 Task: Indulge in luxury by booking a villa with top-notch amenities on Airbnb in New York, United States.
Action: Mouse moved to (586, 82)
Screenshot: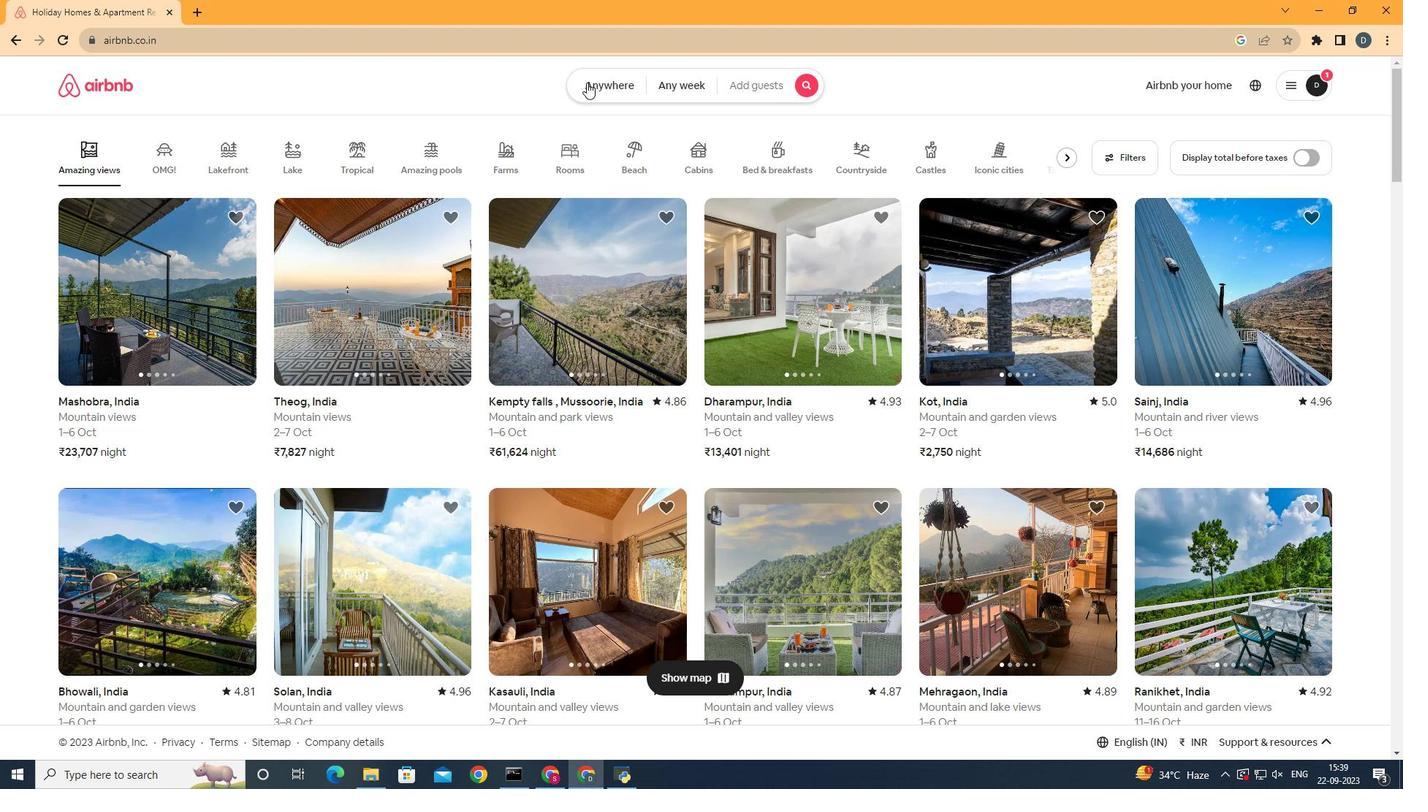 
Action: Mouse pressed left at (586, 82)
Screenshot: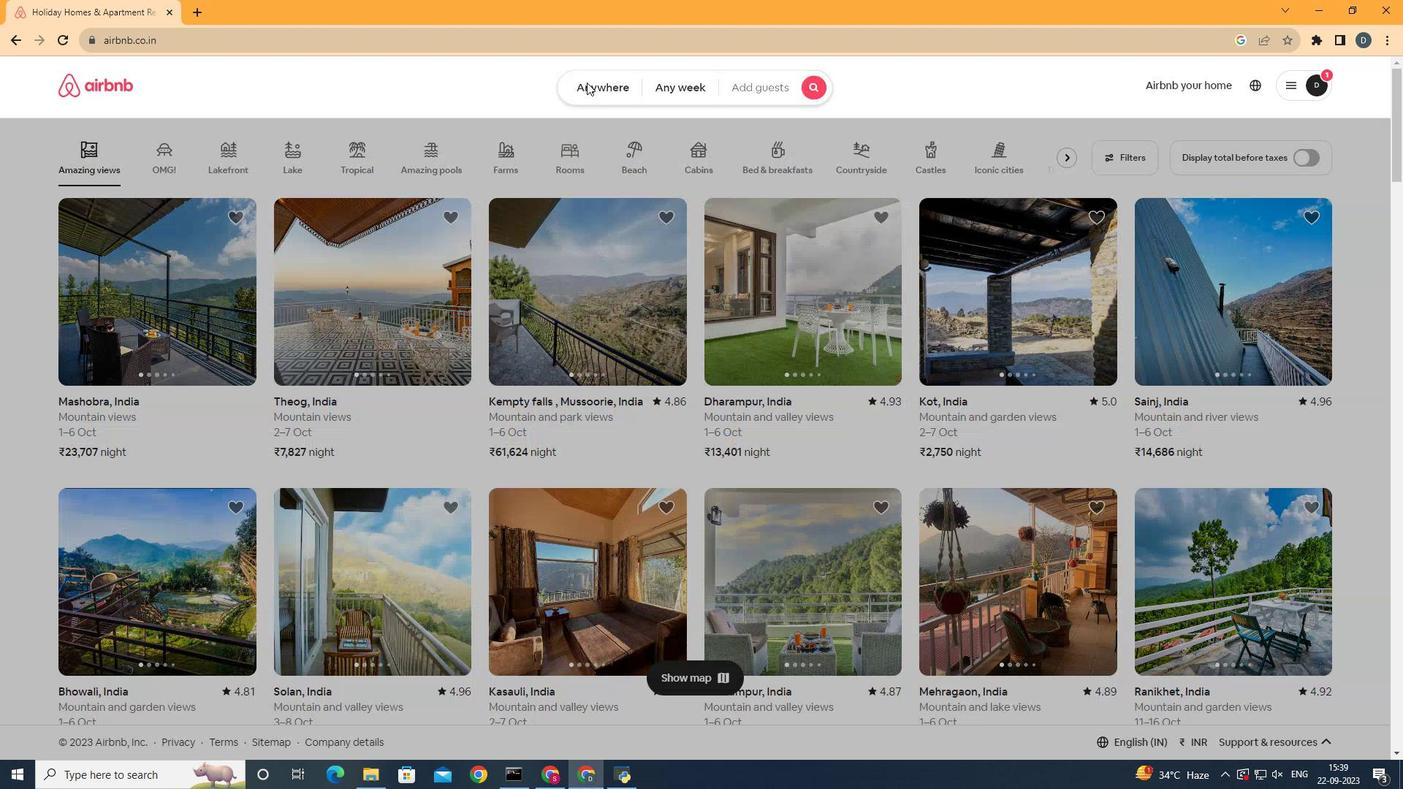 
Action: Mouse moved to (484, 147)
Screenshot: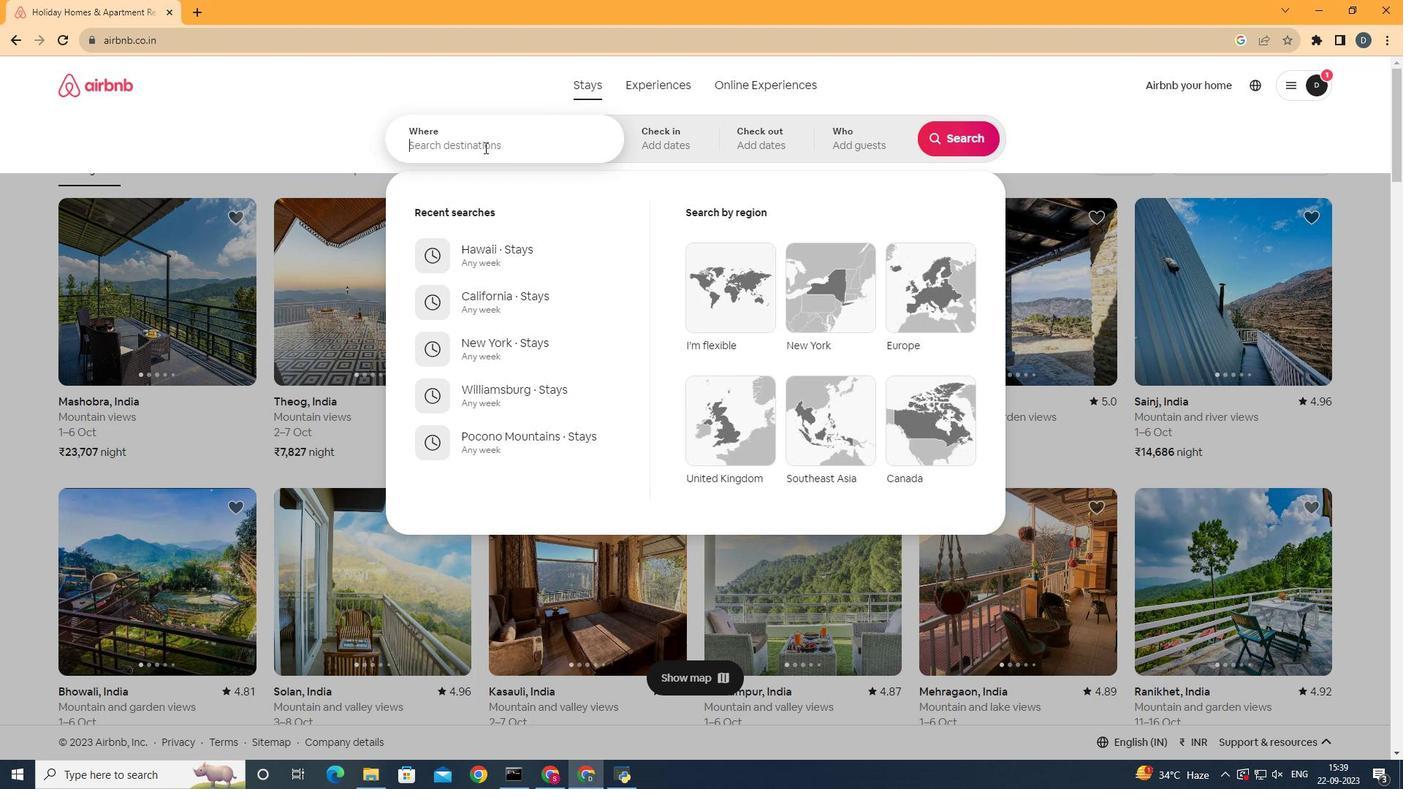 
Action: Mouse pressed left at (484, 147)
Screenshot: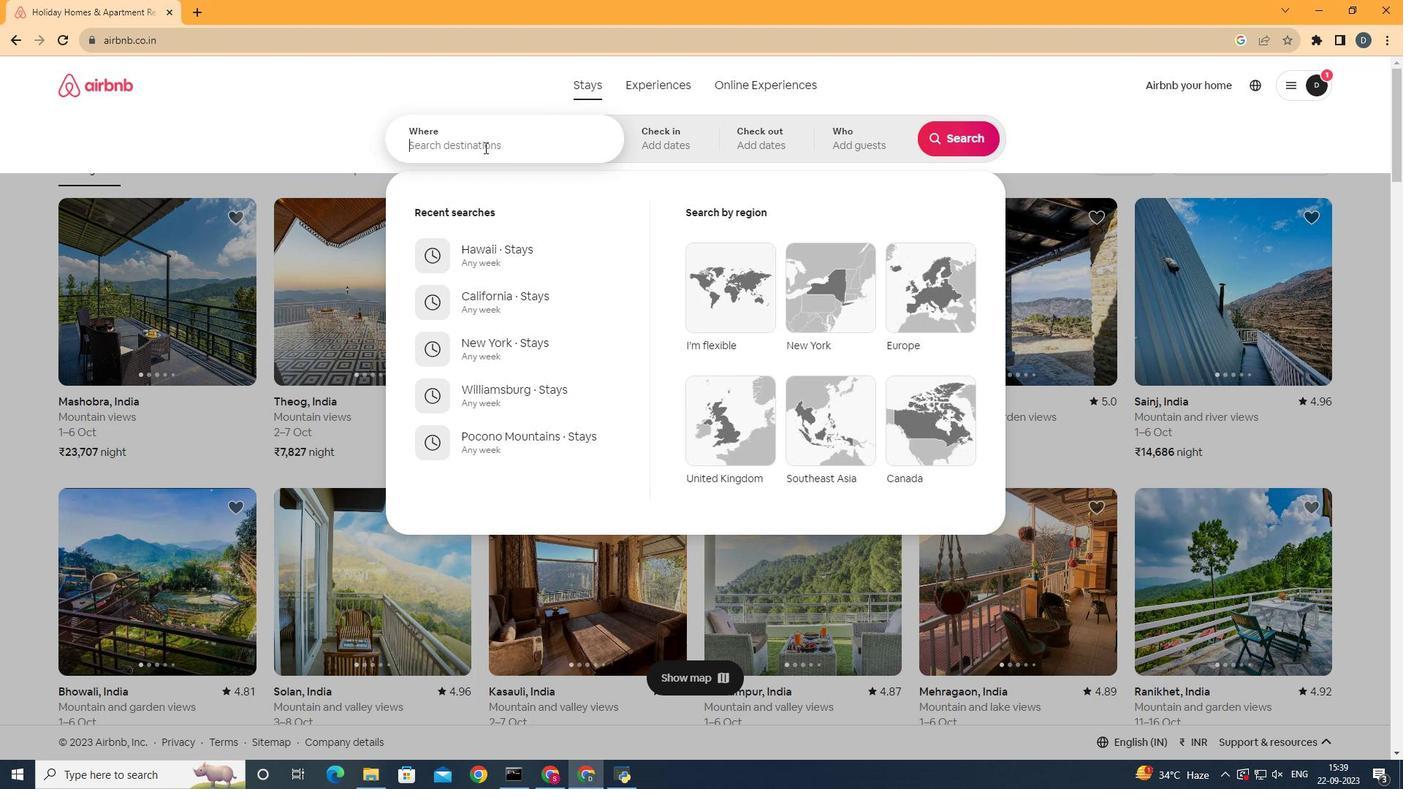 
Action: Key pressed <Key.shift><Key.shift><Key.shift><Key.shift><Key.shift><Key.shift><Key.shift><Key.shift><Key.shift><Key.shift><Key.shift><Key.shift><Key.shift><Key.shift><Key.shift><Key.shift><Key.shift><Key.shift><Key.shift><Key.shift><Key.shift><Key.shift><Key.shift><Key.shift><Key.shift><Key.shift><Key.shift><Key.shift><Key.shift><Key.shift><Key.shift><Key.shift>
Screenshot: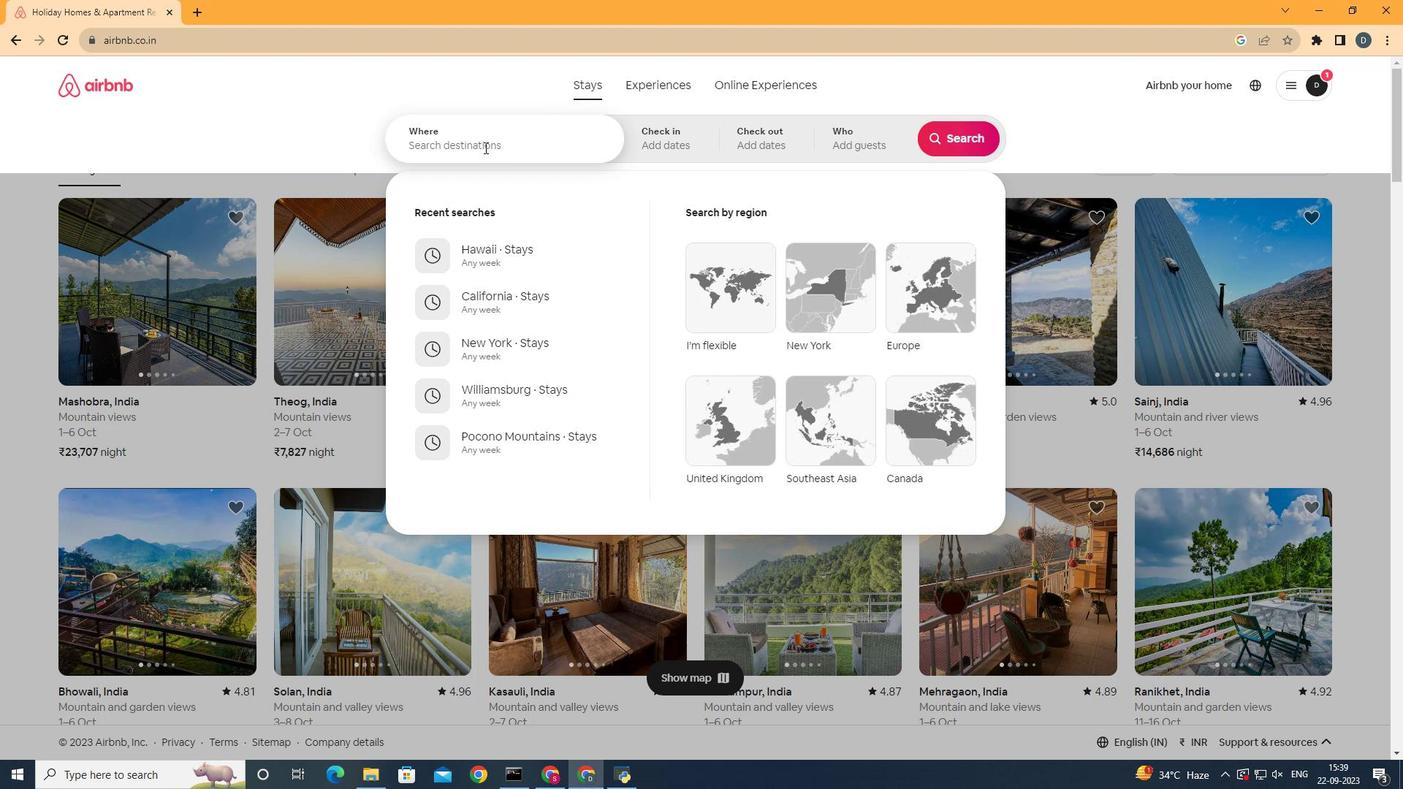 
Action: Mouse moved to (477, 141)
Screenshot: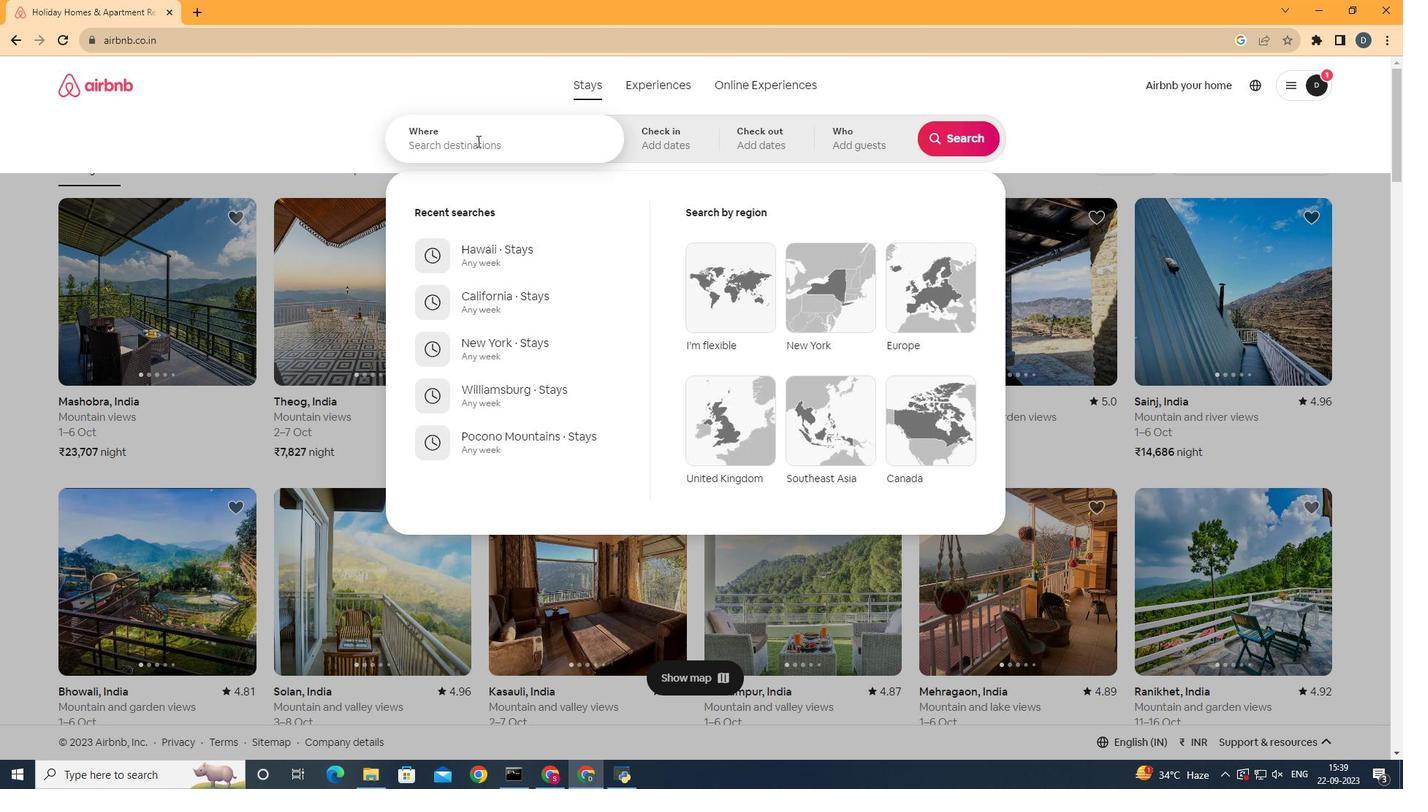 
Action: Key pressed <Key.shift><Key.shift><Key.shift><Key.shift><Key.shift><Key.shift><Key.shift><Key.shift><Key.shift><Key.shift><Key.shift><Key.shift><Key.shift><Key.shift>United<Key.space><Key.shift>States
Screenshot: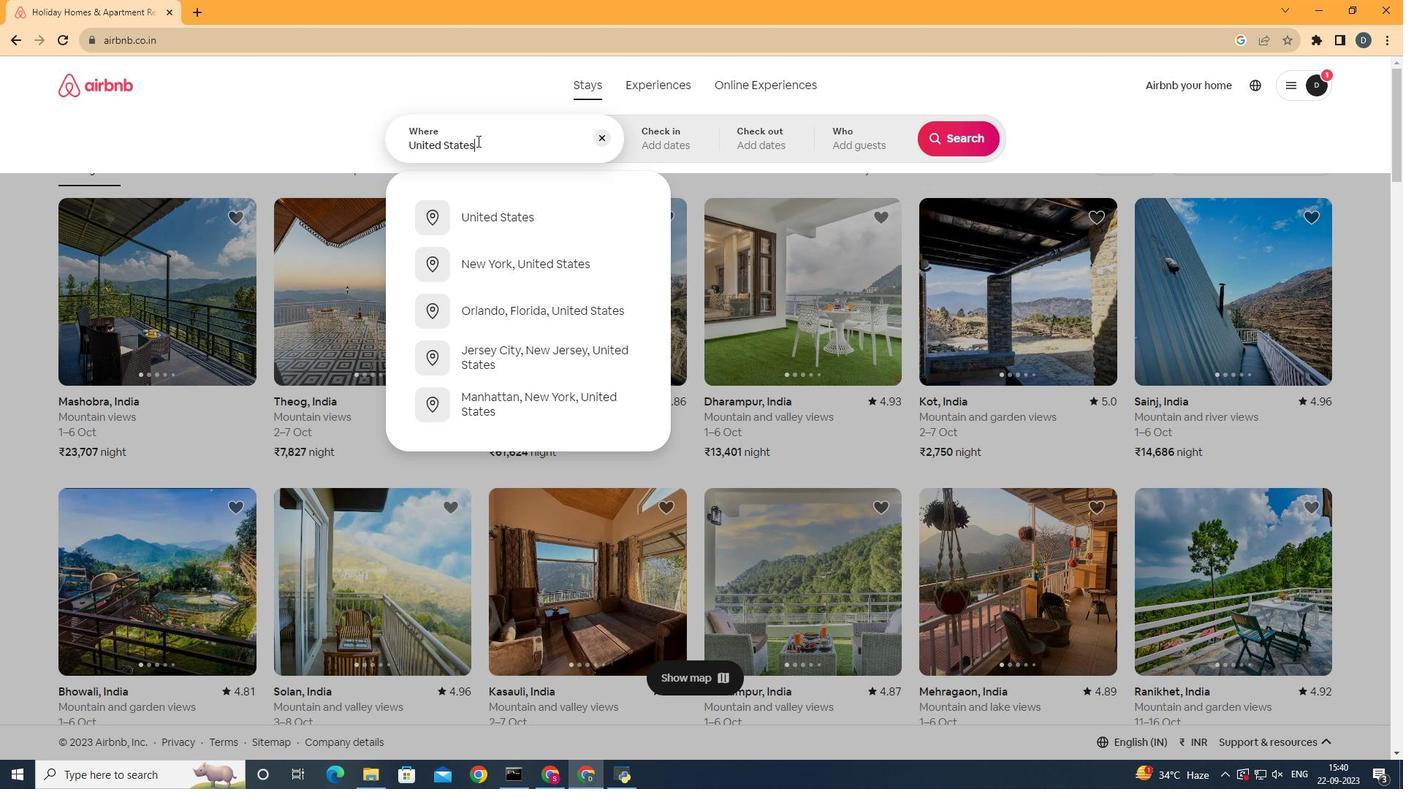 
Action: Mouse moved to (540, 263)
Screenshot: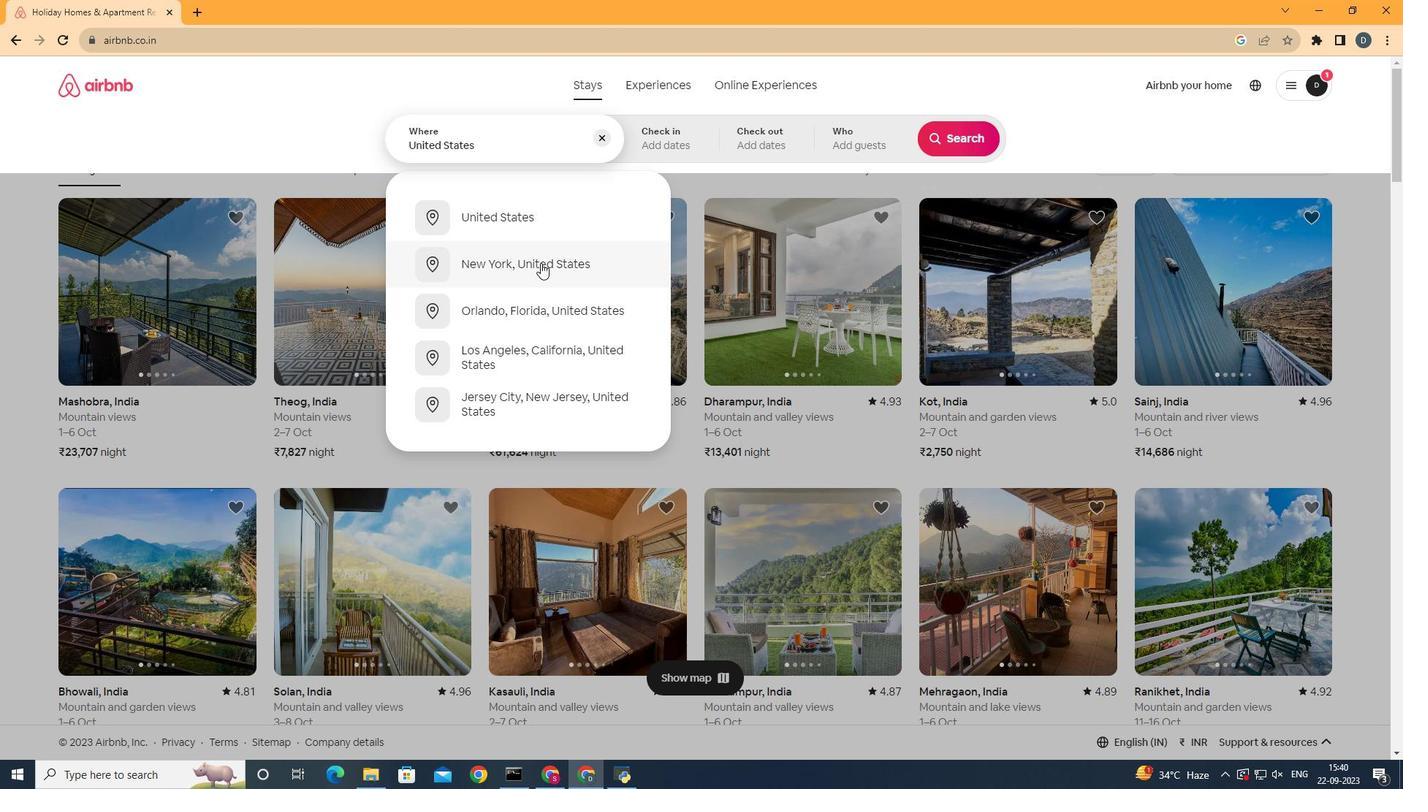 
Action: Mouse pressed left at (540, 263)
Screenshot: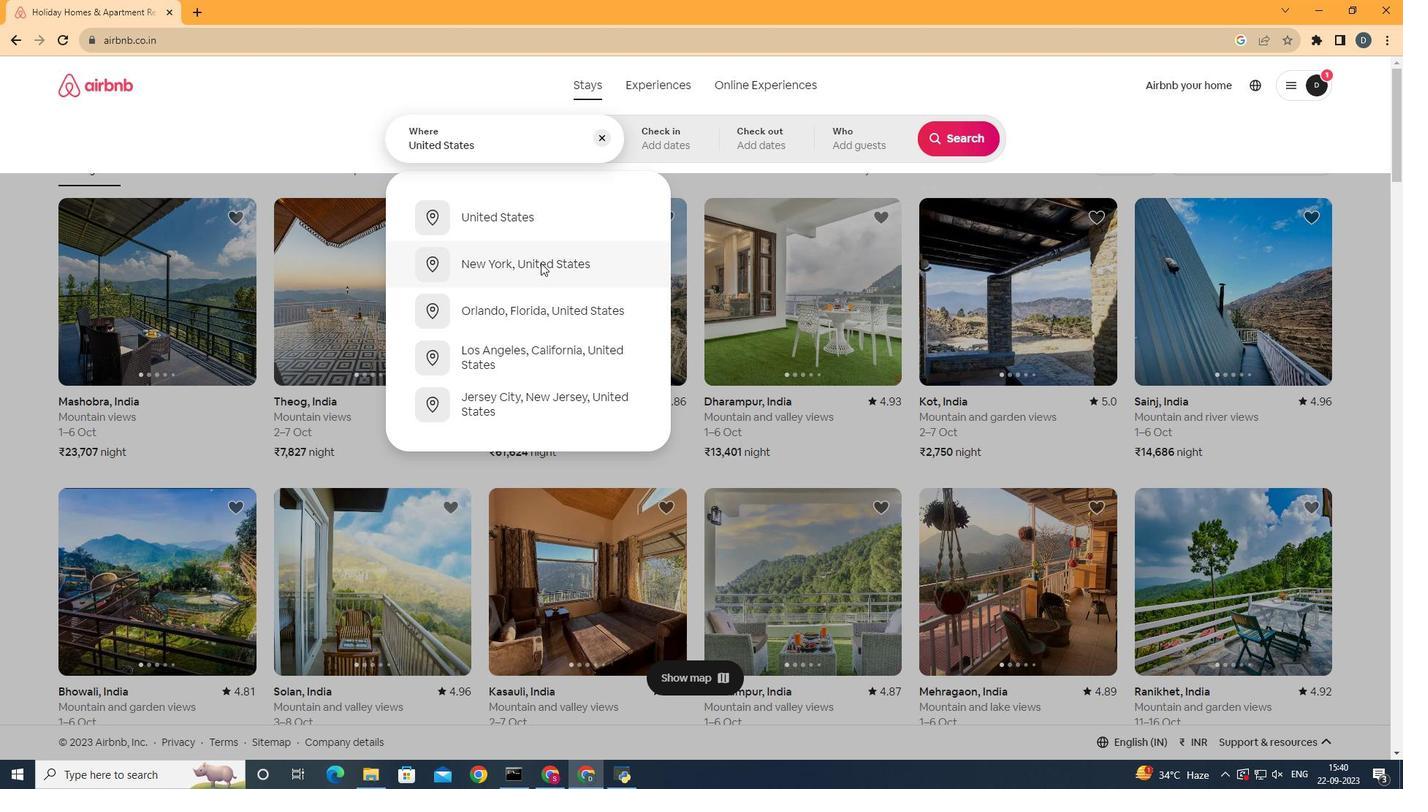 
Action: Mouse moved to (954, 145)
Screenshot: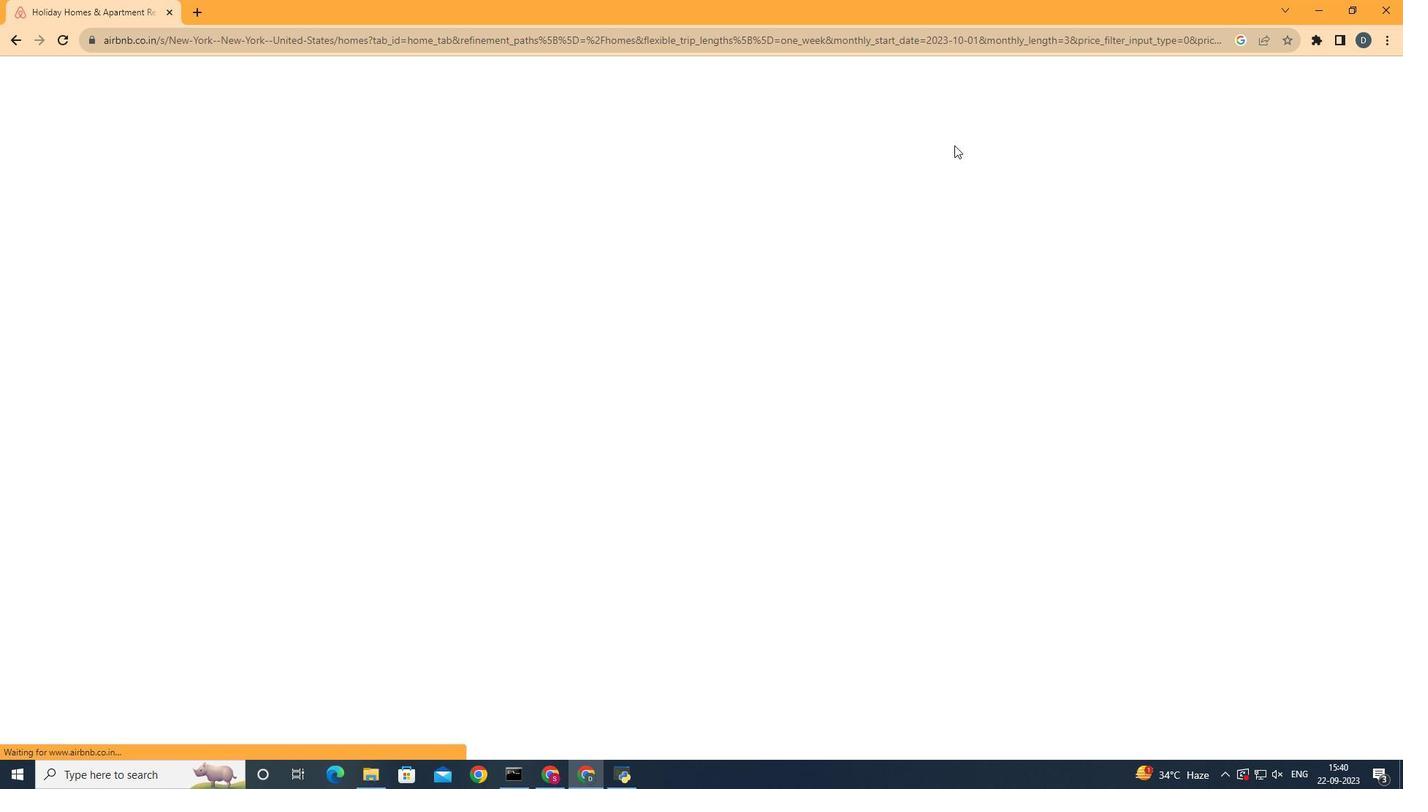 
Action: Mouse pressed left at (954, 145)
Screenshot: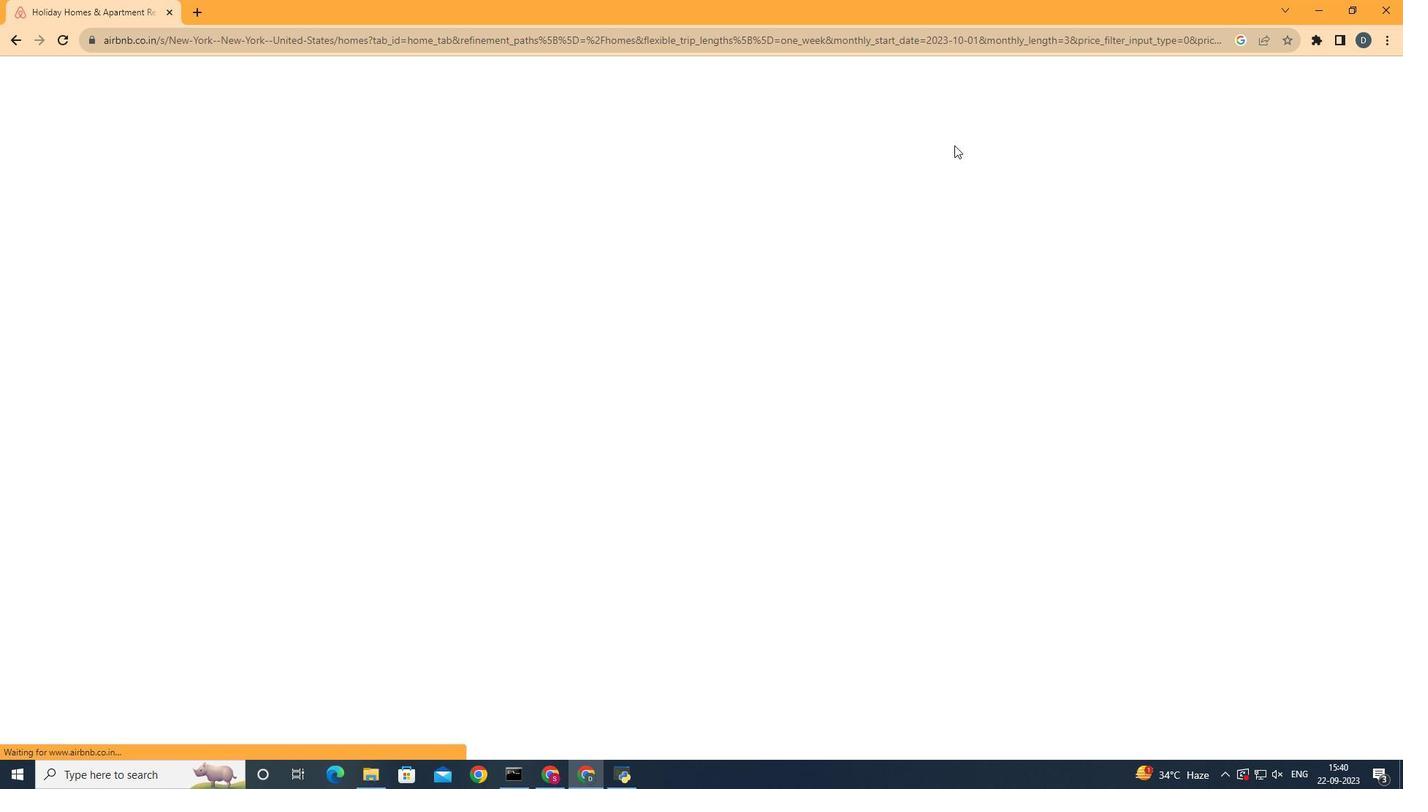 
Action: Mouse moved to (1168, 152)
Screenshot: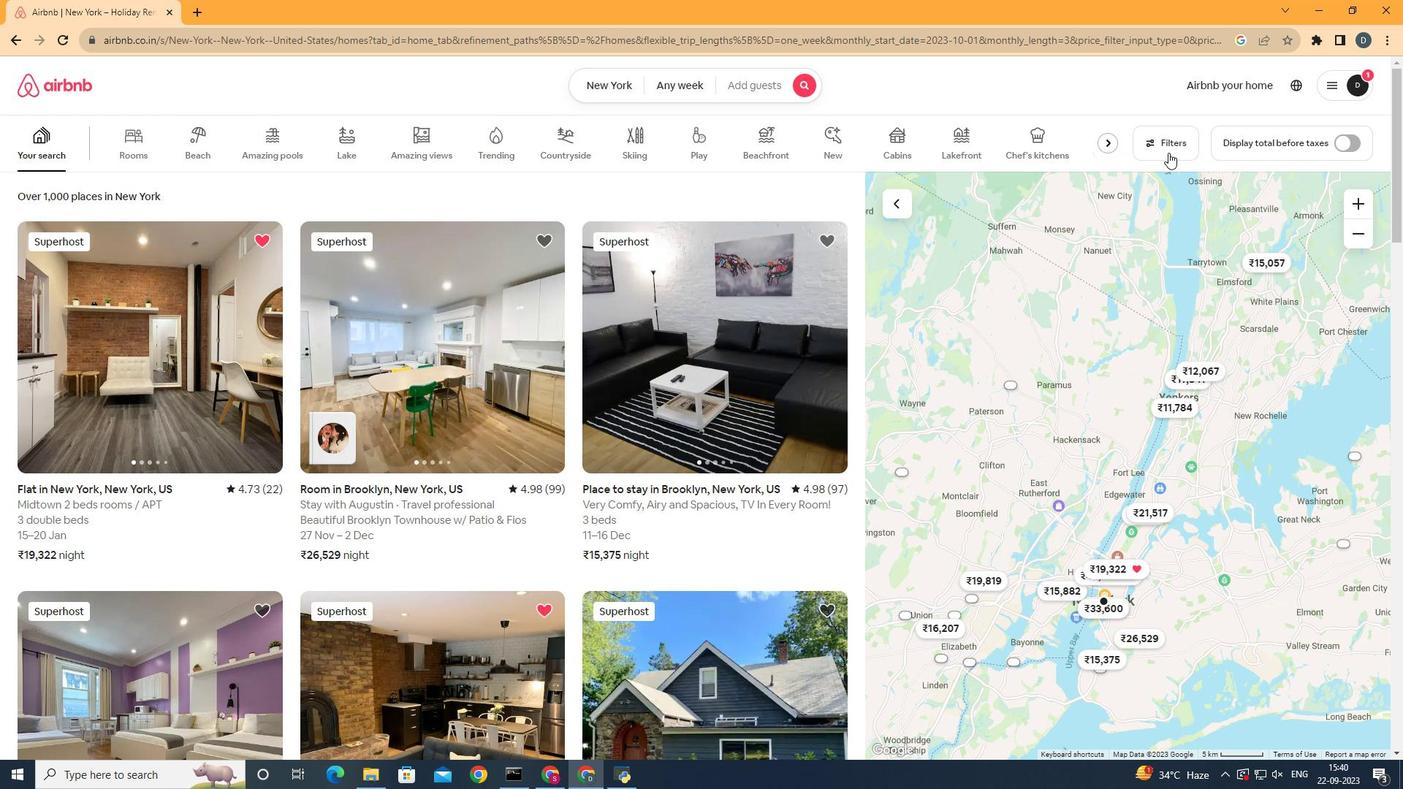 
Action: Mouse pressed left at (1168, 152)
Screenshot: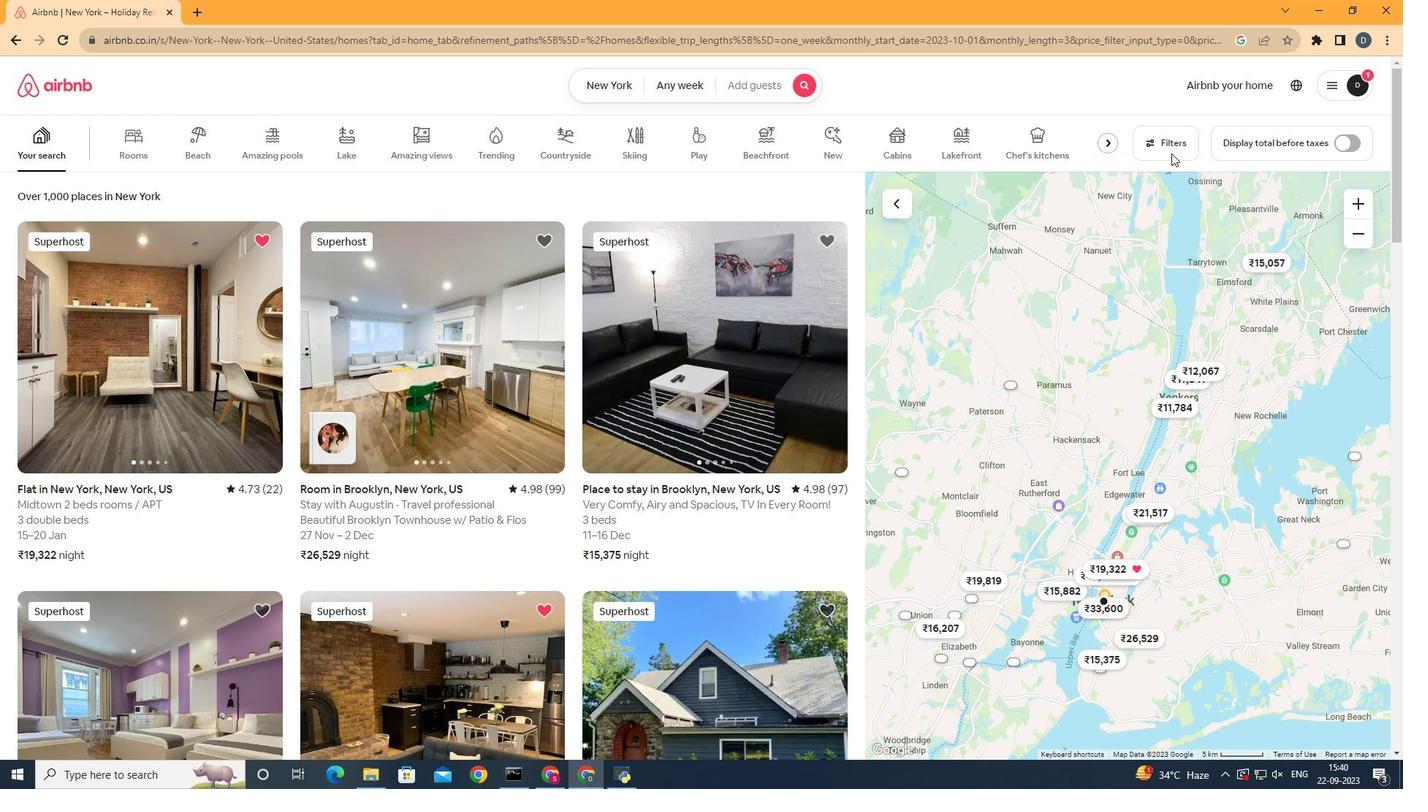 
Action: Mouse moved to (849, 451)
Screenshot: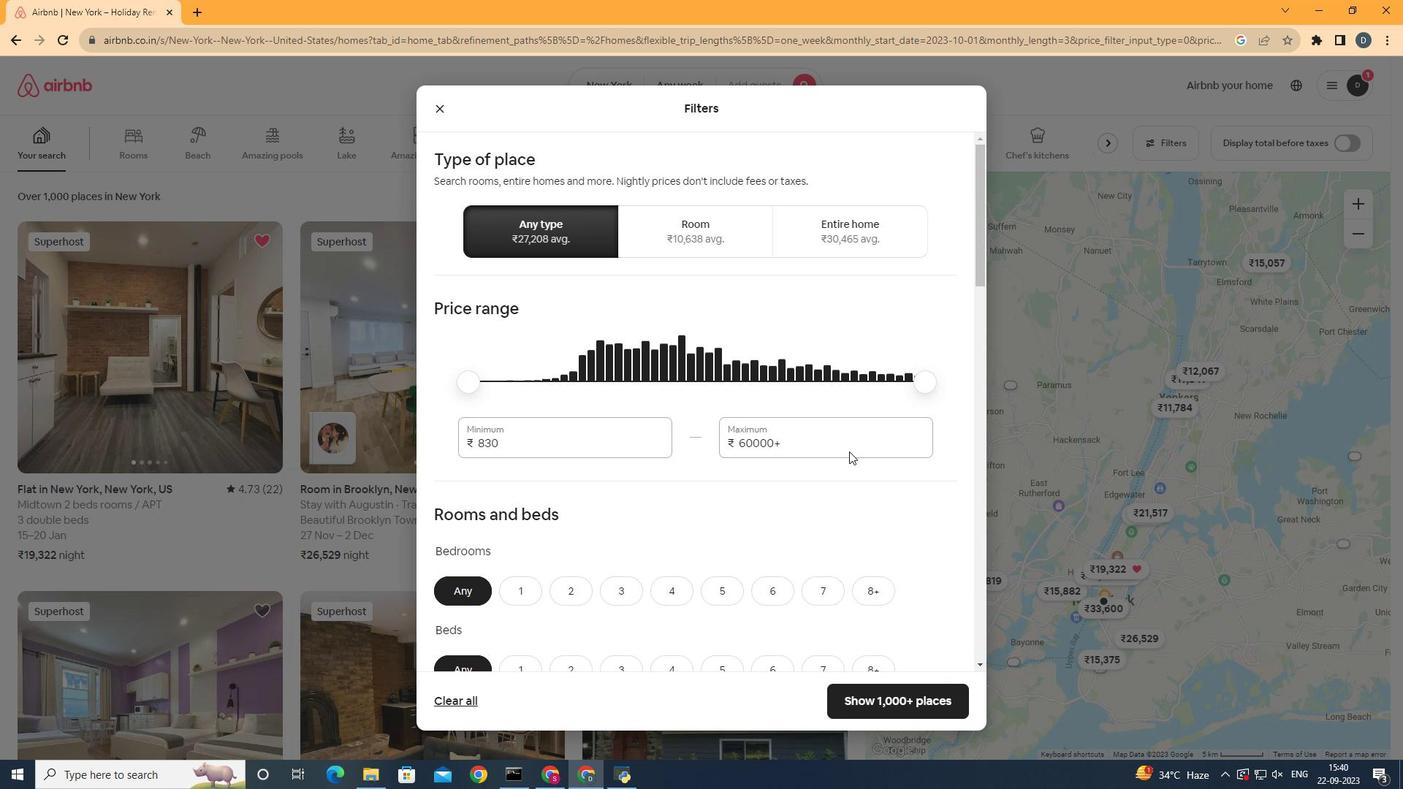 
Action: Mouse scrolled (849, 450) with delta (0, 0)
Screenshot: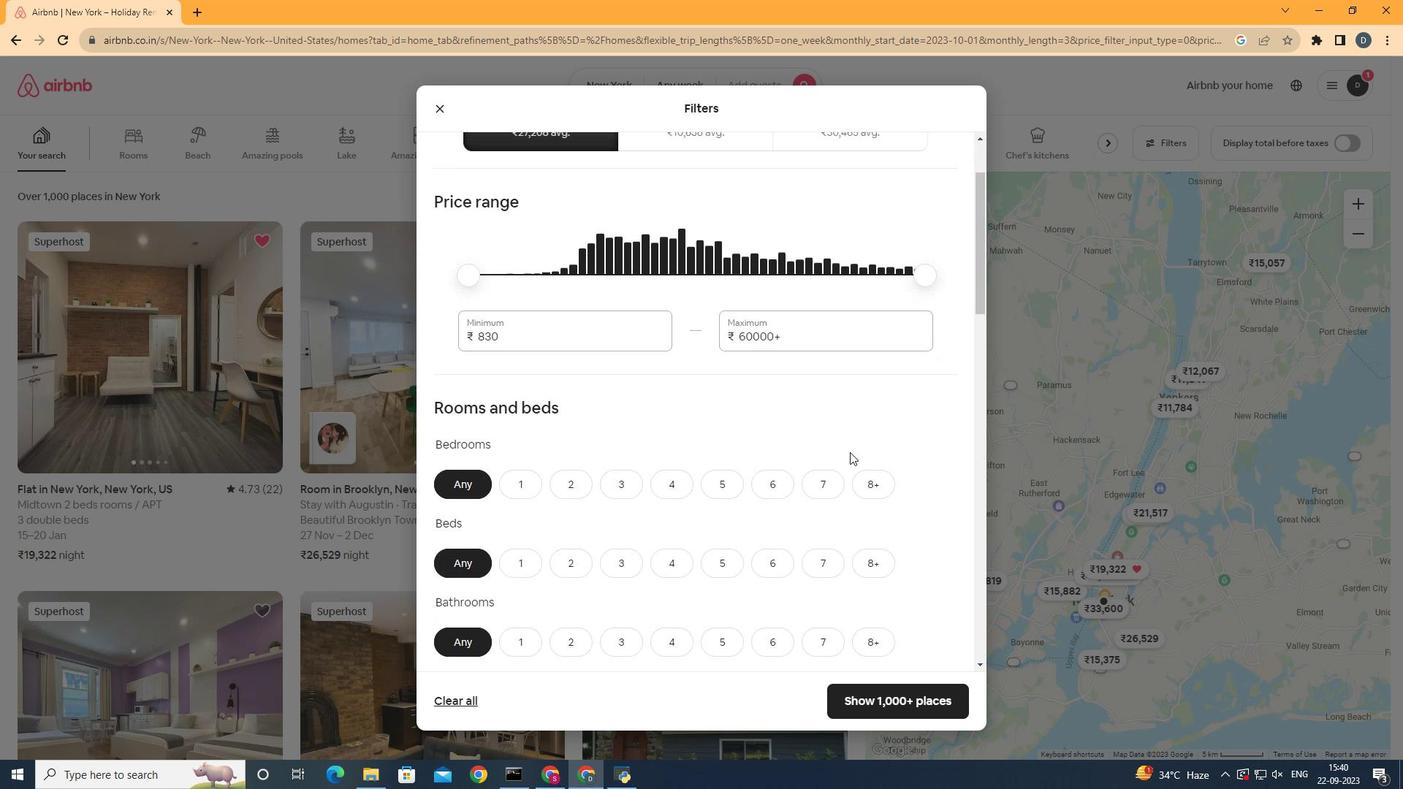 
Action: Mouse scrolled (849, 450) with delta (0, 0)
Screenshot: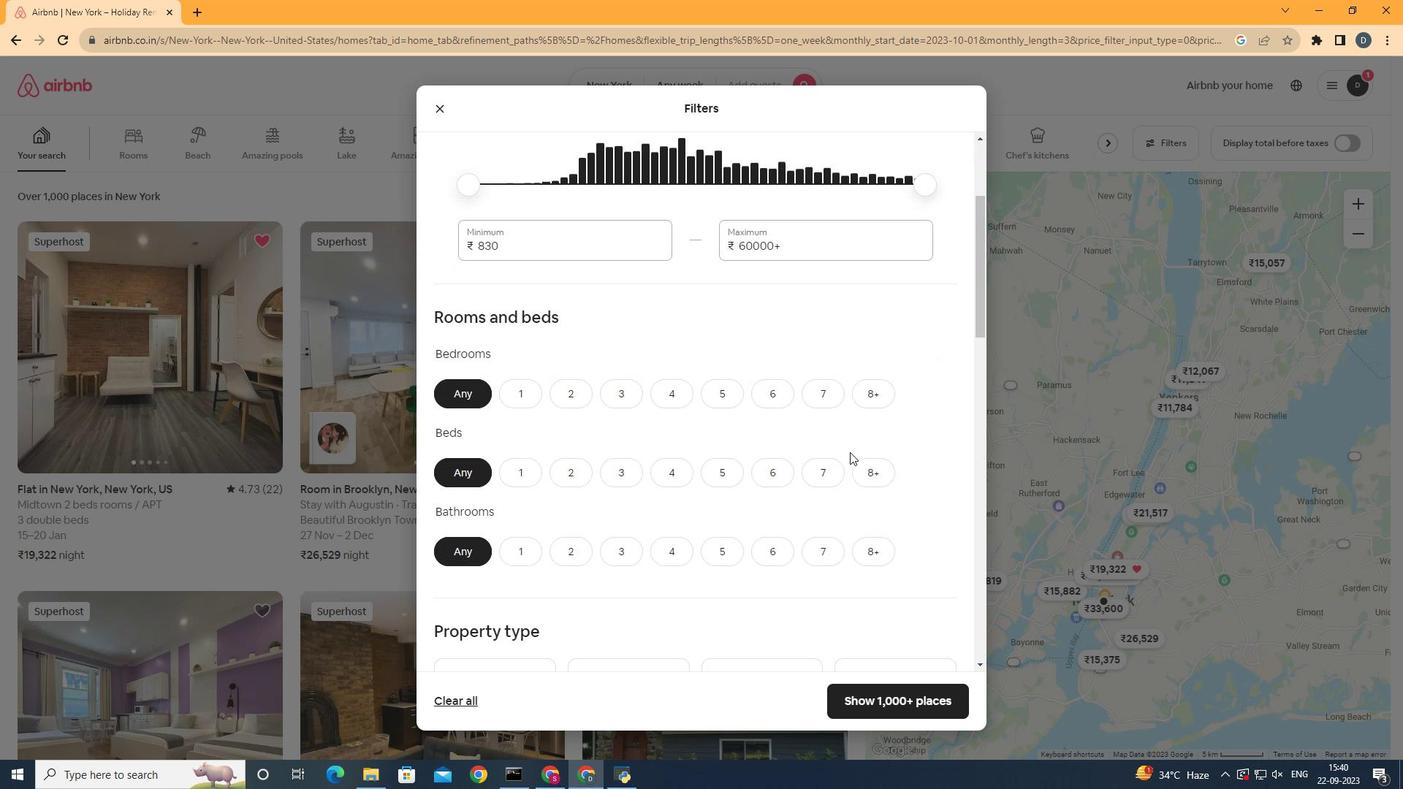 
Action: Mouse moved to (849, 451)
Screenshot: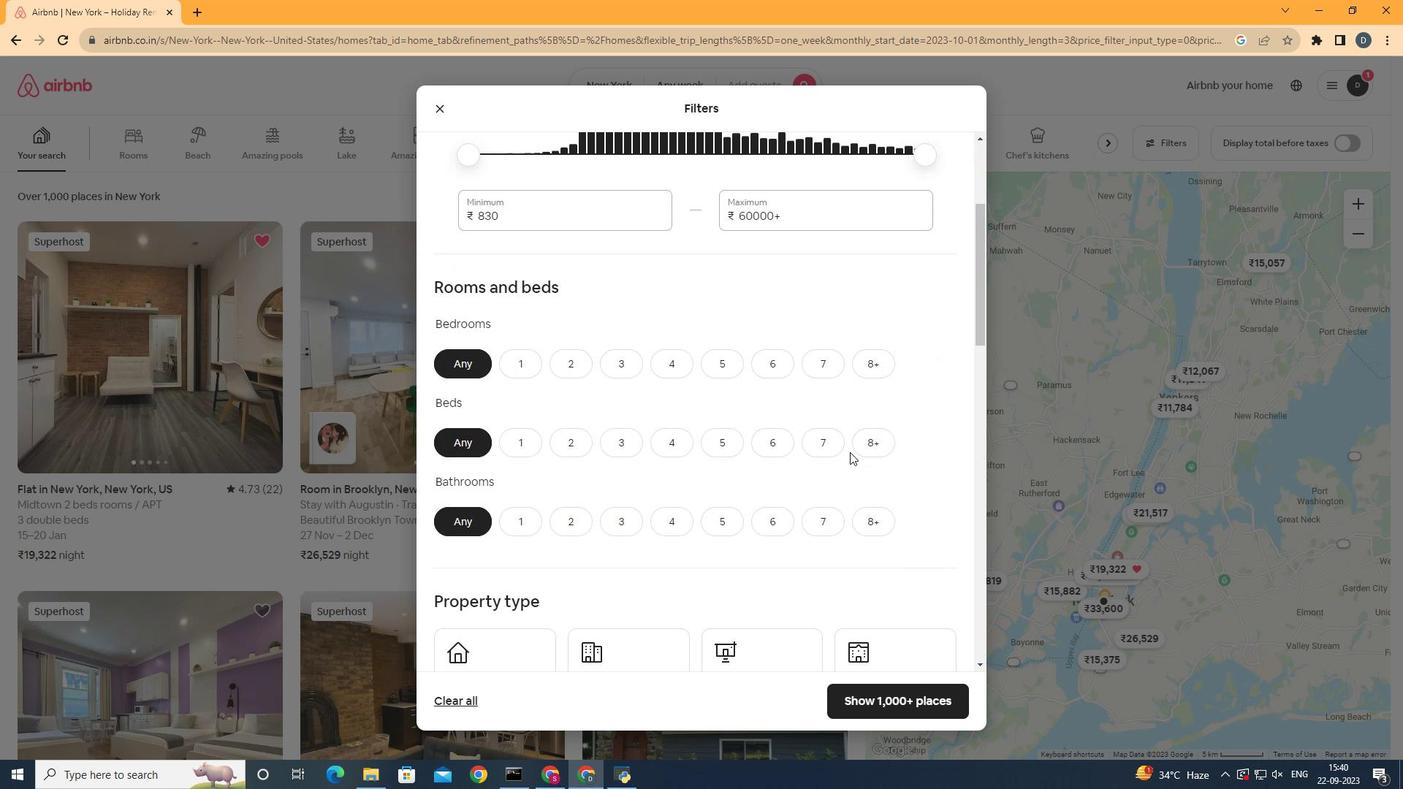 
Action: Mouse scrolled (849, 450) with delta (0, 0)
Screenshot: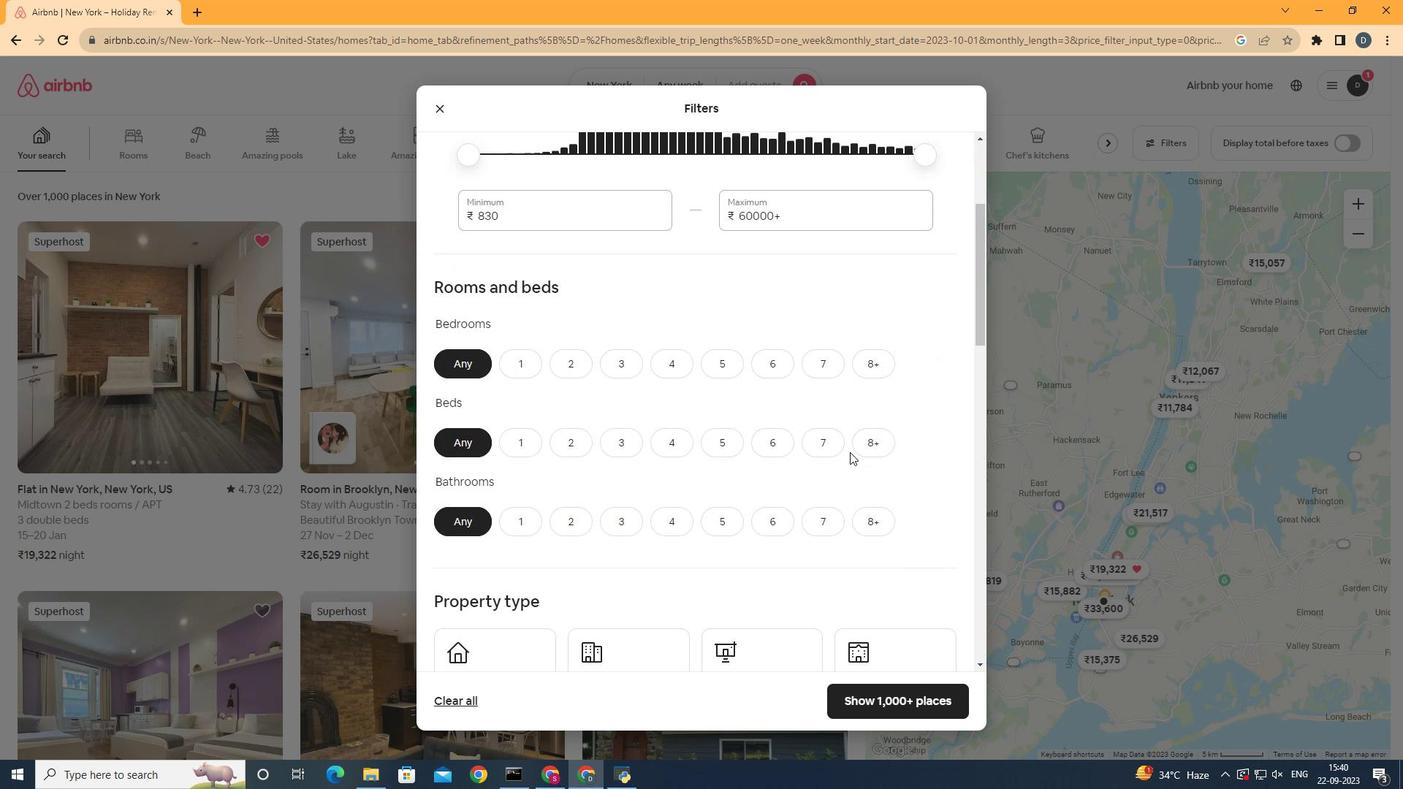 
Action: Mouse moved to (849, 452)
Screenshot: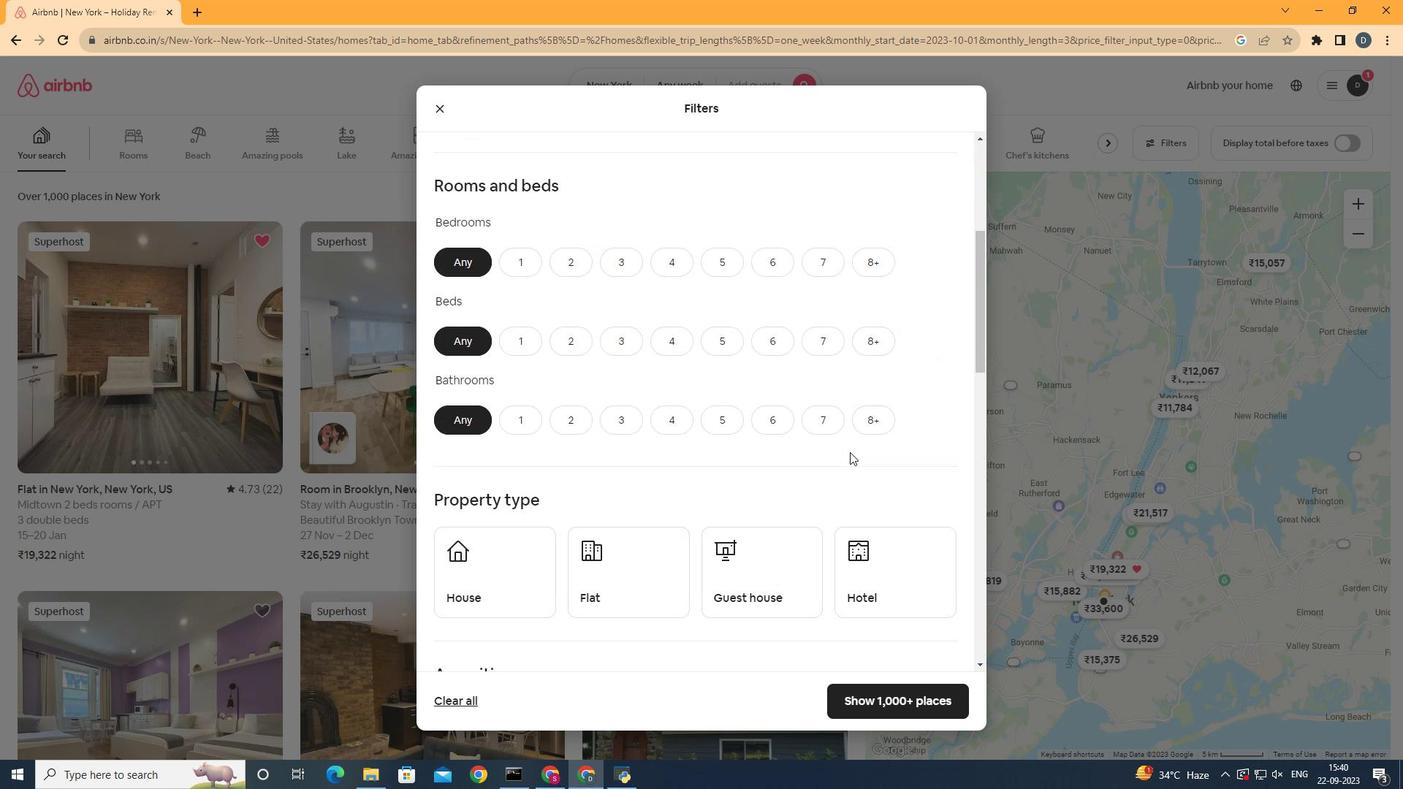 
Action: Mouse scrolled (849, 451) with delta (0, 0)
Screenshot: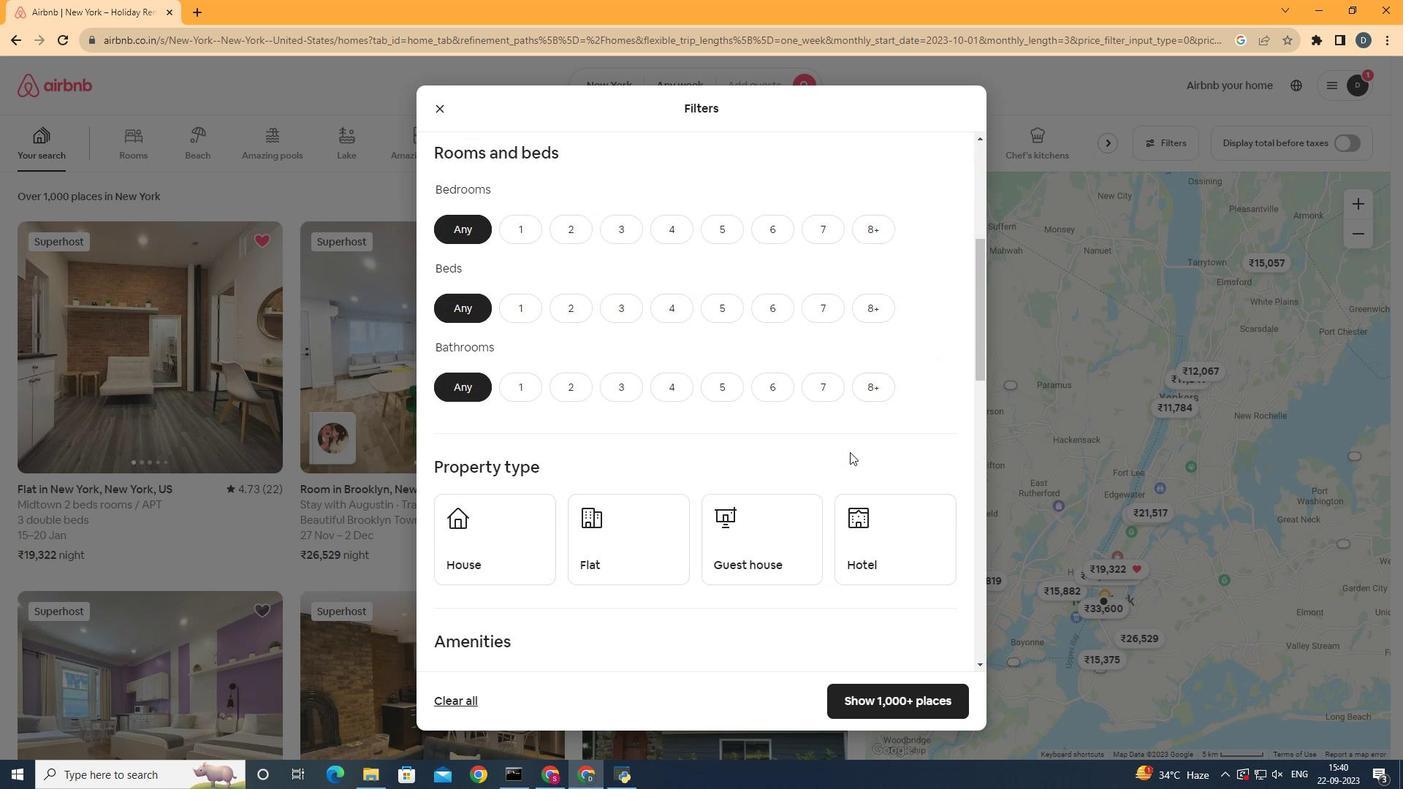 
Action: Mouse scrolled (849, 451) with delta (0, 0)
Screenshot: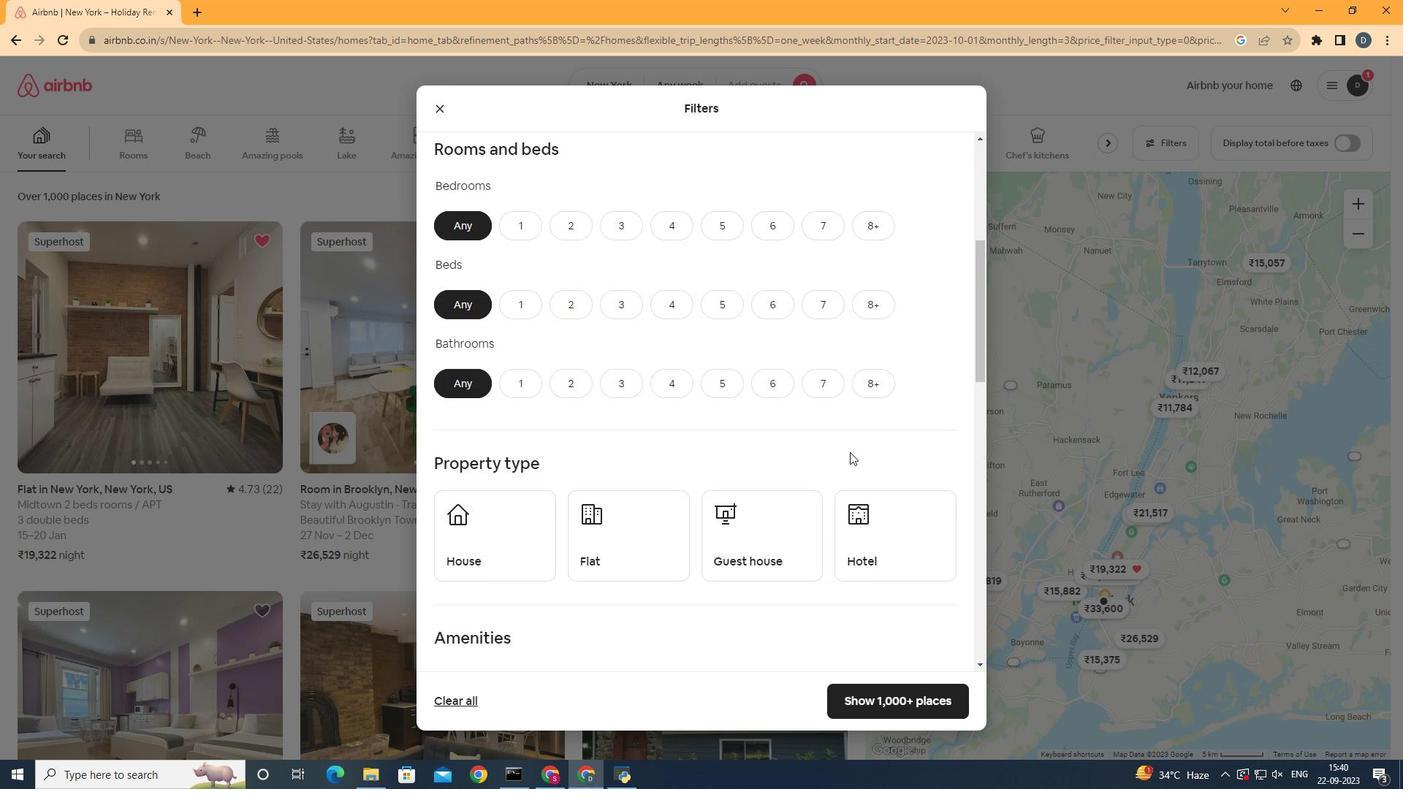 
Action: Mouse scrolled (849, 451) with delta (0, 0)
Screenshot: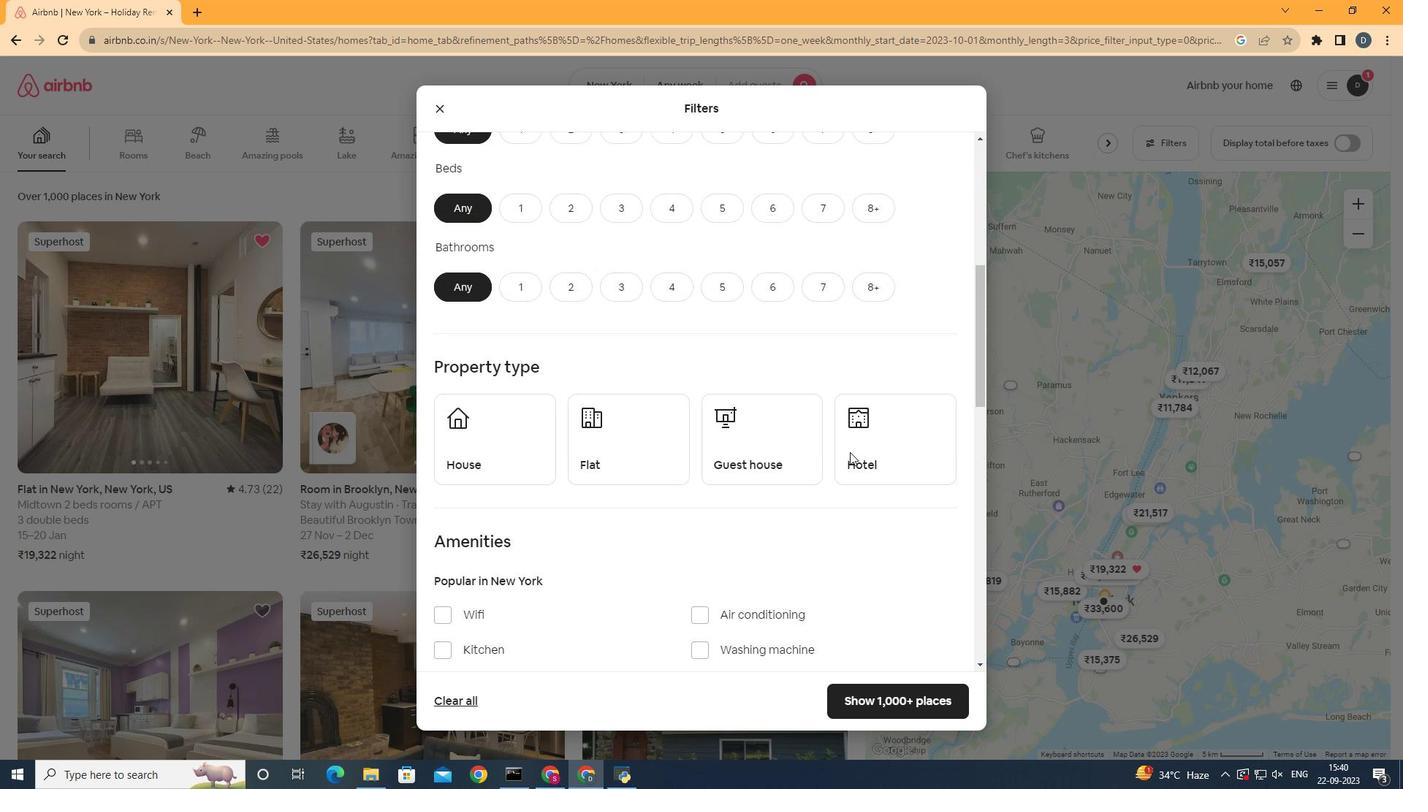 
Action: Mouse scrolled (849, 451) with delta (0, 0)
Screenshot: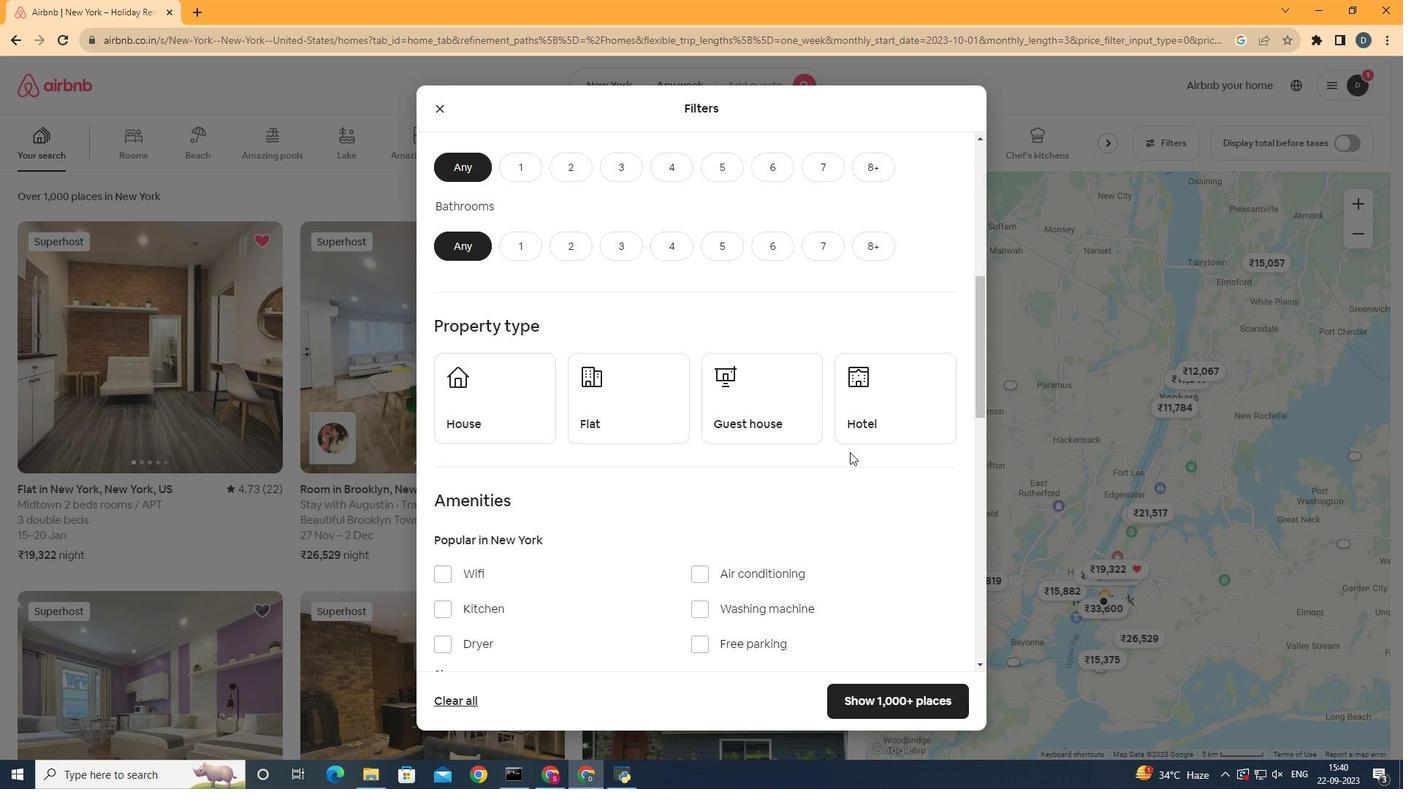 
Action: Mouse moved to (621, 317)
Screenshot: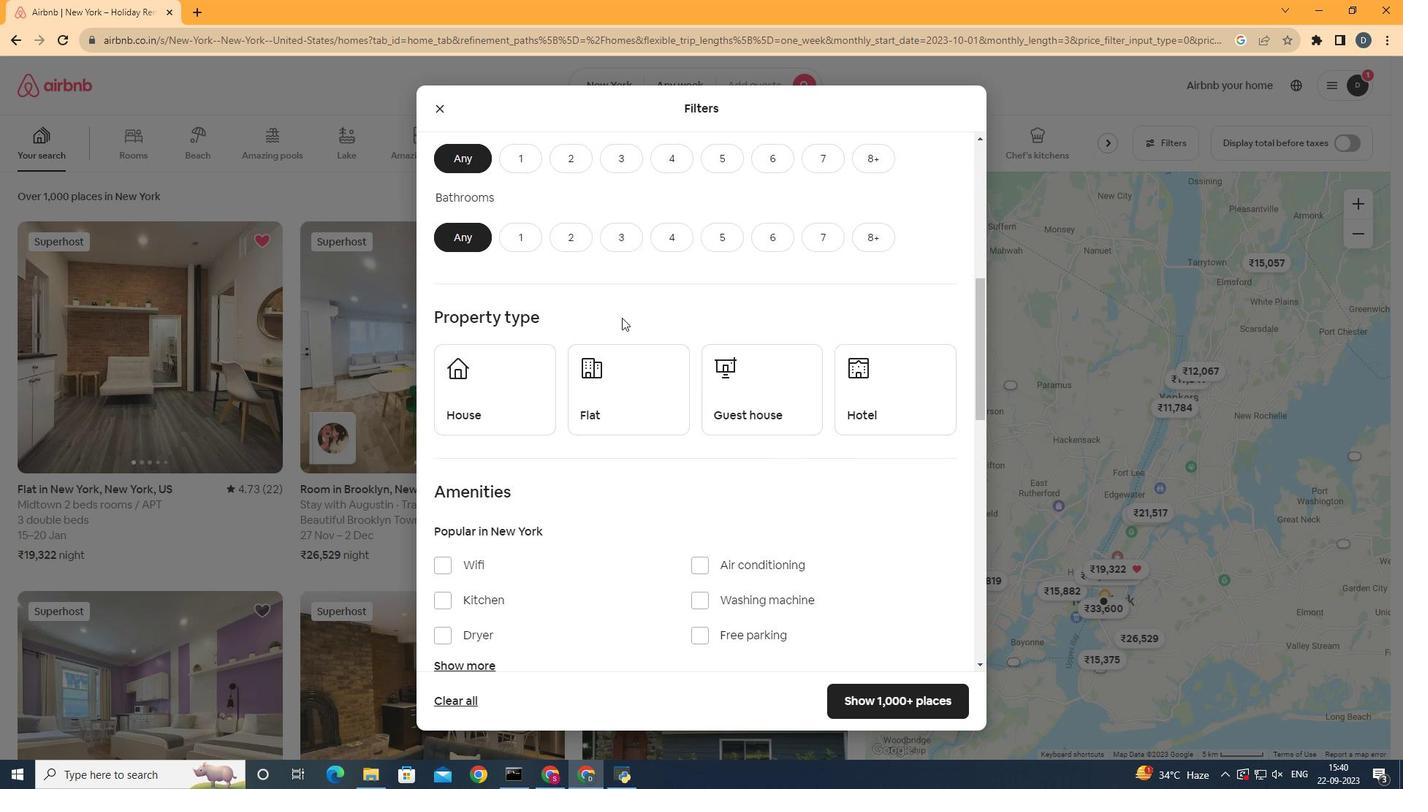 
Action: Mouse scrolled (621, 317) with delta (0, 0)
Screenshot: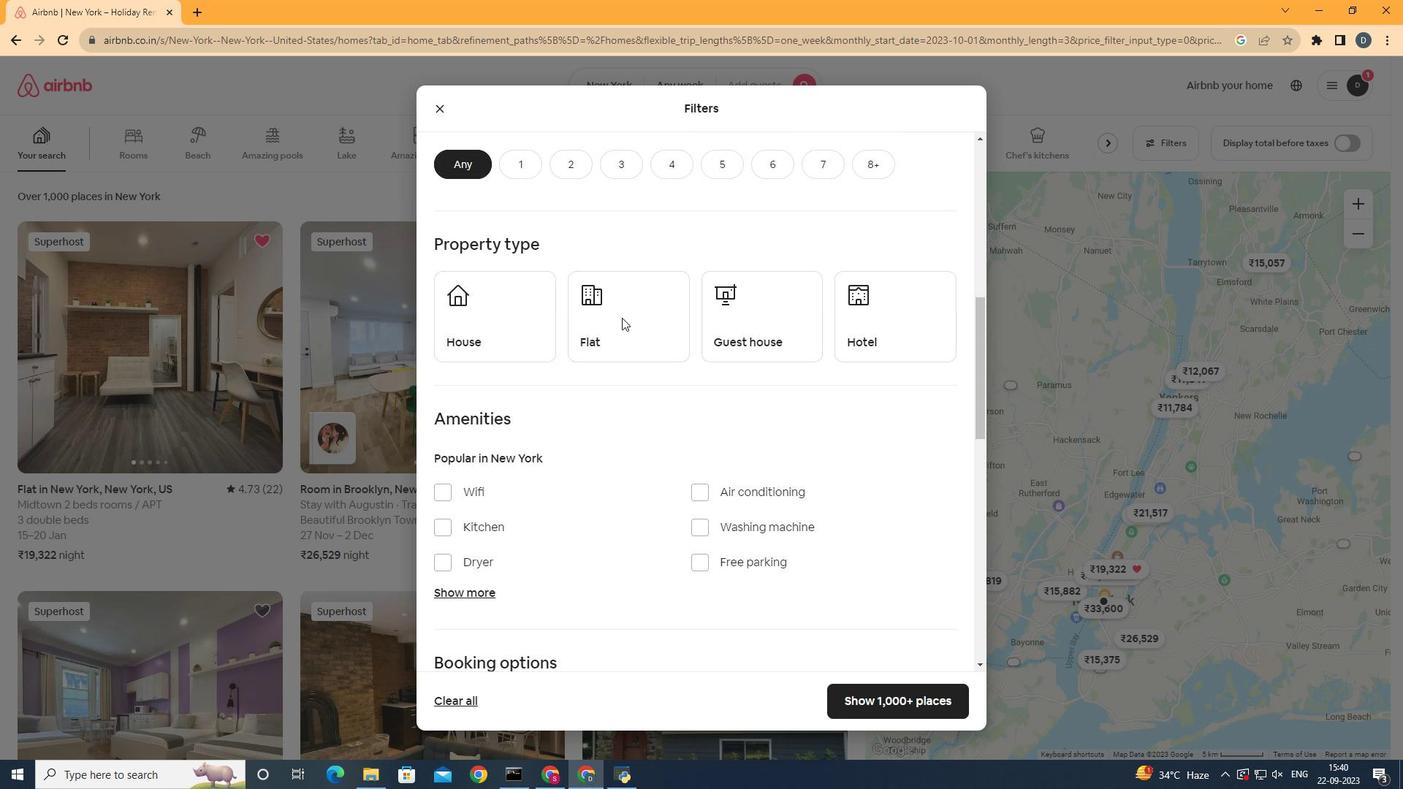 
Action: Mouse moved to (562, 437)
Screenshot: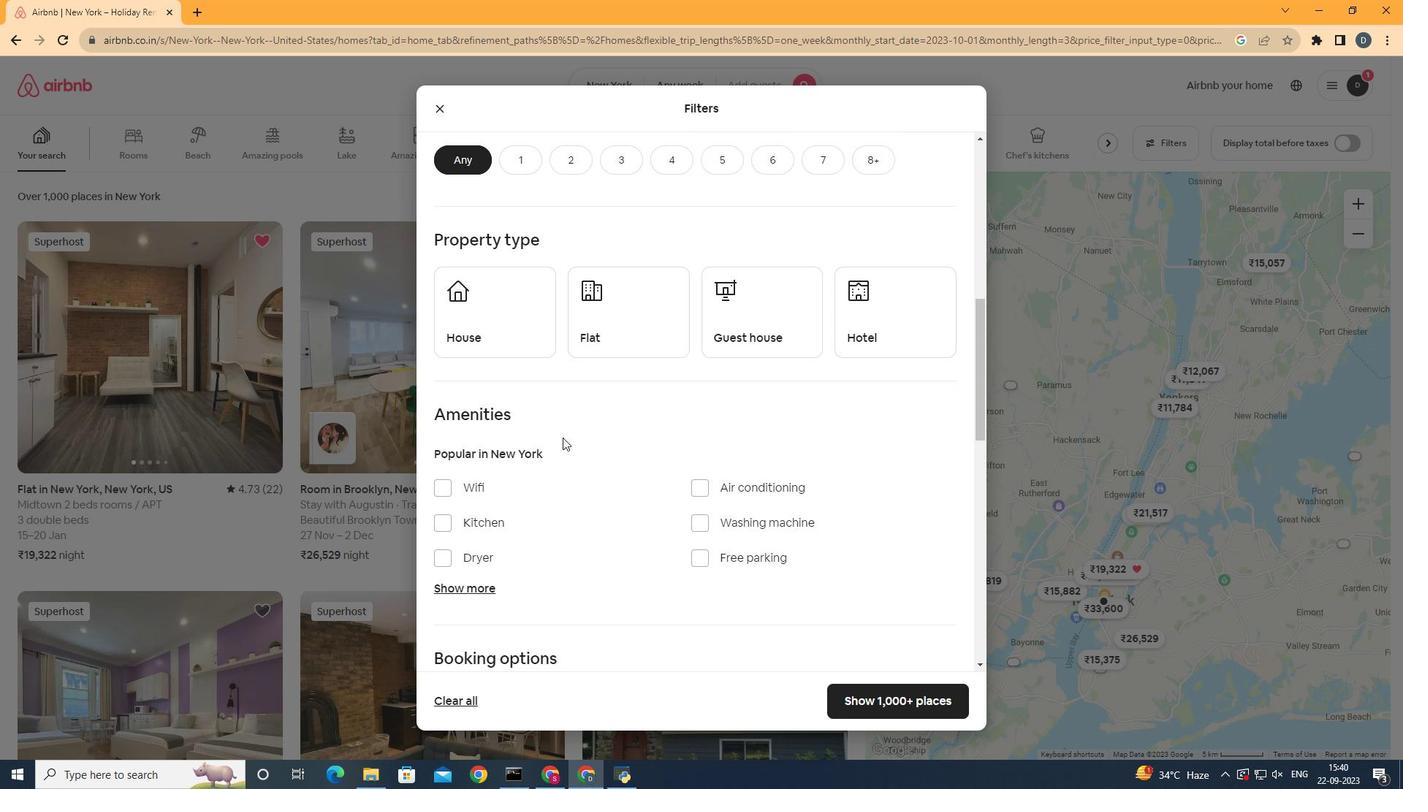 
Action: Mouse scrolled (562, 437) with delta (0, 0)
Screenshot: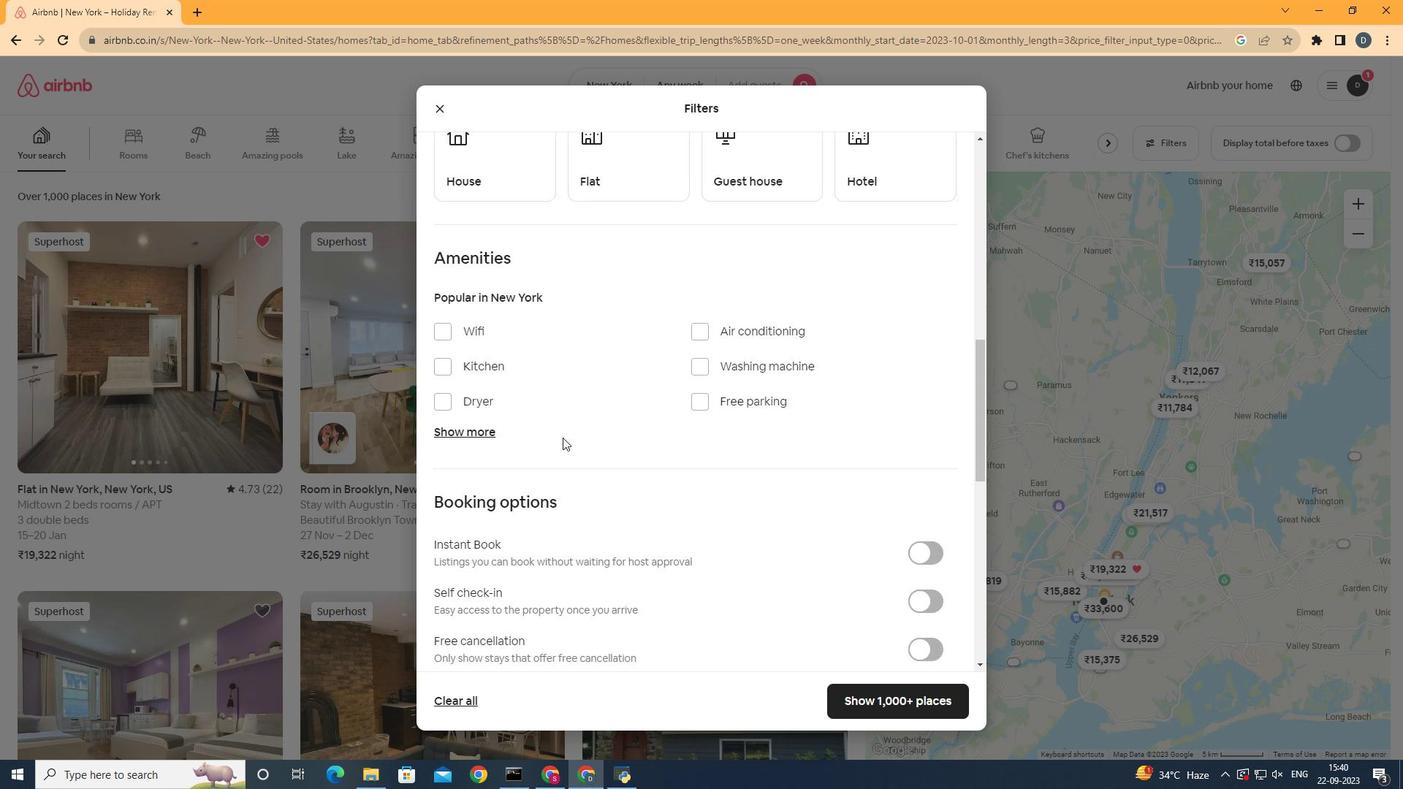 
Action: Mouse scrolled (562, 437) with delta (0, 0)
Screenshot: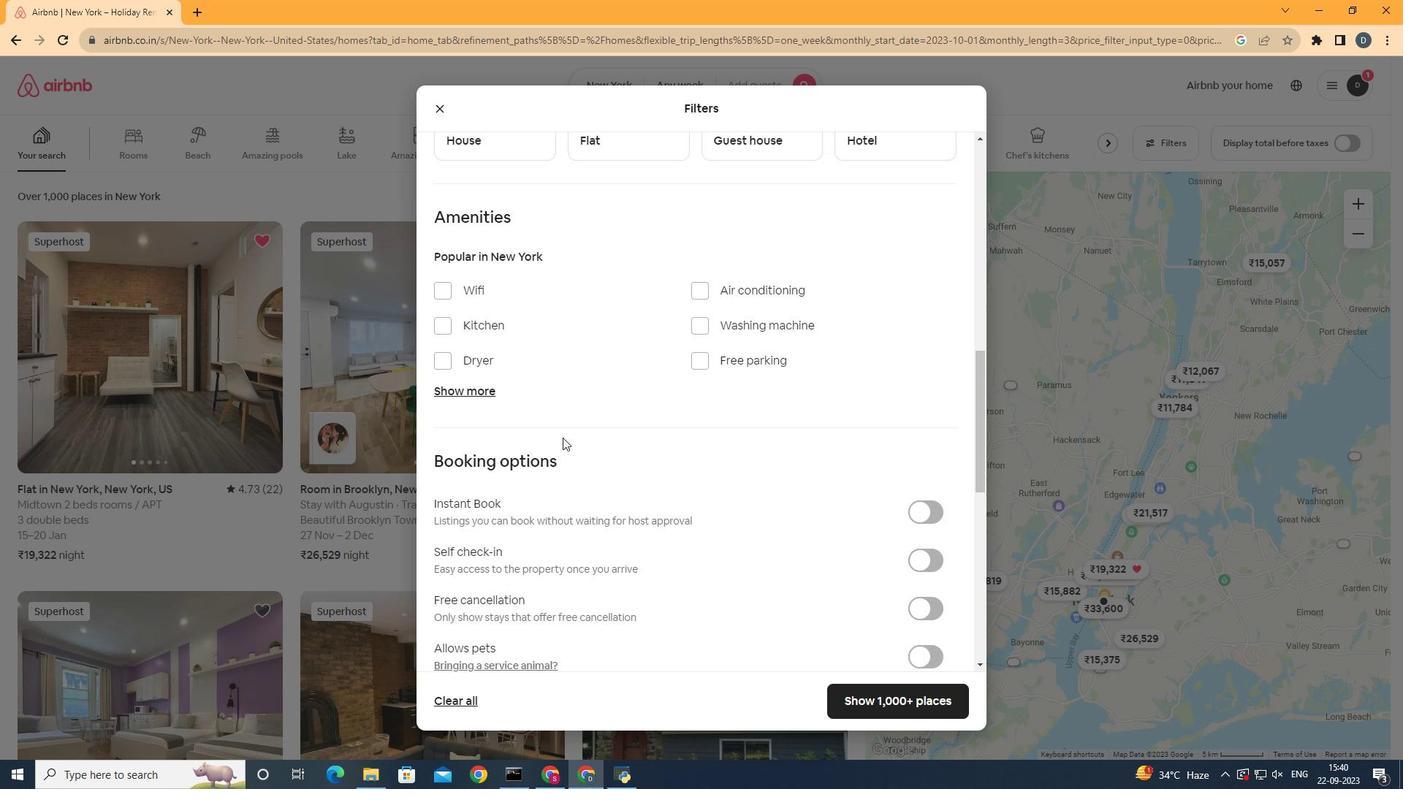 
Action: Mouse scrolled (562, 437) with delta (0, 0)
Screenshot: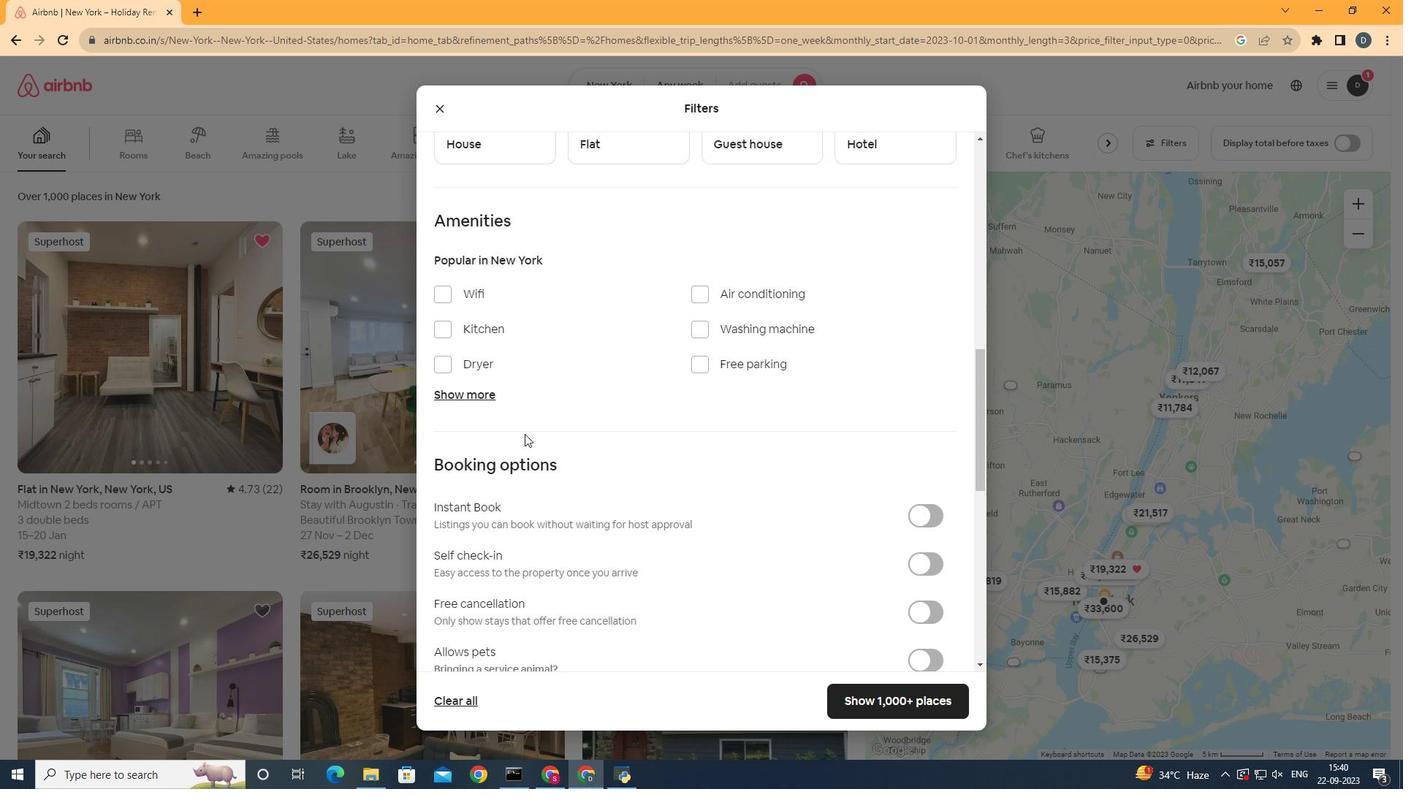 
Action: Mouse scrolled (562, 438) with delta (0, 0)
Screenshot: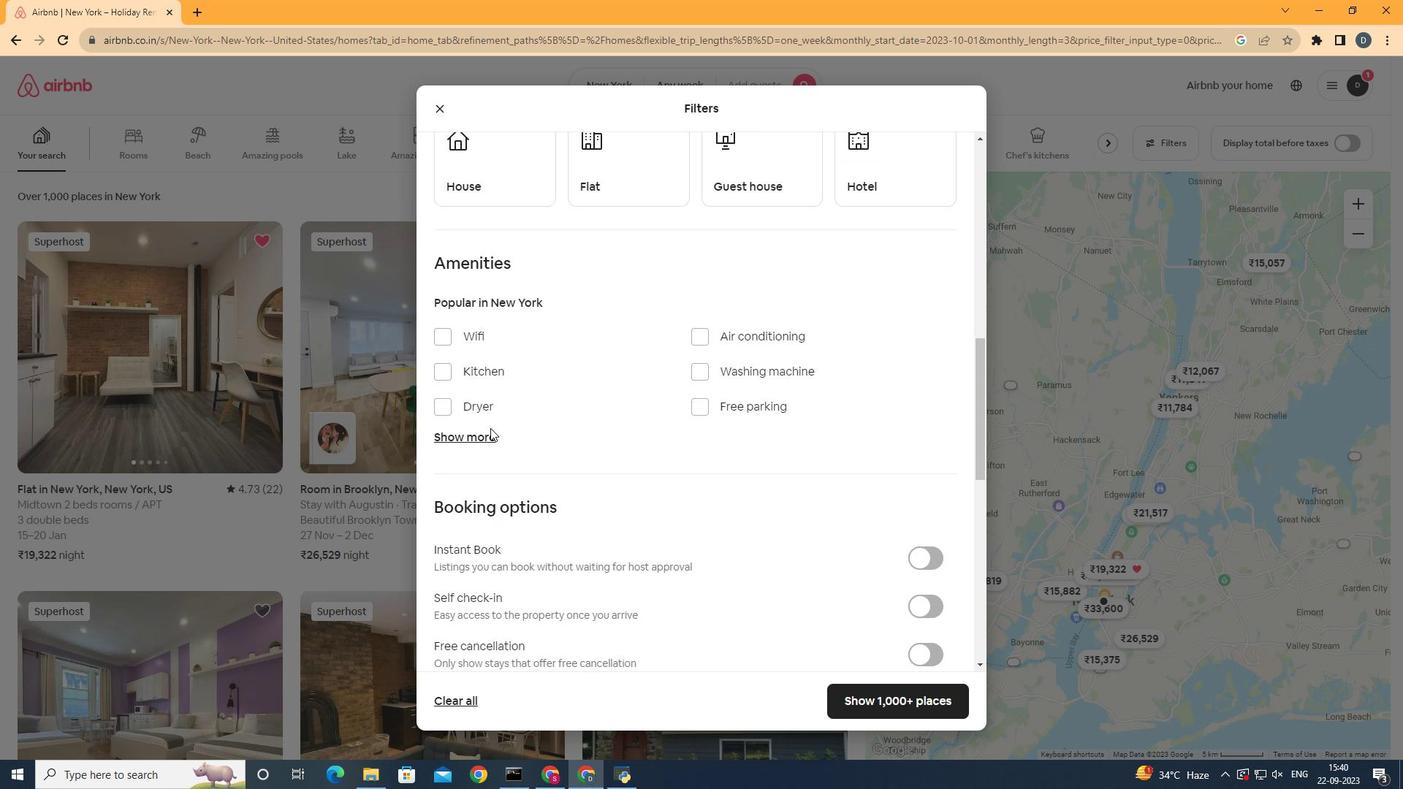 
Action: Mouse moved to (461, 445)
Screenshot: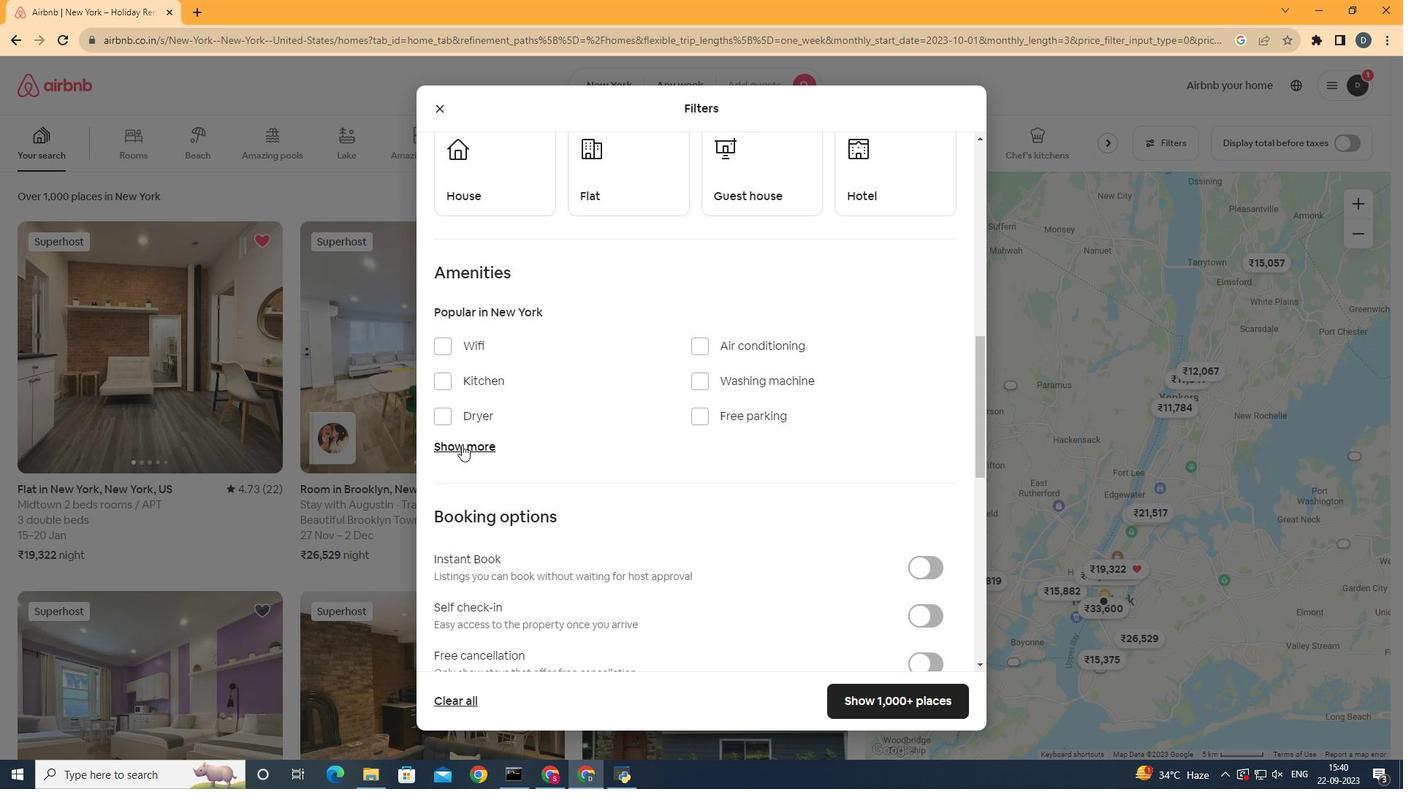 
Action: Mouse pressed left at (461, 445)
Screenshot: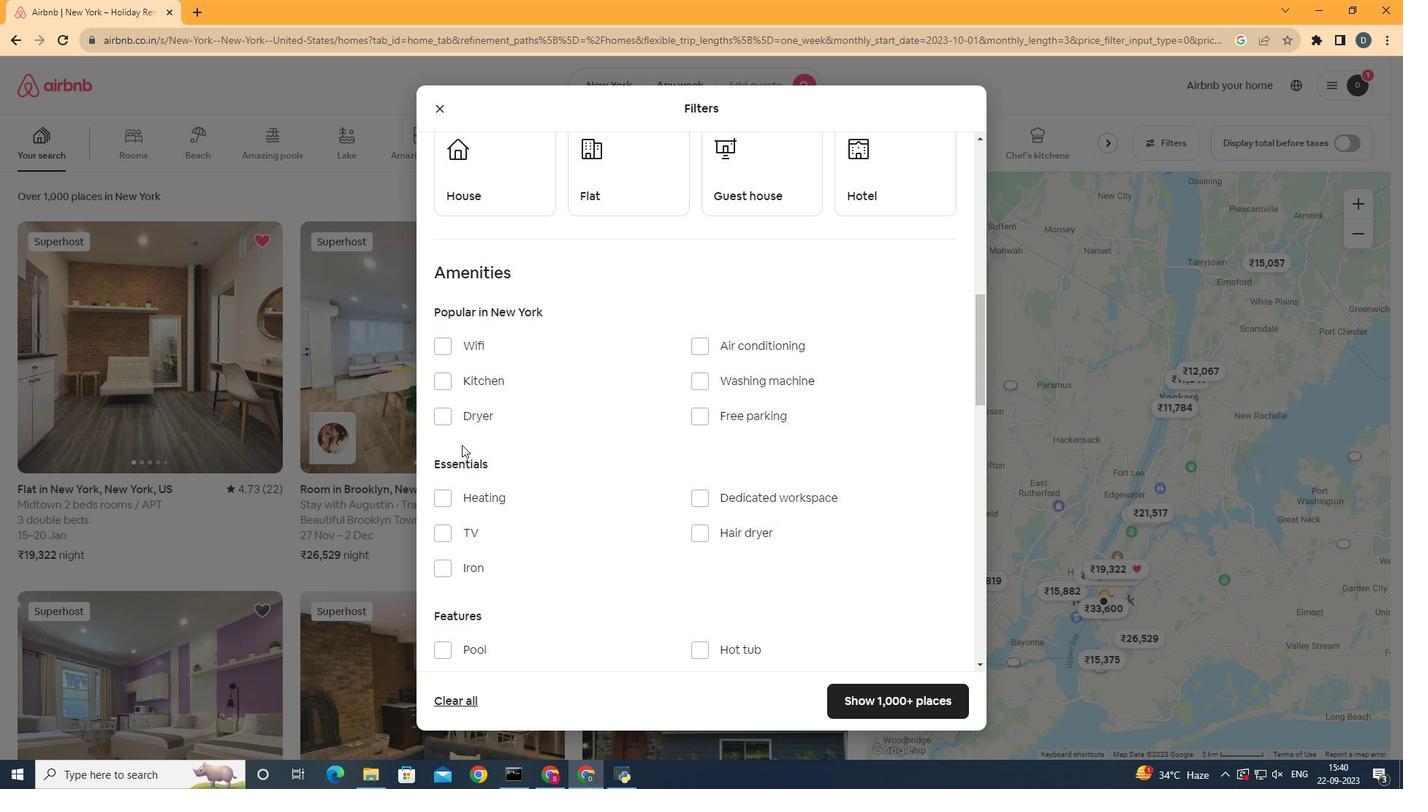 
Action: Mouse moved to (601, 317)
Screenshot: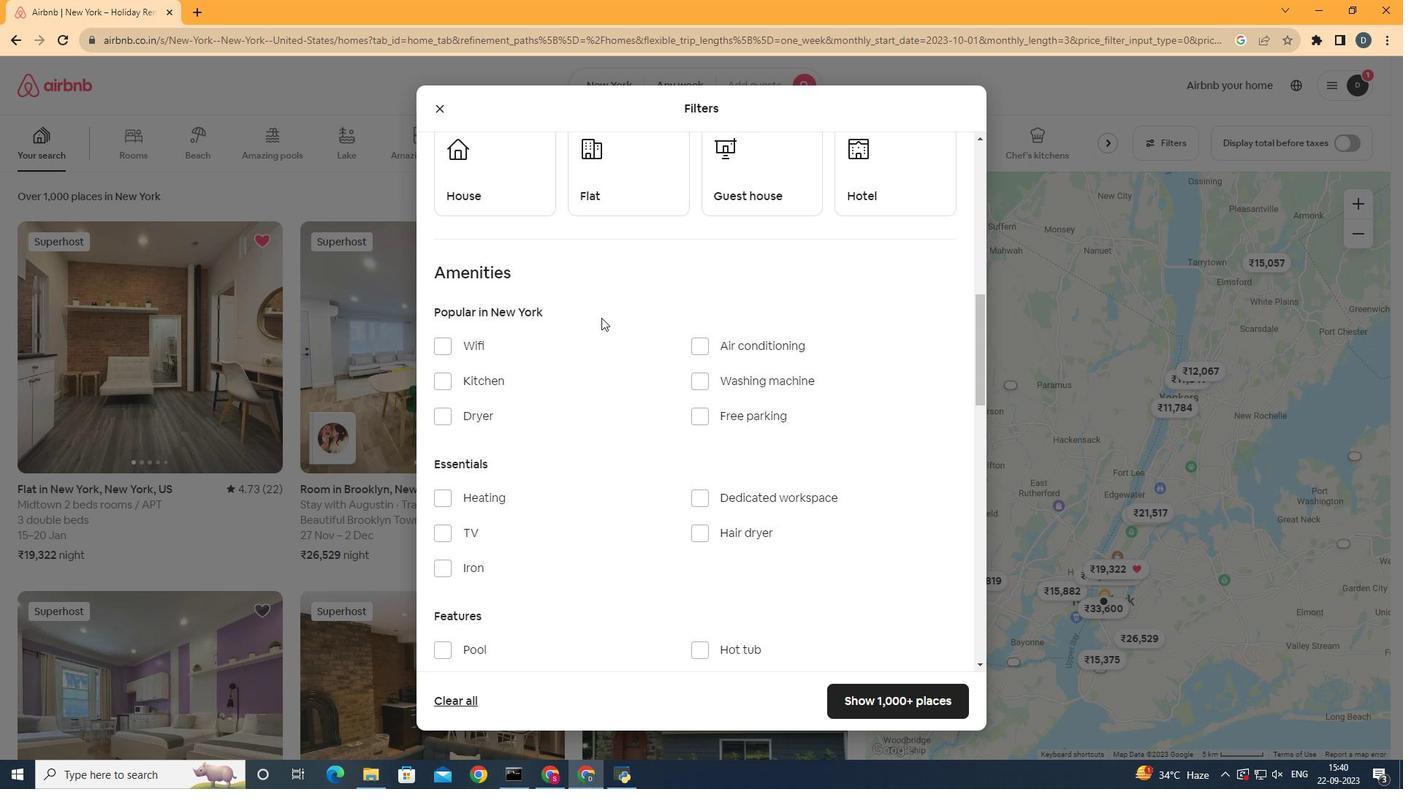 
Action: Mouse scrolled (601, 317) with delta (0, 0)
Screenshot: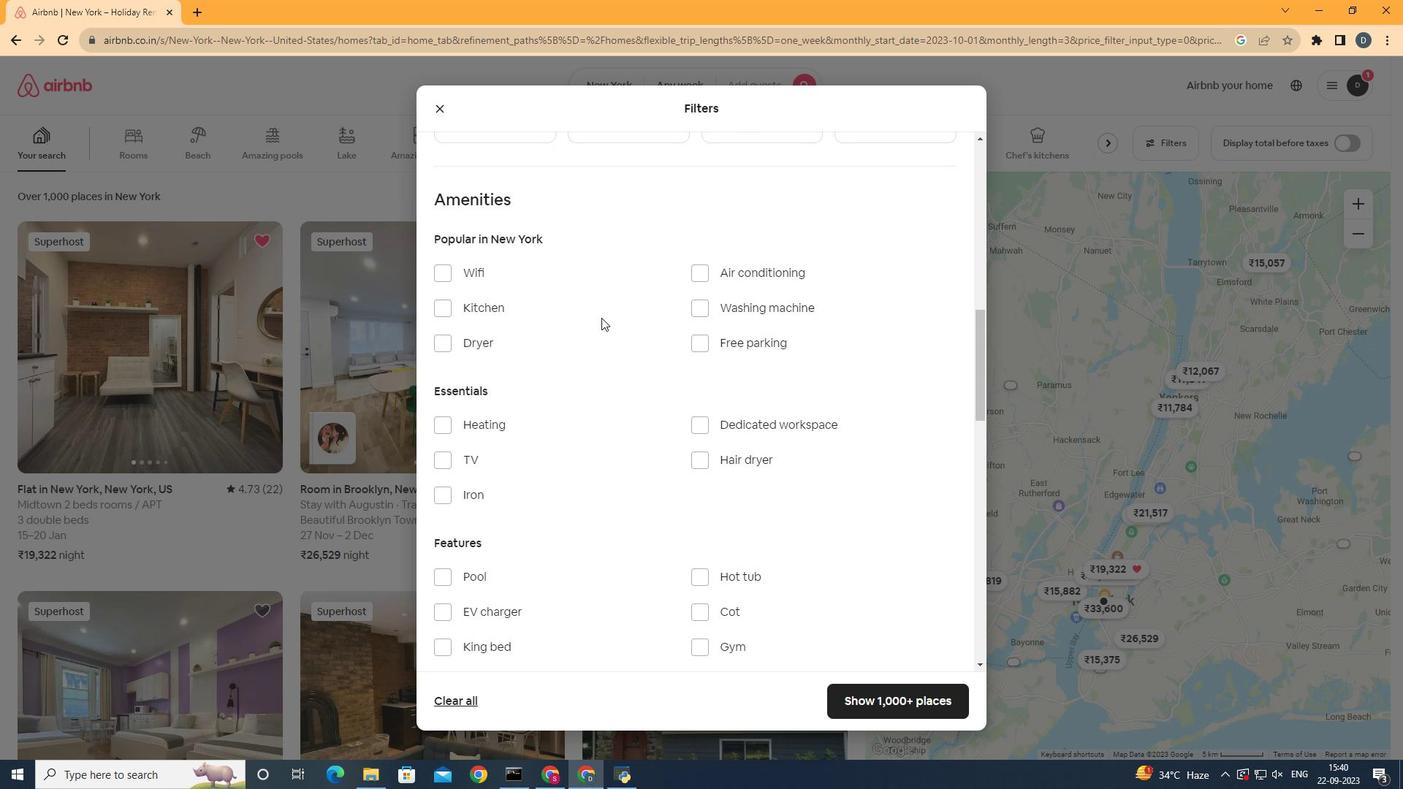 
Action: Mouse scrolled (601, 317) with delta (0, 0)
Screenshot: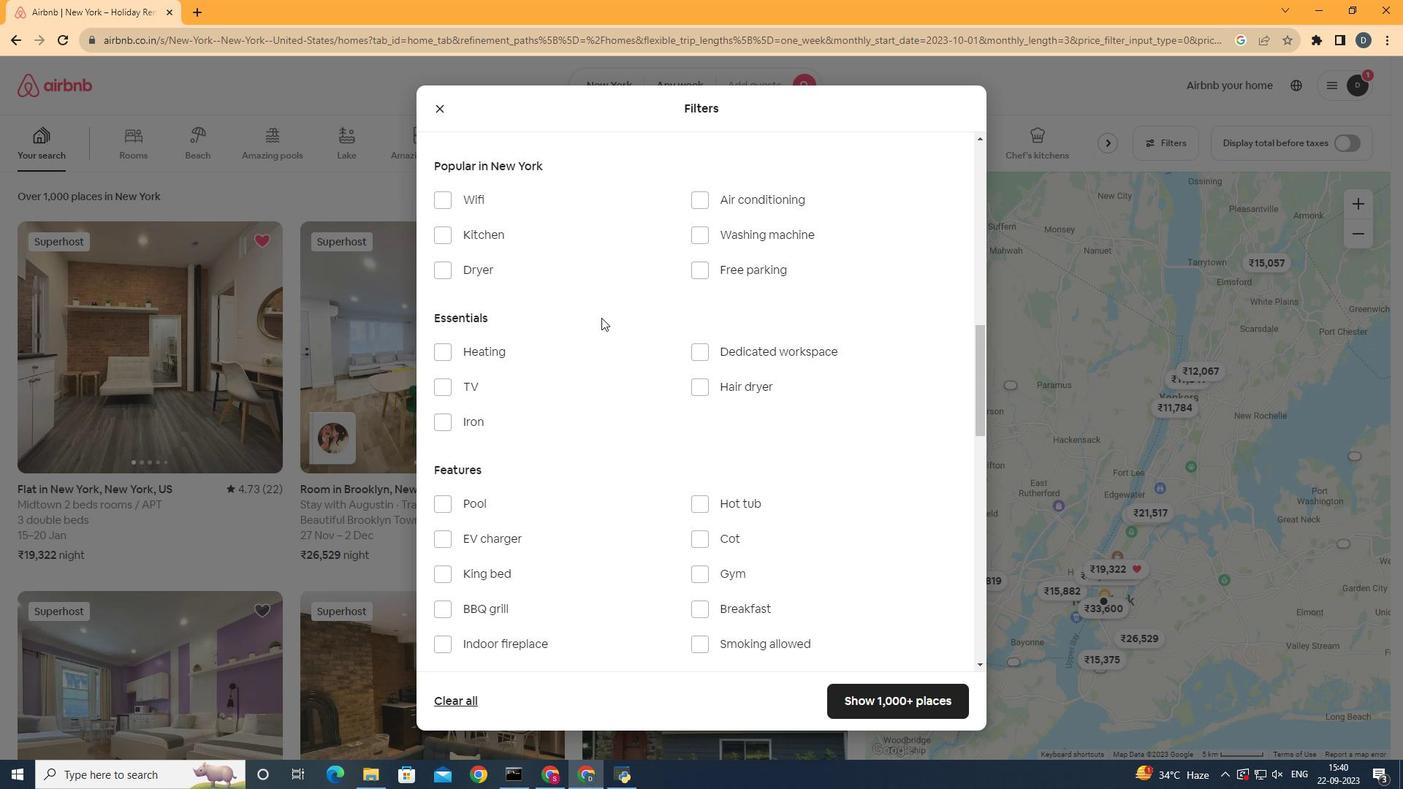 
Action: Mouse scrolled (601, 317) with delta (0, 0)
Screenshot: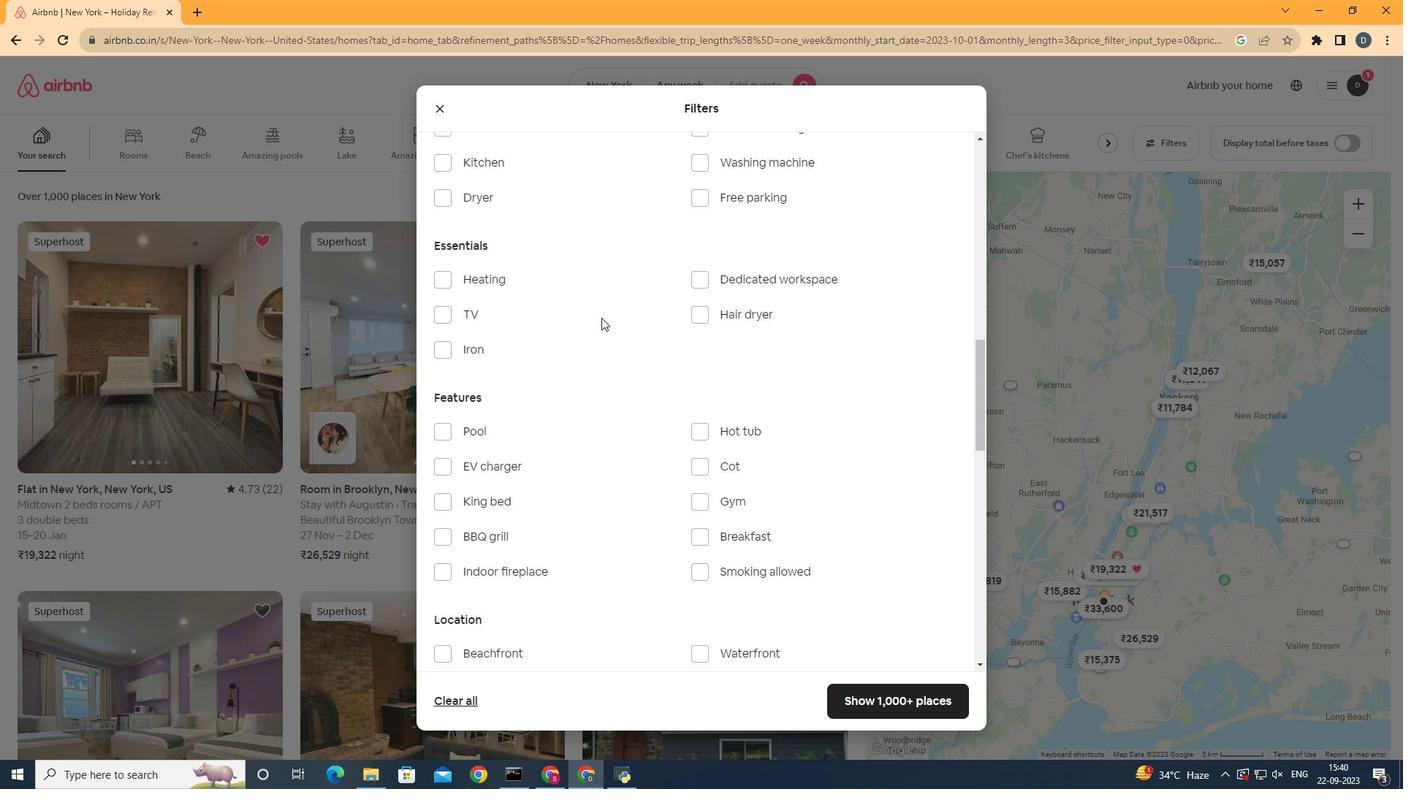 
Action: Mouse scrolled (601, 317) with delta (0, 0)
Screenshot: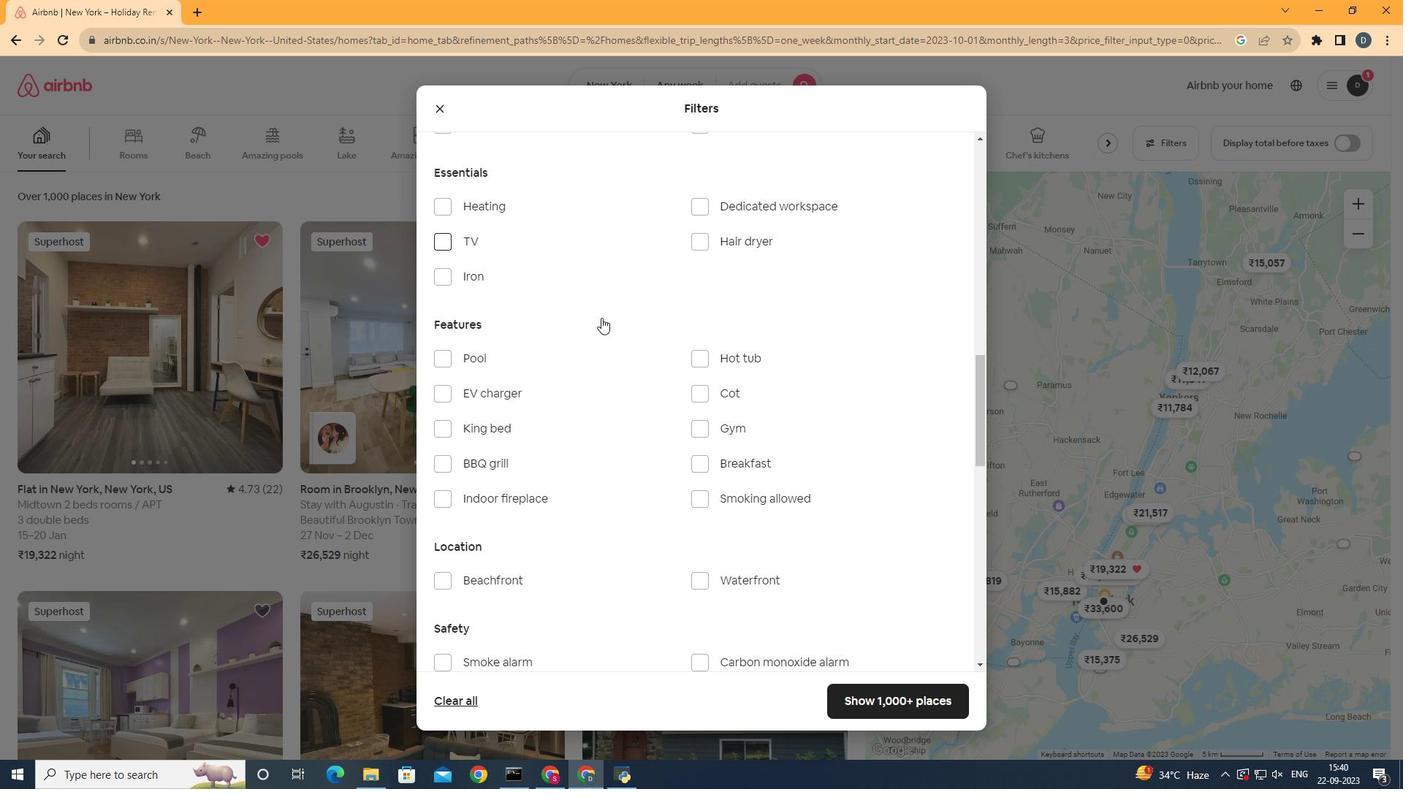 
Action: Mouse moved to (621, 502)
Screenshot: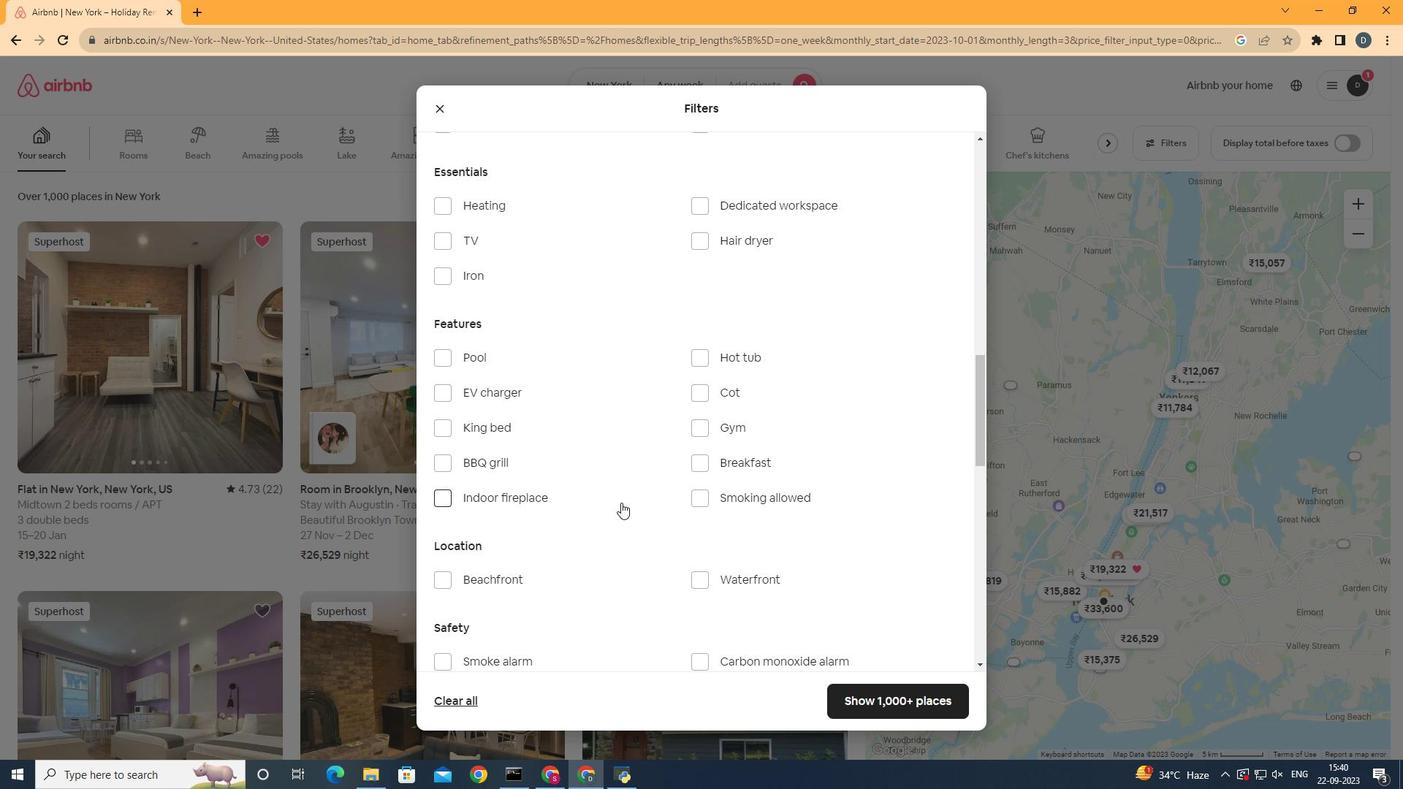 
Action: Mouse scrolled (621, 502) with delta (0, 0)
Screenshot: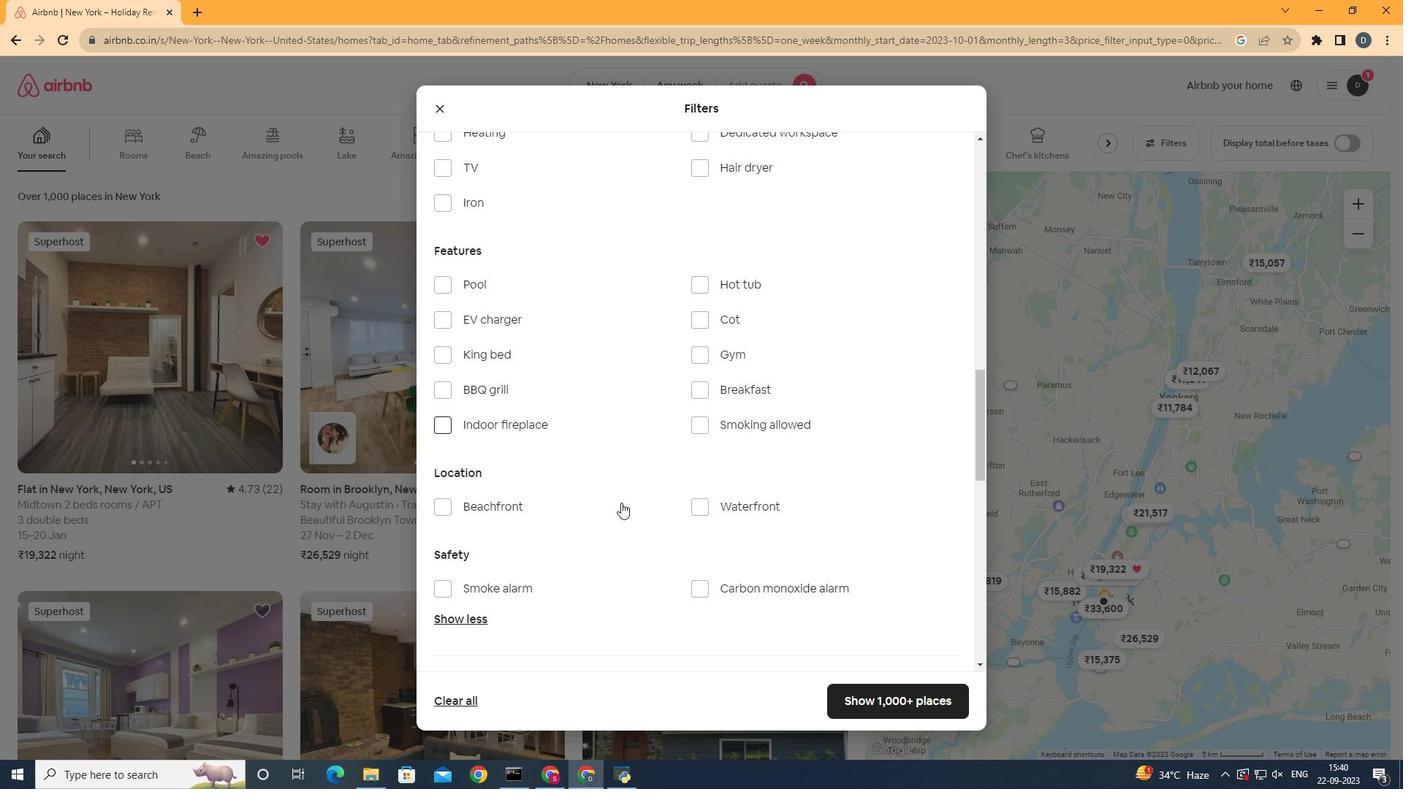 
Action: Mouse scrolled (621, 502) with delta (0, 0)
Screenshot: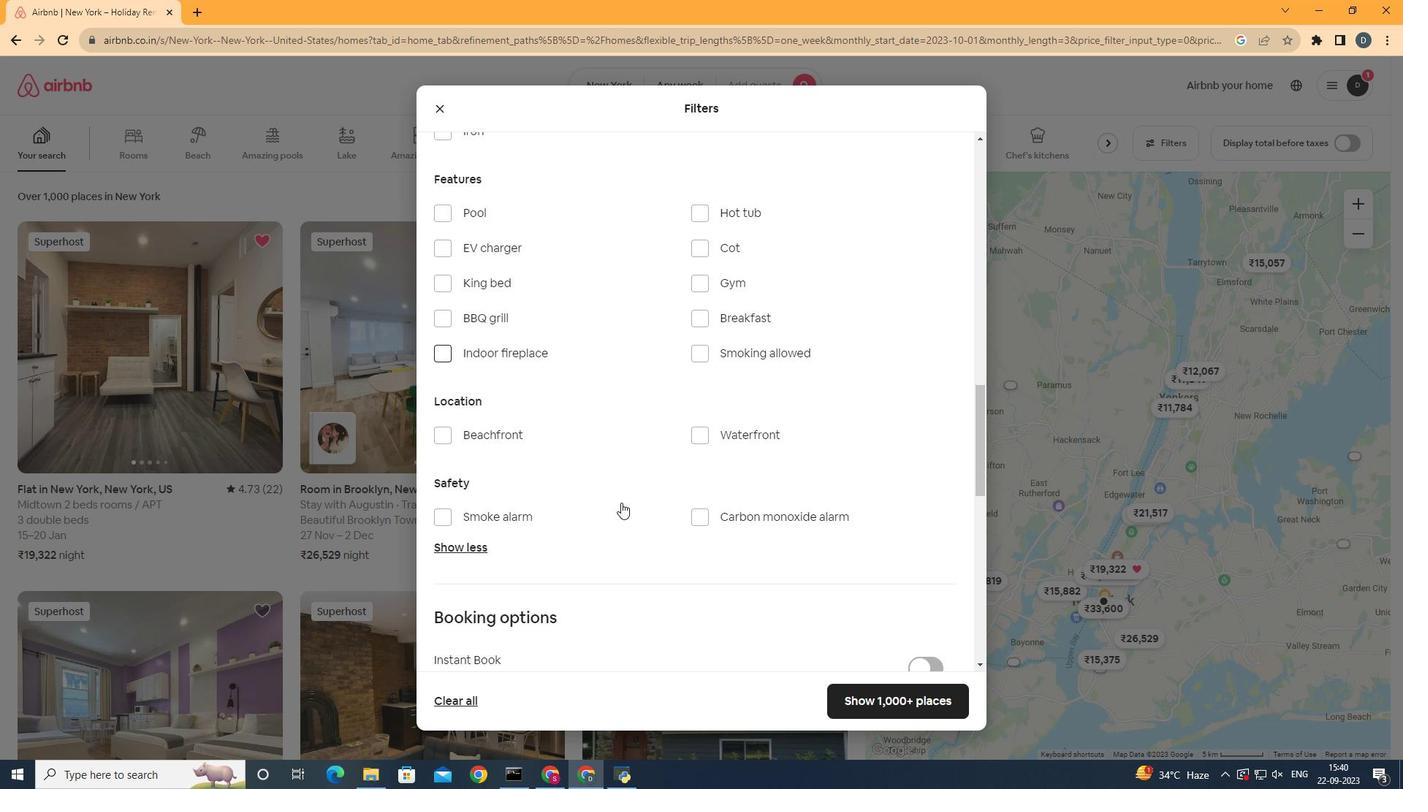 
Action: Mouse moved to (510, 439)
Screenshot: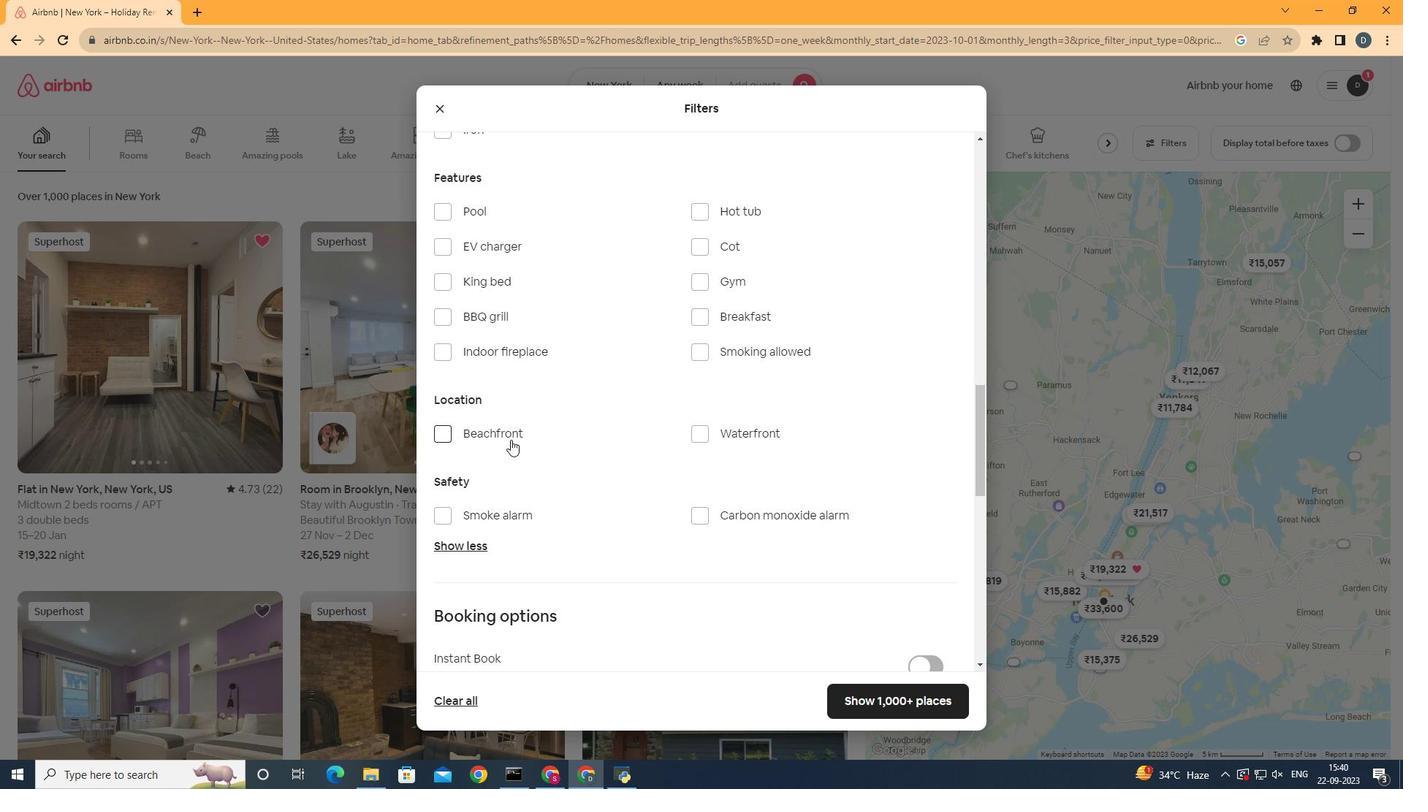 
Action: Mouse pressed left at (510, 439)
Screenshot: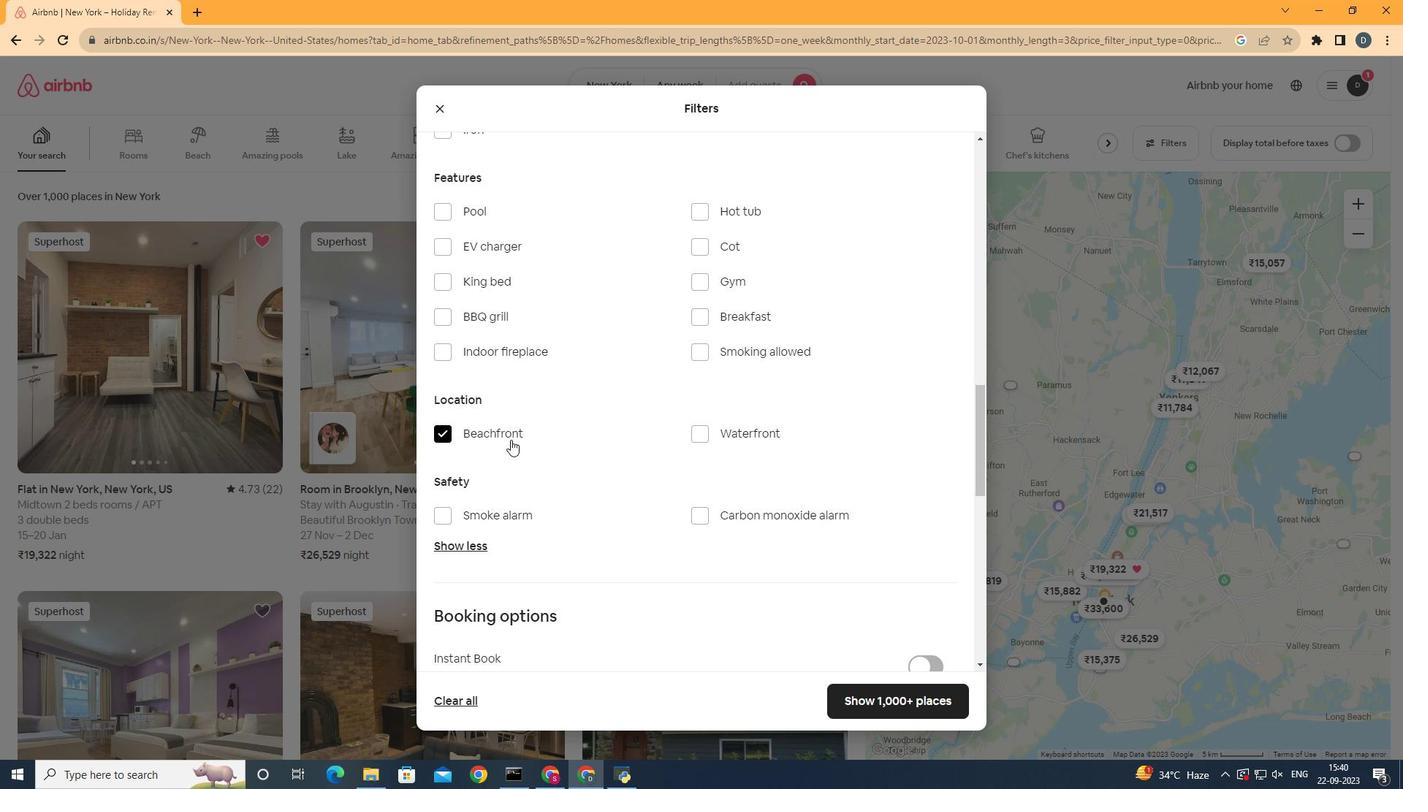 
Action: Mouse moved to (754, 442)
Screenshot: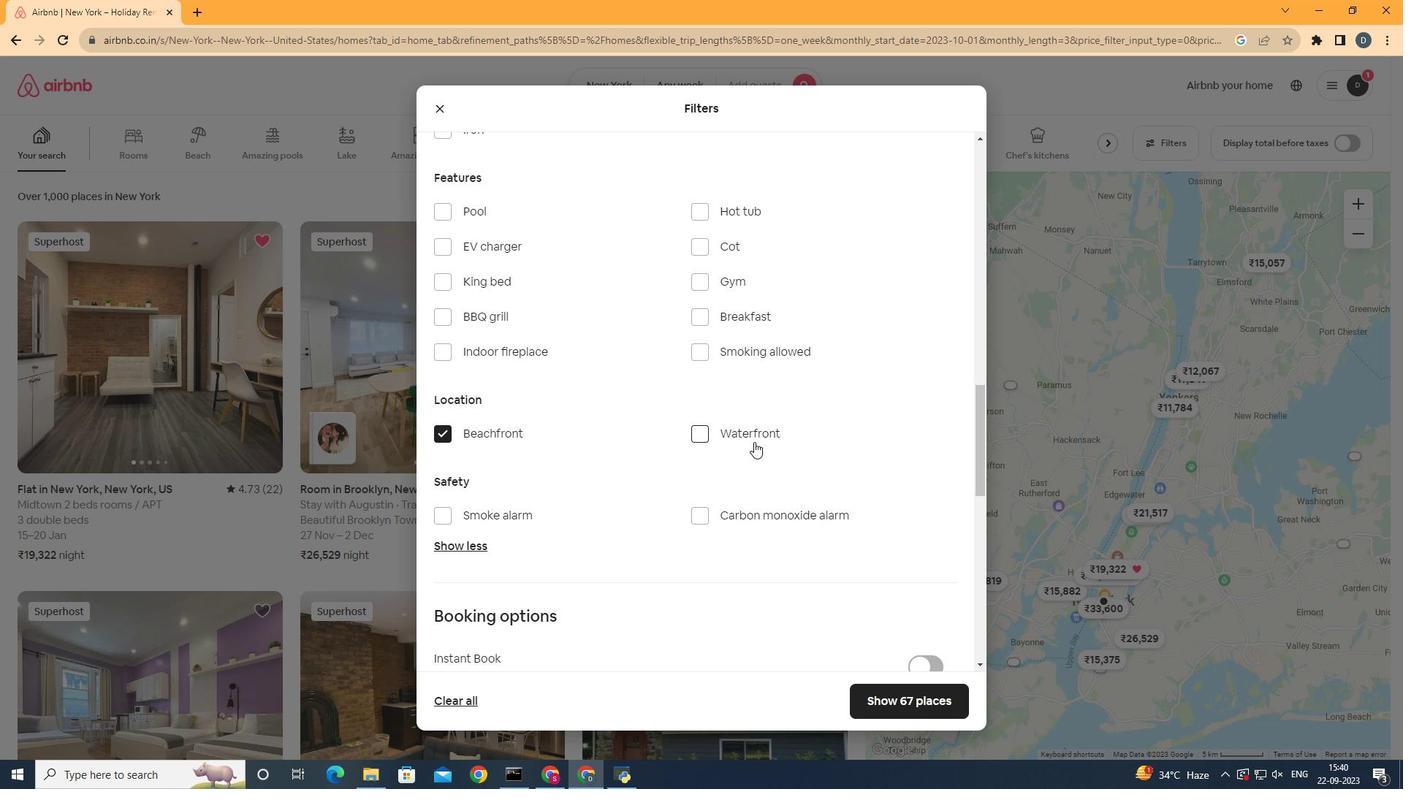 
Action: Mouse pressed left at (754, 442)
Screenshot: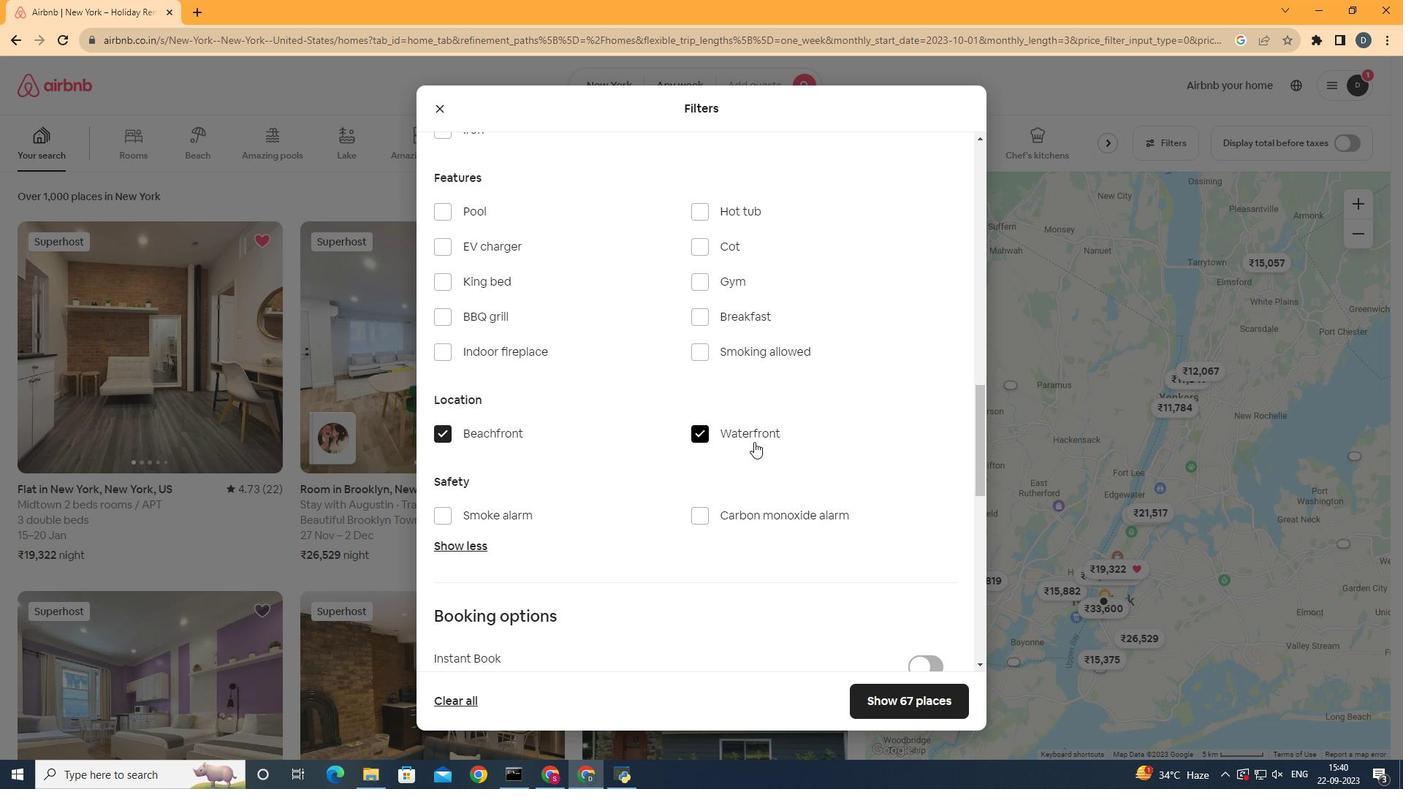 
Action: Mouse moved to (673, 529)
Screenshot: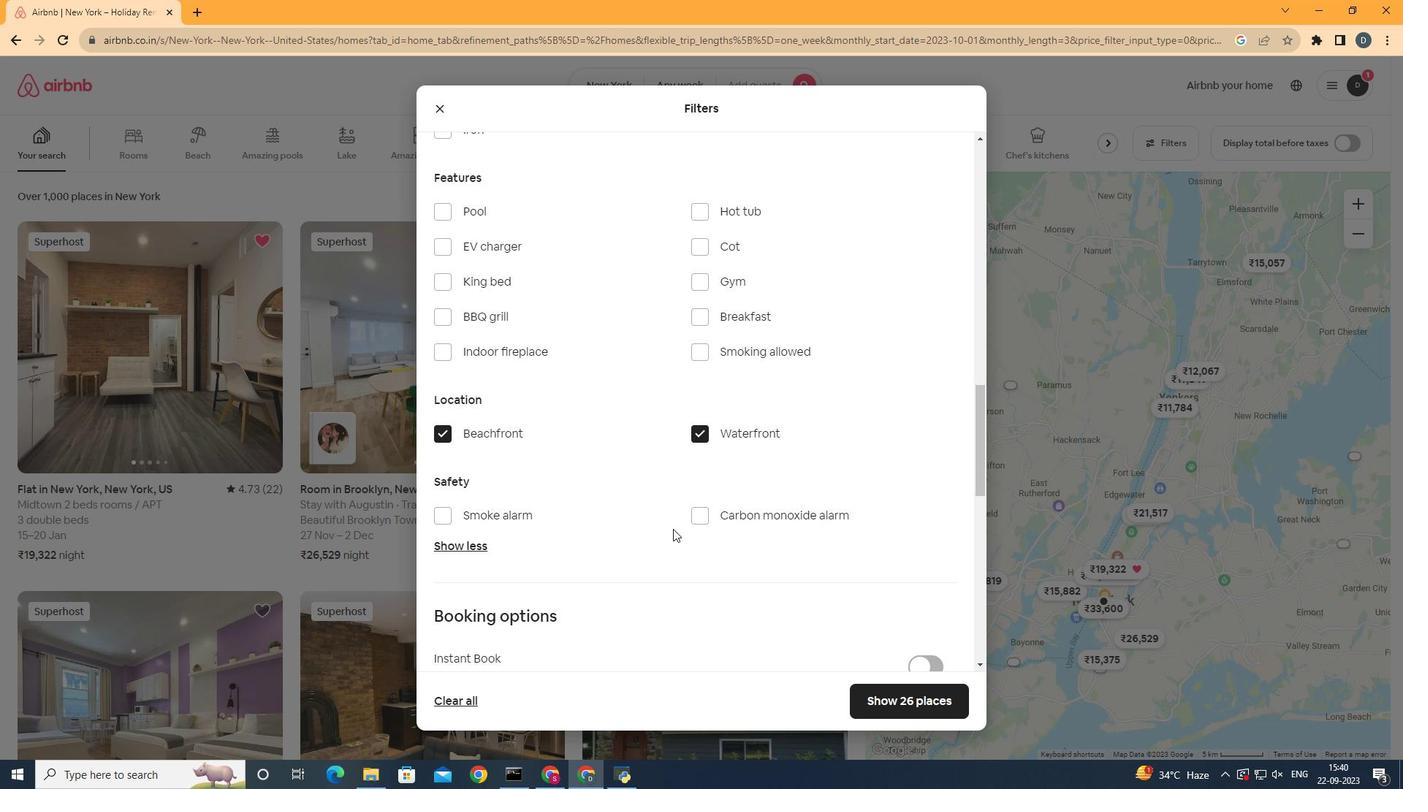 
Action: Mouse scrolled (673, 529) with delta (0, 0)
Screenshot: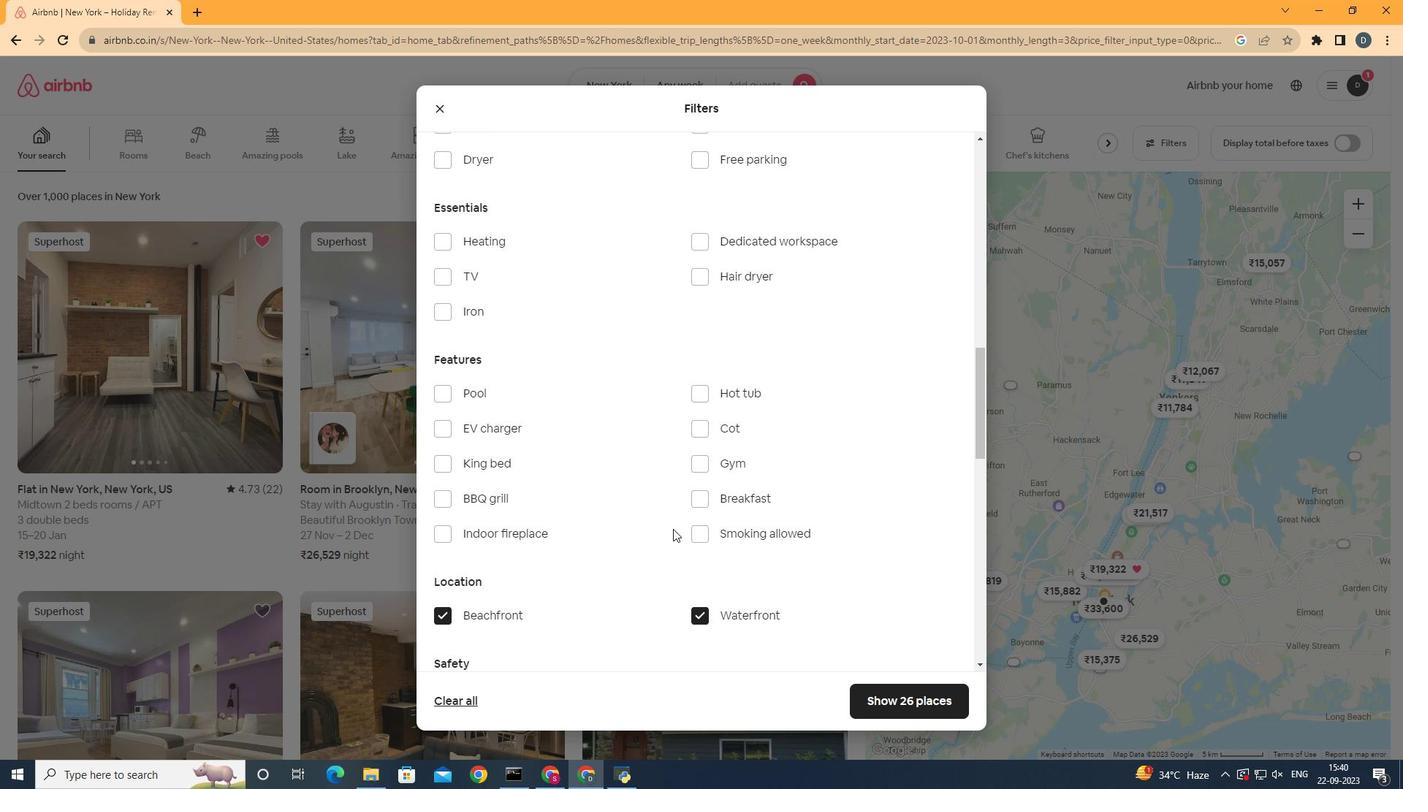 
Action: Mouse scrolled (673, 529) with delta (0, 0)
Screenshot: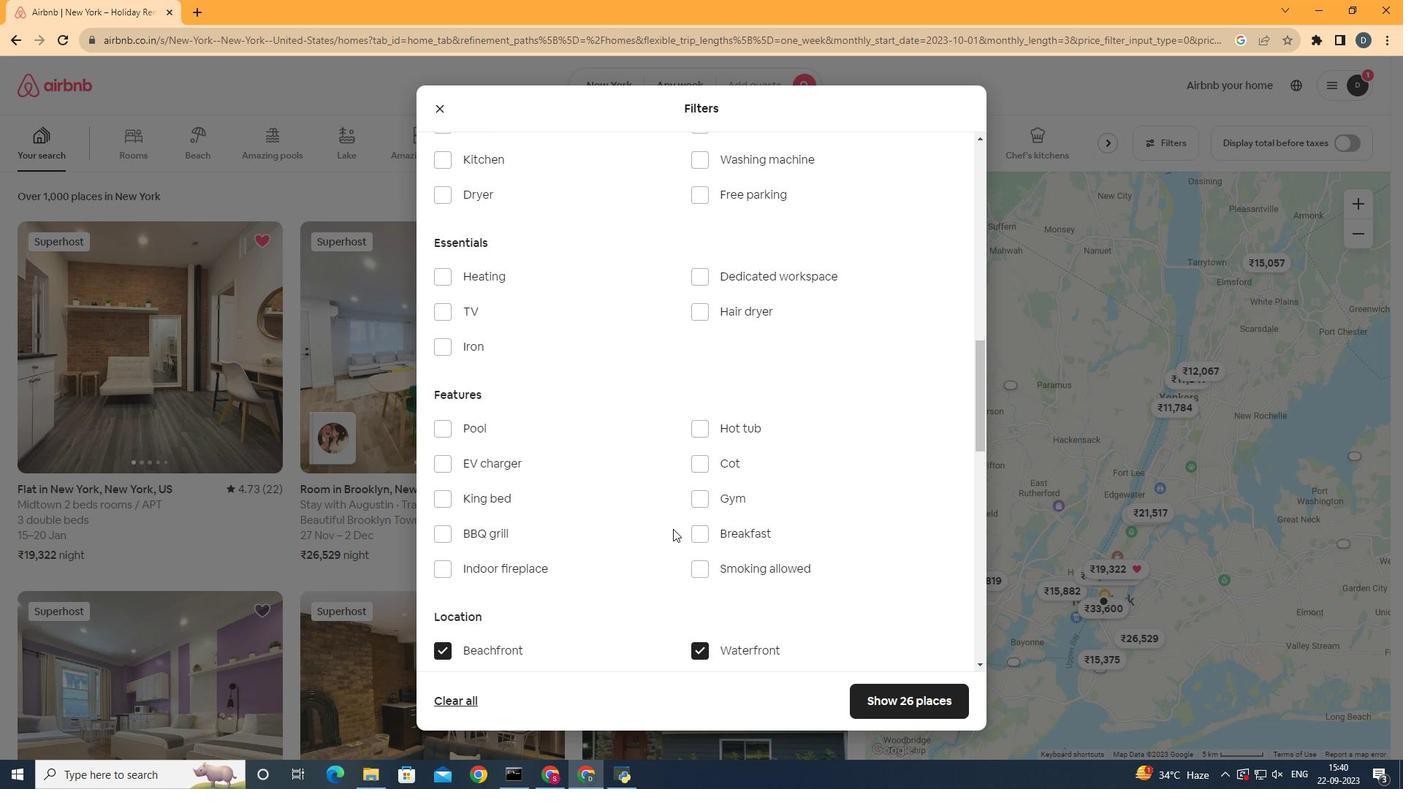 
Action: Mouse scrolled (673, 529) with delta (0, 0)
Screenshot: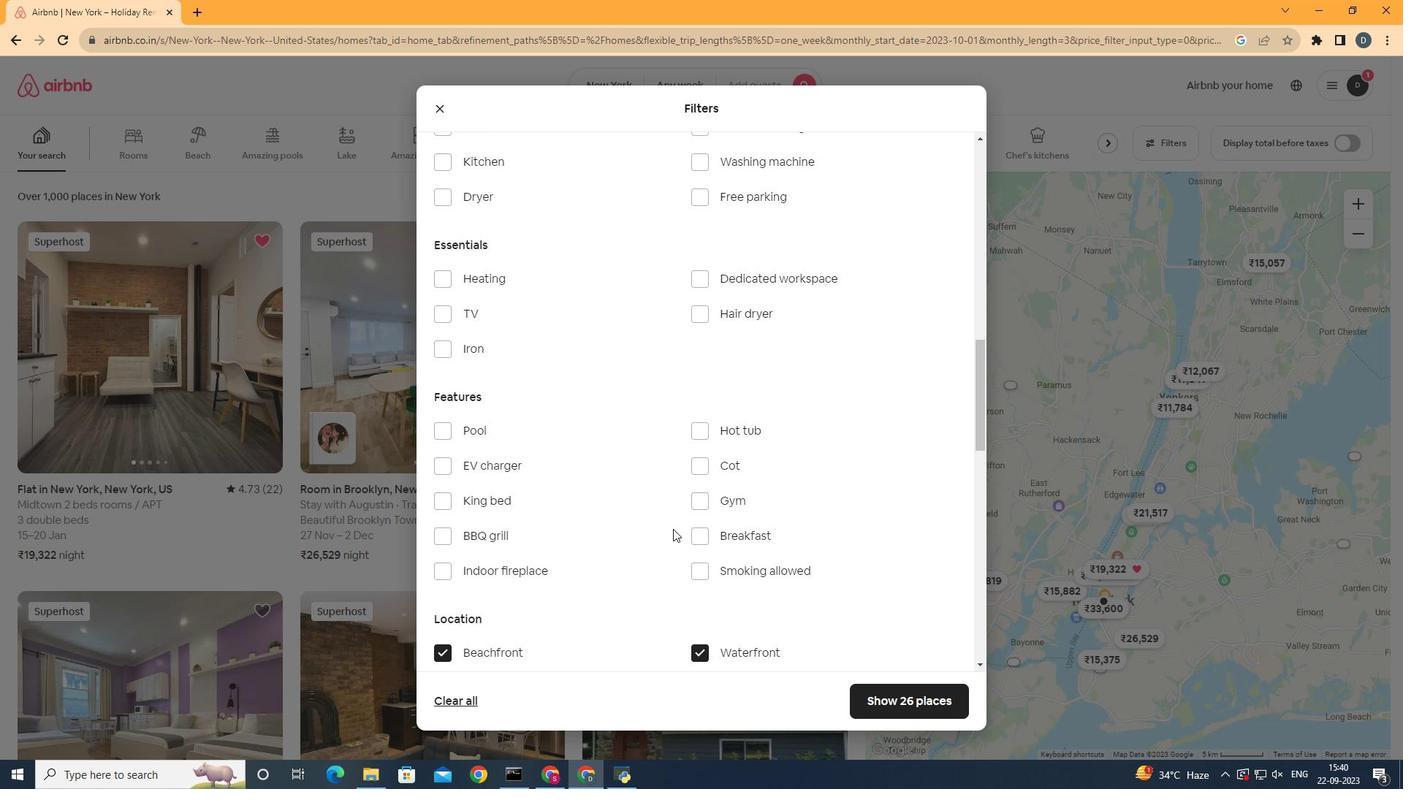 
Action: Mouse scrolled (673, 528) with delta (0, 0)
Screenshot: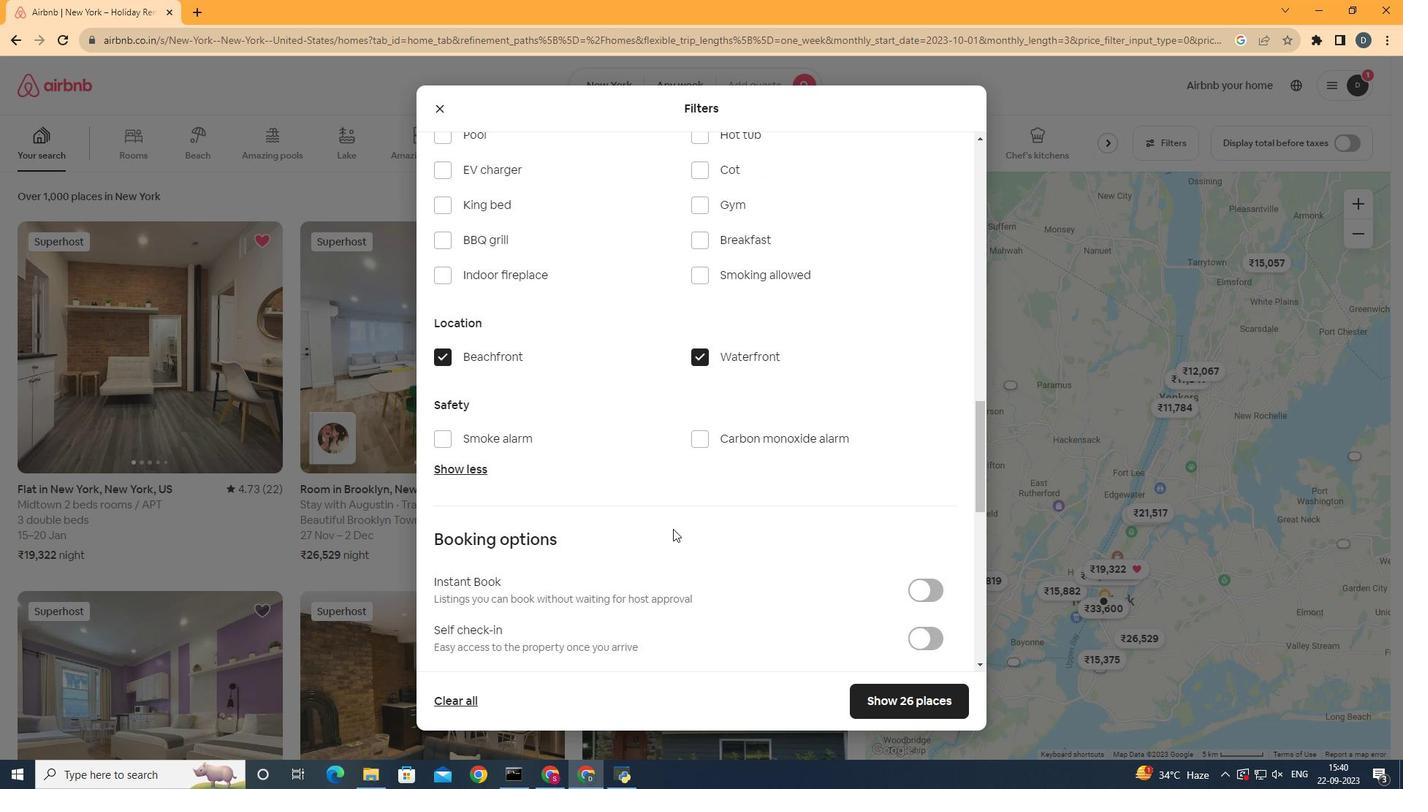 
Action: Mouse scrolled (673, 528) with delta (0, 0)
Screenshot: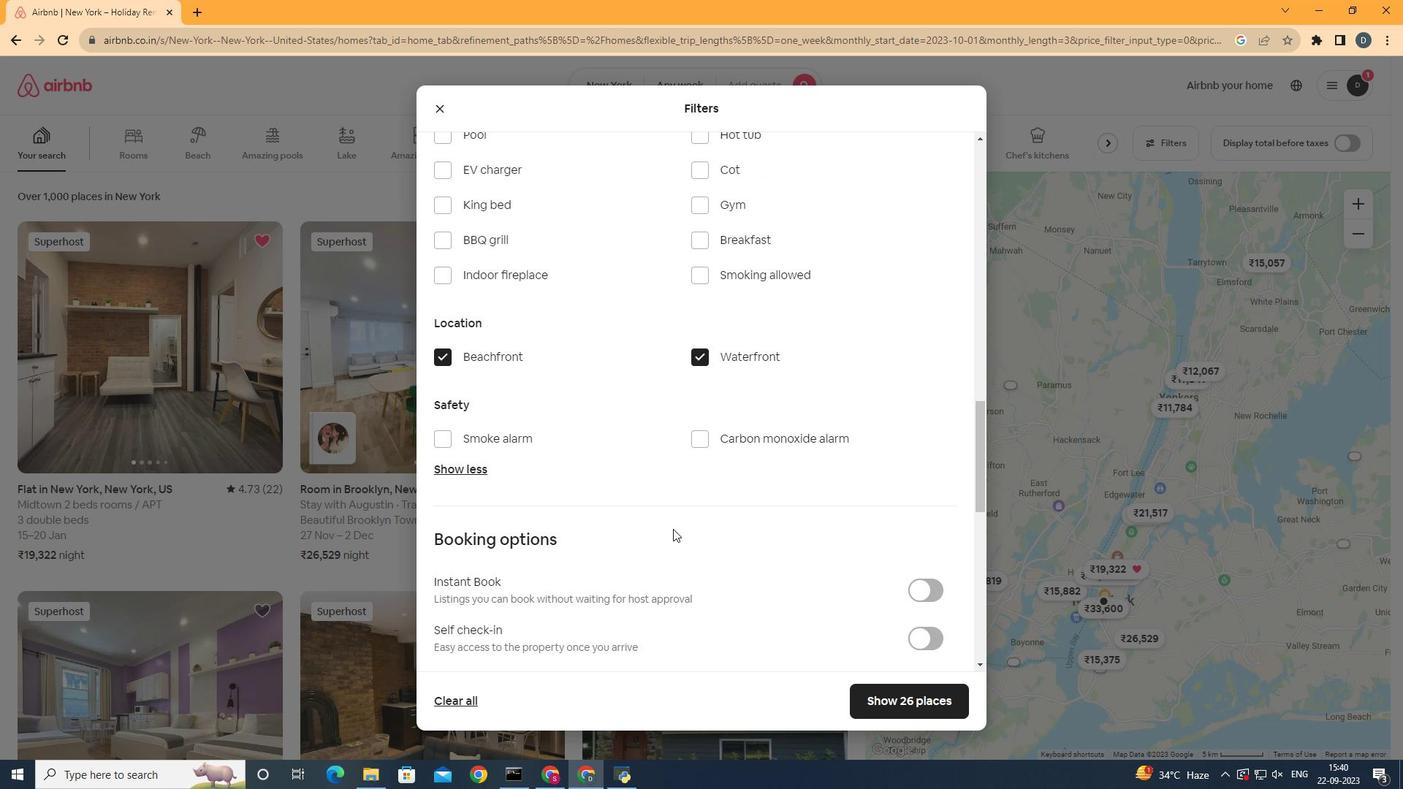 
Action: Mouse scrolled (673, 528) with delta (0, 0)
Screenshot: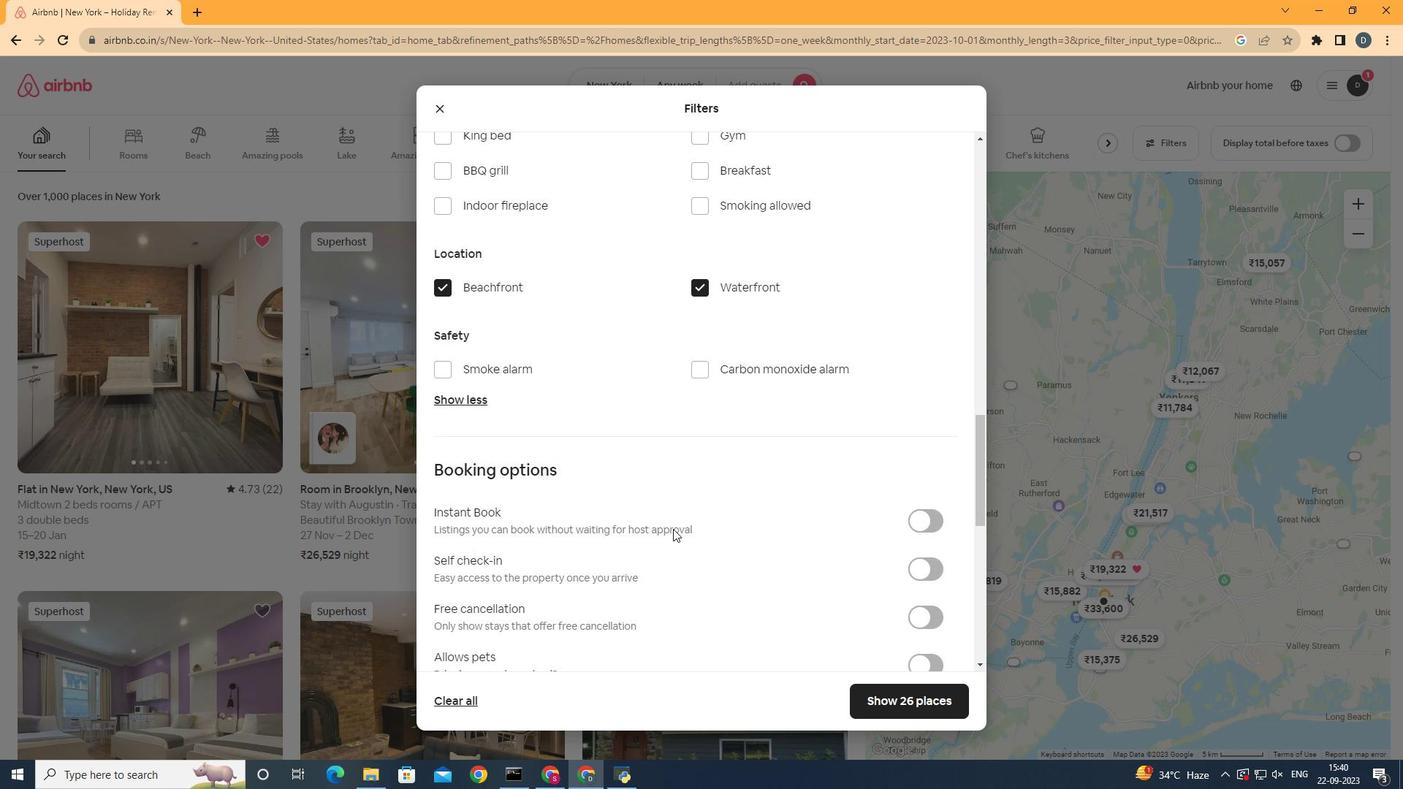 
Action: Mouse scrolled (673, 528) with delta (0, 0)
Screenshot: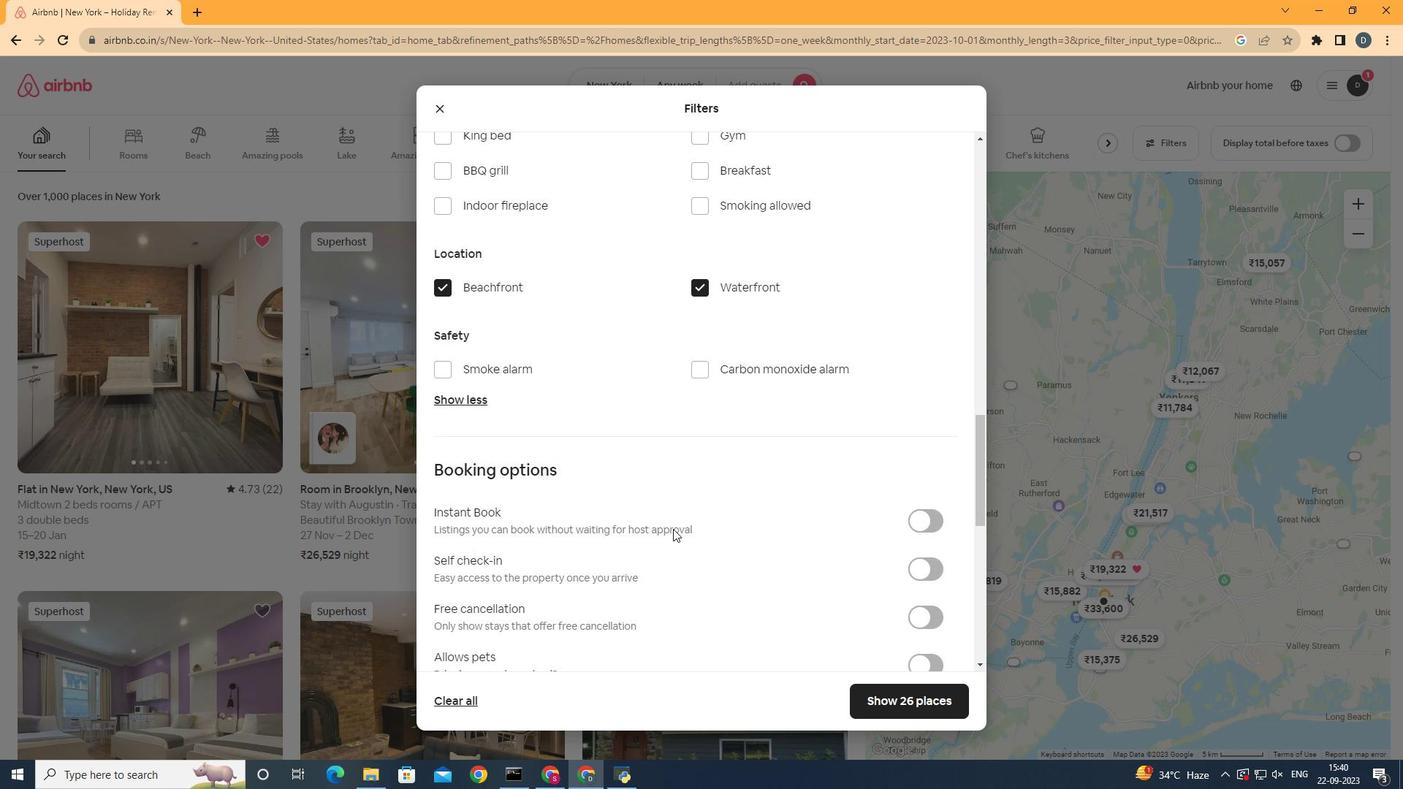
Action: Mouse scrolled (673, 528) with delta (0, 0)
Screenshot: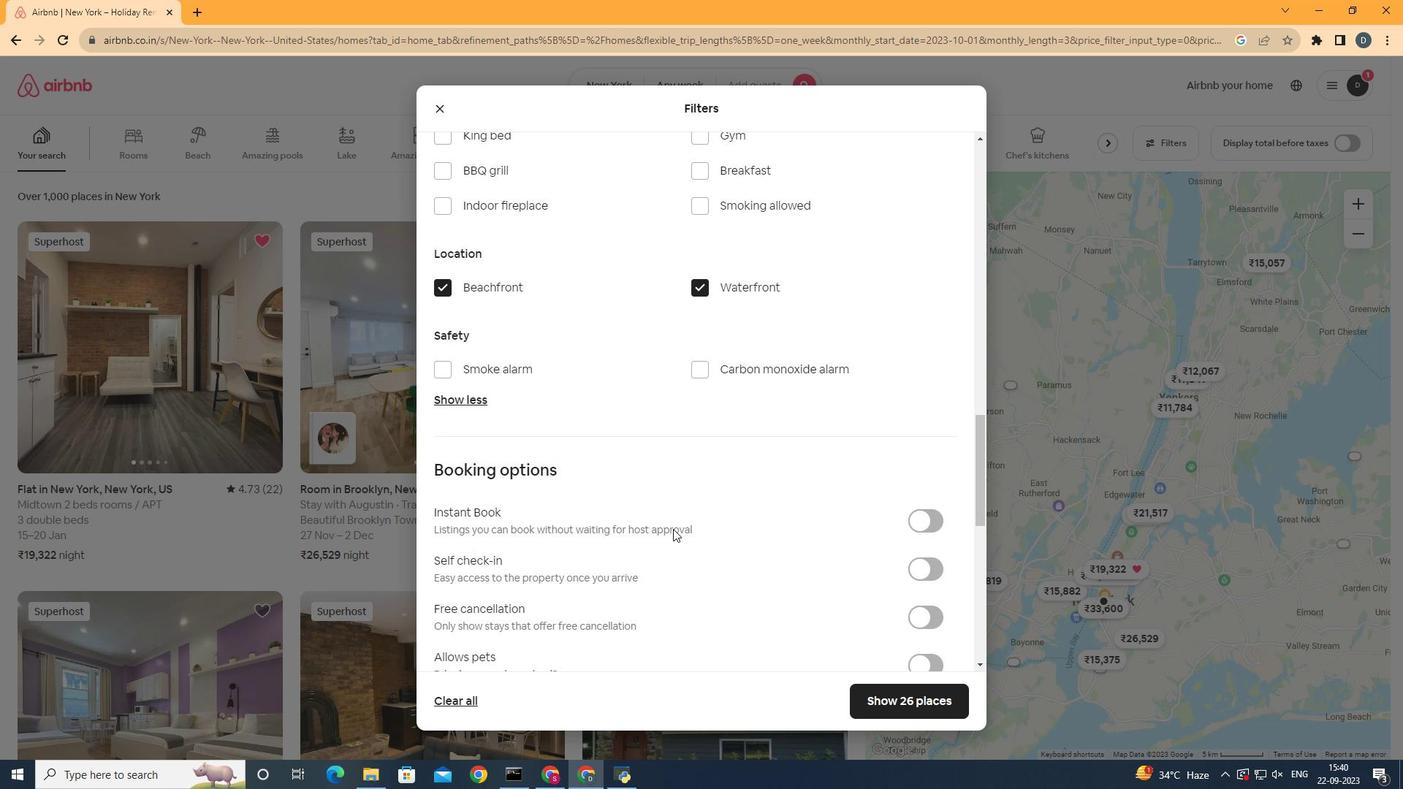 
Action: Mouse scrolled (673, 528) with delta (0, 0)
Screenshot: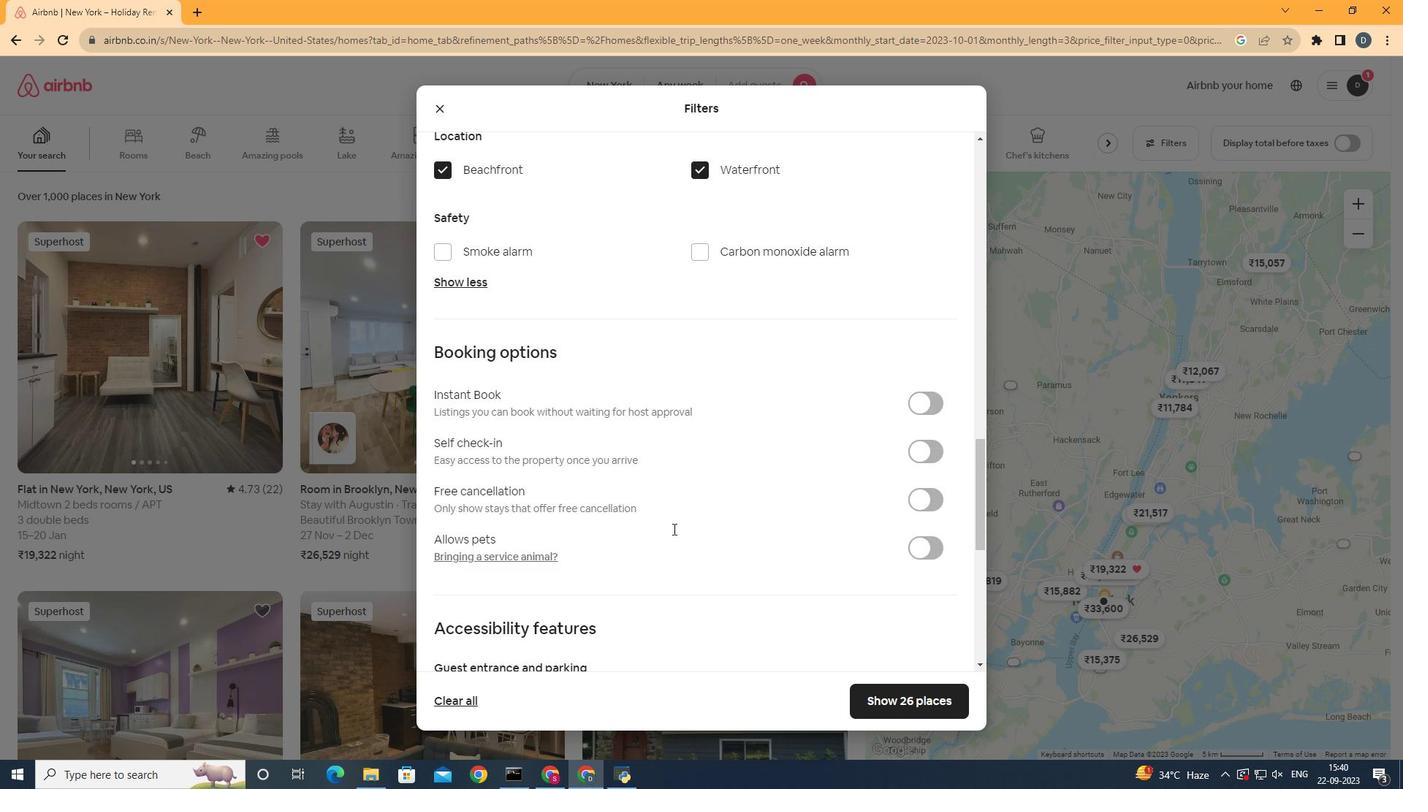 
Action: Mouse scrolled (673, 528) with delta (0, 0)
Screenshot: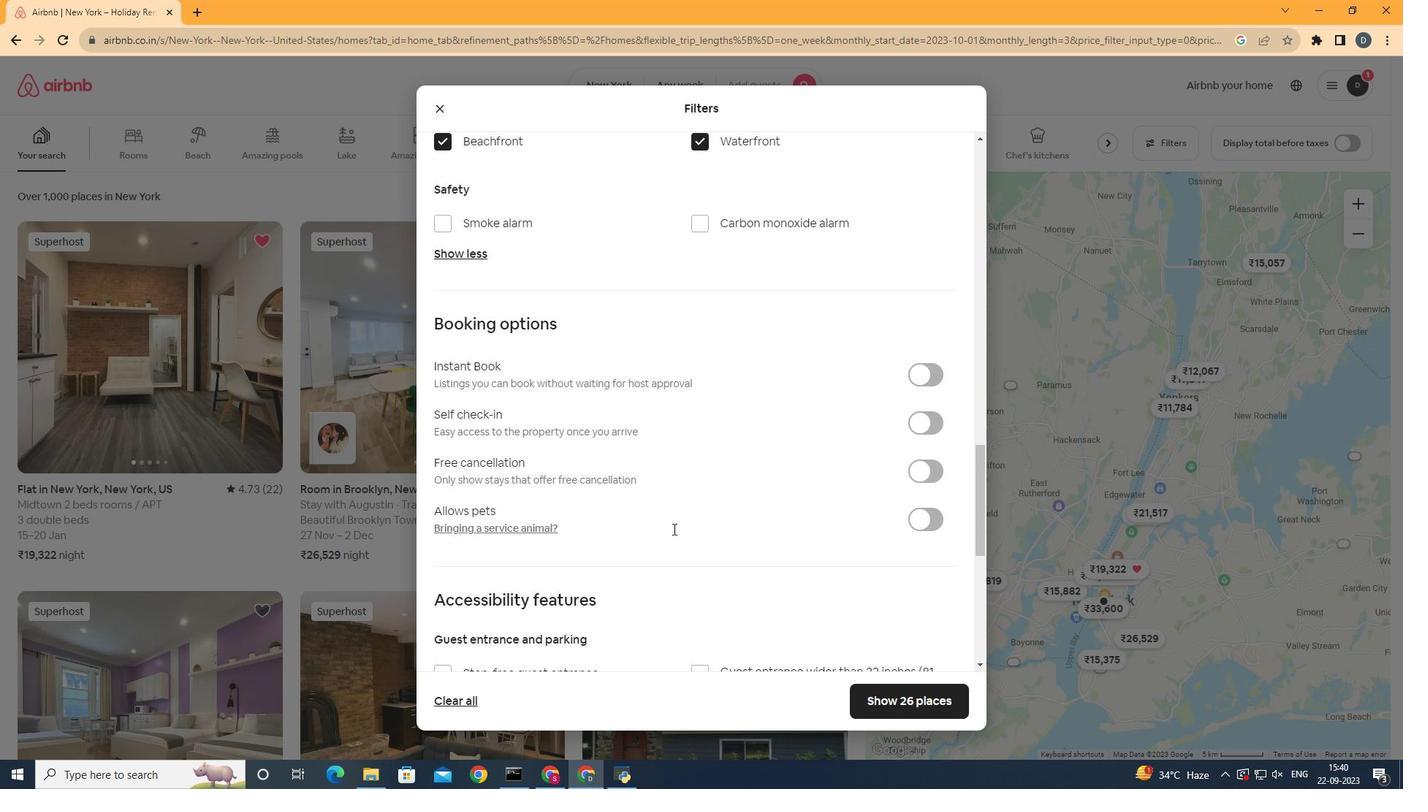
Action: Mouse moved to (548, 439)
Screenshot: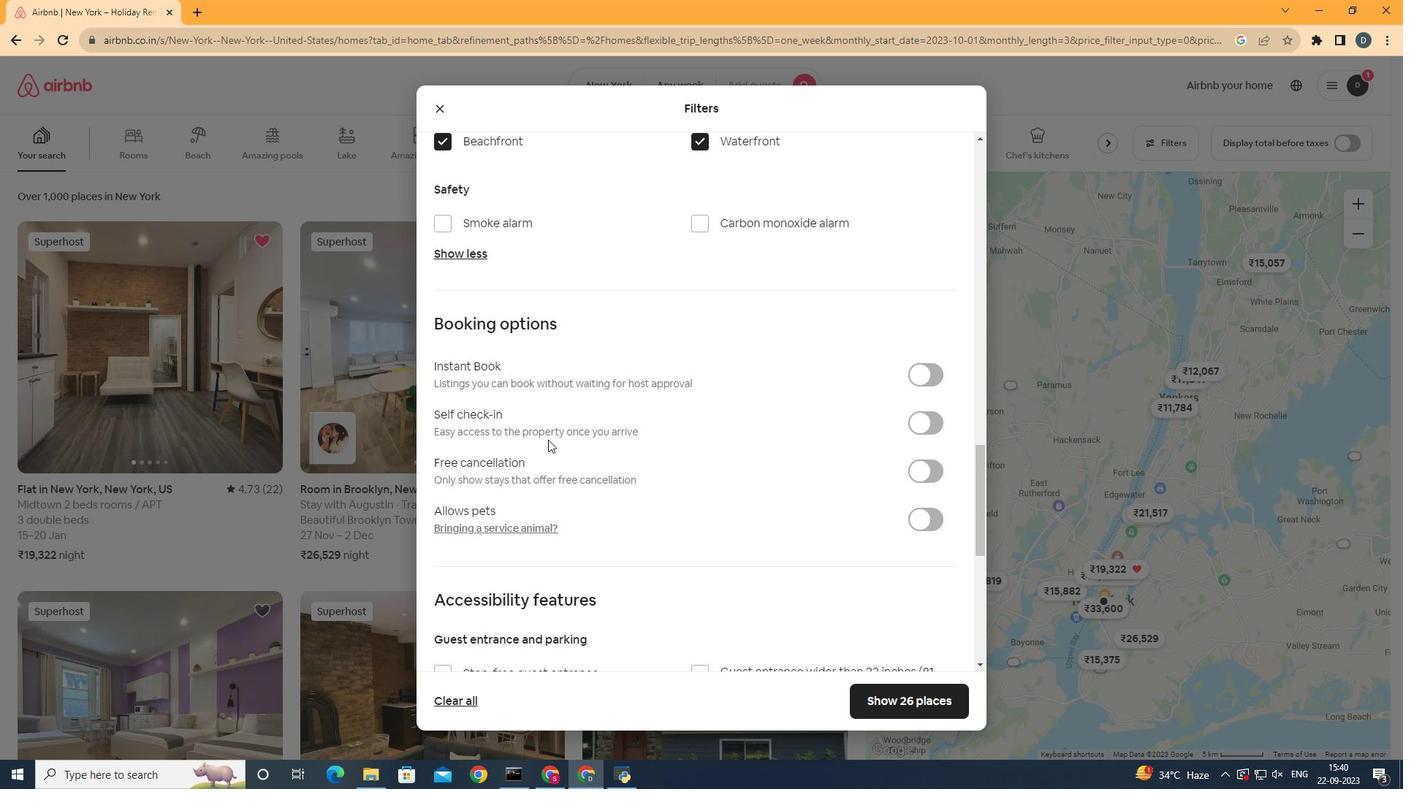 
Action: Mouse scrolled (548, 439) with delta (0, 0)
Screenshot: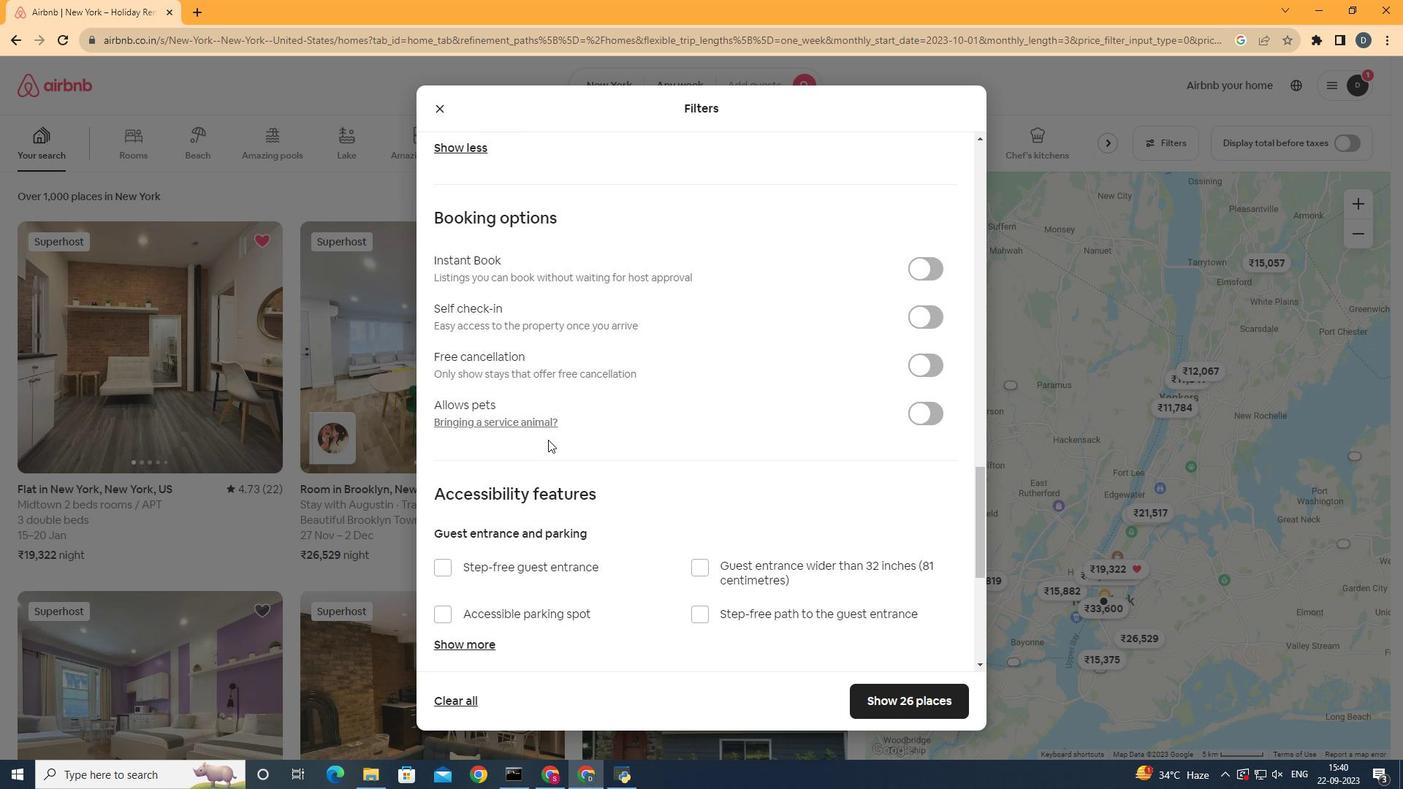 
Action: Mouse scrolled (548, 439) with delta (0, 0)
Screenshot: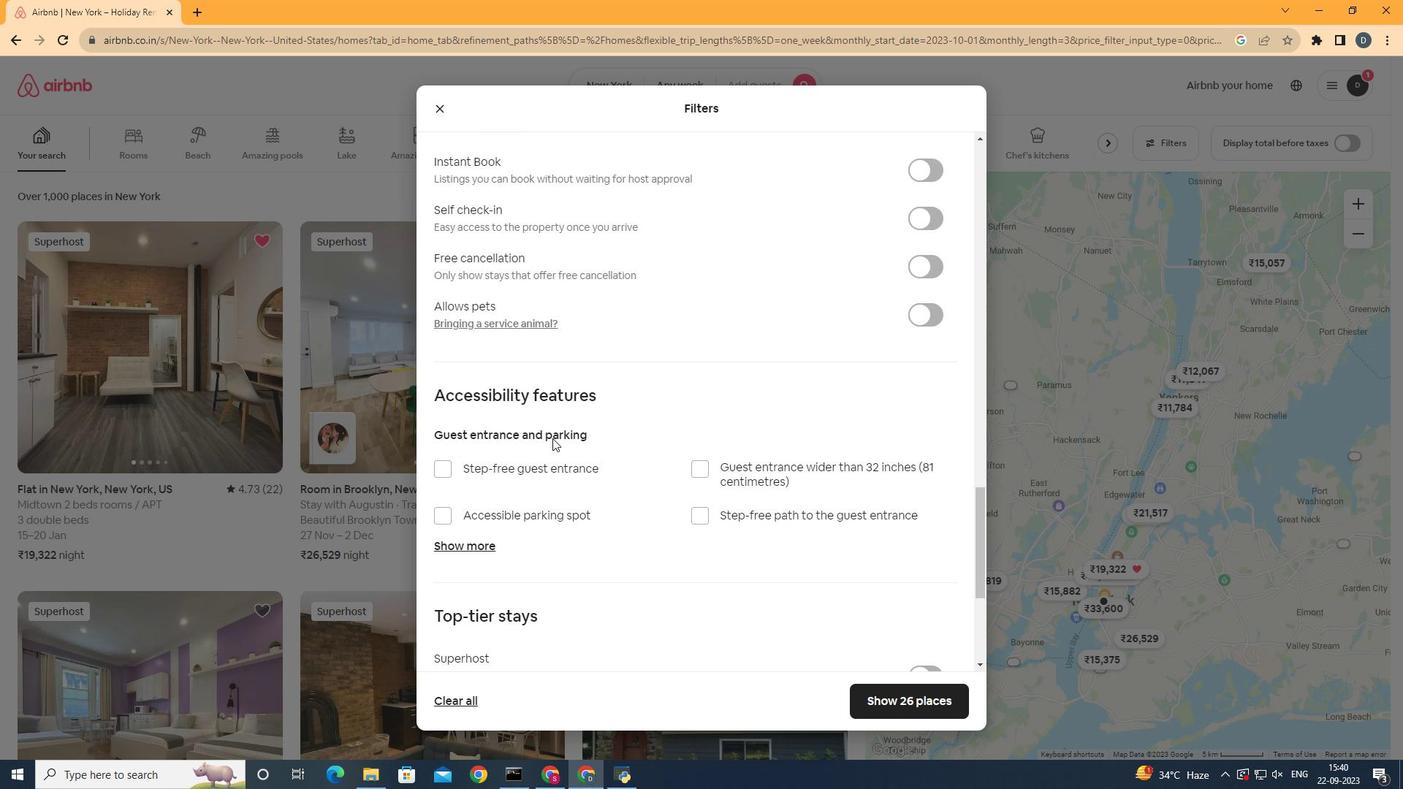 
Action: Mouse scrolled (548, 439) with delta (0, 0)
Screenshot: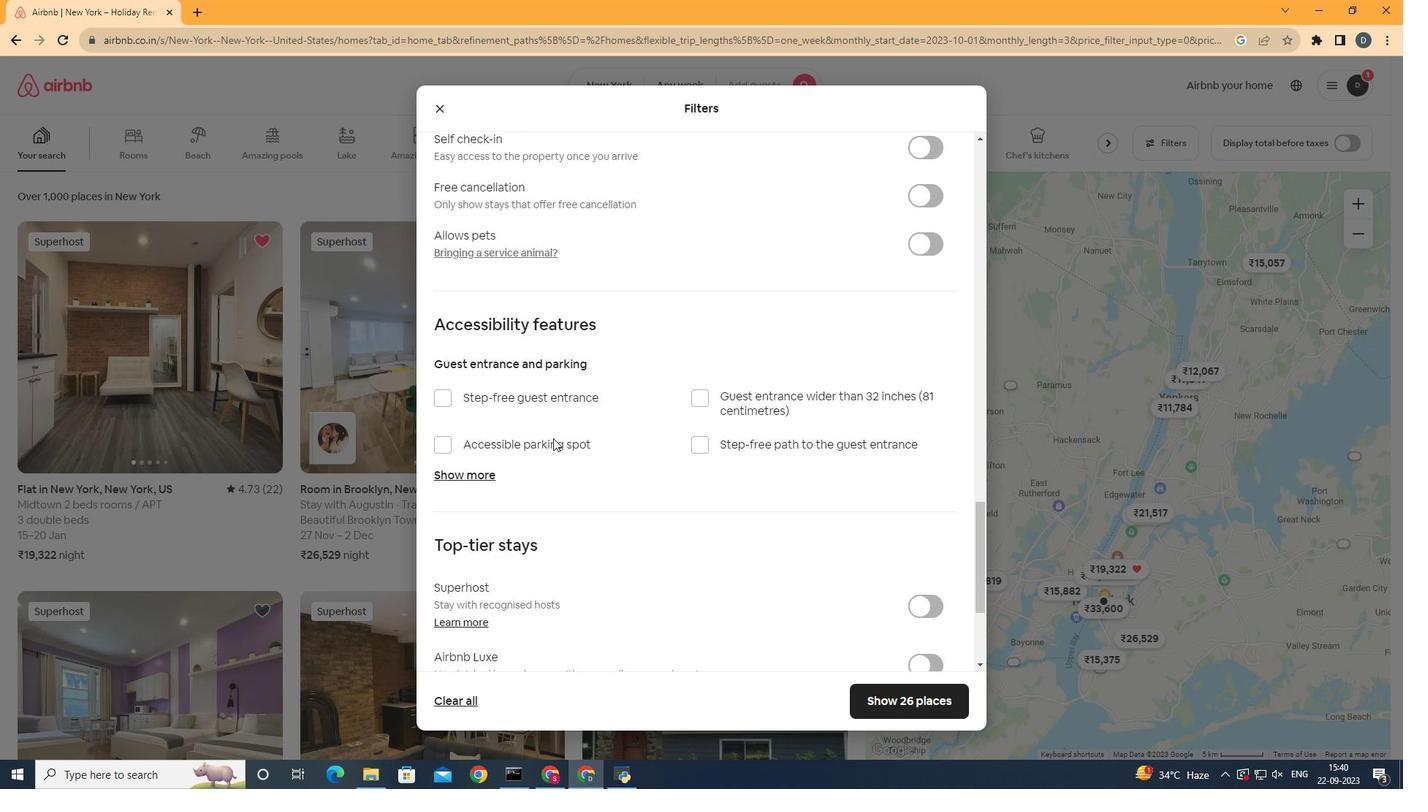 
Action: Mouse moved to (549, 439)
Screenshot: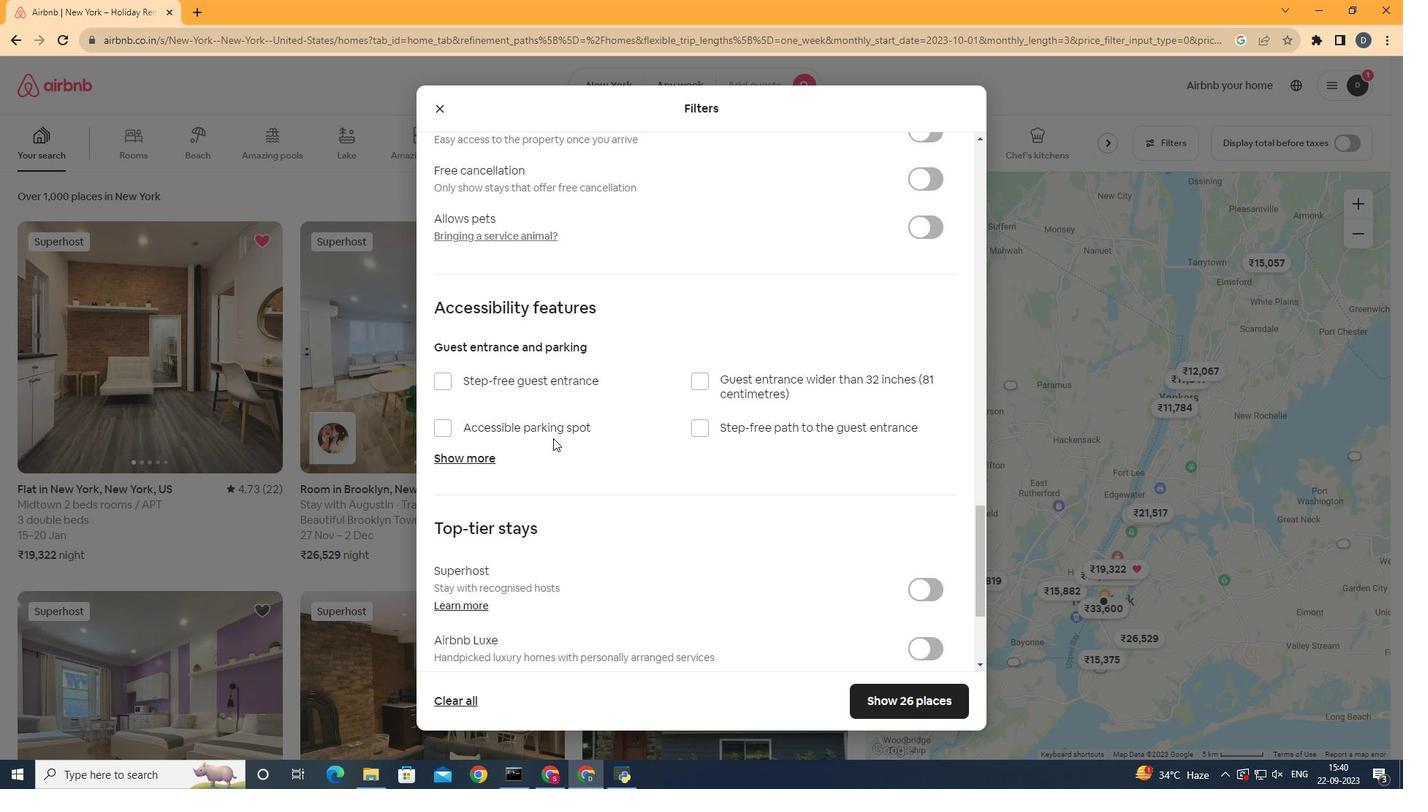 
Action: Mouse scrolled (549, 439) with delta (0, 0)
Screenshot: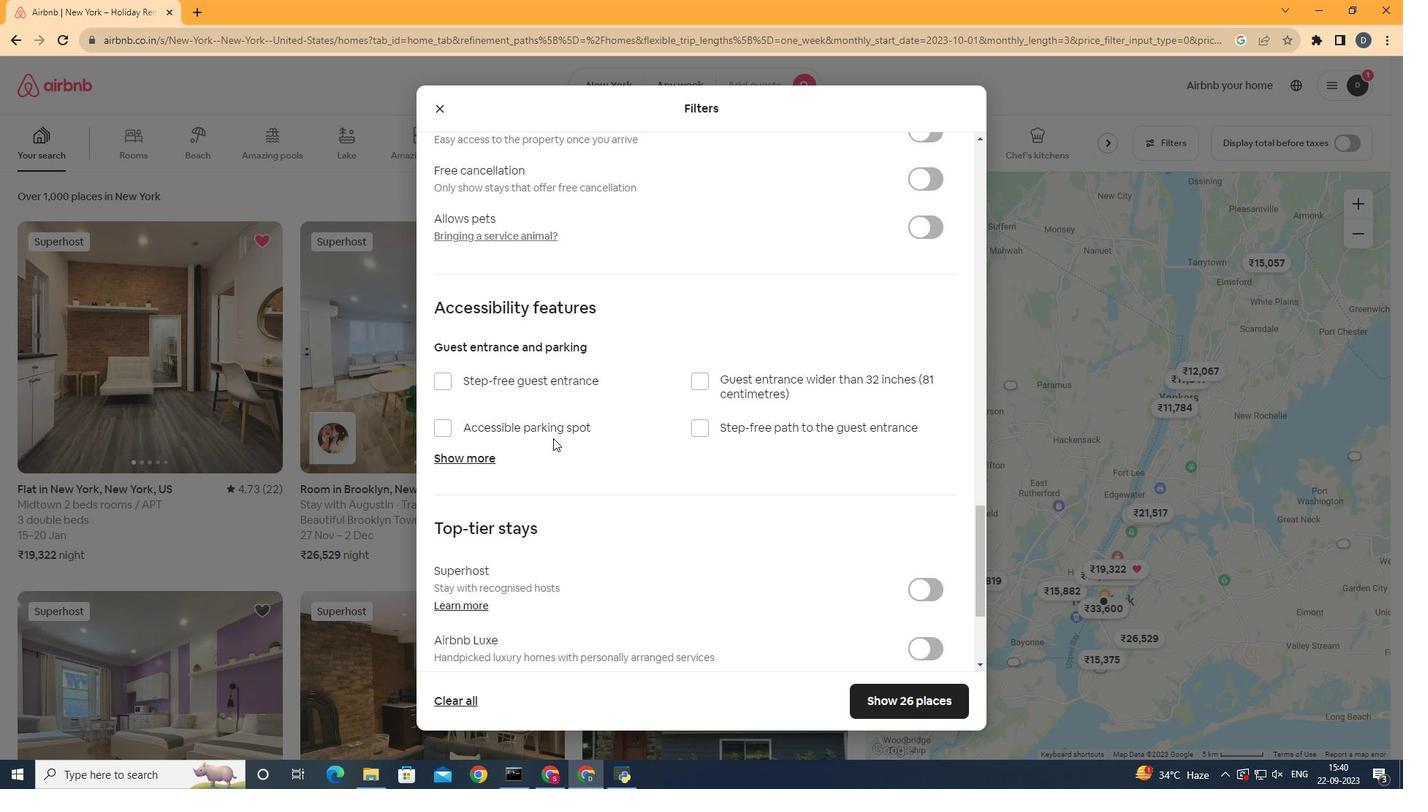 
Action: Mouse moved to (735, 408)
Screenshot: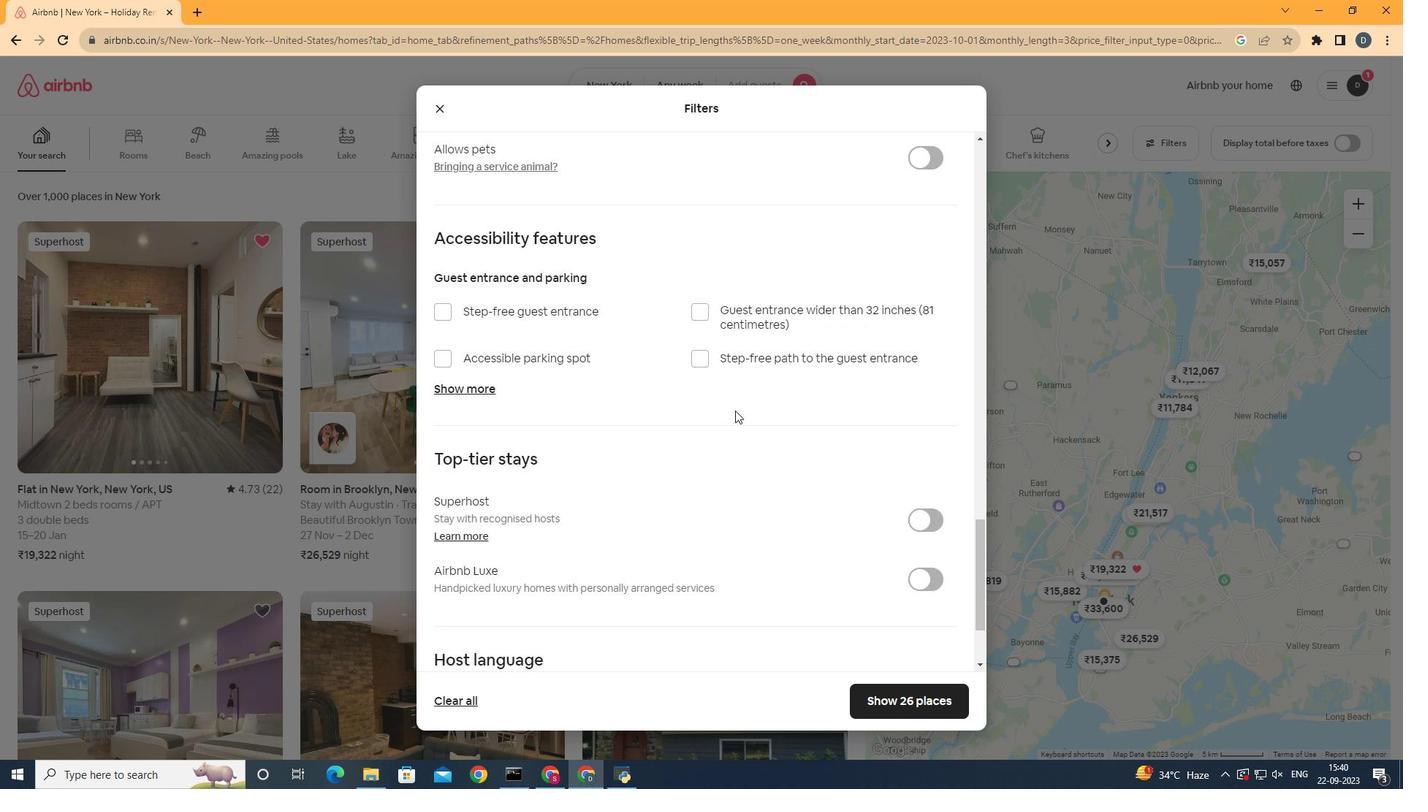 
Action: Mouse scrolled (735, 407) with delta (0, 0)
Screenshot: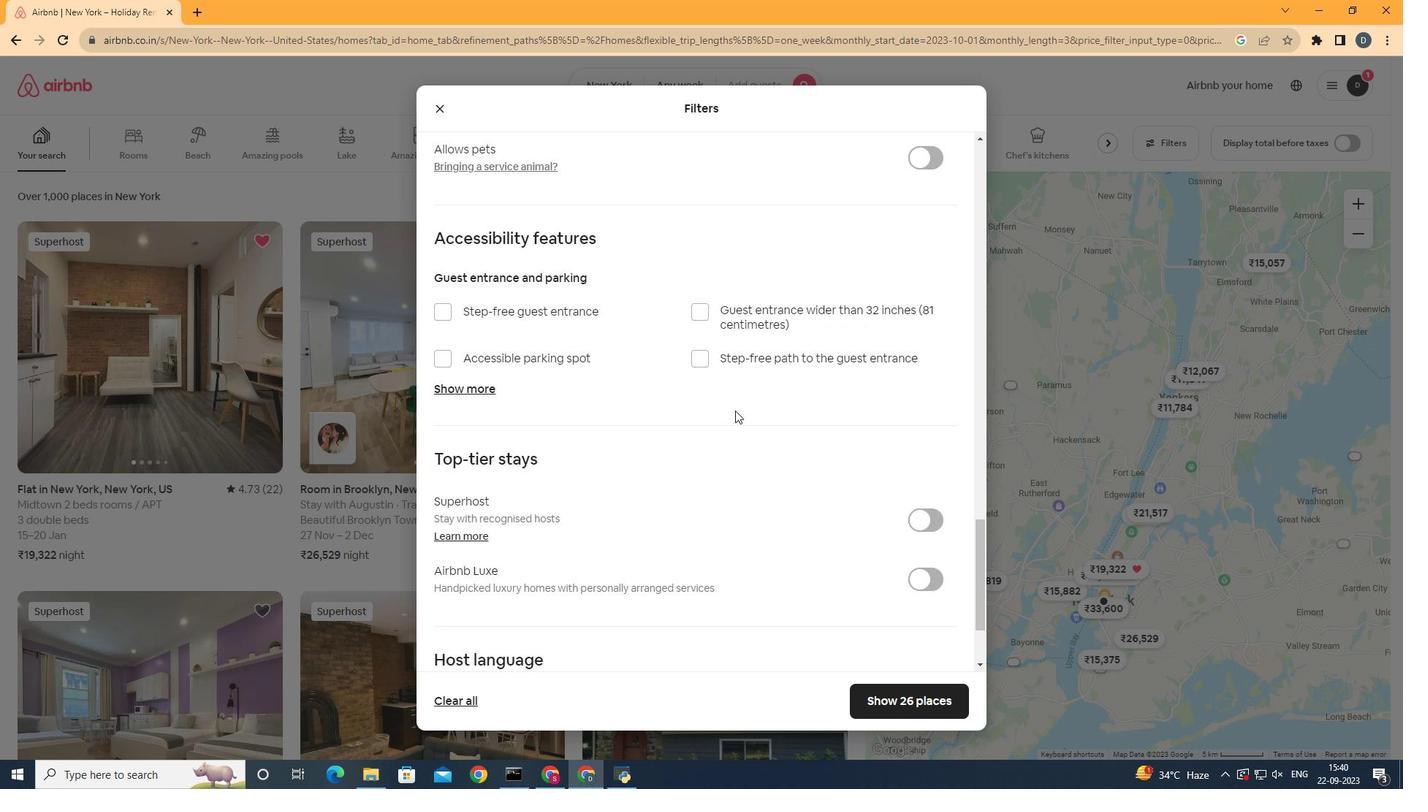 
Action: Mouse moved to (735, 410)
Screenshot: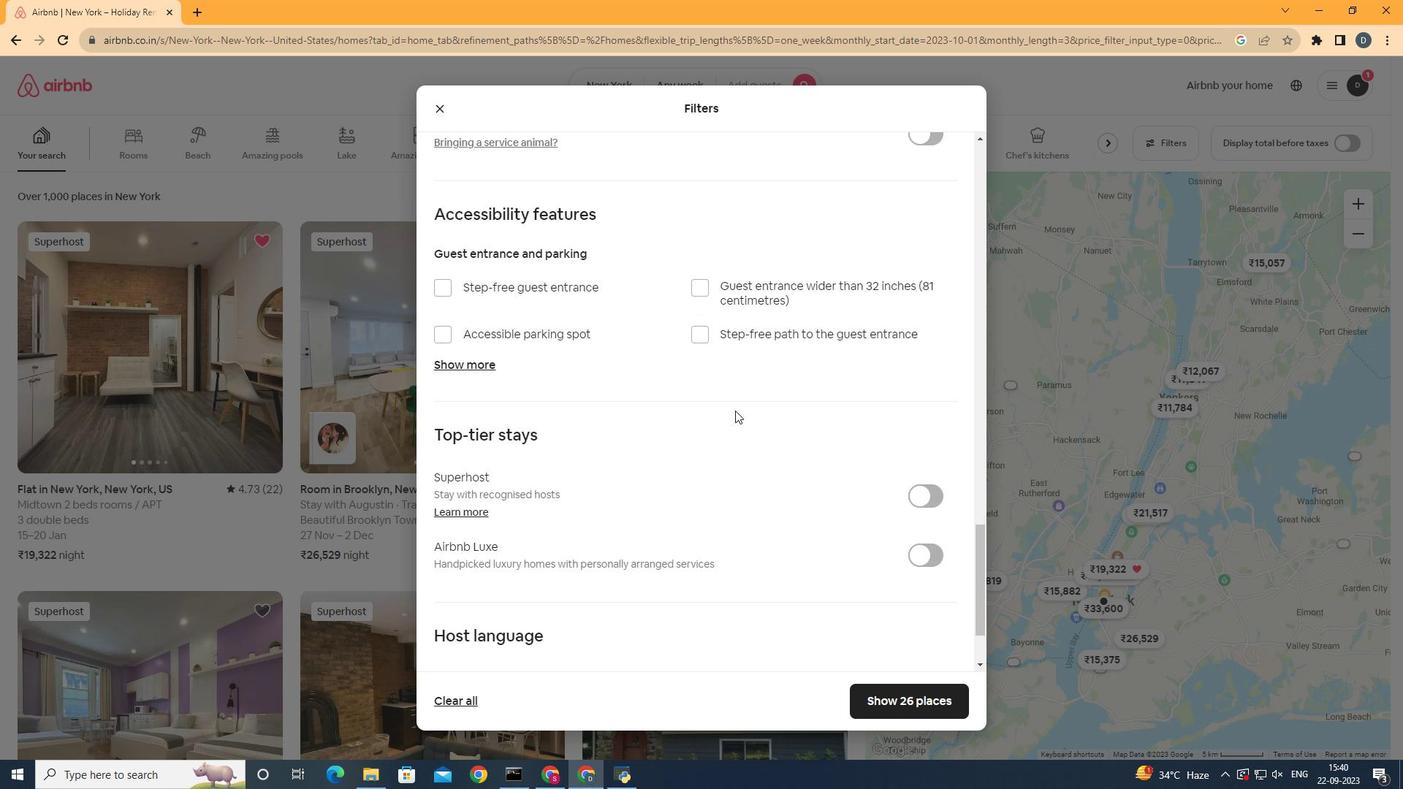 
Action: Mouse scrolled (735, 409) with delta (0, 0)
Screenshot: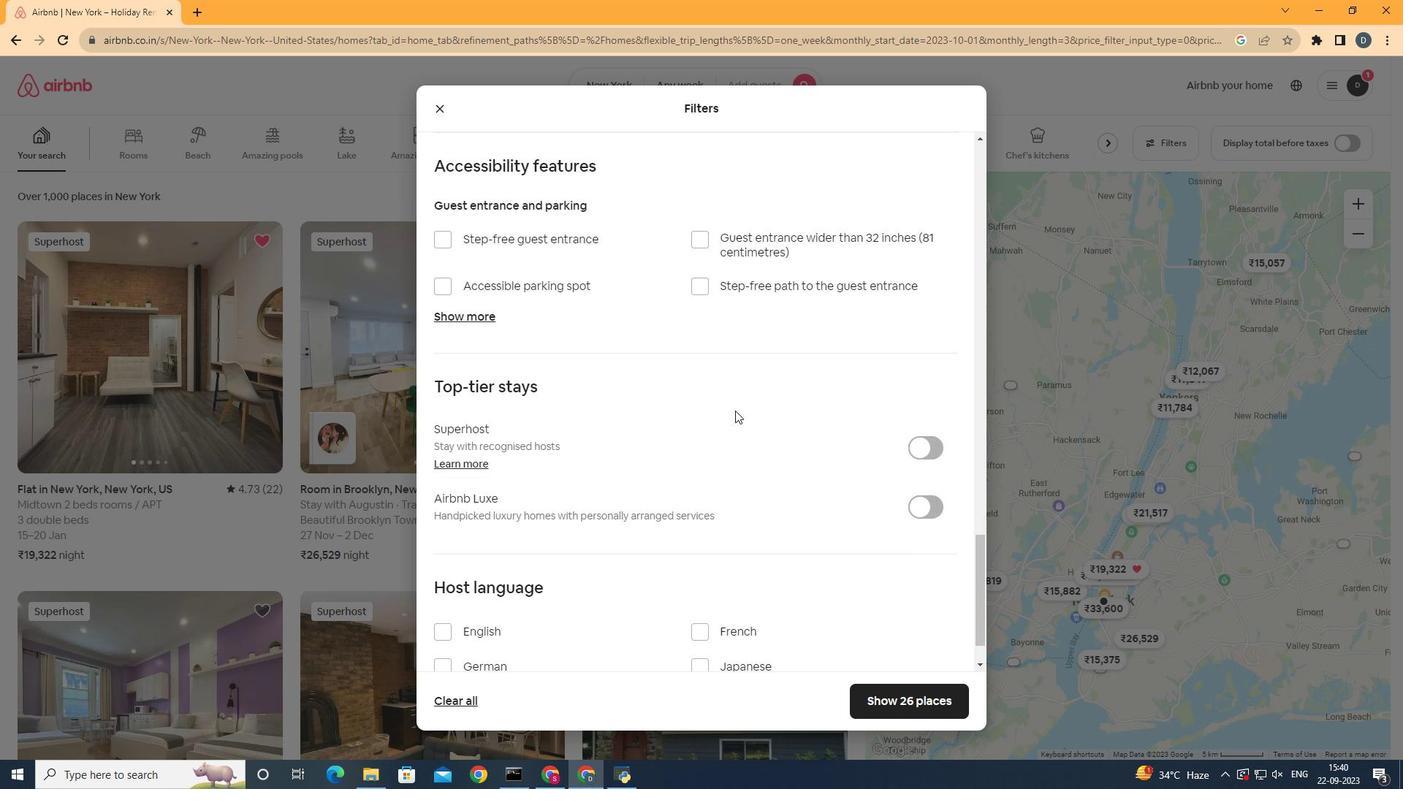 
Action: Mouse scrolled (735, 409) with delta (0, 0)
Screenshot: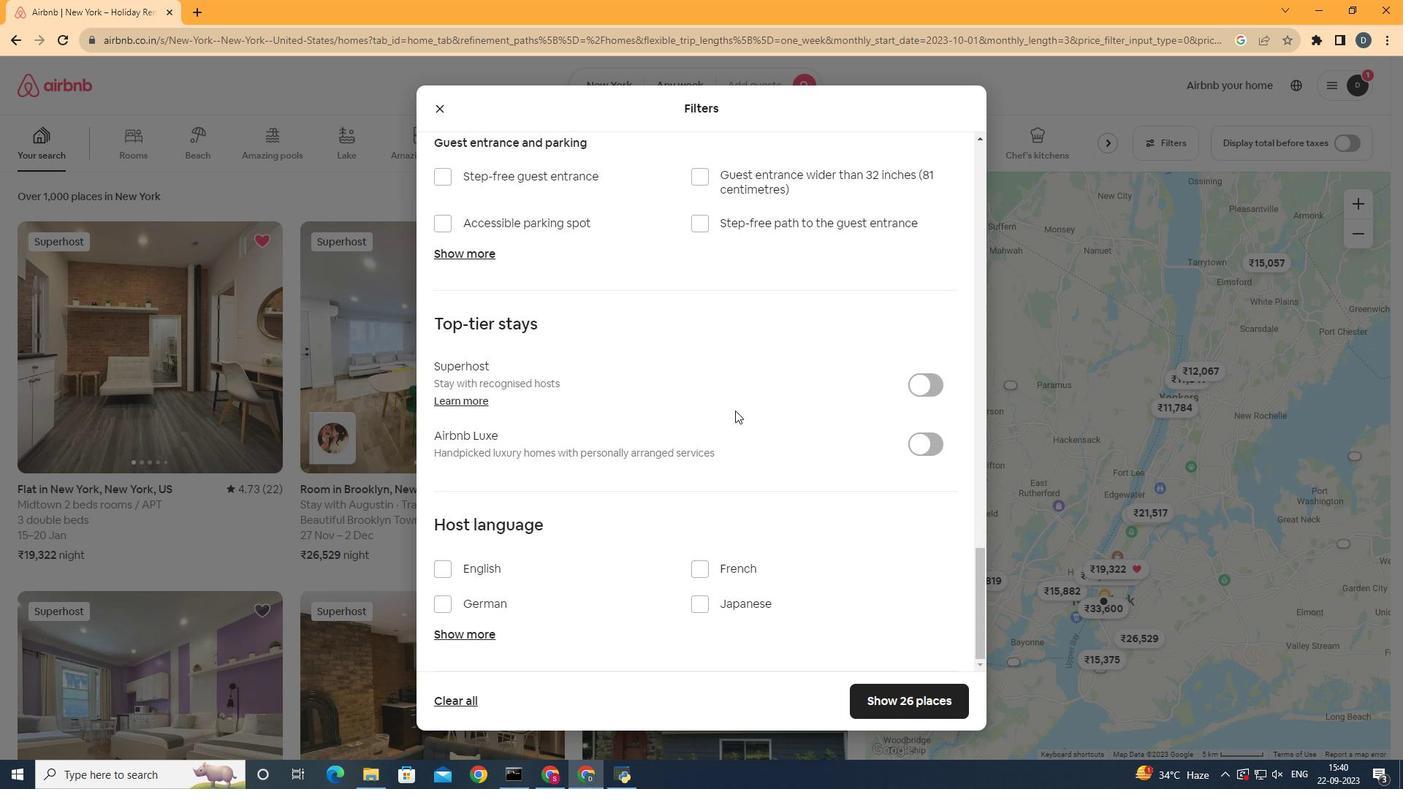
Action: Mouse scrolled (735, 409) with delta (0, 0)
Screenshot: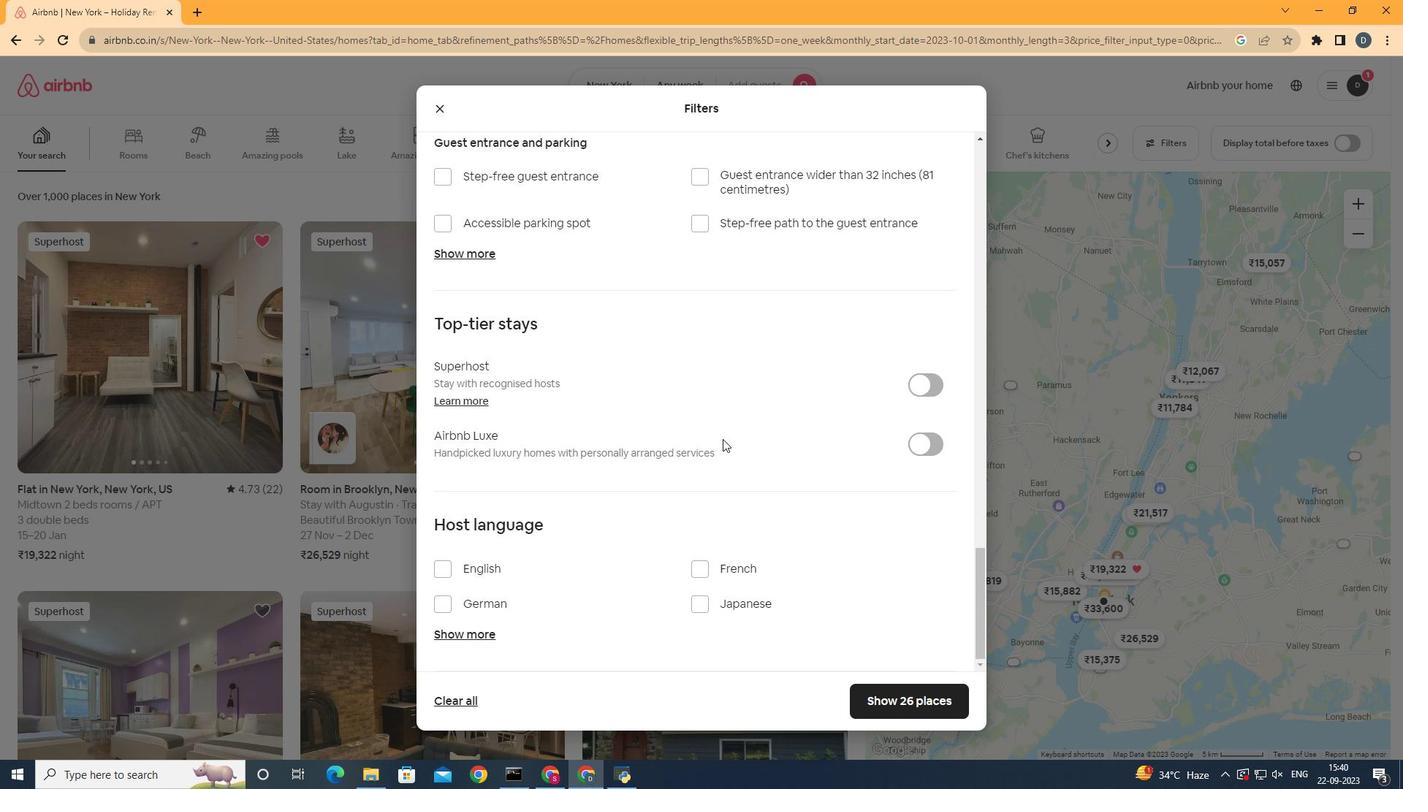 
Action: Mouse moved to (722, 439)
Screenshot: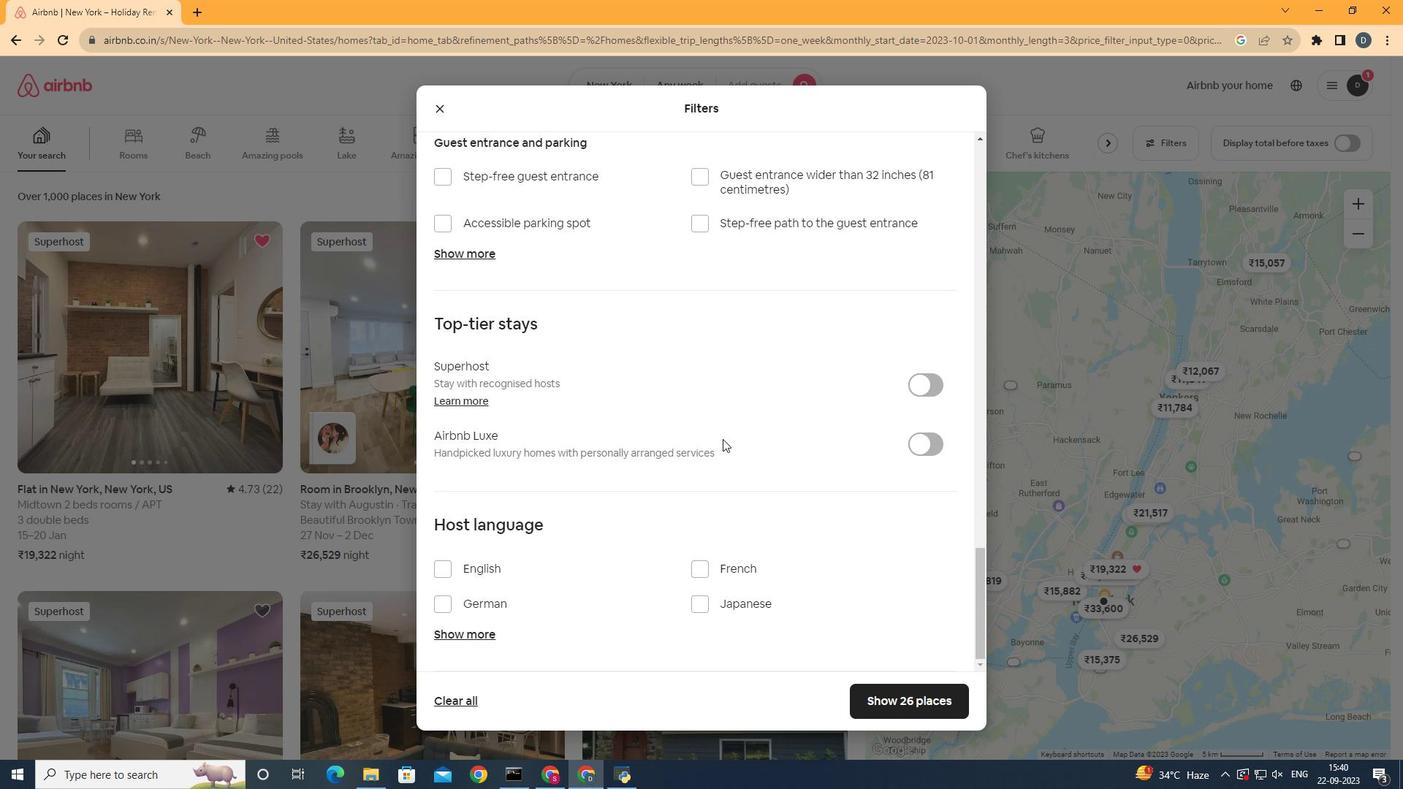 
Action: Mouse scrolled (722, 438) with delta (0, 0)
Screenshot: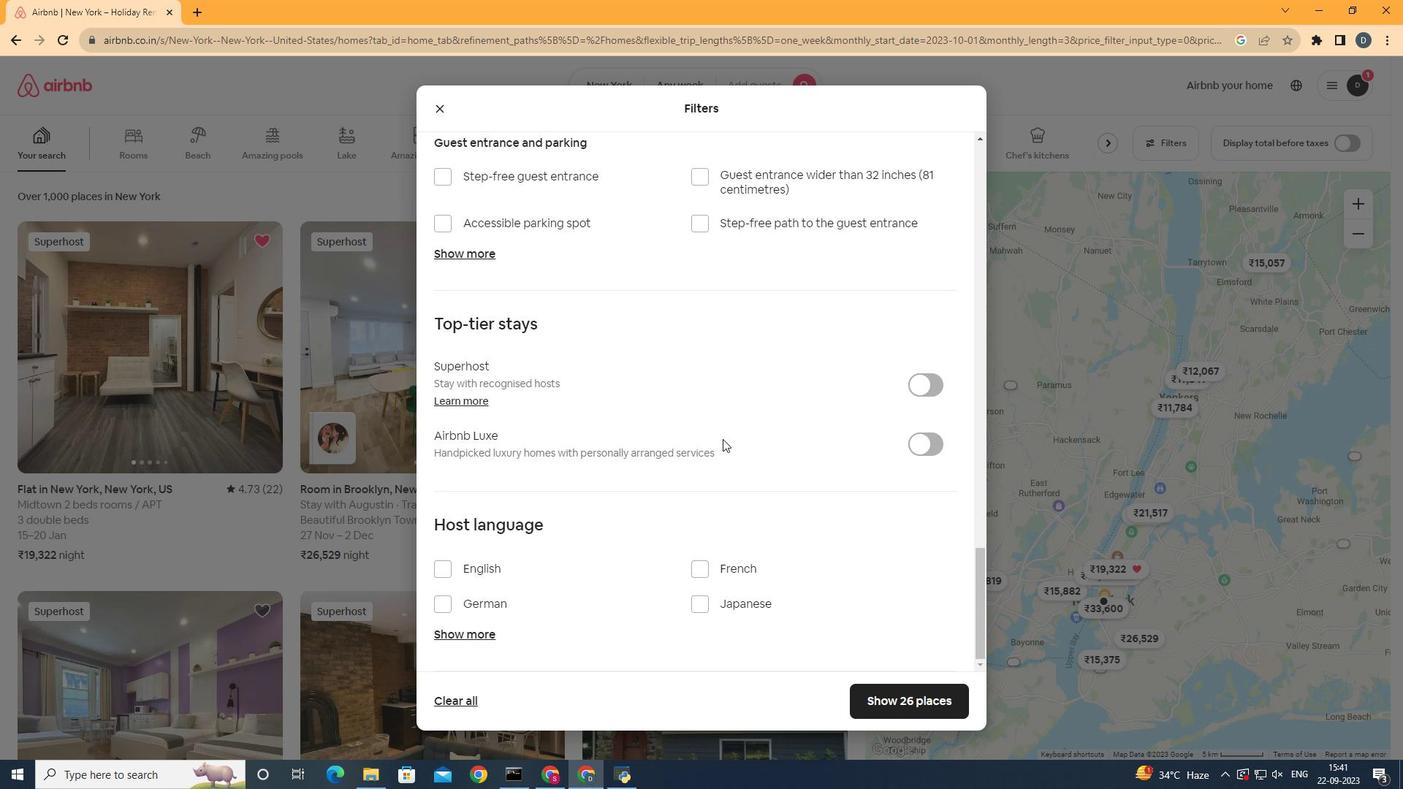 
Action: Mouse scrolled (722, 438) with delta (0, 0)
Screenshot: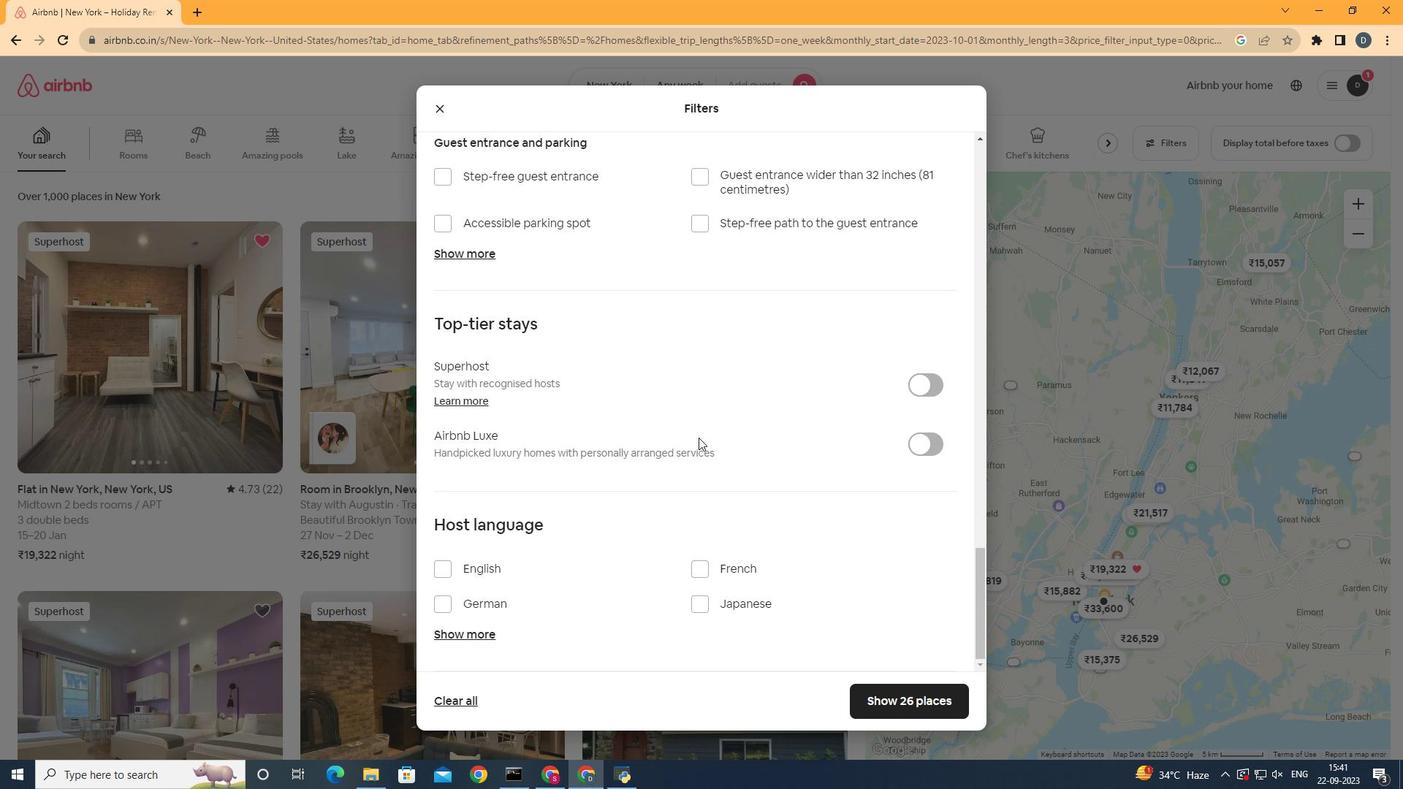 
Action: Mouse moved to (958, 434)
Screenshot: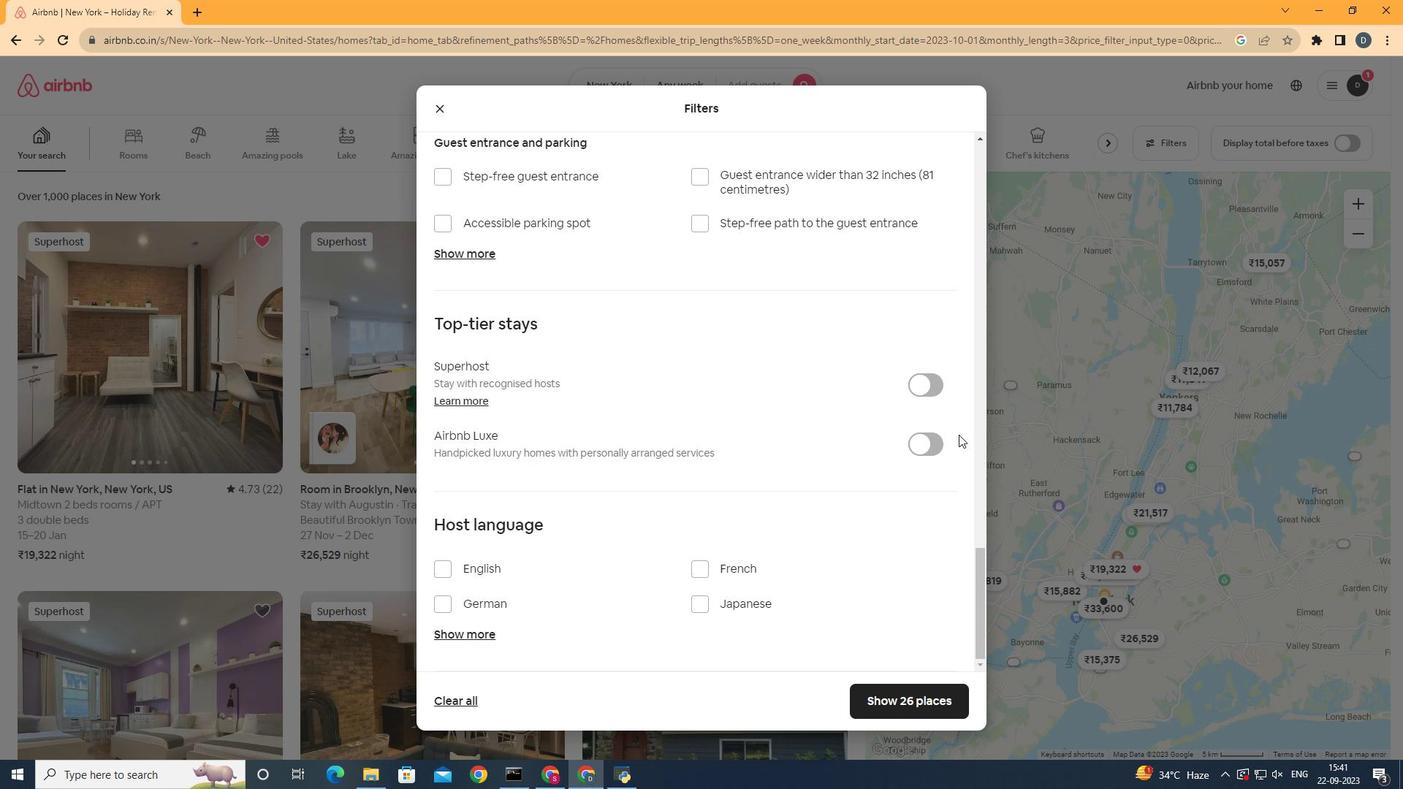 
Action: Mouse pressed left at (958, 434)
Screenshot: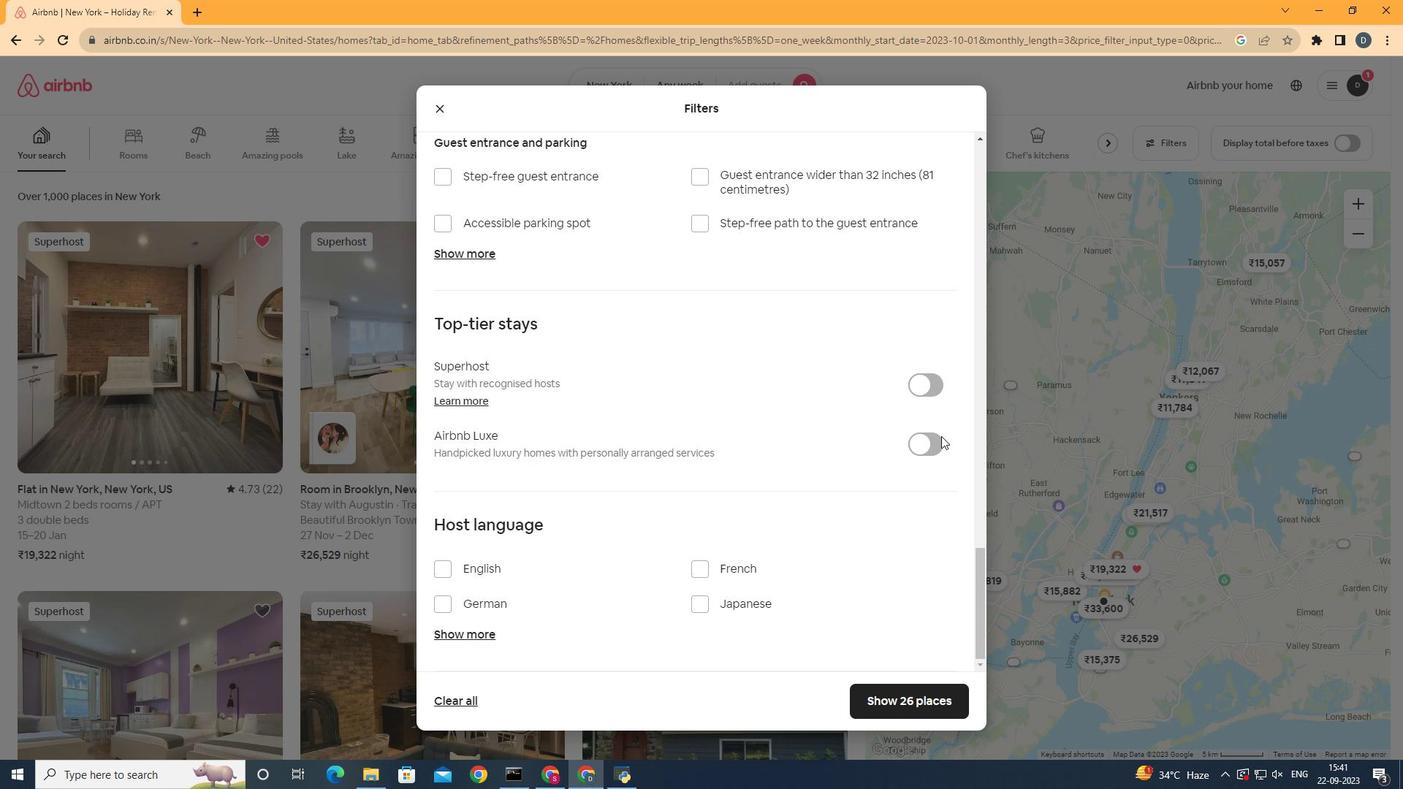 
Action: Mouse moved to (912, 441)
Screenshot: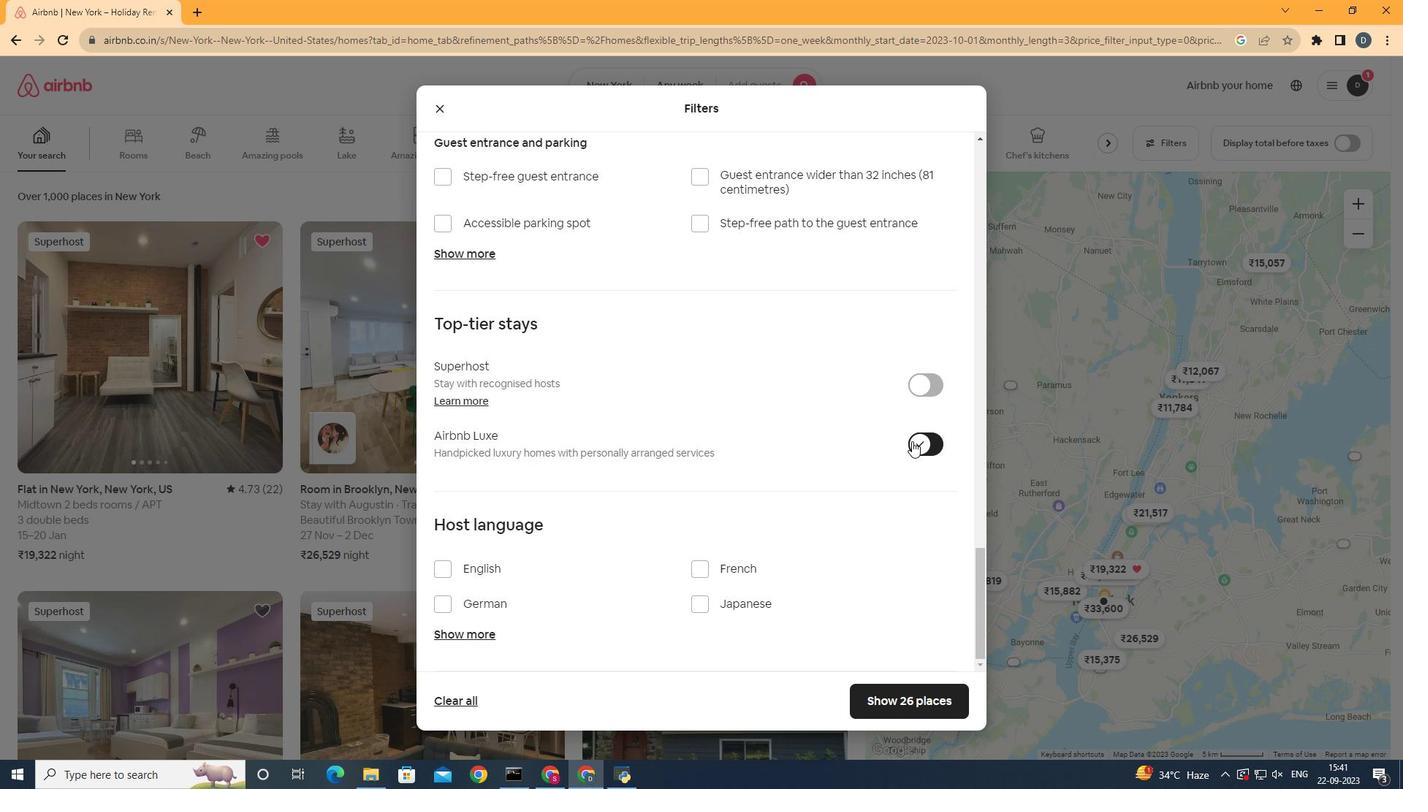 
Action: Mouse pressed left at (912, 441)
Screenshot: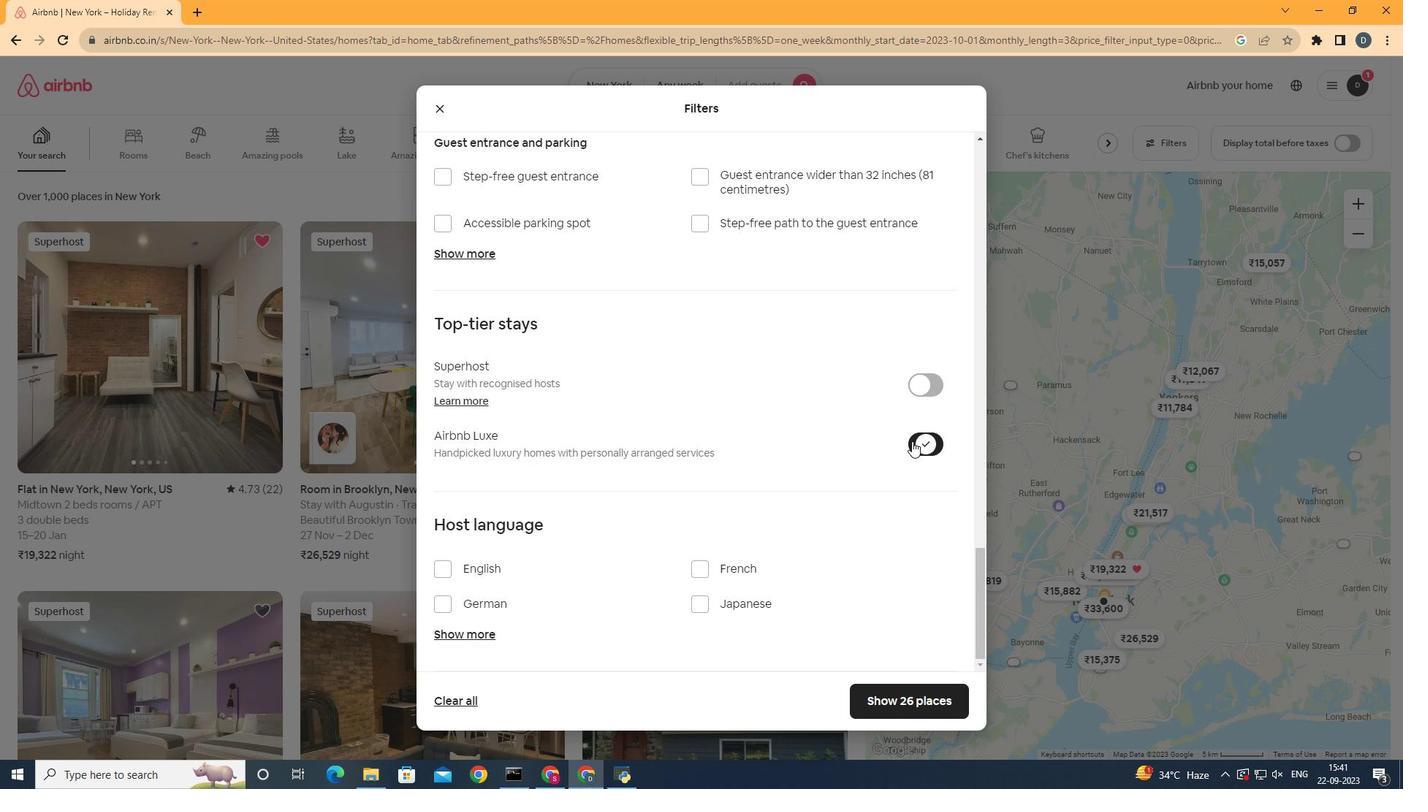 
Action: Mouse pressed left at (912, 441)
Screenshot: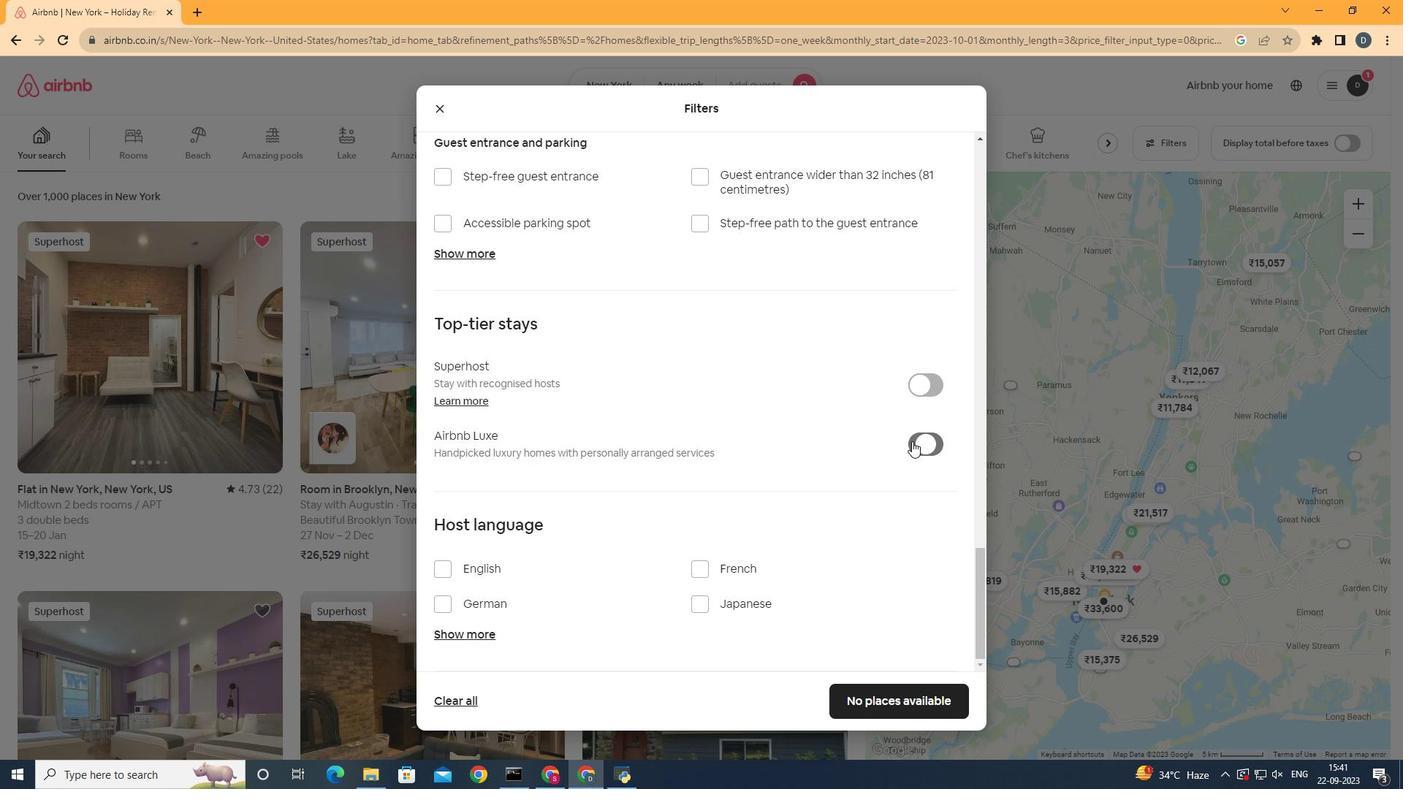 
Action: Mouse moved to (577, 544)
Screenshot: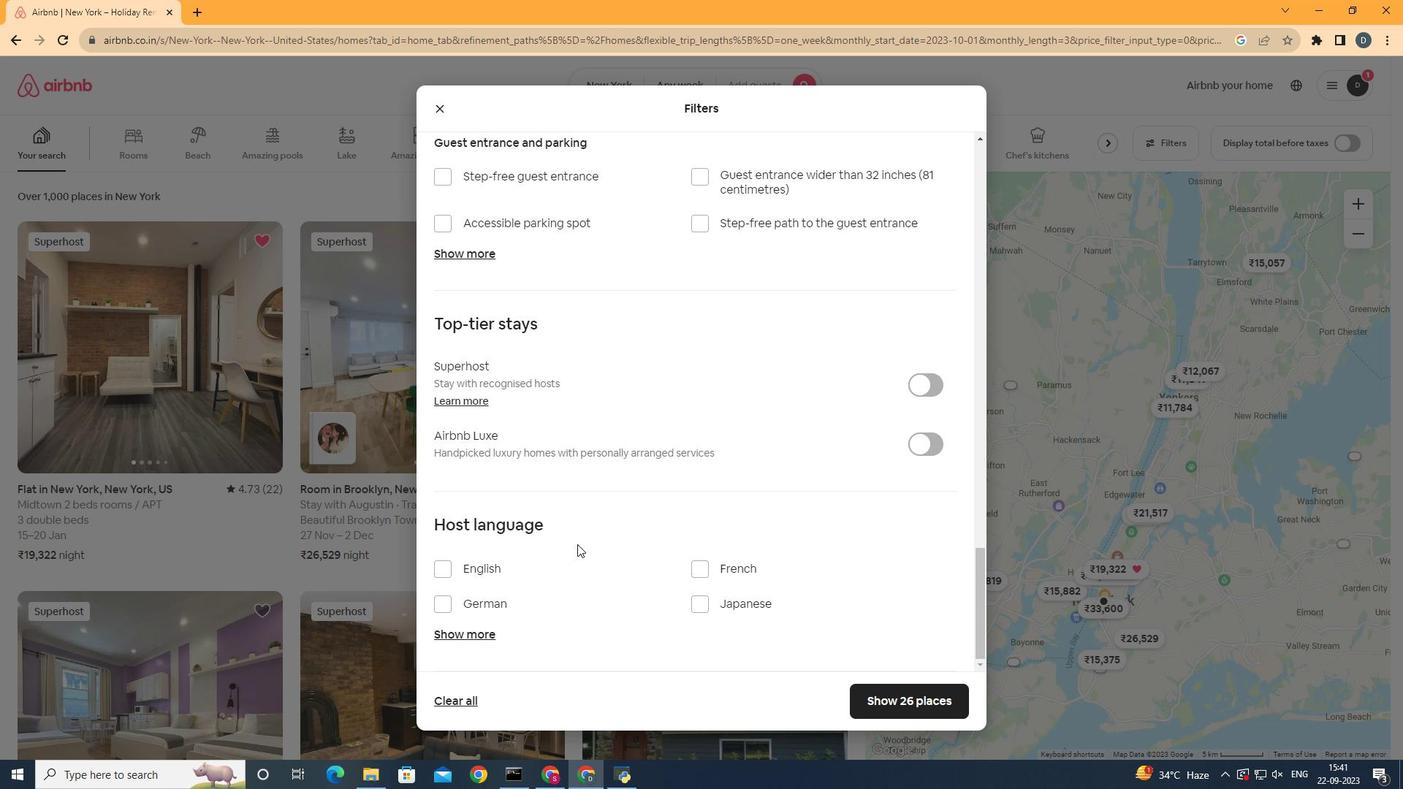 
Action: Mouse scrolled (577, 545) with delta (0, 0)
Screenshot: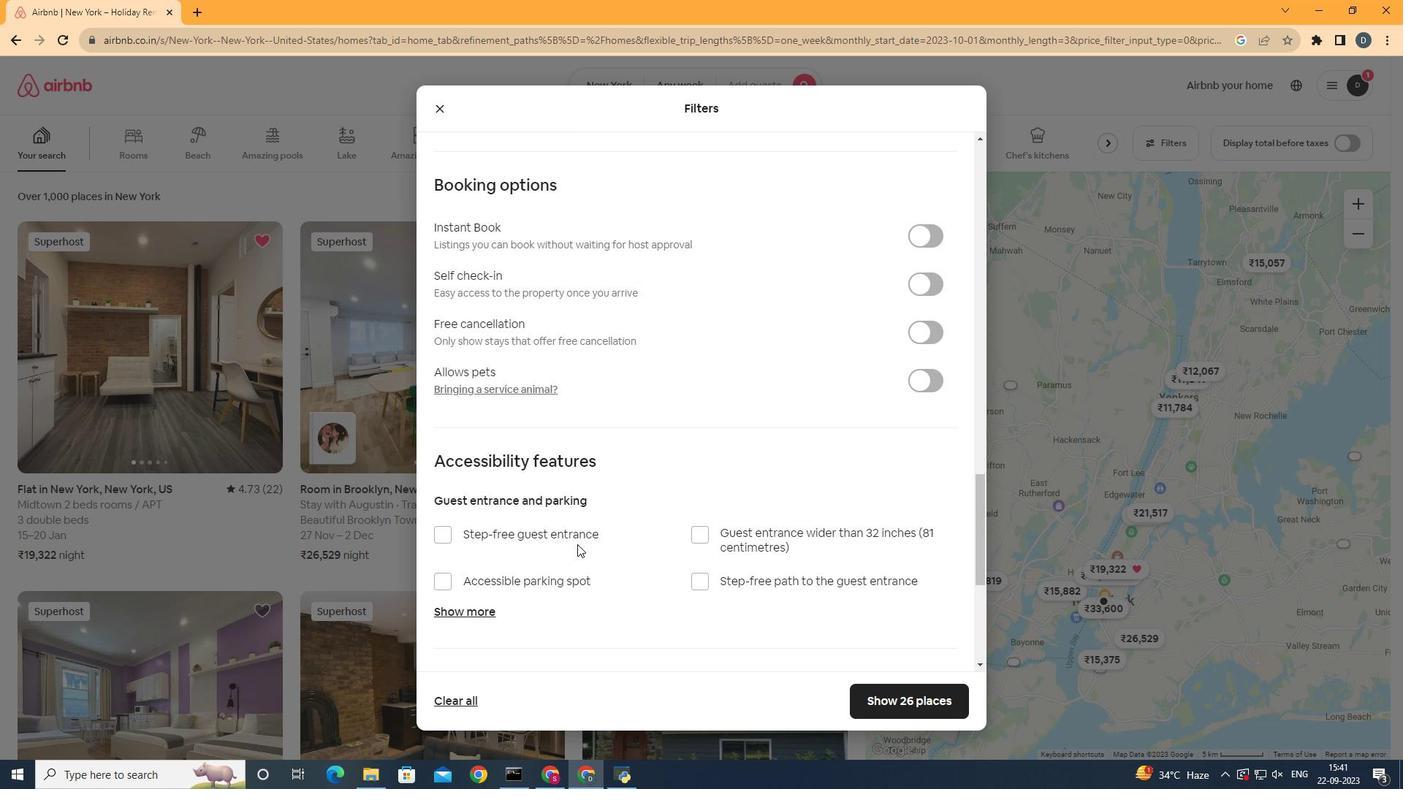 
Action: Mouse scrolled (577, 545) with delta (0, 0)
Screenshot: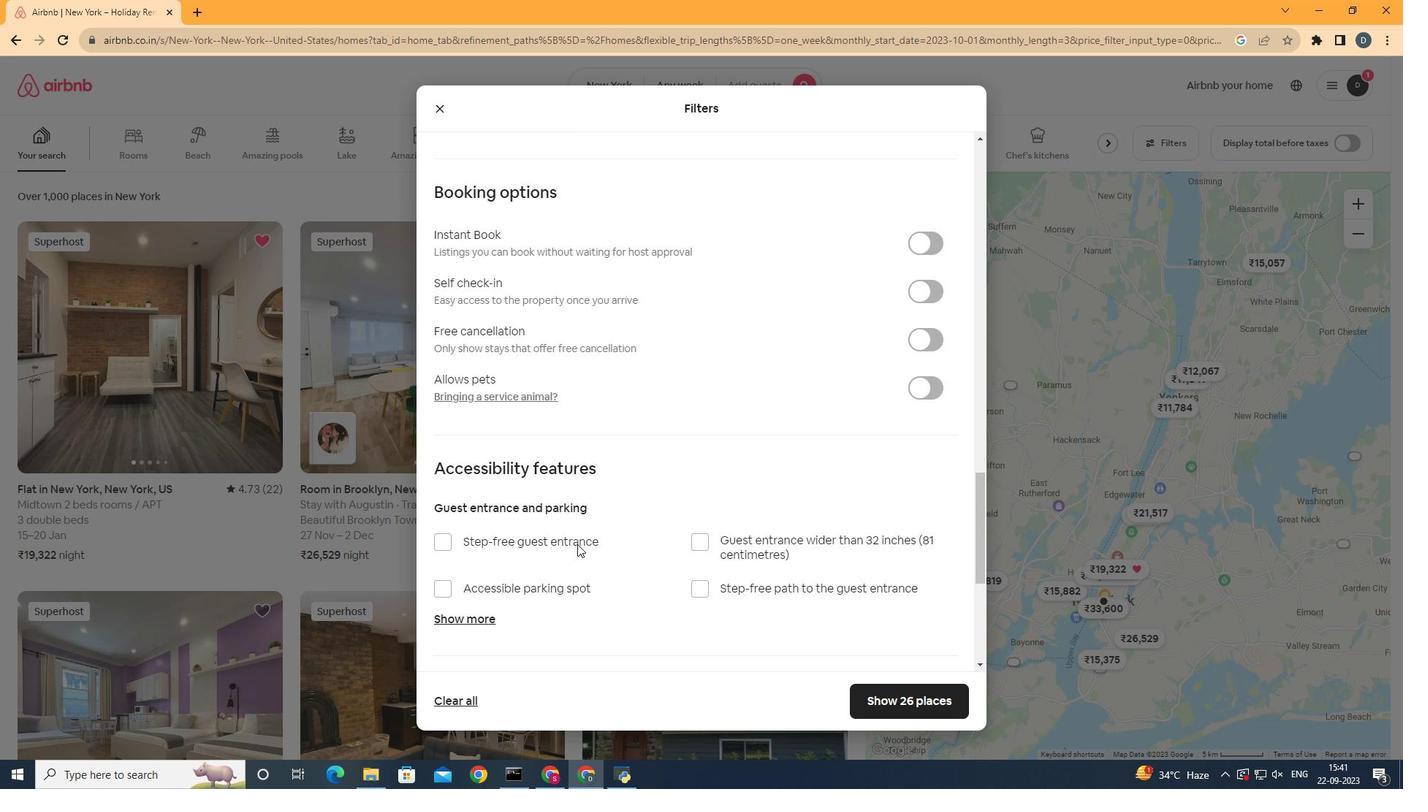 
Action: Mouse scrolled (577, 545) with delta (0, 0)
Screenshot: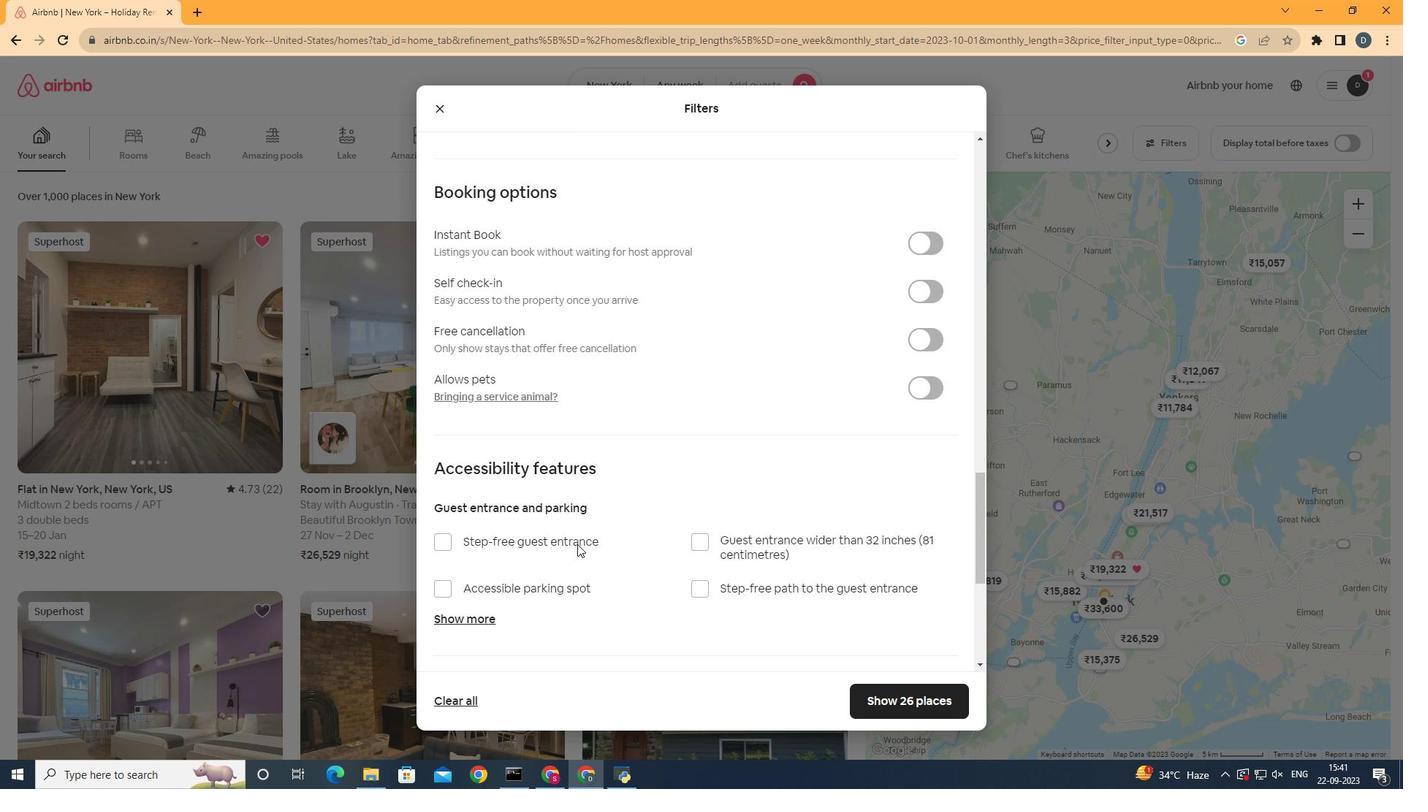 
Action: Mouse scrolled (577, 545) with delta (0, 0)
Screenshot: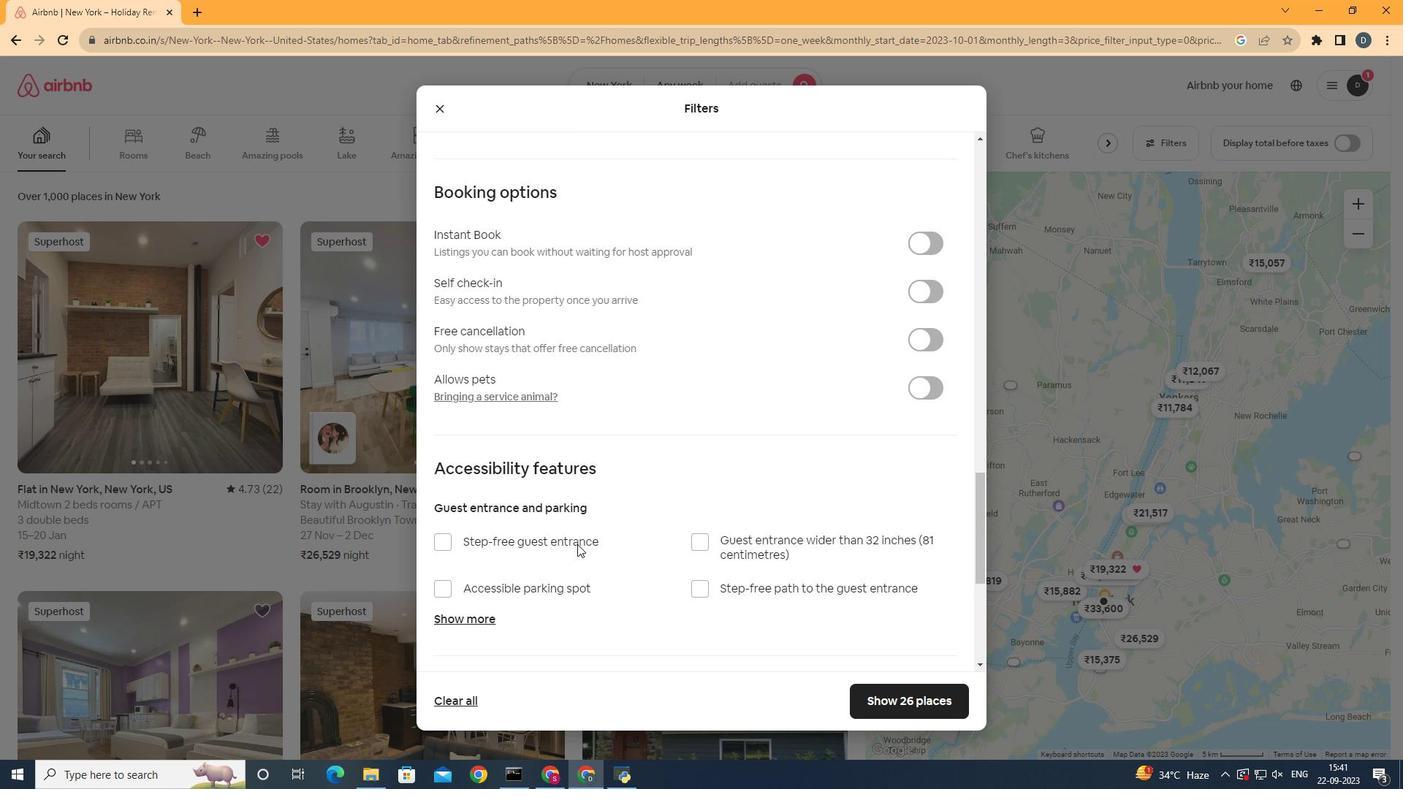 
Action: Mouse scrolled (577, 545) with delta (0, 0)
Screenshot: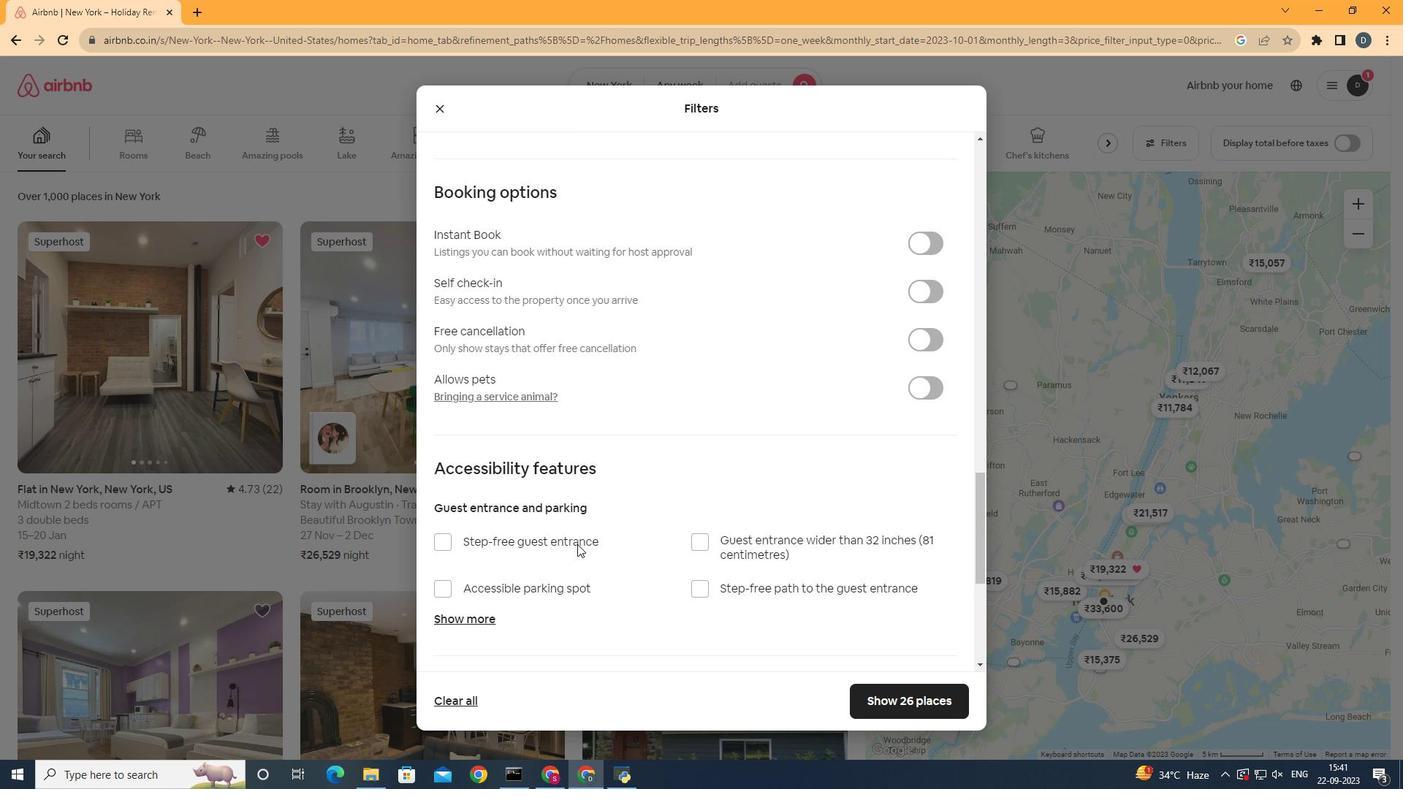 
Action: Mouse moved to (572, 537)
Screenshot: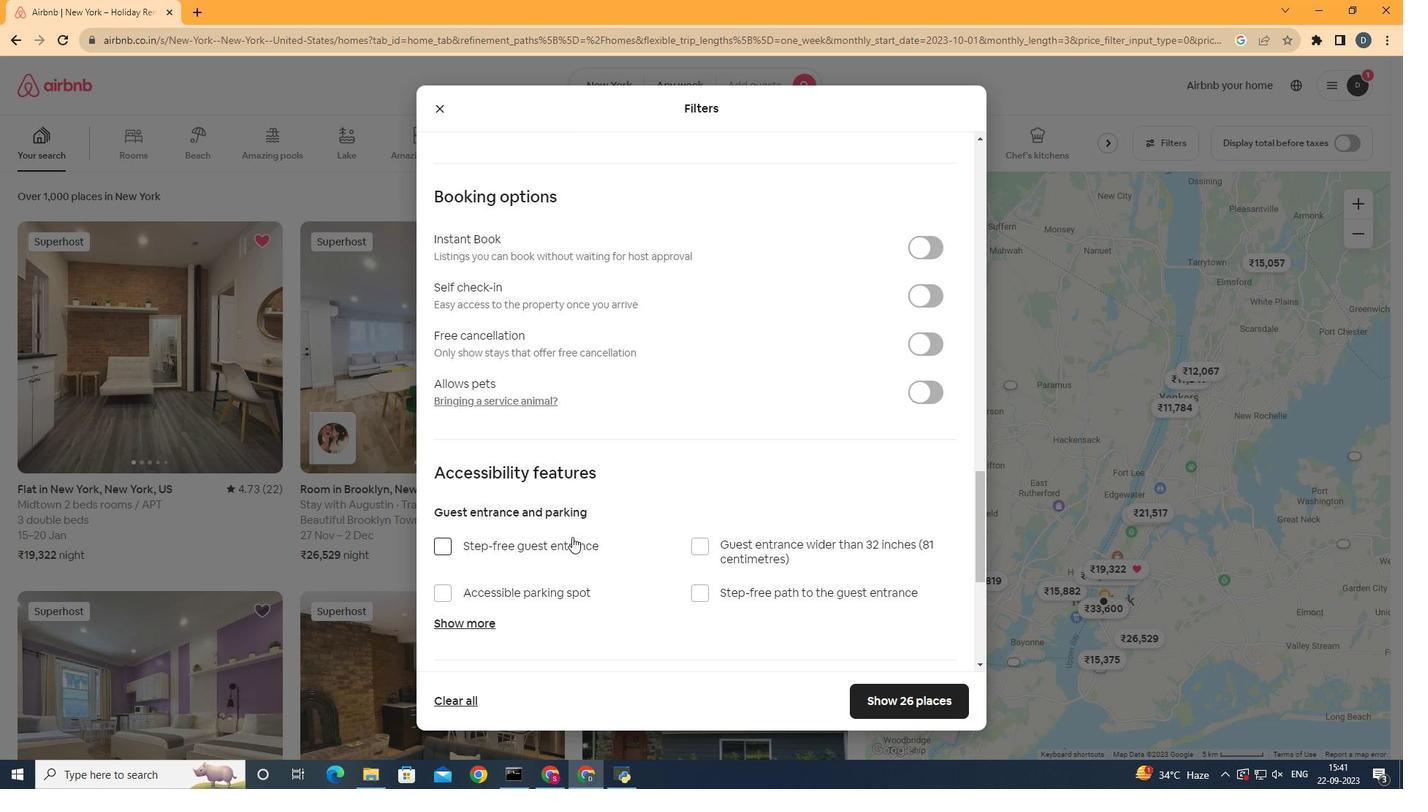 
Action: Mouse scrolled (572, 537) with delta (0, 0)
Screenshot: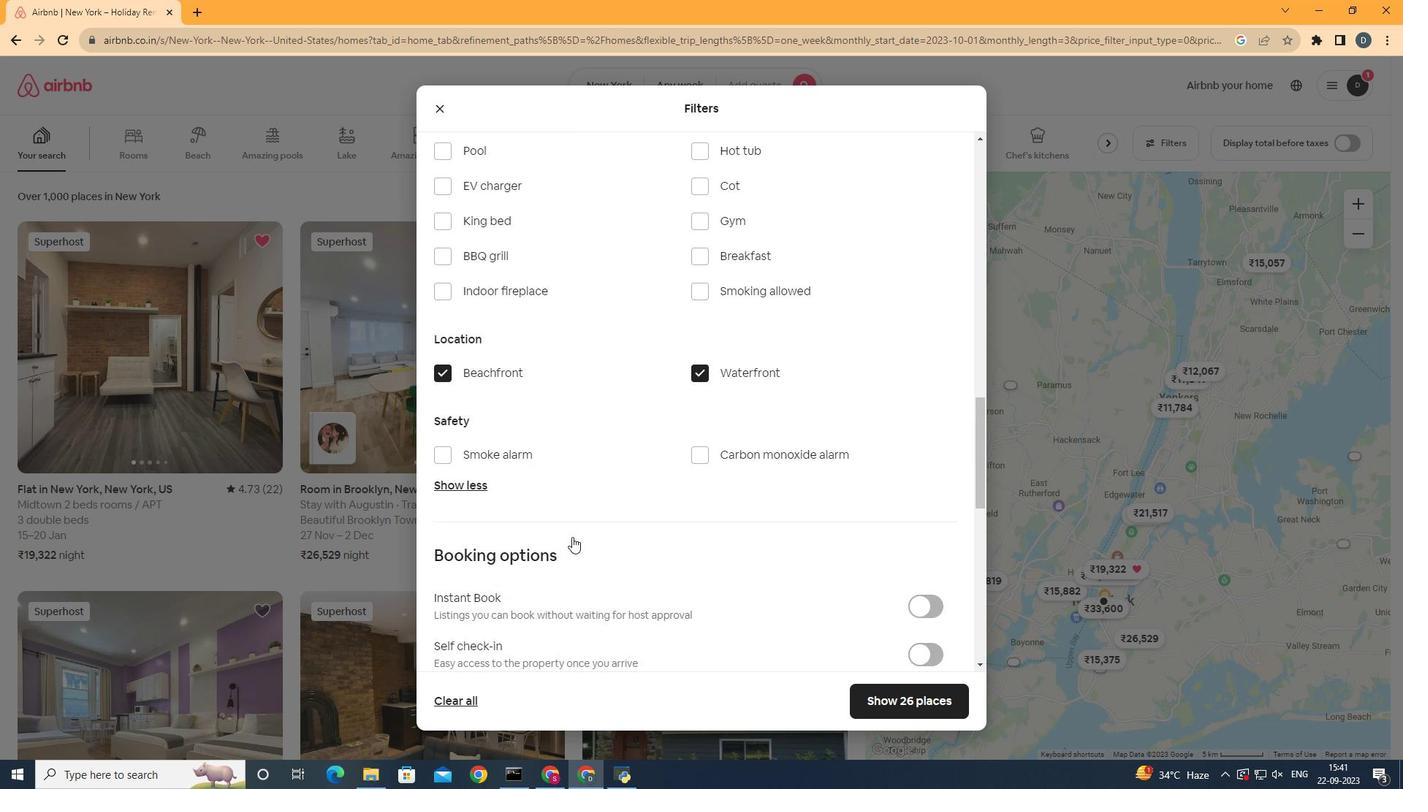
Action: Mouse scrolled (572, 537) with delta (0, 0)
Screenshot: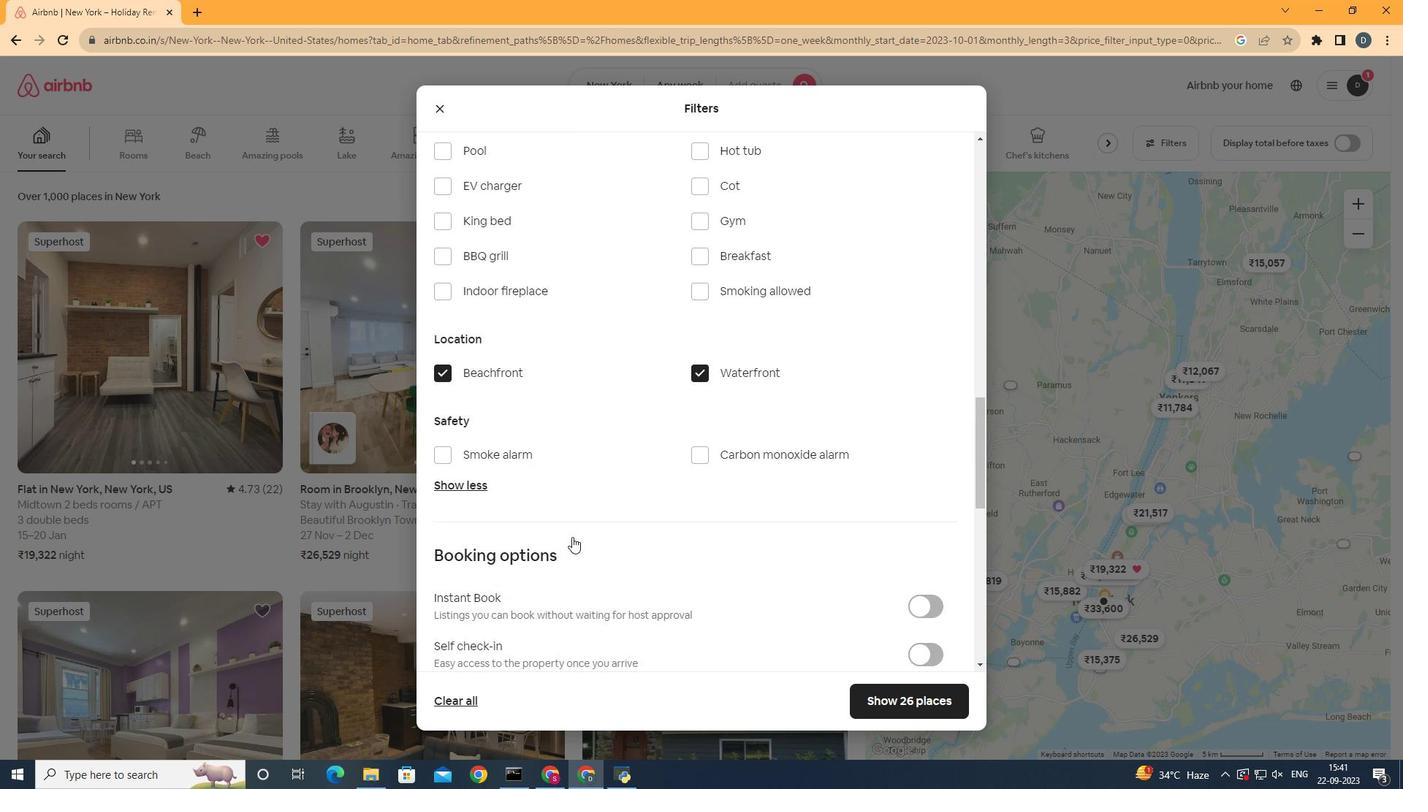
Action: Mouse scrolled (572, 537) with delta (0, 0)
Screenshot: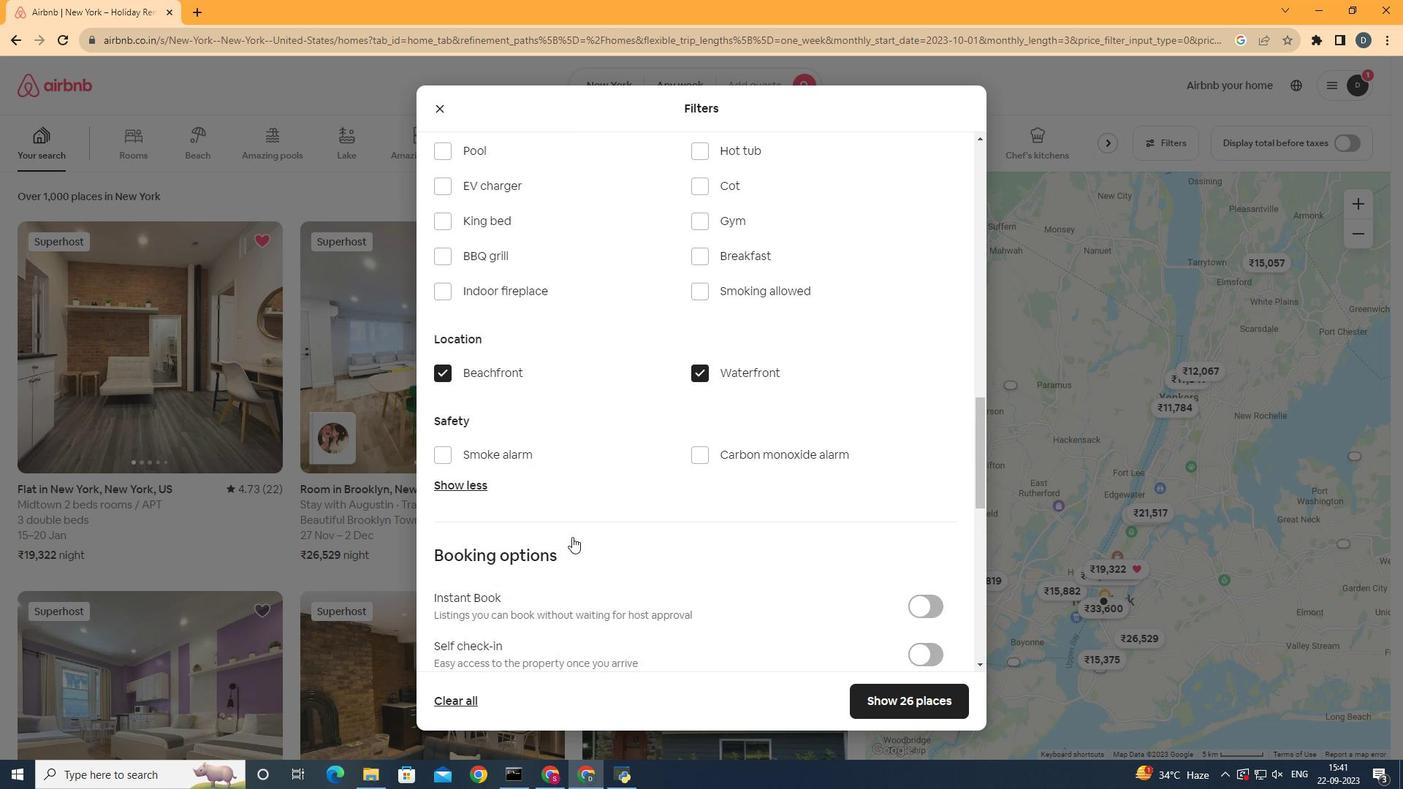 
Action: Mouse scrolled (572, 537) with delta (0, 0)
Screenshot: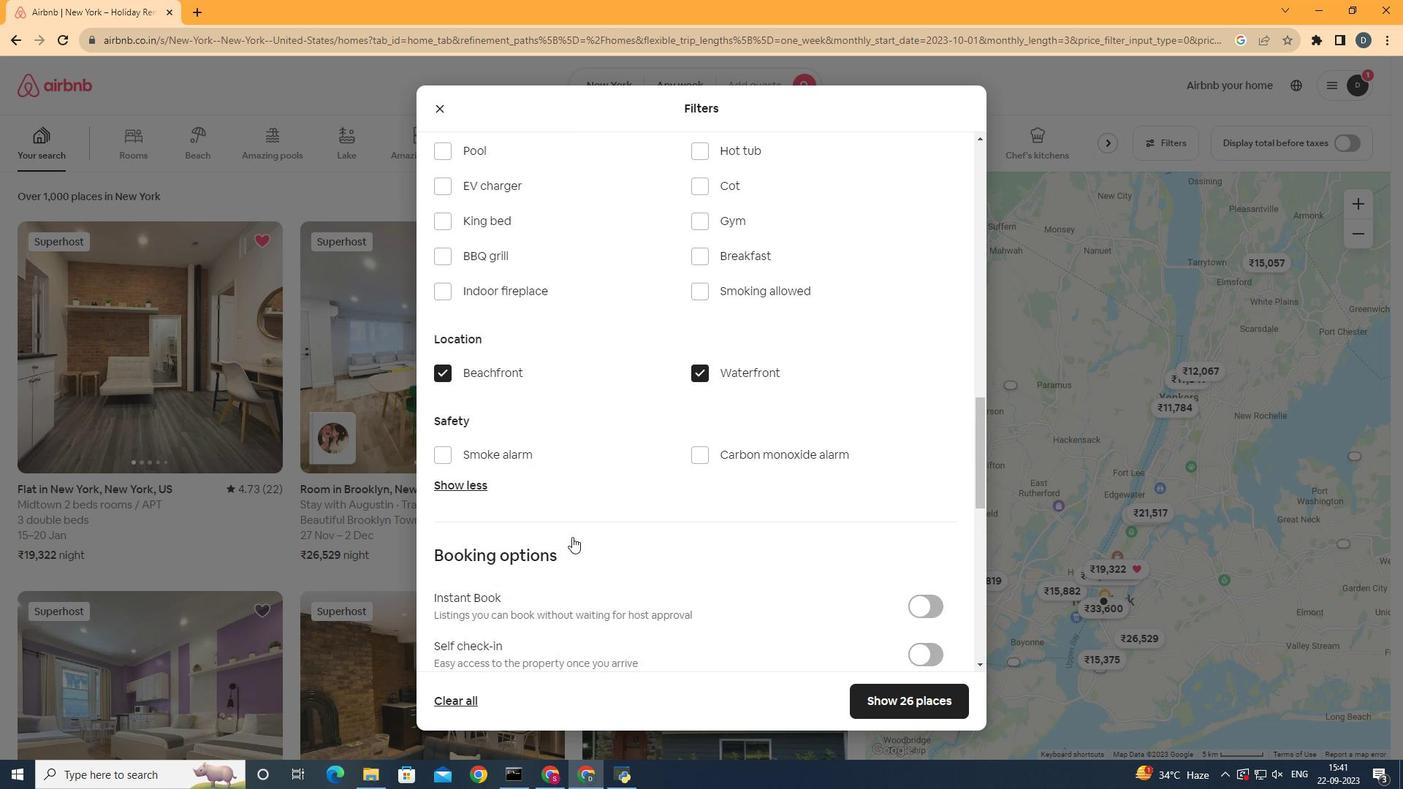 
Action: Mouse scrolled (572, 537) with delta (0, 0)
Screenshot: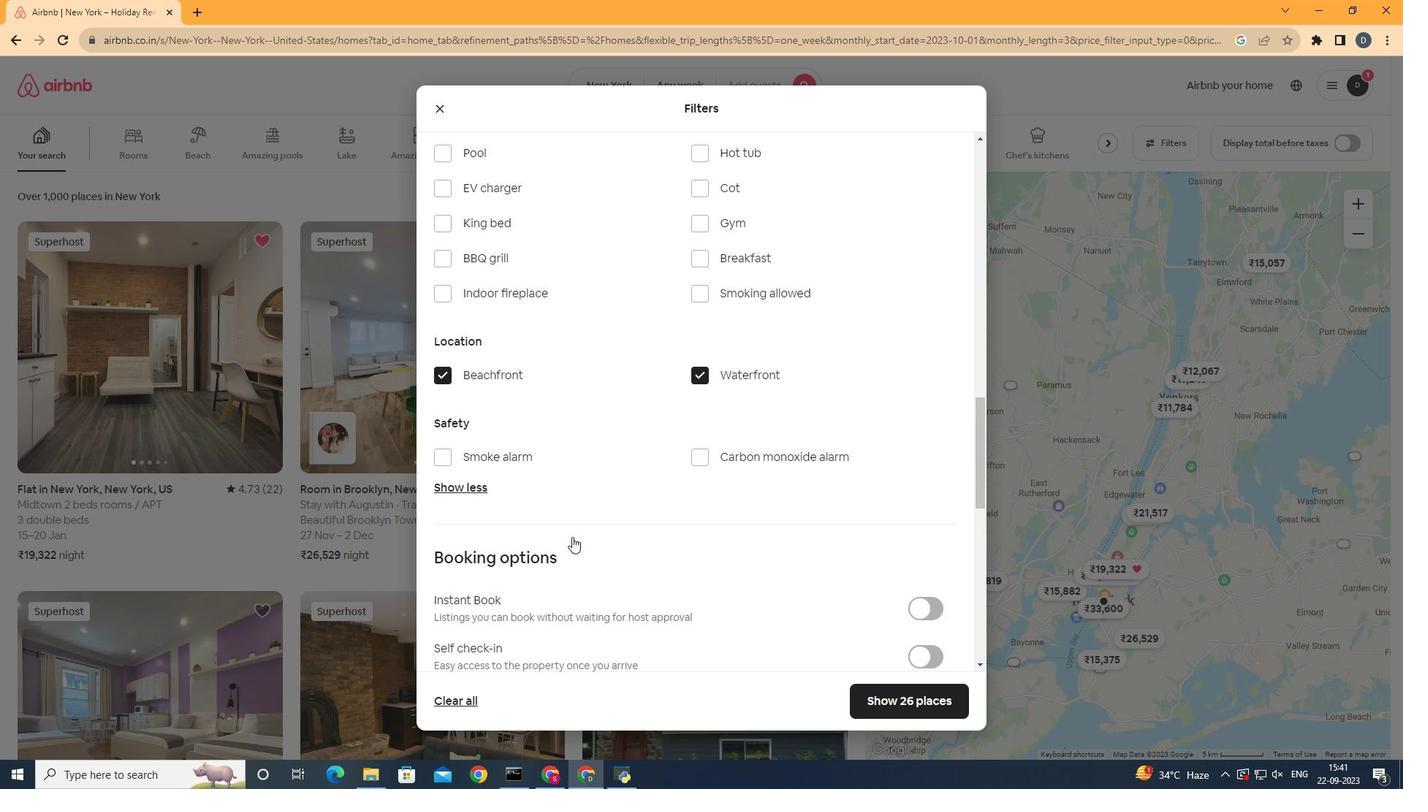 
Action: Mouse scrolled (572, 537) with delta (0, 0)
Screenshot: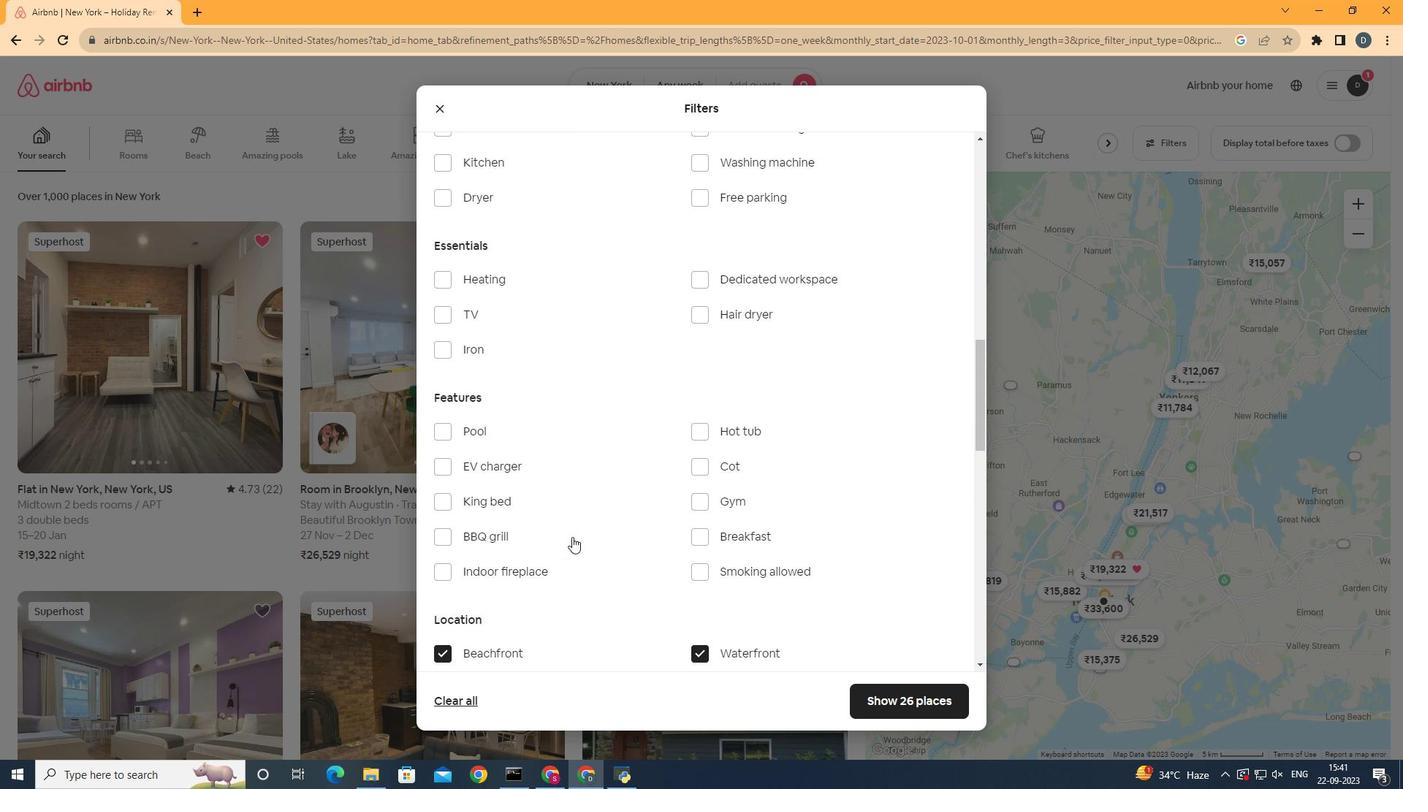 
Action: Mouse scrolled (572, 537) with delta (0, 0)
Screenshot: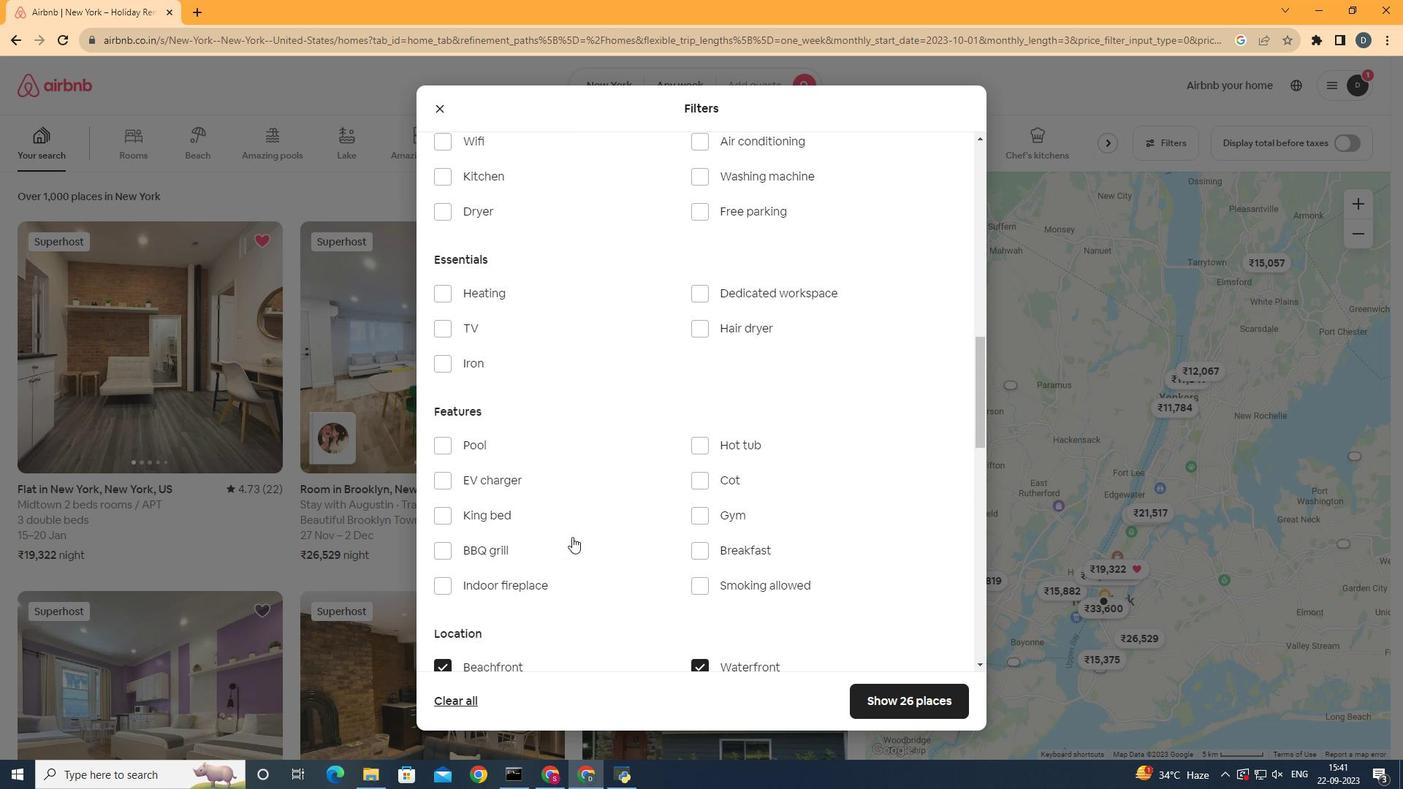 
Action: Mouse scrolled (572, 537) with delta (0, 0)
Screenshot: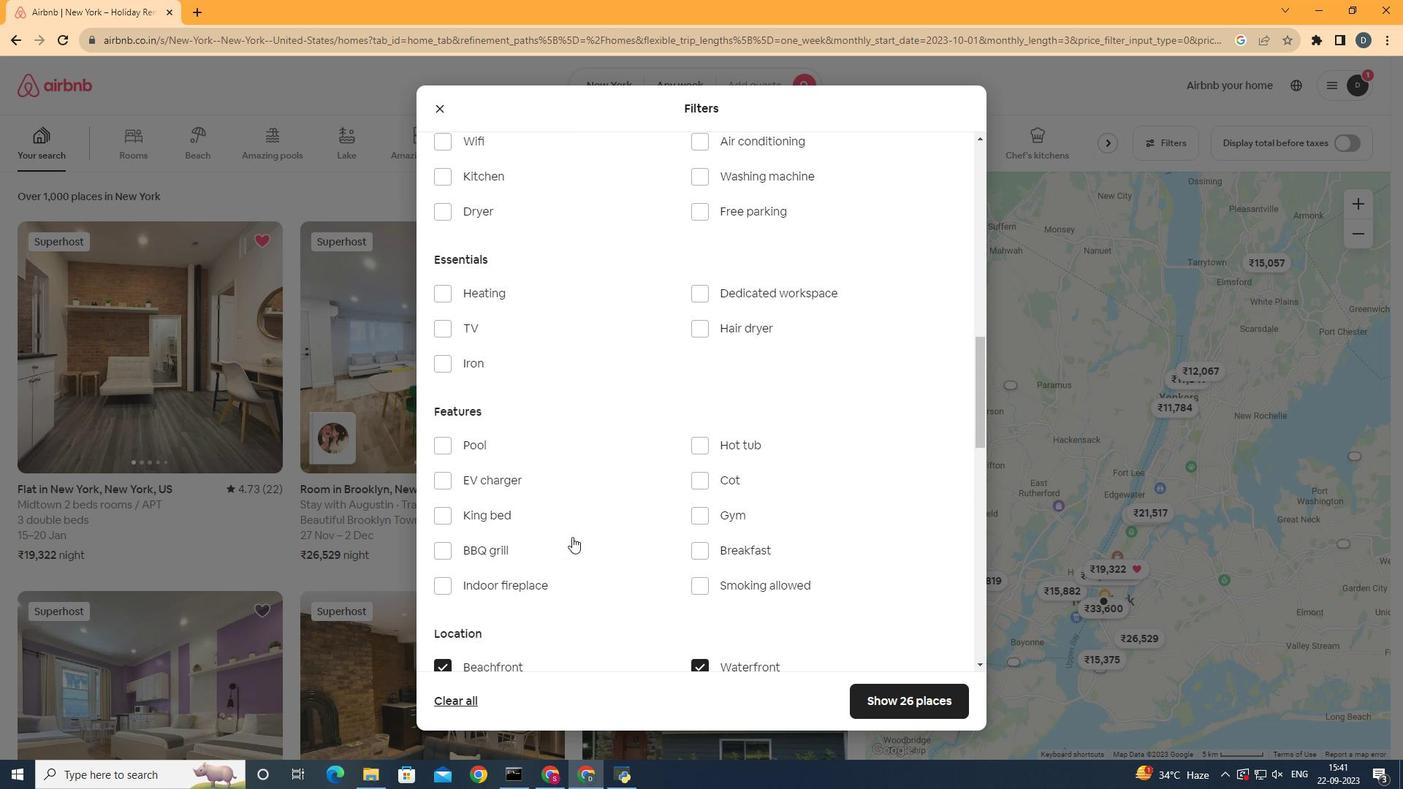 
Action: Mouse scrolled (572, 537) with delta (0, 0)
Screenshot: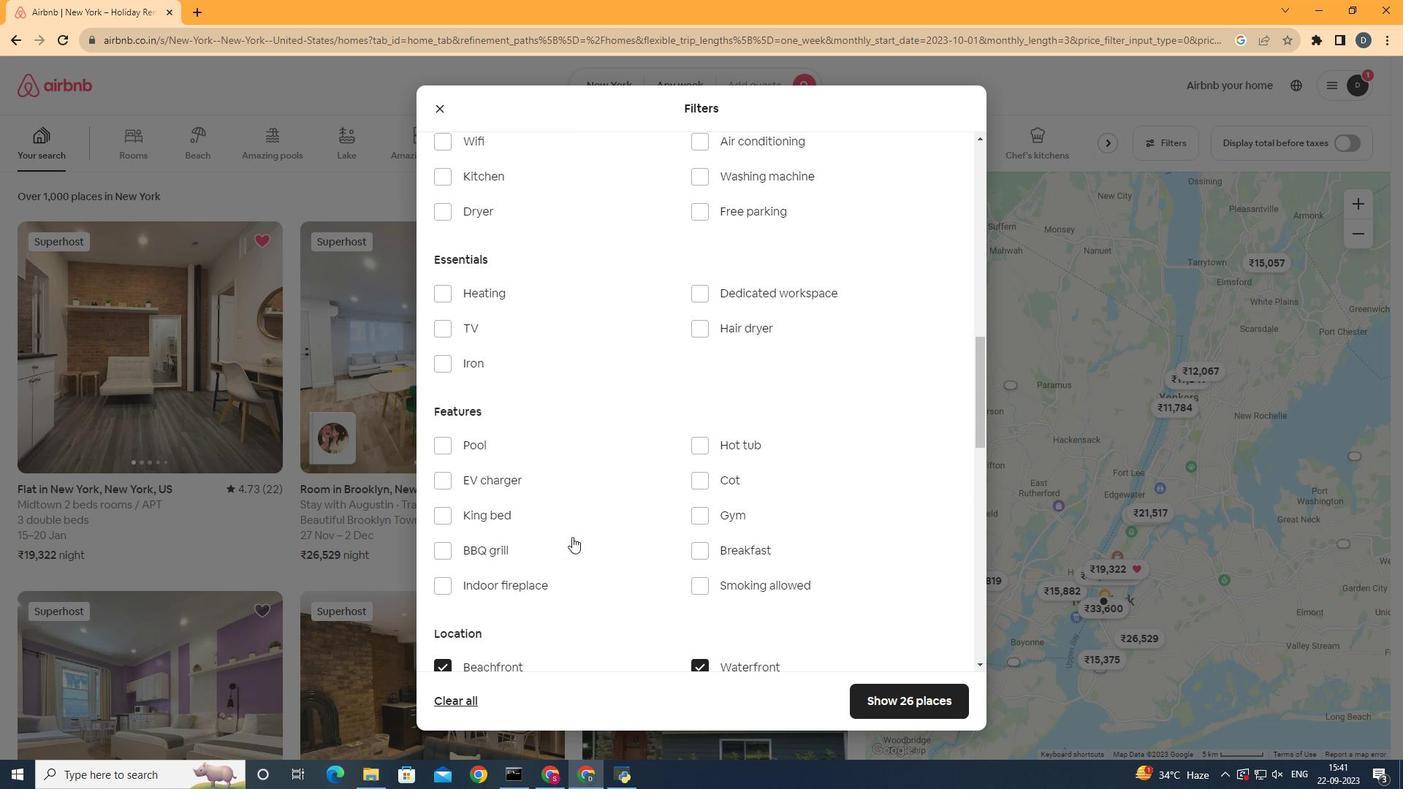 
Action: Mouse scrolled (572, 537) with delta (0, 0)
Screenshot: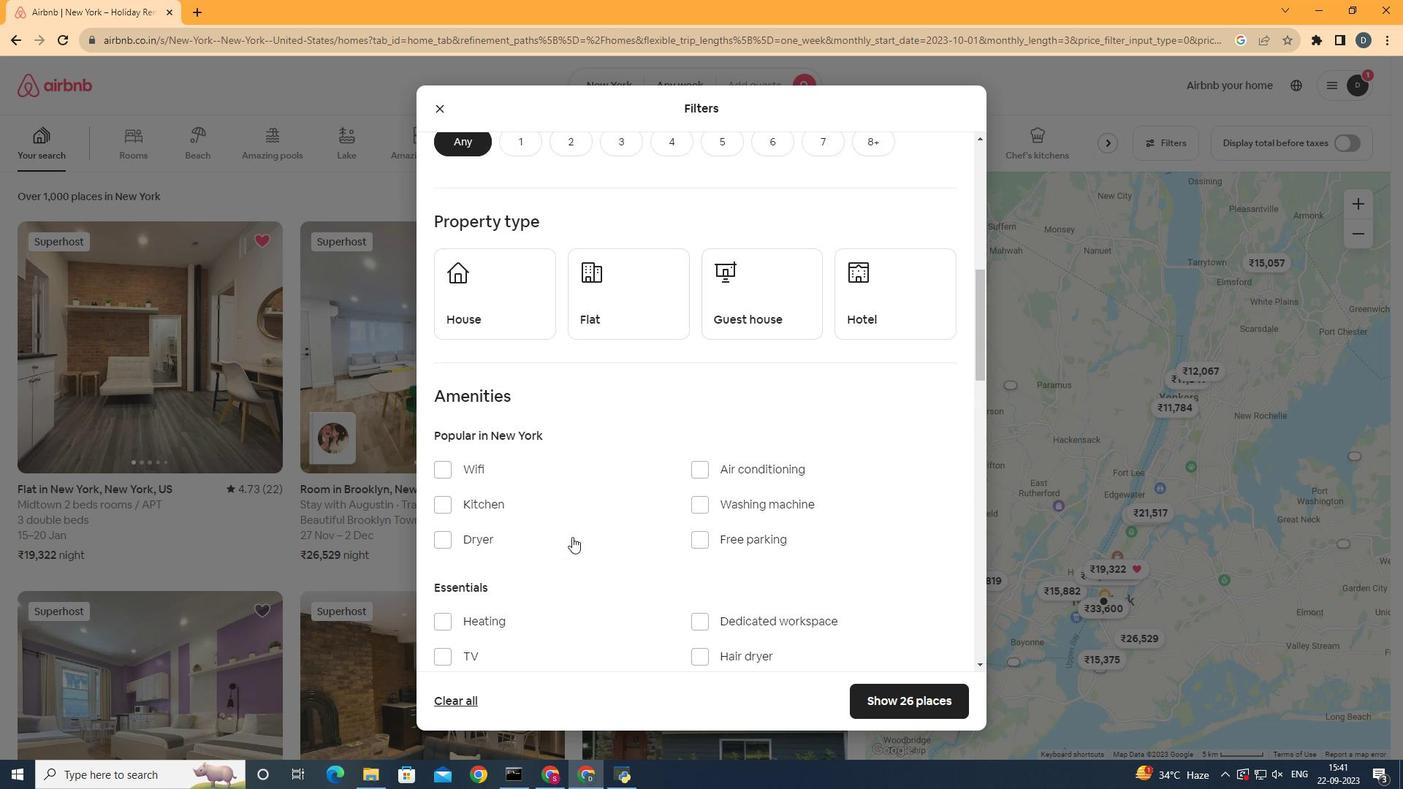 
Action: Mouse scrolled (572, 537) with delta (0, 0)
Screenshot: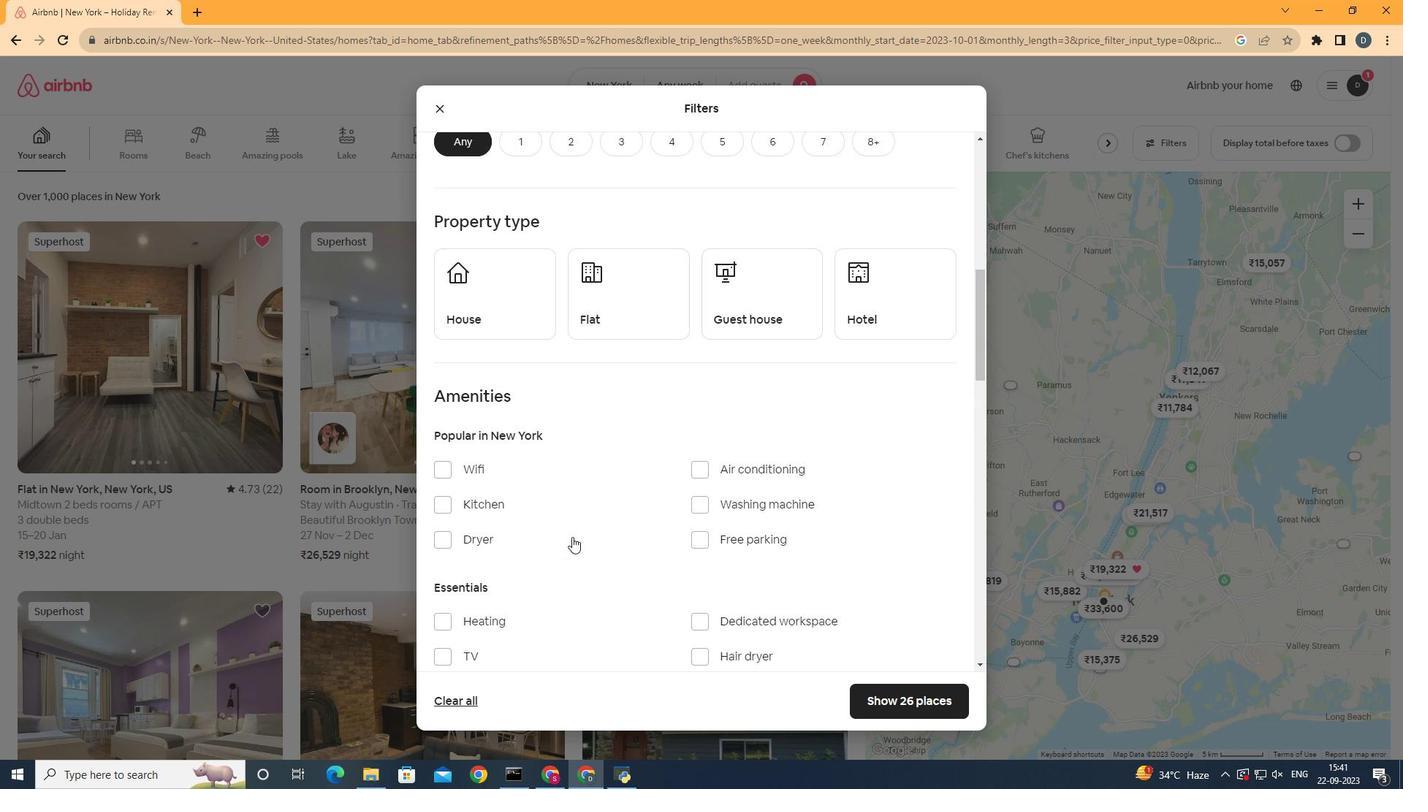 
Action: Mouse scrolled (572, 537) with delta (0, 0)
Screenshot: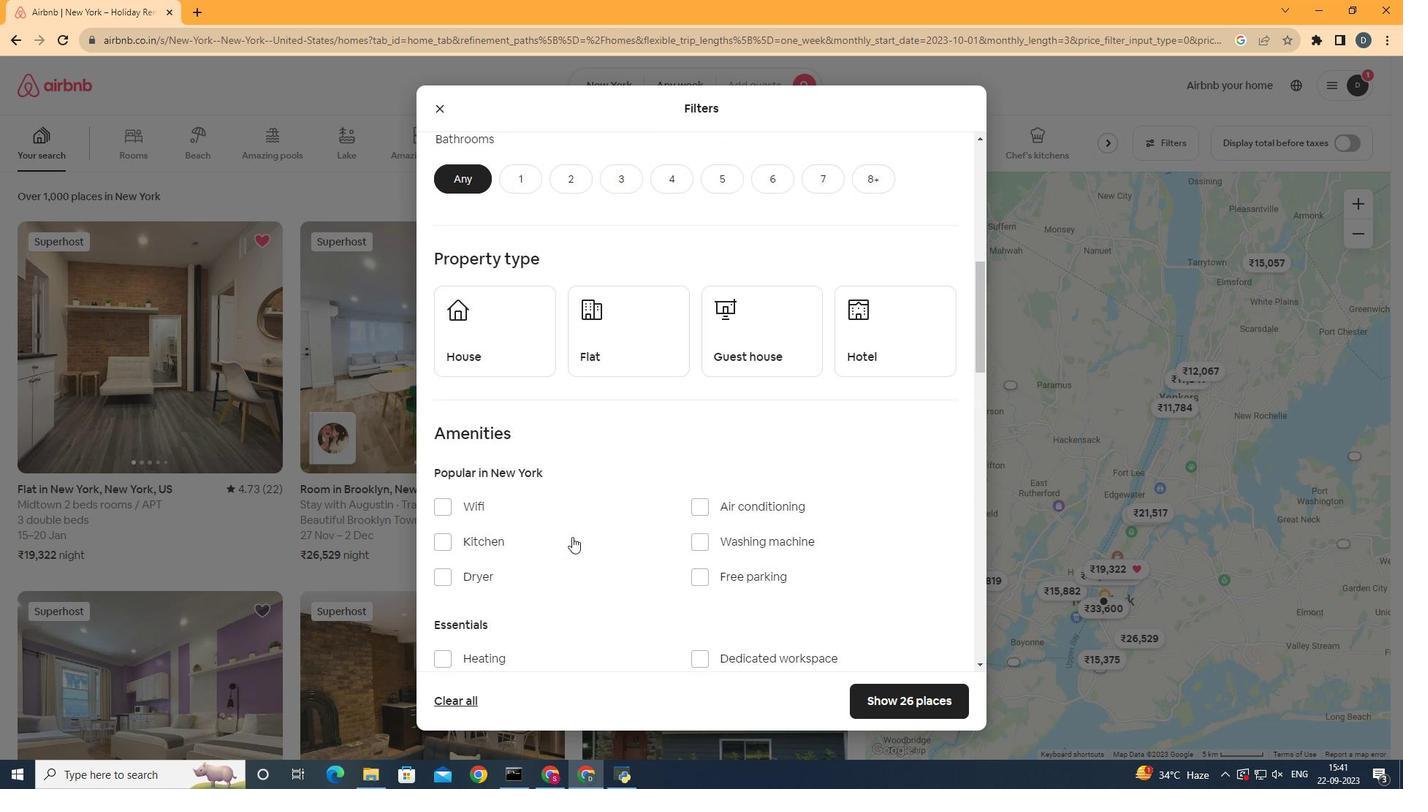 
Action: Mouse scrolled (572, 537) with delta (0, 0)
Screenshot: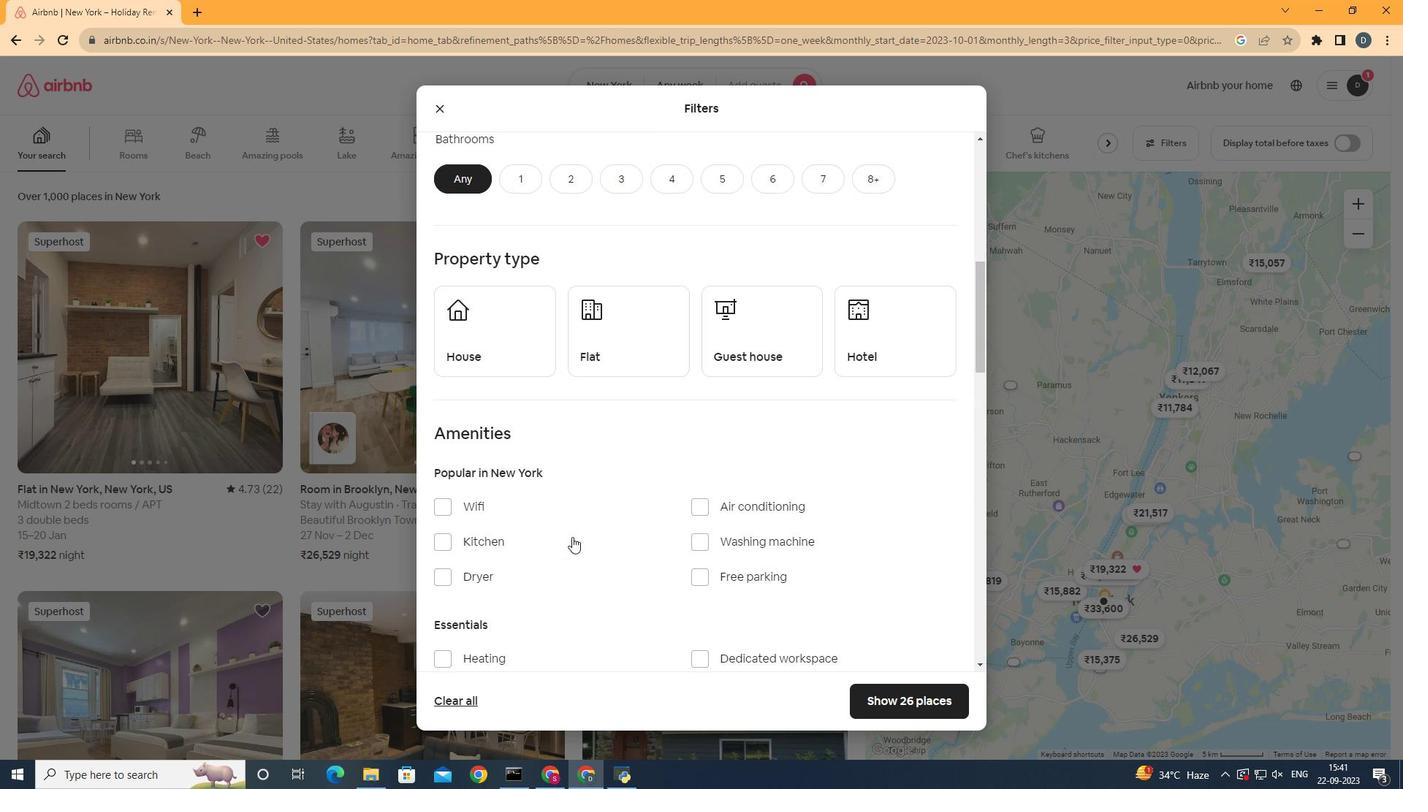 
Action: Mouse scrolled (572, 537) with delta (0, 0)
Screenshot: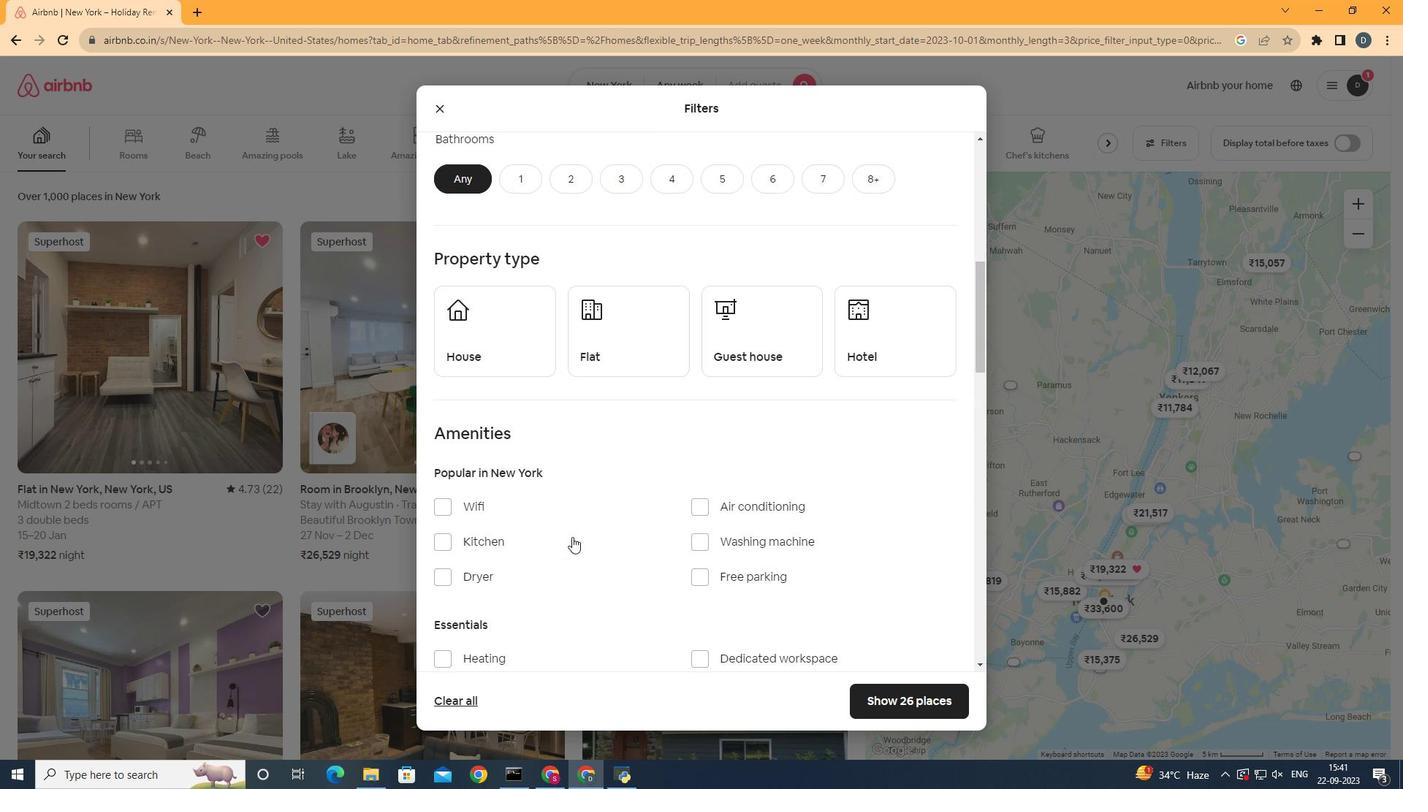 
Action: Mouse scrolled (572, 537) with delta (0, 0)
Screenshot: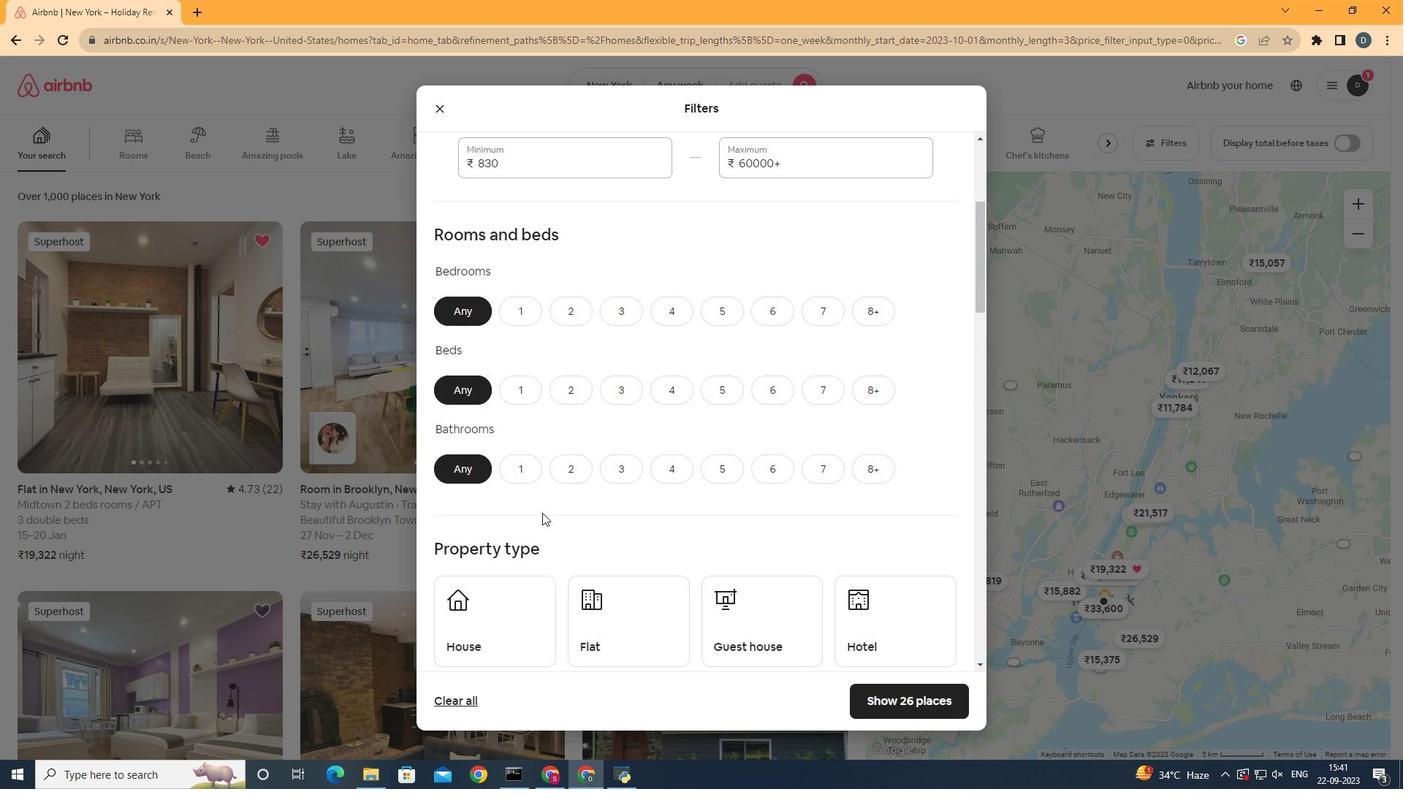 
Action: Mouse scrolled (572, 537) with delta (0, 0)
Screenshot: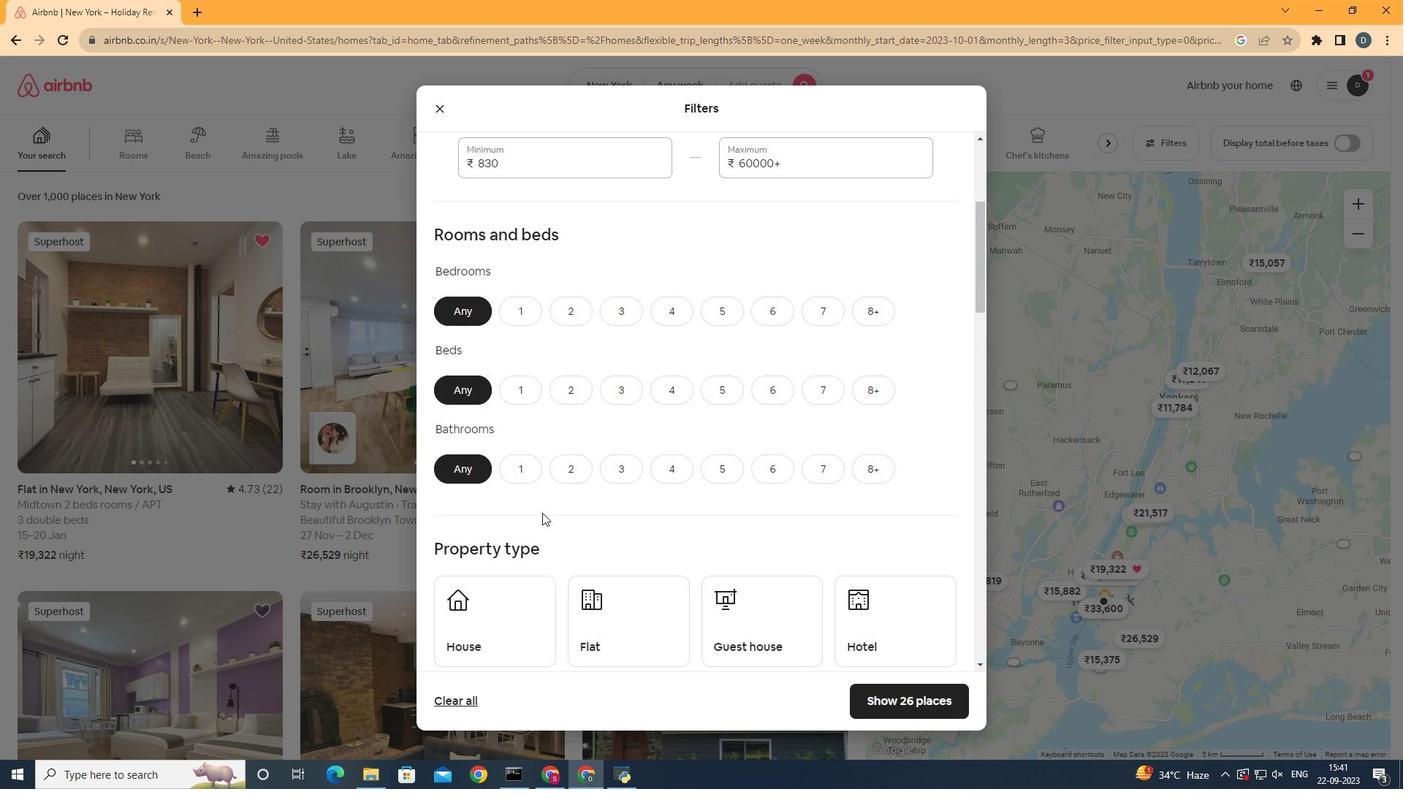 
Action: Mouse scrolled (572, 537) with delta (0, 0)
Screenshot: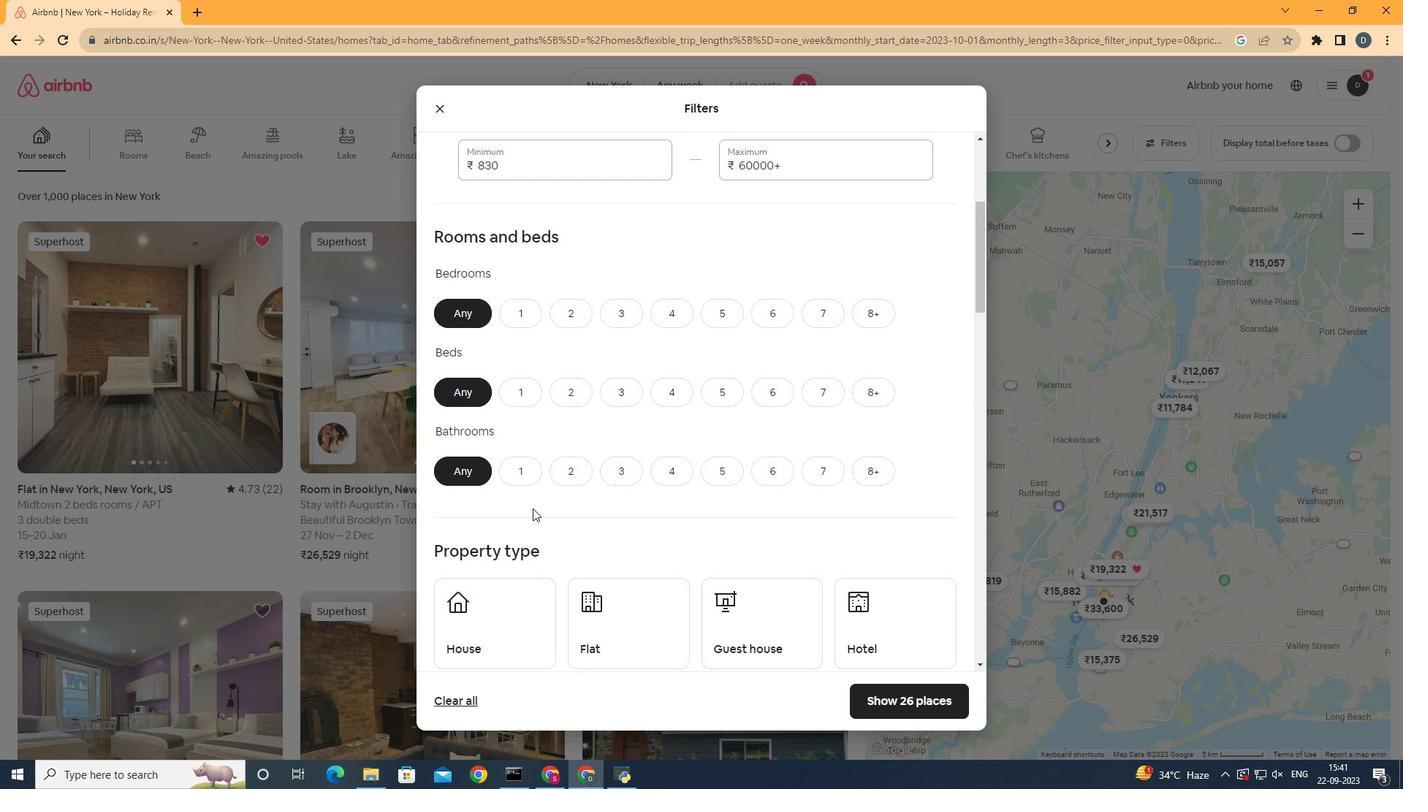 
Action: Mouse scrolled (572, 537) with delta (0, 0)
Screenshot: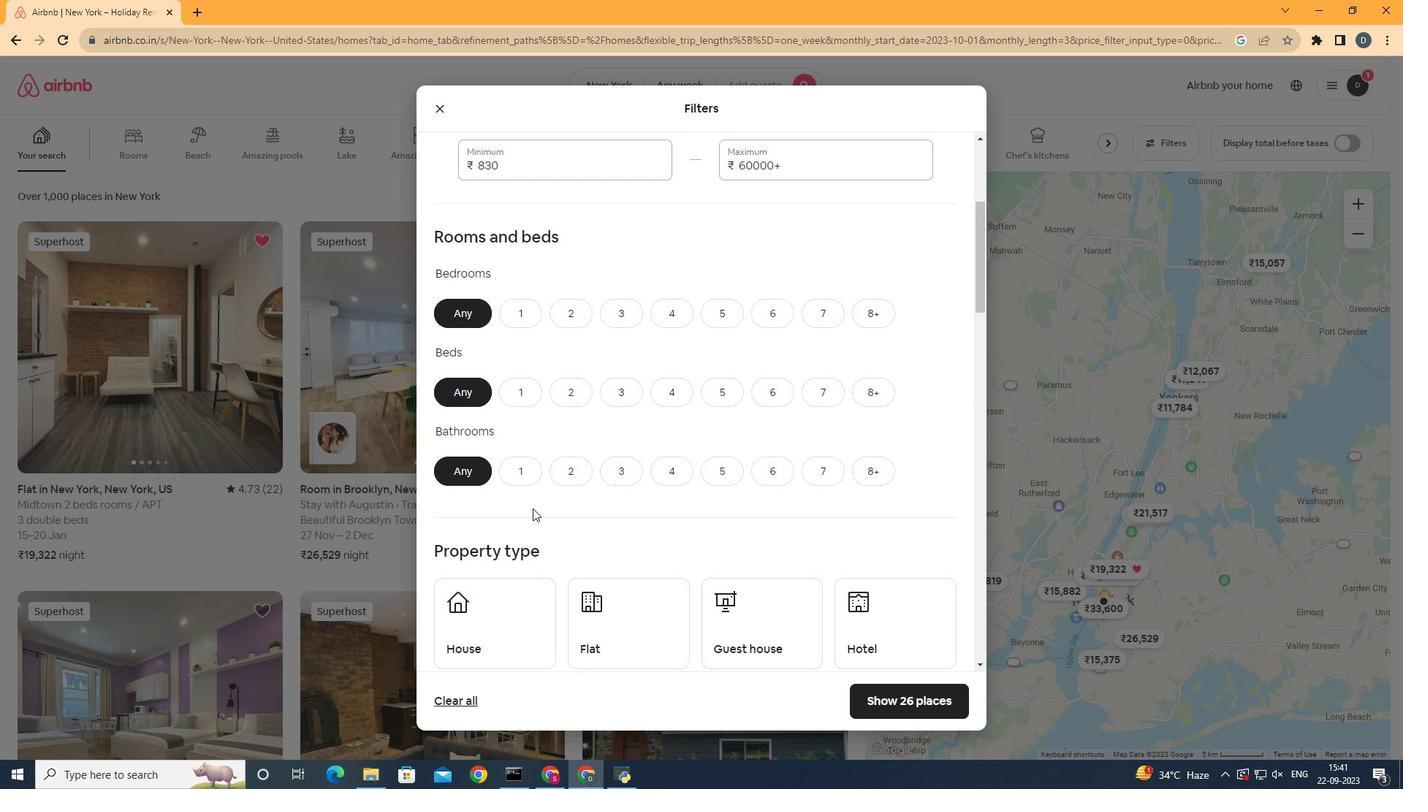 
Action: Mouse moved to (526, 499)
Screenshot: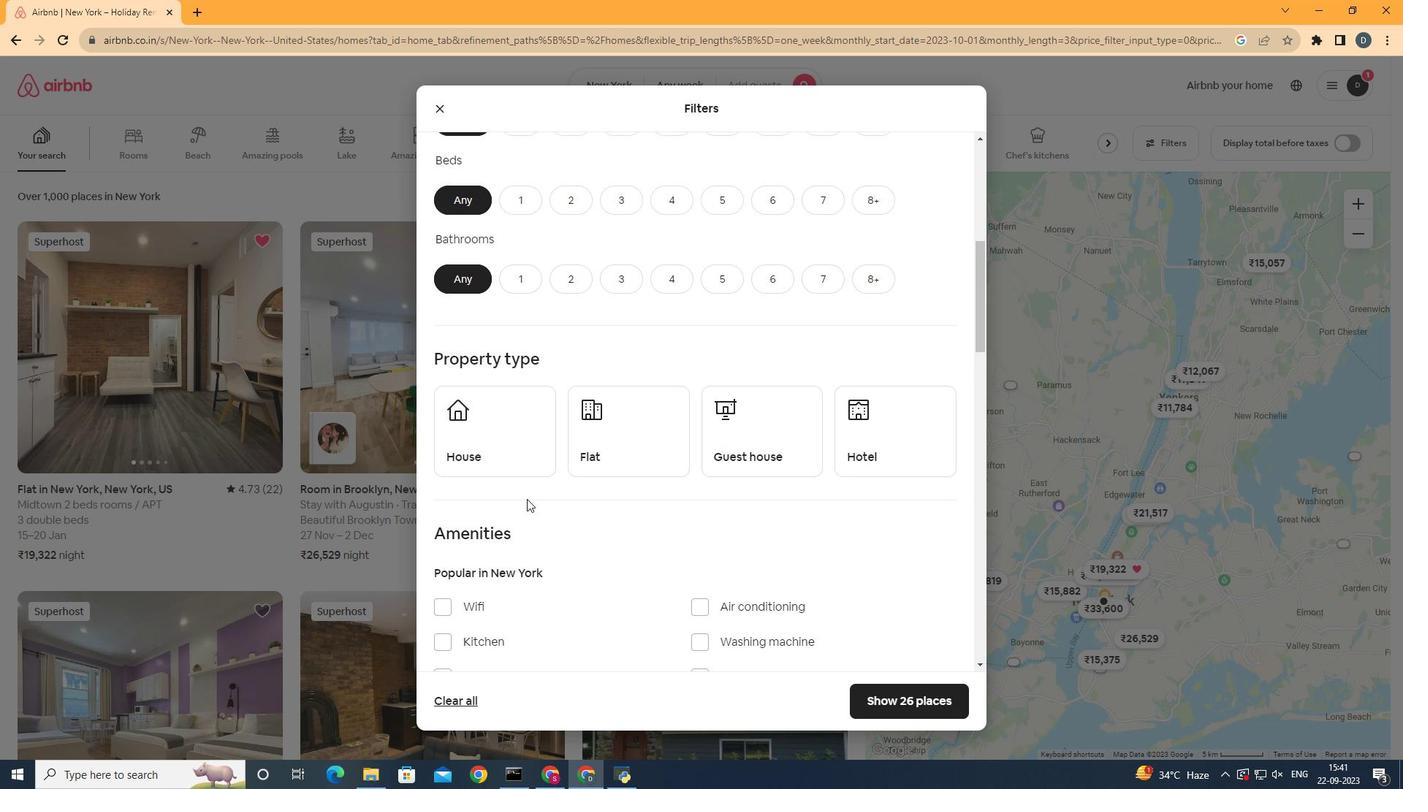 
Action: Mouse scrolled (526, 498) with delta (0, 0)
Screenshot: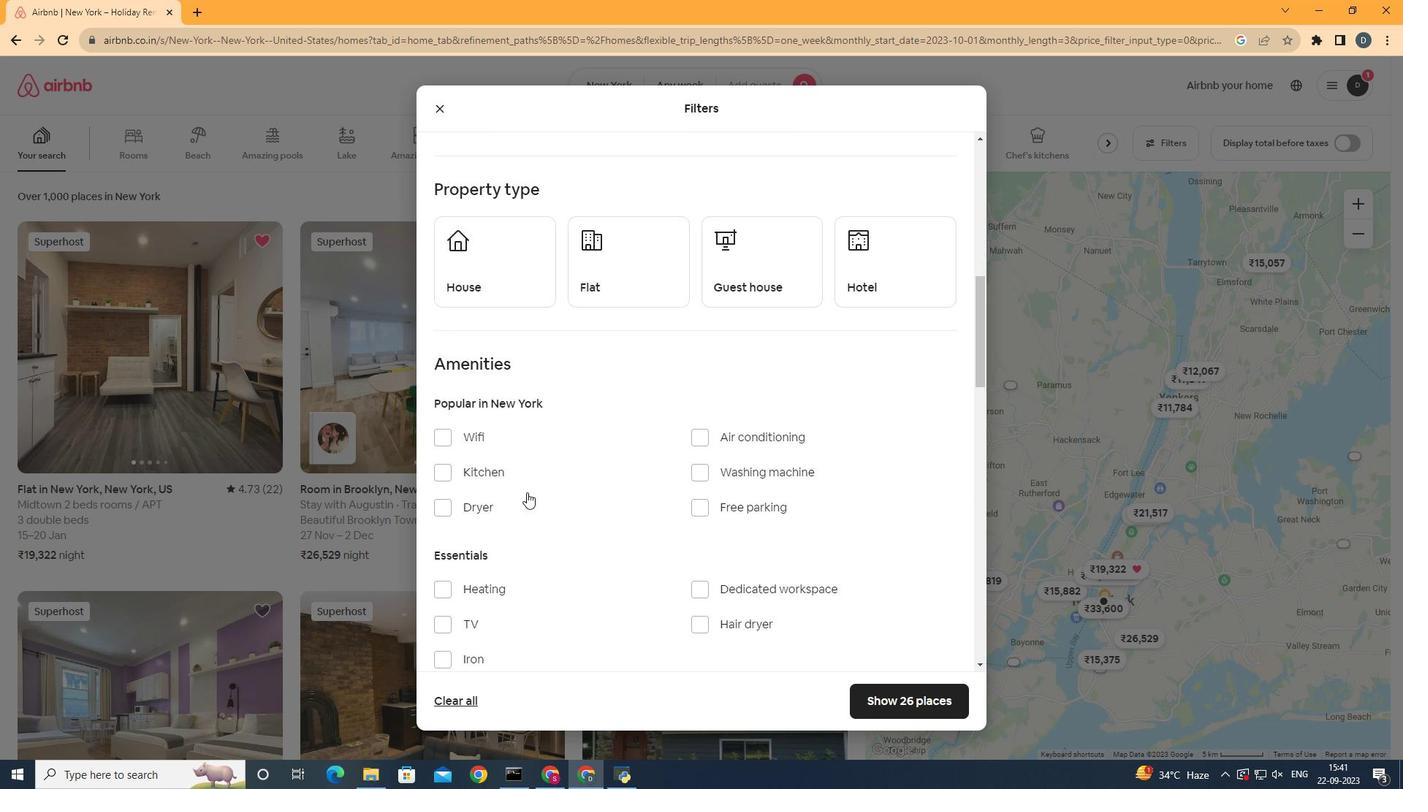 
Action: Mouse scrolled (526, 498) with delta (0, 0)
Screenshot: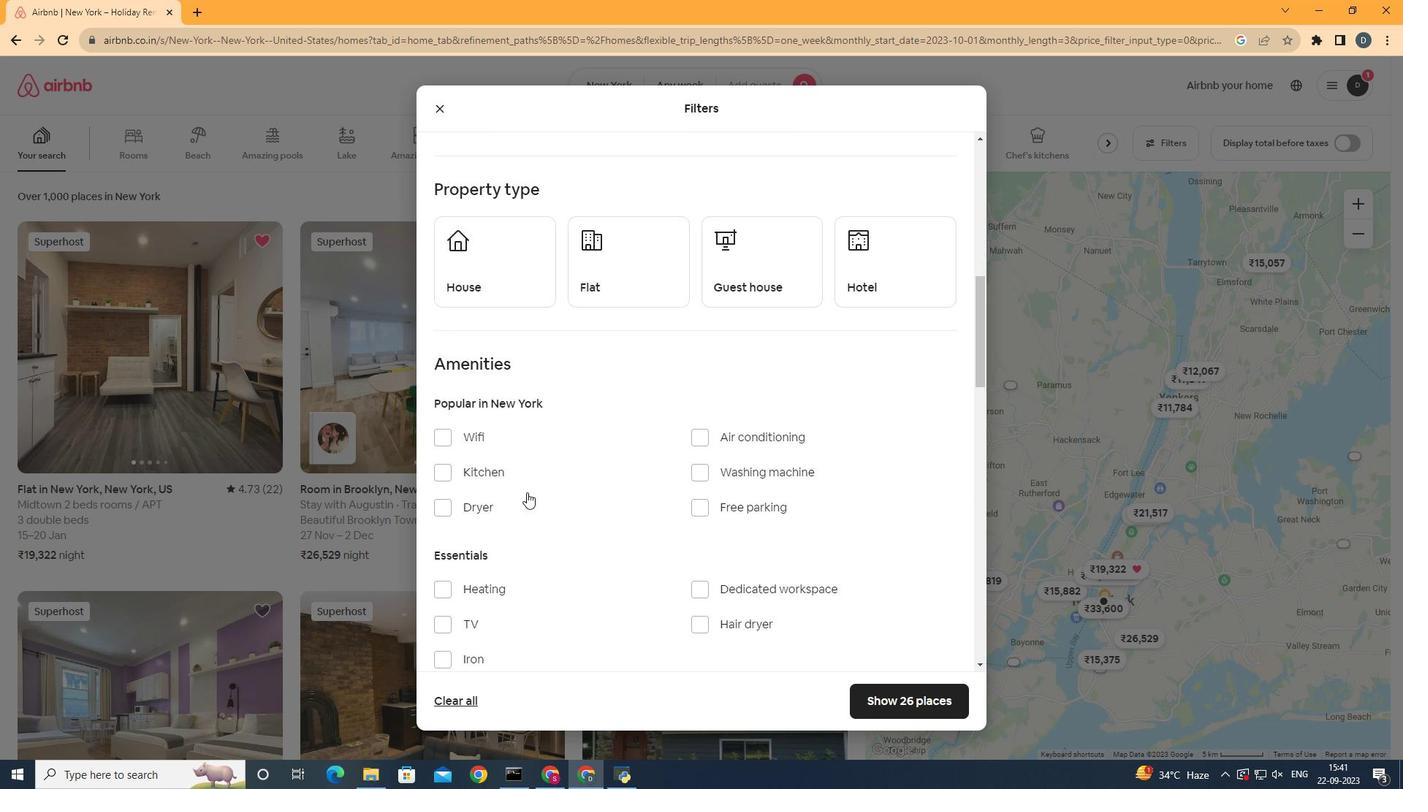 
Action: Mouse scrolled (526, 498) with delta (0, 0)
Screenshot: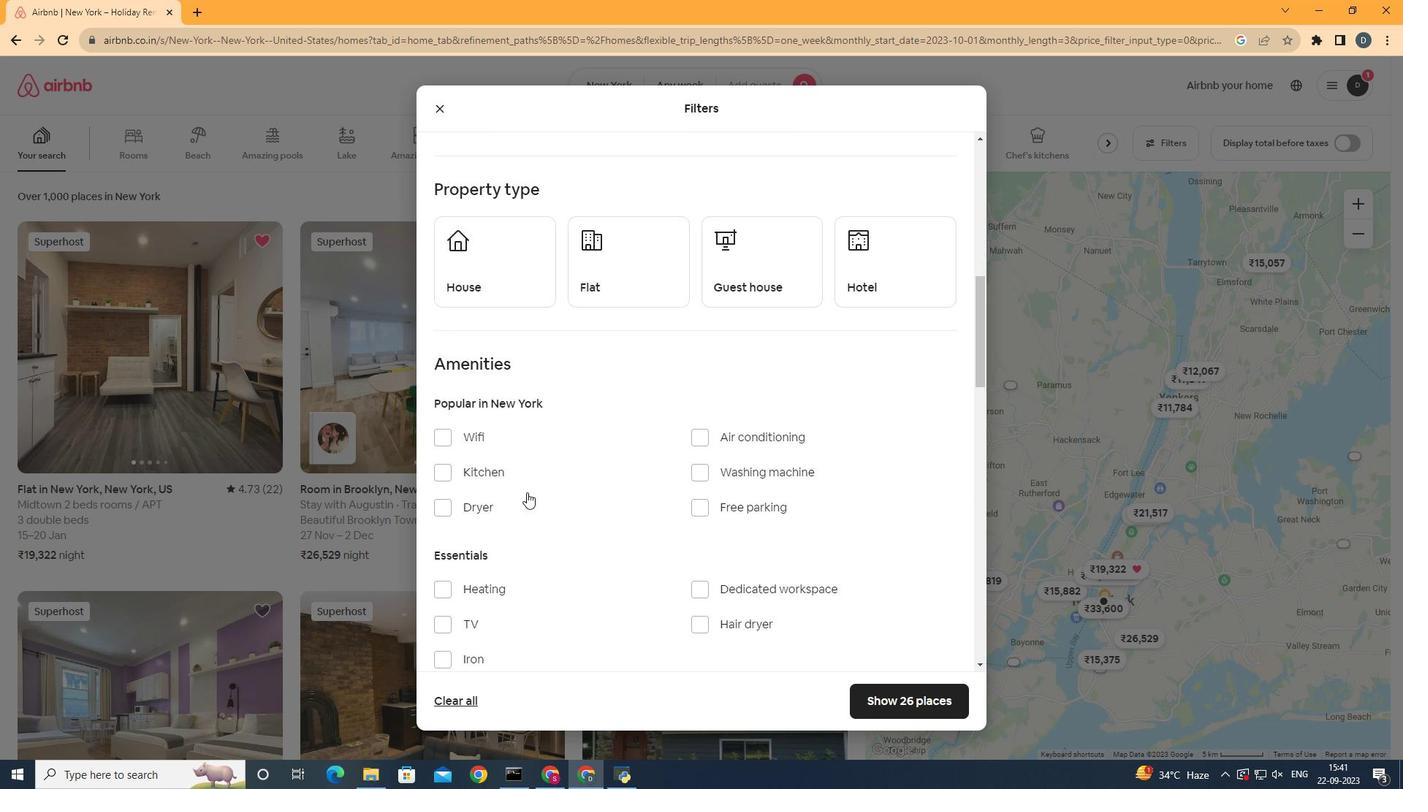 
Action: Mouse scrolled (526, 498) with delta (0, 0)
Screenshot: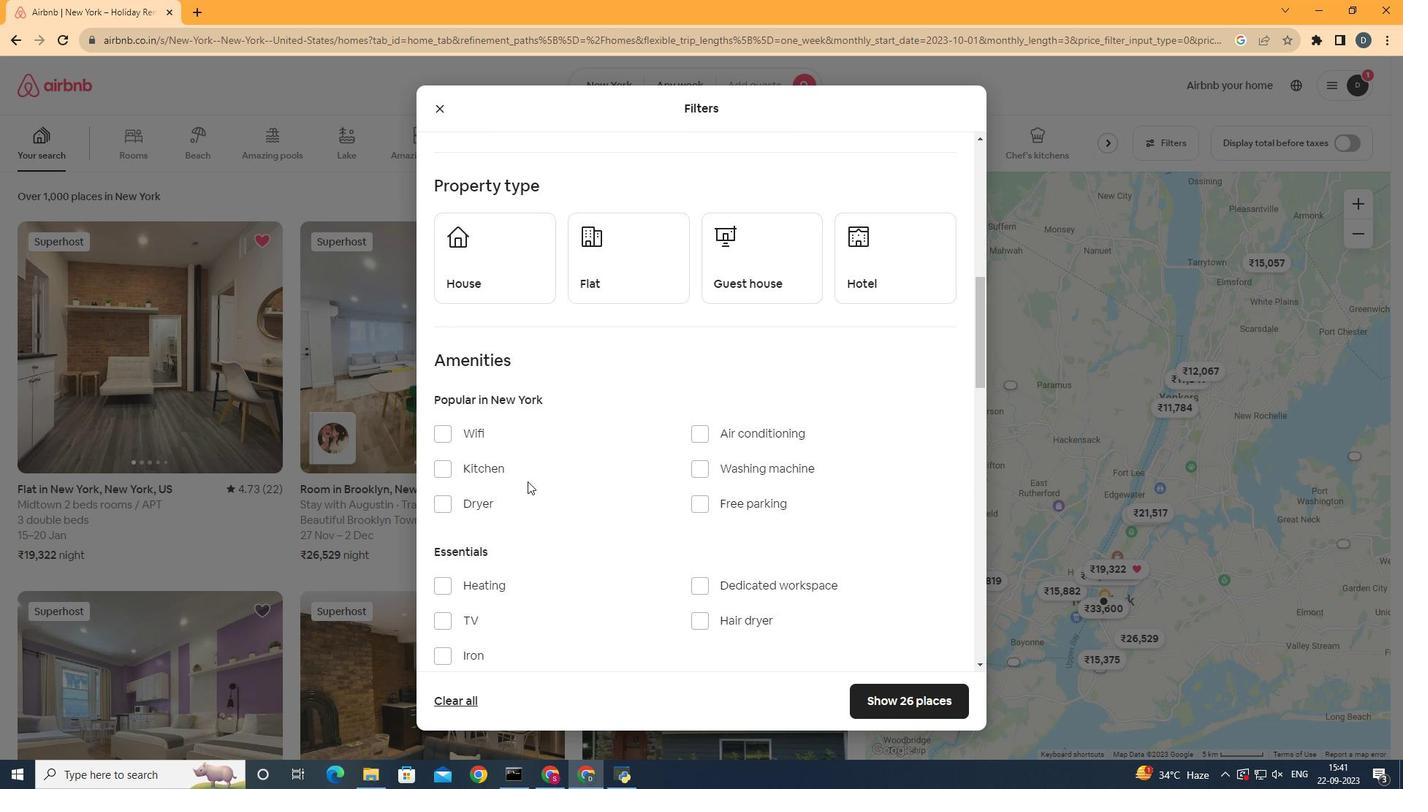 
Action: Mouse scrolled (526, 498) with delta (0, 0)
Screenshot: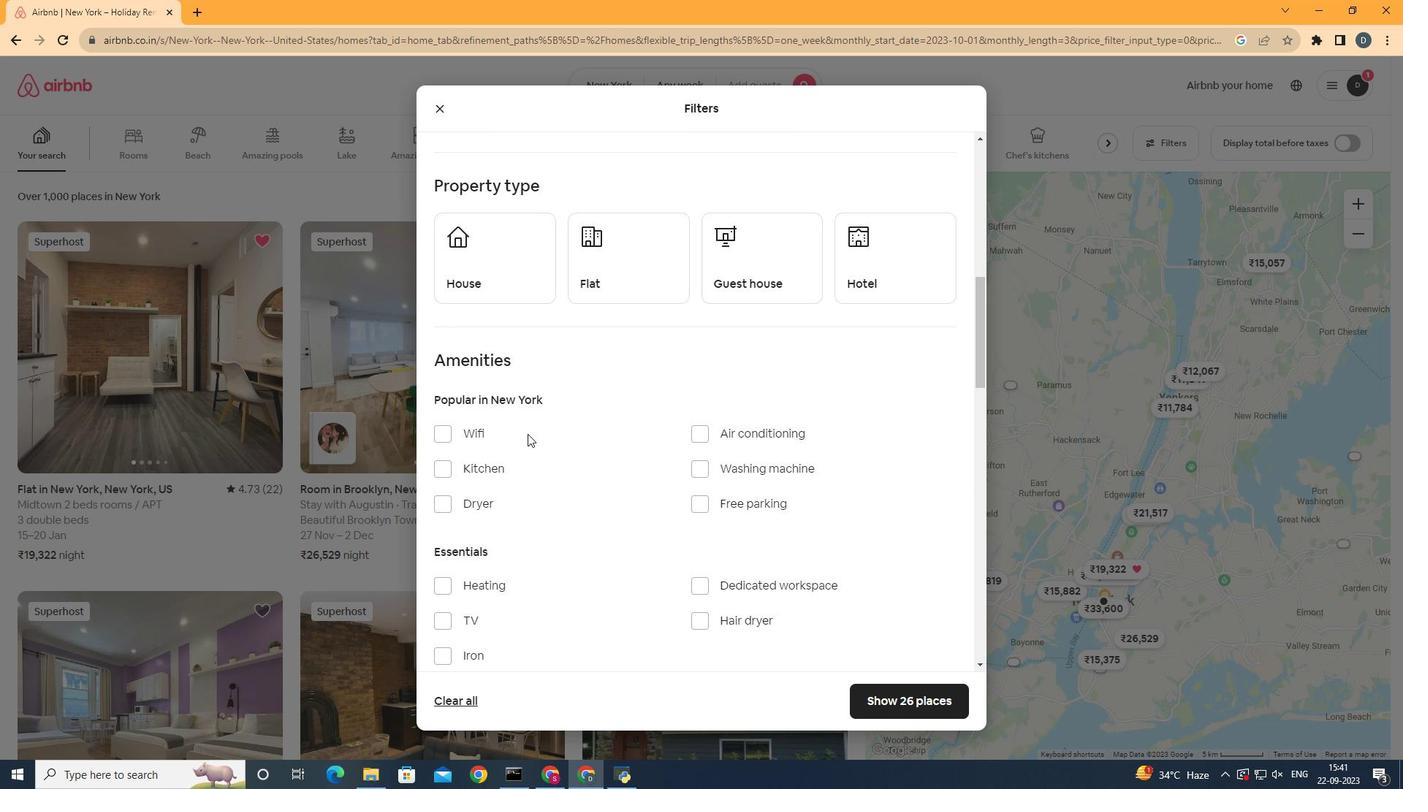 
Action: Mouse moved to (501, 272)
Screenshot: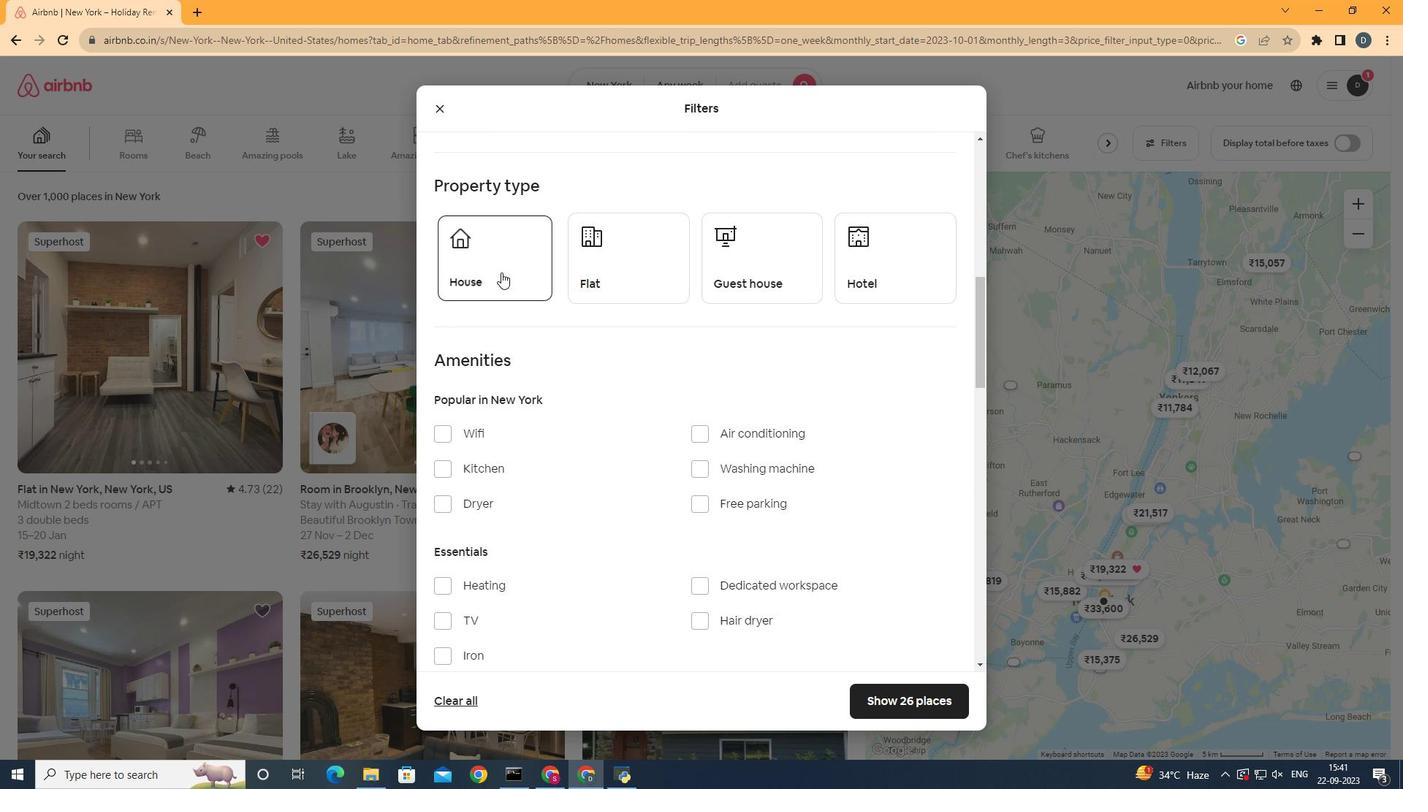 
Action: Mouse pressed left at (501, 272)
Screenshot: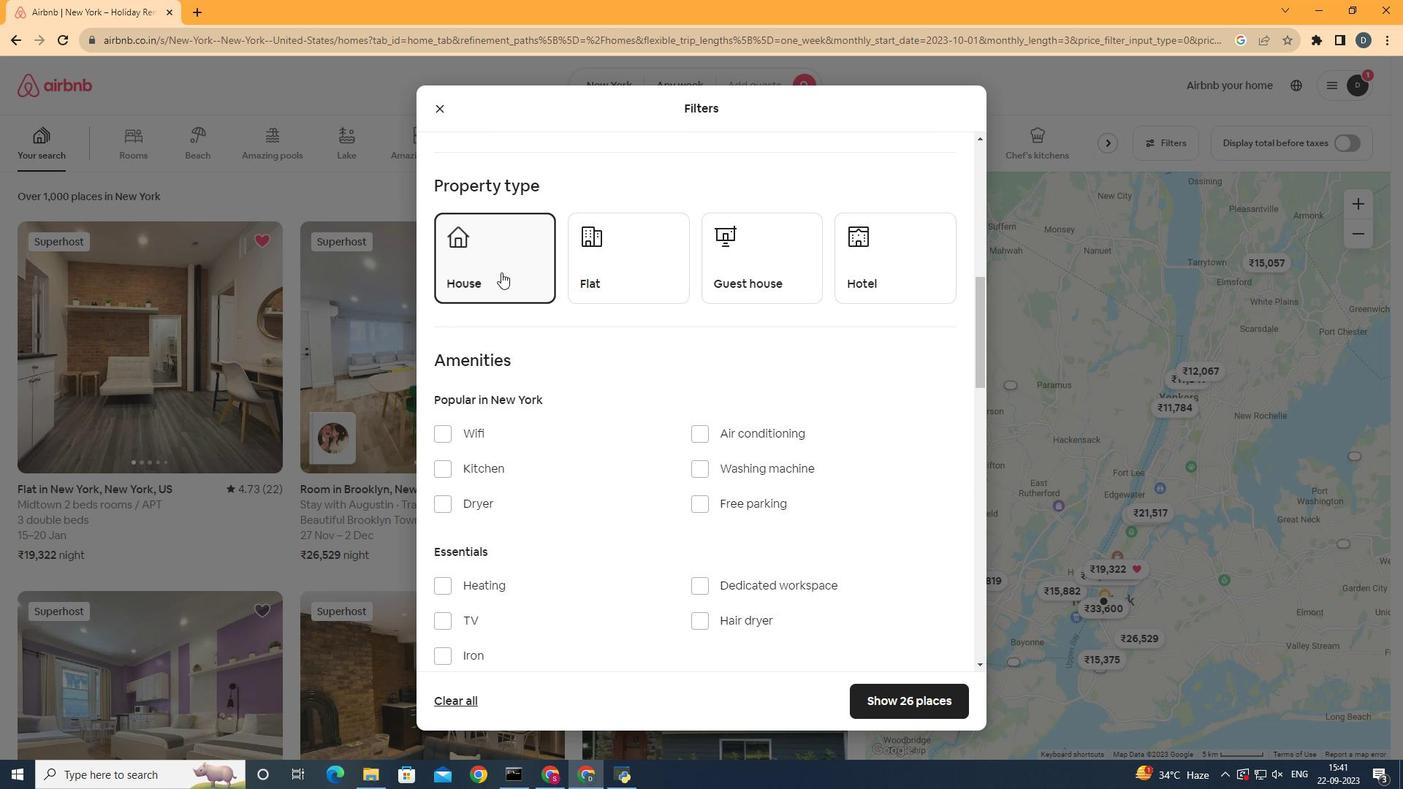 
Action: Mouse moved to (704, 330)
Screenshot: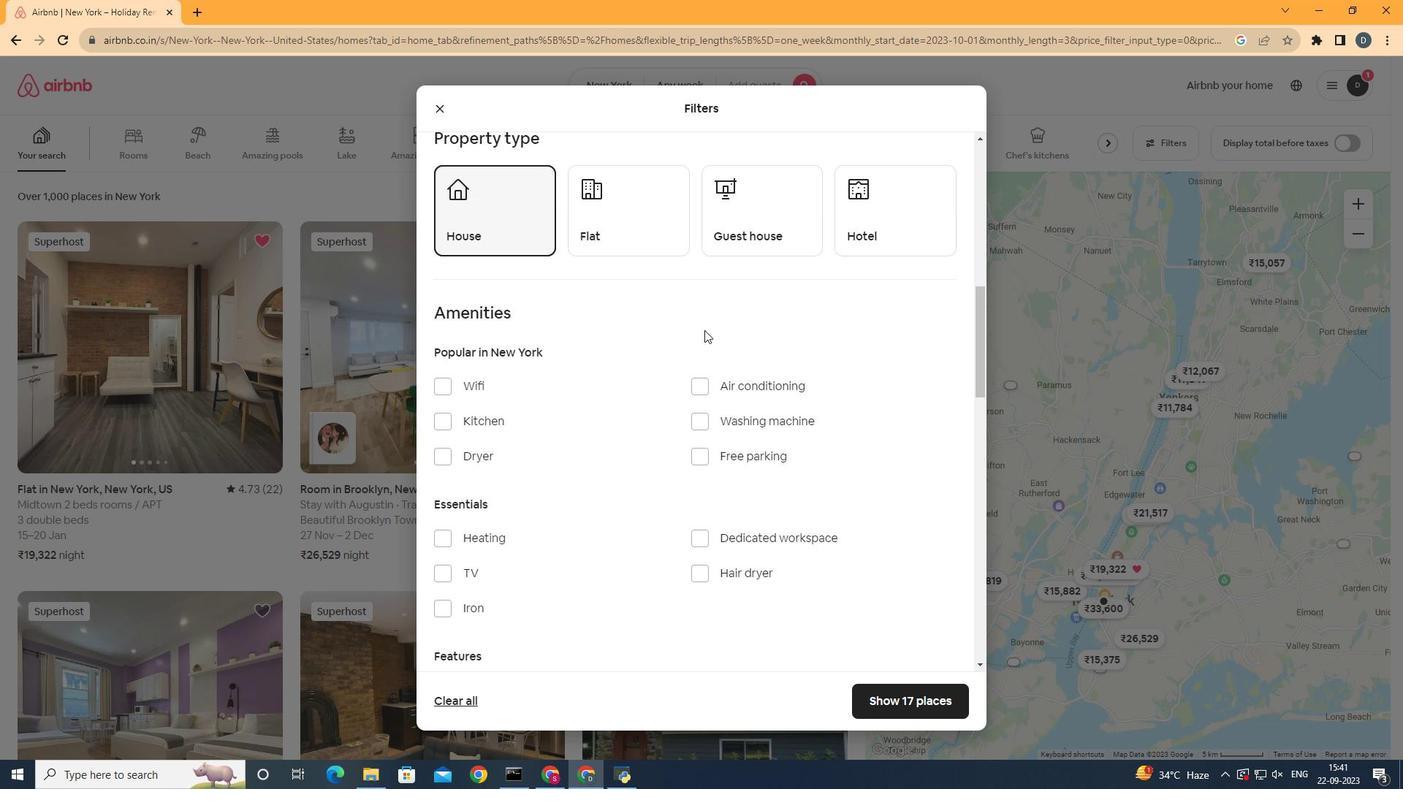 
Action: Mouse scrolled (704, 329) with delta (0, 0)
Screenshot: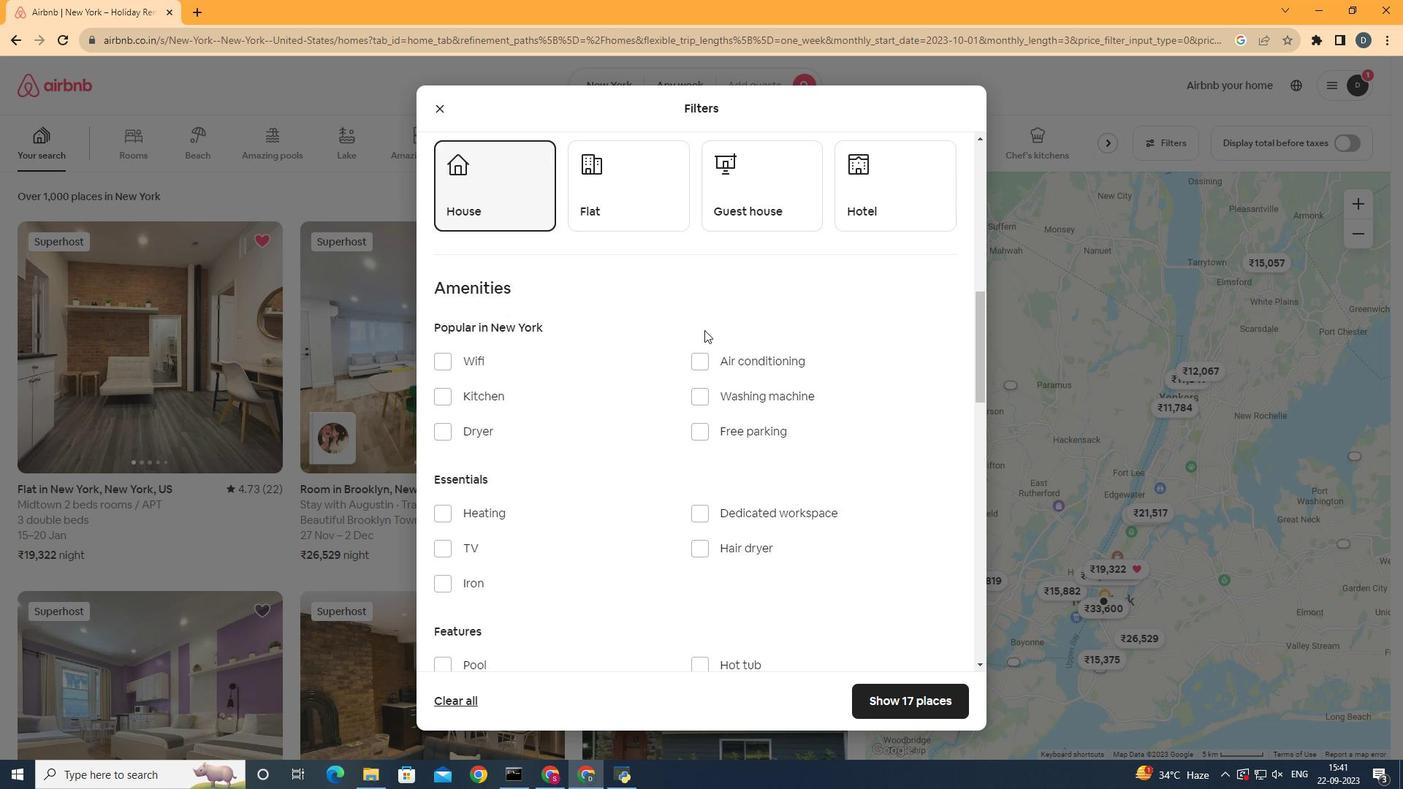 
Action: Mouse scrolled (704, 329) with delta (0, 0)
Screenshot: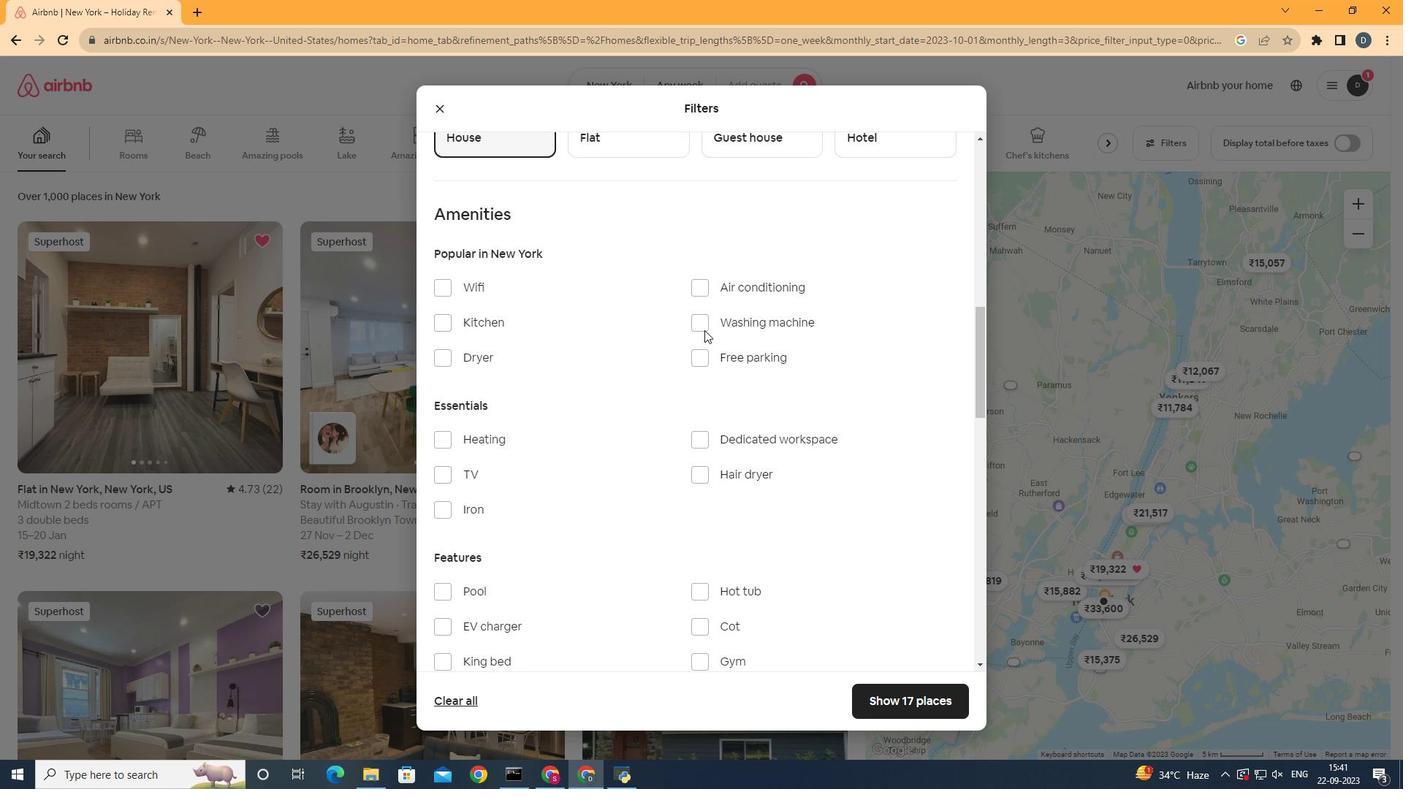 
Action: Mouse scrolled (704, 329) with delta (0, 0)
Screenshot: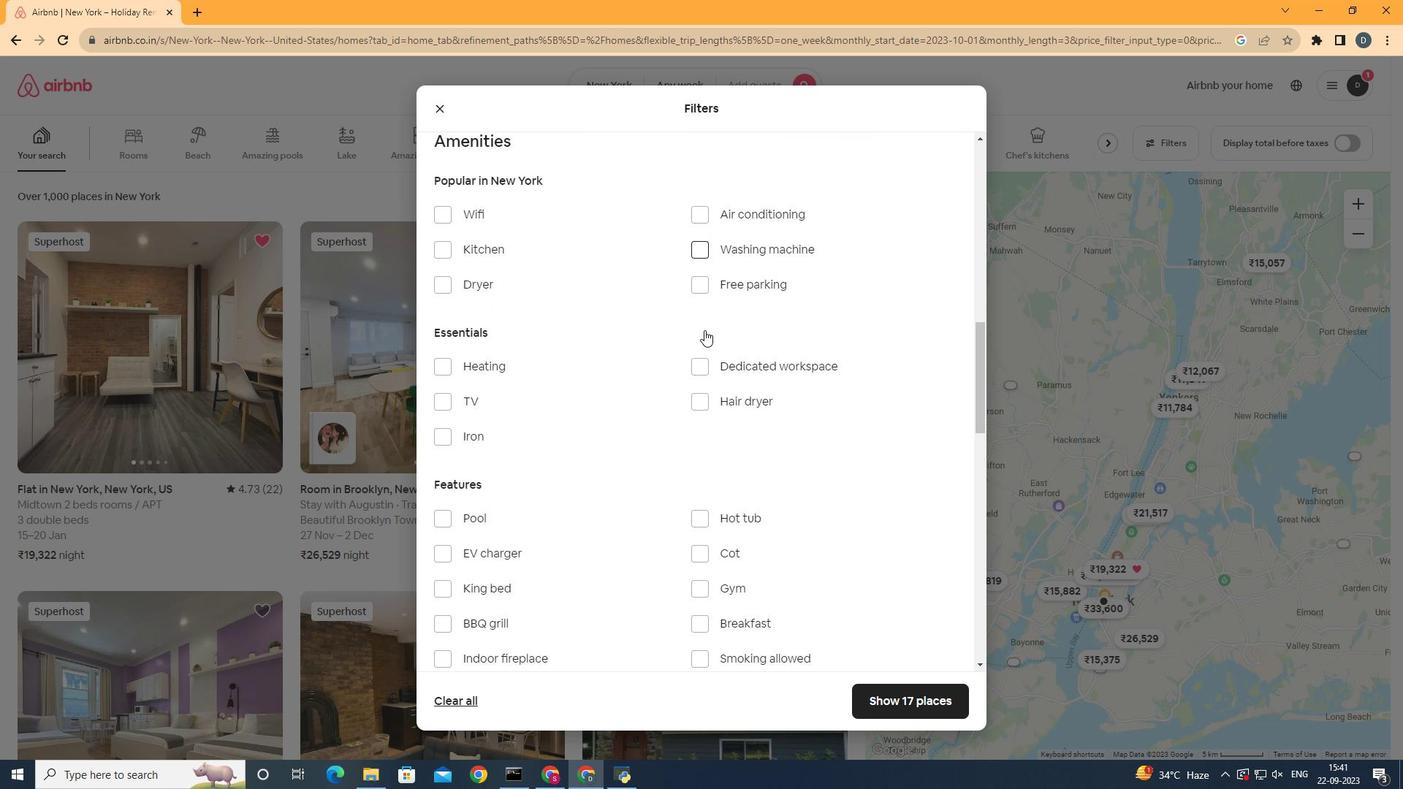 
Action: Mouse moved to (910, 715)
Screenshot: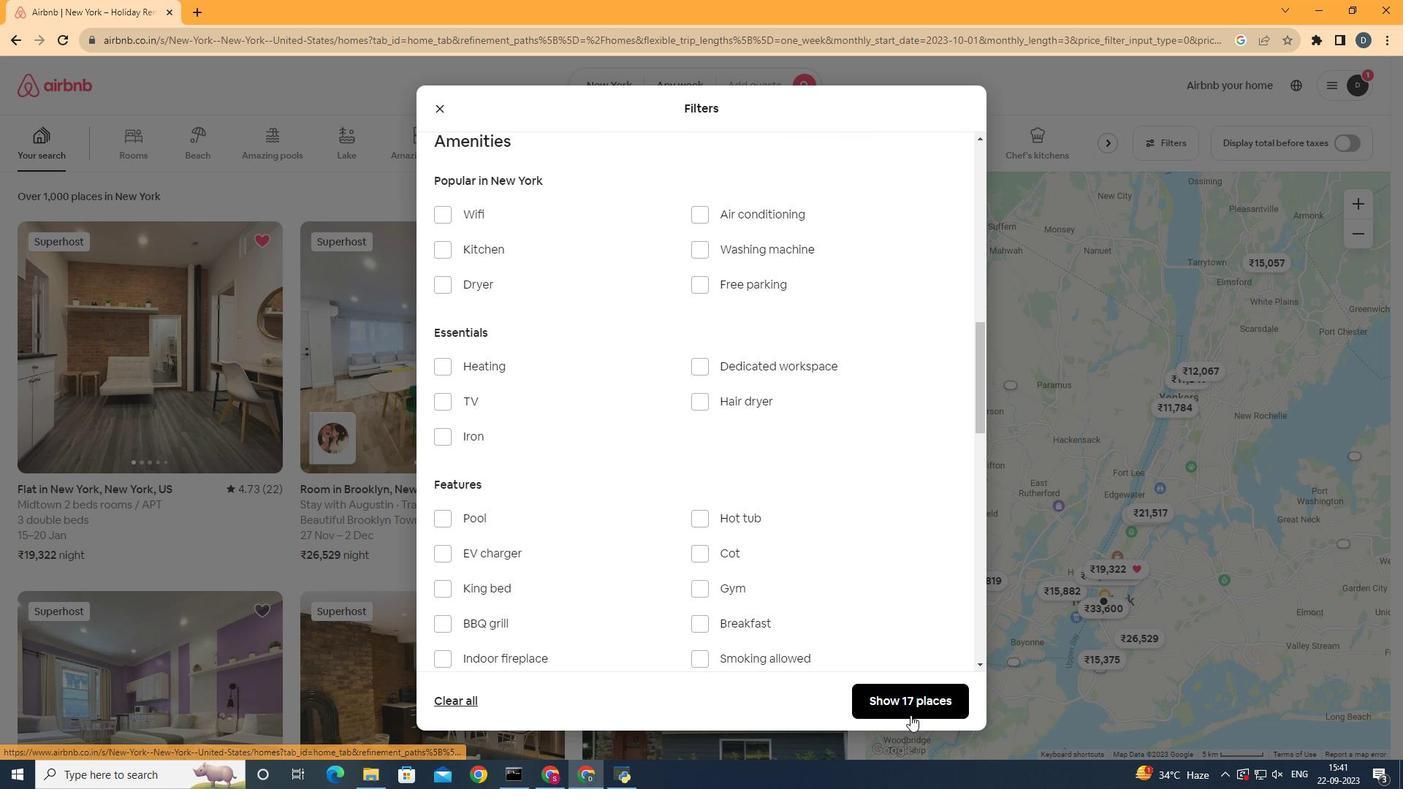 
Action: Mouse pressed left at (910, 715)
Screenshot: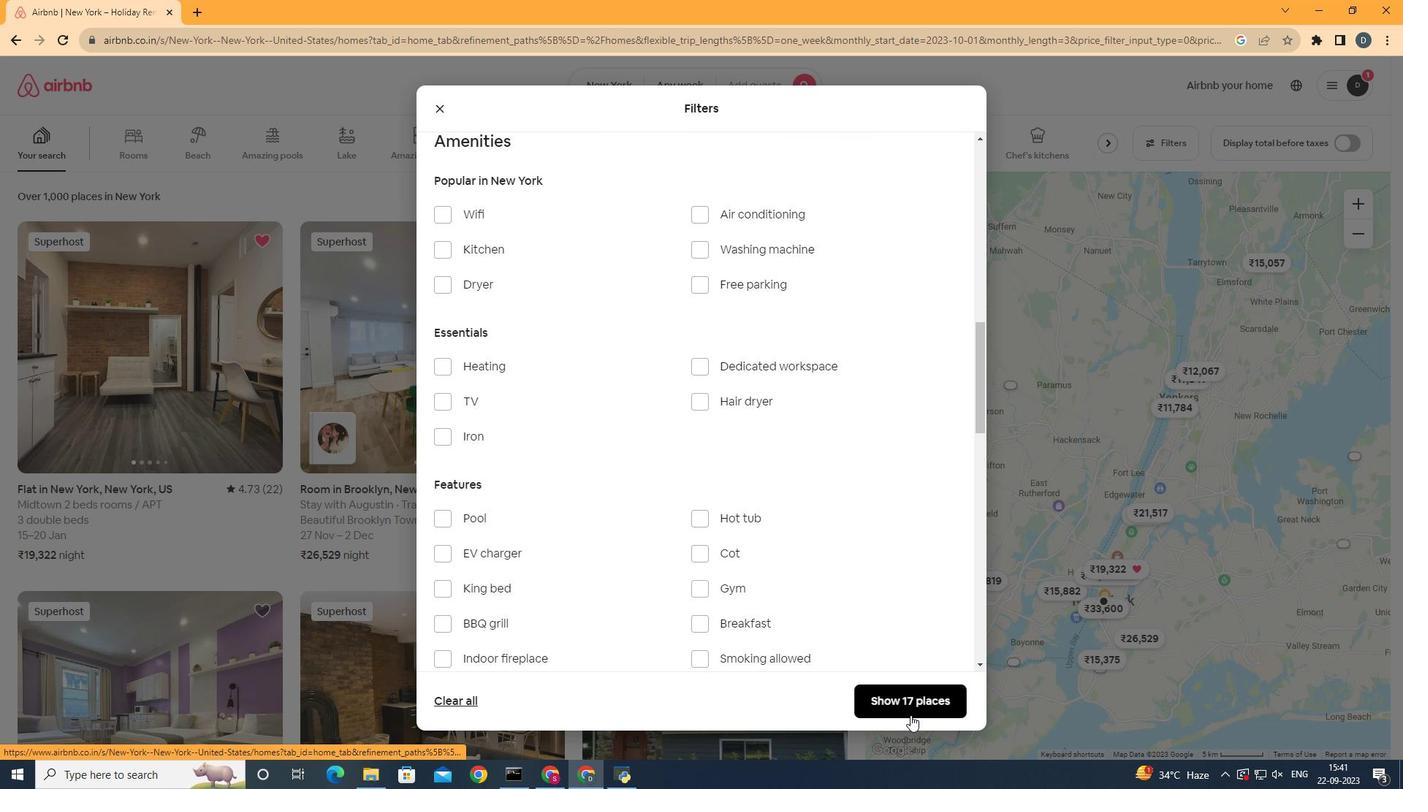 
Action: Mouse moved to (1100, 140)
Screenshot: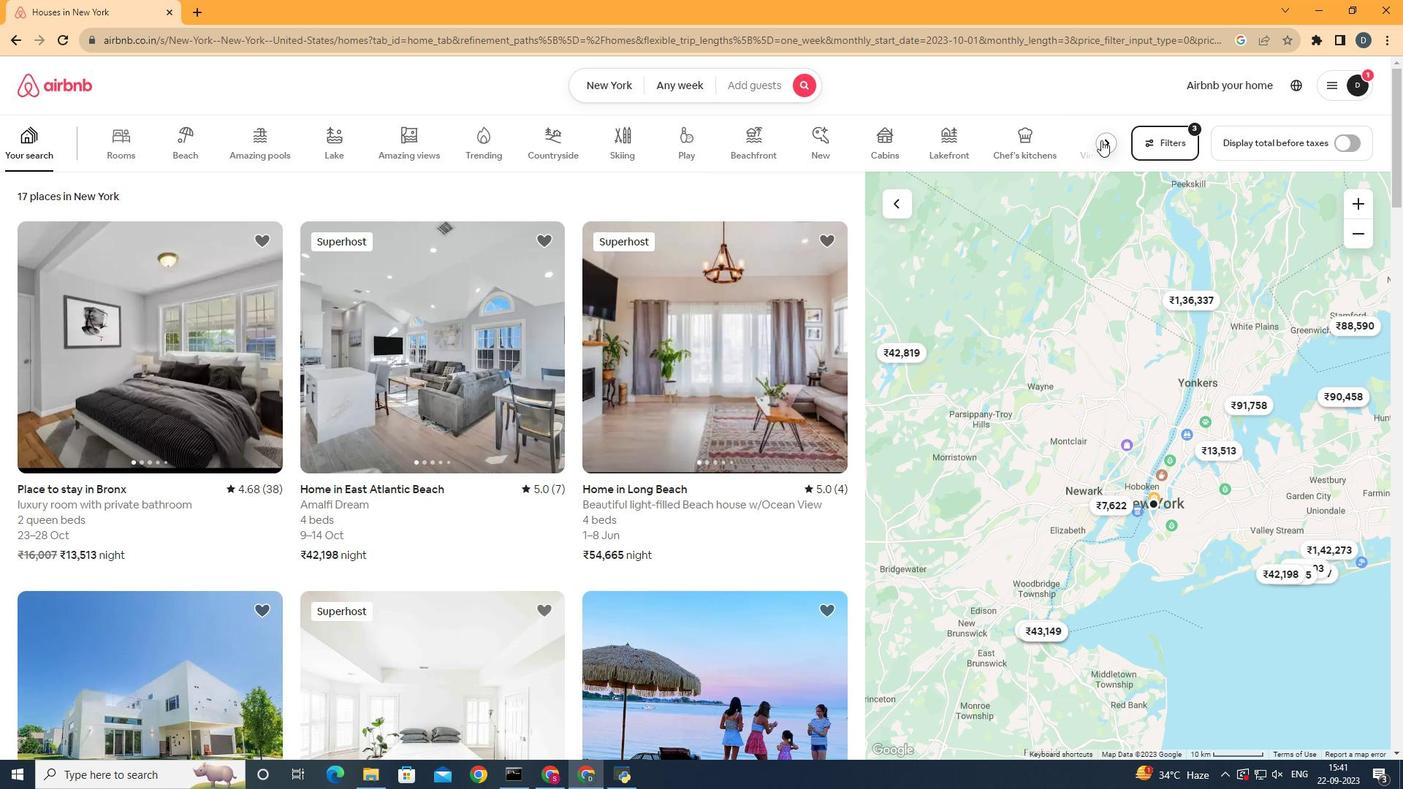 
Action: Mouse pressed left at (1100, 140)
Screenshot: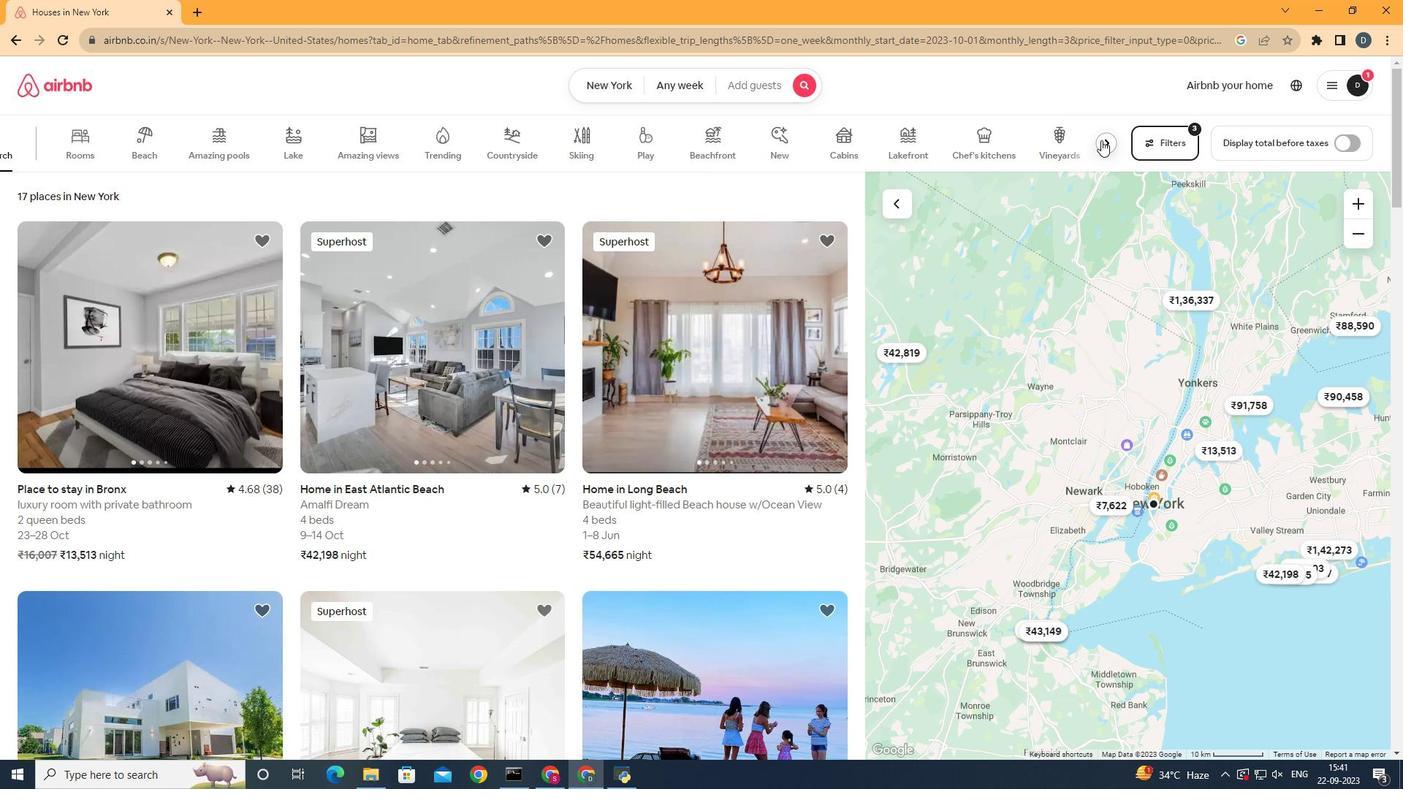 
Action: Mouse moved to (1096, 145)
Screenshot: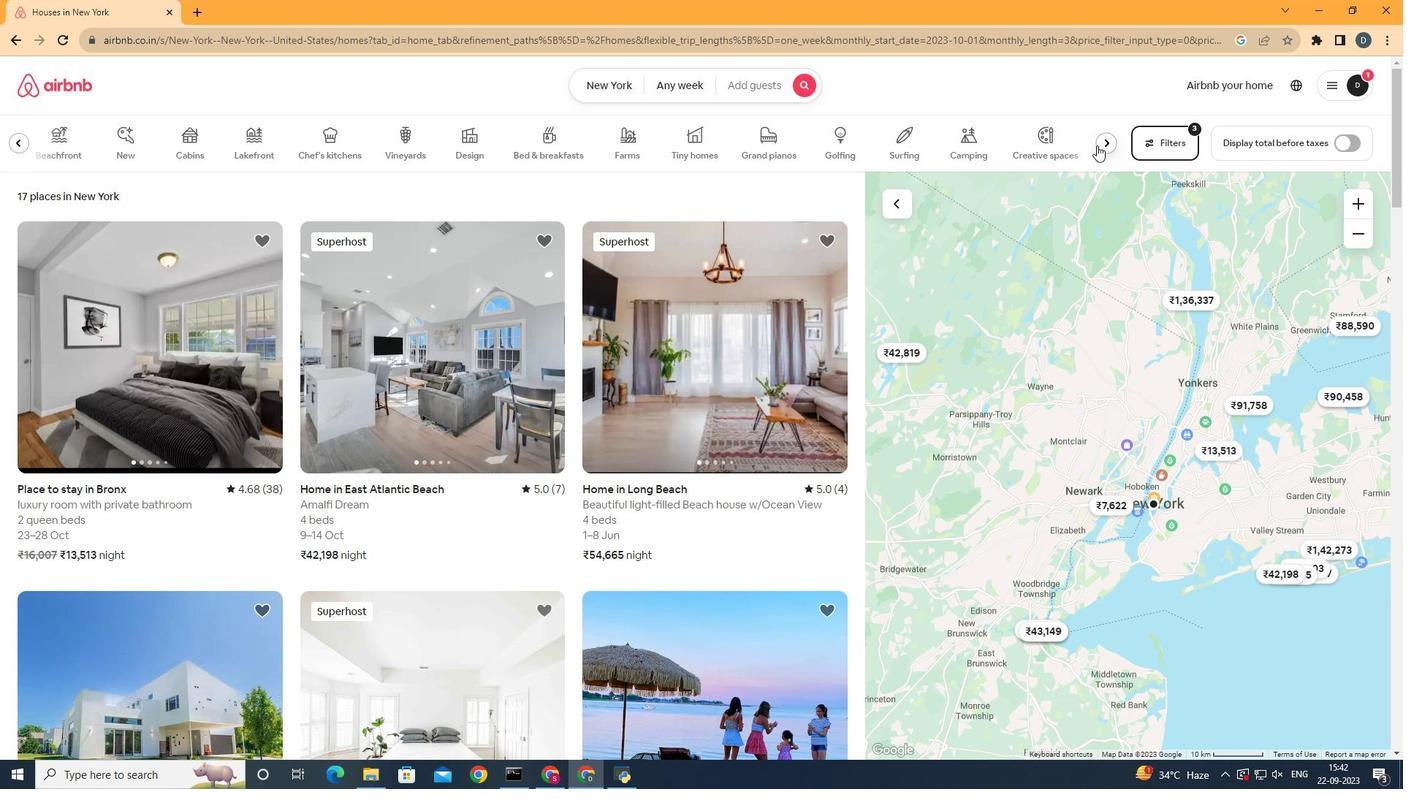 
Action: Mouse pressed left at (1096, 145)
Screenshot: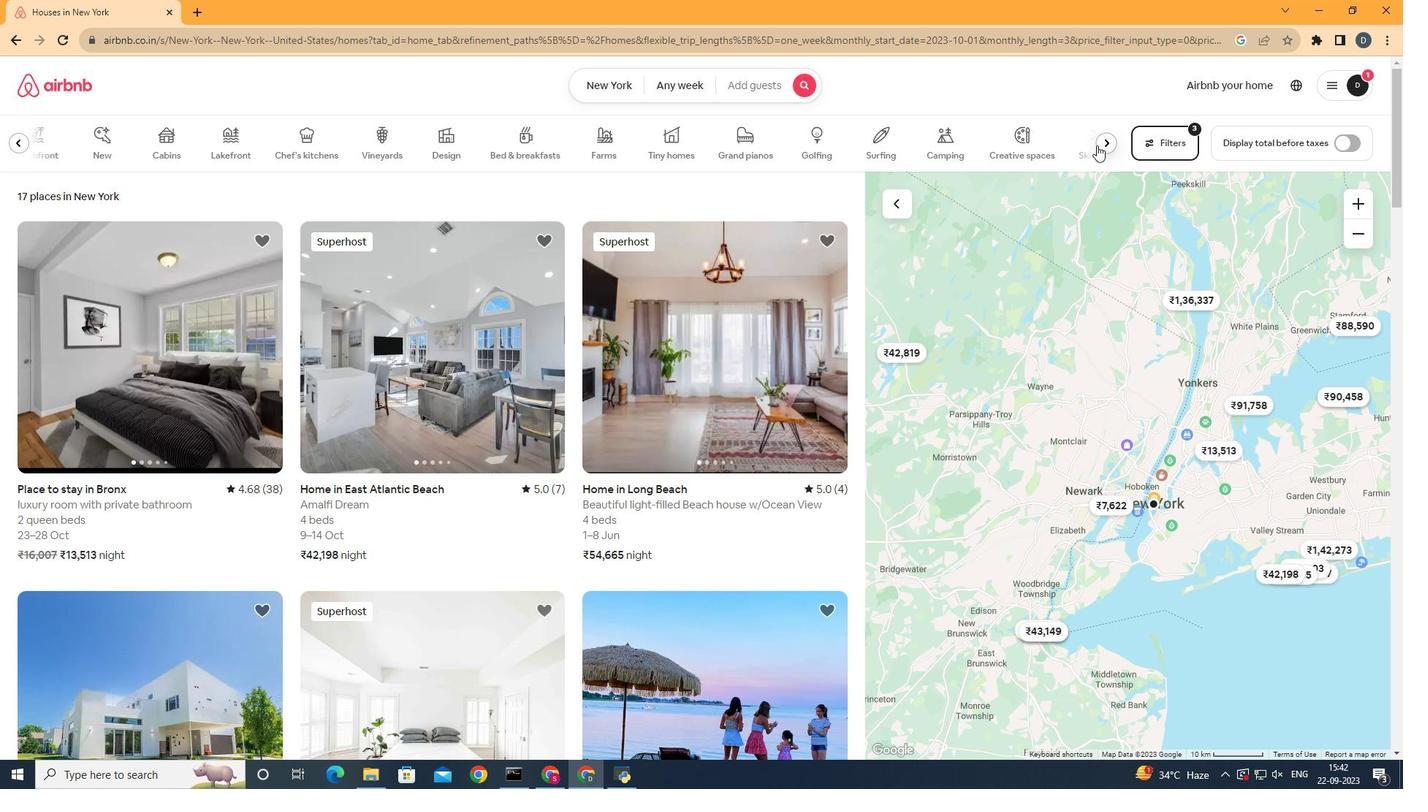 
Action: Mouse moved to (17, 146)
Screenshot: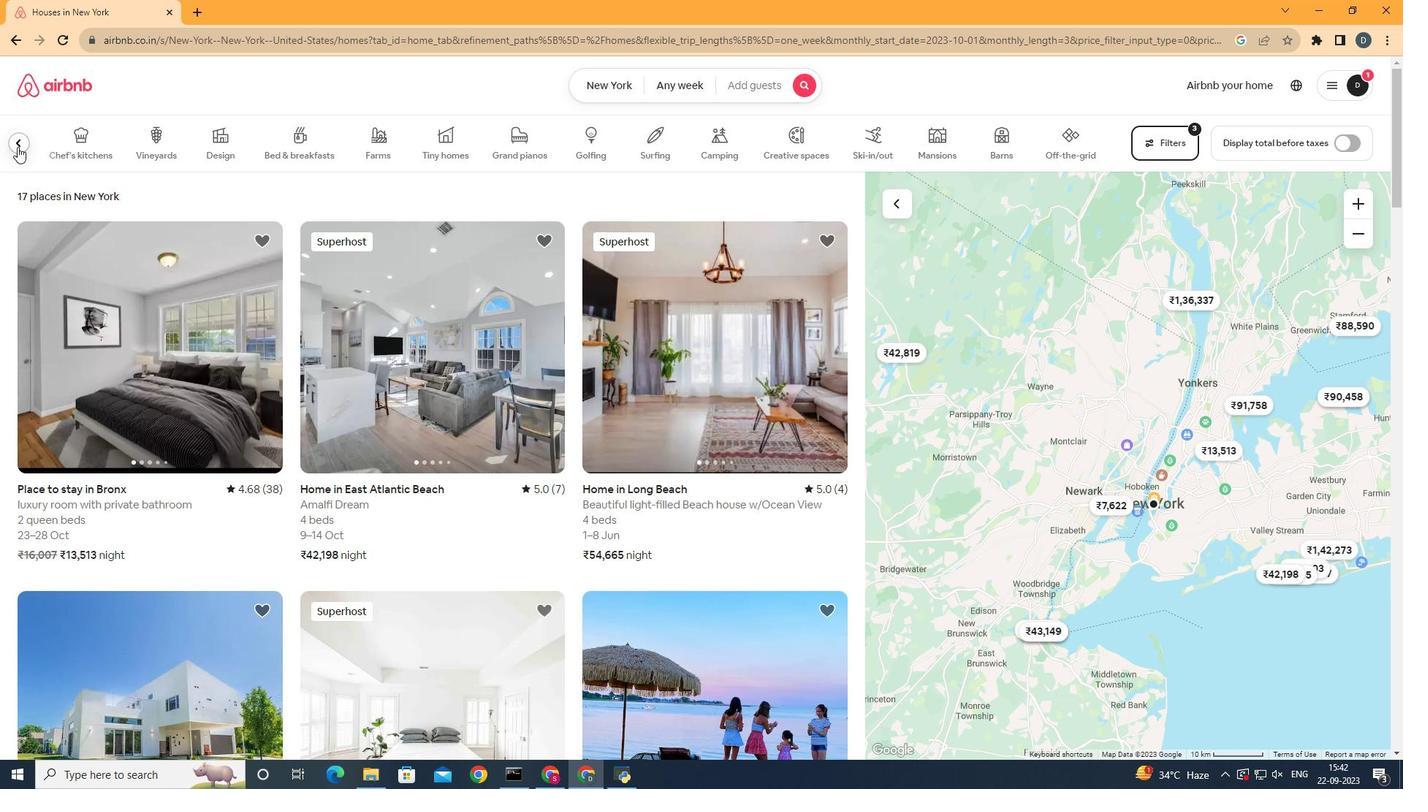 
Action: Mouse pressed left at (17, 146)
Screenshot: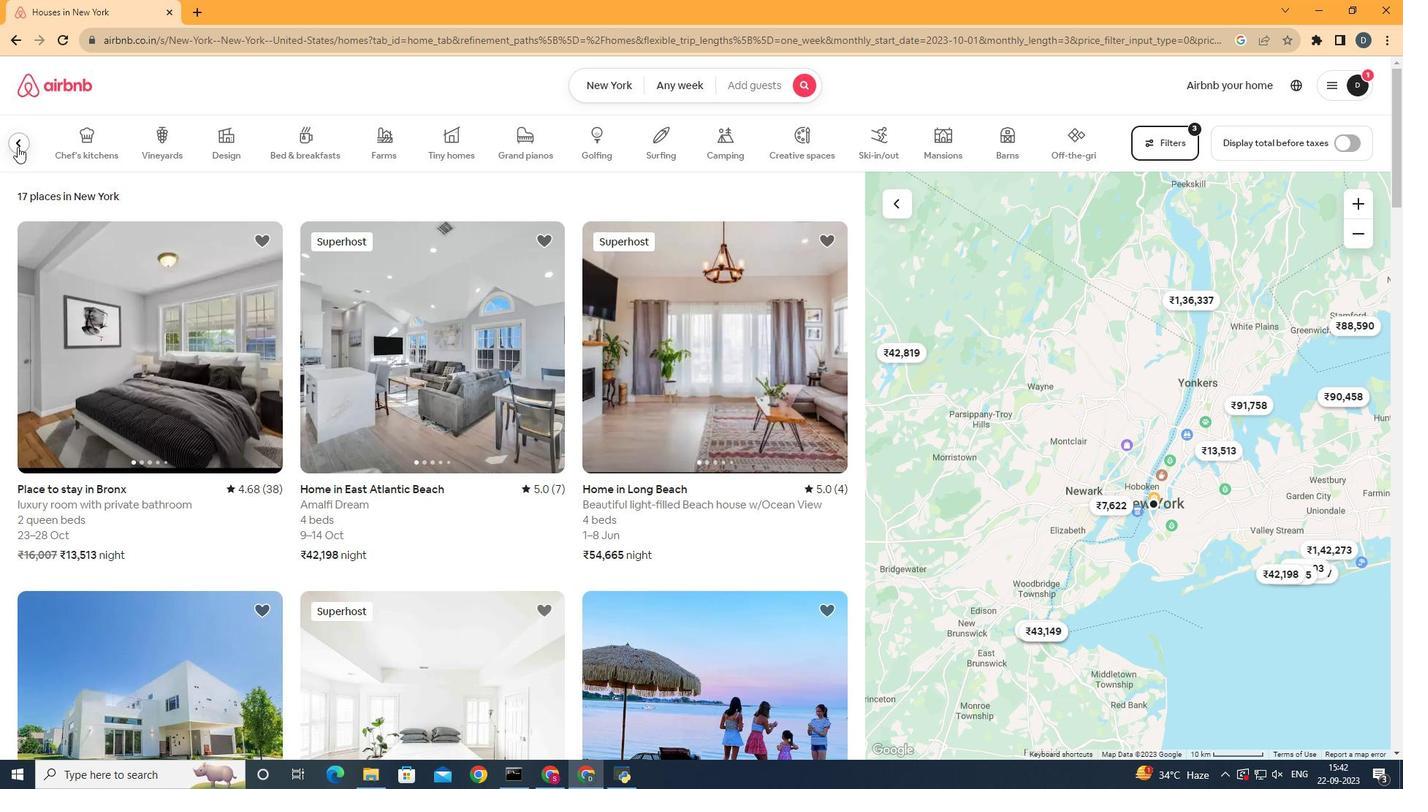 
Action: Mouse pressed left at (17, 146)
Screenshot: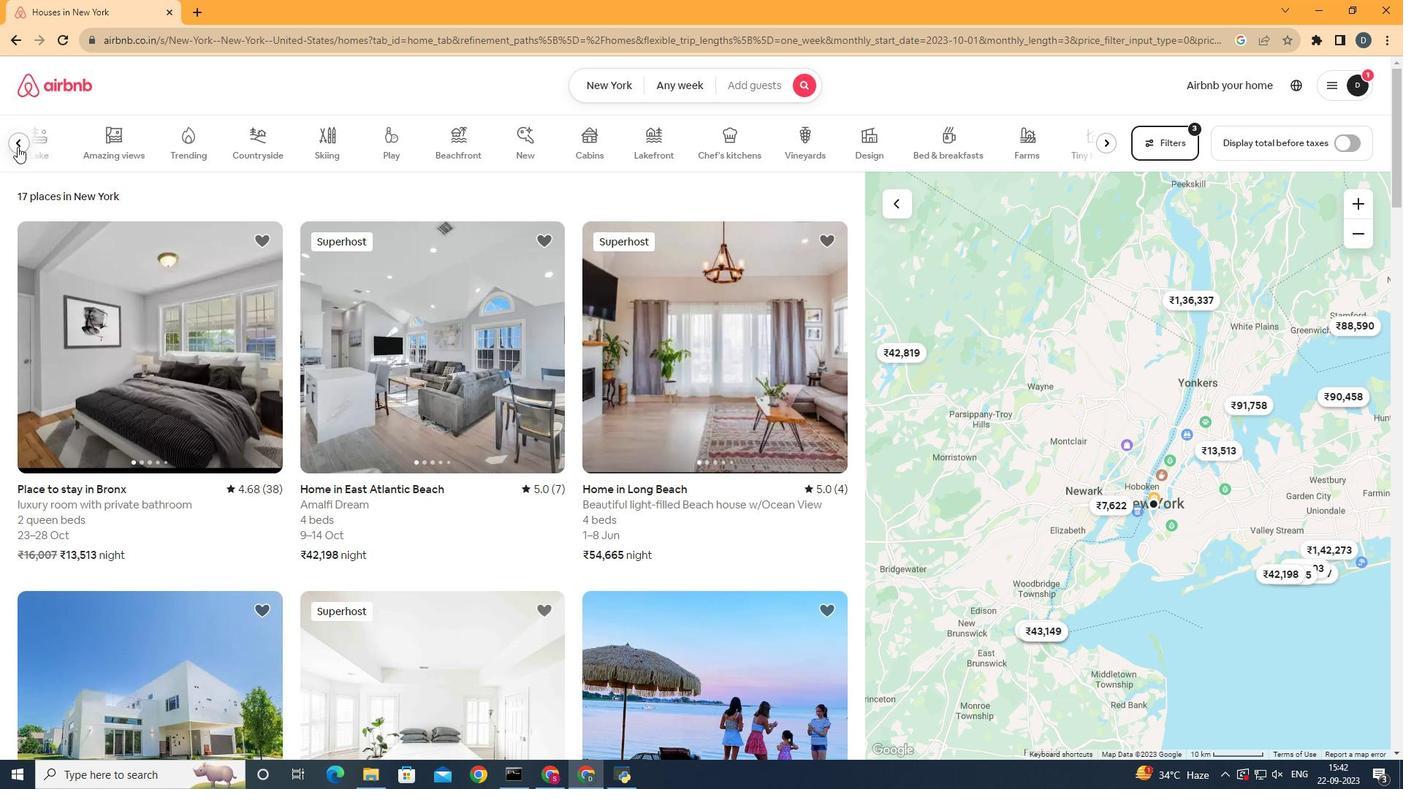 
Action: Mouse moved to (150, 371)
Screenshot: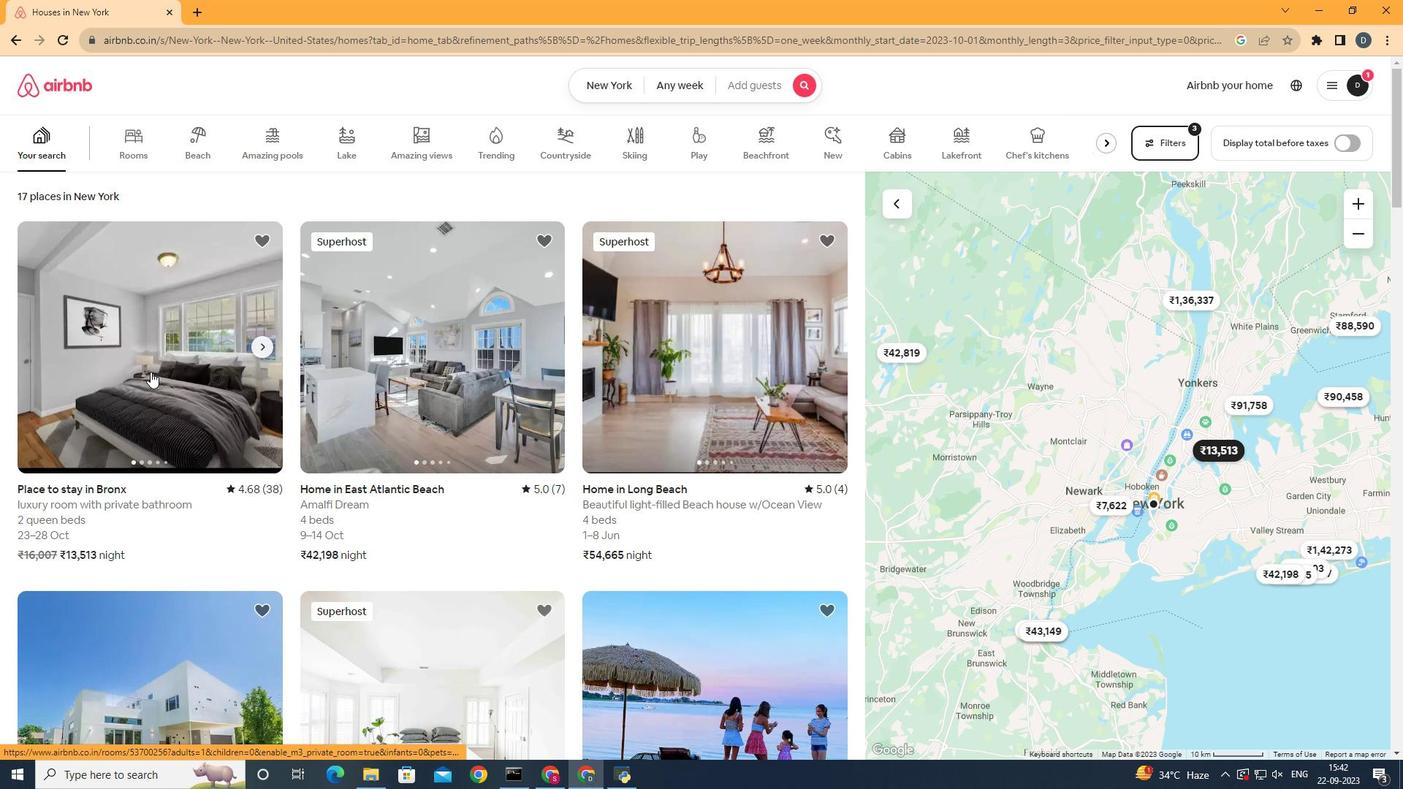 
Action: Mouse pressed left at (150, 371)
Screenshot: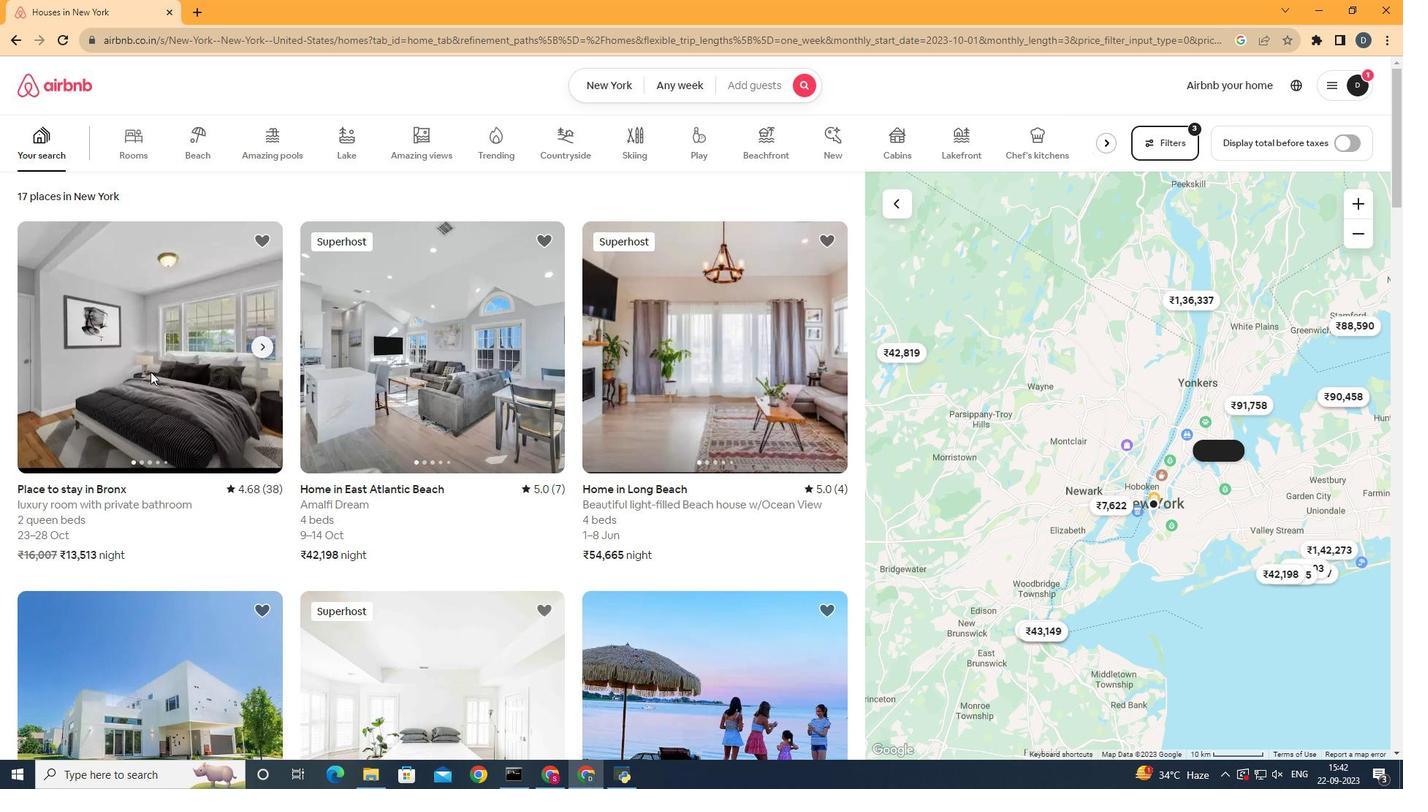 
Action: Mouse moved to (1021, 535)
Screenshot: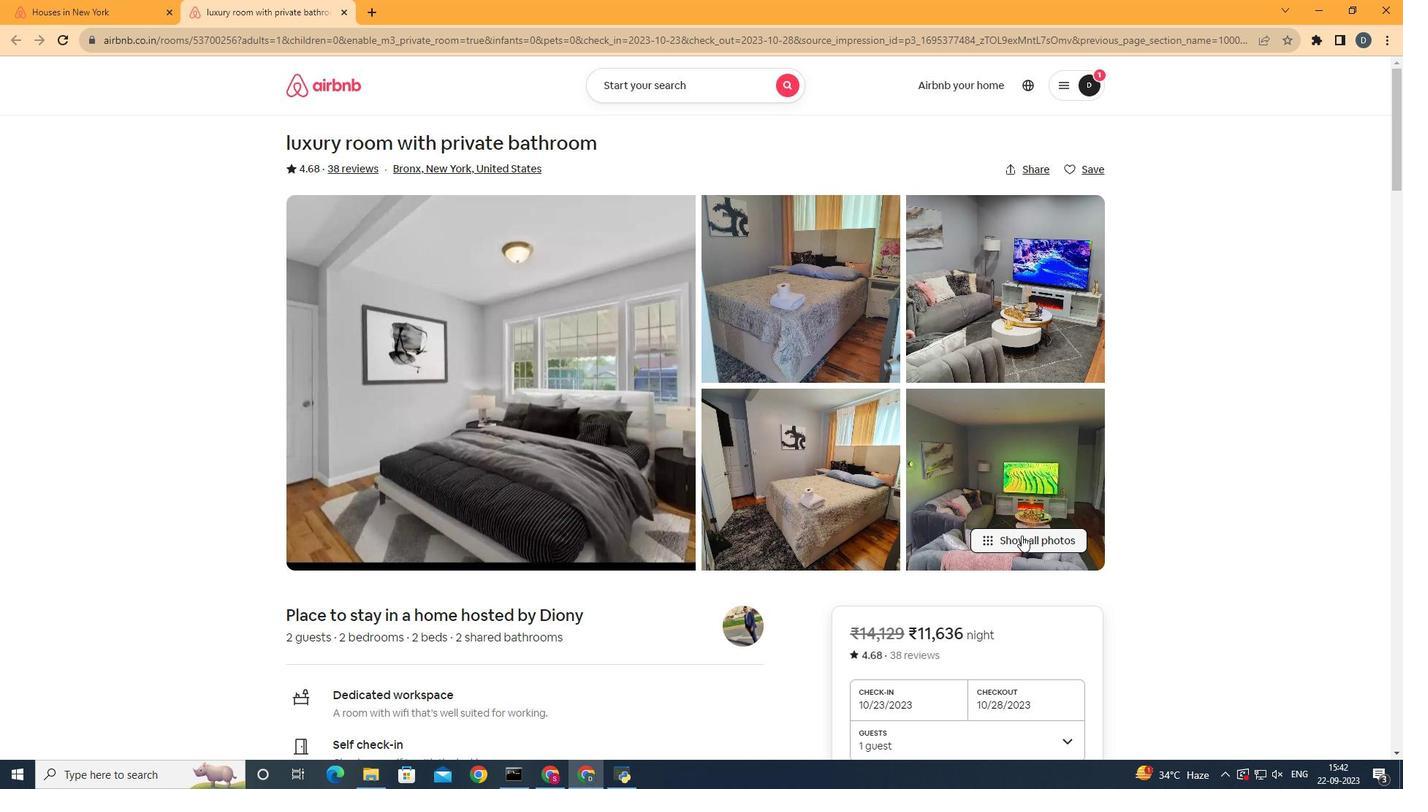 
Action: Mouse pressed left at (1021, 535)
Screenshot: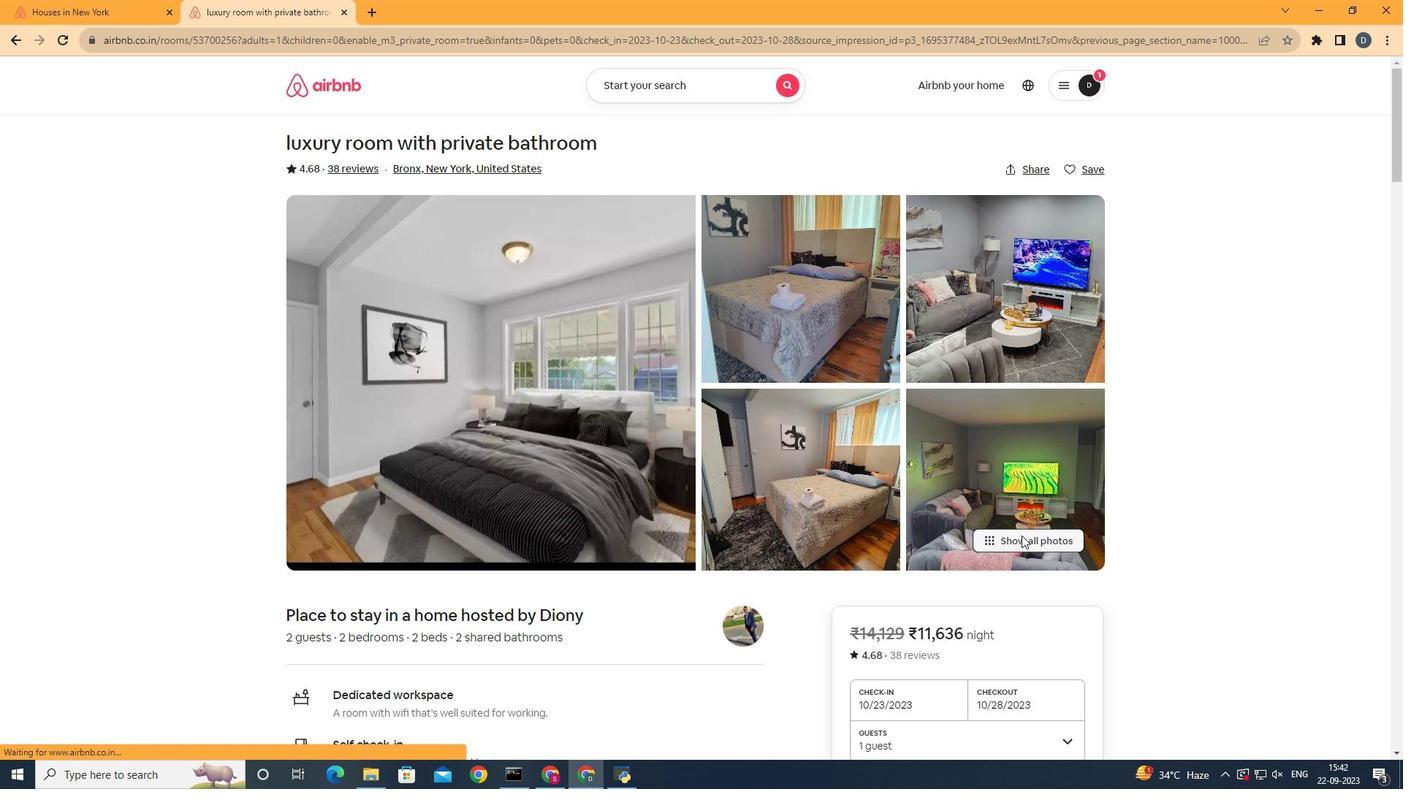 
Action: Mouse moved to (1121, 452)
Screenshot: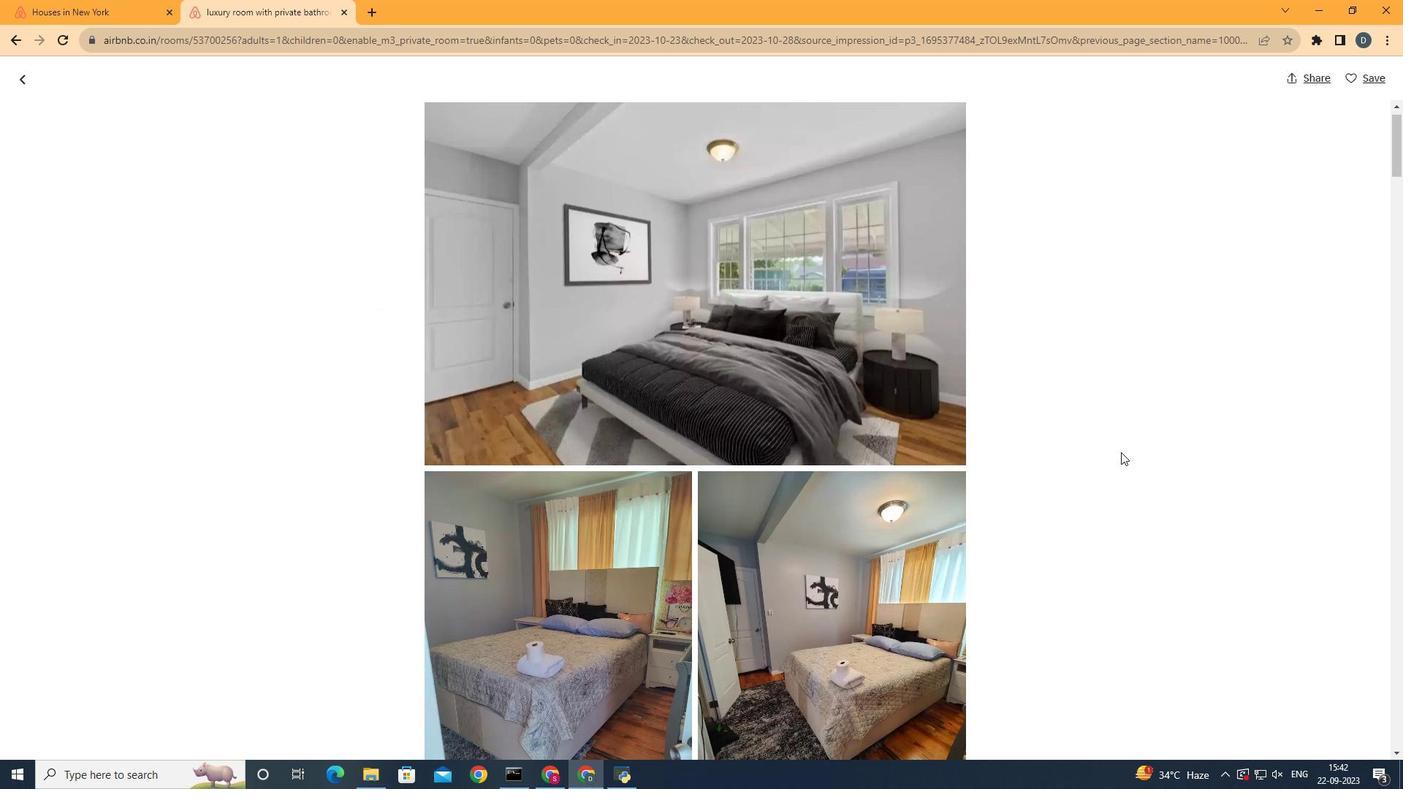 
Action: Mouse scrolled (1121, 451) with delta (0, 0)
Screenshot: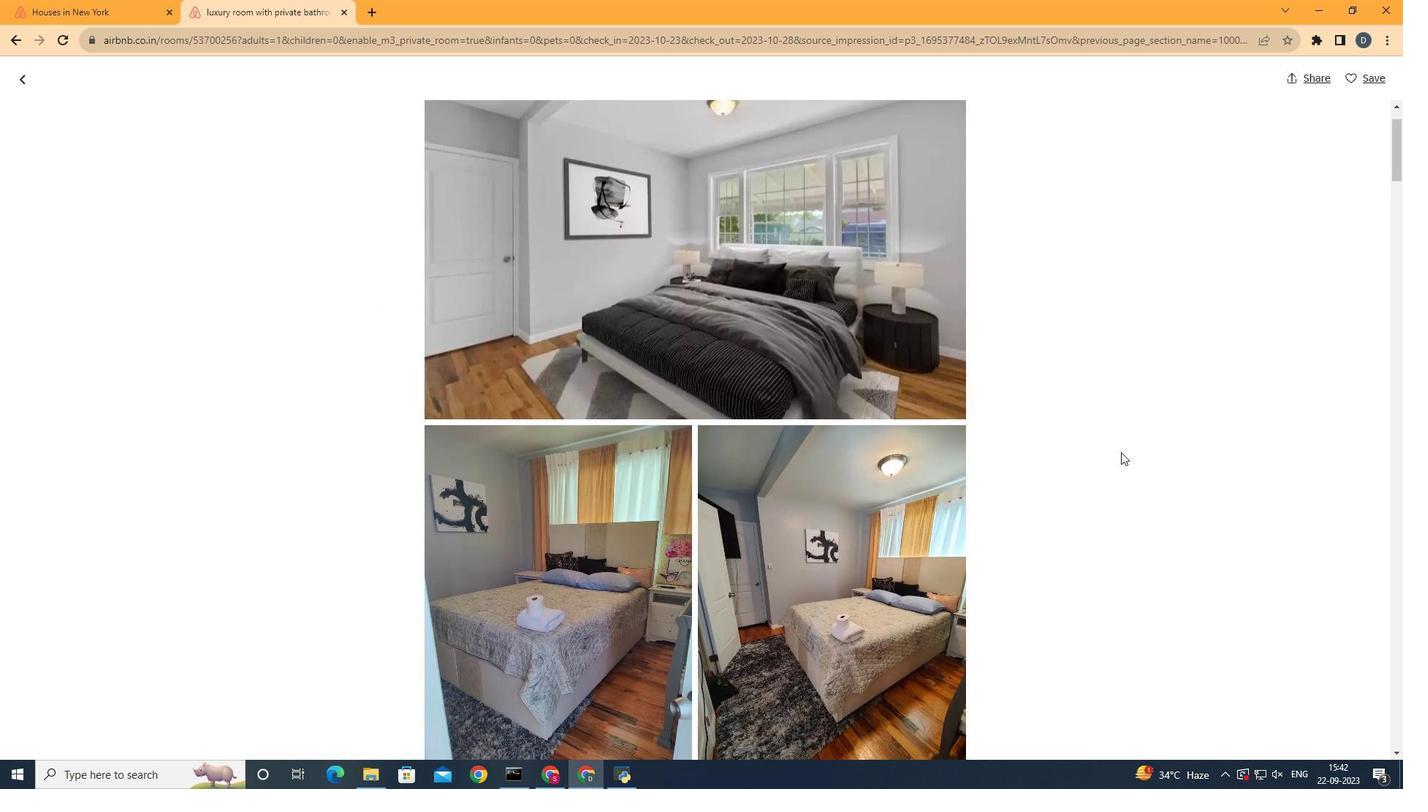 
Action: Mouse scrolled (1121, 451) with delta (0, 0)
Screenshot: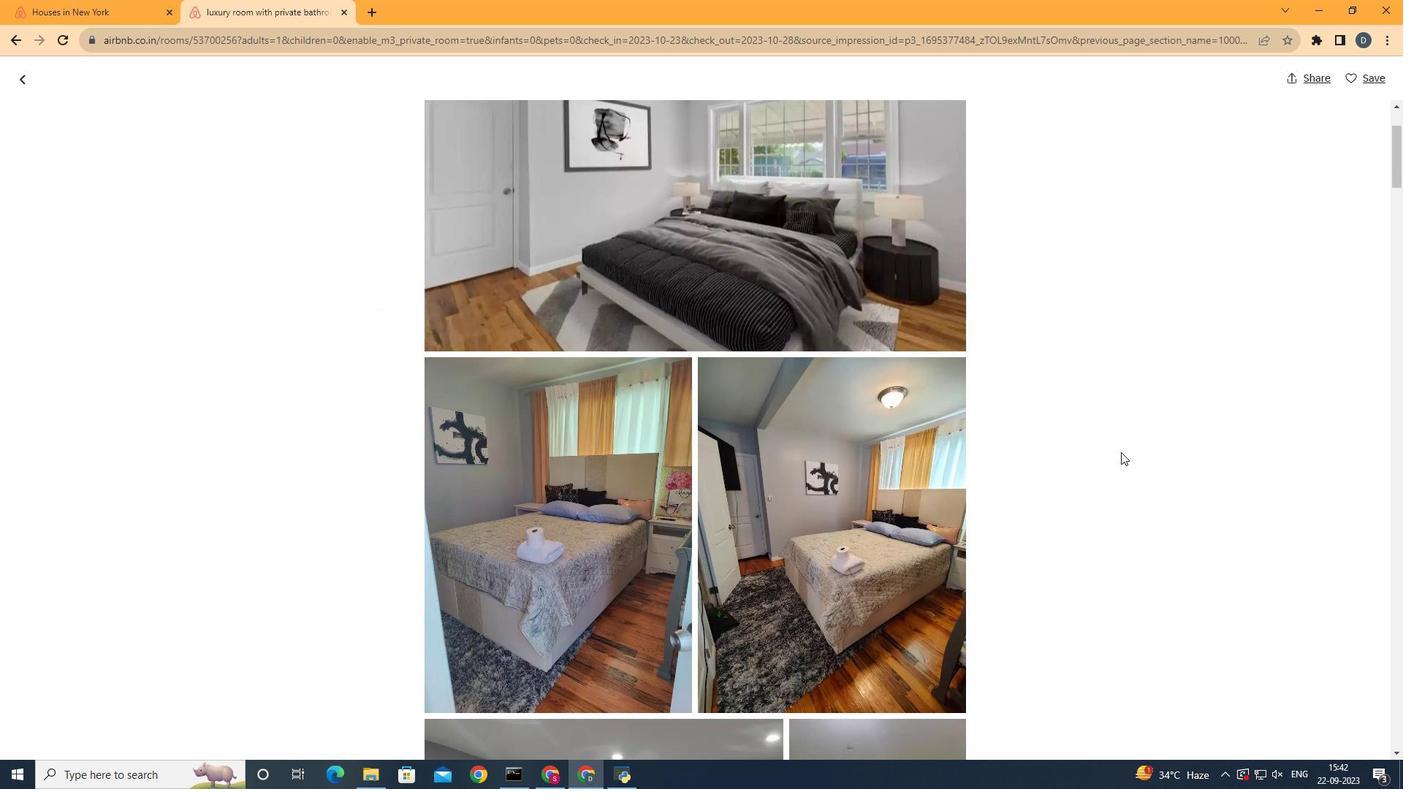 
Action: Mouse scrolled (1121, 451) with delta (0, 0)
Screenshot: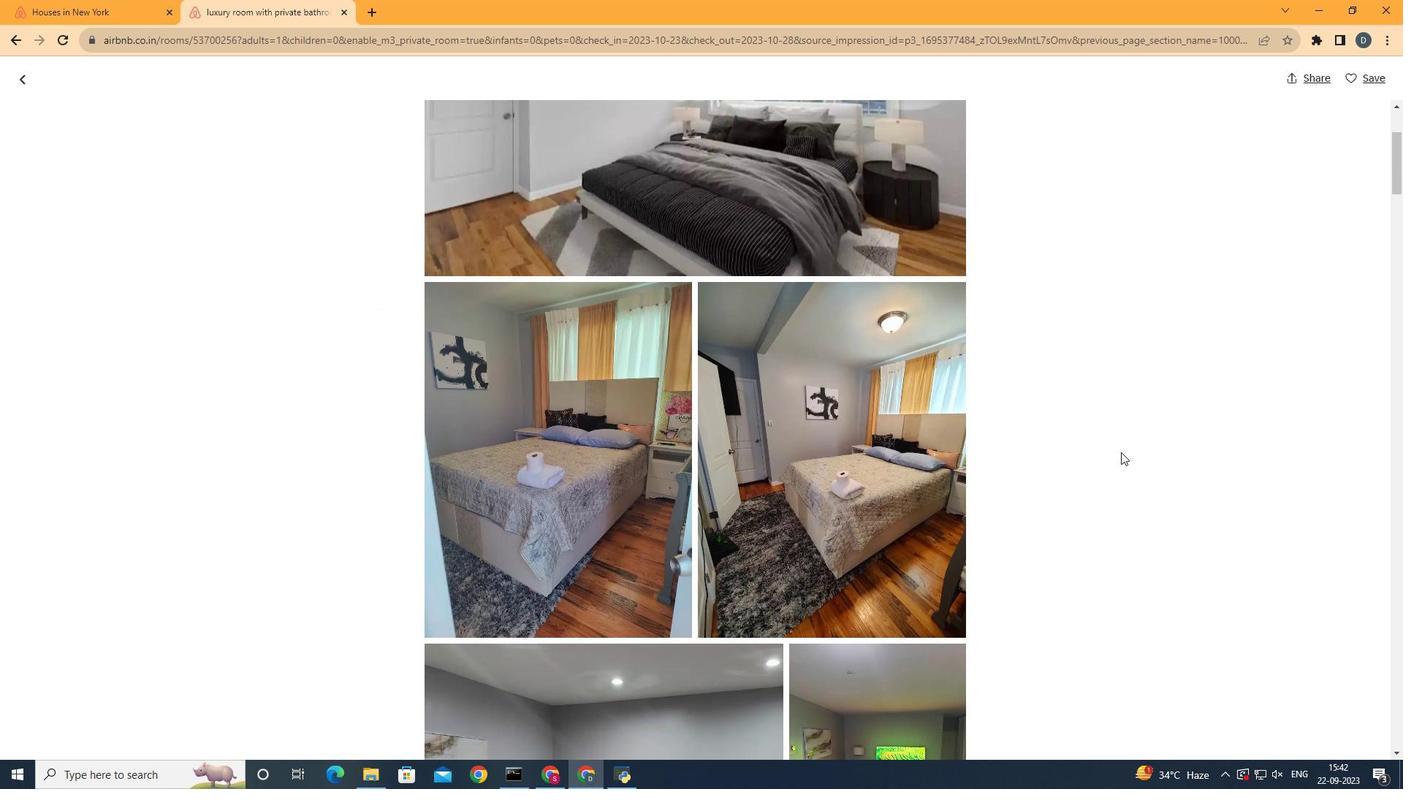 
Action: Mouse scrolled (1121, 451) with delta (0, 0)
Screenshot: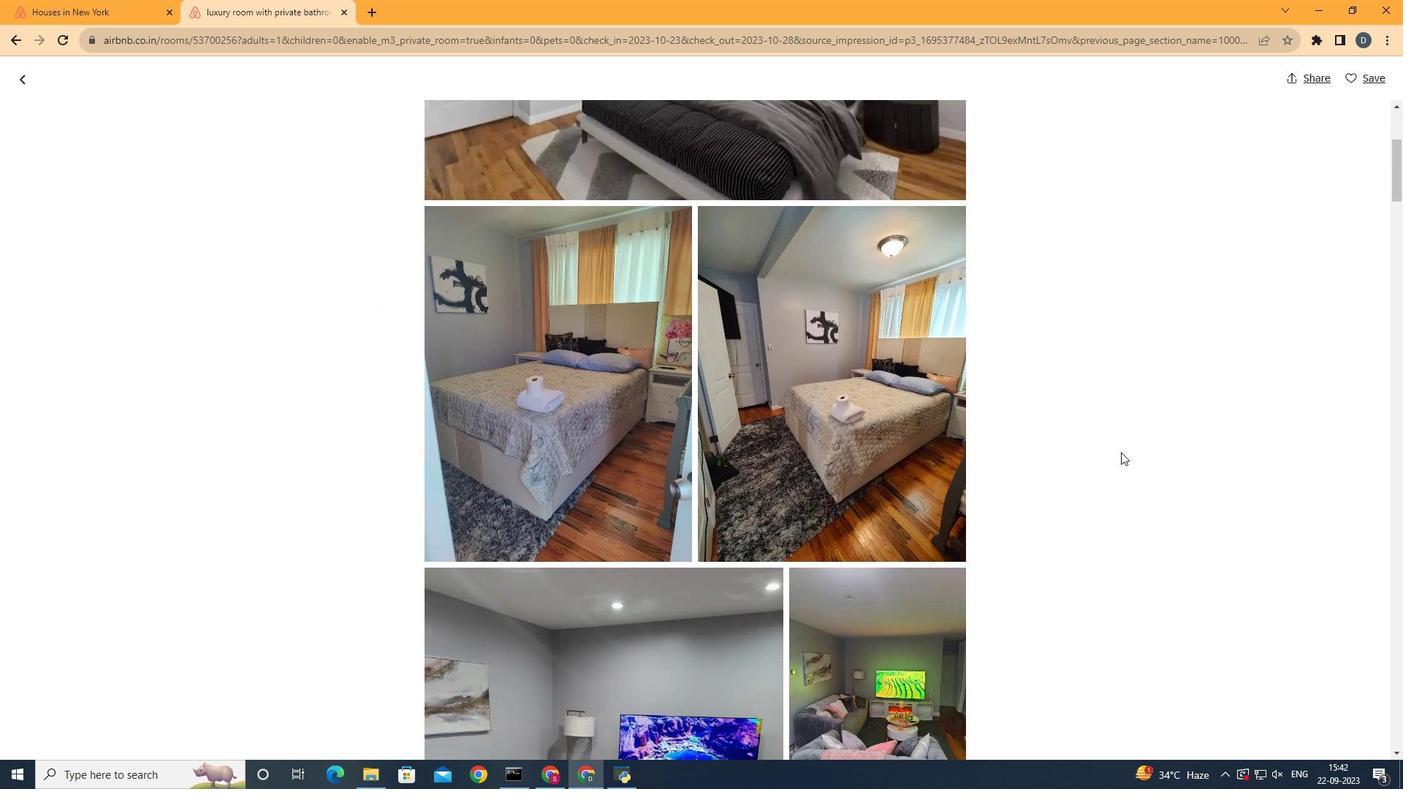 
Action: Mouse scrolled (1121, 451) with delta (0, 0)
Screenshot: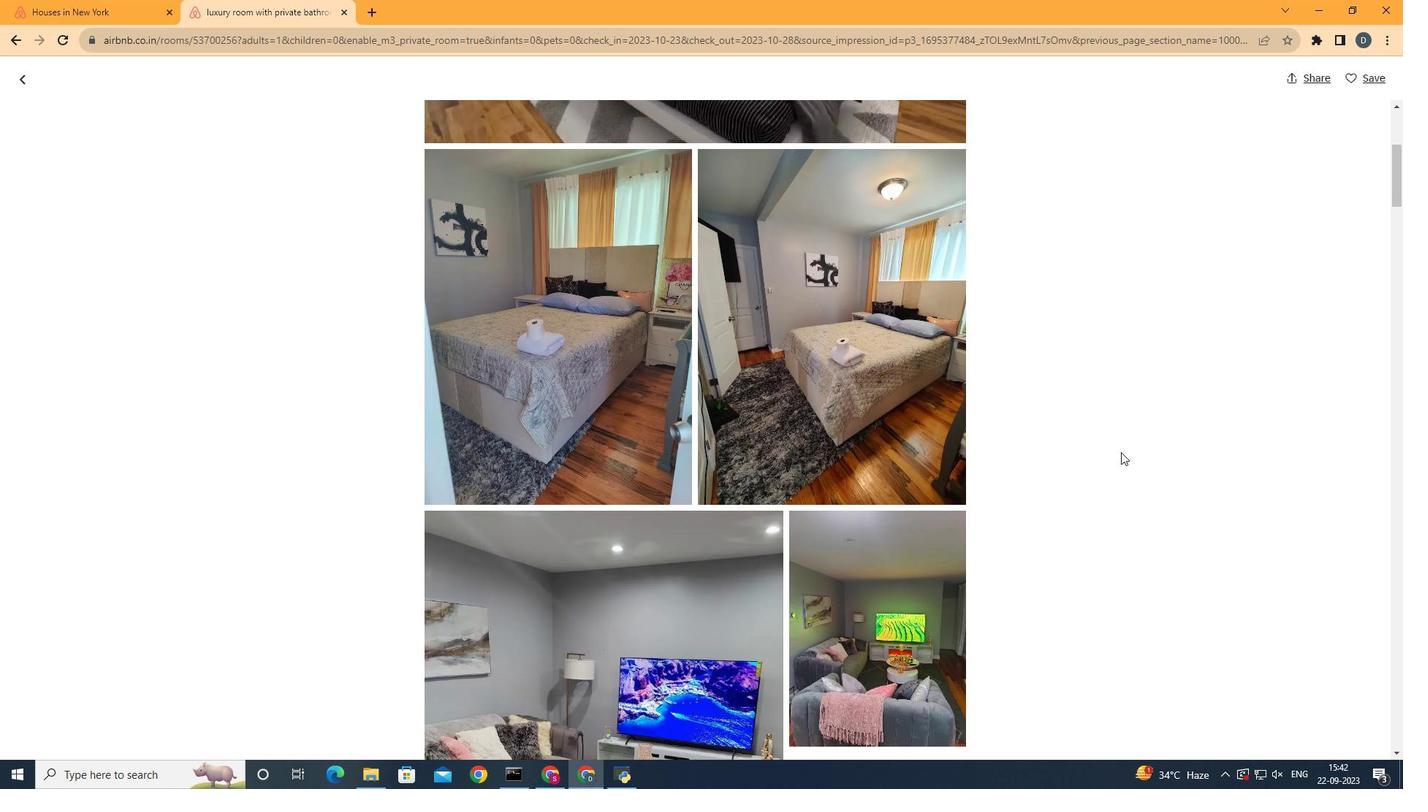 
Action: Mouse scrolled (1121, 451) with delta (0, 0)
Screenshot: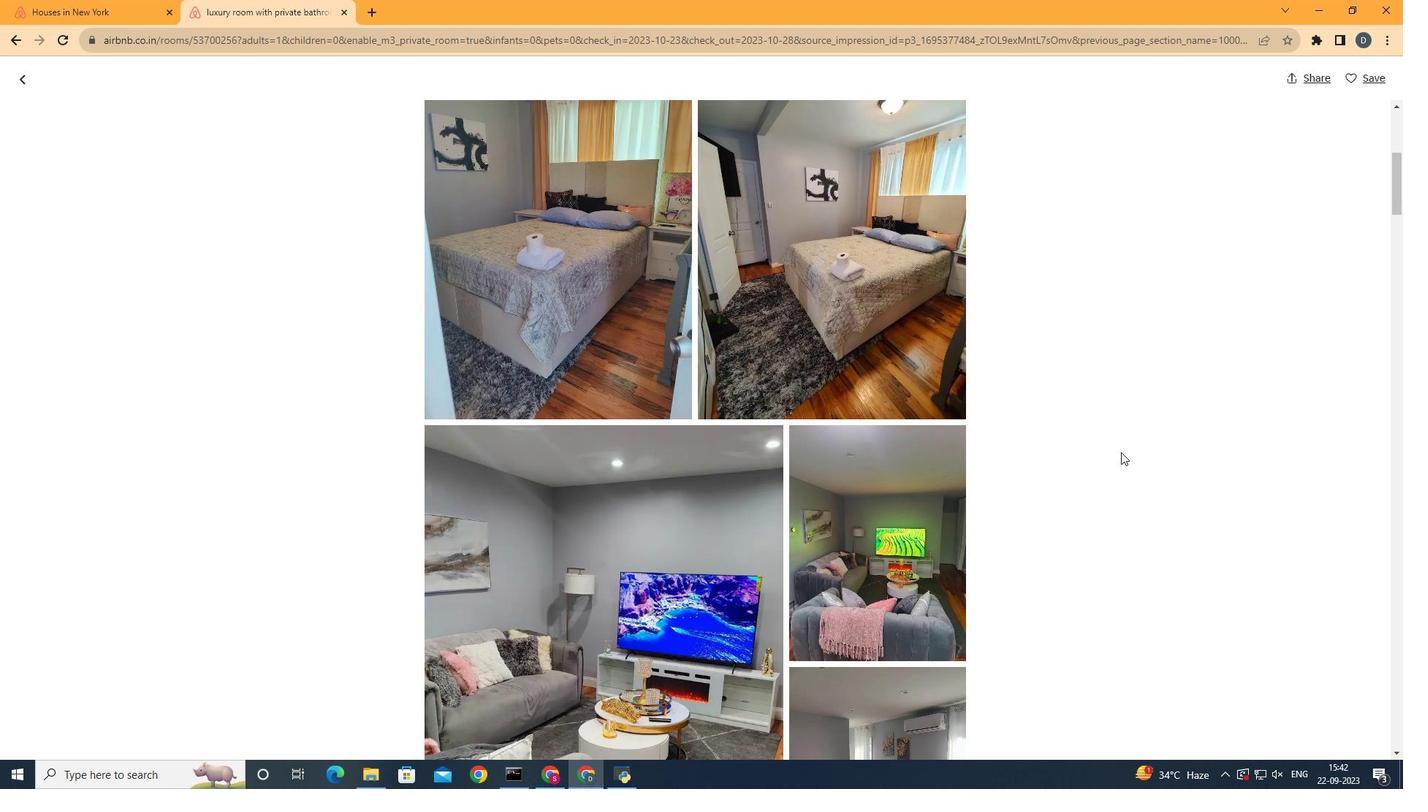 
Action: Mouse scrolled (1121, 451) with delta (0, 0)
Screenshot: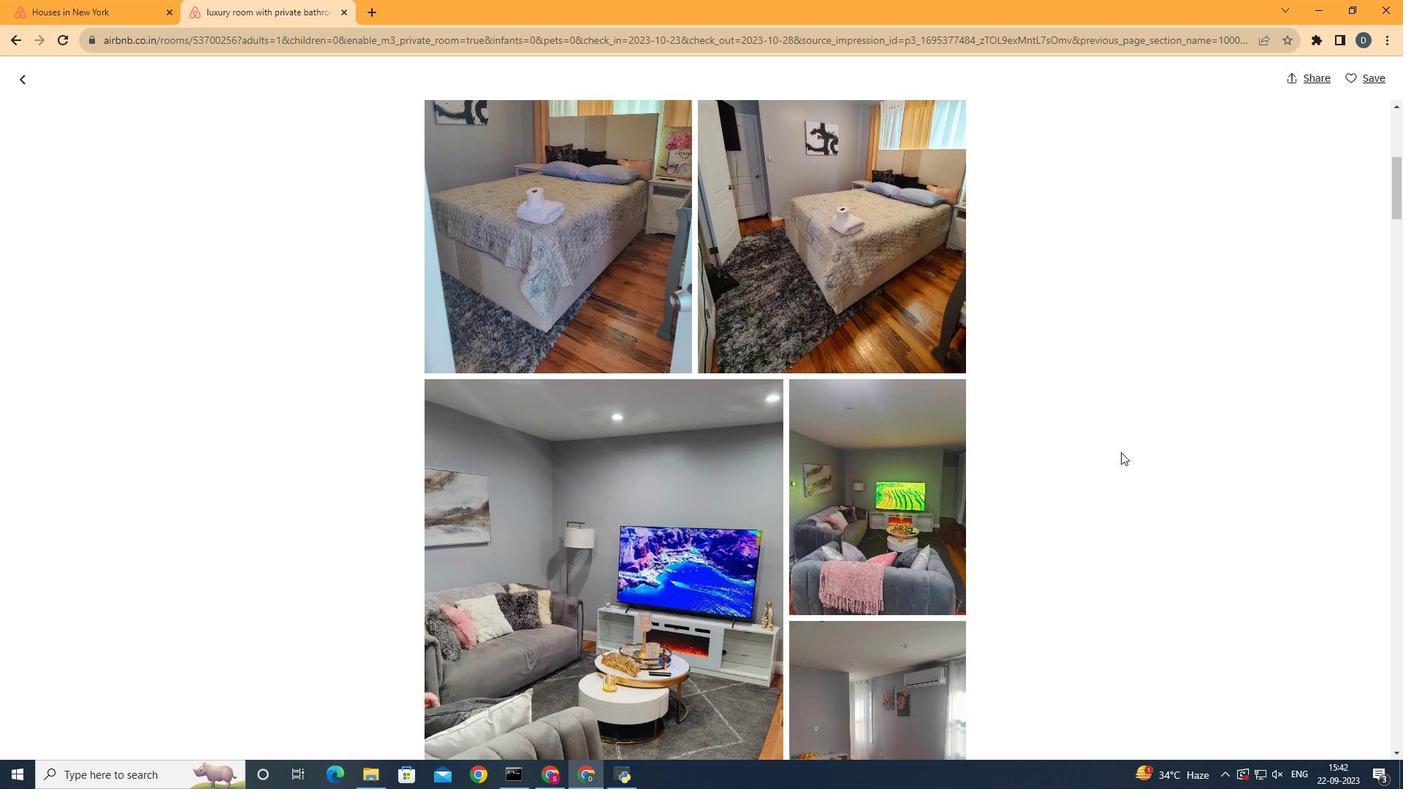 
Action: Mouse scrolled (1121, 451) with delta (0, 0)
Screenshot: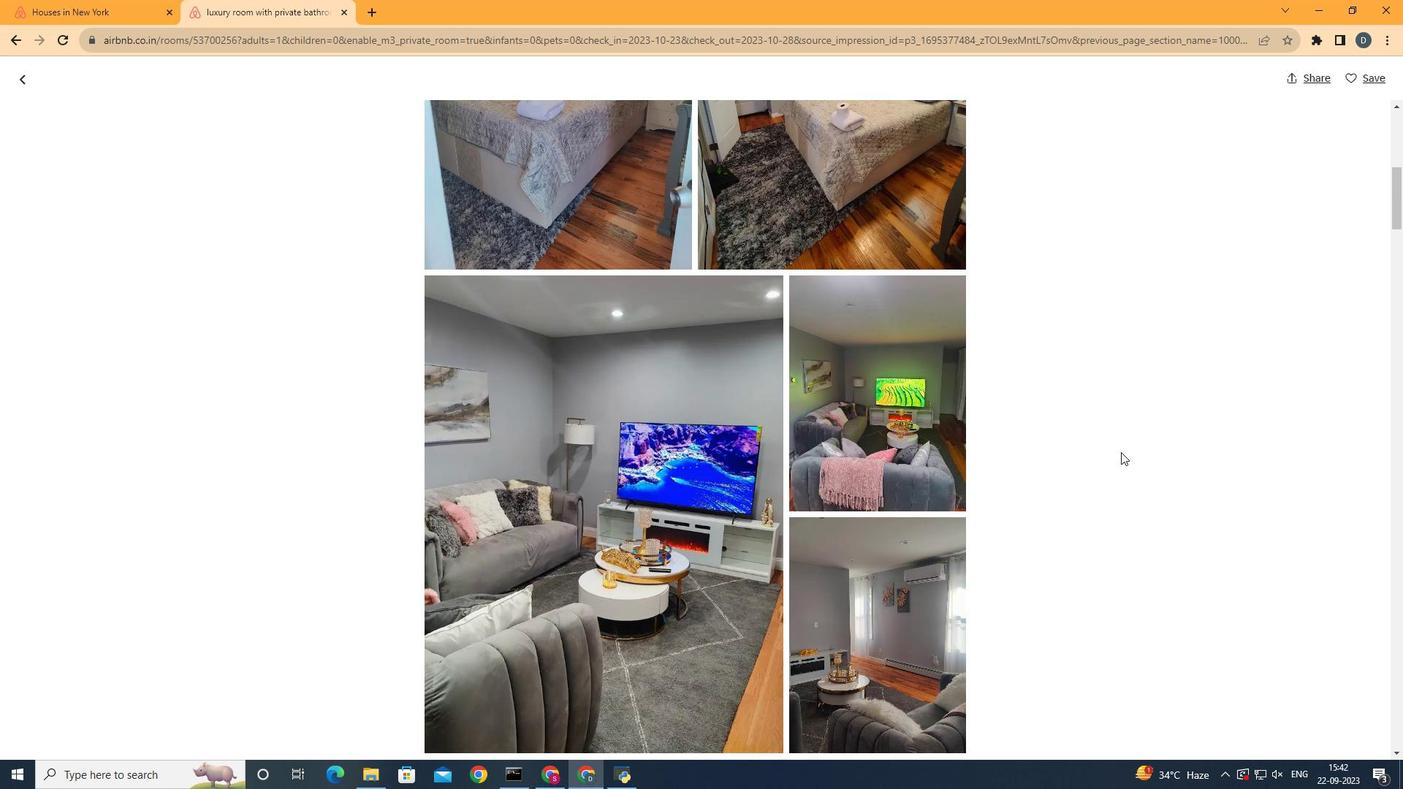 
Action: Mouse scrolled (1121, 451) with delta (0, 0)
Screenshot: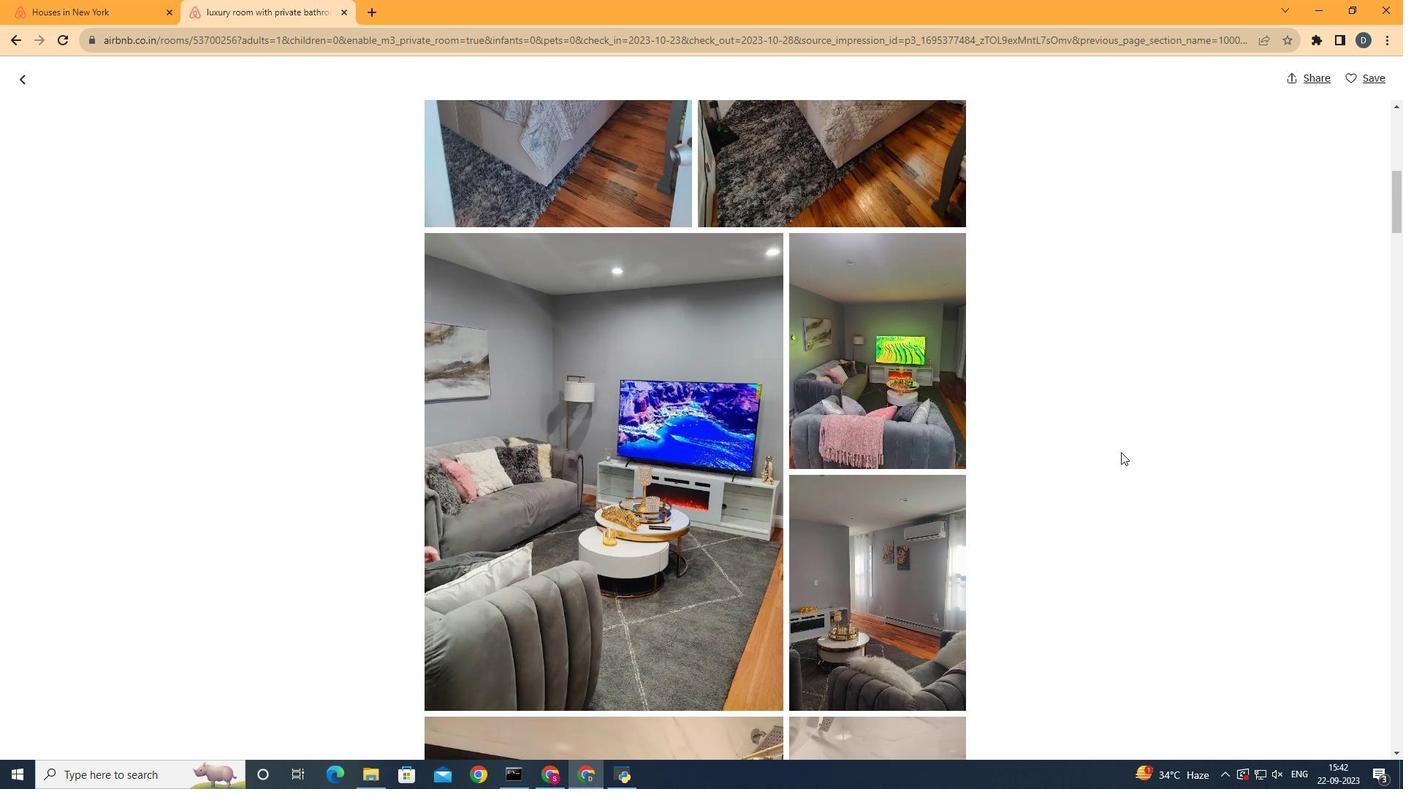 
Action: Mouse scrolled (1121, 451) with delta (0, 0)
Screenshot: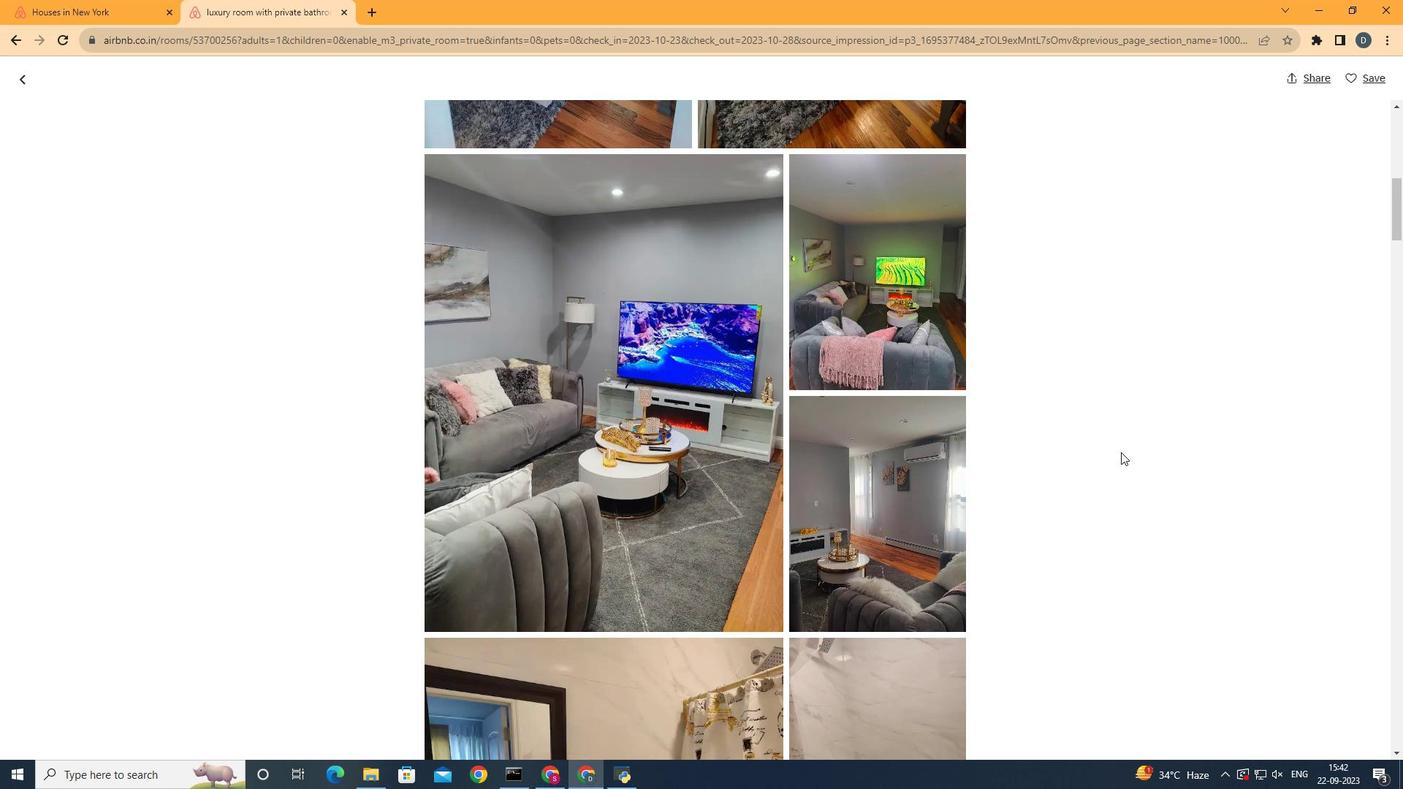 
Action: Mouse scrolled (1121, 451) with delta (0, 0)
Screenshot: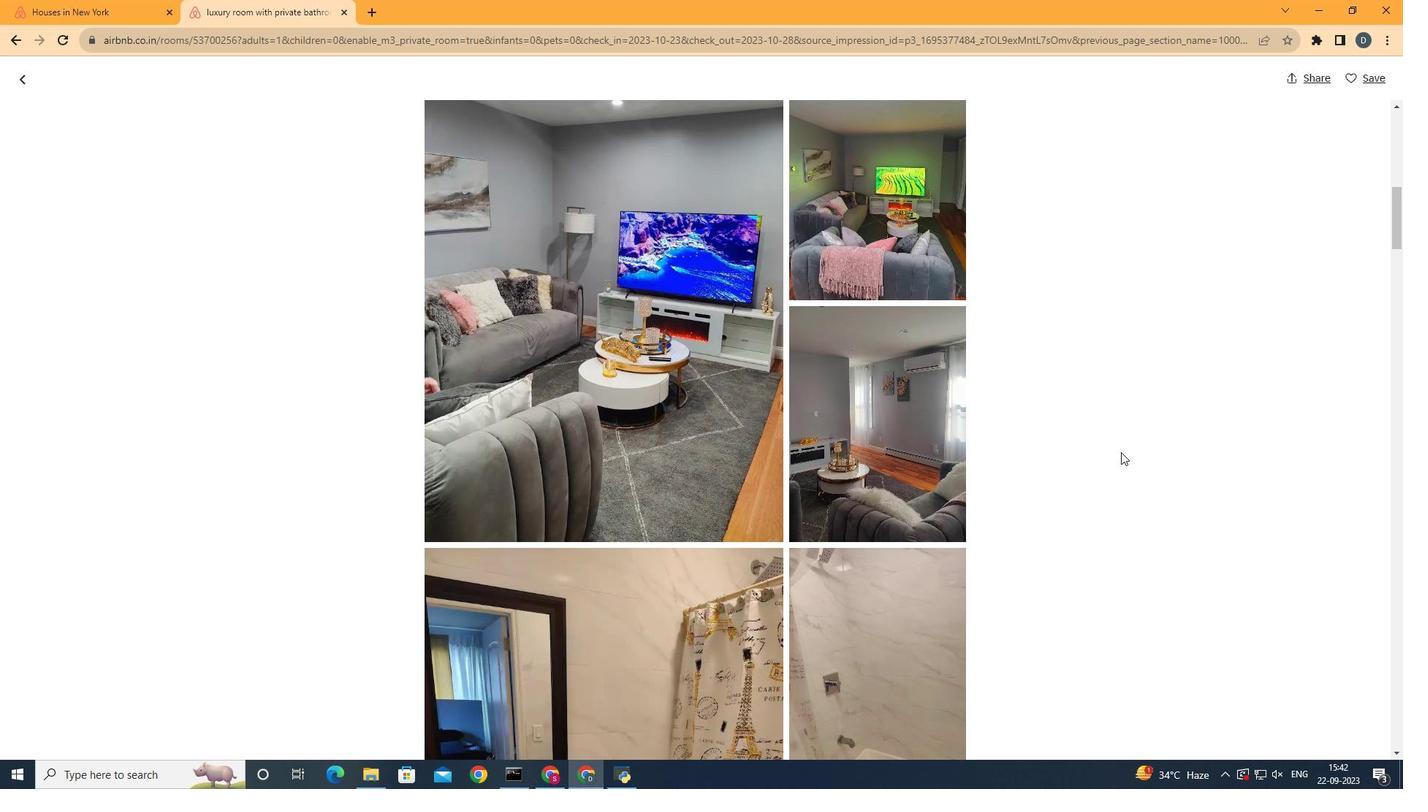 
Action: Mouse scrolled (1121, 451) with delta (0, 0)
Screenshot: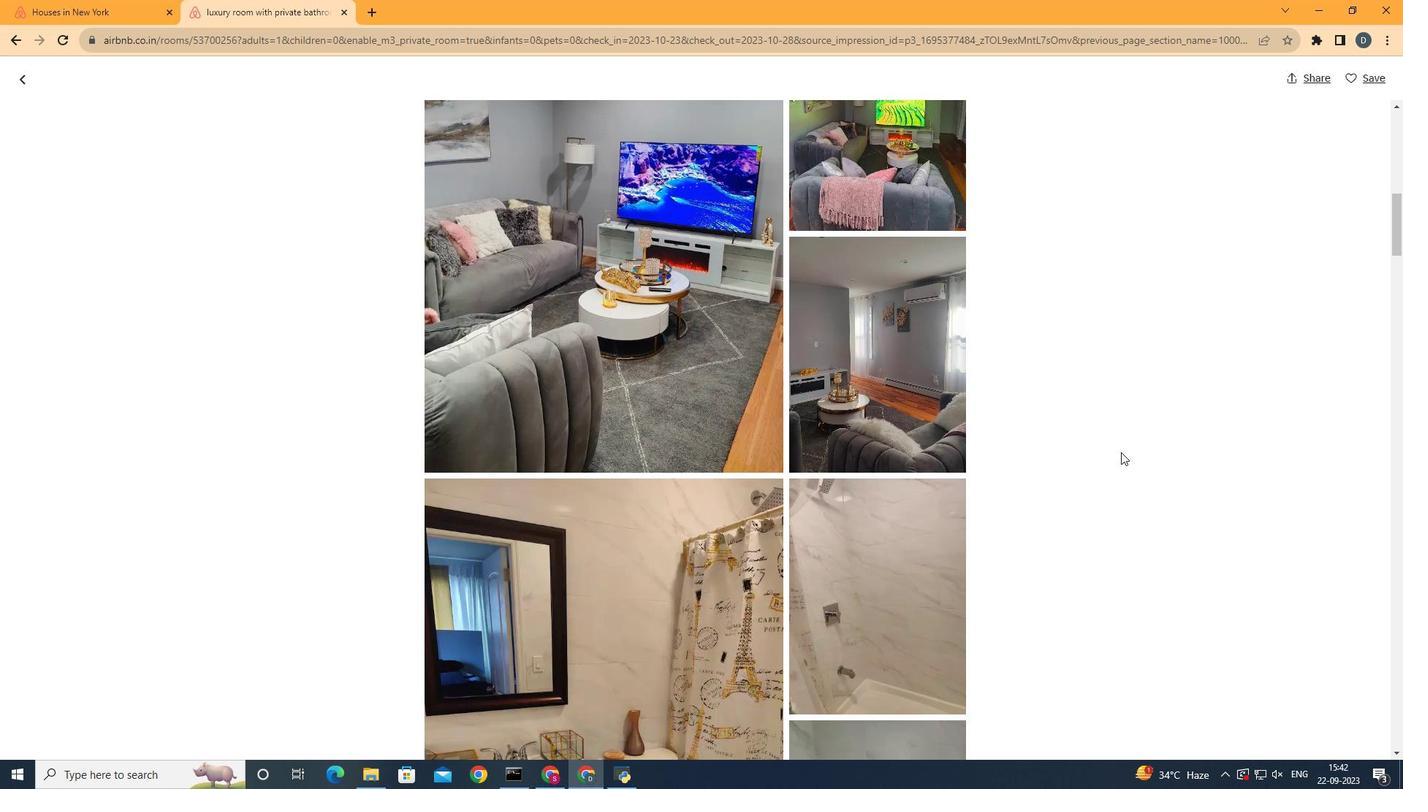 
Action: Mouse scrolled (1121, 451) with delta (0, 0)
Screenshot: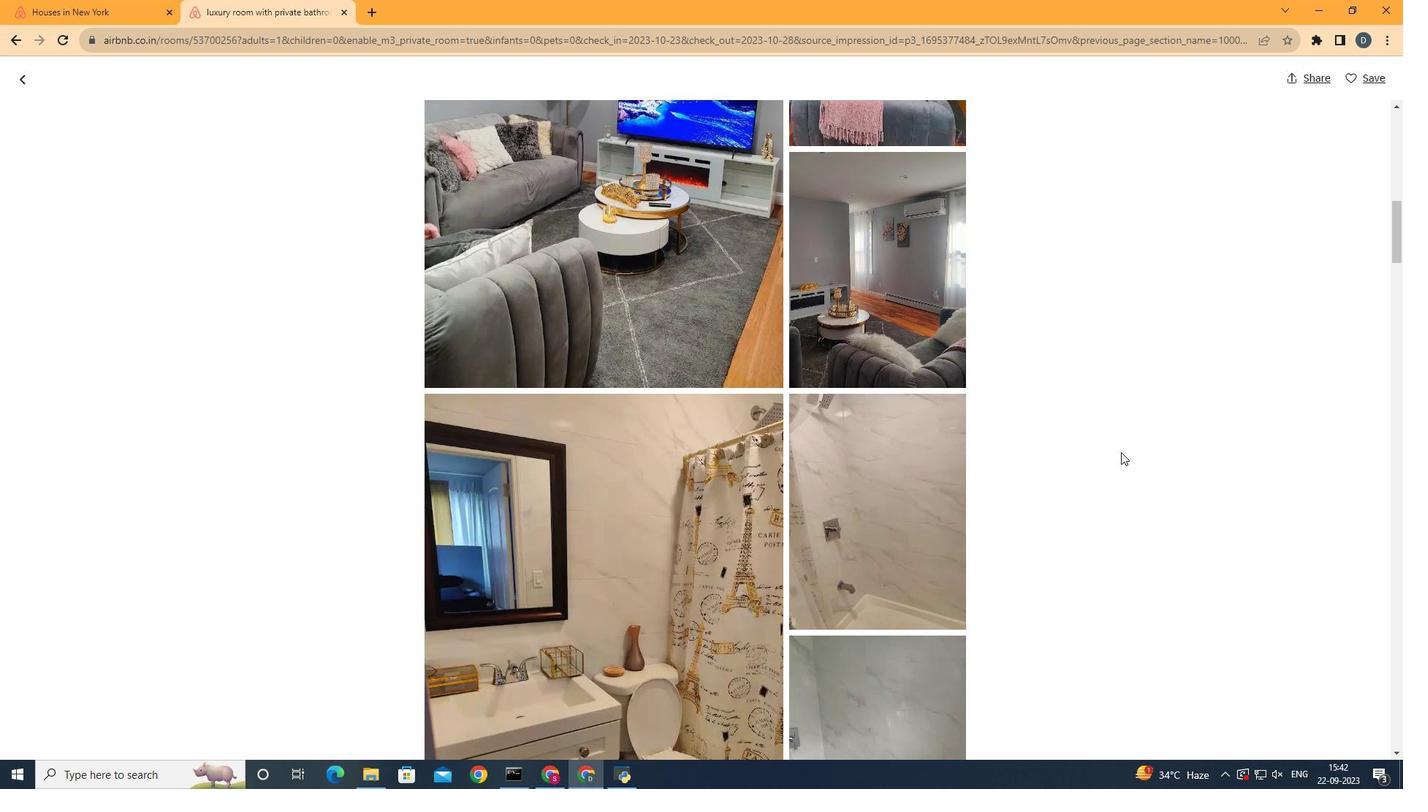 
Action: Mouse scrolled (1121, 451) with delta (0, 0)
Screenshot: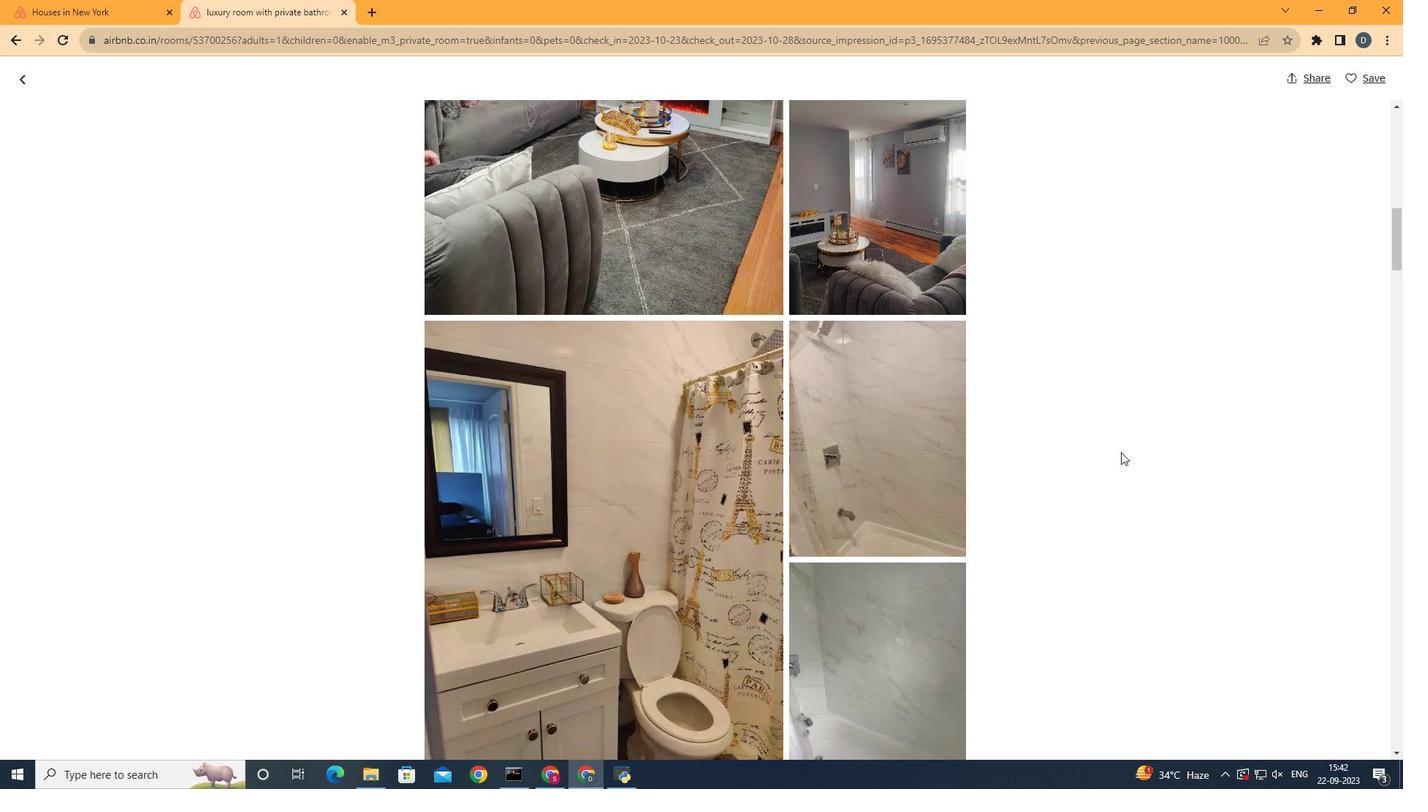 
Action: Mouse scrolled (1121, 451) with delta (0, 0)
Screenshot: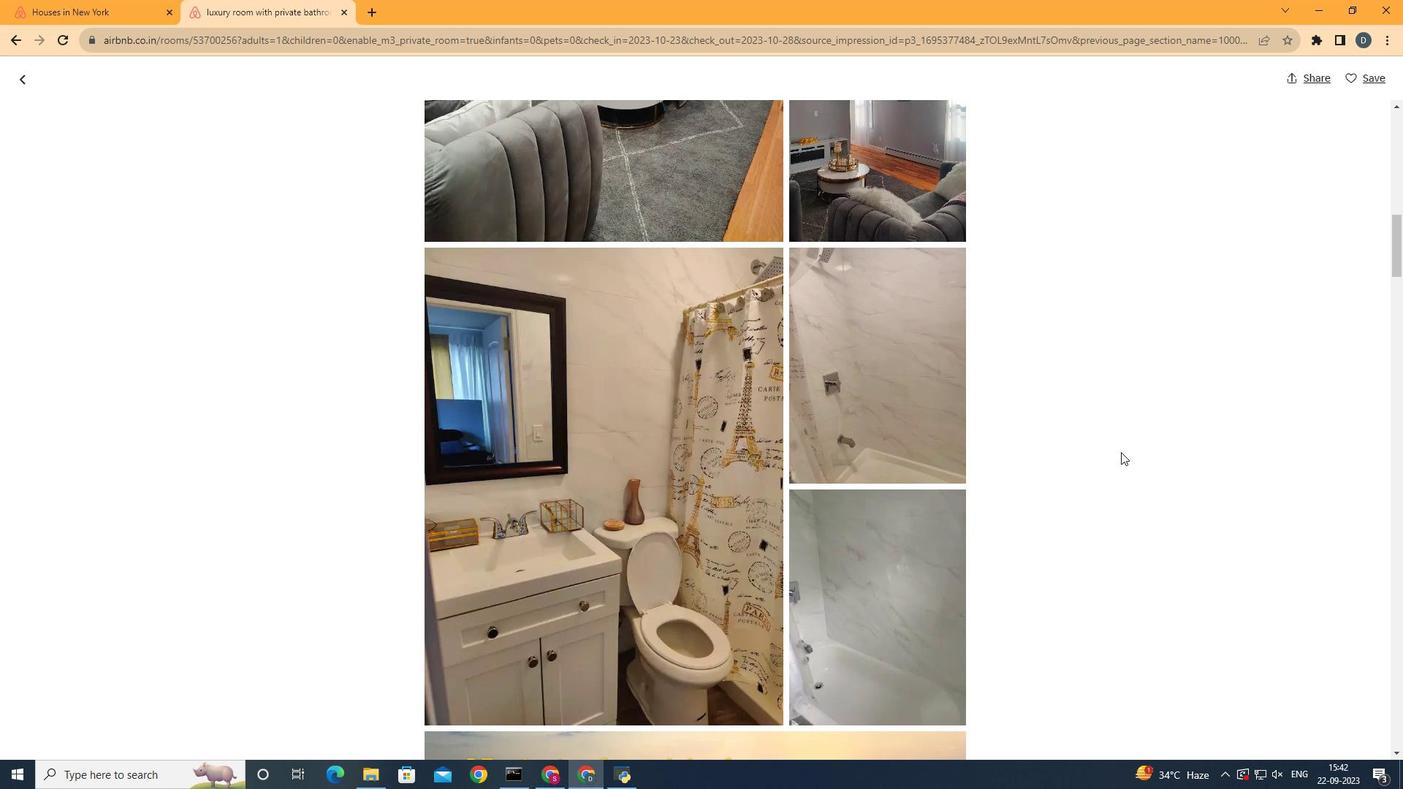 
Action: Mouse scrolled (1121, 451) with delta (0, 0)
Screenshot: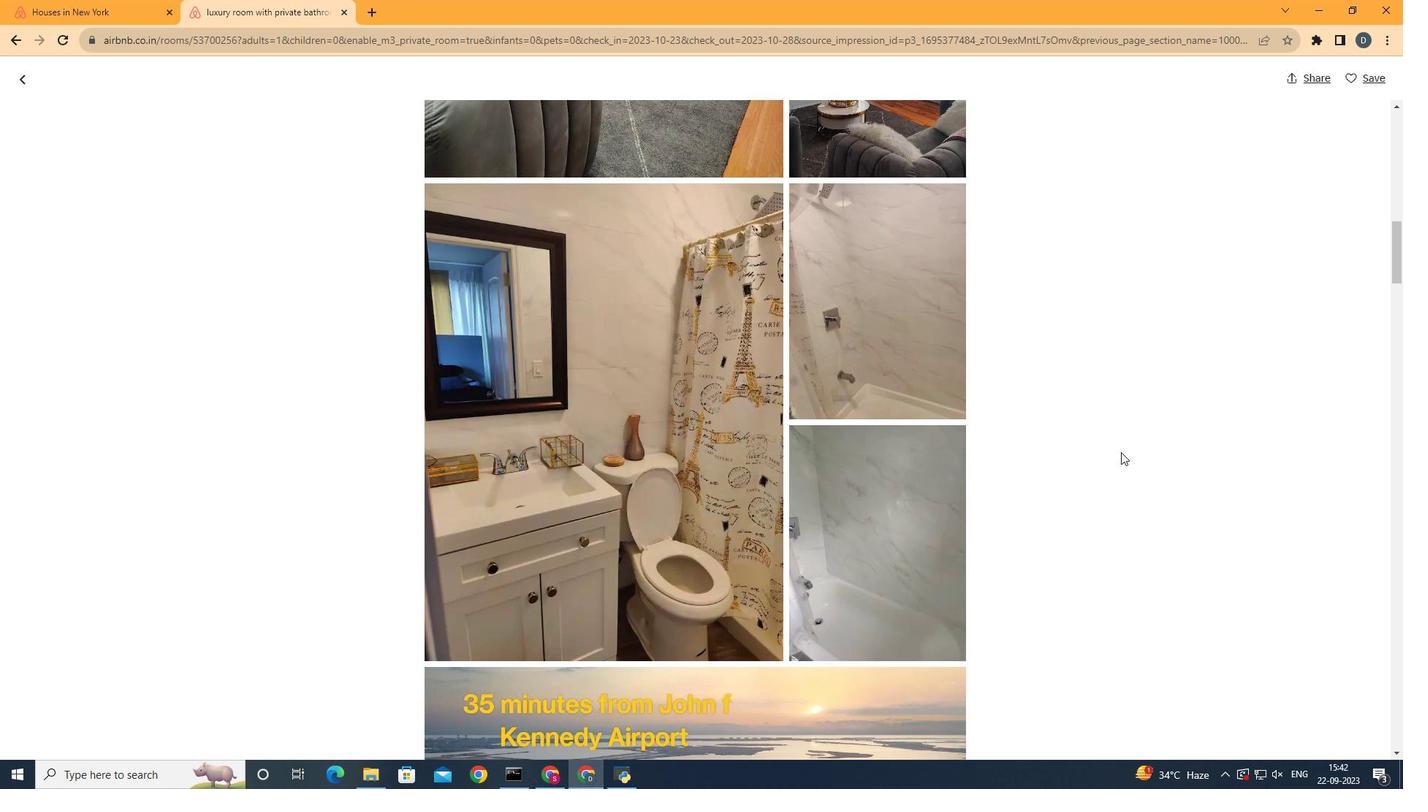 
Action: Mouse scrolled (1121, 451) with delta (0, 0)
Screenshot: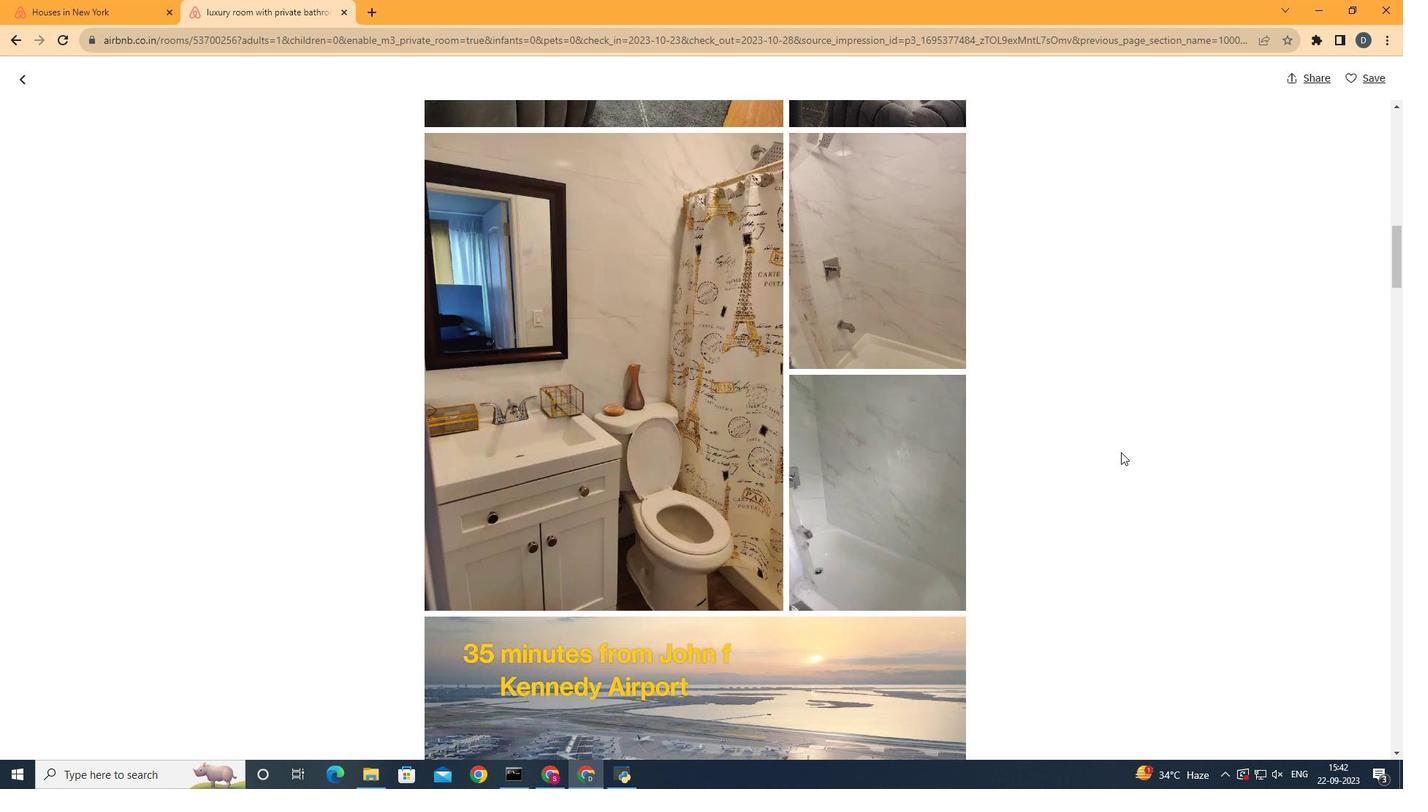 
Action: Mouse scrolled (1121, 453) with delta (0, 0)
Screenshot: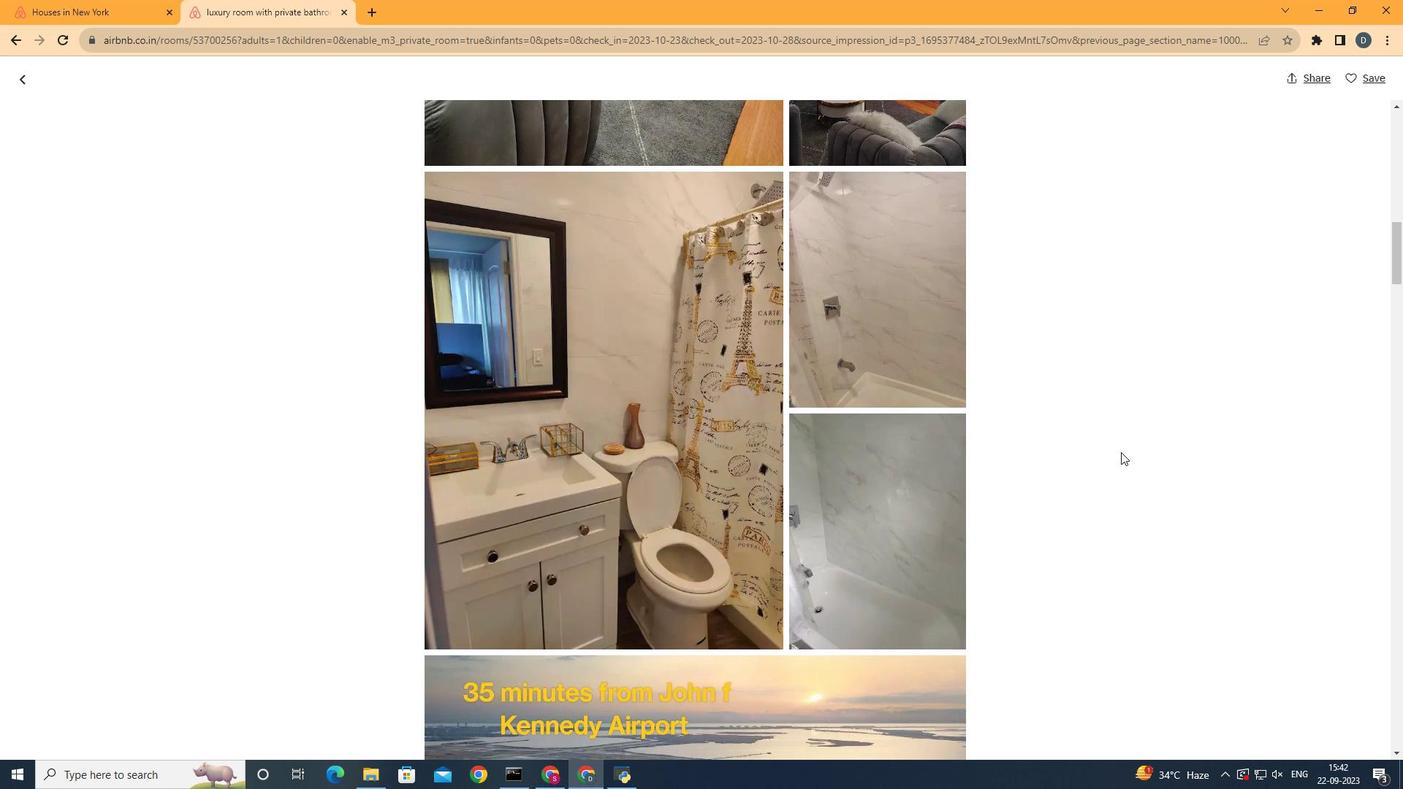
Action: Mouse scrolled (1121, 451) with delta (0, 0)
Screenshot: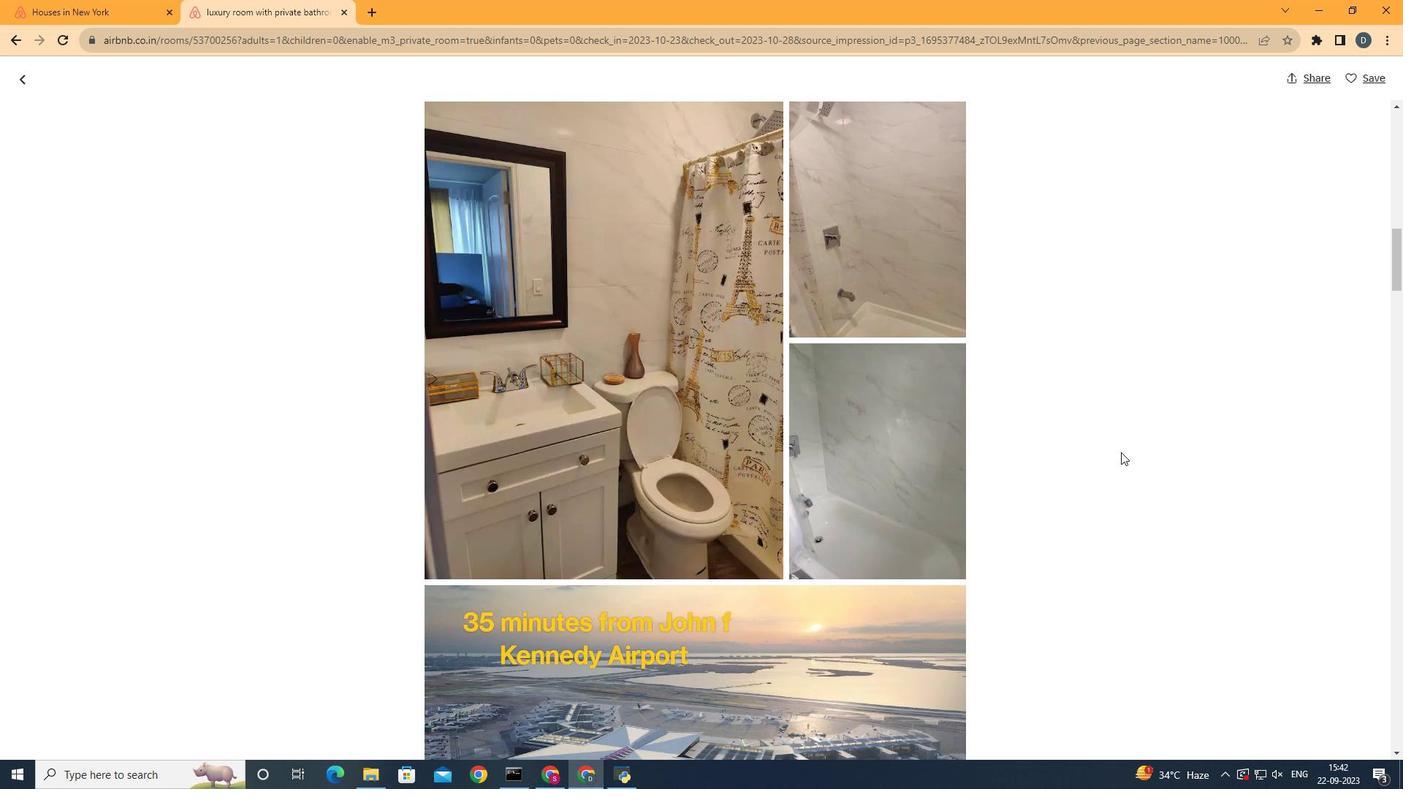 
Action: Mouse scrolled (1121, 451) with delta (0, 0)
Screenshot: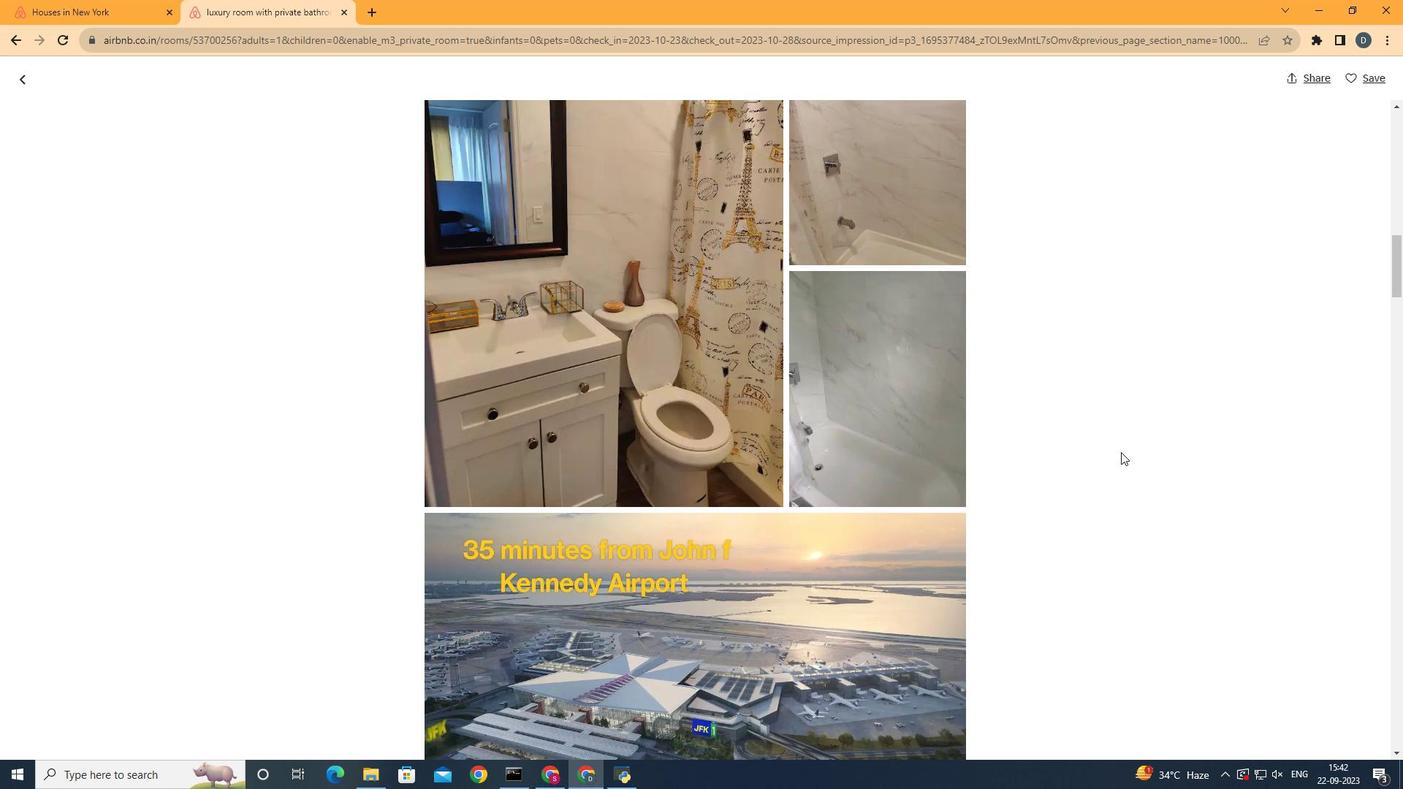 
Action: Mouse scrolled (1121, 451) with delta (0, 0)
Screenshot: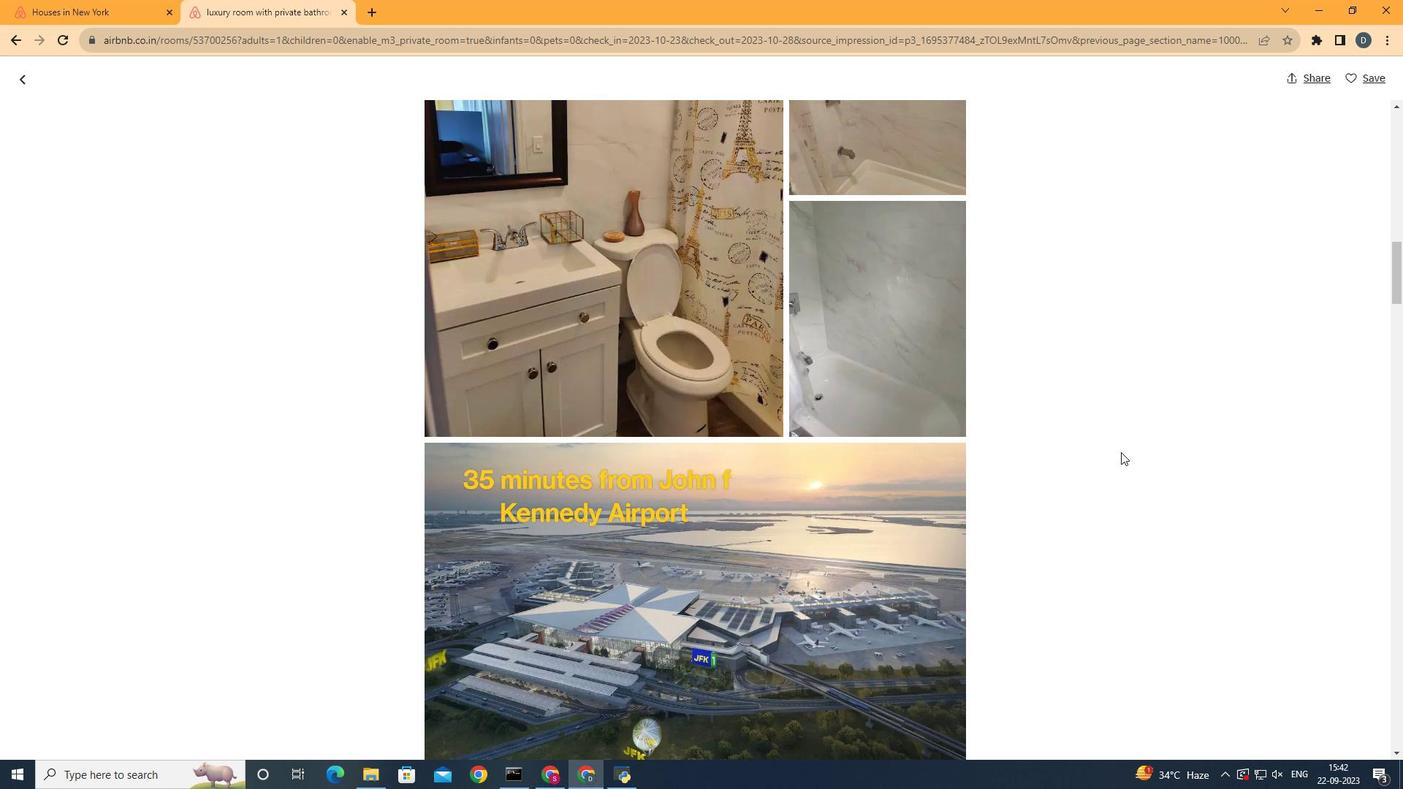 
Action: Mouse scrolled (1121, 451) with delta (0, 0)
Screenshot: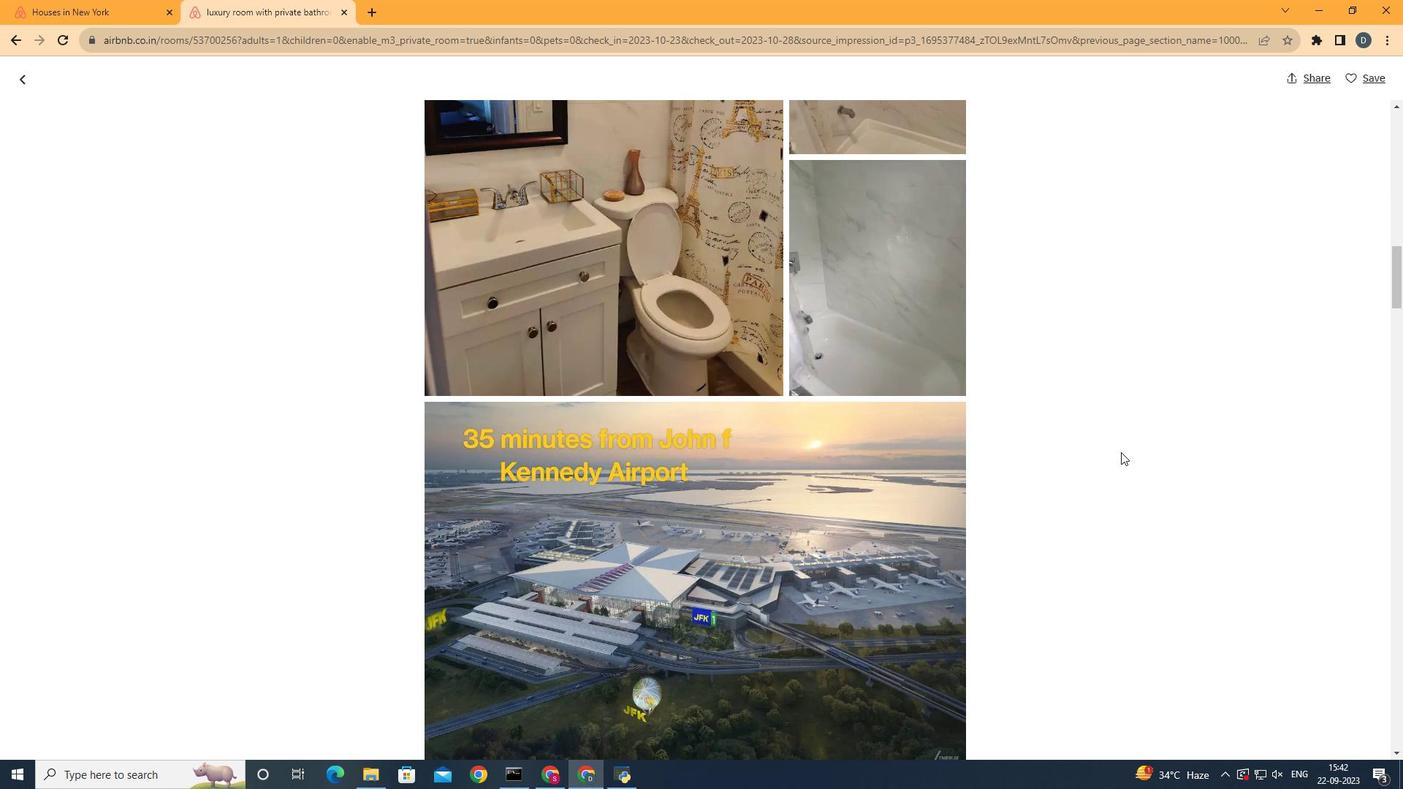 
Action: Mouse scrolled (1121, 451) with delta (0, 0)
Screenshot: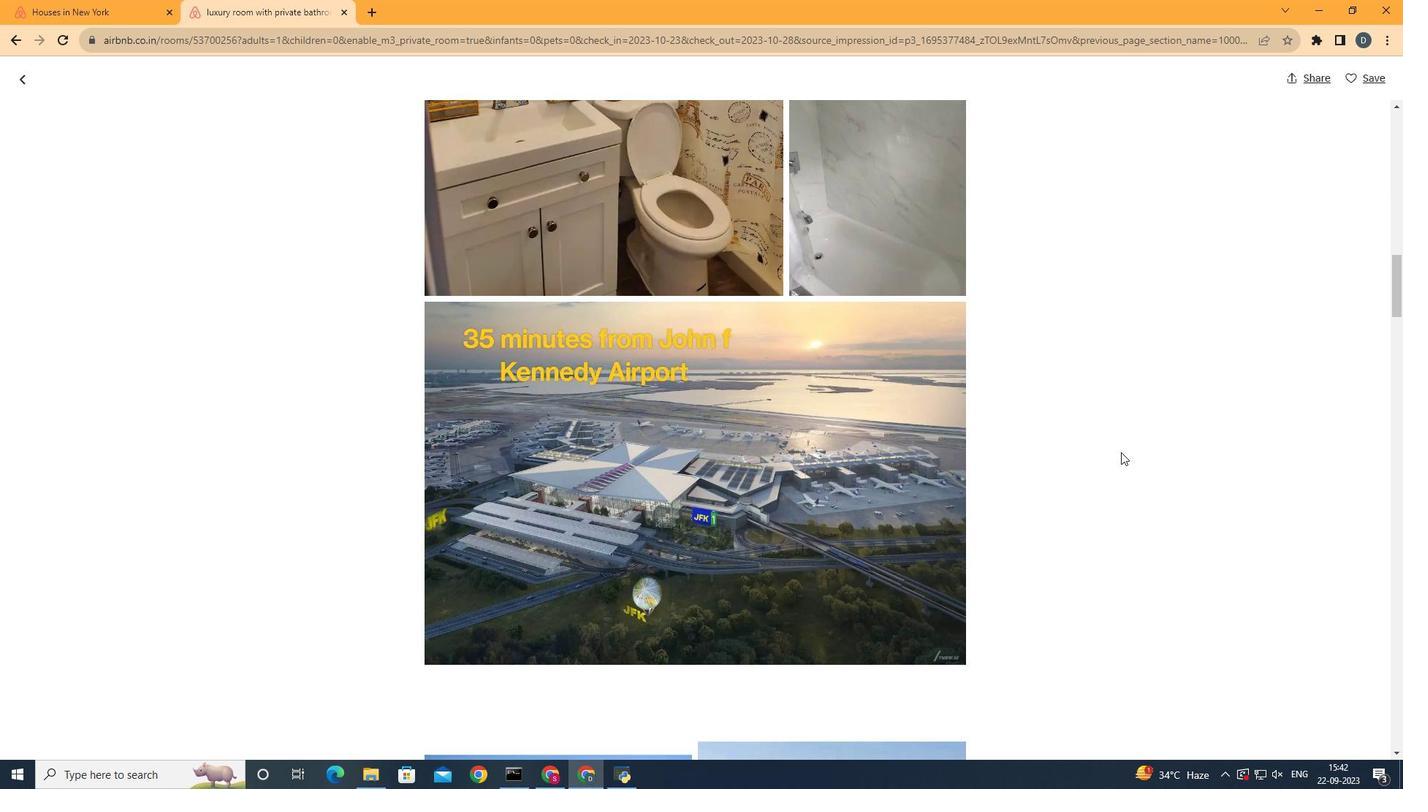 
Action: Mouse scrolled (1121, 451) with delta (0, 0)
Screenshot: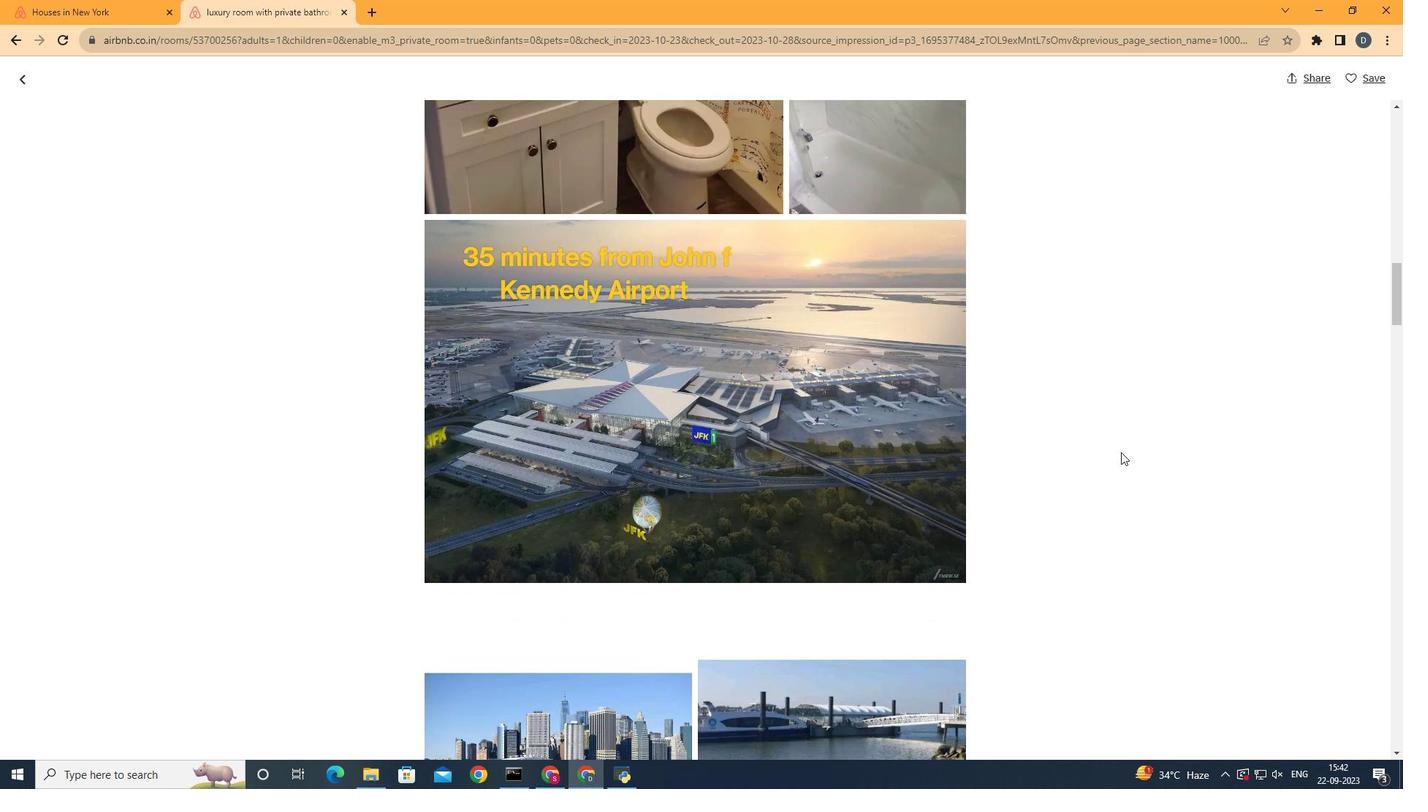 
Action: Mouse scrolled (1121, 451) with delta (0, 0)
Screenshot: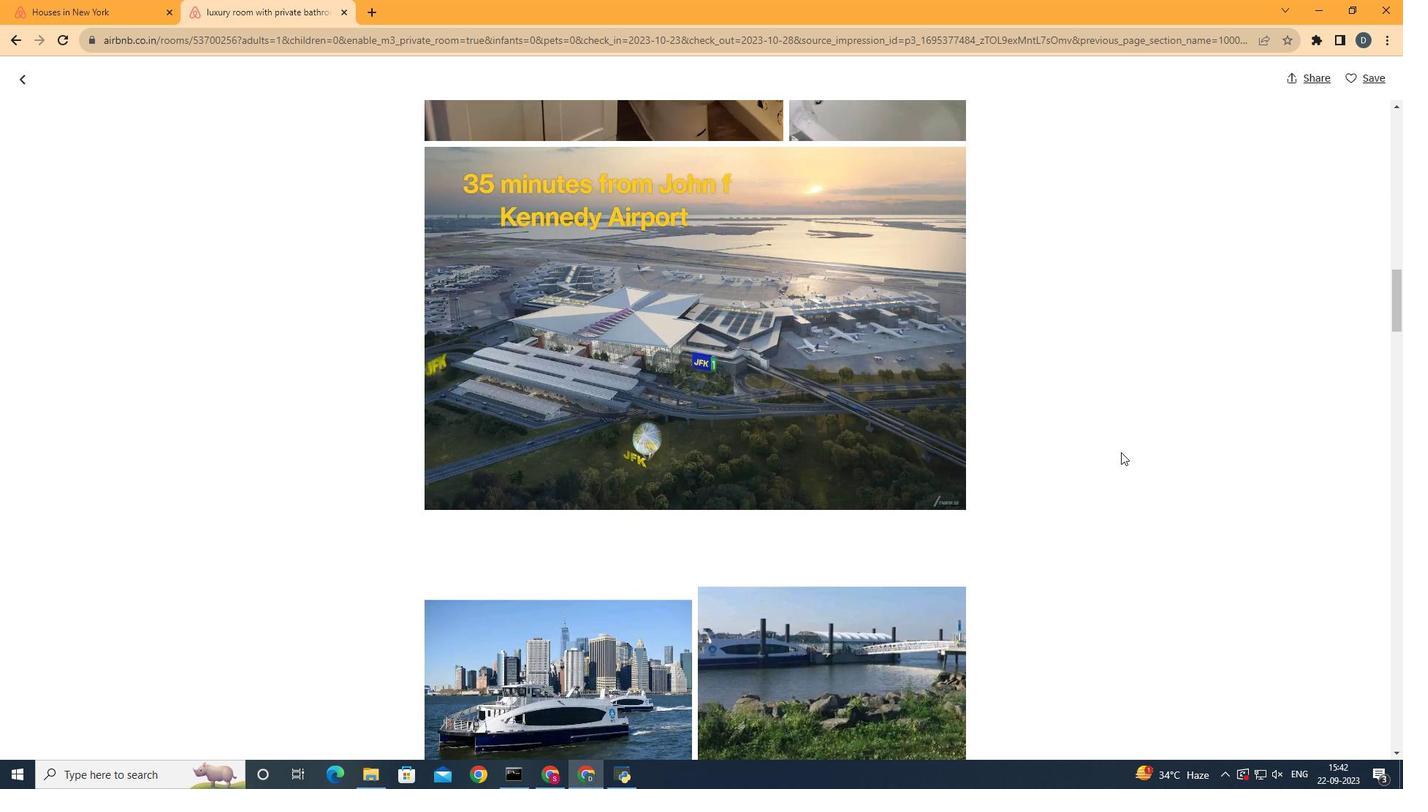 
Action: Mouse moved to (1118, 453)
Screenshot: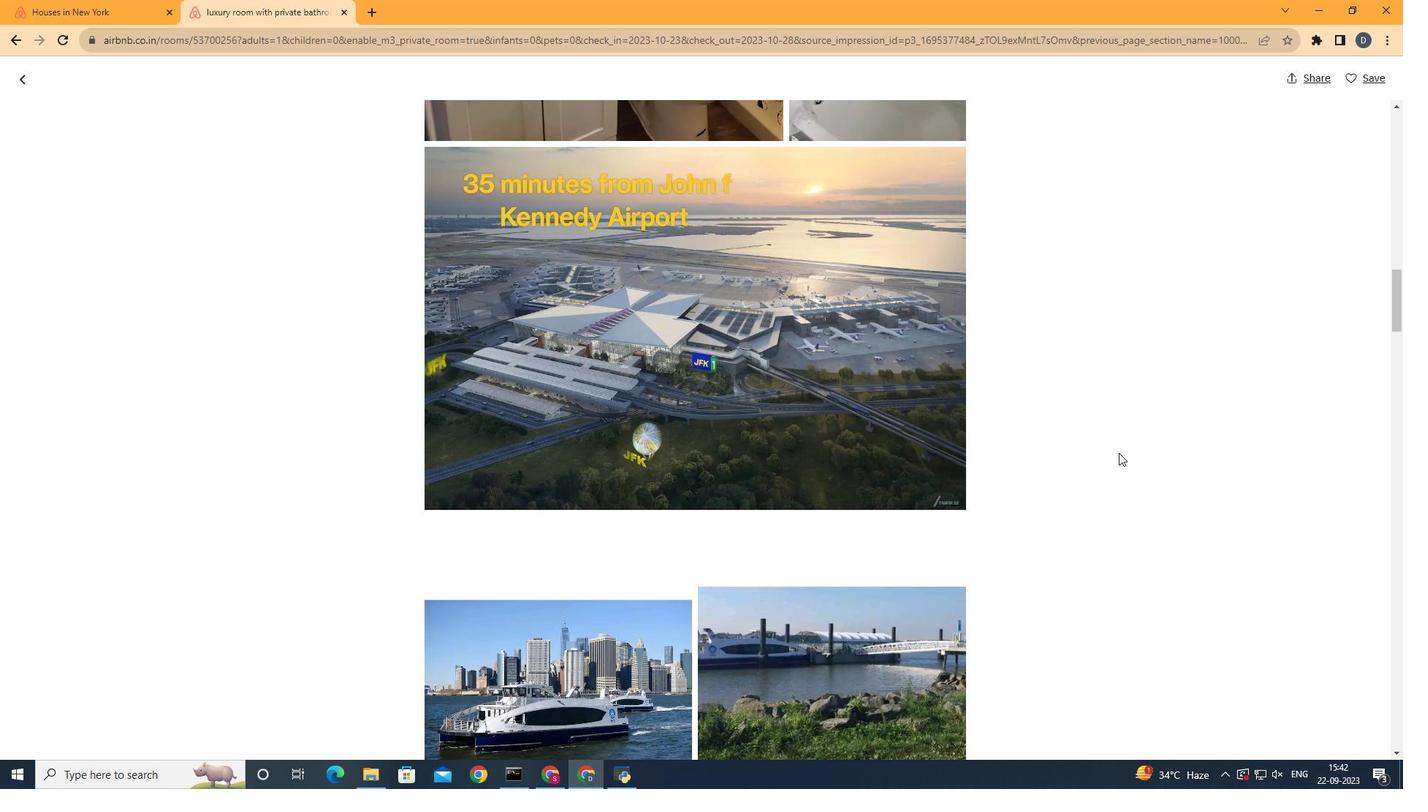 
Action: Mouse scrolled (1118, 452) with delta (0, 0)
Screenshot: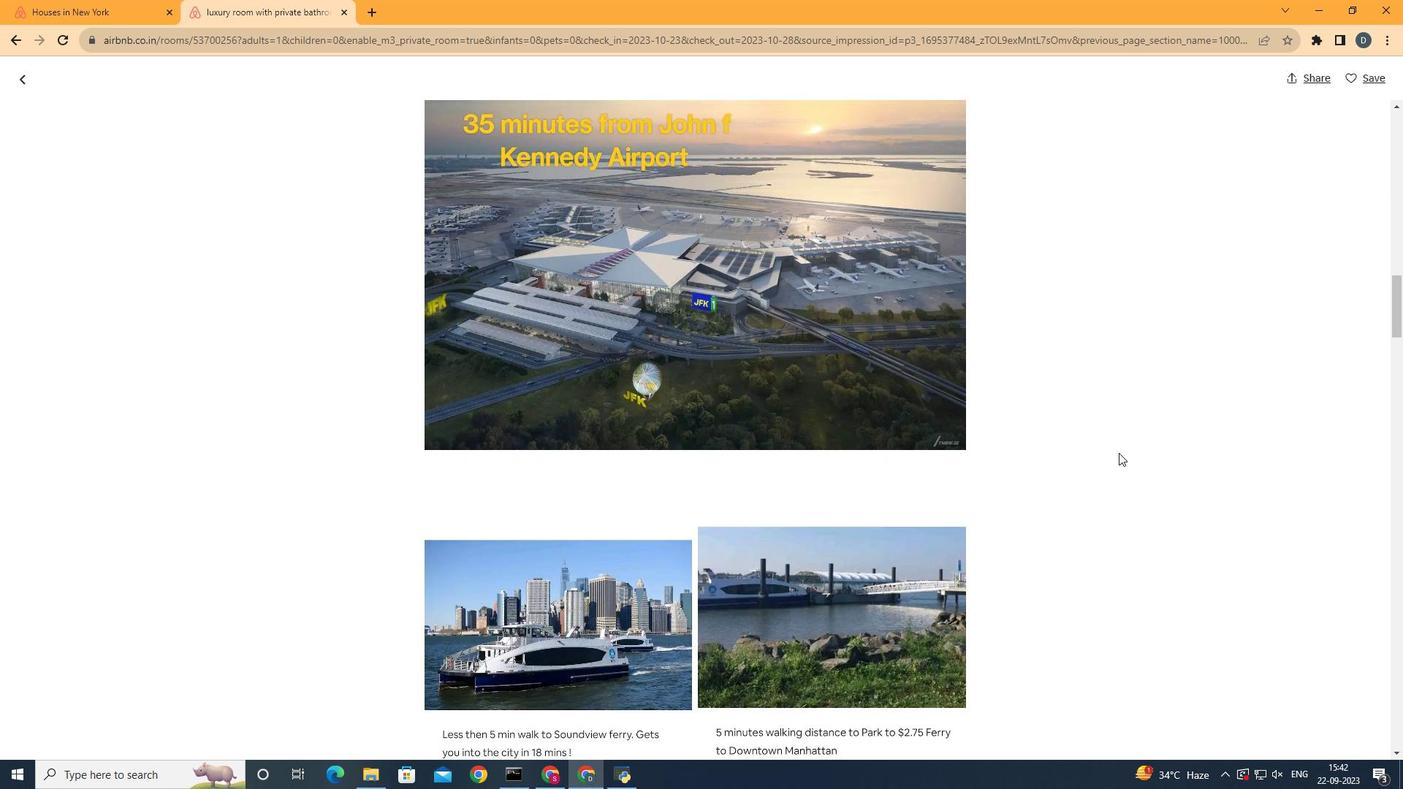 
Action: Mouse scrolled (1118, 453) with delta (0, 0)
Screenshot: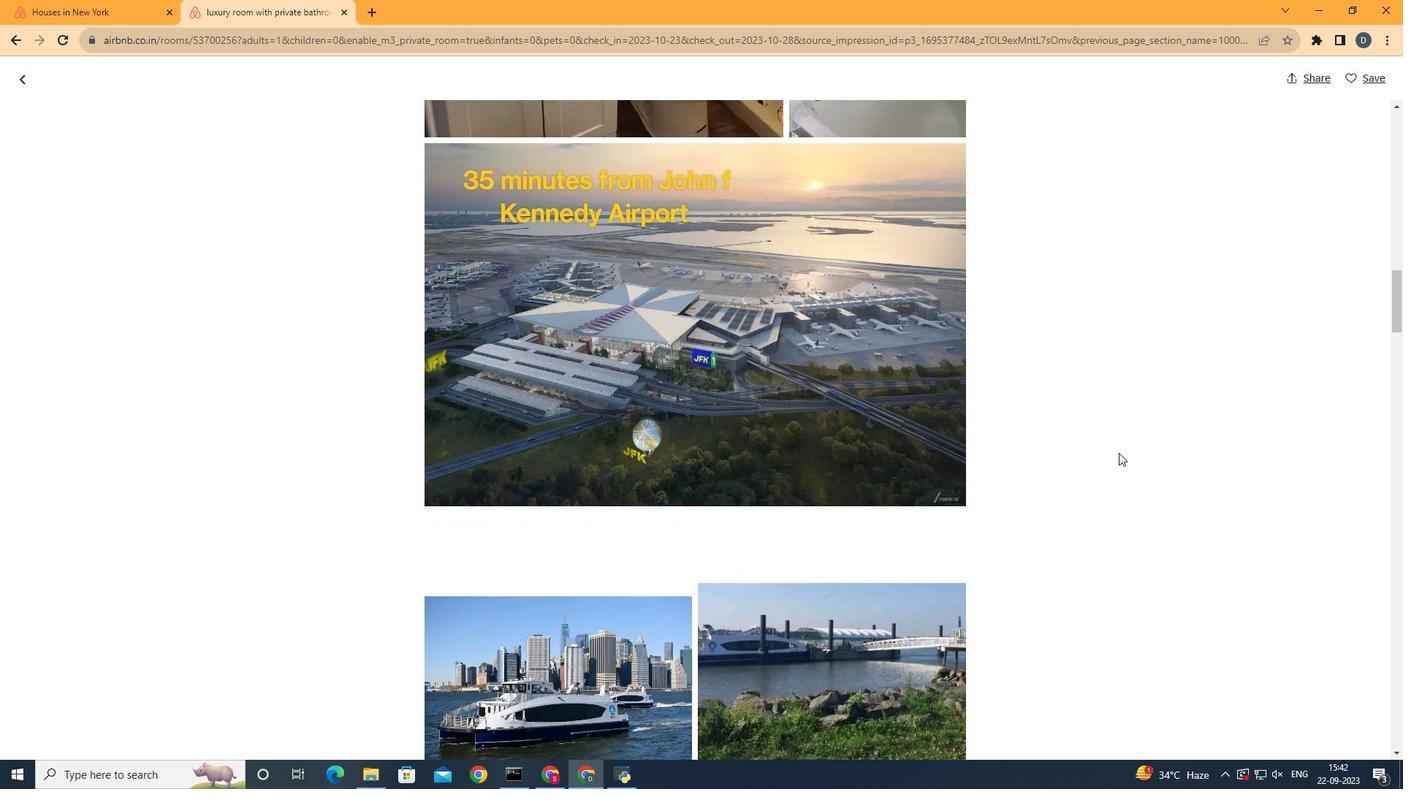 
Action: Mouse scrolled (1118, 452) with delta (0, 0)
Screenshot: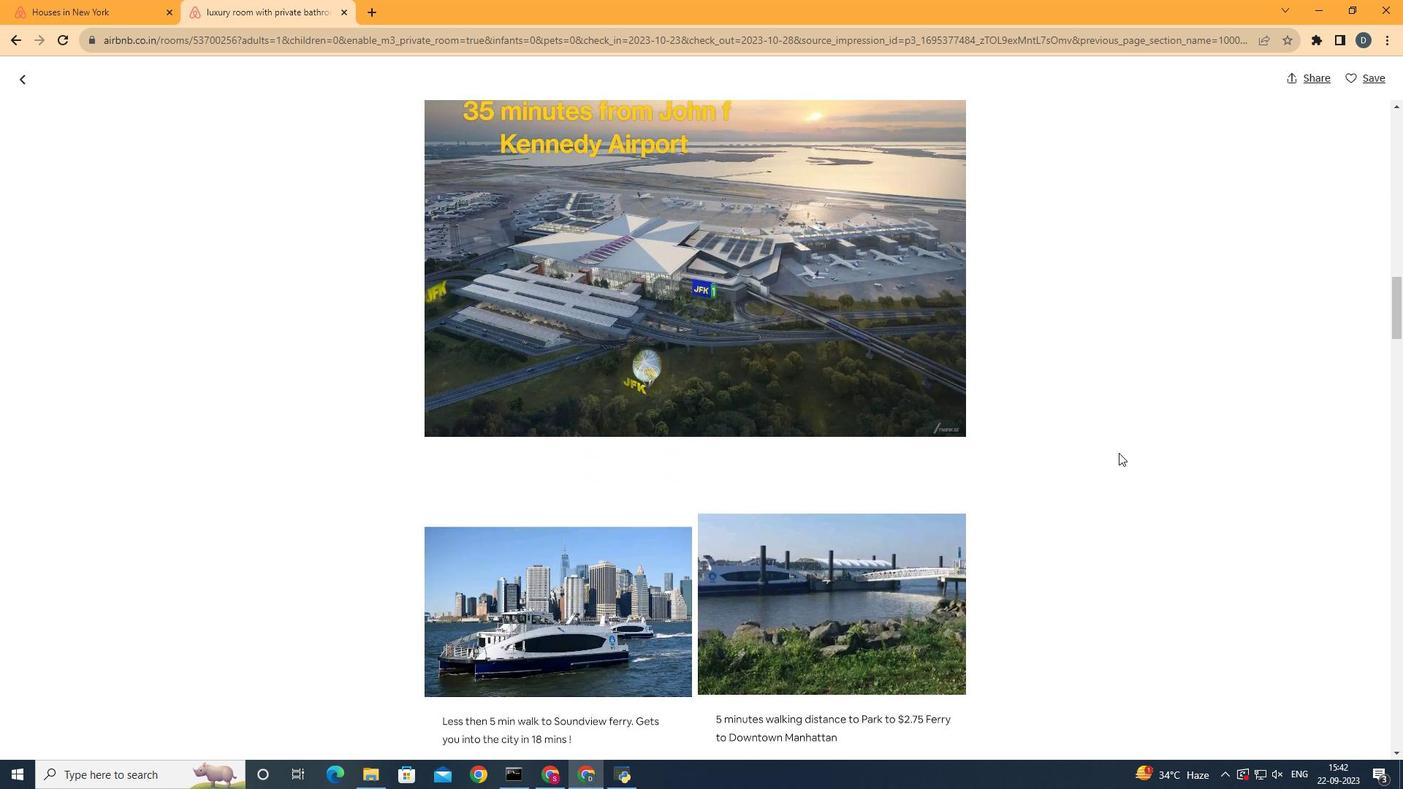 
Action: Mouse scrolled (1118, 452) with delta (0, 0)
Screenshot: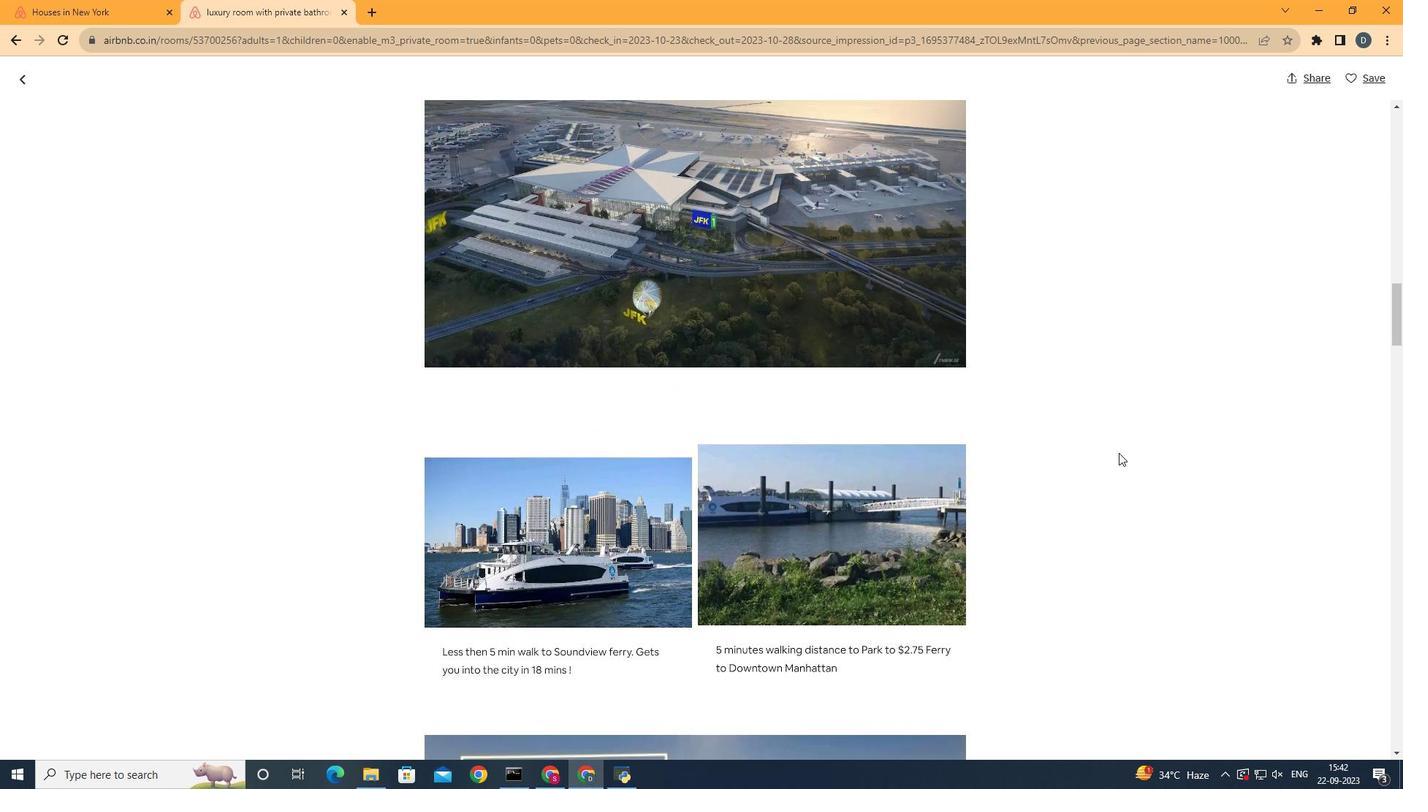 
Action: Mouse scrolled (1118, 452) with delta (0, 0)
Screenshot: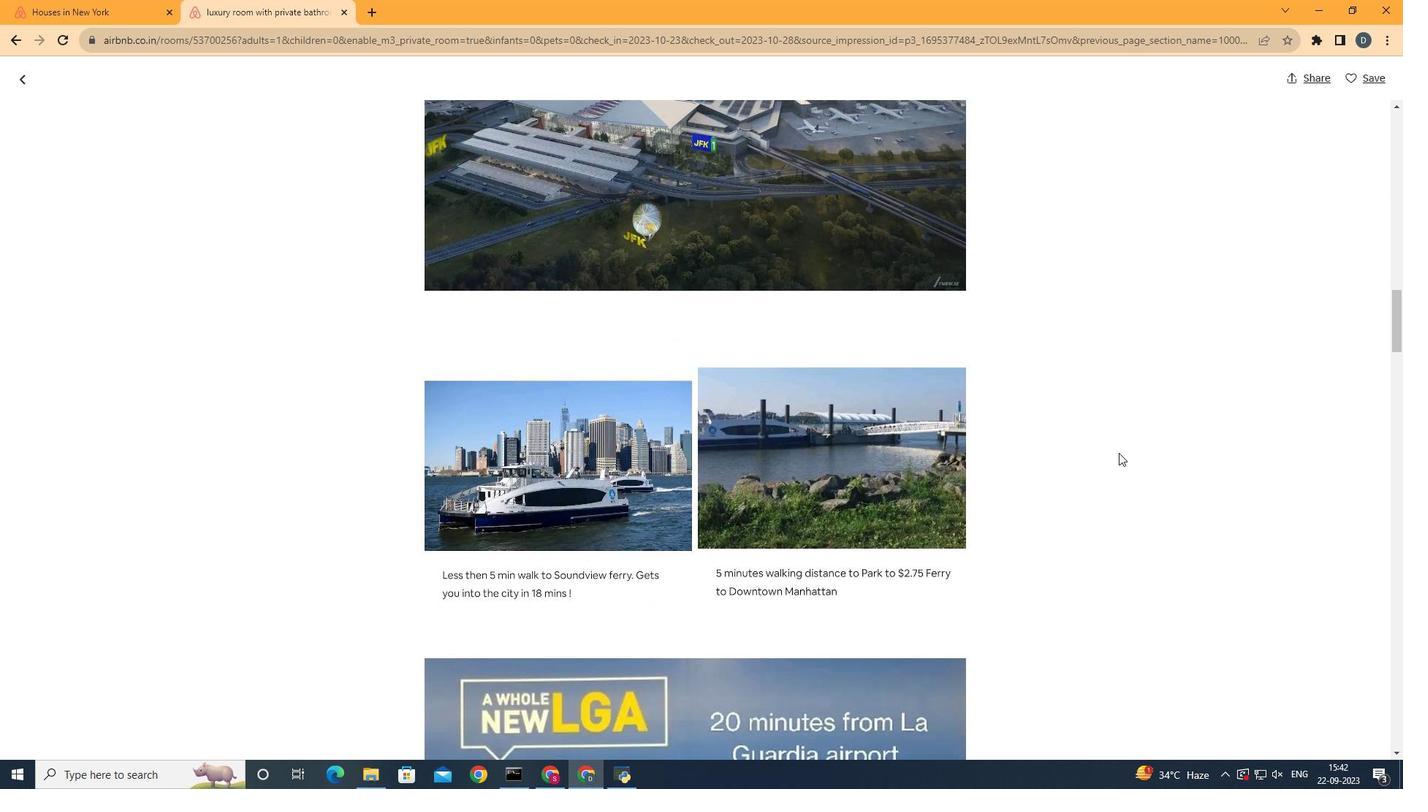 
Action: Mouse scrolled (1118, 452) with delta (0, 0)
Screenshot: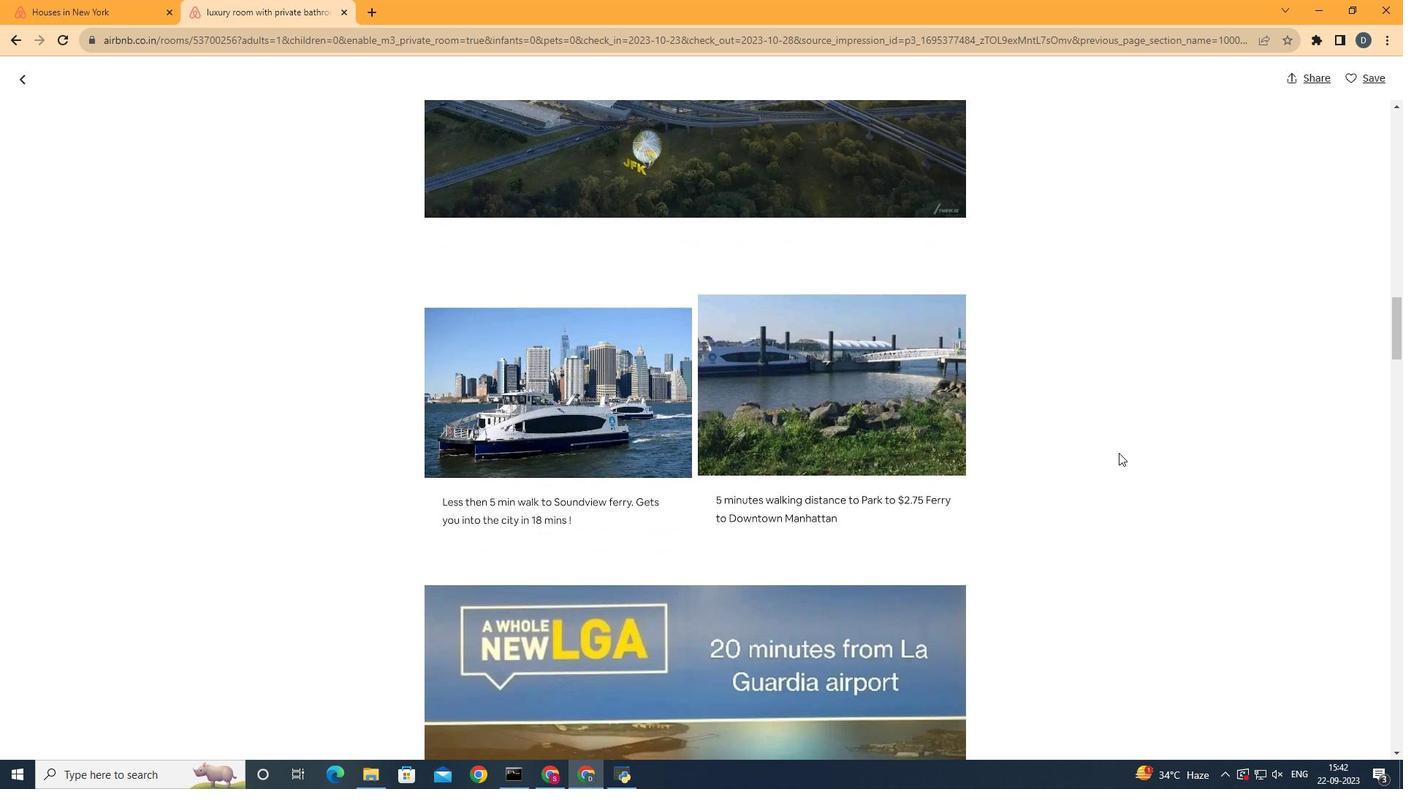 
Action: Mouse scrolled (1118, 452) with delta (0, 0)
Screenshot: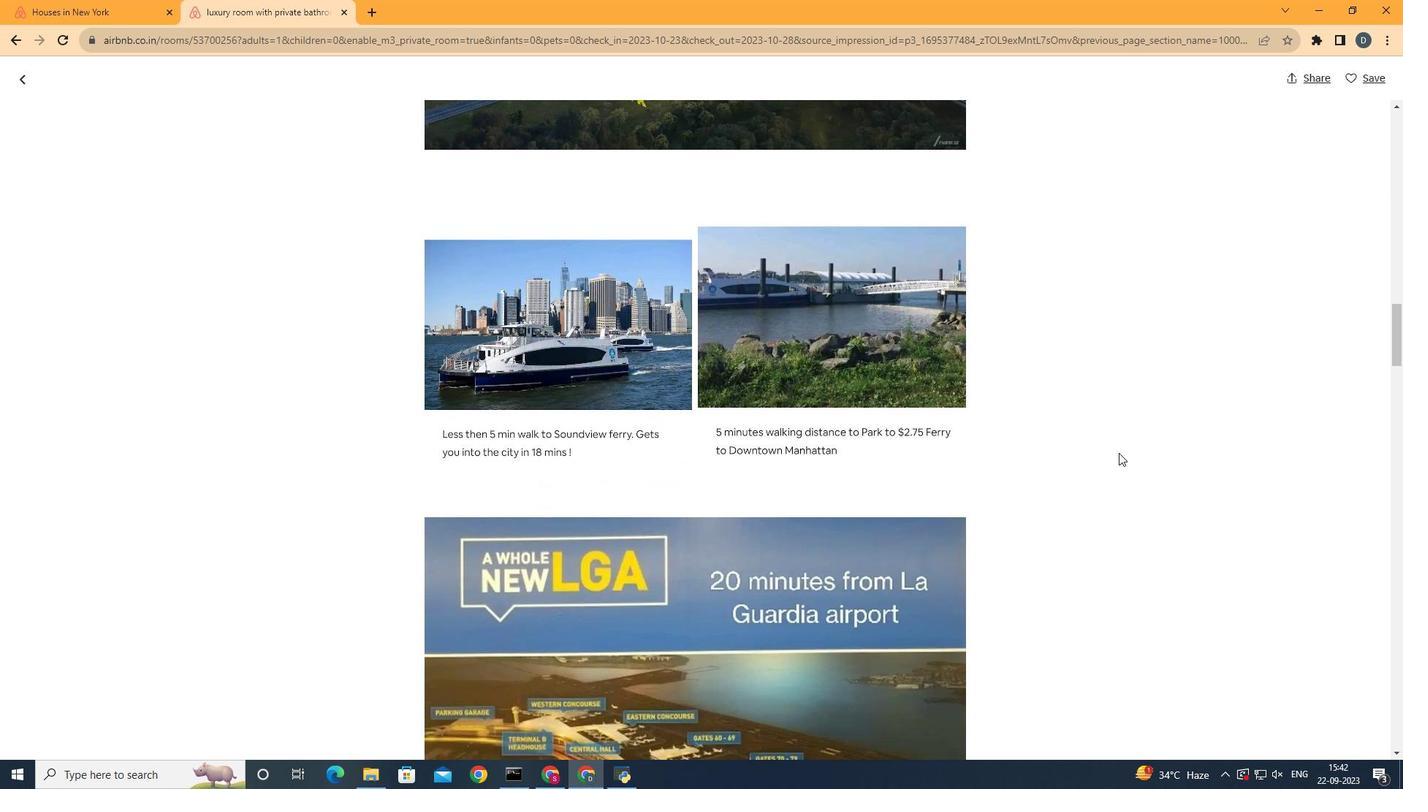 
Action: Mouse scrolled (1118, 452) with delta (0, 0)
Screenshot: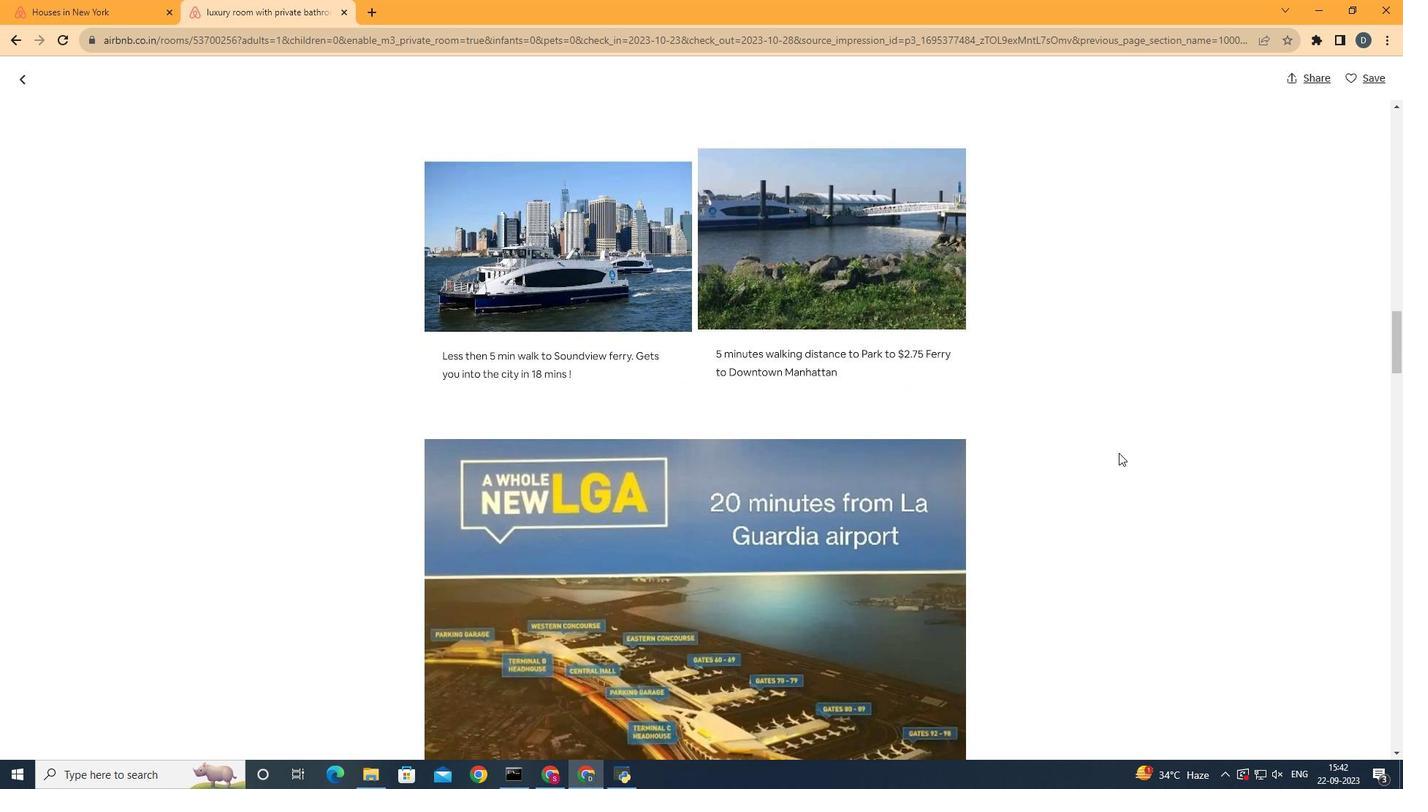 
Action: Mouse scrolled (1118, 452) with delta (0, 0)
Screenshot: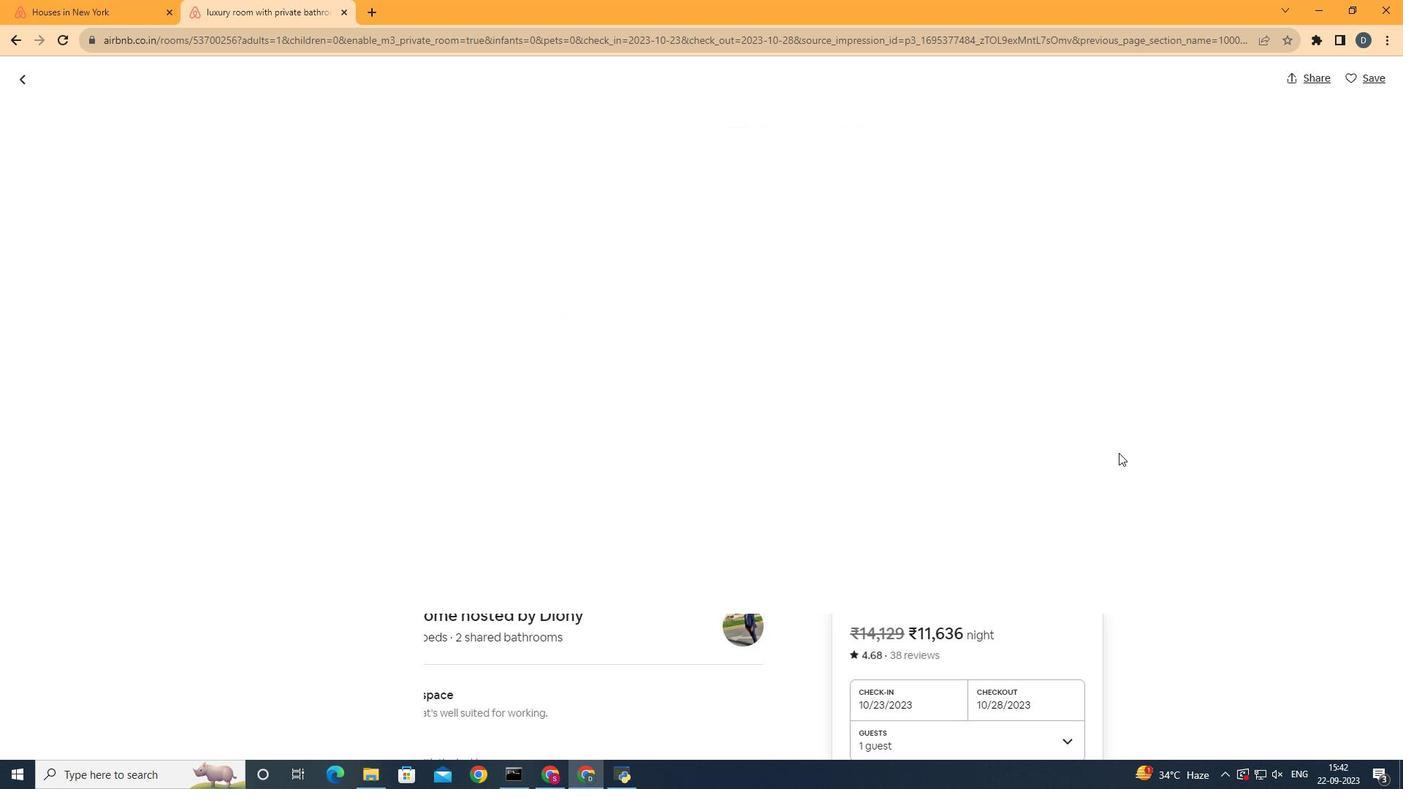 
Action: Mouse scrolled (1118, 452) with delta (0, 0)
Screenshot: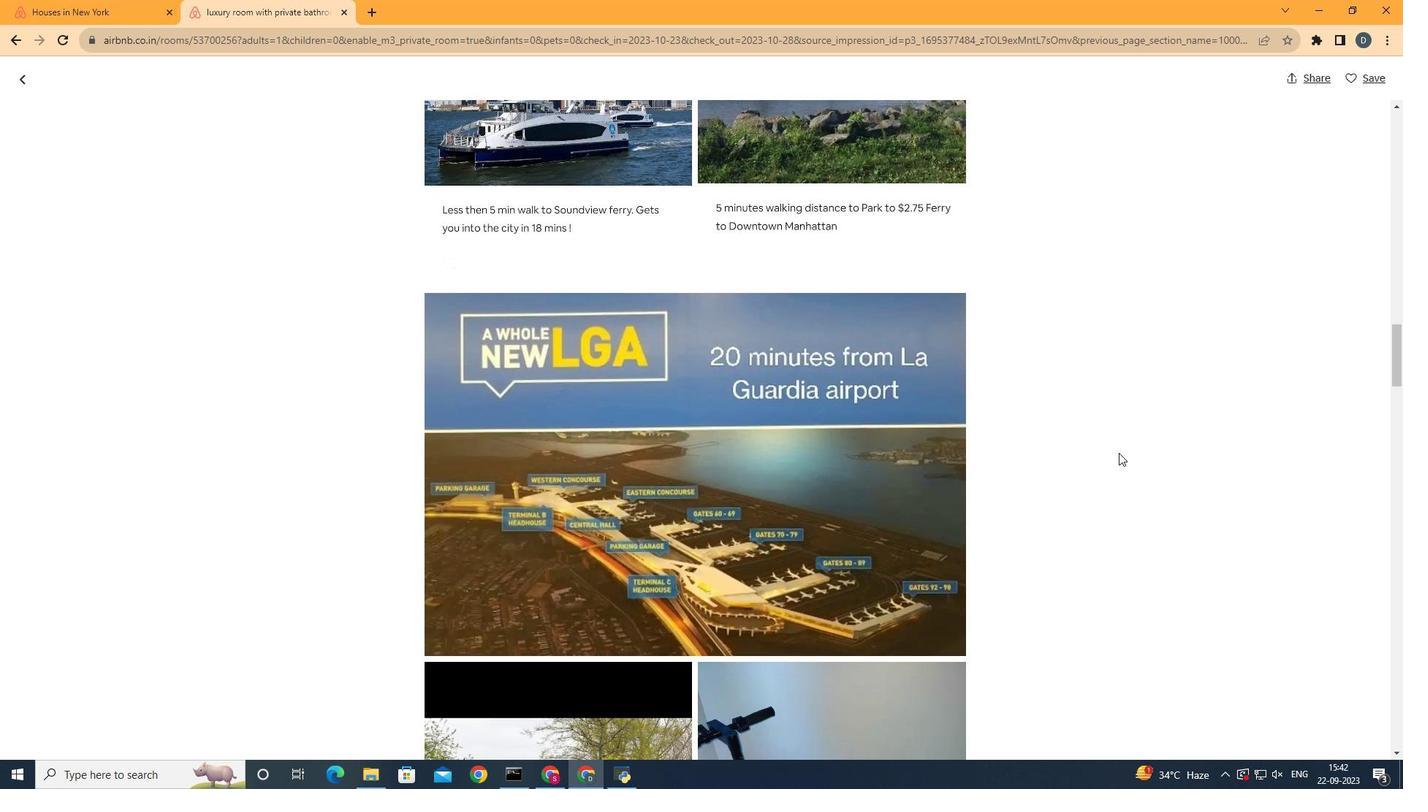 
Action: Mouse scrolled (1118, 452) with delta (0, 0)
Screenshot: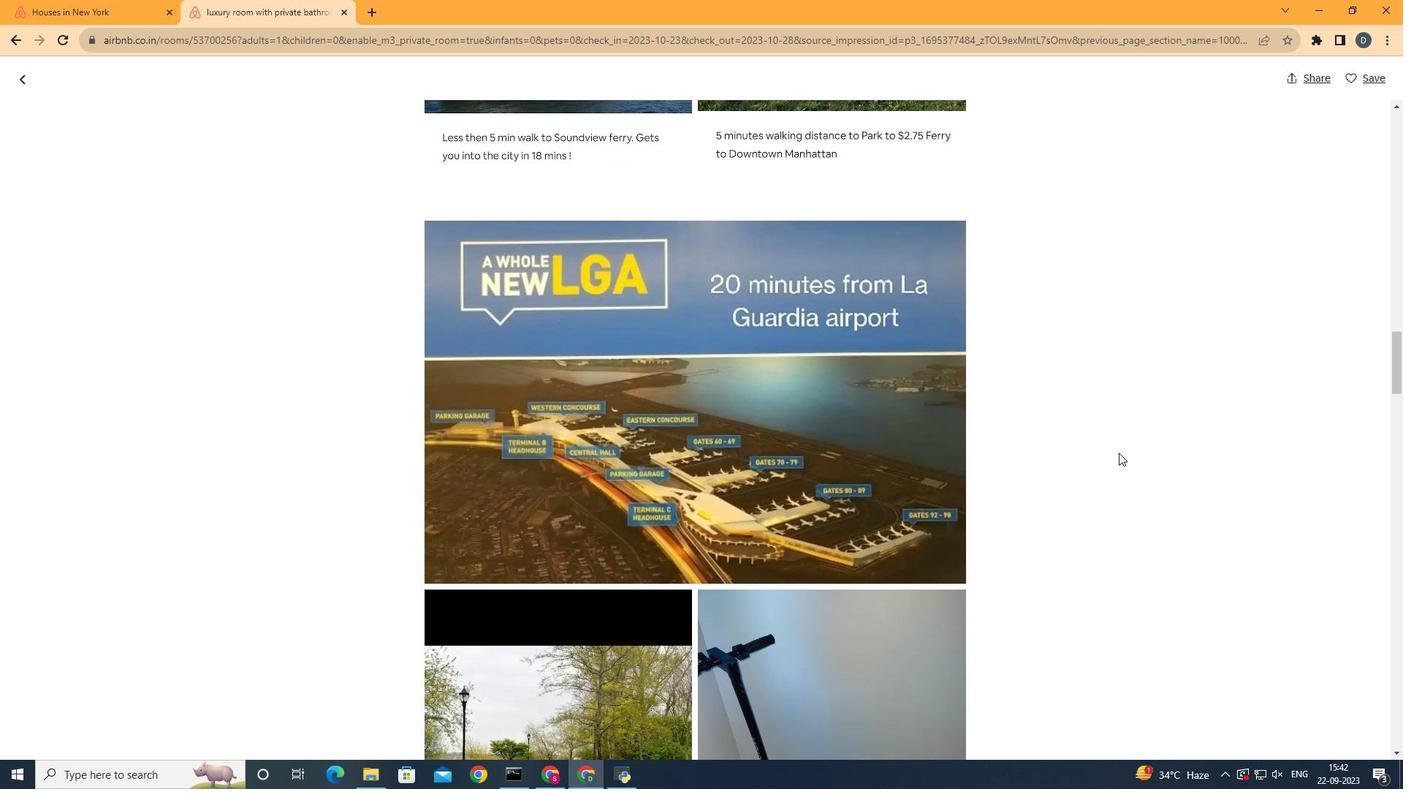 
Action: Mouse scrolled (1118, 452) with delta (0, 0)
Screenshot: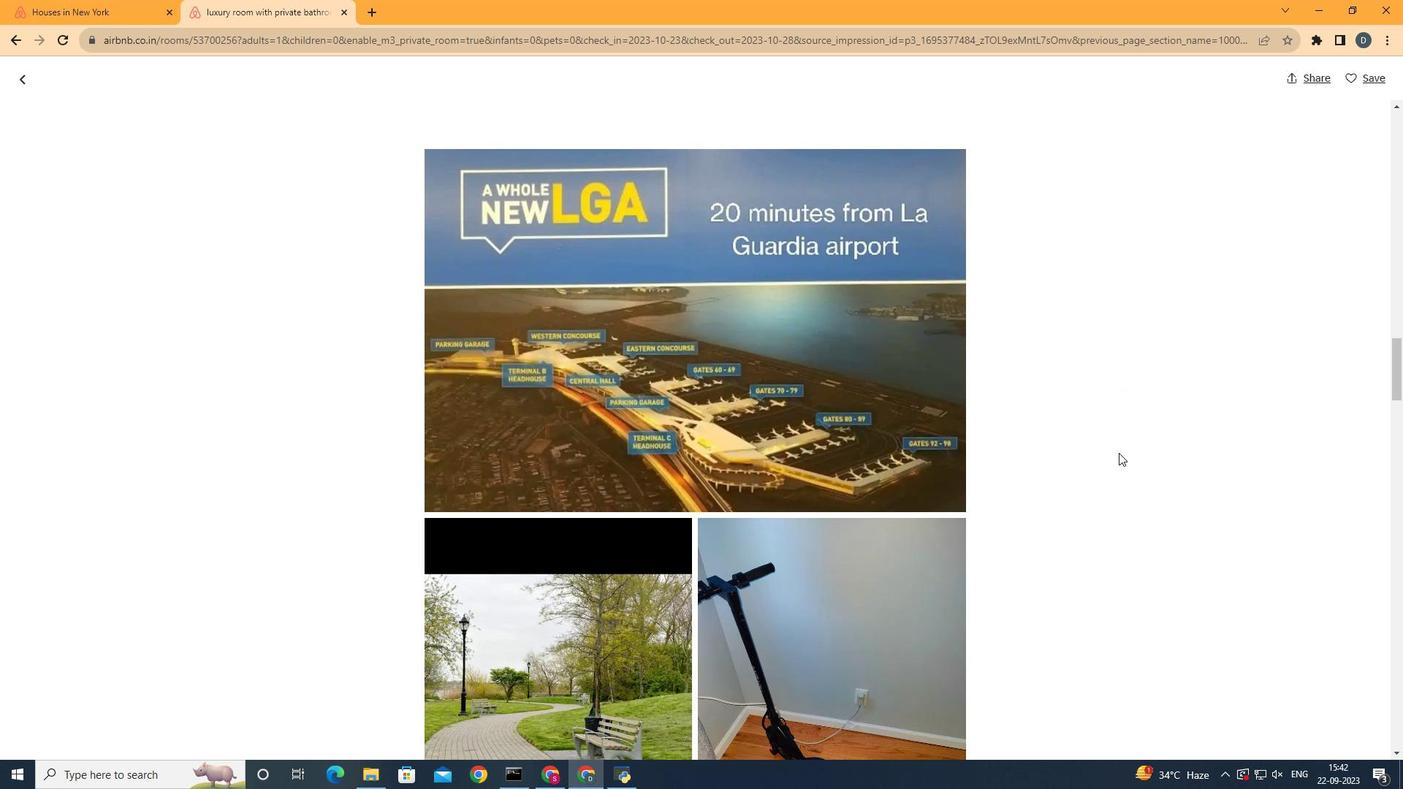 
Action: Mouse scrolled (1118, 452) with delta (0, 0)
Screenshot: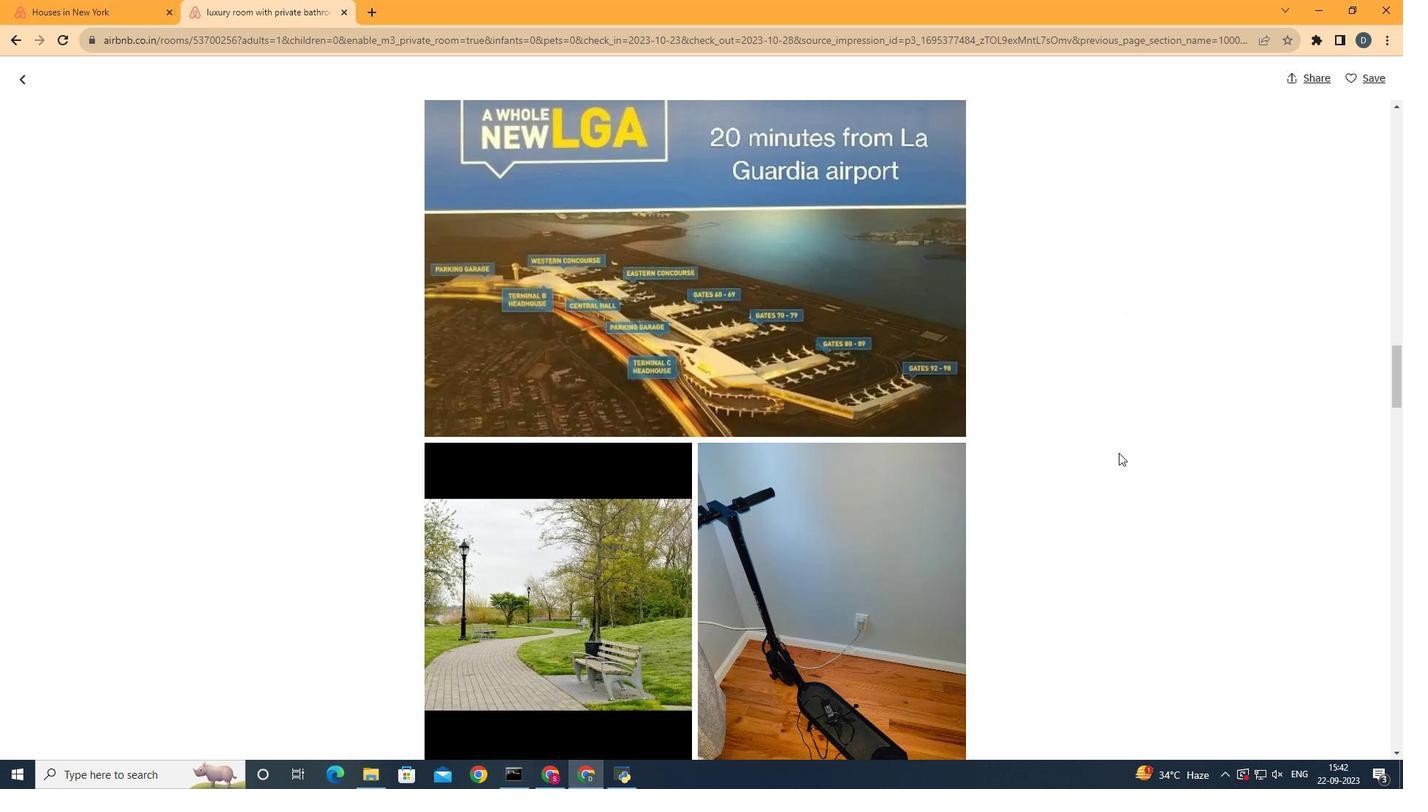 
Action: Mouse scrolled (1118, 452) with delta (0, 0)
Screenshot: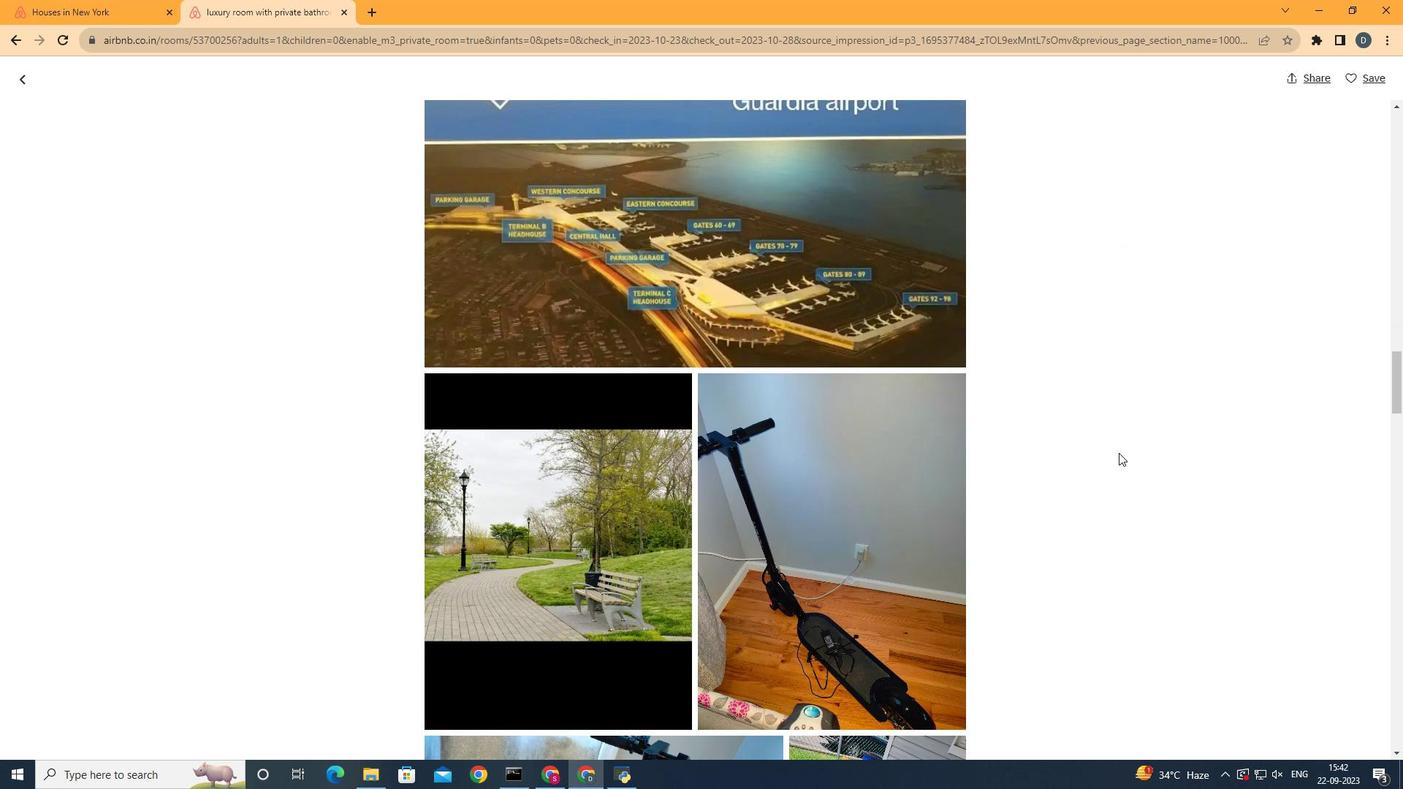 
Action: Mouse scrolled (1118, 452) with delta (0, 0)
Screenshot: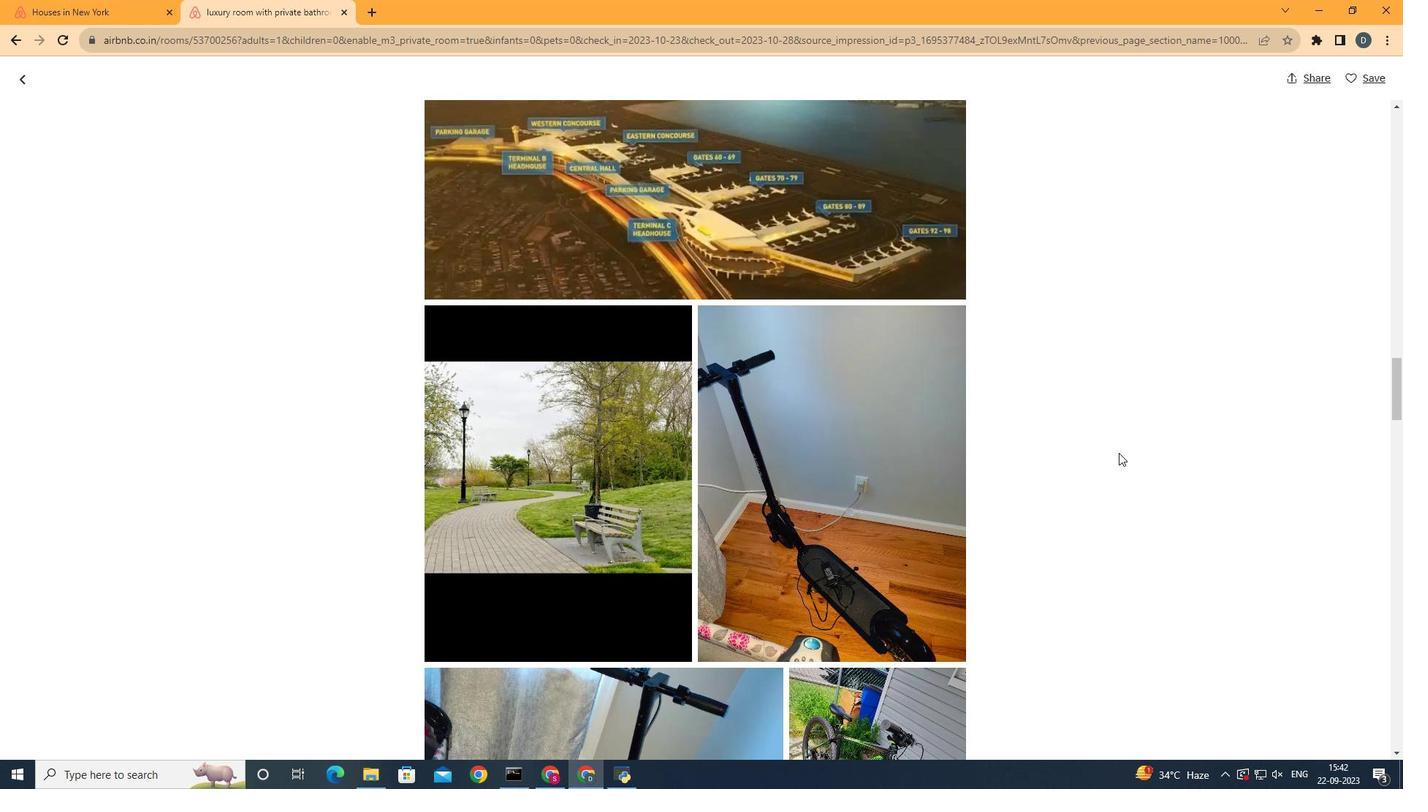 
Action: Mouse scrolled (1118, 452) with delta (0, 0)
Screenshot: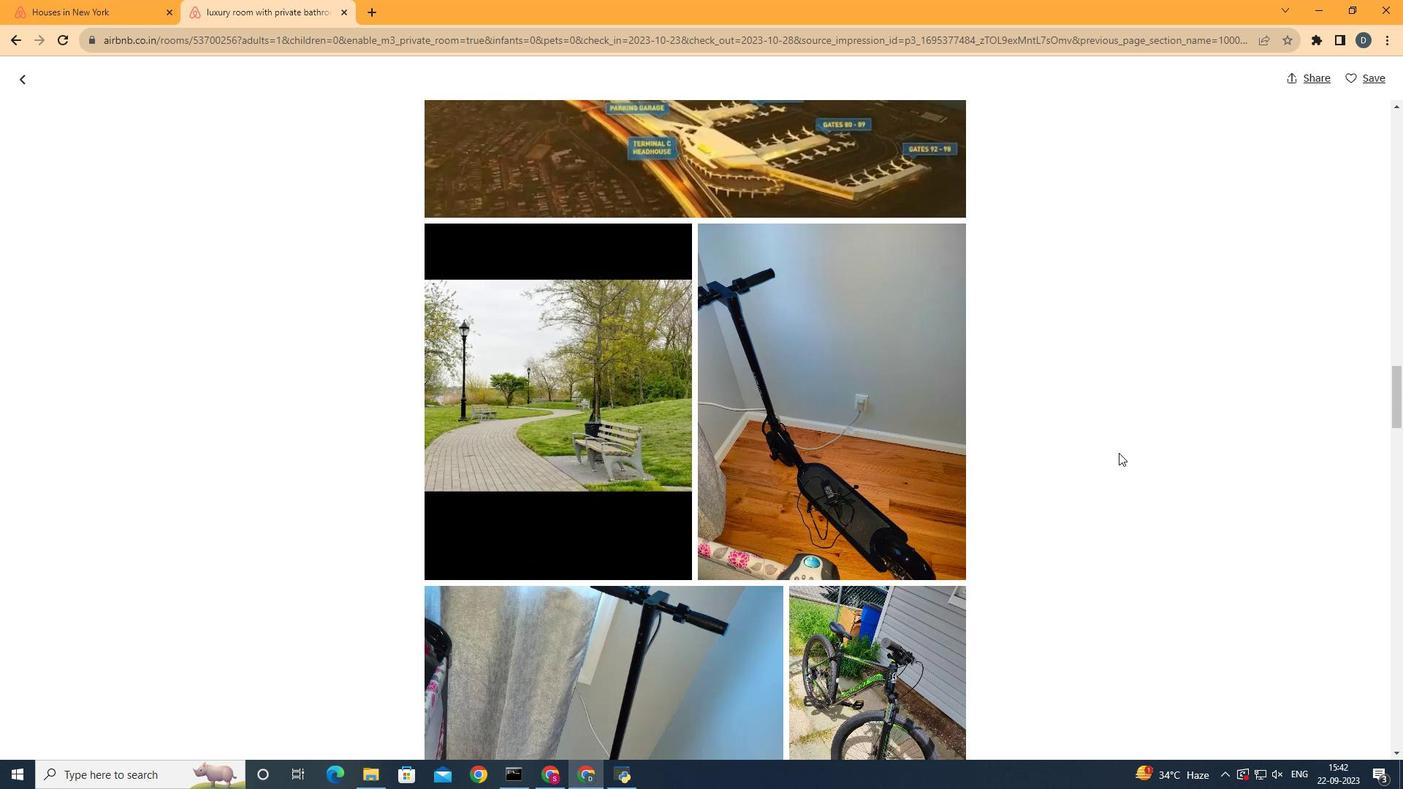 
Action: Mouse scrolled (1118, 452) with delta (0, 0)
Screenshot: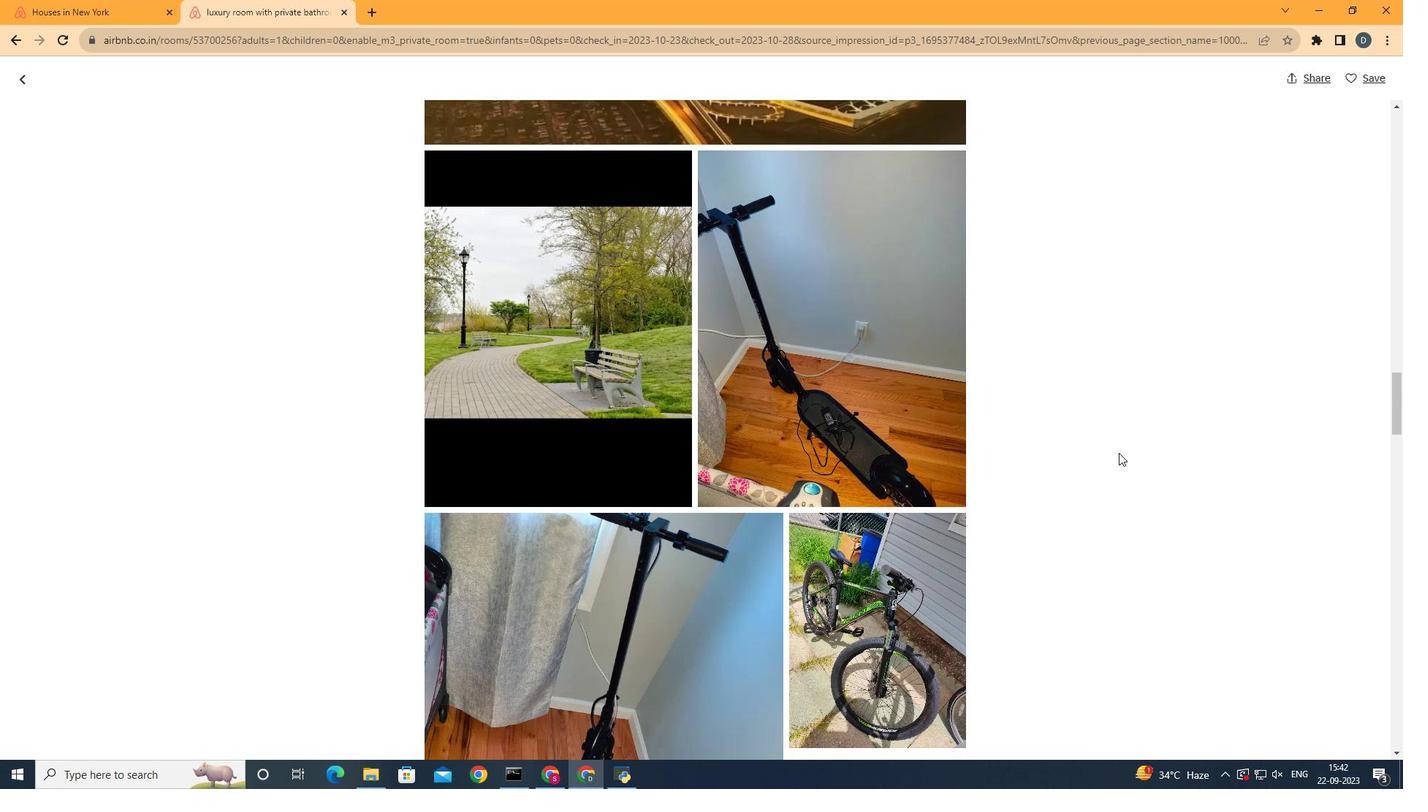 
Action: Mouse scrolled (1118, 452) with delta (0, 0)
Screenshot: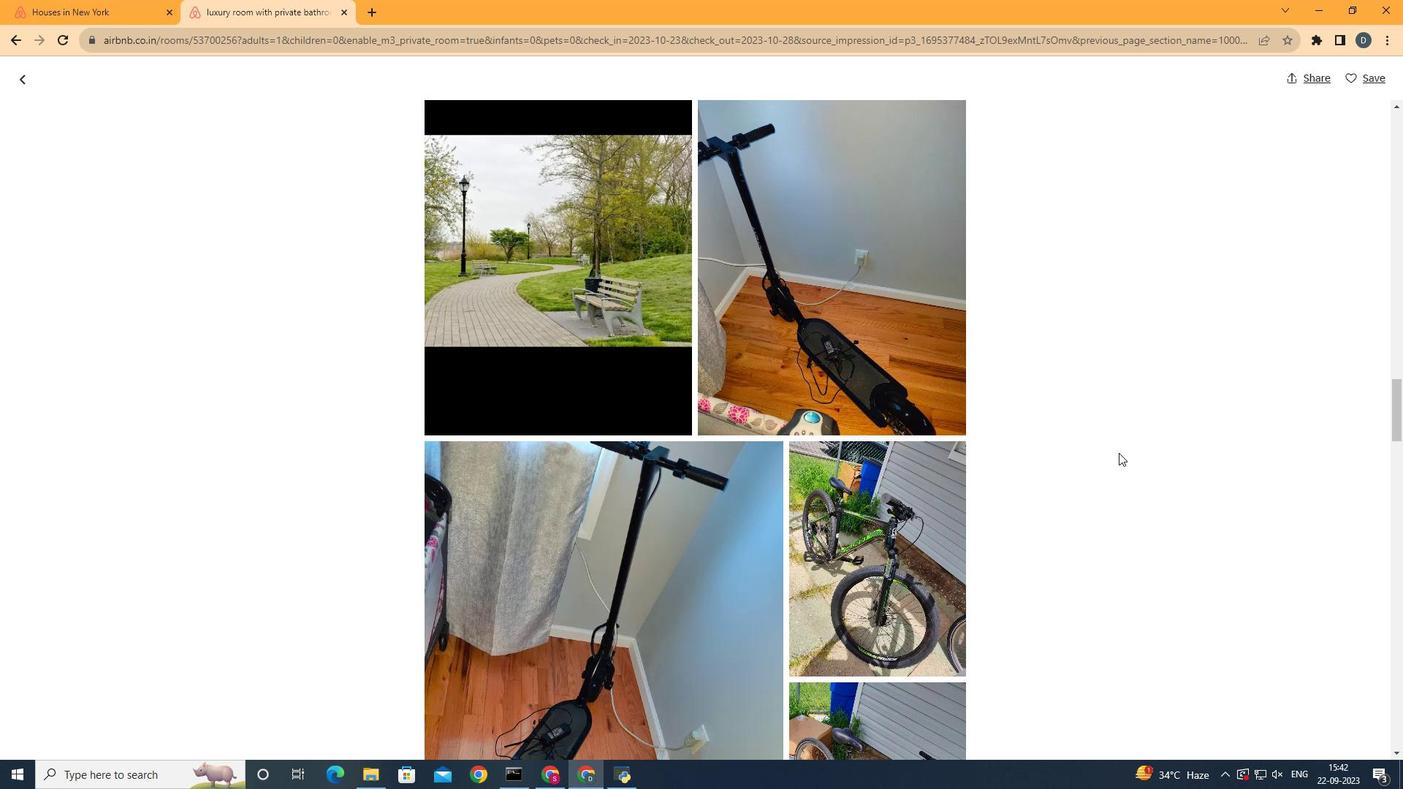 
Action: Mouse scrolled (1118, 452) with delta (0, 0)
Screenshot: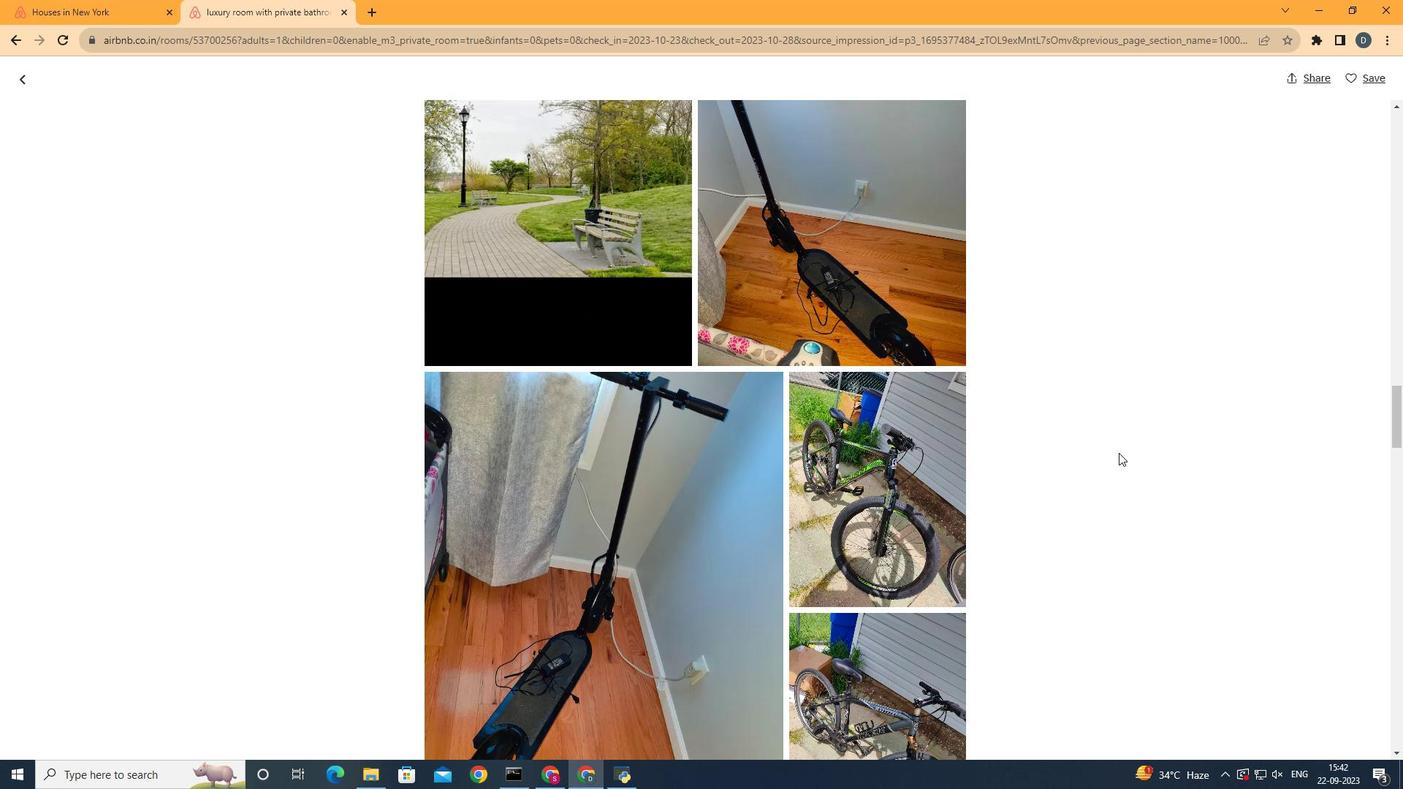 
Action: Mouse scrolled (1118, 452) with delta (0, 0)
Screenshot: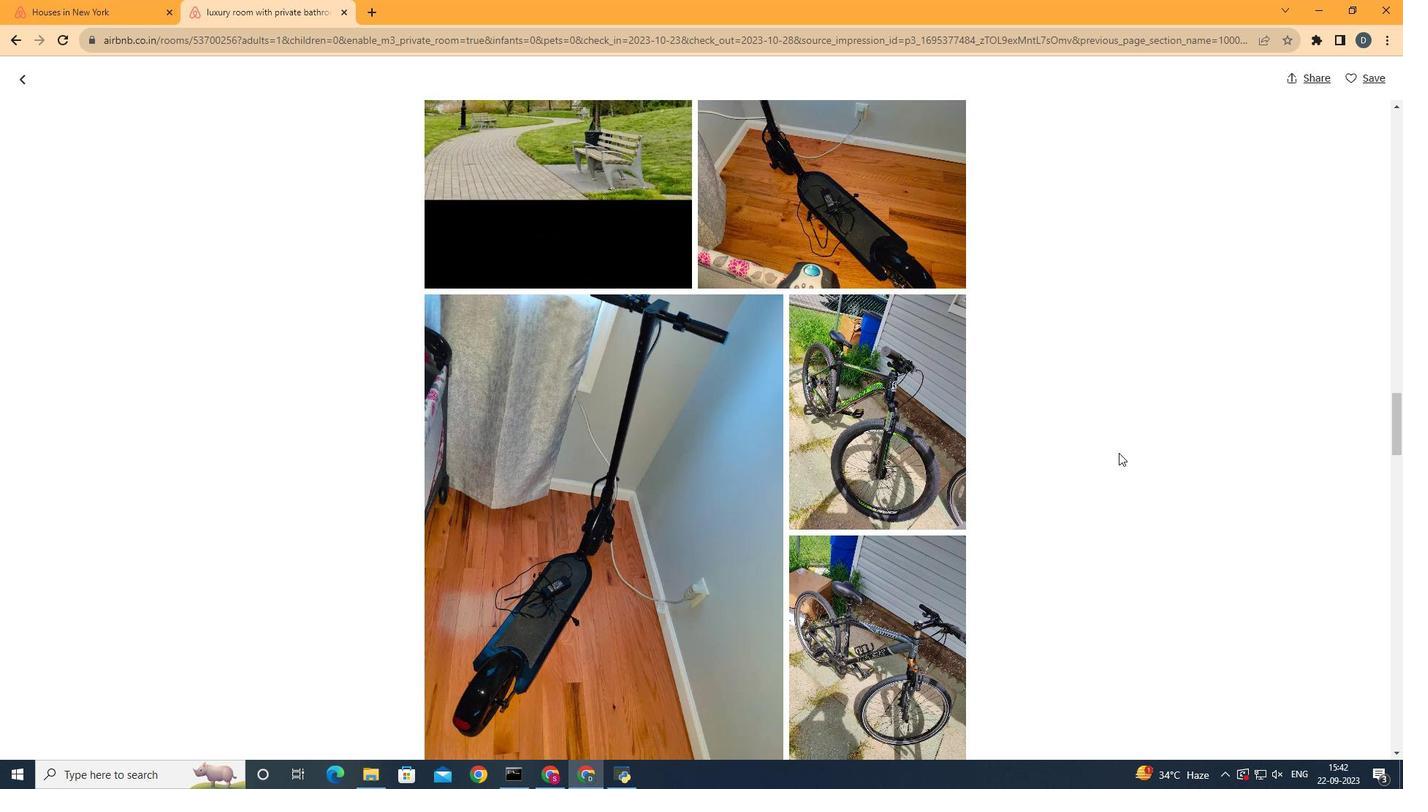 
Action: Mouse scrolled (1118, 452) with delta (0, 0)
Screenshot: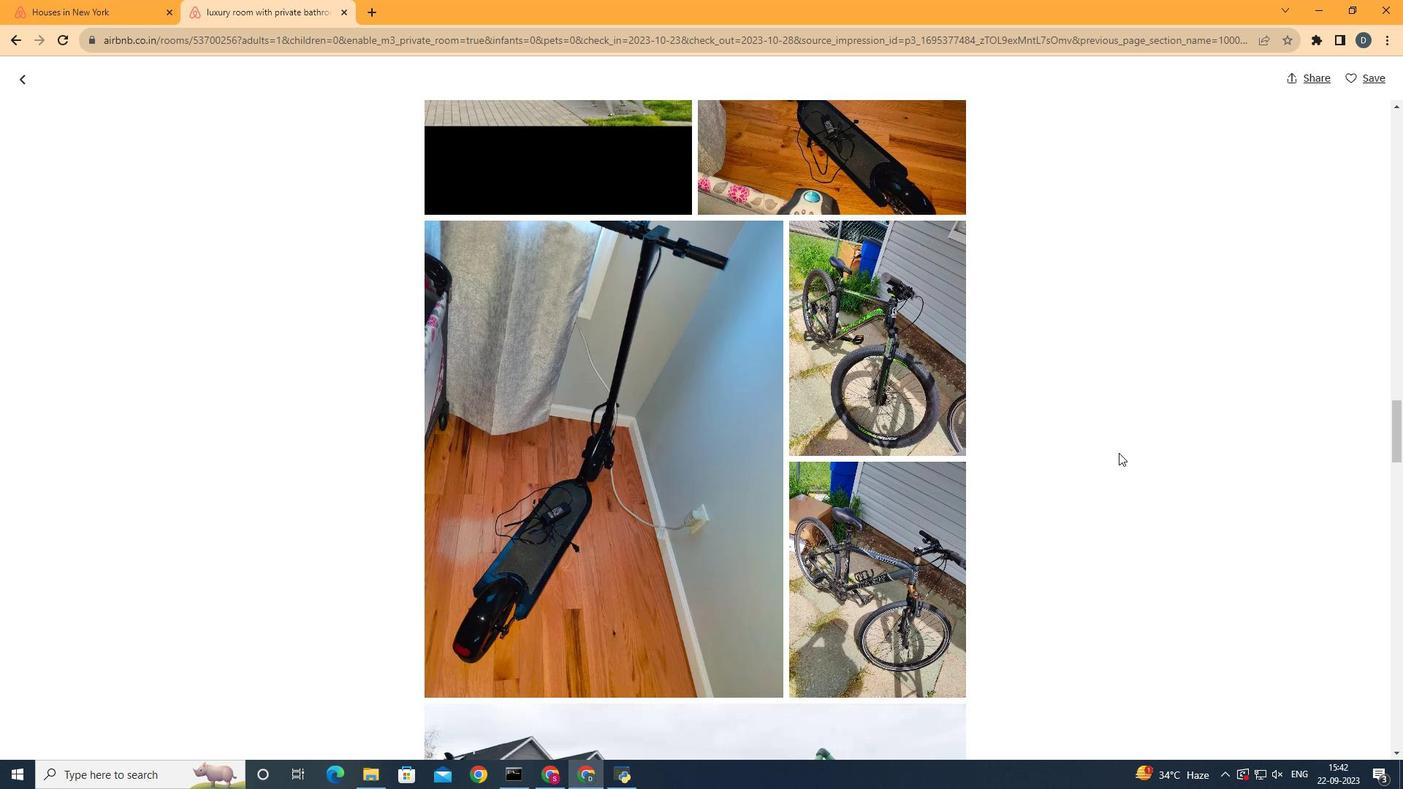 
Action: Mouse scrolled (1118, 452) with delta (0, 0)
Screenshot: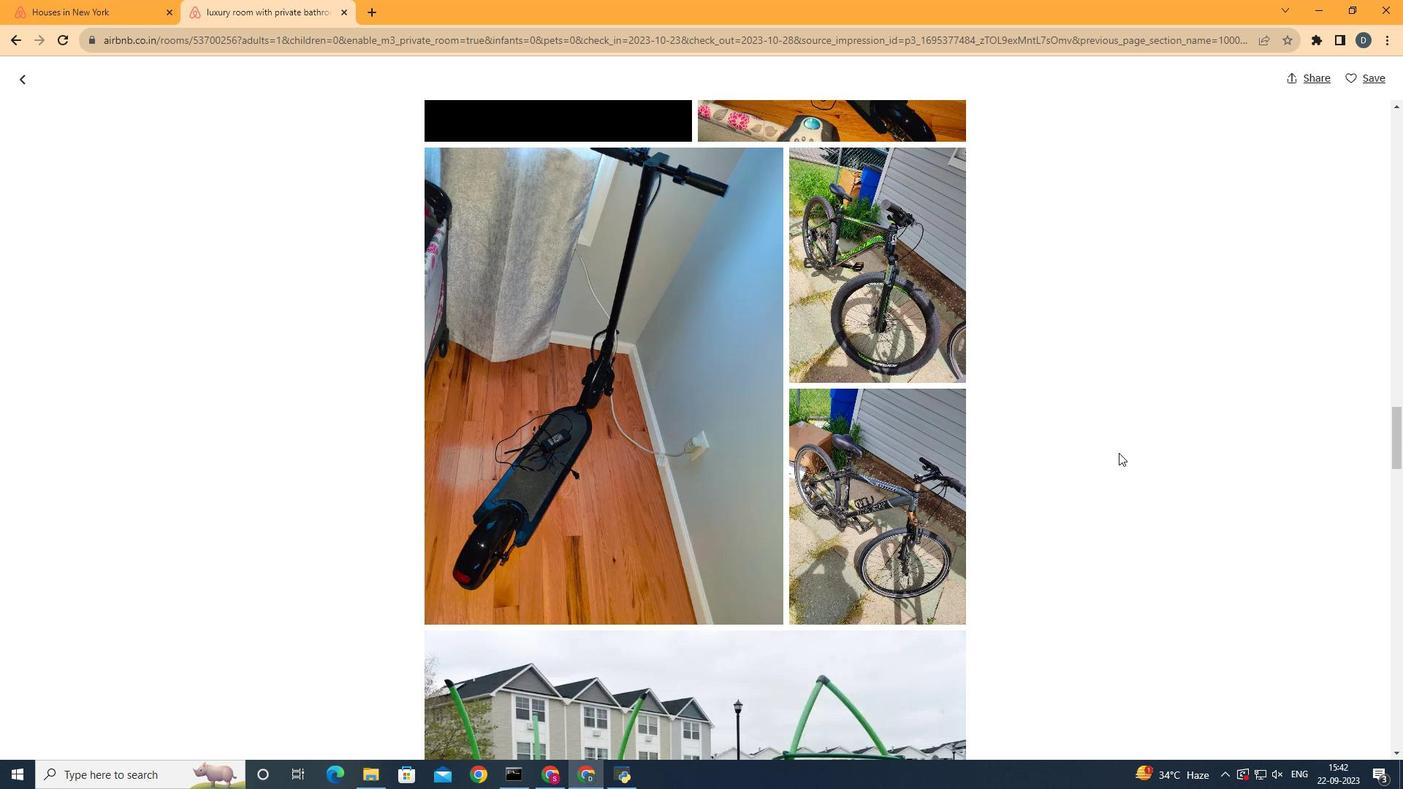 
Action: Mouse scrolled (1118, 452) with delta (0, 0)
Screenshot: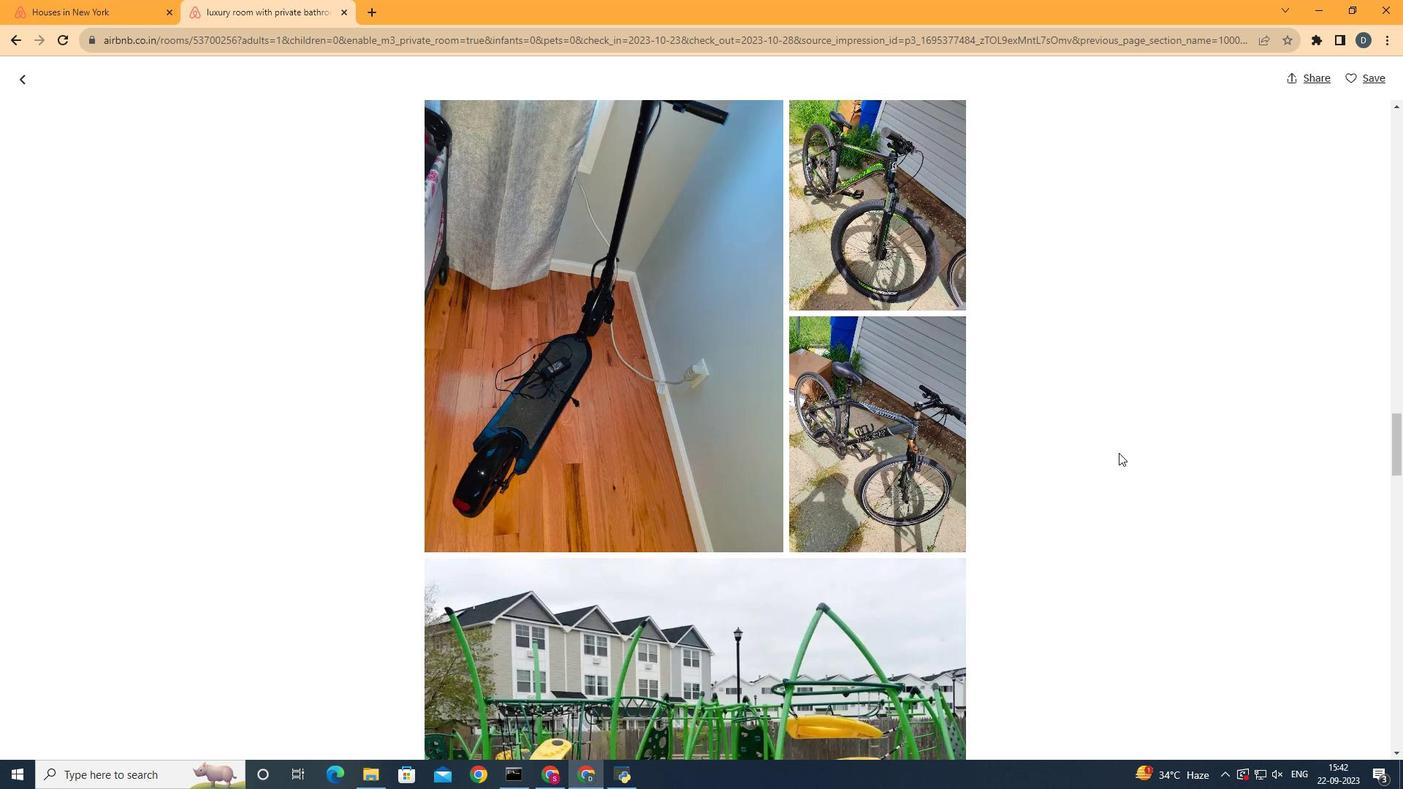 
Action: Mouse scrolled (1118, 452) with delta (0, 0)
Screenshot: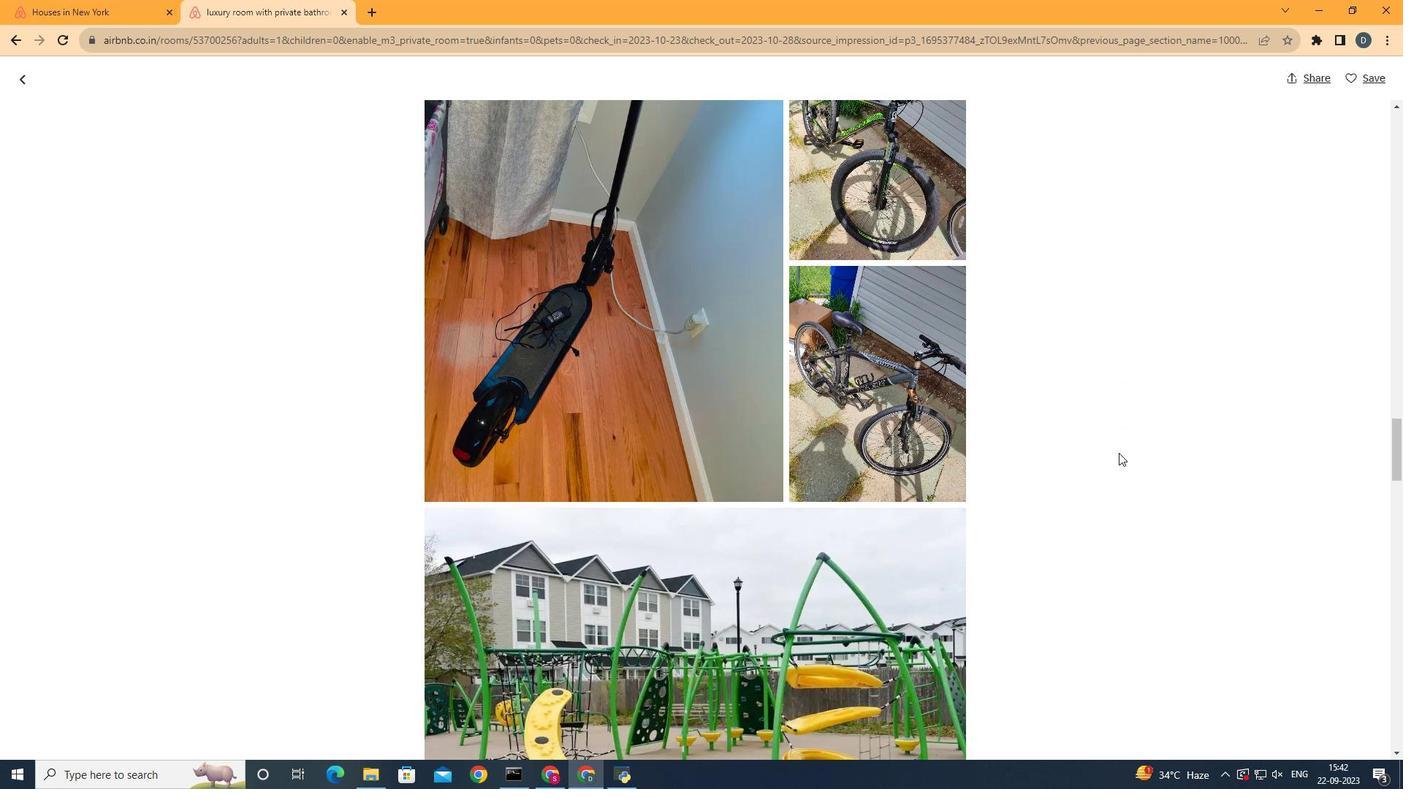
Action: Mouse scrolled (1118, 452) with delta (0, 0)
Screenshot: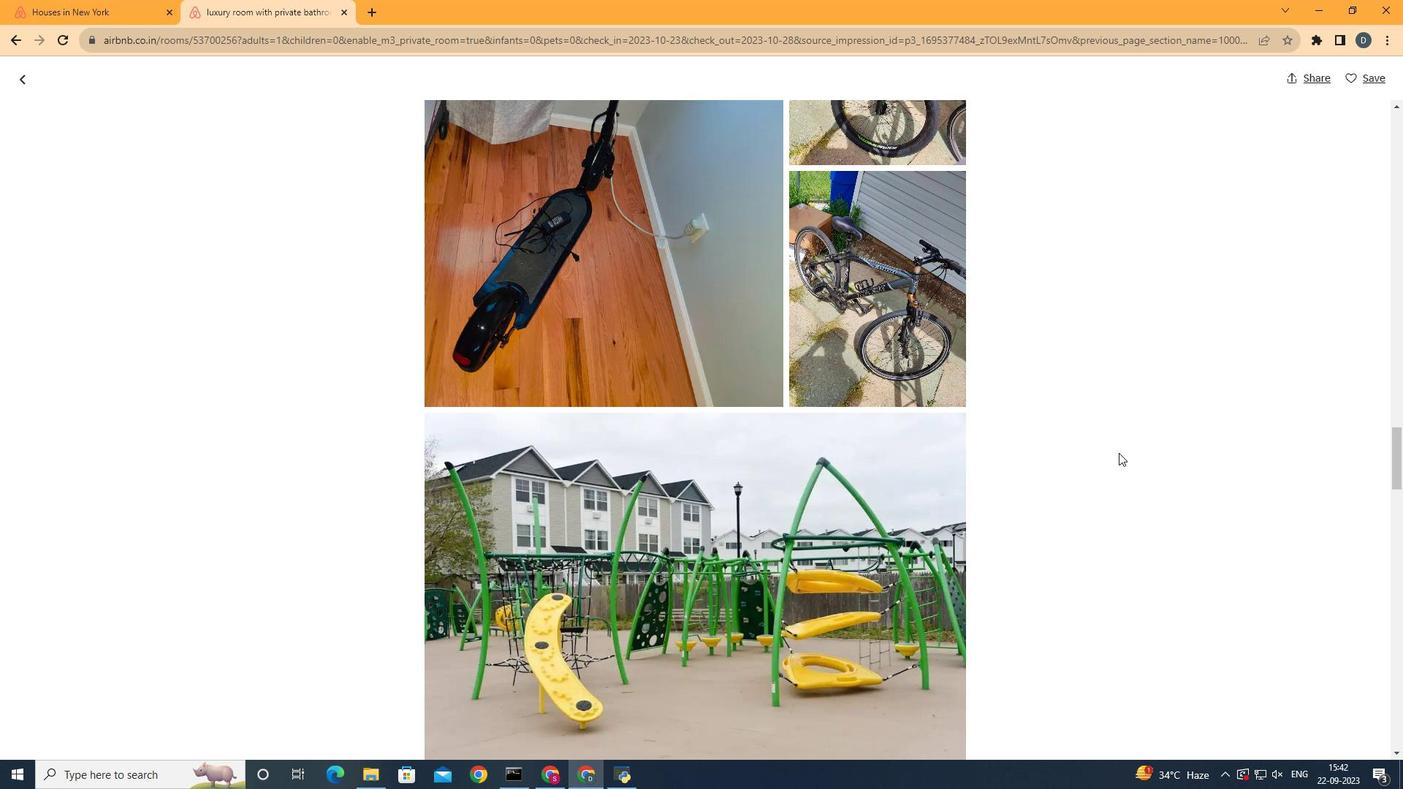 
Action: Mouse scrolled (1118, 452) with delta (0, 0)
Screenshot: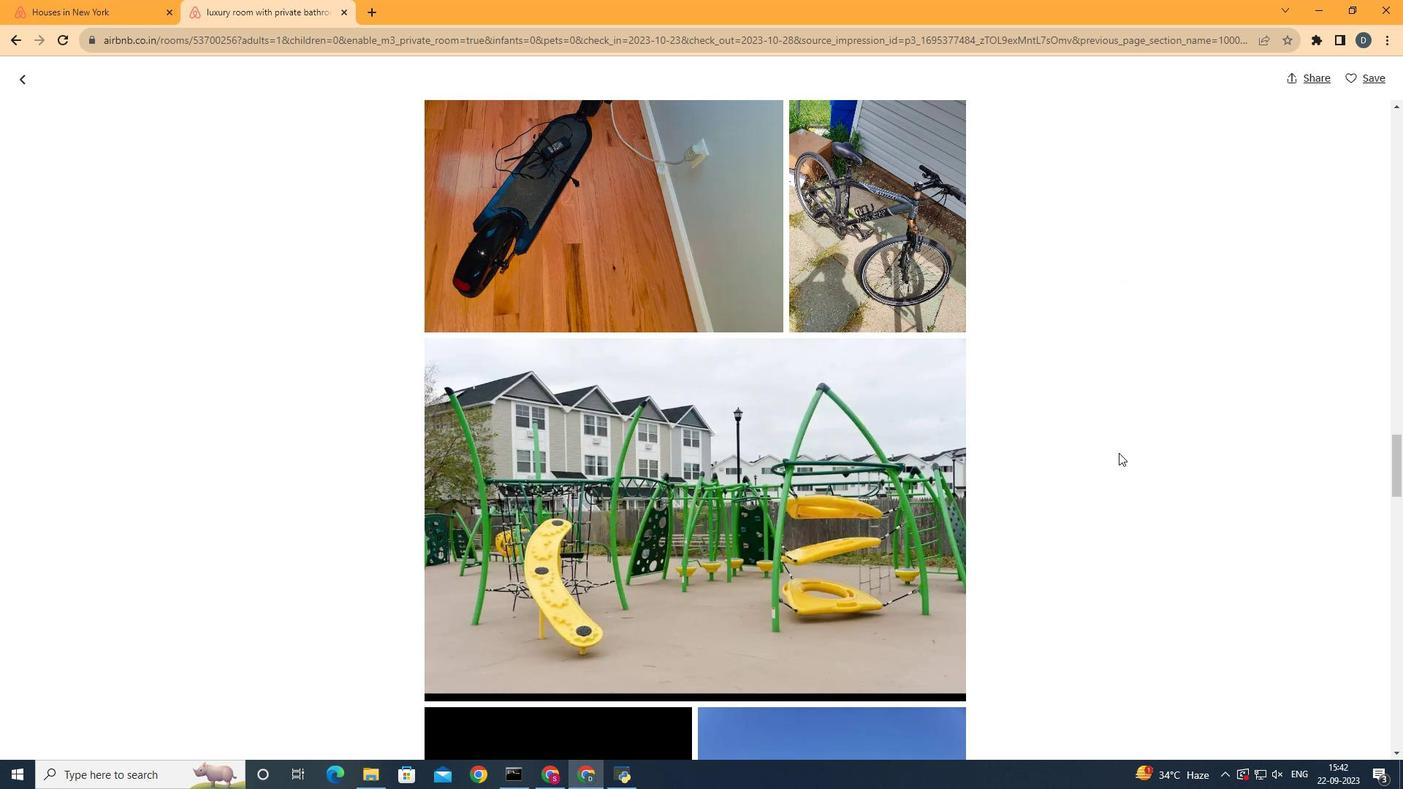 
Action: Mouse scrolled (1118, 452) with delta (0, 0)
Screenshot: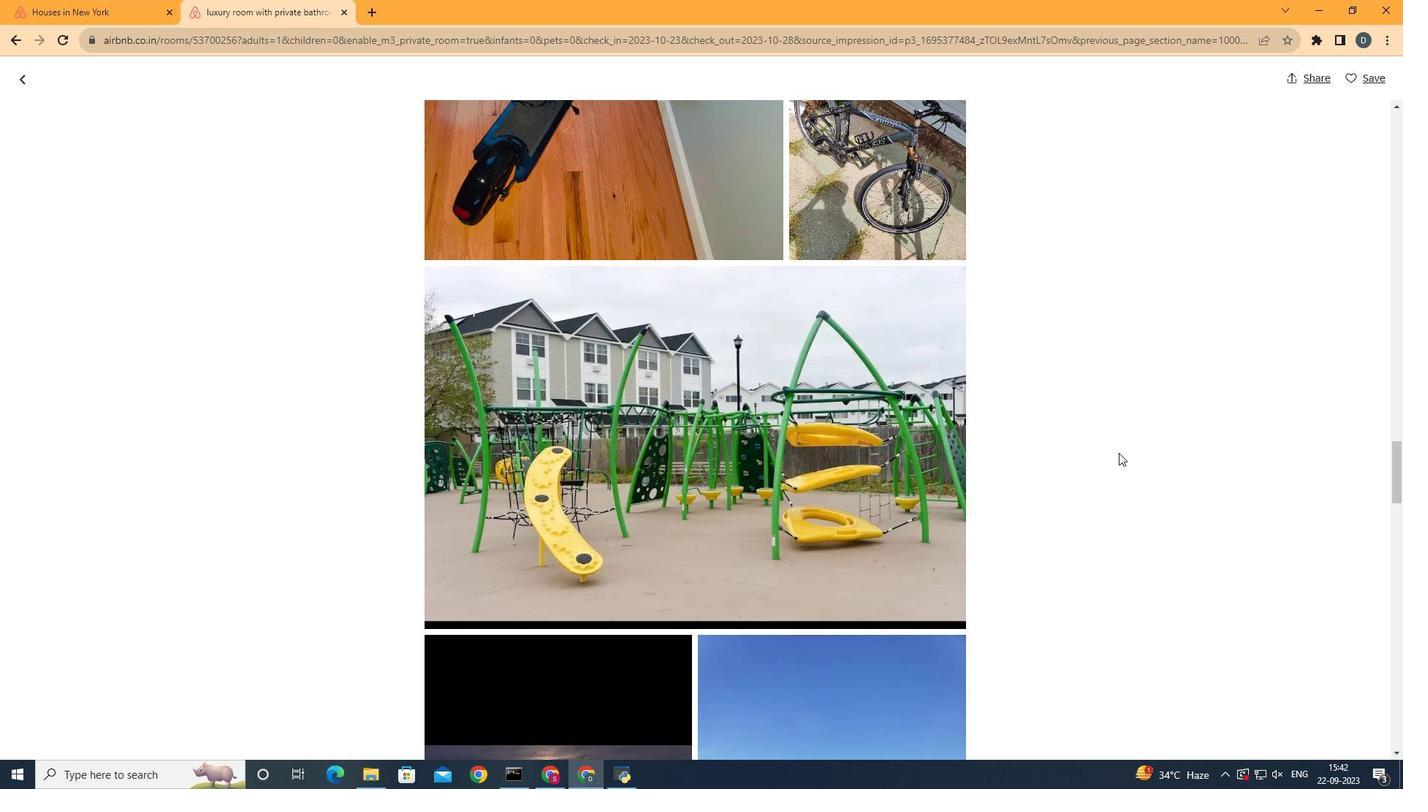
Action: Mouse scrolled (1118, 452) with delta (0, 0)
Screenshot: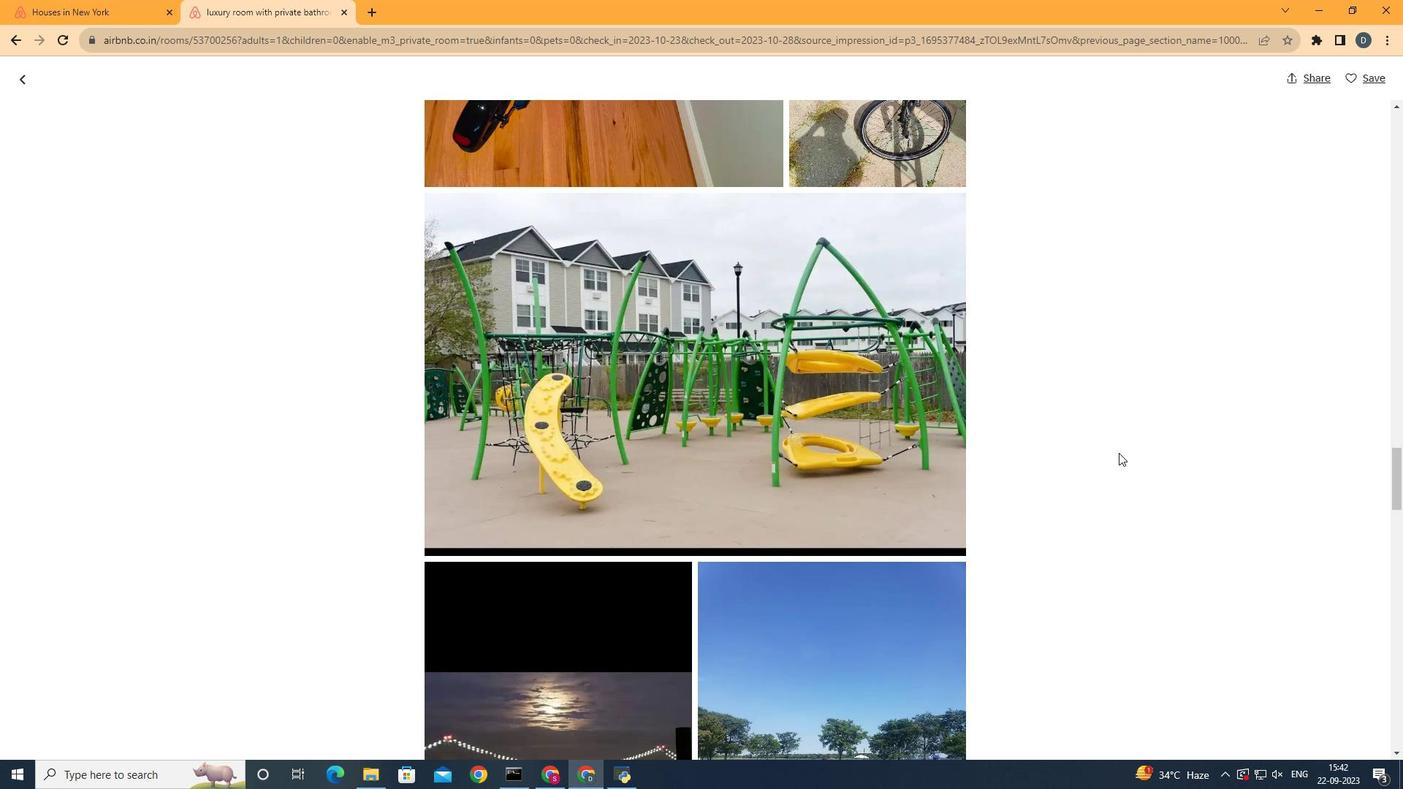 
Action: Mouse scrolled (1118, 452) with delta (0, 0)
Screenshot: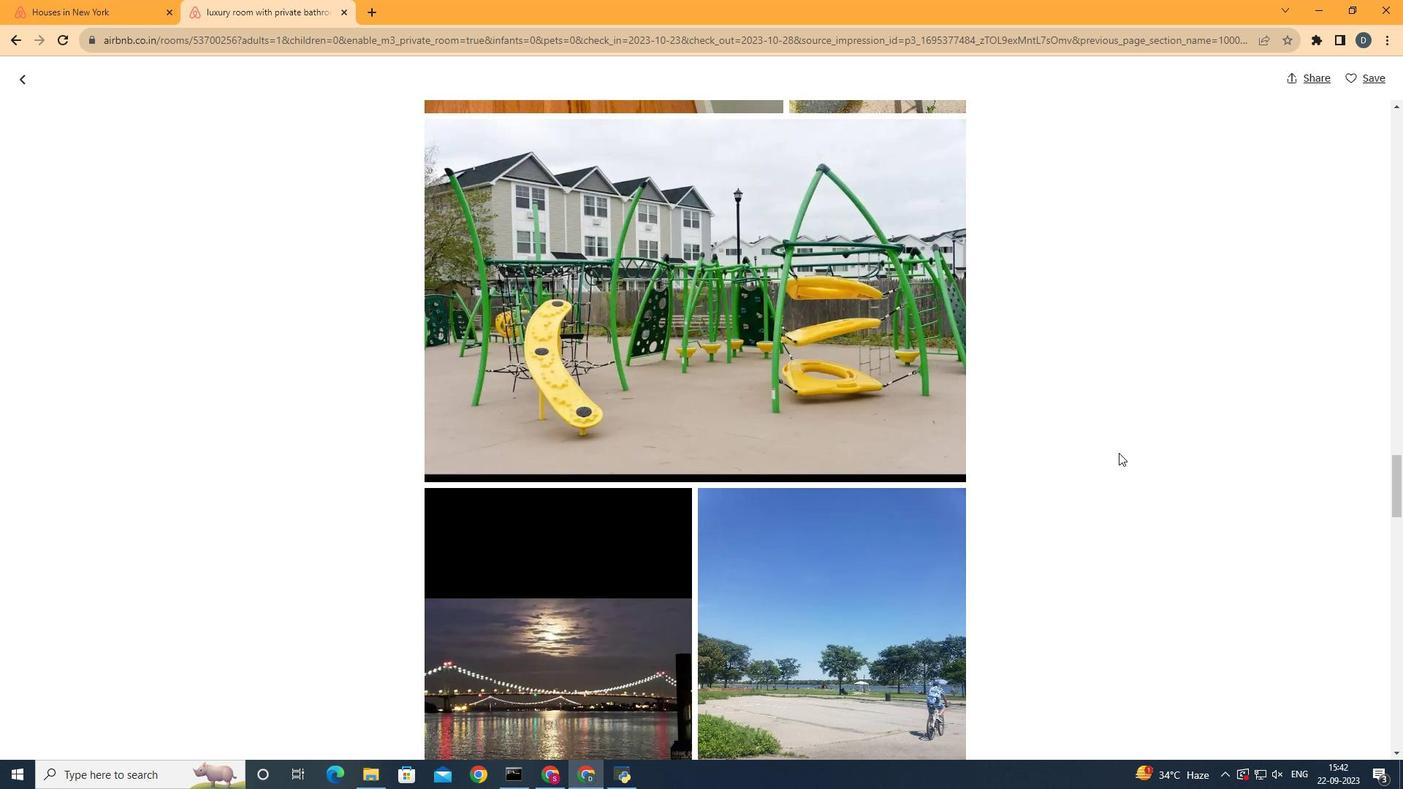 
Action: Mouse scrolled (1118, 452) with delta (0, 0)
Screenshot: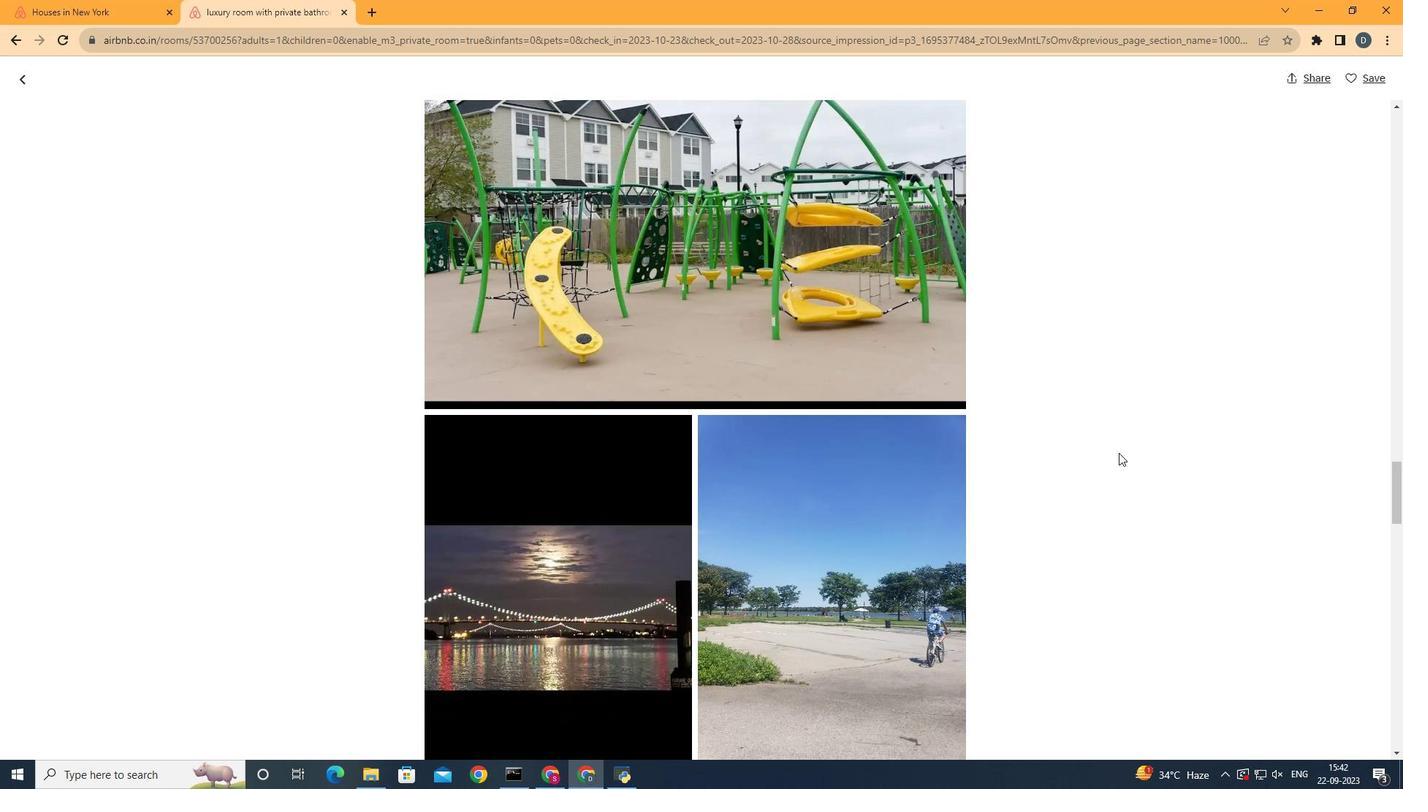 
Action: Mouse scrolled (1118, 452) with delta (0, 0)
Screenshot: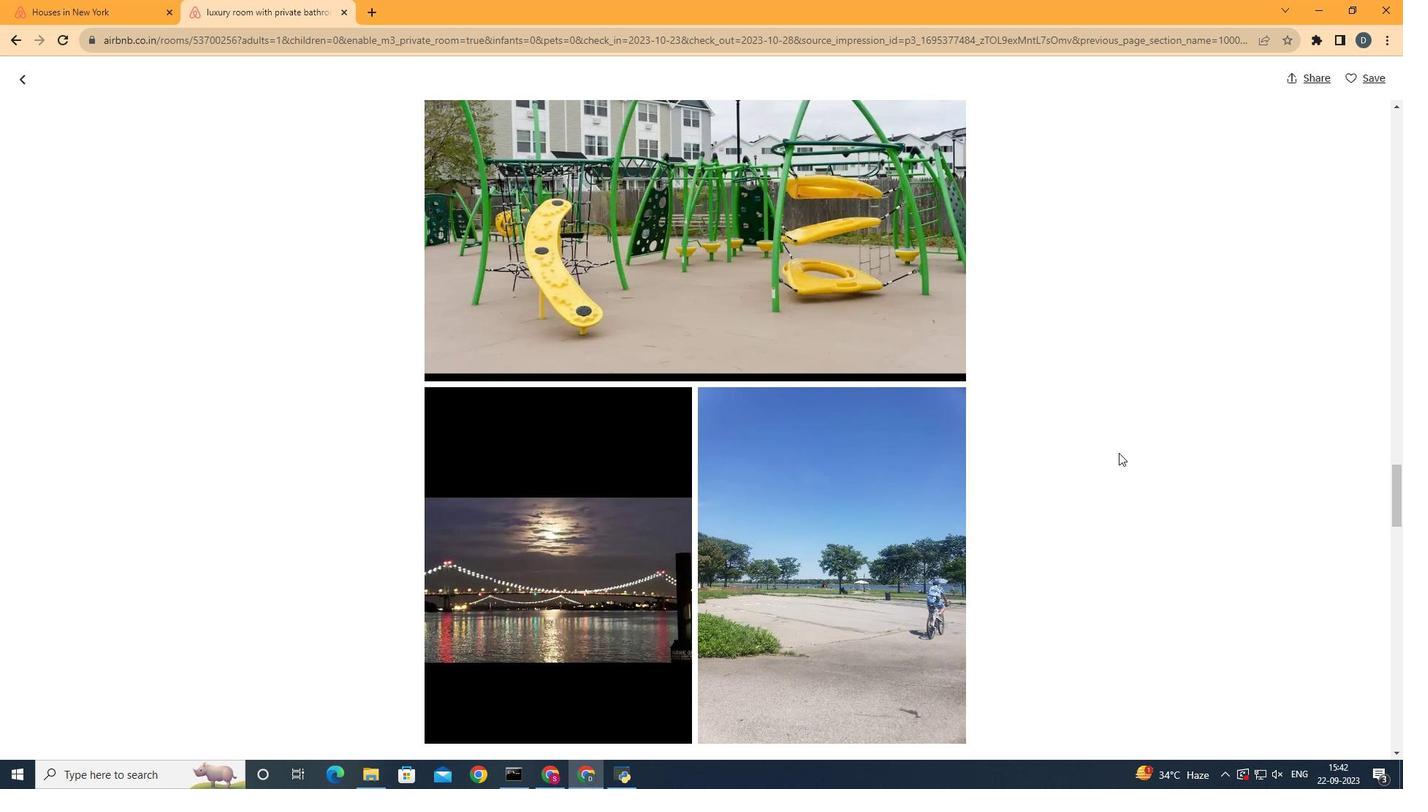 
Action: Mouse scrolled (1118, 452) with delta (0, 0)
Screenshot: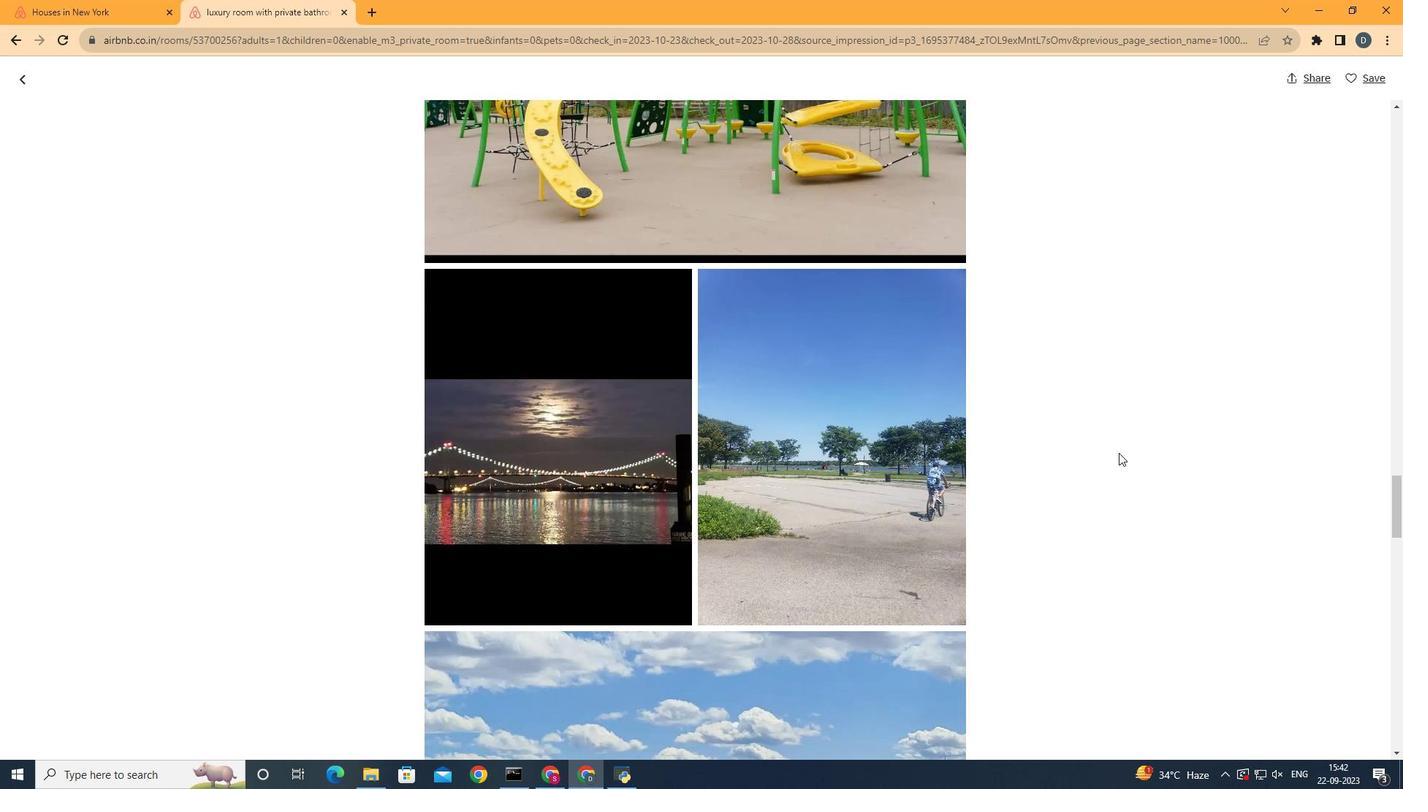 
Action: Mouse scrolled (1118, 452) with delta (0, 0)
Screenshot: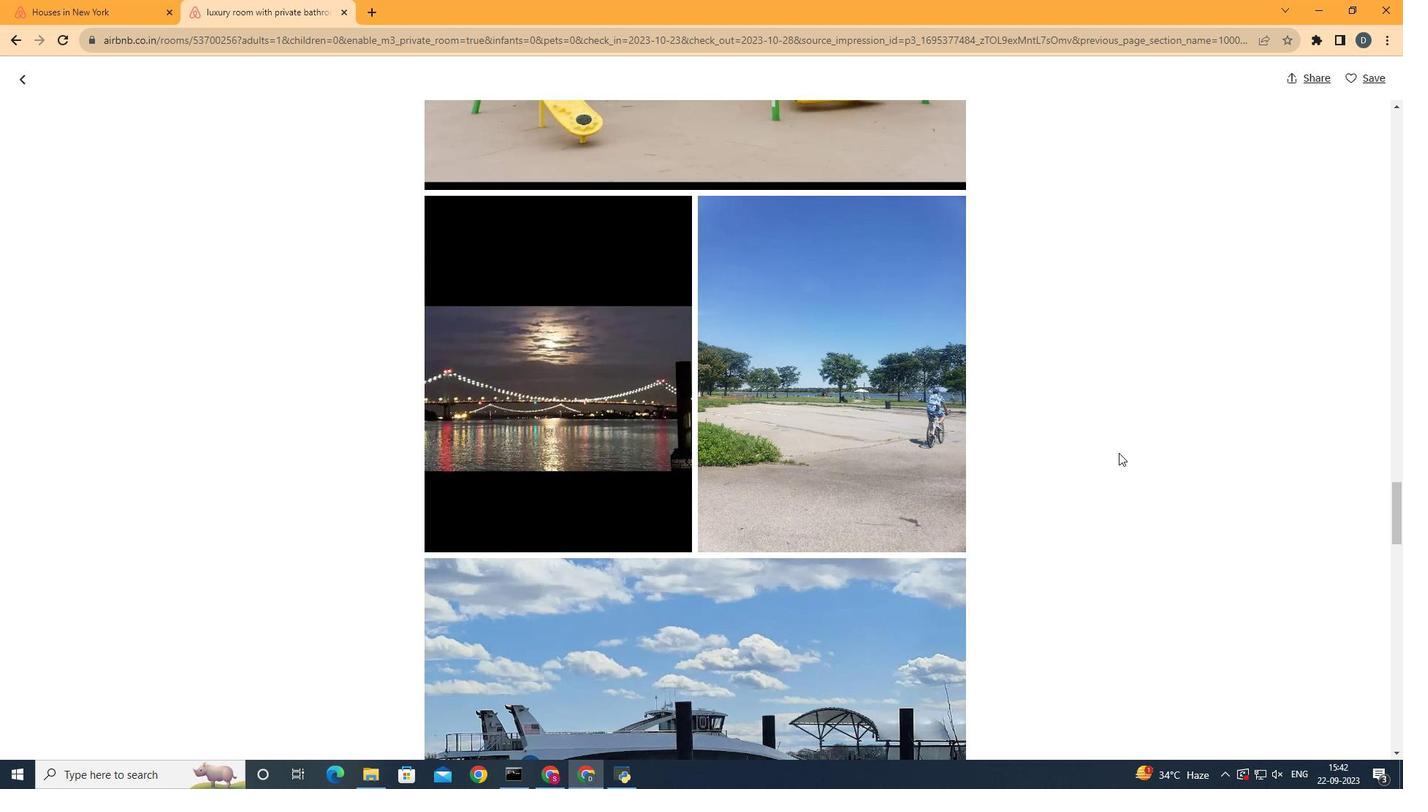 
Action: Mouse scrolled (1118, 452) with delta (0, 0)
Screenshot: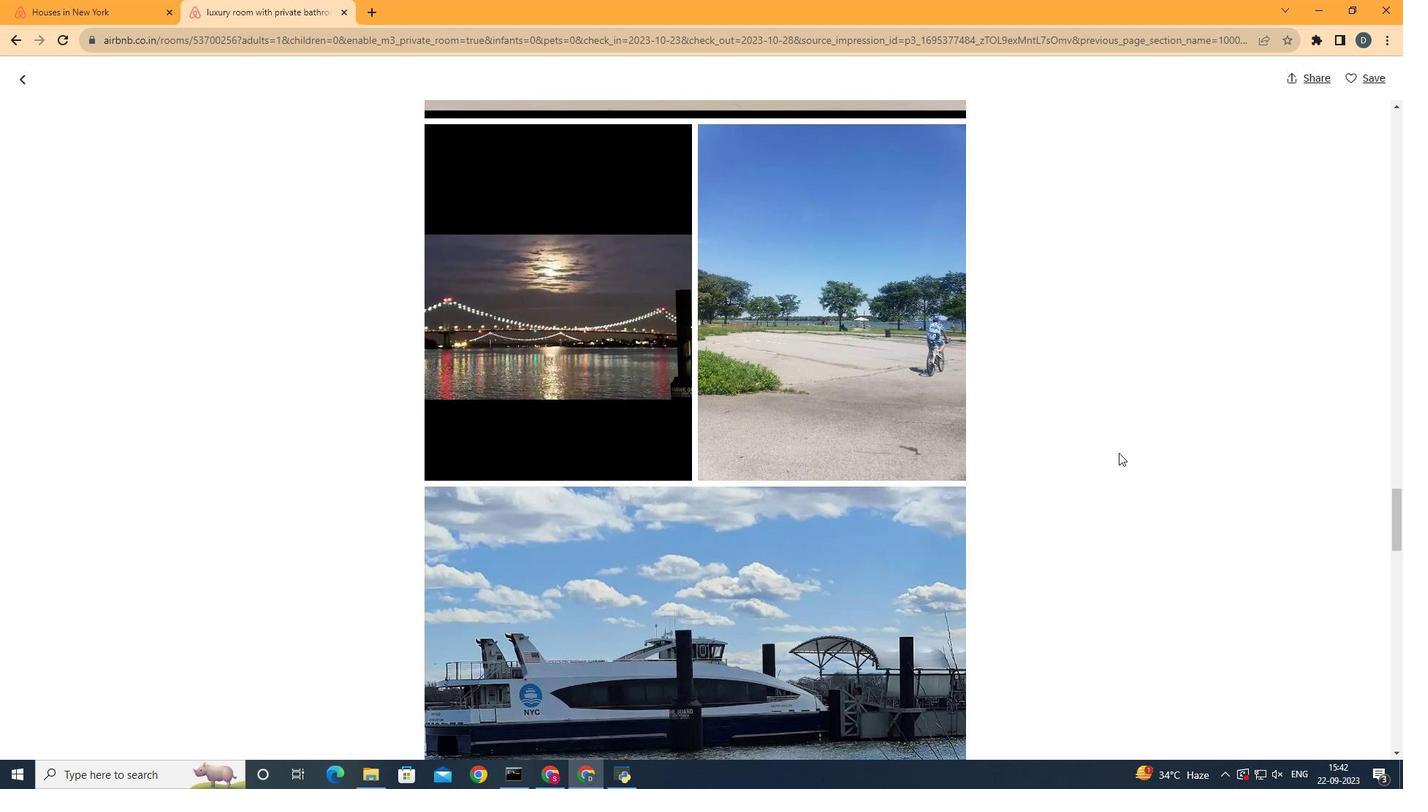 
Action: Mouse scrolled (1118, 452) with delta (0, 0)
Screenshot: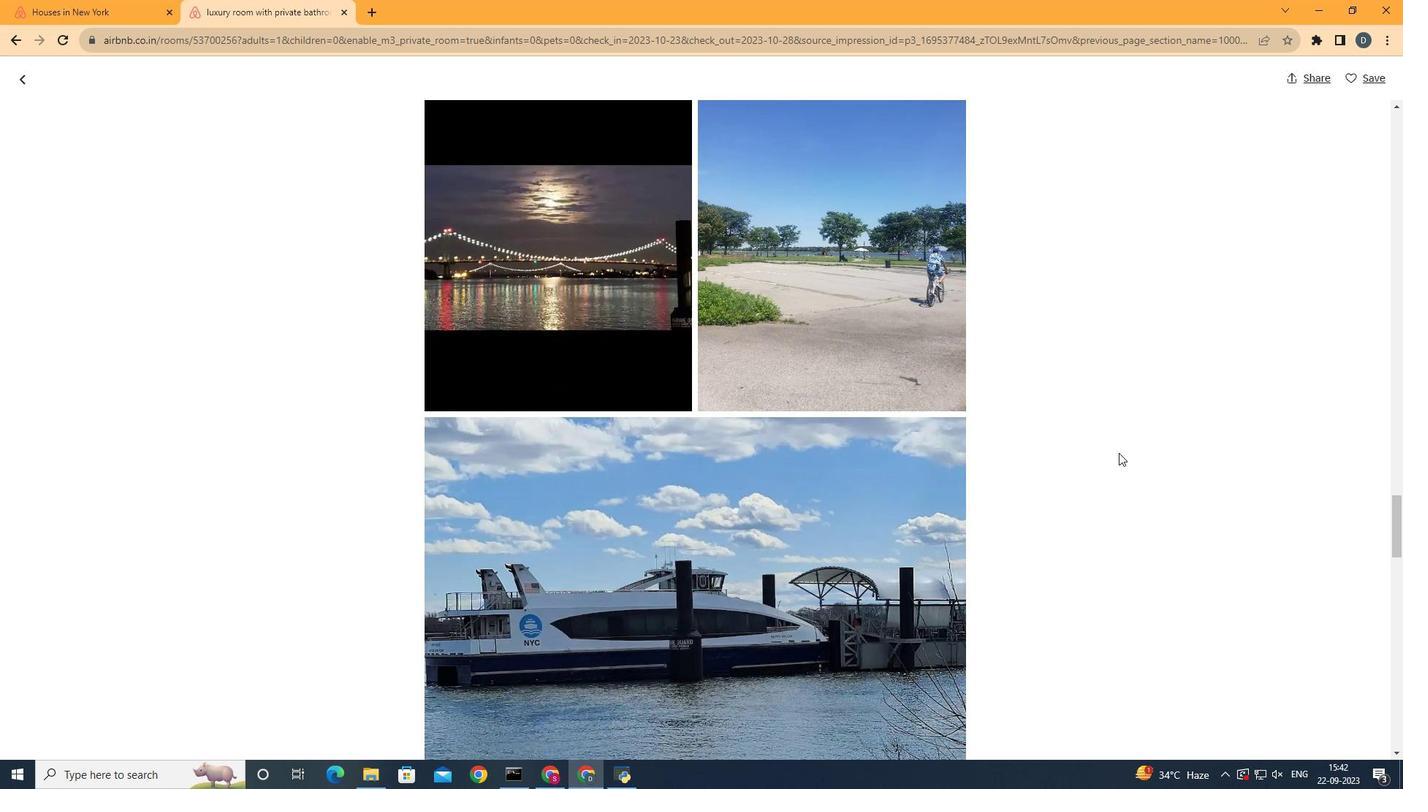 
Action: Mouse scrolled (1118, 452) with delta (0, 0)
Screenshot: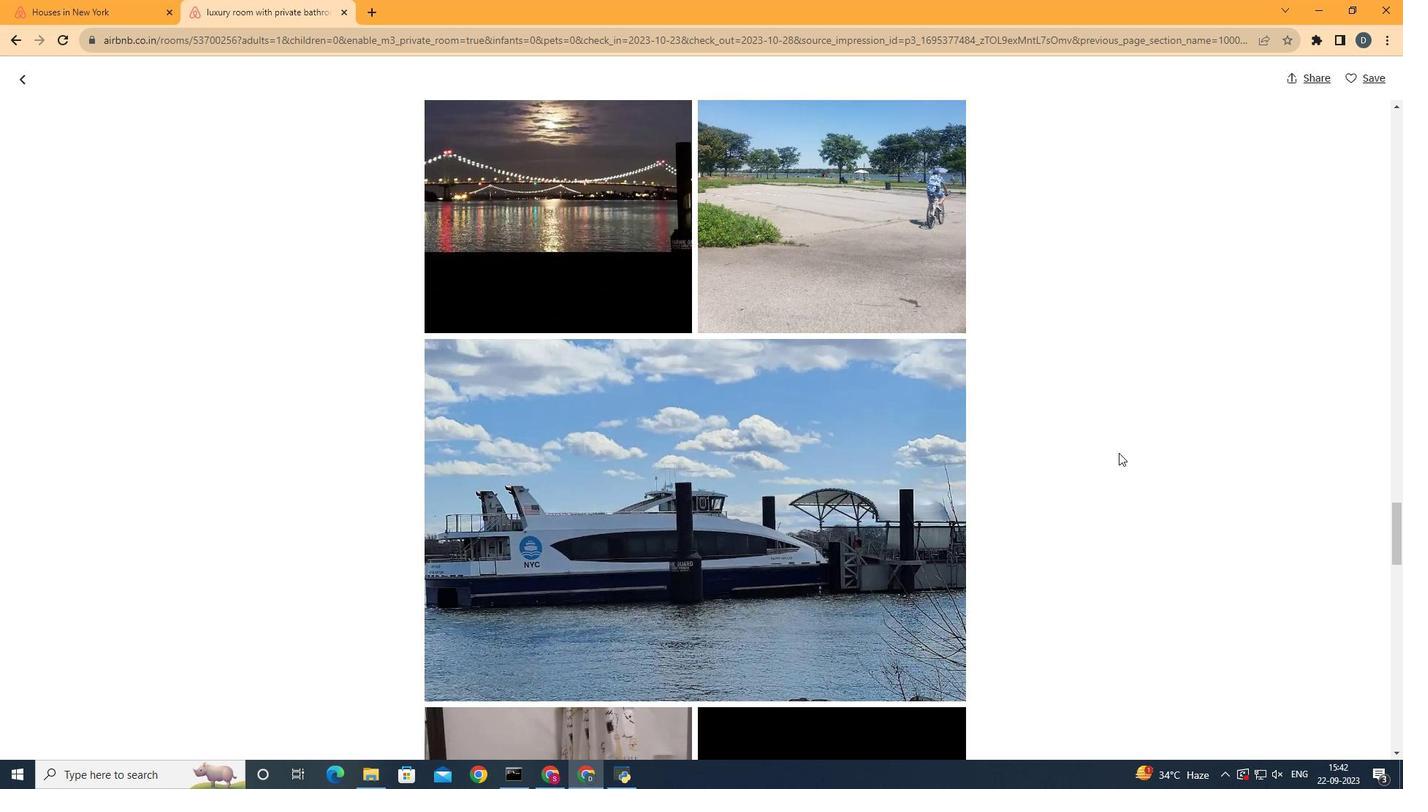 
Action: Mouse scrolled (1118, 452) with delta (0, 0)
Screenshot: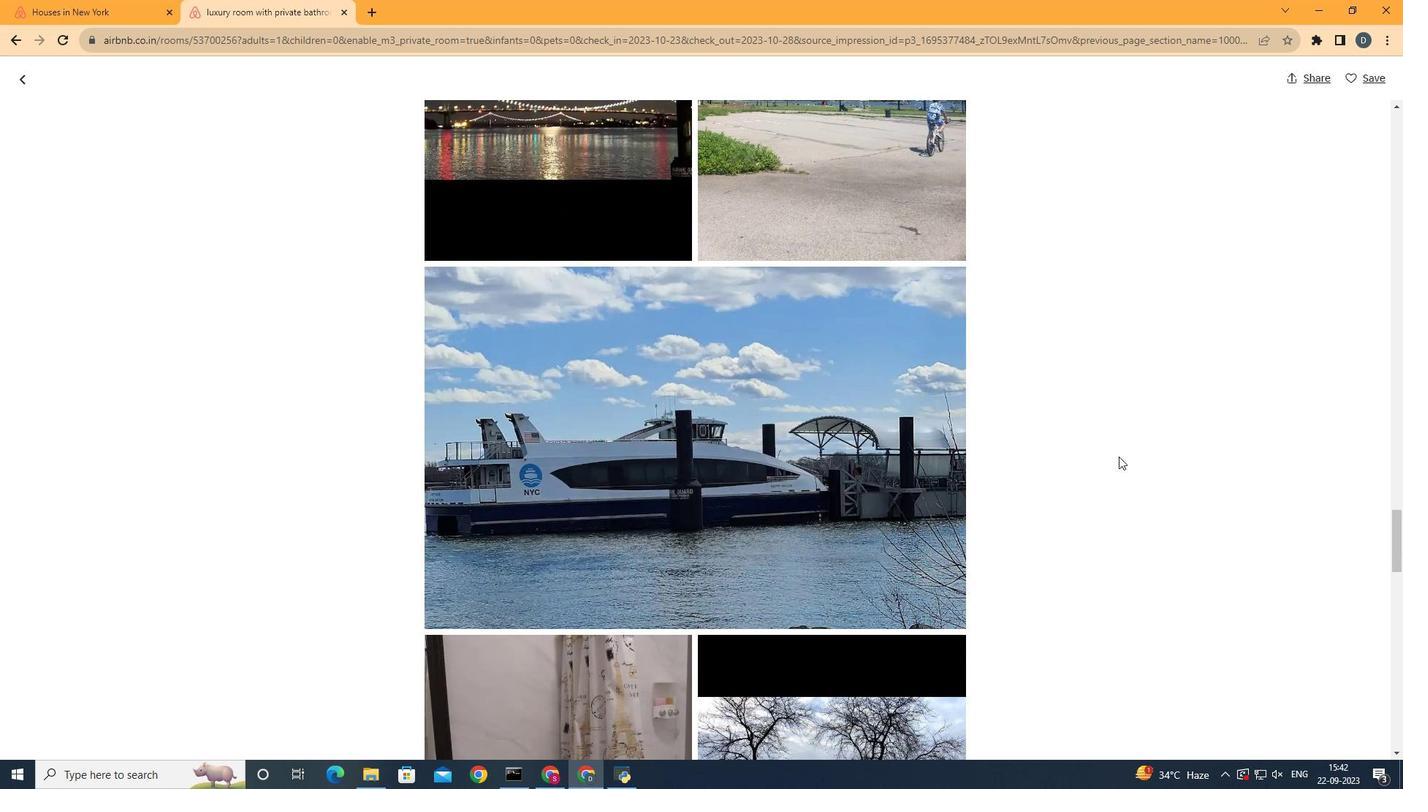 
Action: Mouse moved to (1118, 456)
Screenshot: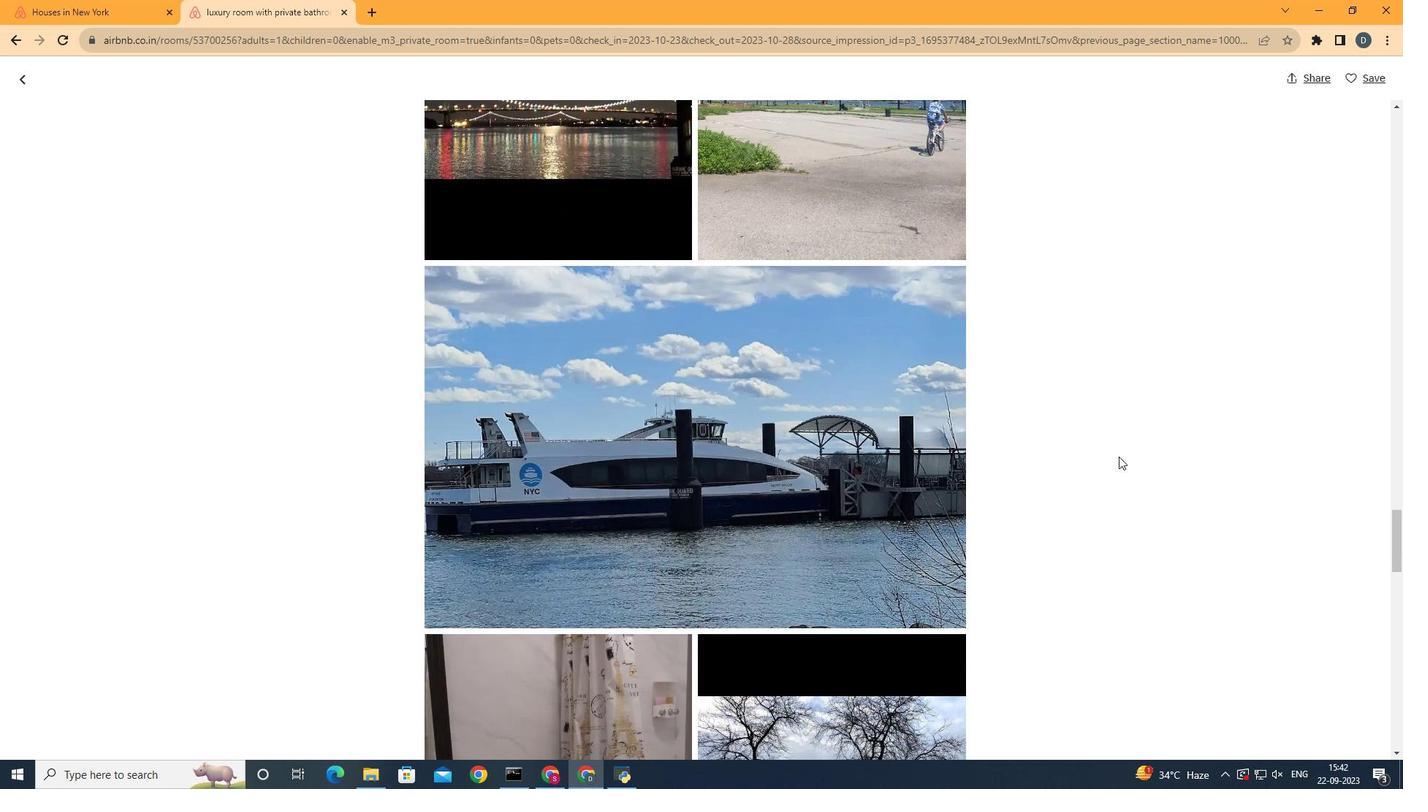 
Action: Mouse scrolled (1118, 456) with delta (0, 0)
Screenshot: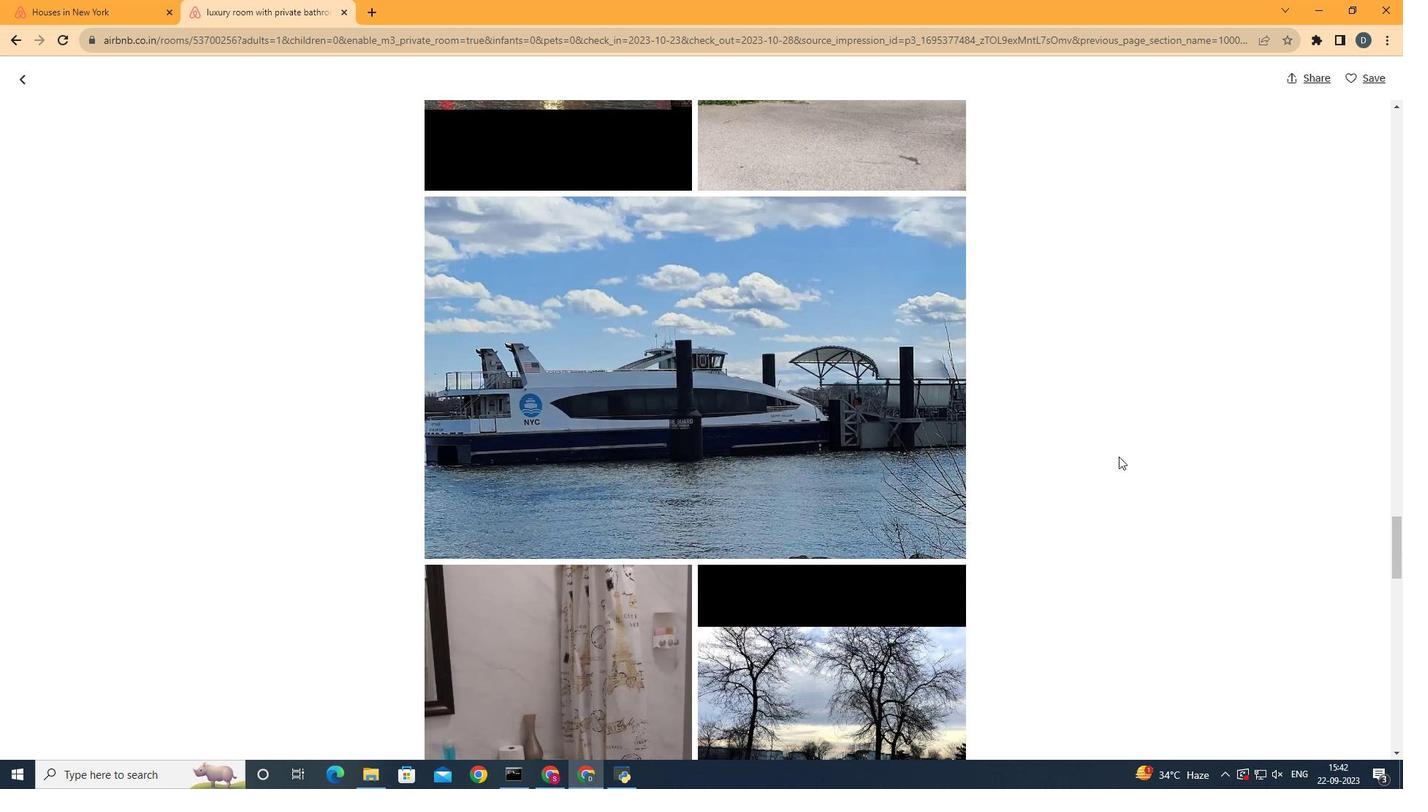 
Action: Mouse scrolled (1118, 456) with delta (0, 0)
Screenshot: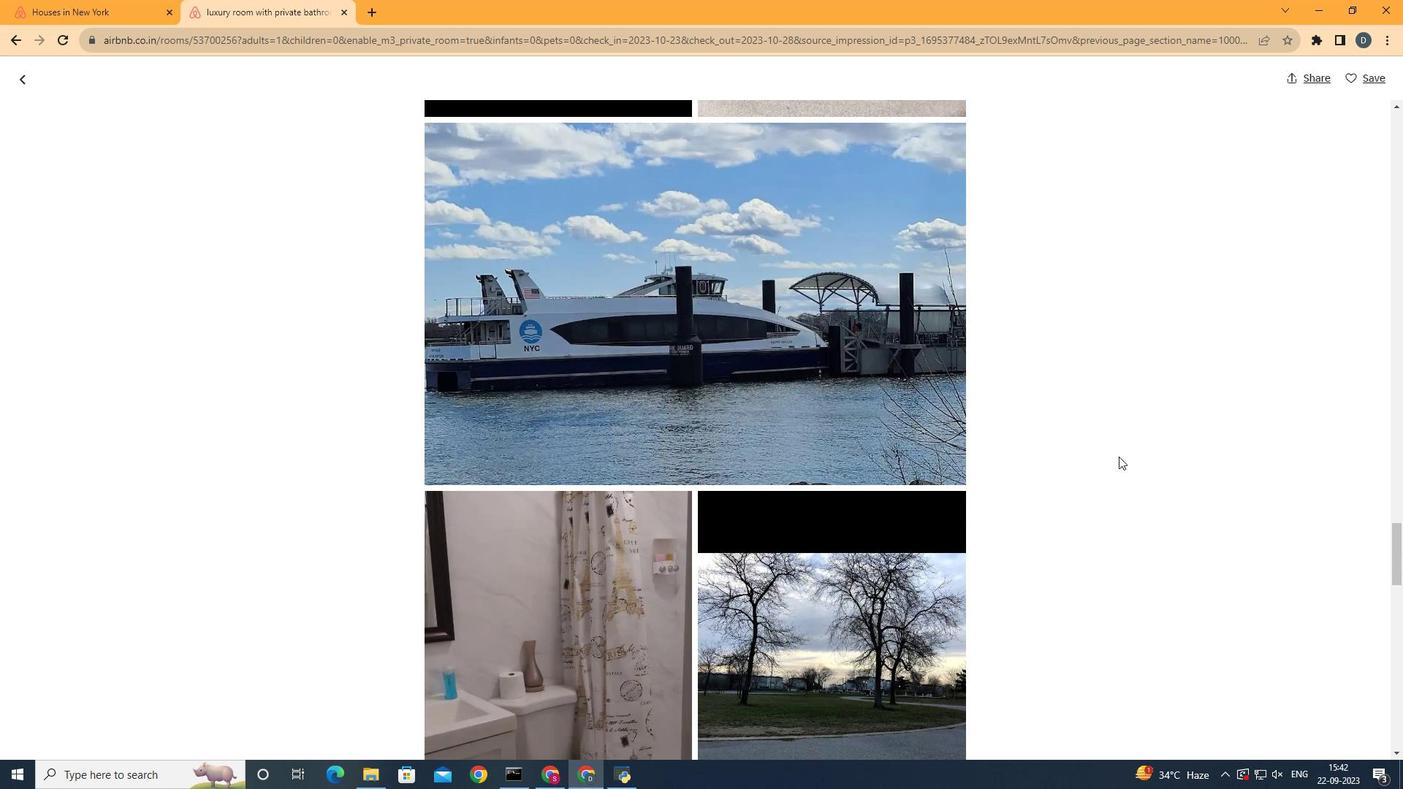 
Action: Mouse scrolled (1118, 456) with delta (0, 0)
Screenshot: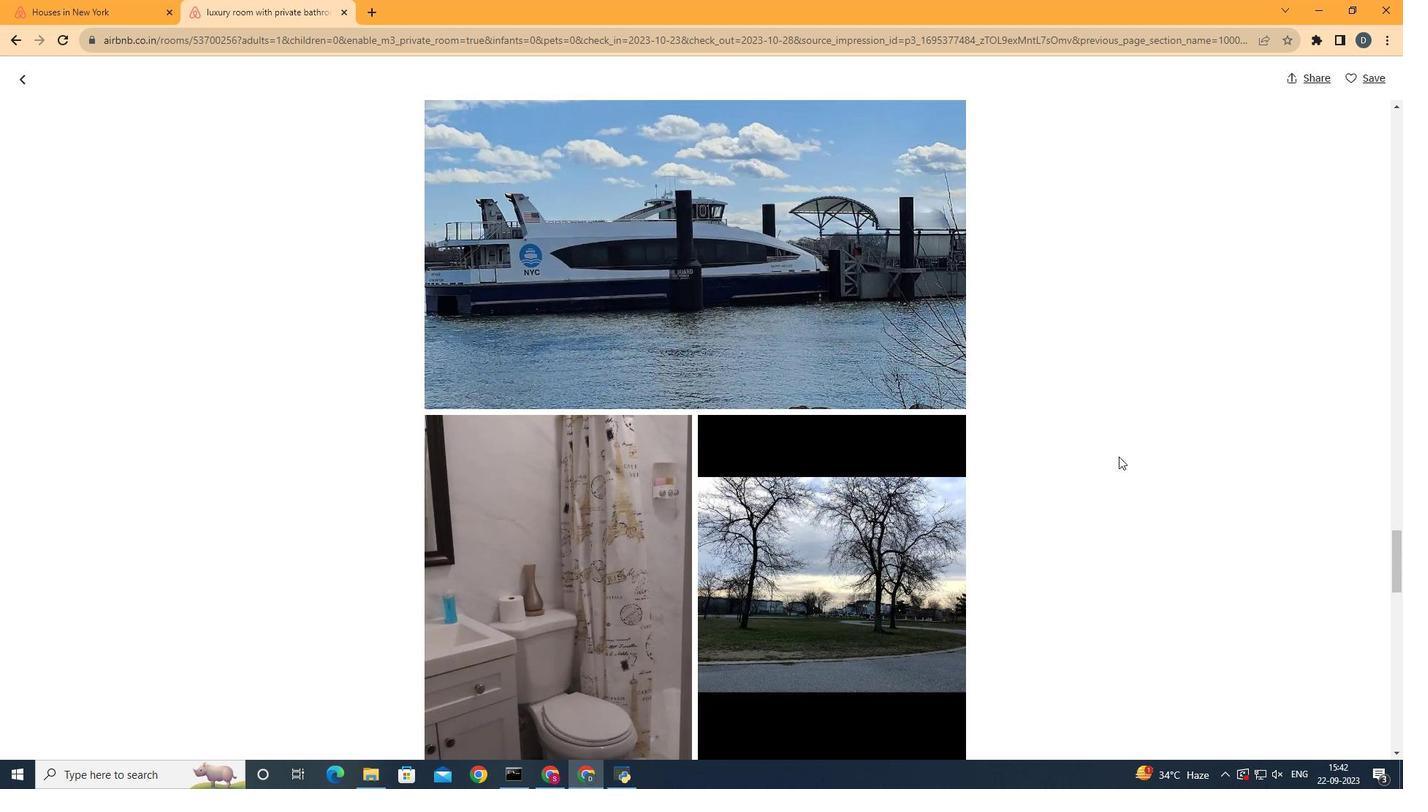 
Action: Mouse scrolled (1118, 456) with delta (0, 0)
Screenshot: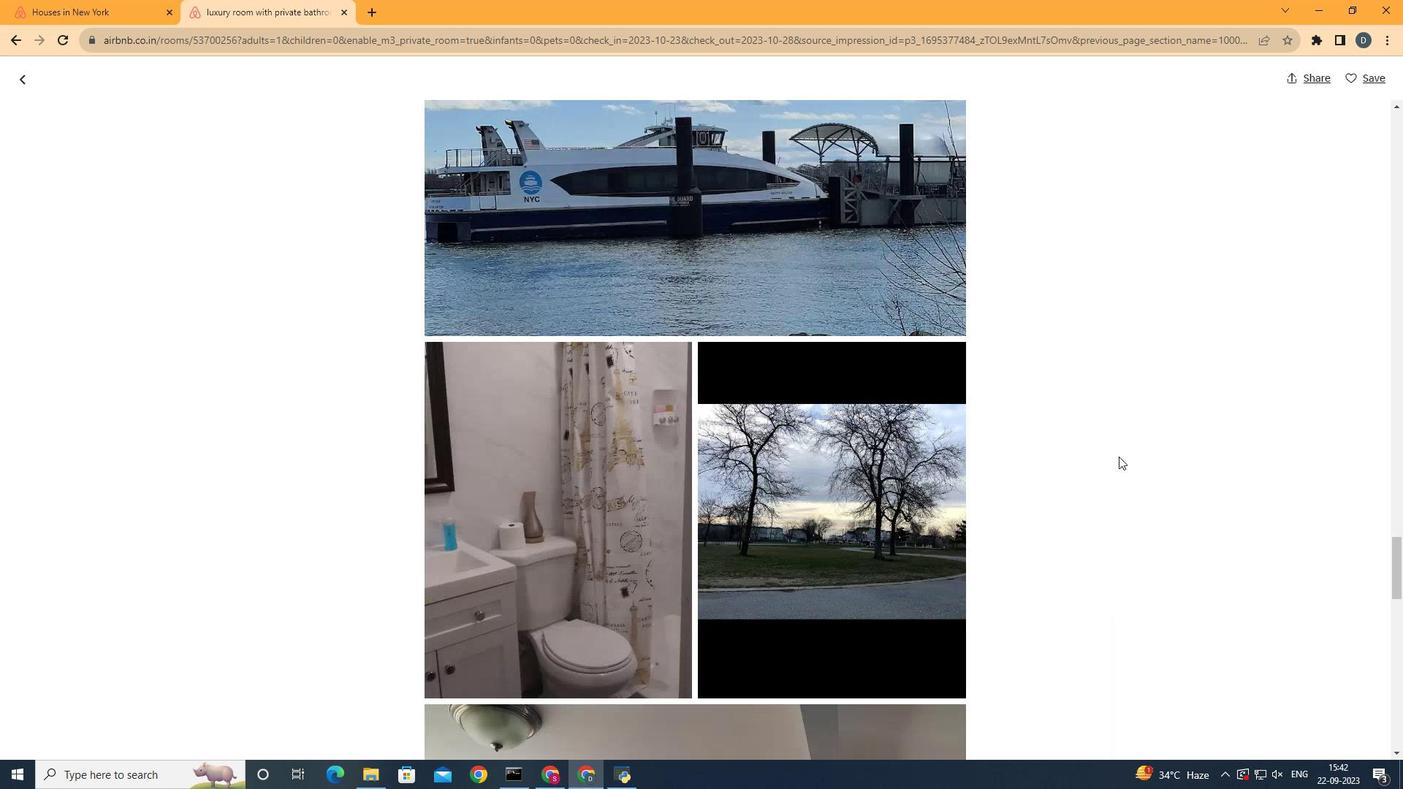 
Action: Mouse scrolled (1118, 456) with delta (0, 0)
Screenshot: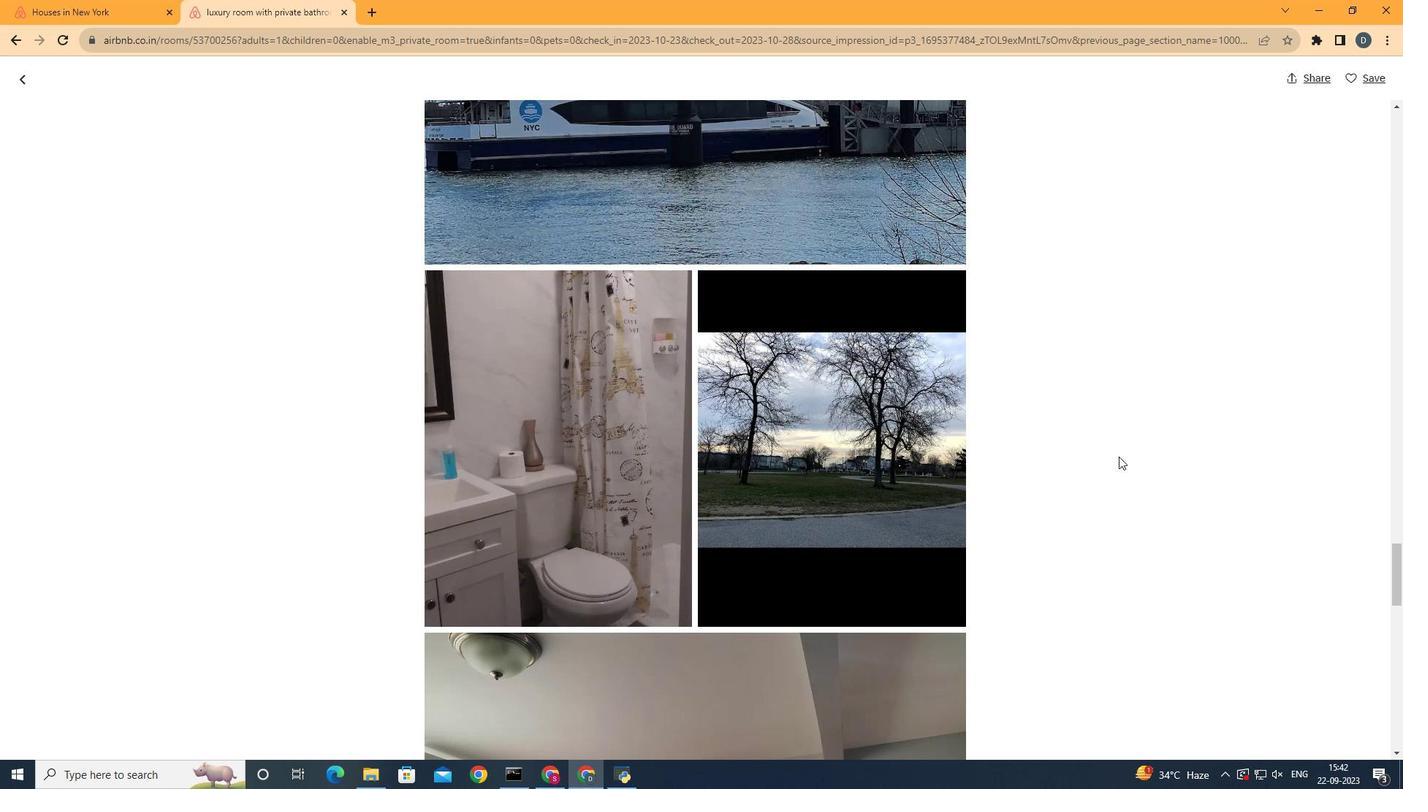 
Action: Mouse scrolled (1118, 456) with delta (0, 0)
Screenshot: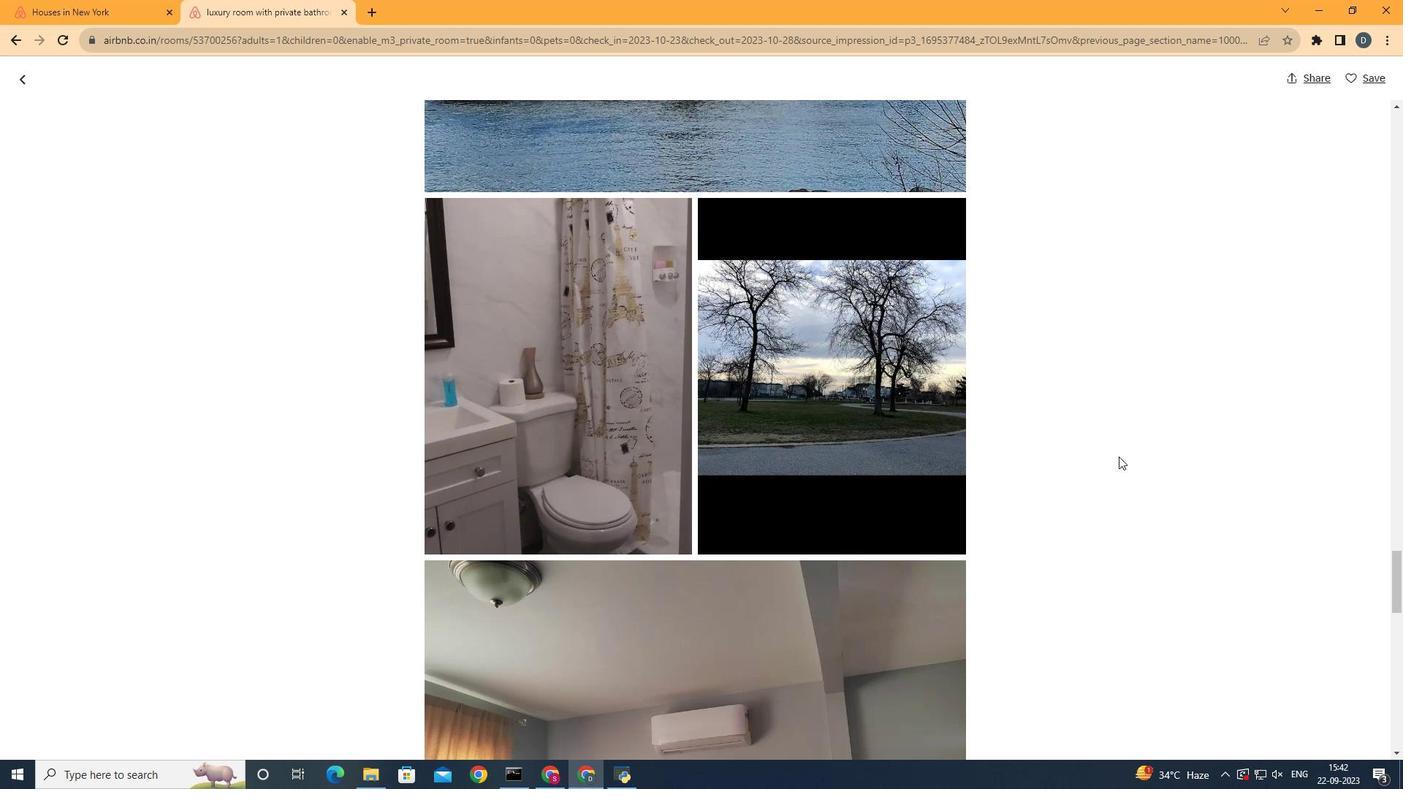 
Action: Mouse scrolled (1118, 456) with delta (0, 0)
Screenshot: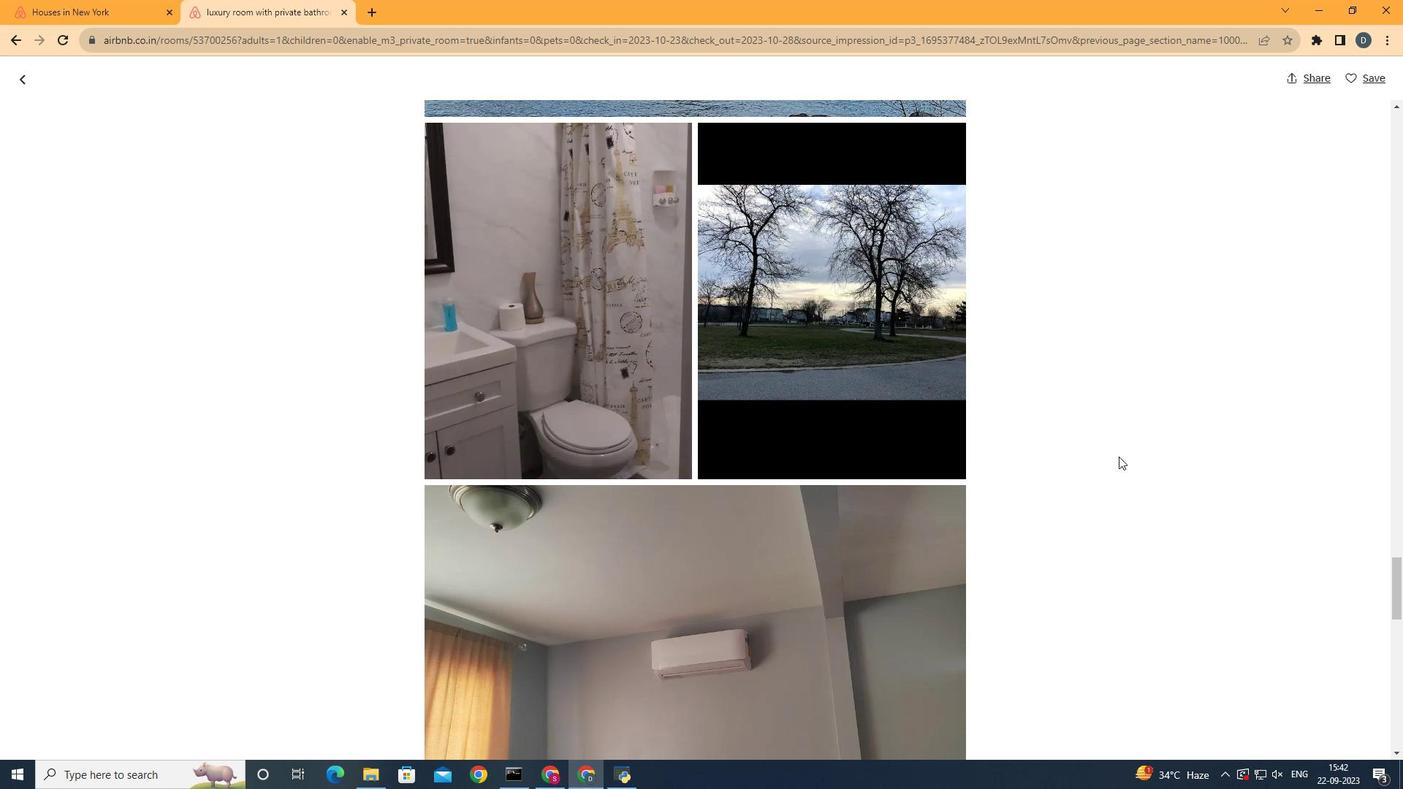 
Action: Mouse scrolled (1118, 456) with delta (0, 0)
Screenshot: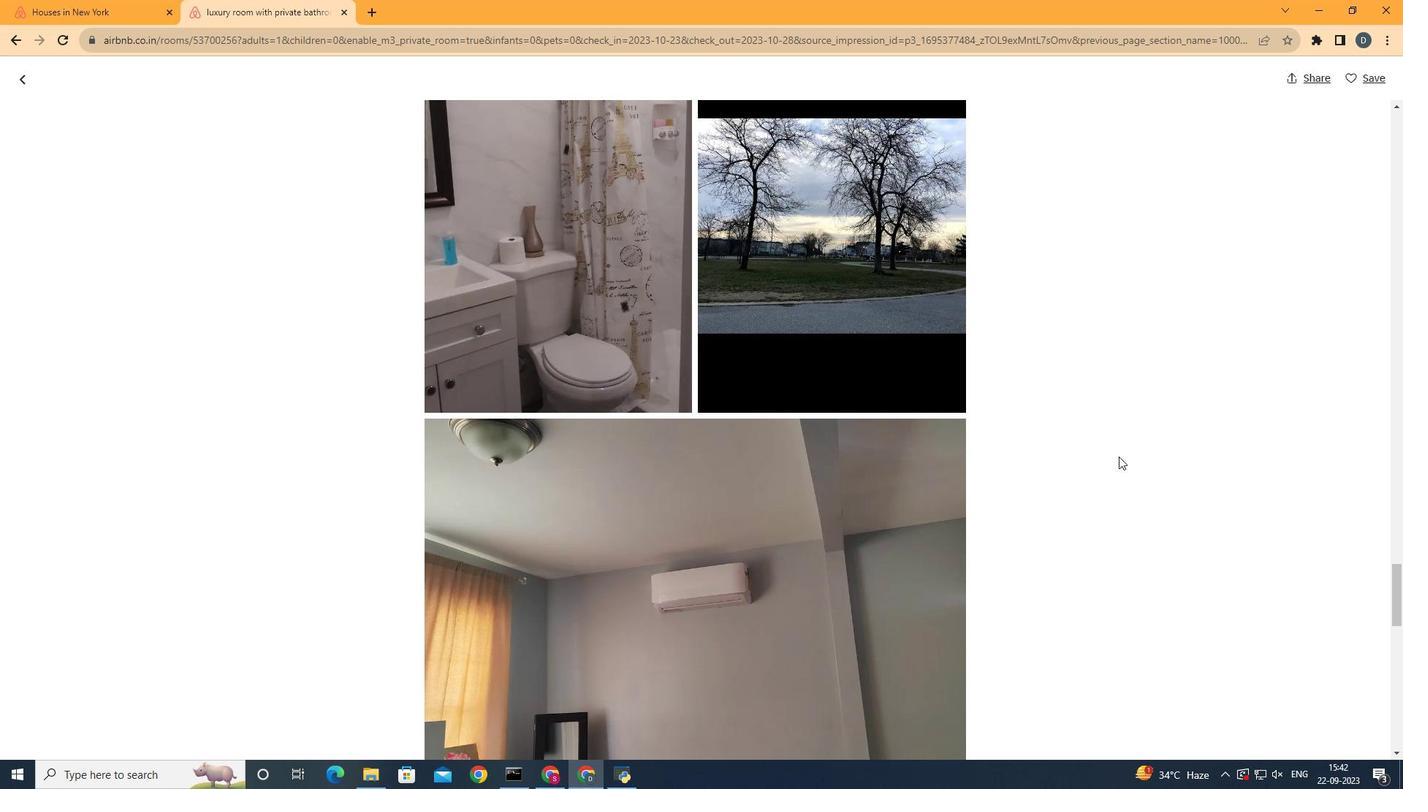 
Action: Mouse scrolled (1118, 456) with delta (0, 0)
Screenshot: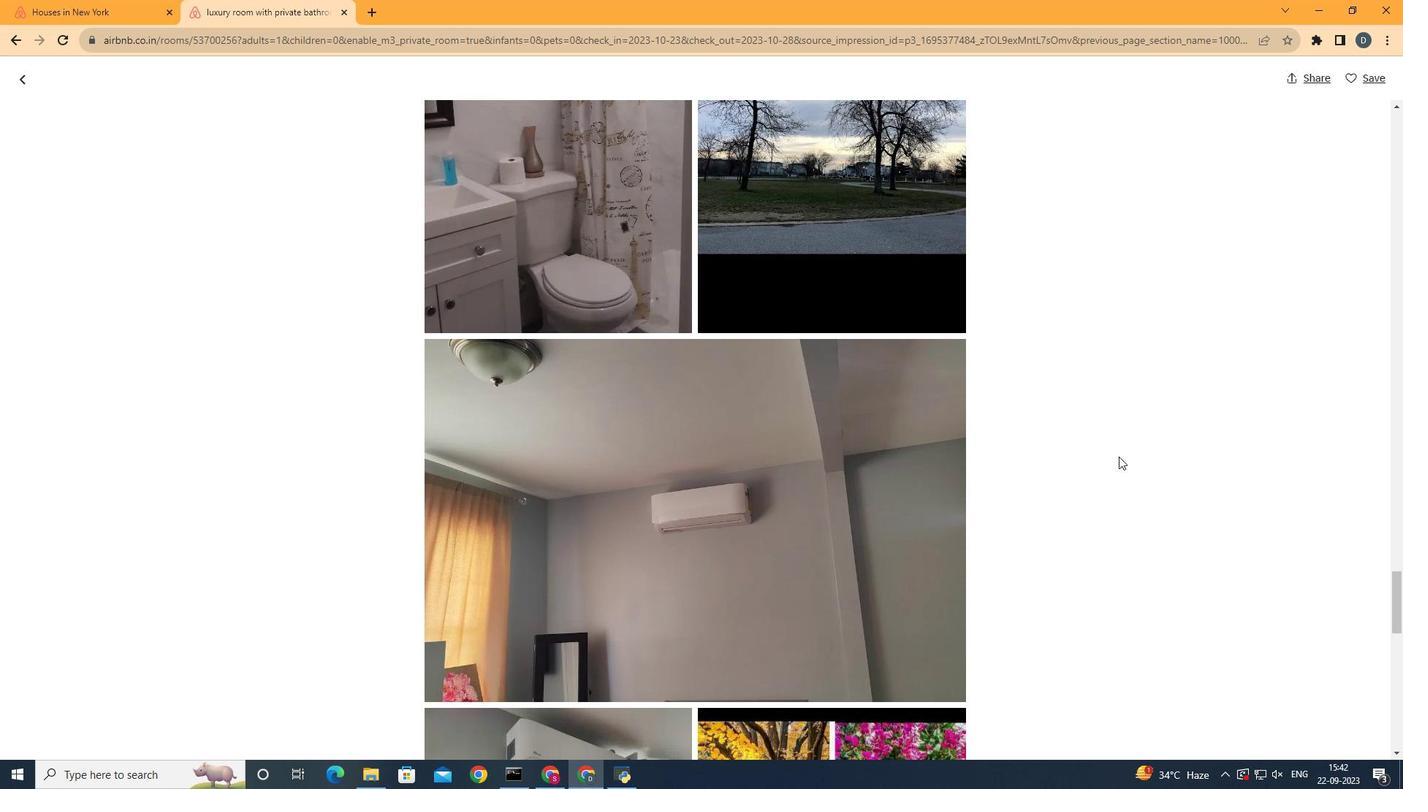 
Action: Mouse scrolled (1118, 456) with delta (0, 0)
Screenshot: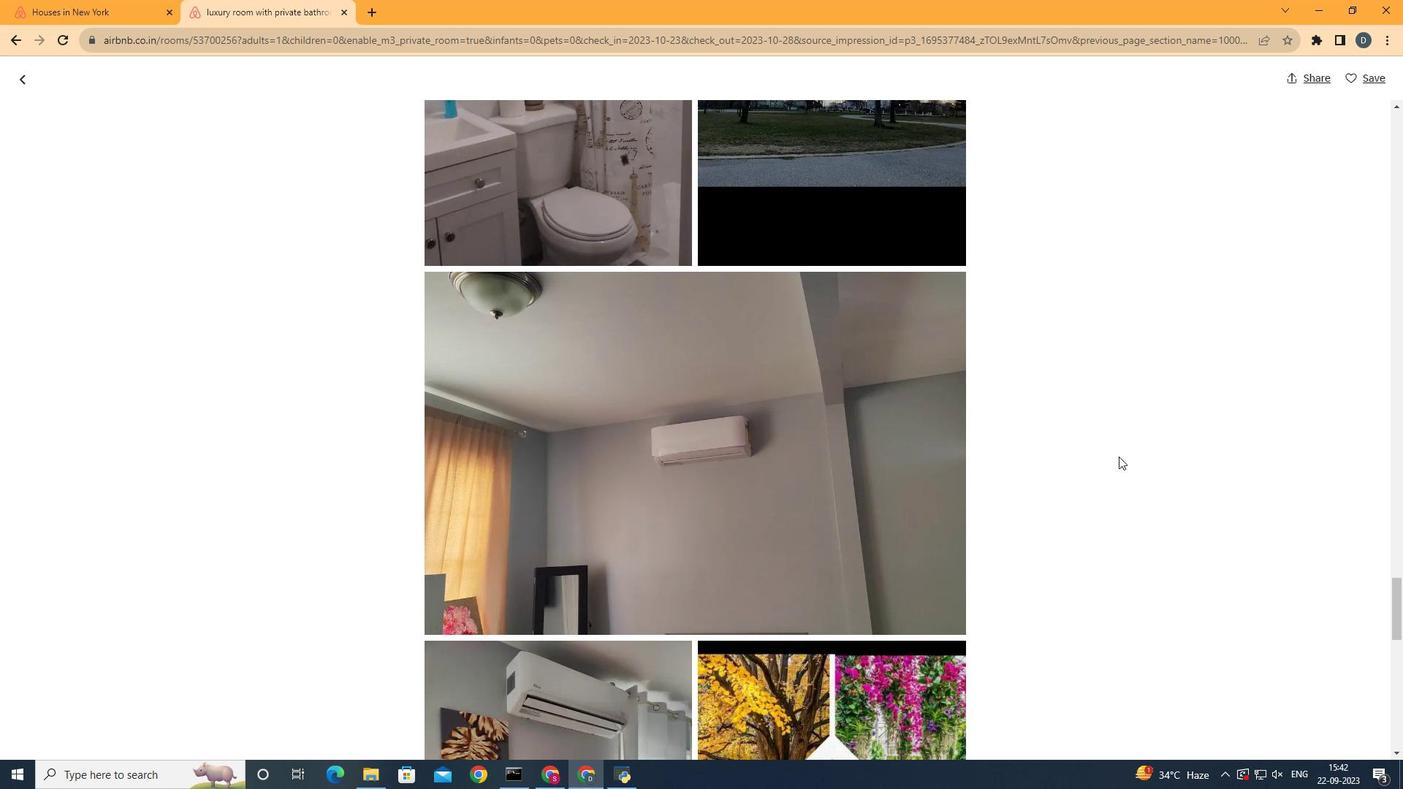 
Action: Mouse scrolled (1118, 456) with delta (0, 0)
Screenshot: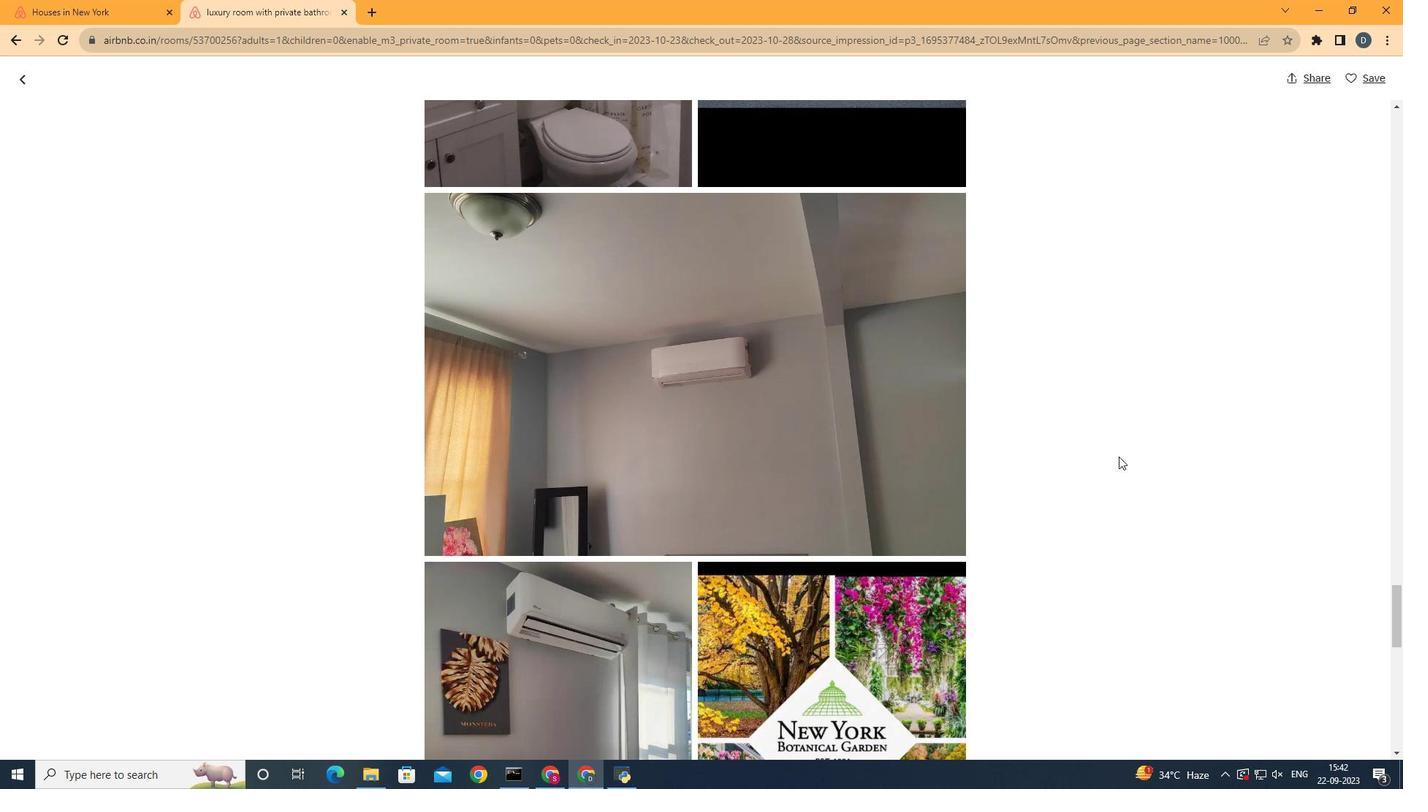 
Action: Mouse scrolled (1118, 456) with delta (0, 0)
Screenshot: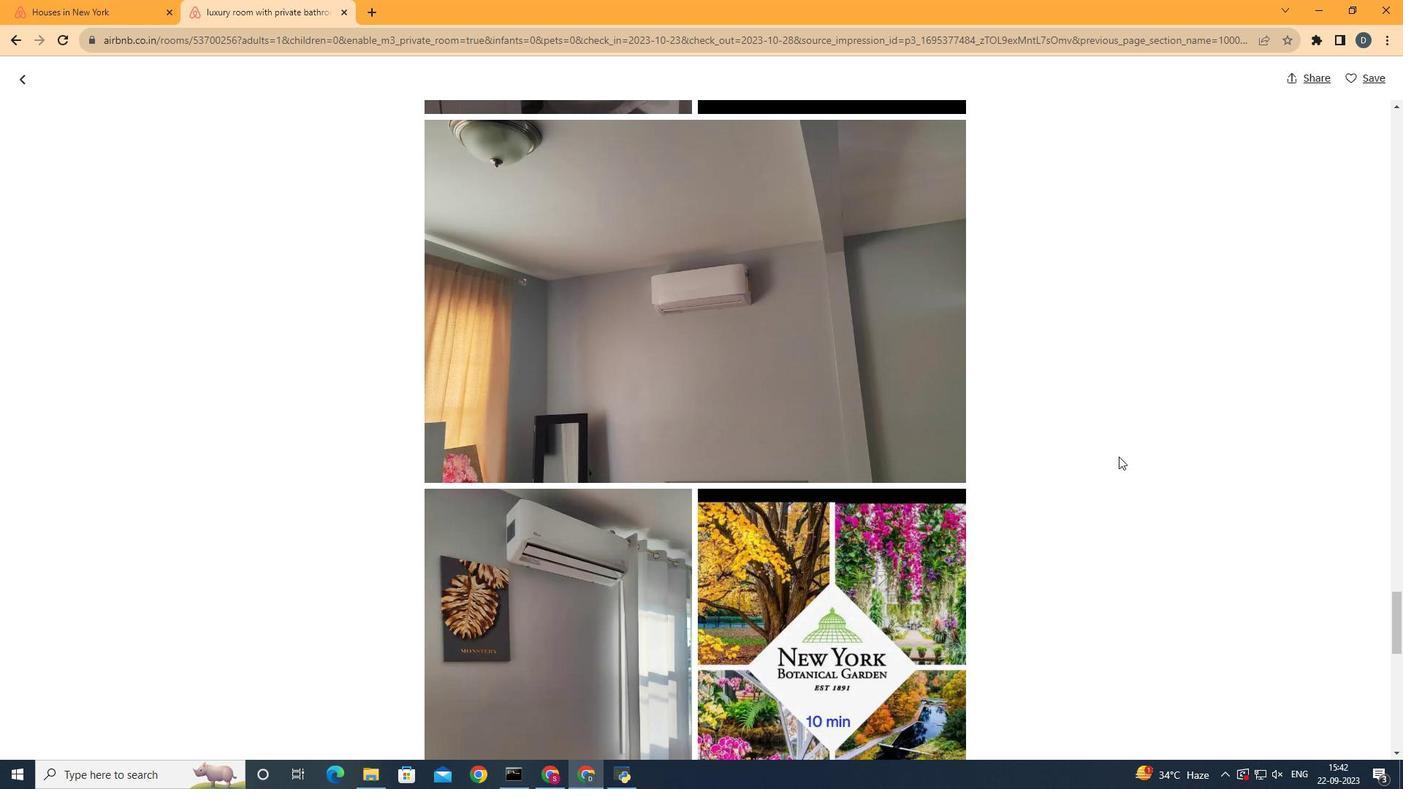 
Action: Mouse scrolled (1118, 456) with delta (0, 0)
Screenshot: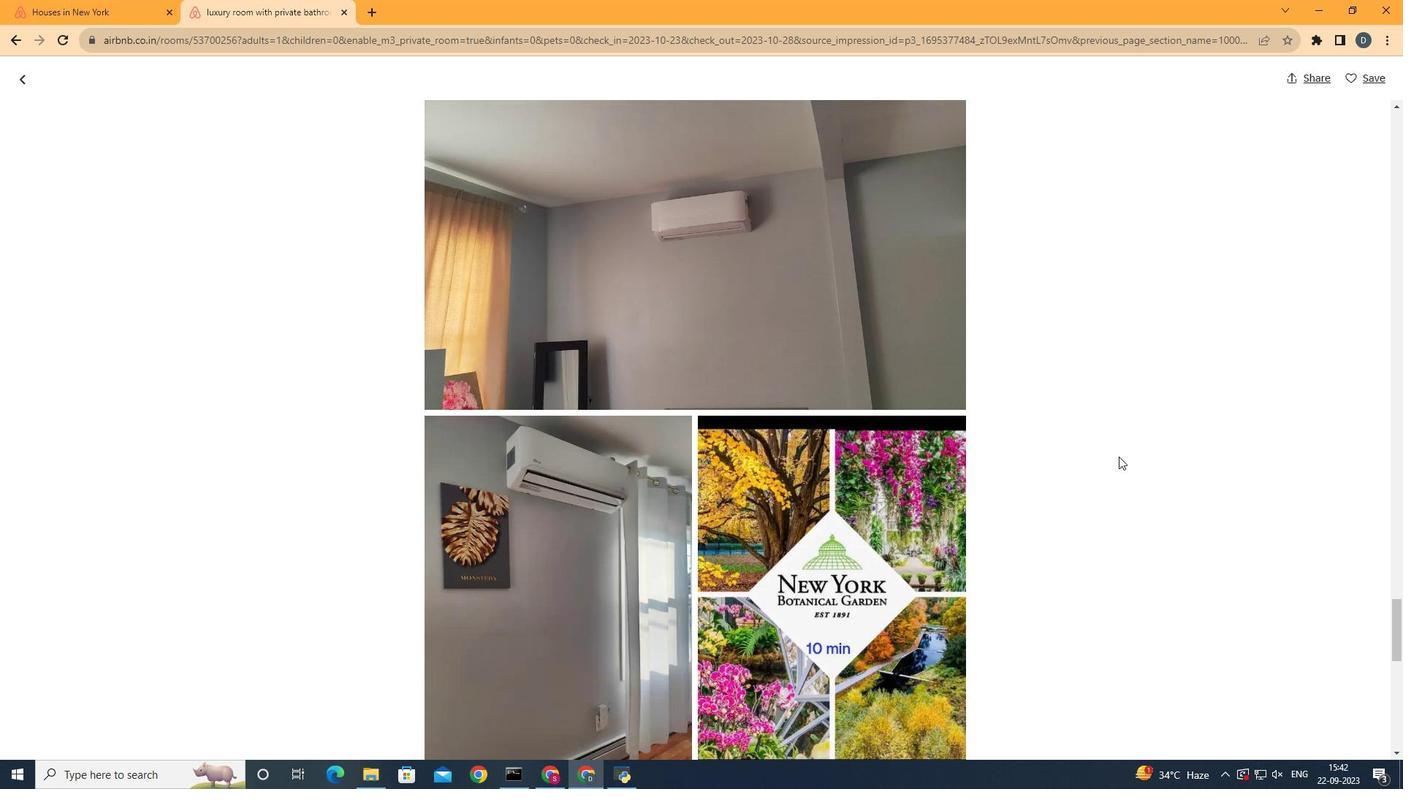 
Action: Mouse scrolled (1118, 456) with delta (0, 0)
Screenshot: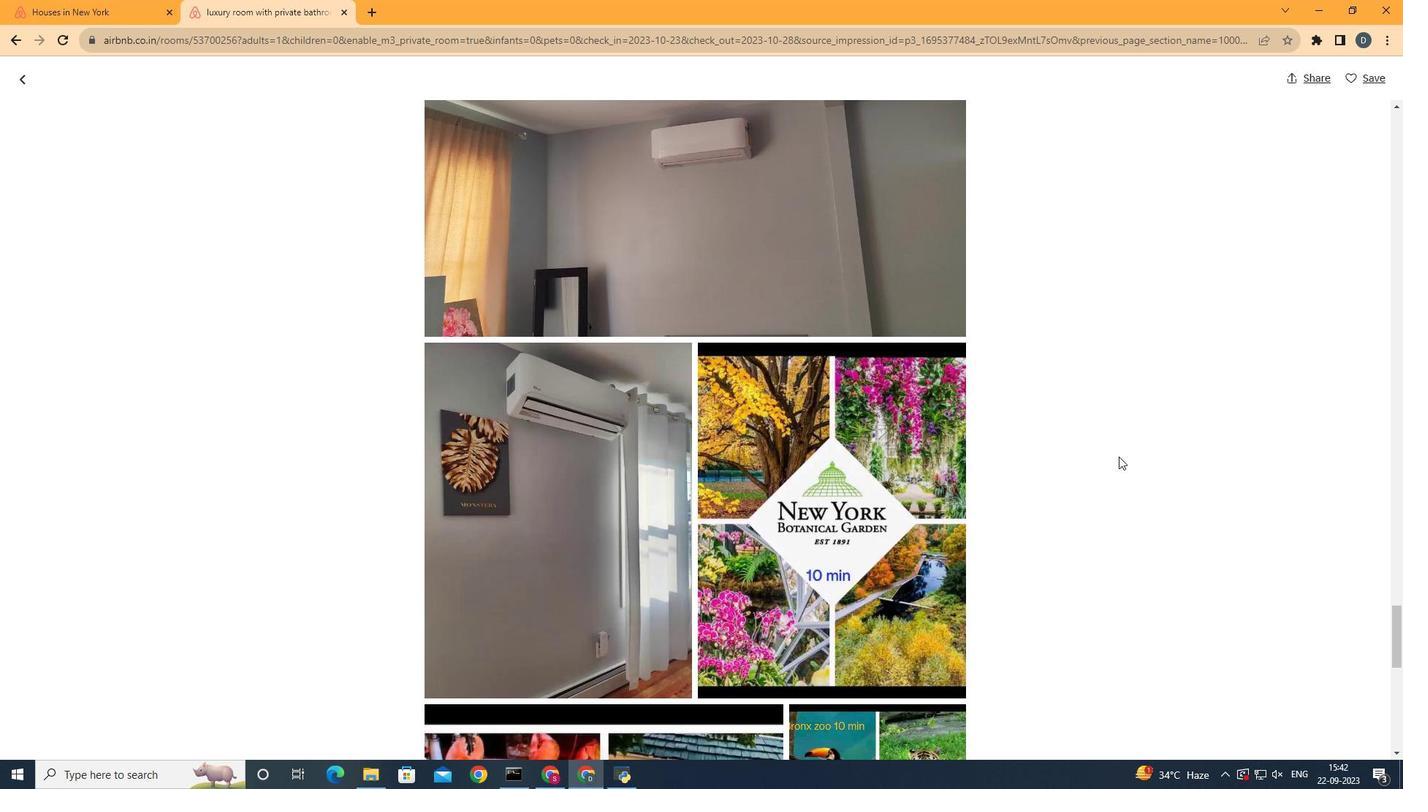 
Action: Mouse scrolled (1118, 456) with delta (0, 0)
Screenshot: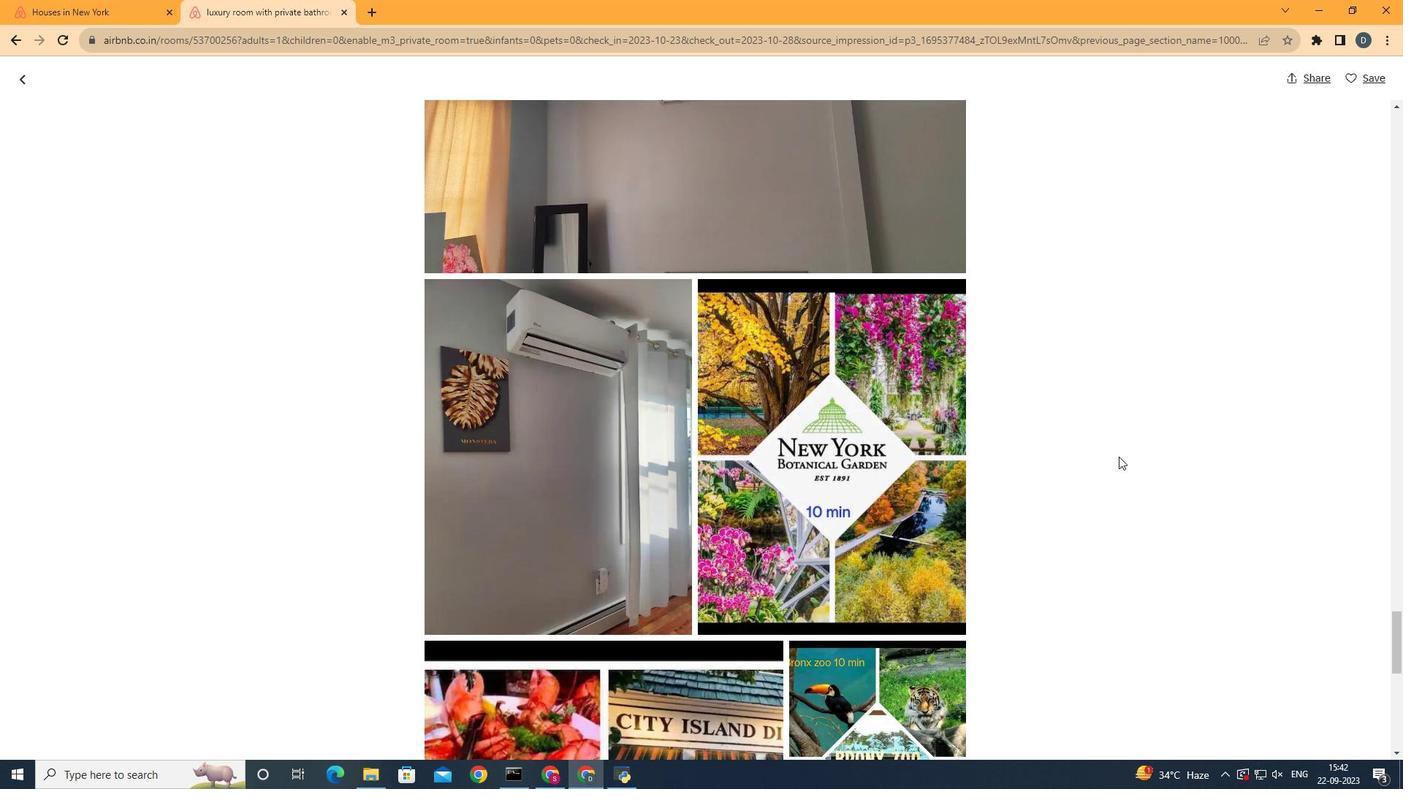 
Action: Mouse scrolled (1118, 456) with delta (0, 0)
Screenshot: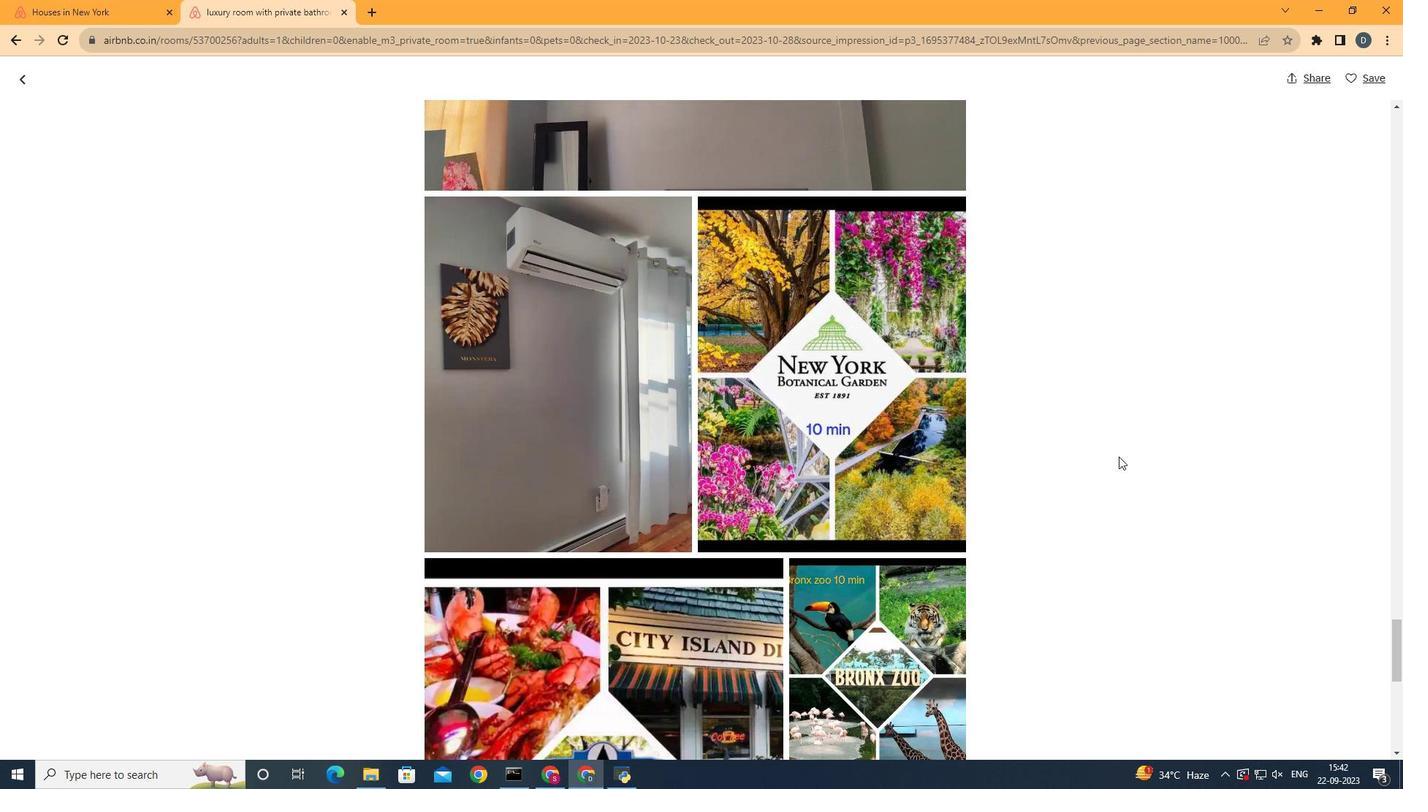 
Action: Mouse scrolled (1118, 456) with delta (0, 0)
Screenshot: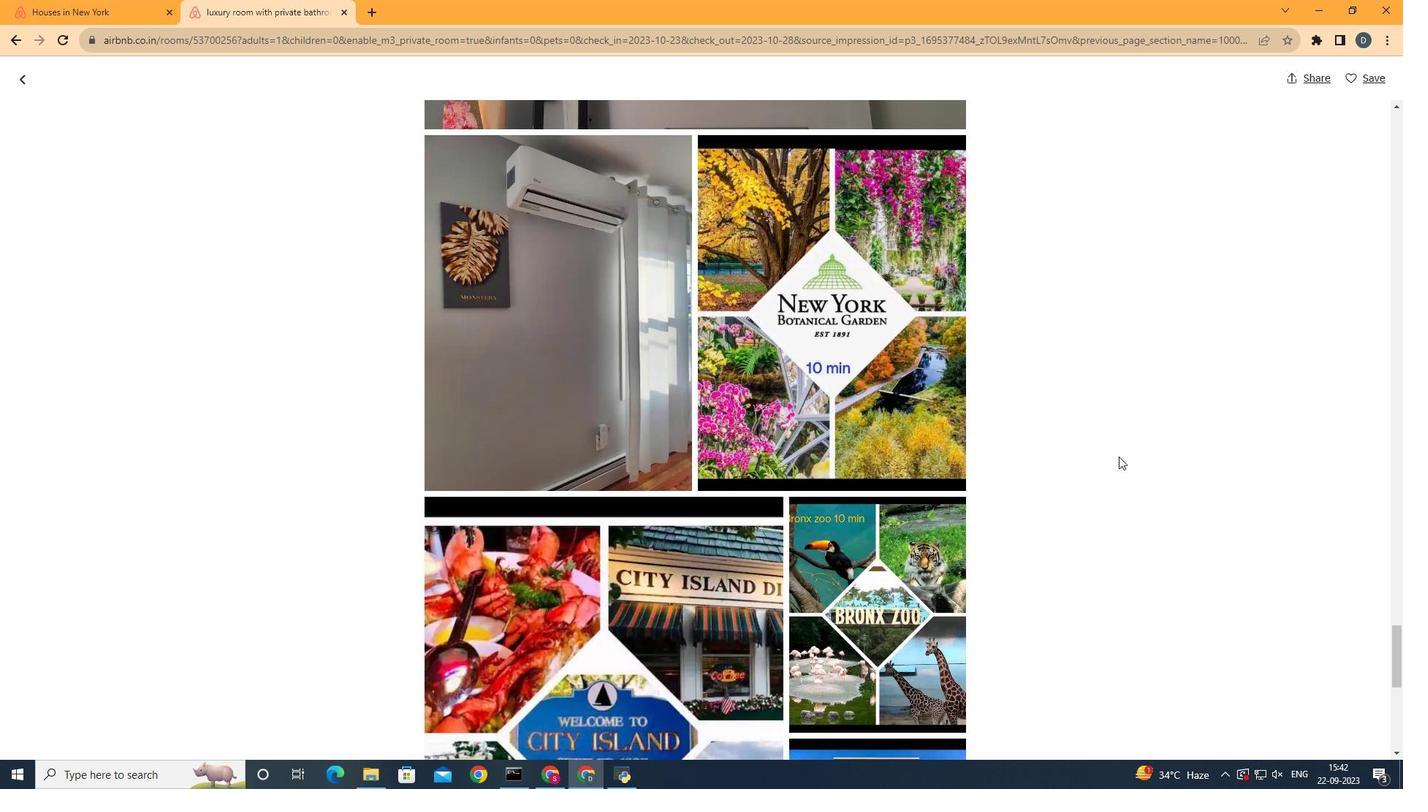 
Action: Mouse scrolled (1118, 456) with delta (0, 0)
Screenshot: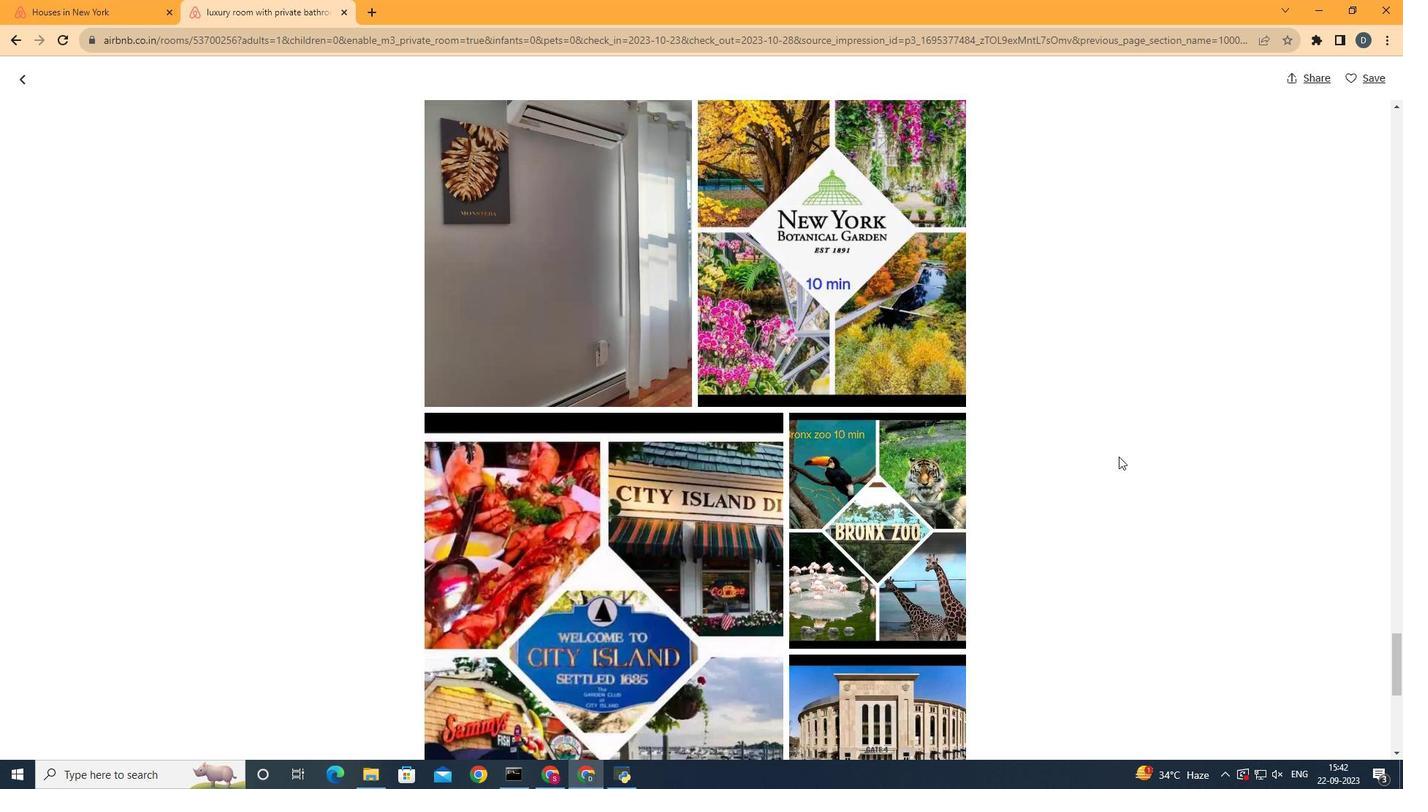 
Action: Mouse scrolled (1118, 456) with delta (0, 0)
Screenshot: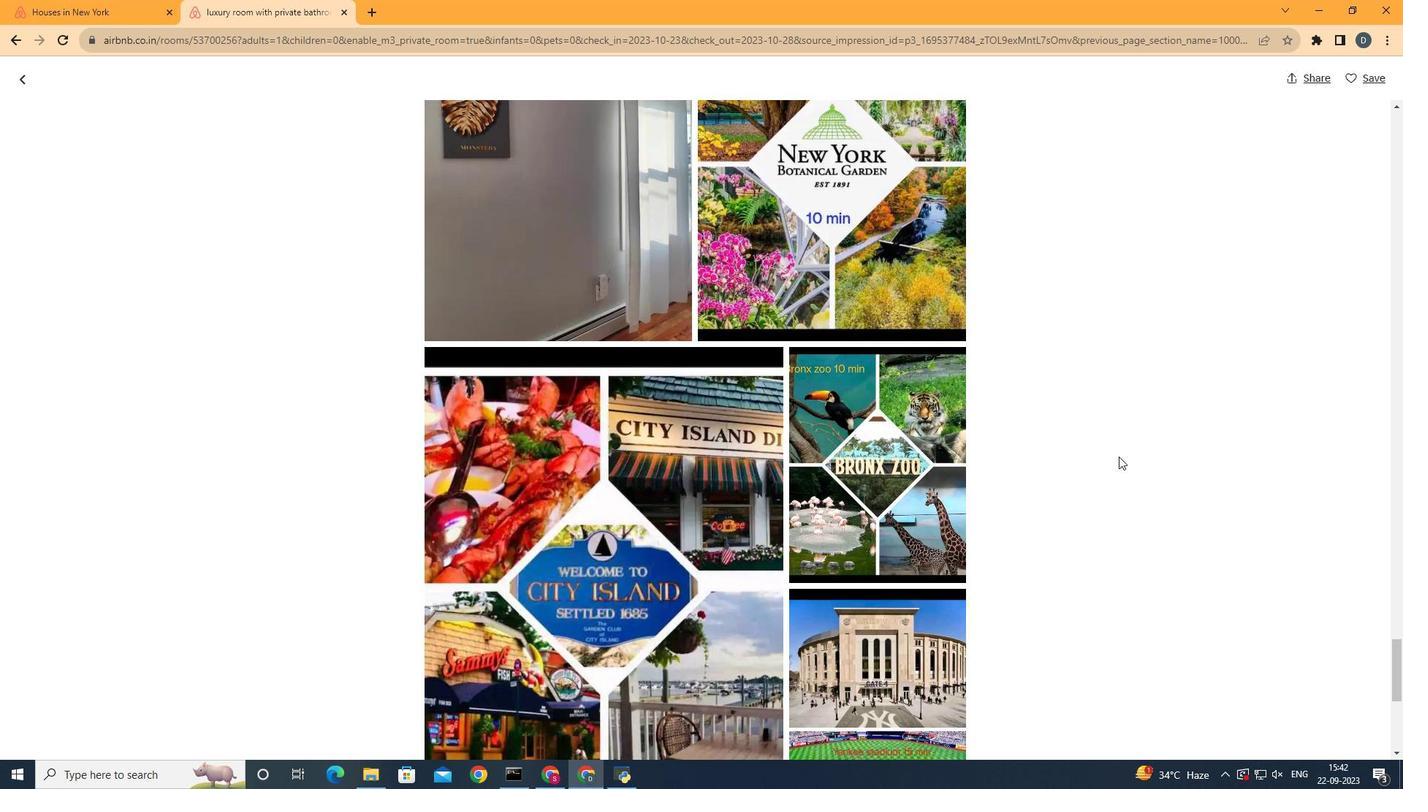 
Action: Mouse scrolled (1118, 456) with delta (0, 0)
Screenshot: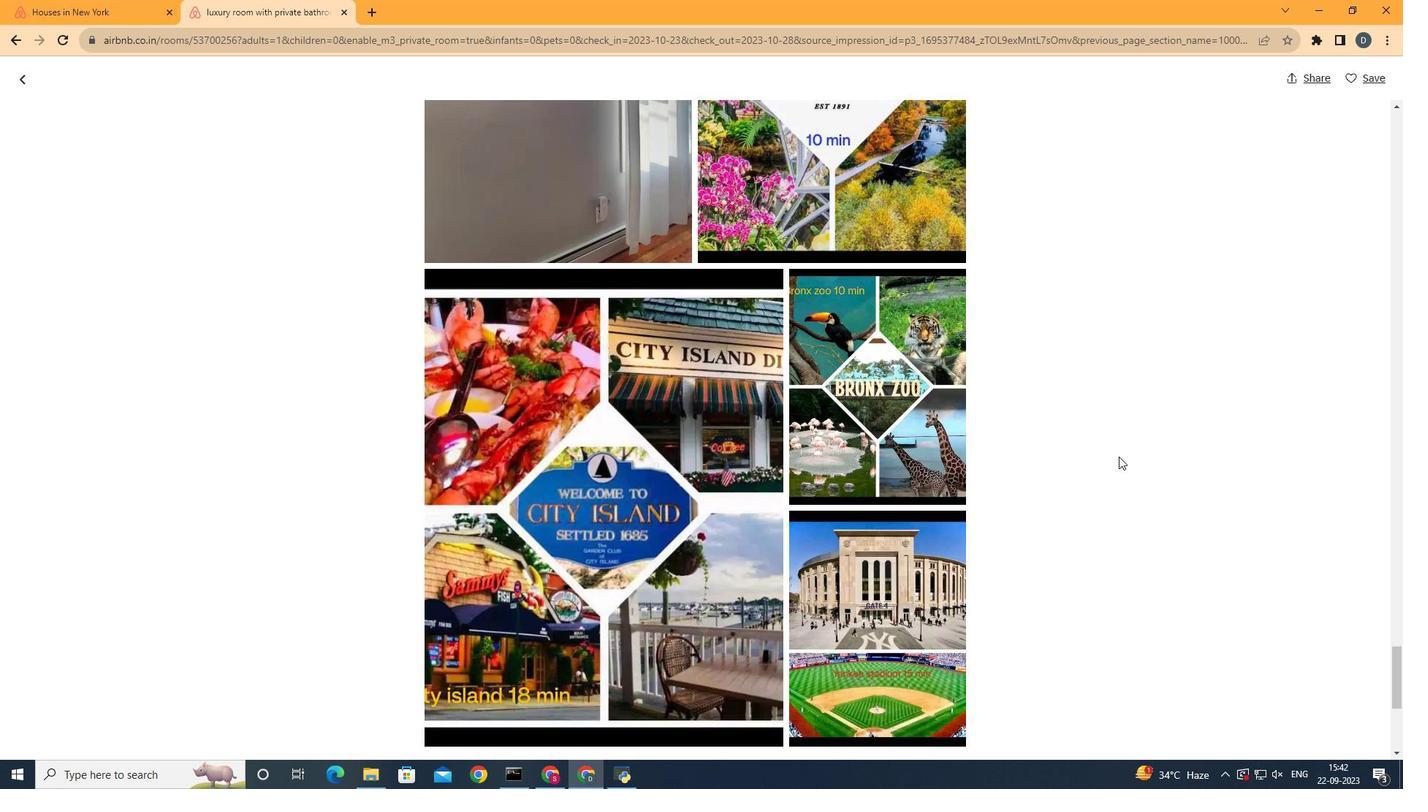 
Action: Mouse scrolled (1118, 456) with delta (0, 0)
Screenshot: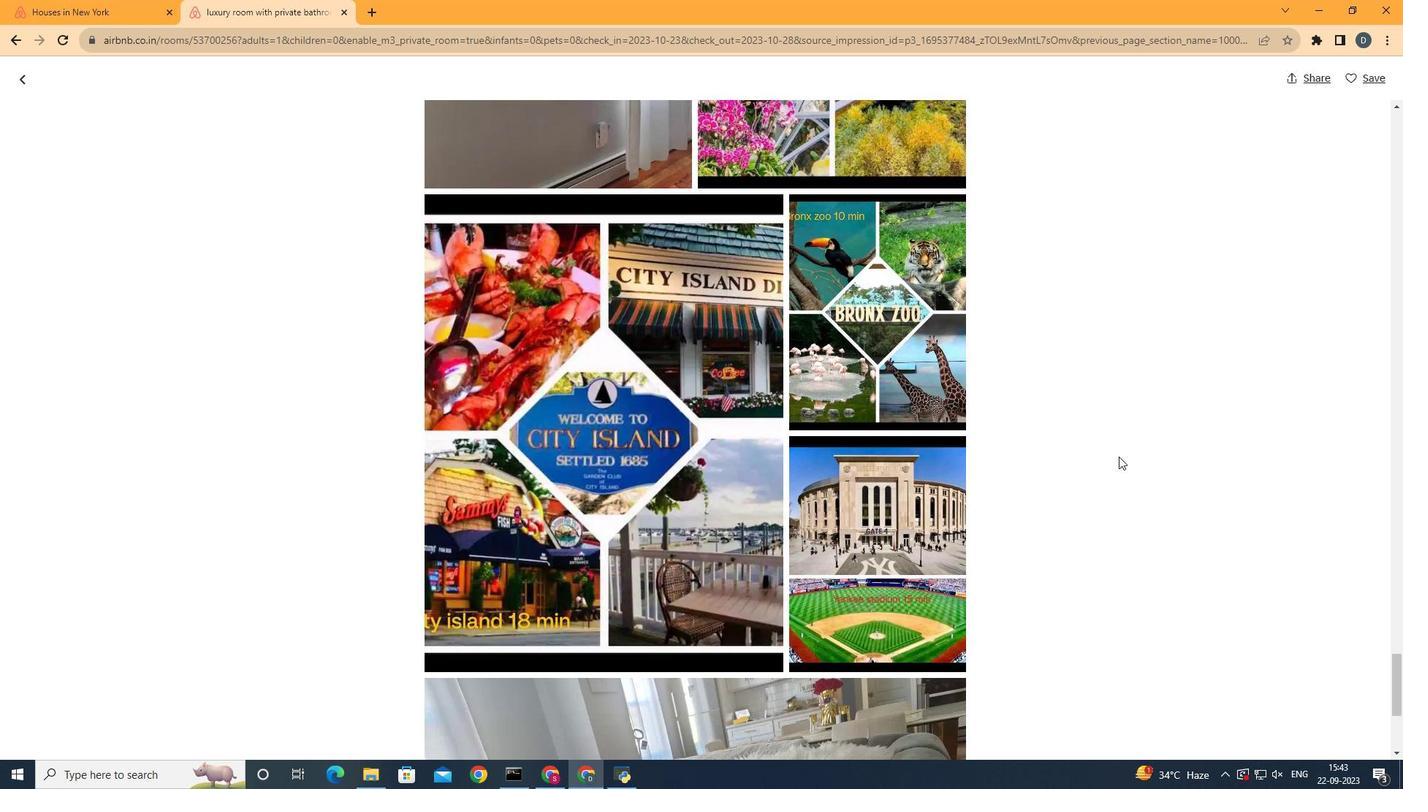 
Action: Mouse scrolled (1118, 456) with delta (0, 0)
Screenshot: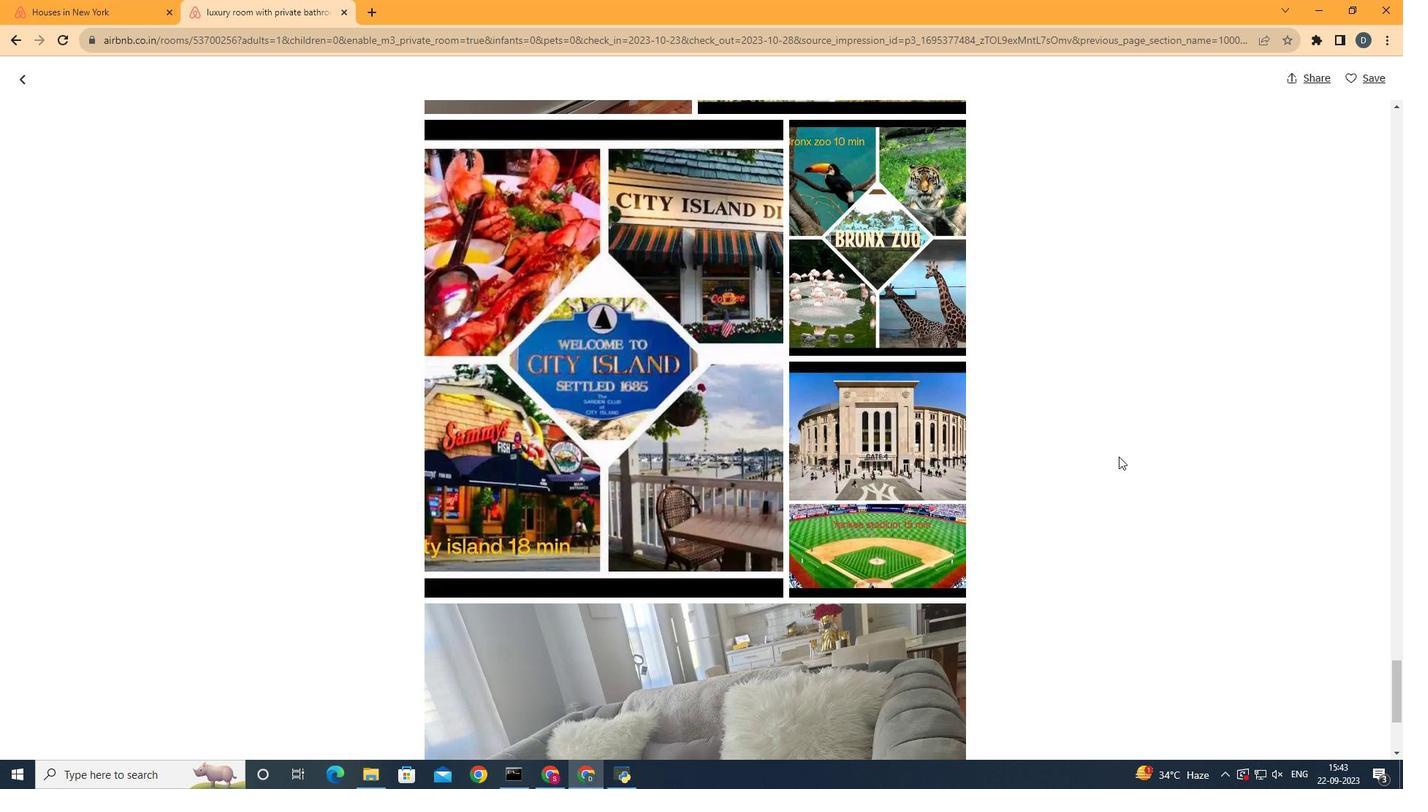 
Action: Mouse scrolled (1118, 456) with delta (0, 0)
Screenshot: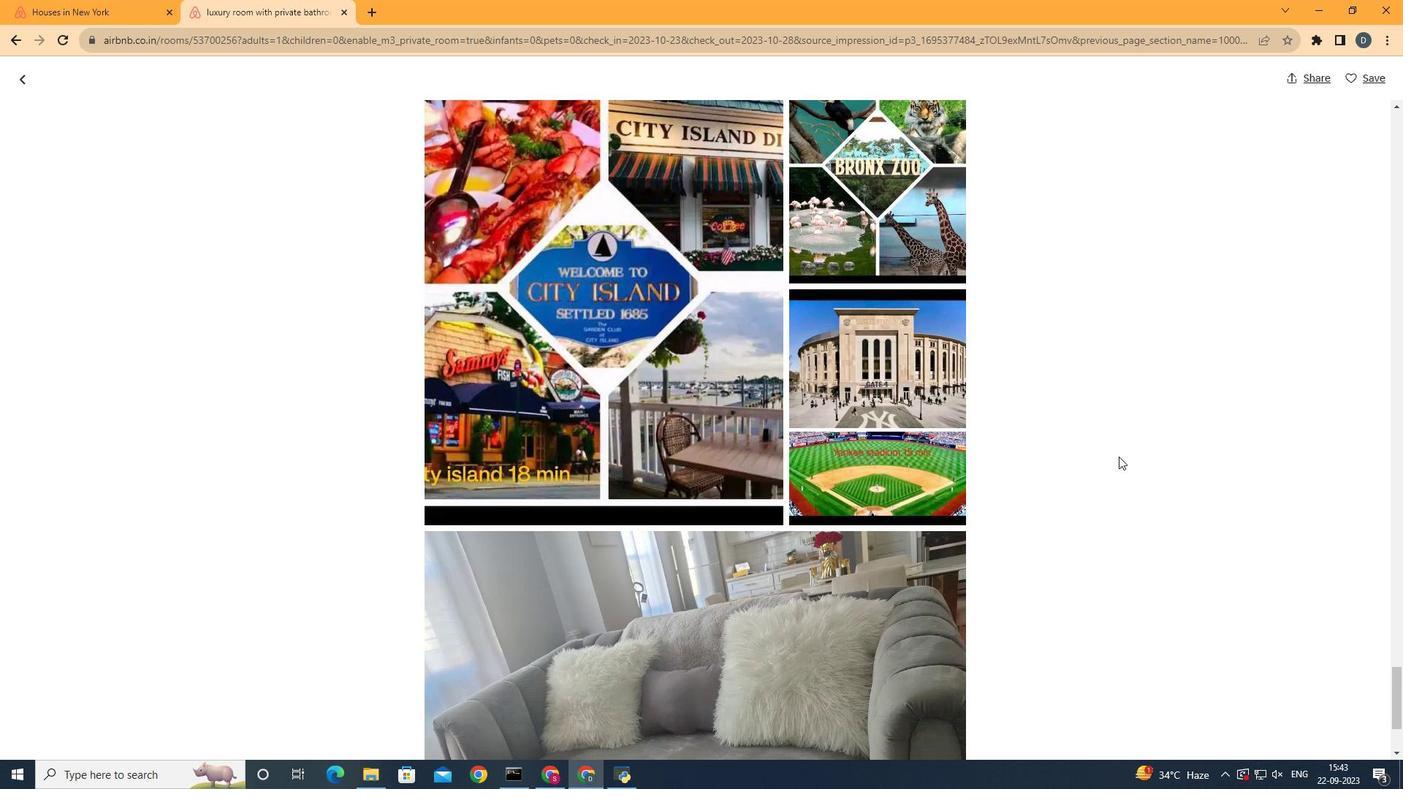 
Action: Mouse scrolled (1118, 456) with delta (0, 0)
Screenshot: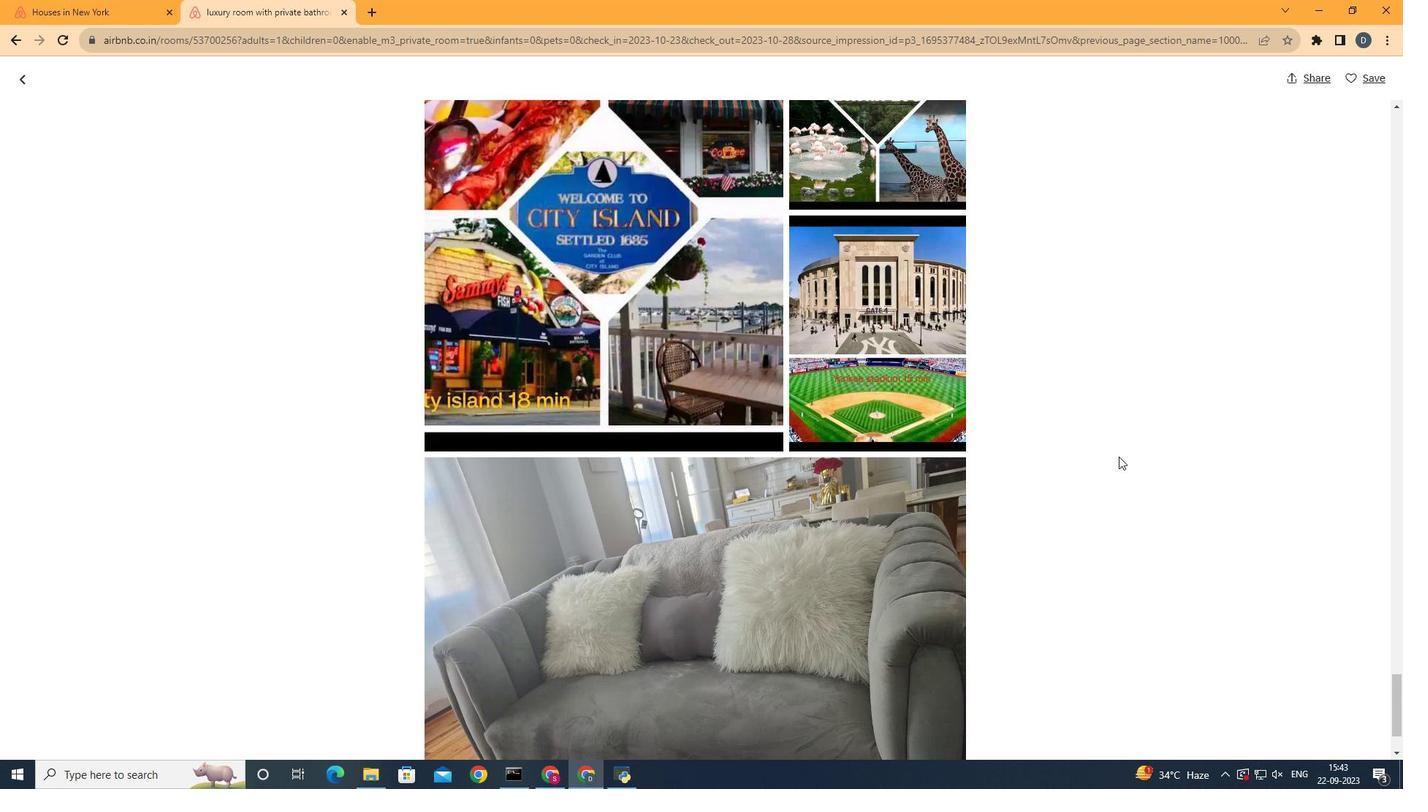 
Action: Mouse scrolled (1118, 456) with delta (0, 0)
Screenshot: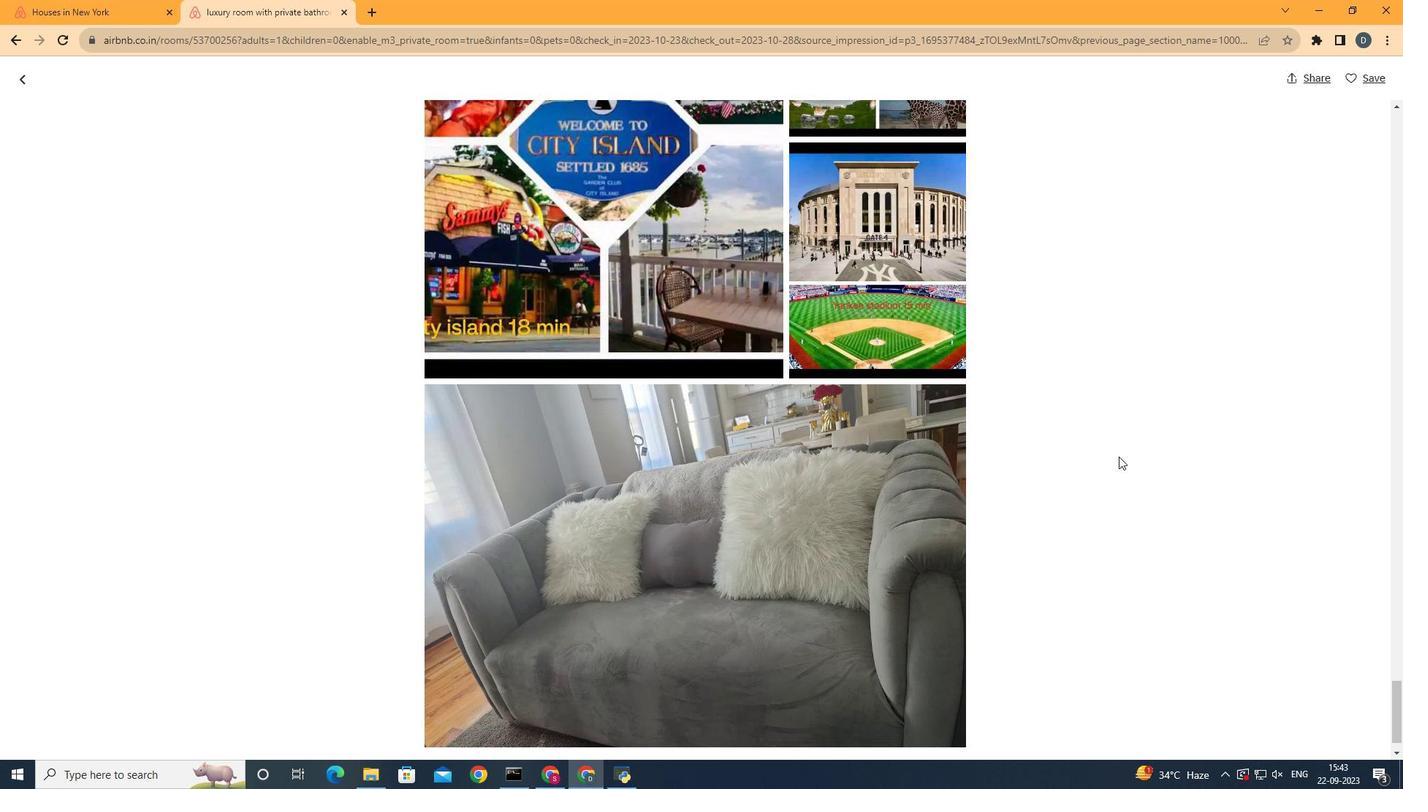 
Action: Mouse scrolled (1118, 456) with delta (0, 0)
Screenshot: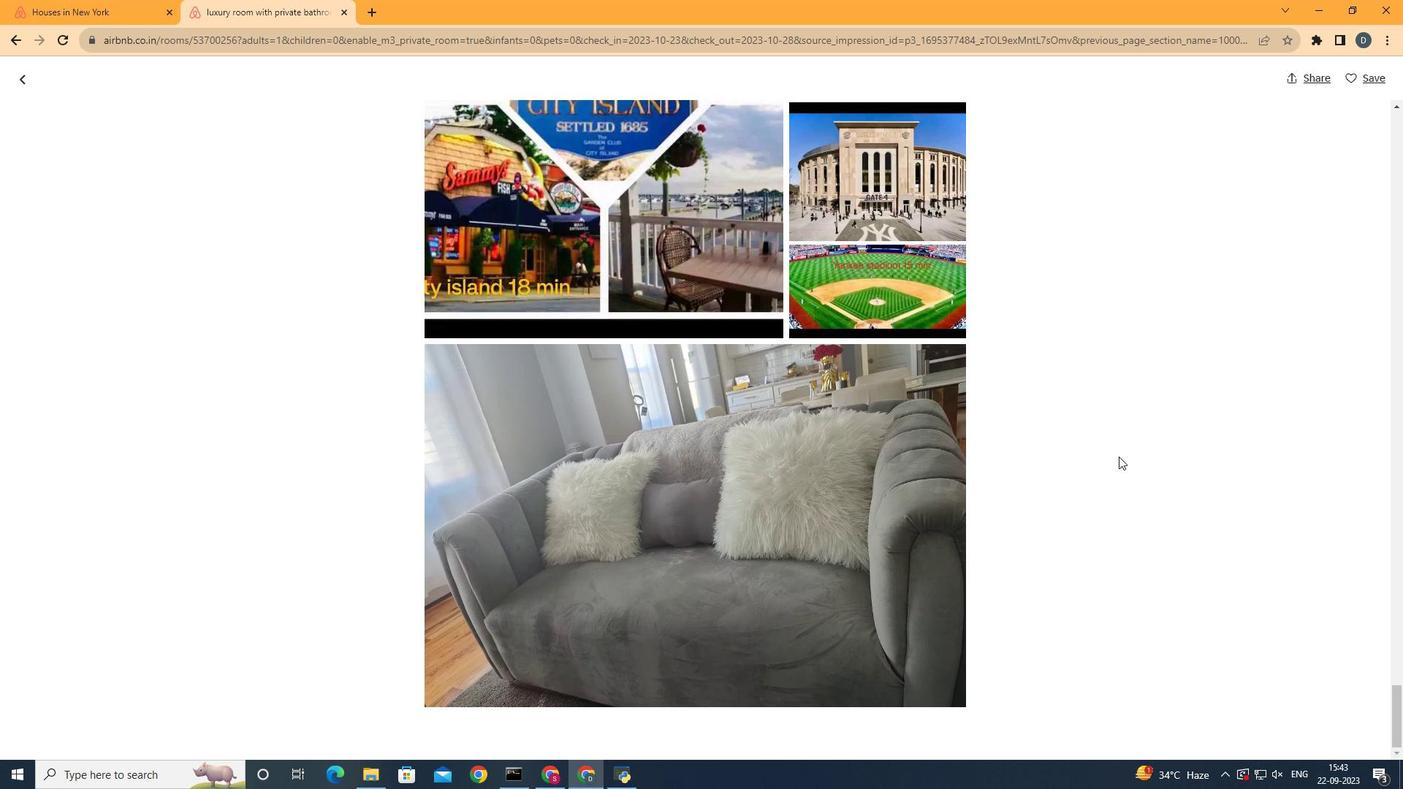 
Action: Mouse scrolled (1118, 456) with delta (0, 0)
Screenshot: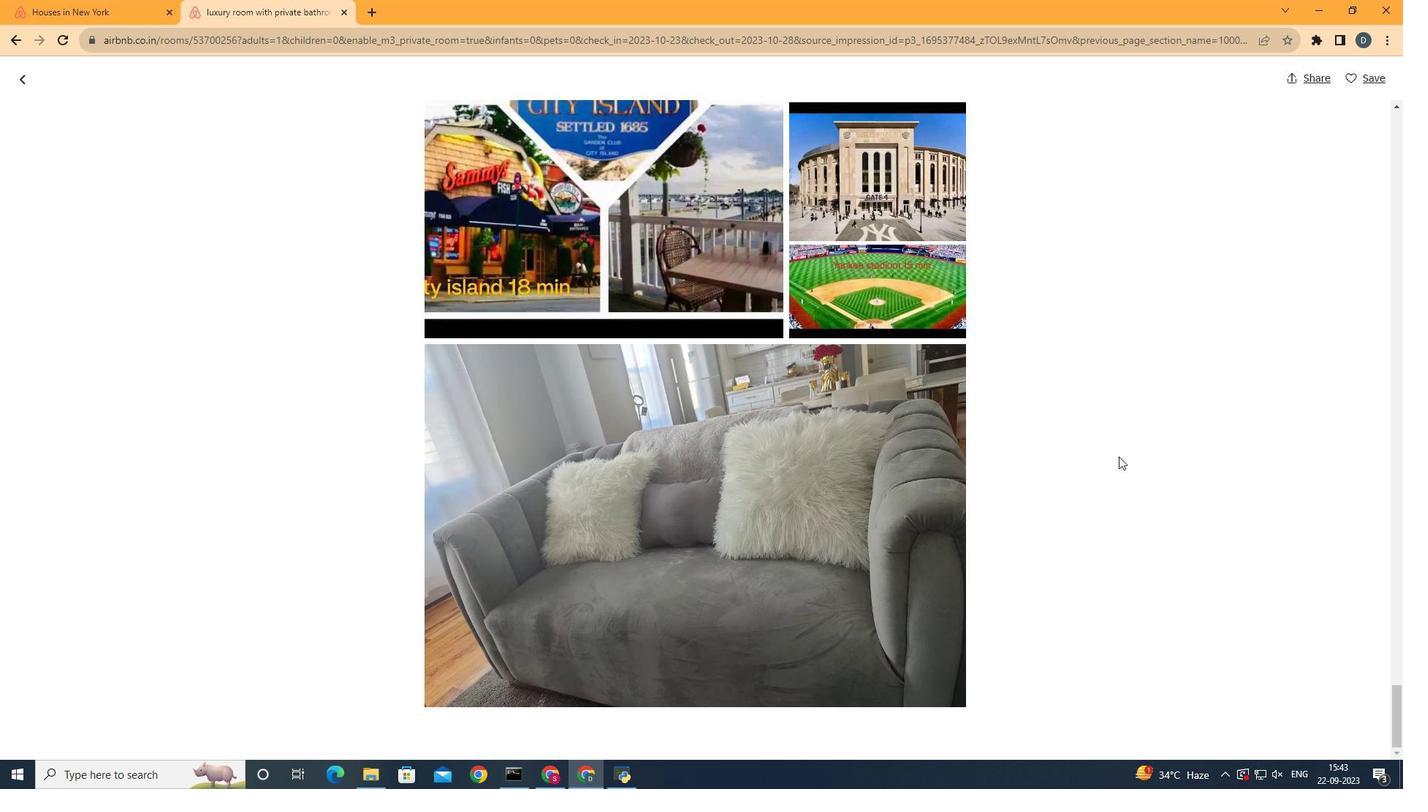 
Action: Mouse scrolled (1118, 456) with delta (0, 0)
Screenshot: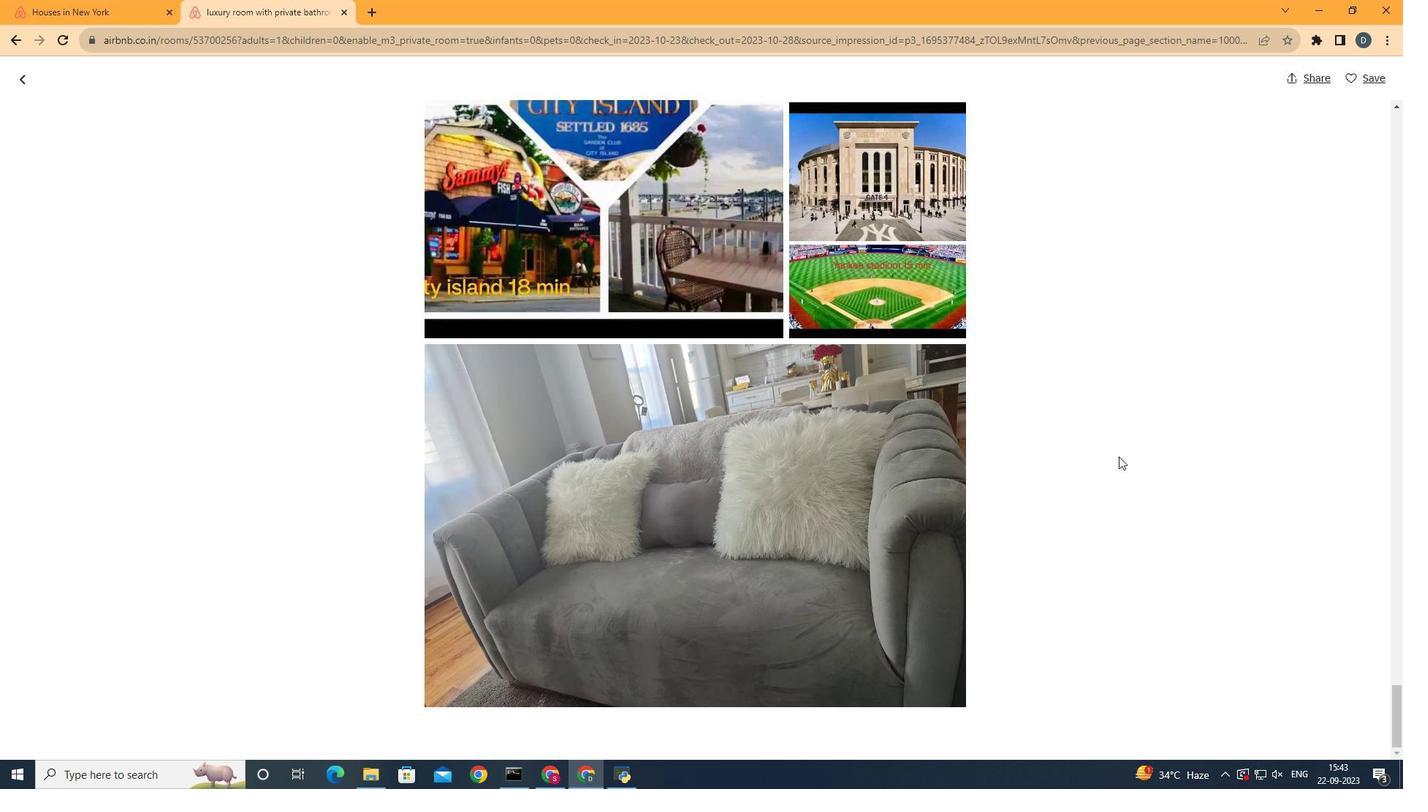 
Action: Mouse moved to (17, 79)
Screenshot: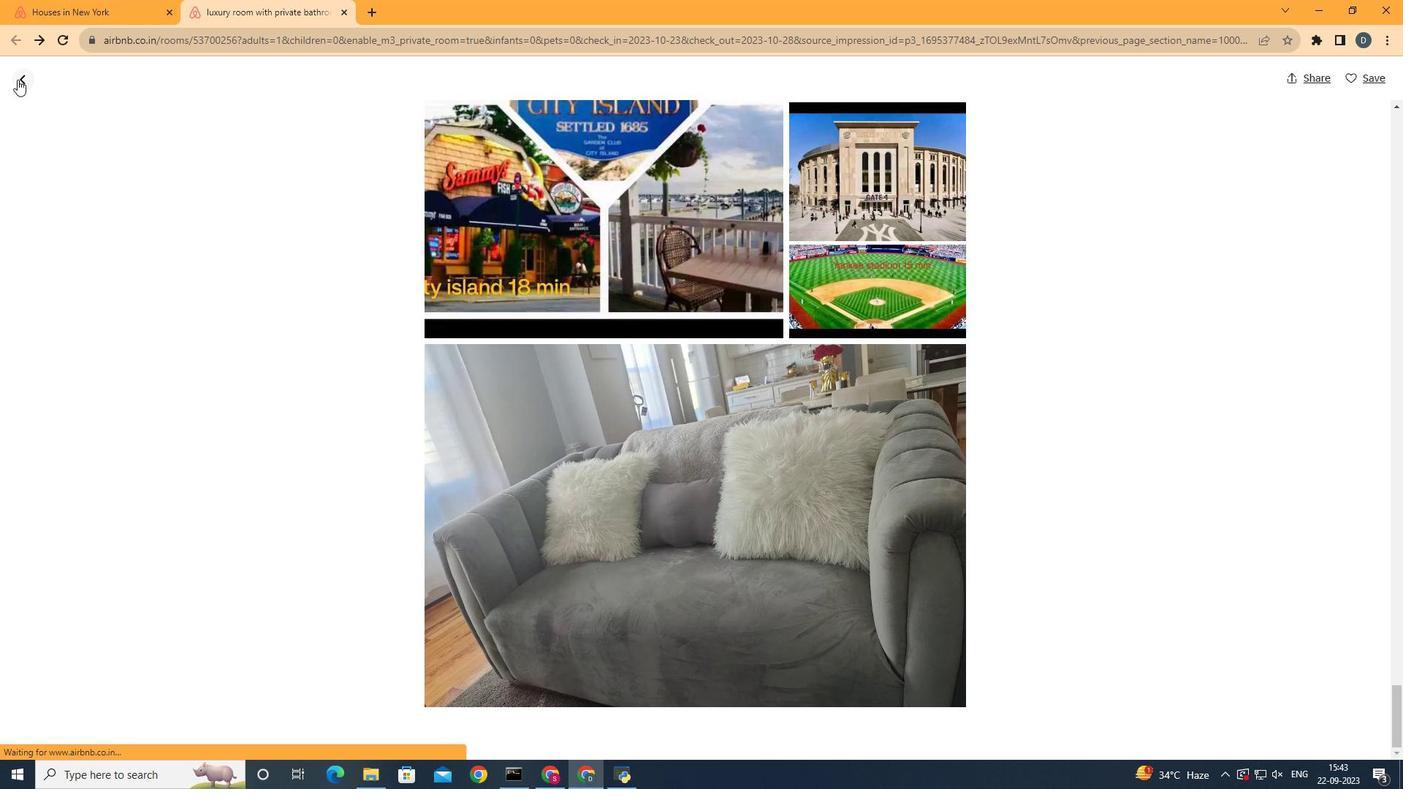 
Action: Mouse pressed left at (17, 79)
Screenshot: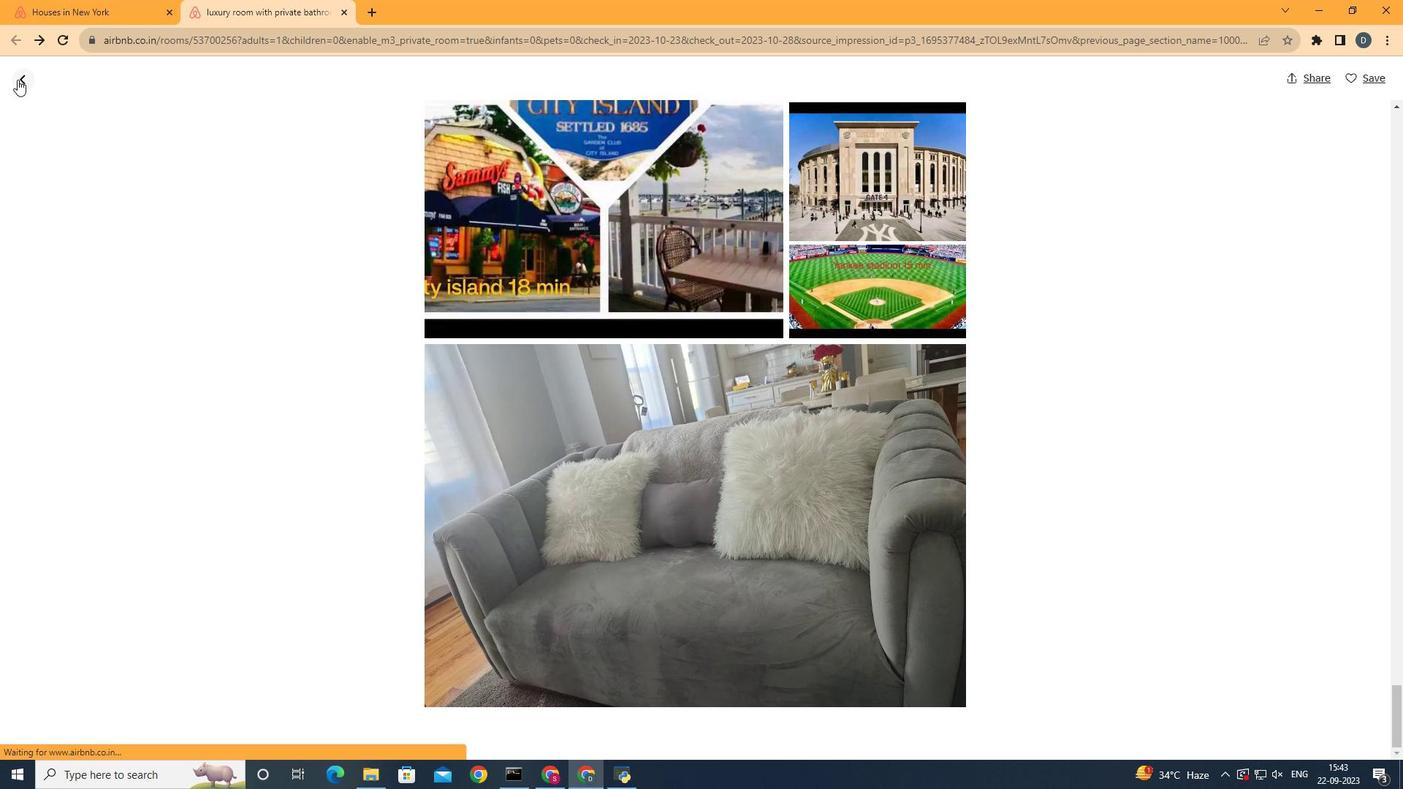 
Action: Mouse moved to (969, 400)
Screenshot: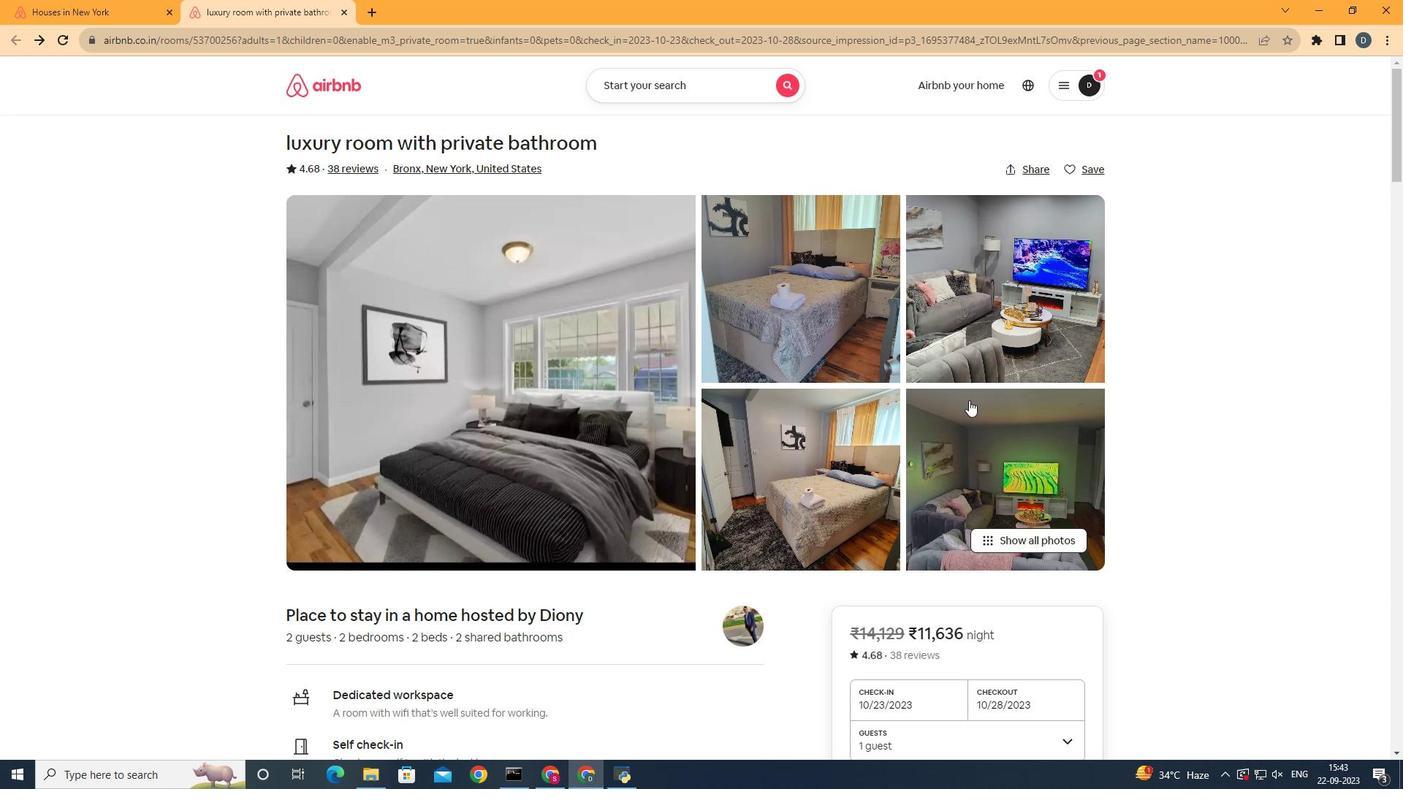 
Action: Mouse scrolled (969, 399) with delta (0, 0)
Screenshot: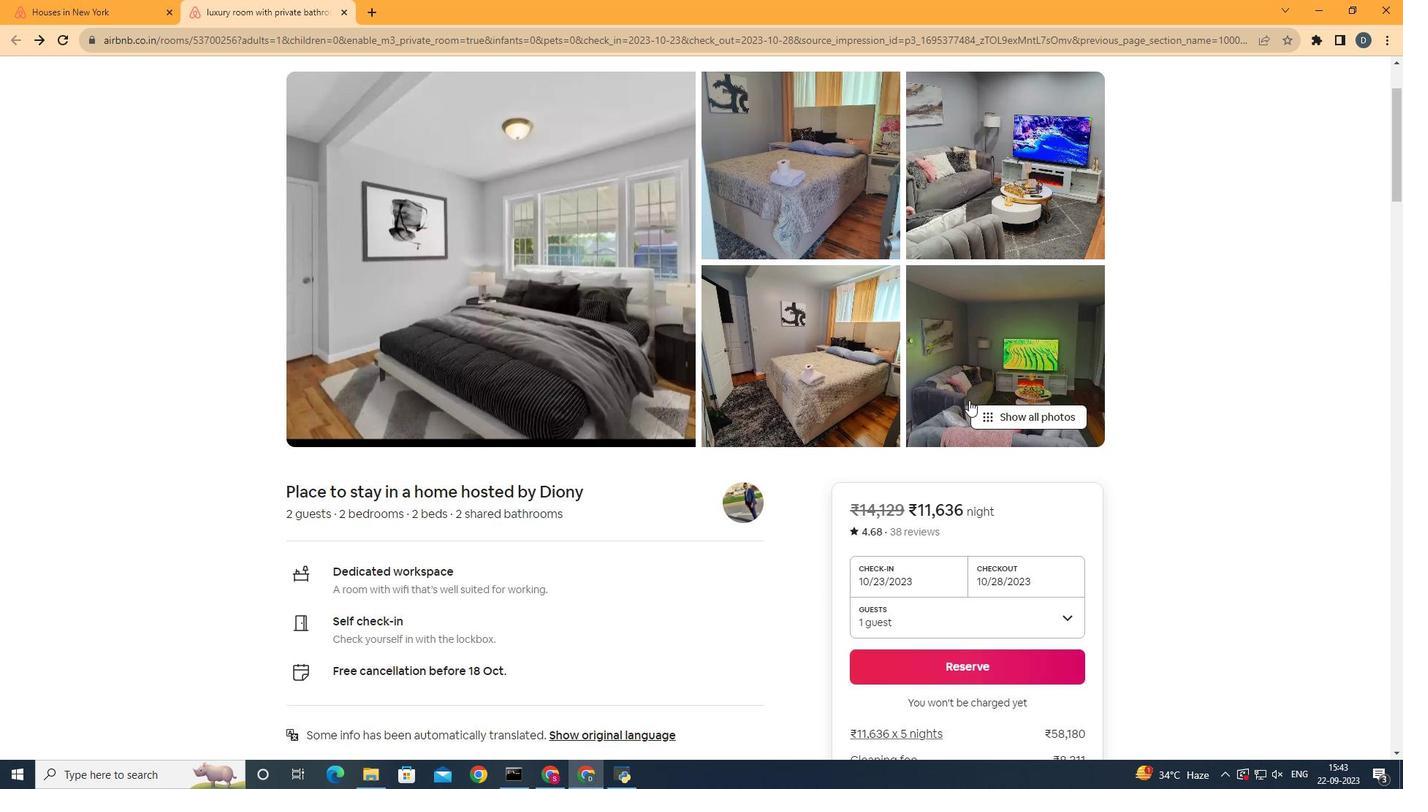 
Action: Mouse scrolled (969, 399) with delta (0, 0)
Screenshot: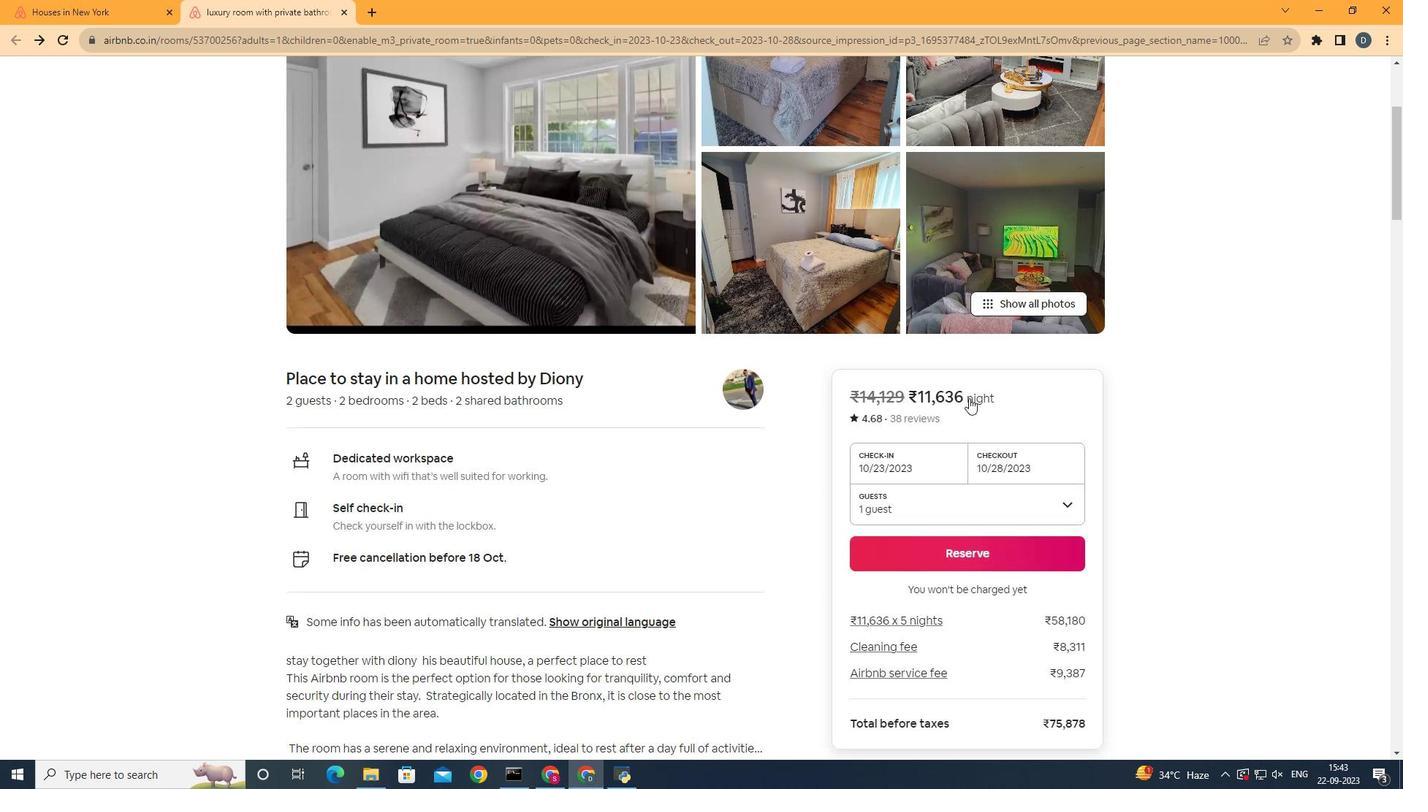 
Action: Mouse scrolled (969, 399) with delta (0, 0)
Screenshot: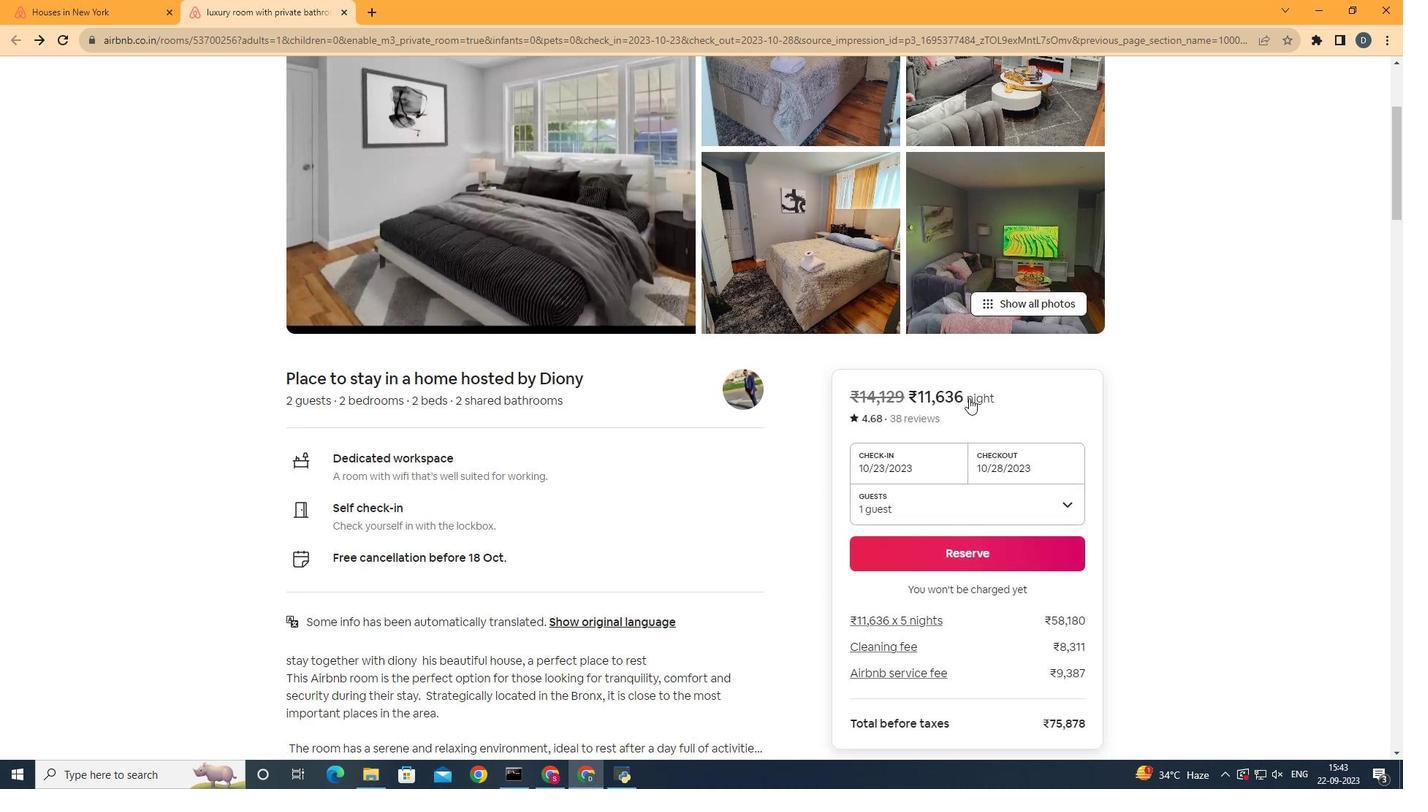 
Action: Mouse scrolled (969, 399) with delta (0, 0)
Screenshot: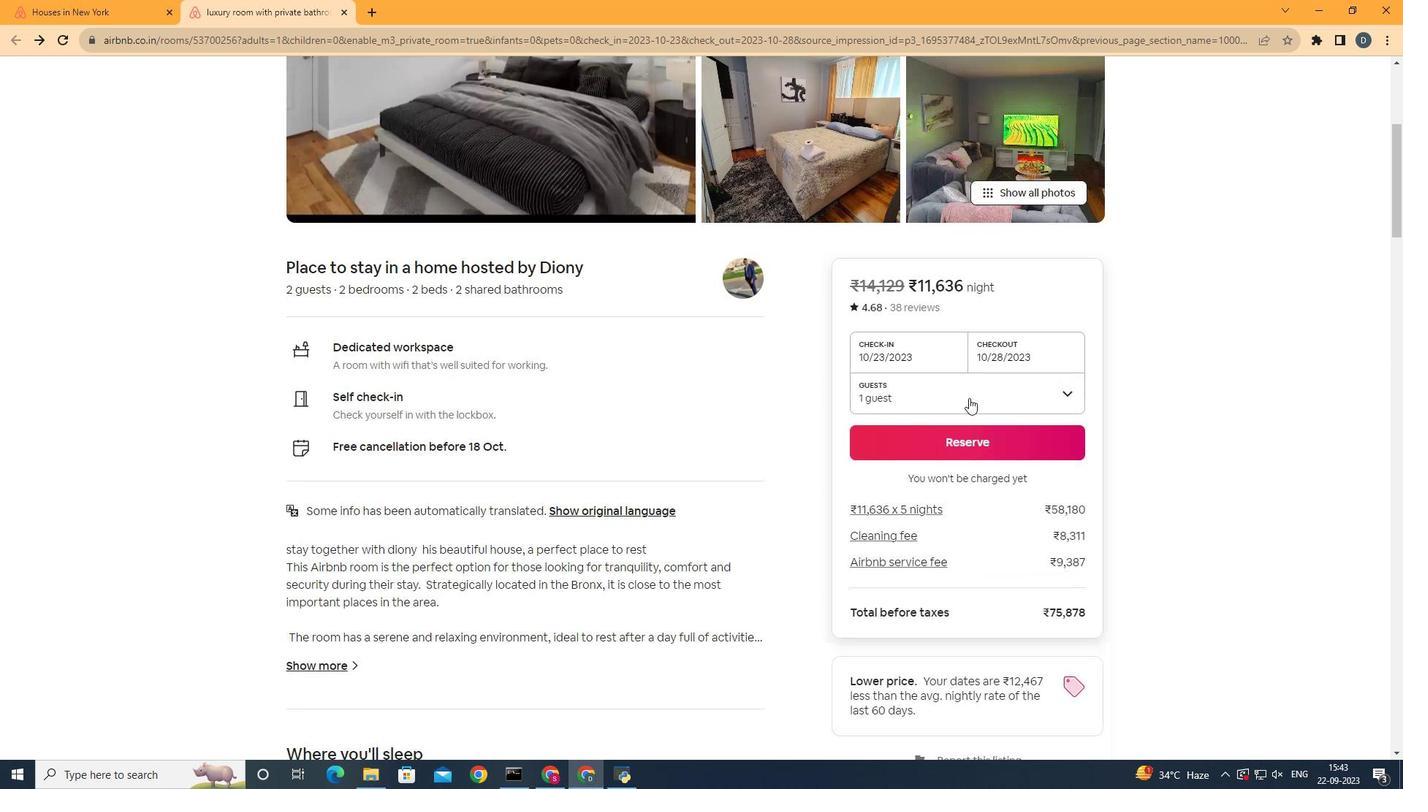 
Action: Mouse scrolled (969, 399) with delta (0, 0)
Screenshot: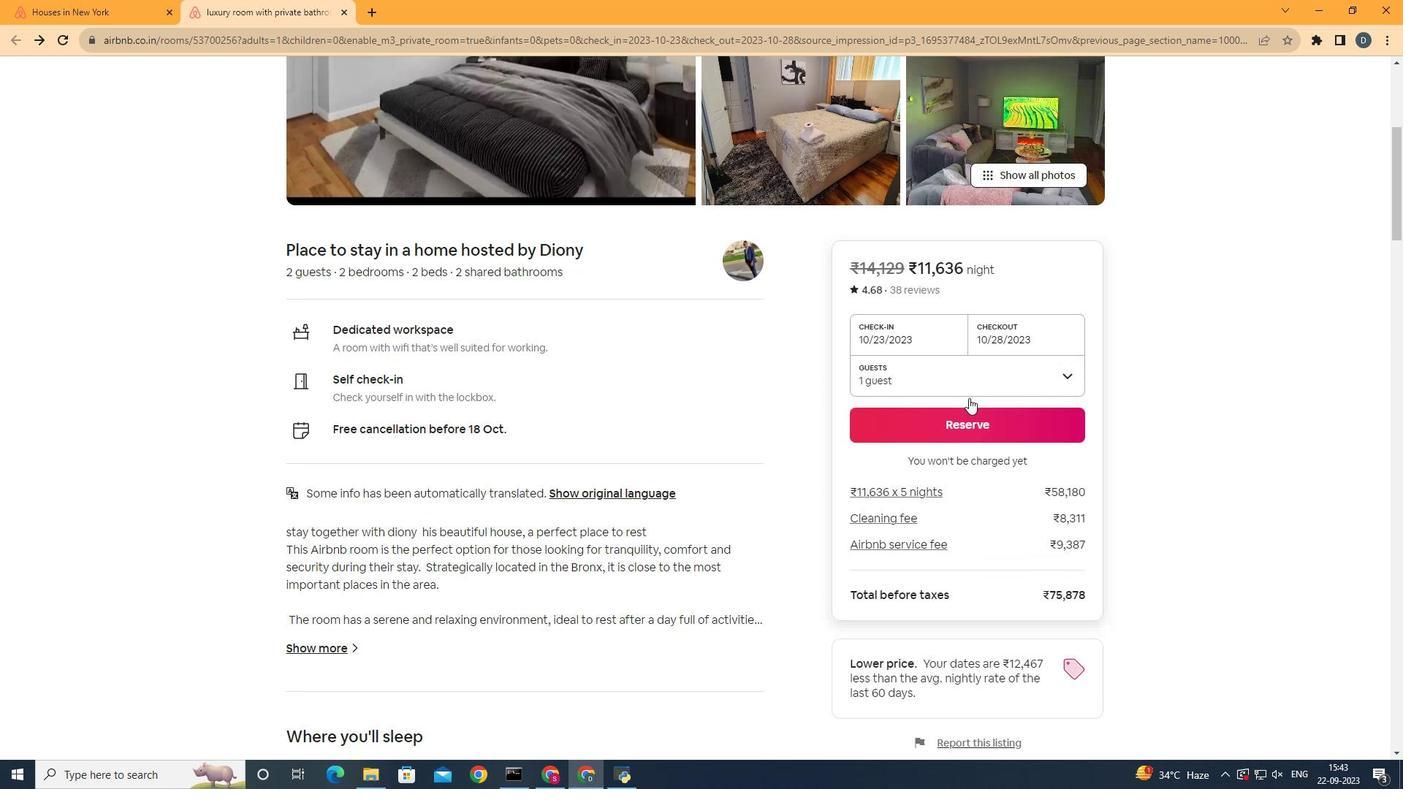 
Action: Mouse moved to (866, 375)
Screenshot: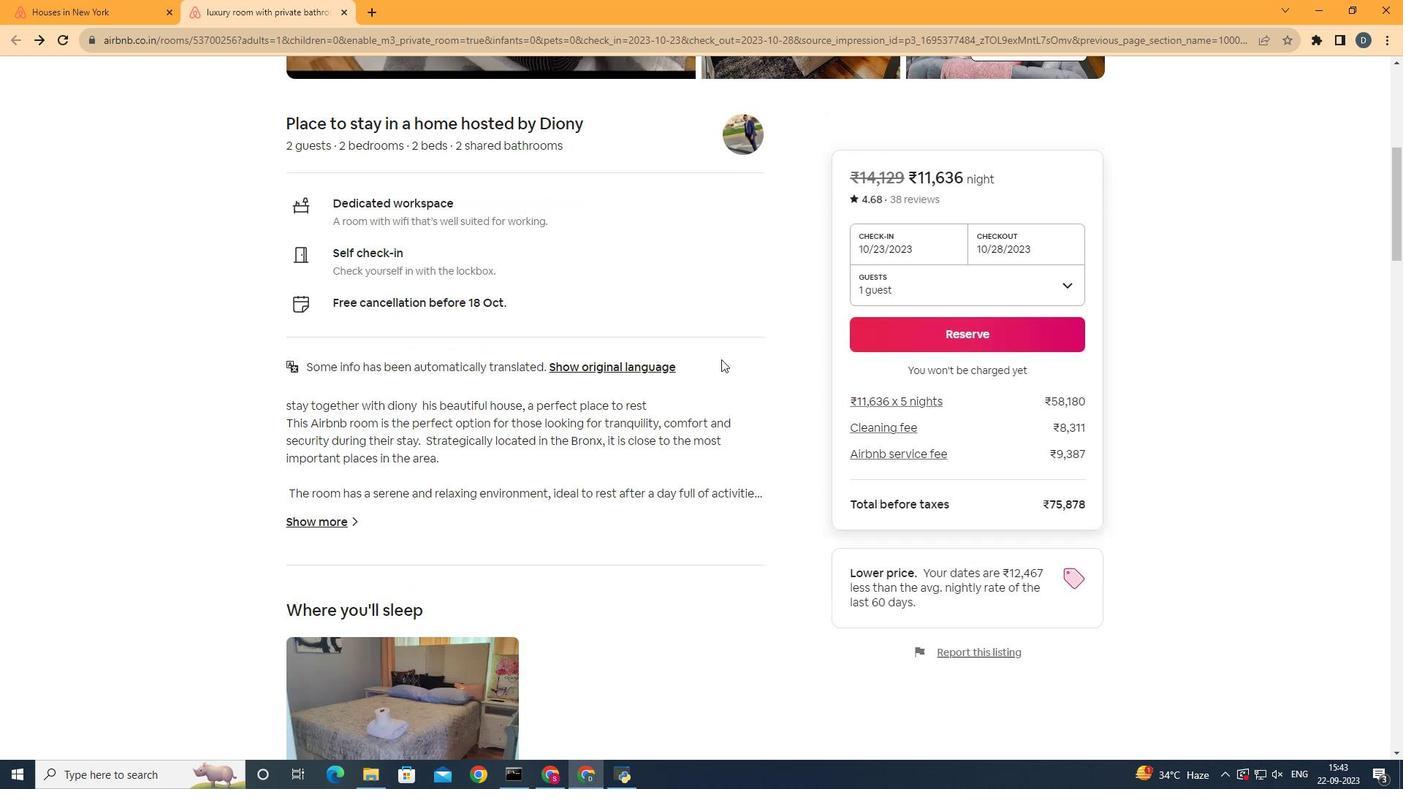 
Action: Mouse scrolled (866, 374) with delta (0, 0)
Screenshot: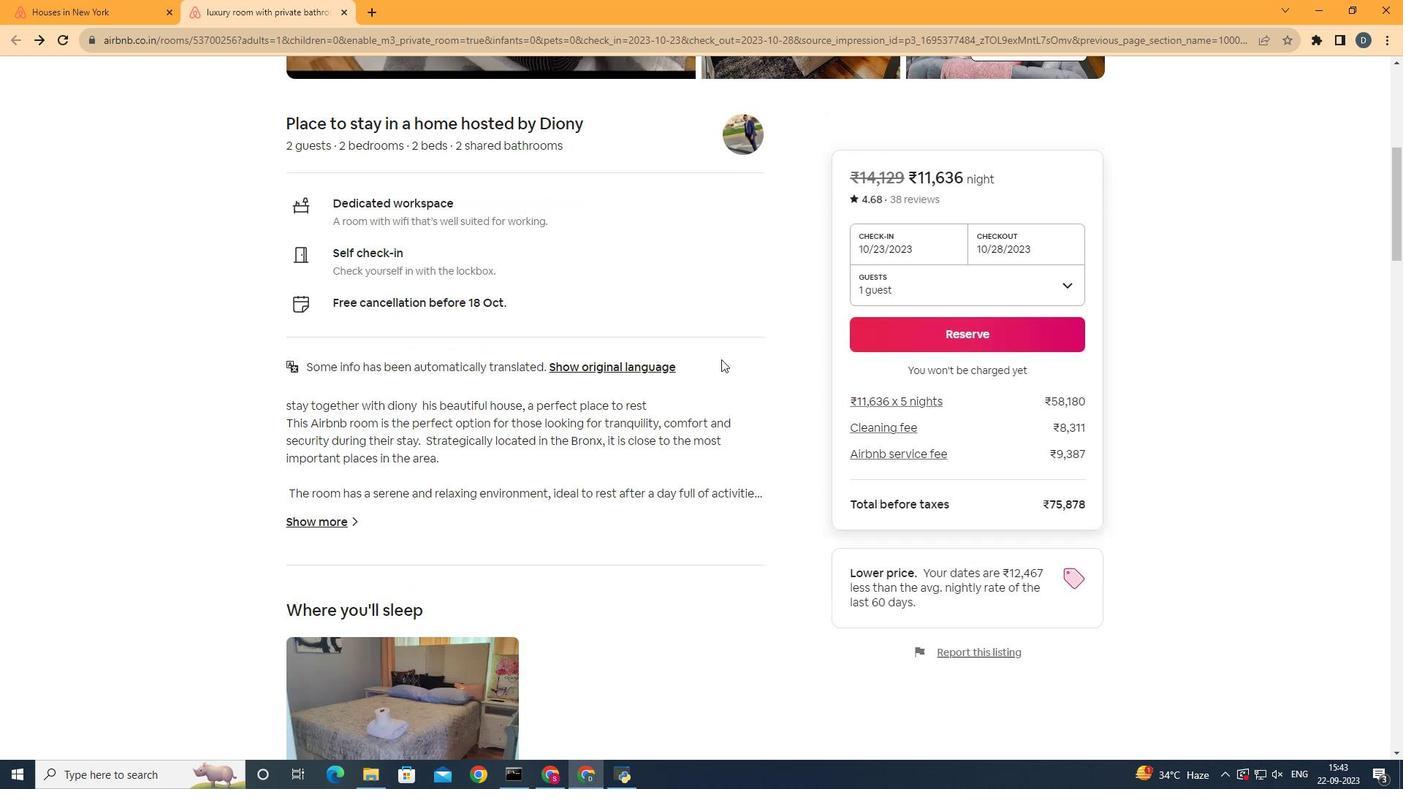 
Action: Mouse moved to (808, 369)
Screenshot: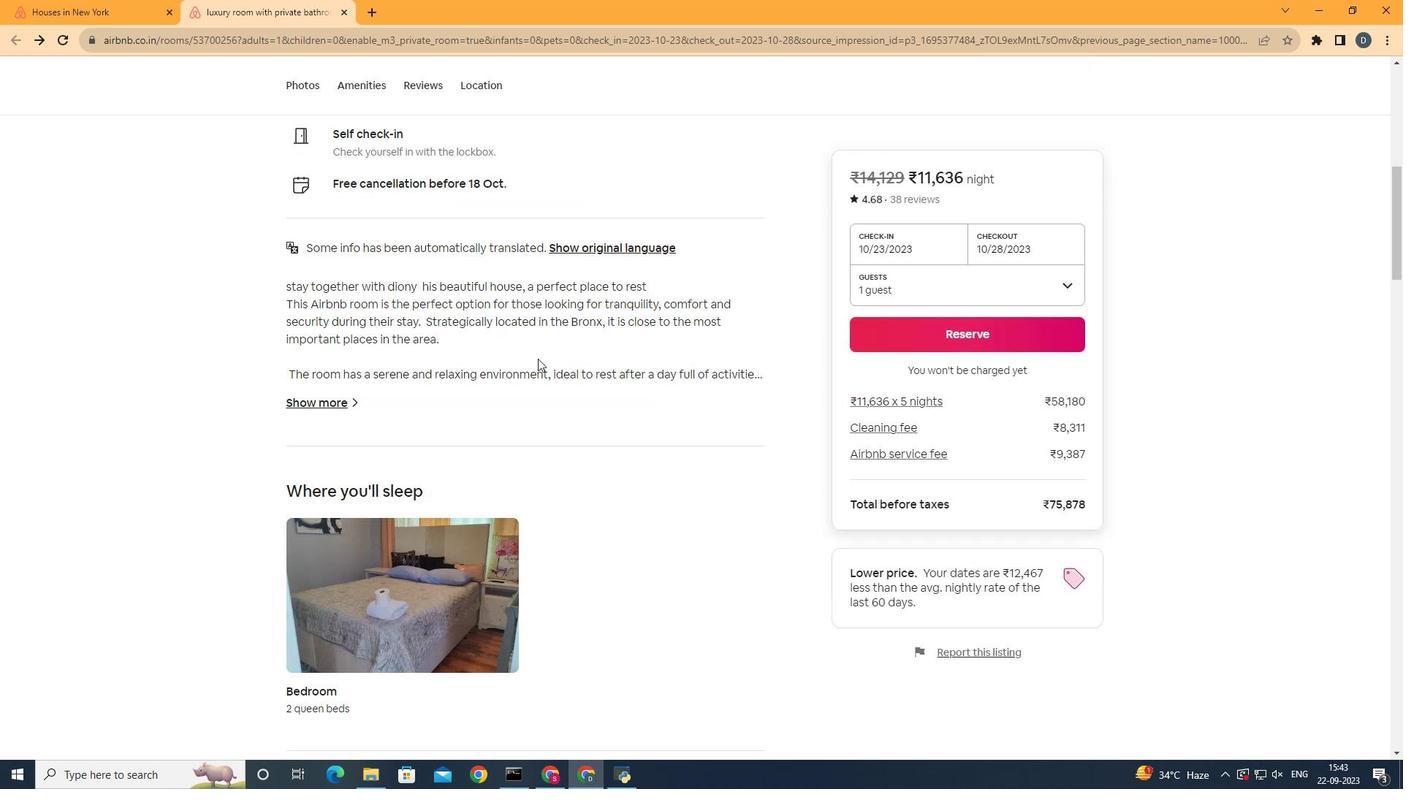 
Action: Mouse scrolled (808, 369) with delta (0, 0)
Screenshot: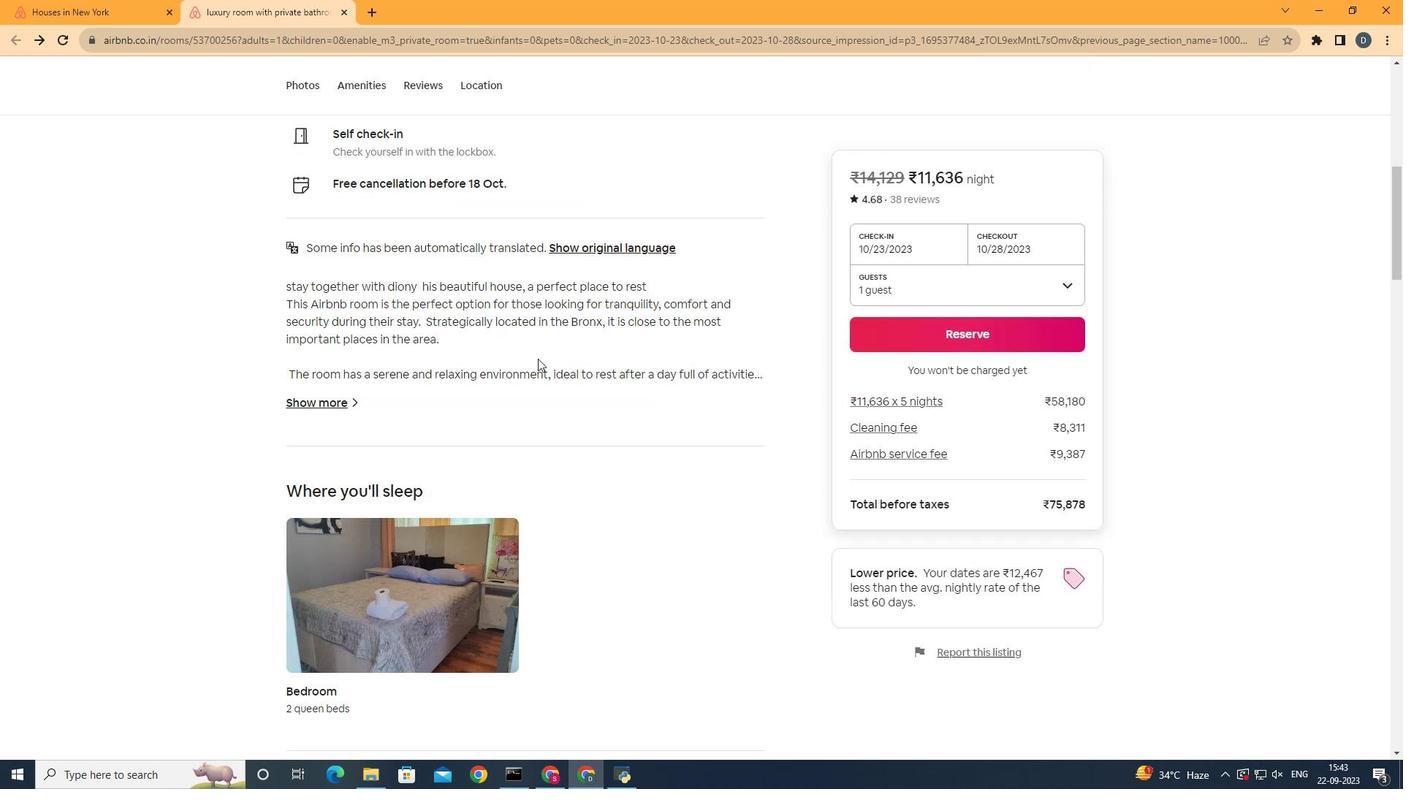
Action: Mouse moved to (769, 369)
Screenshot: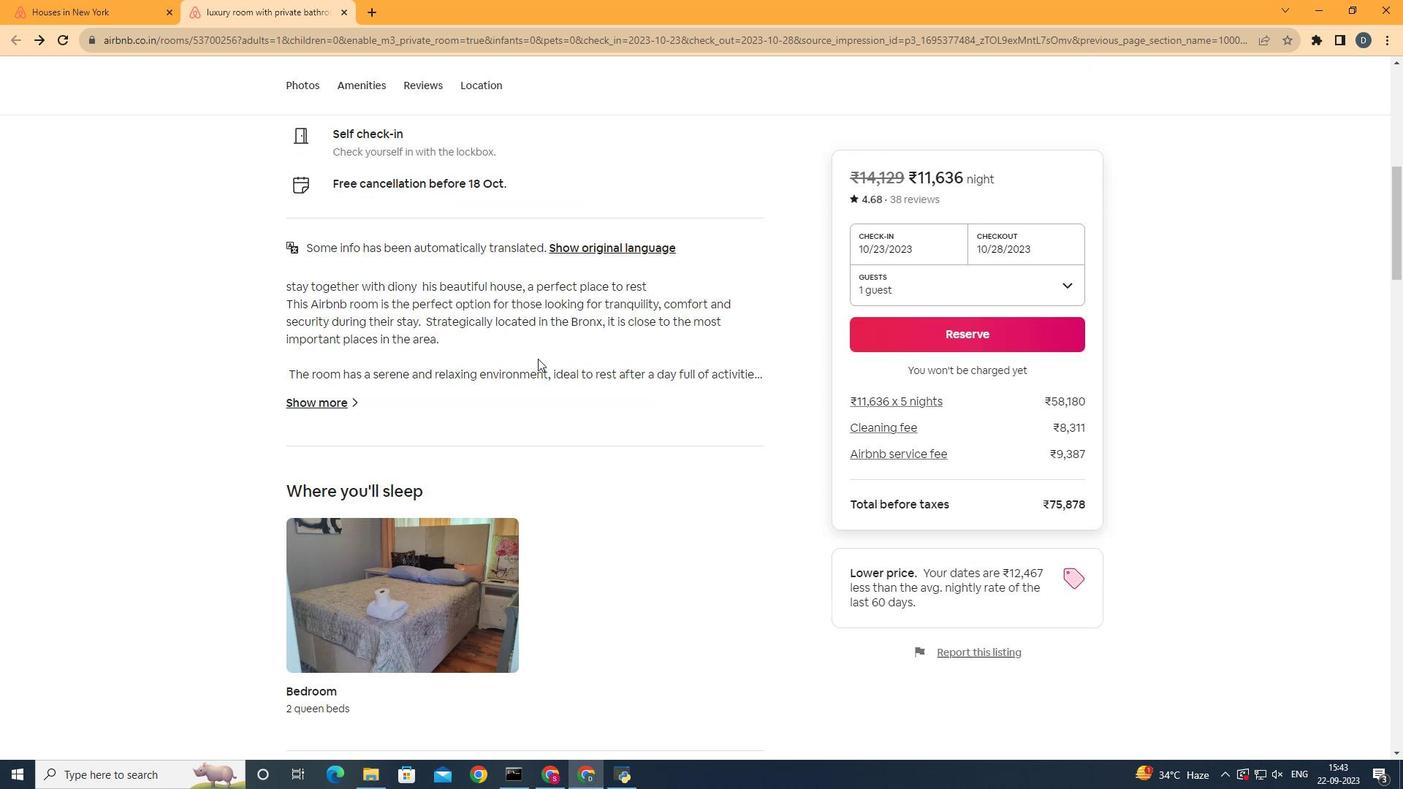 
Action: Mouse scrolled (769, 369) with delta (0, 0)
Screenshot: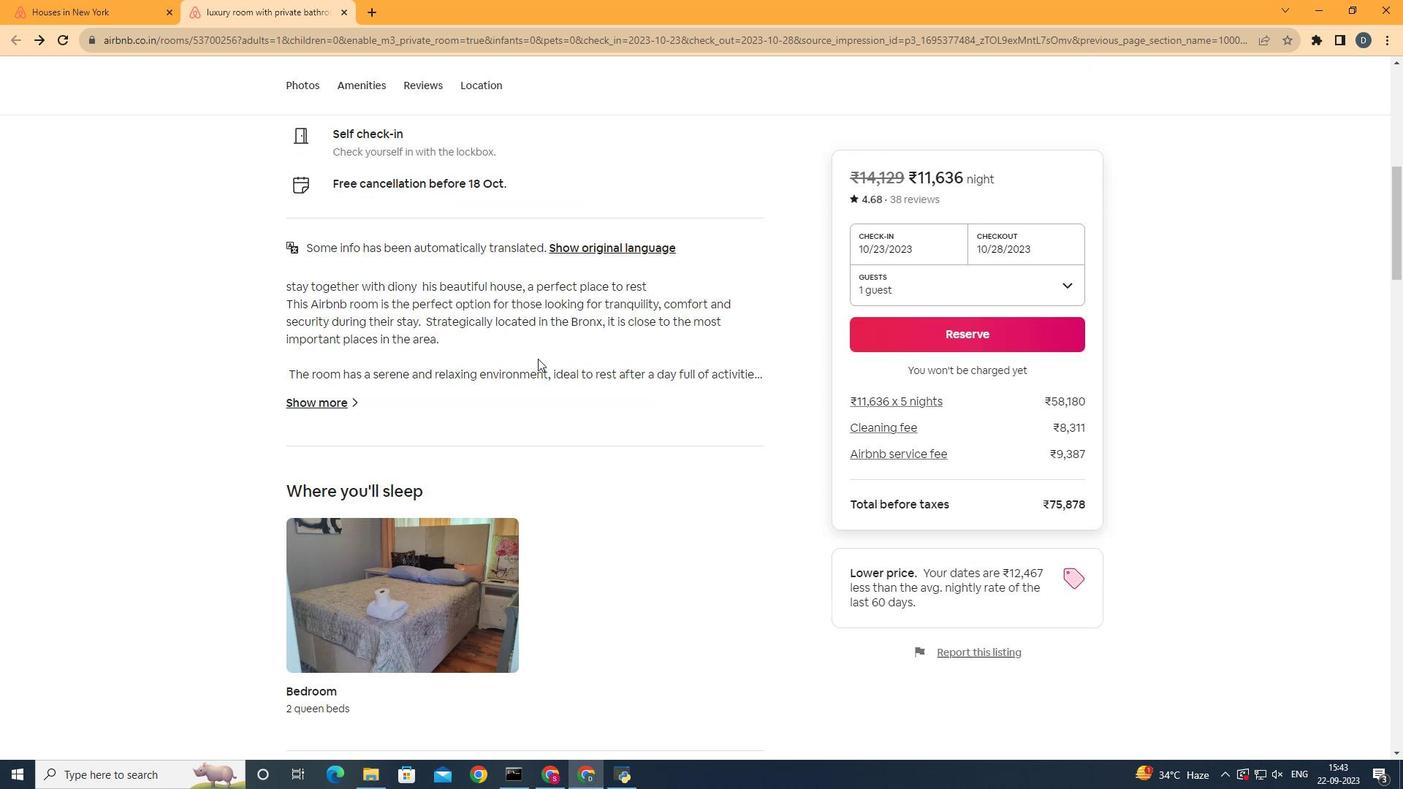 
Action: Mouse moved to (743, 364)
Screenshot: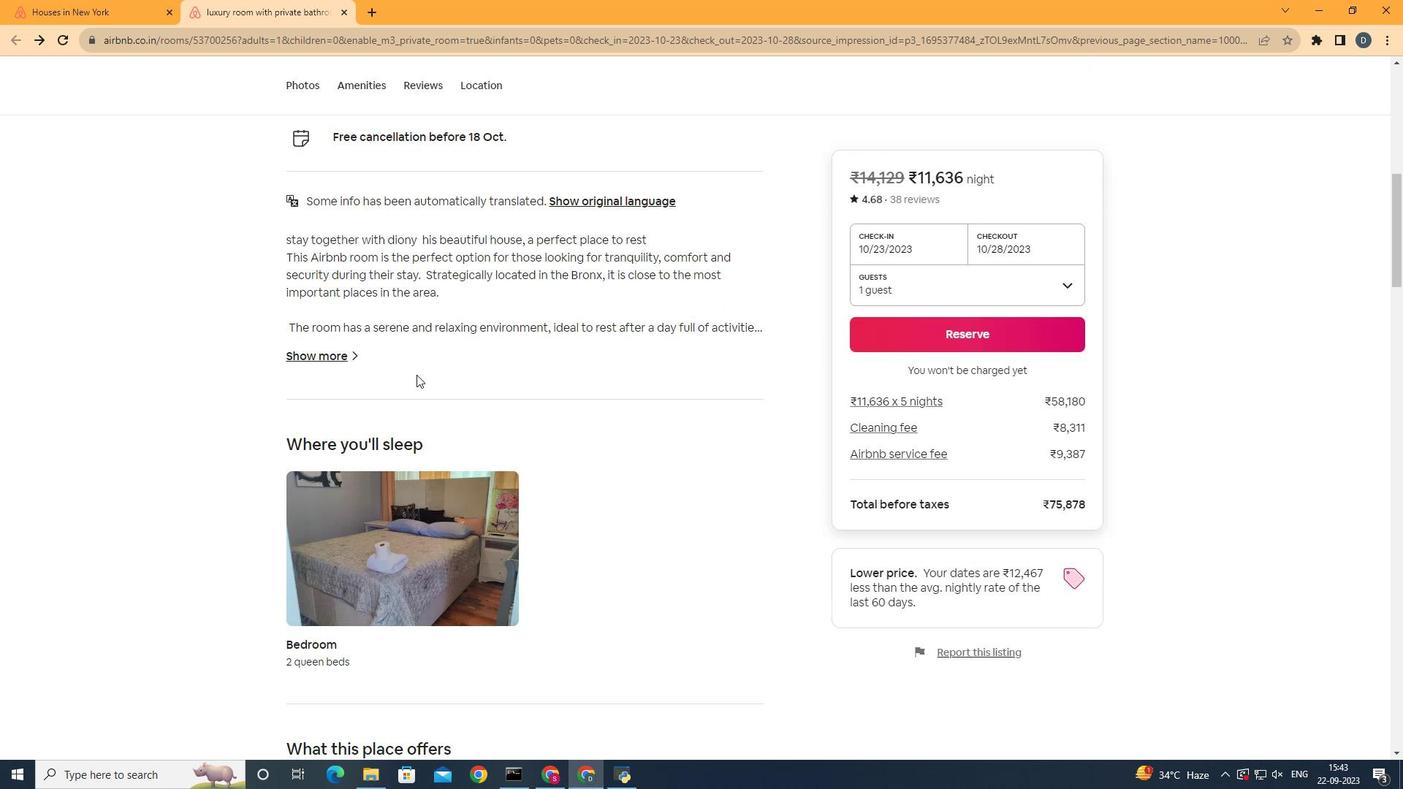 
Action: Mouse scrolled (743, 363) with delta (0, 0)
Screenshot: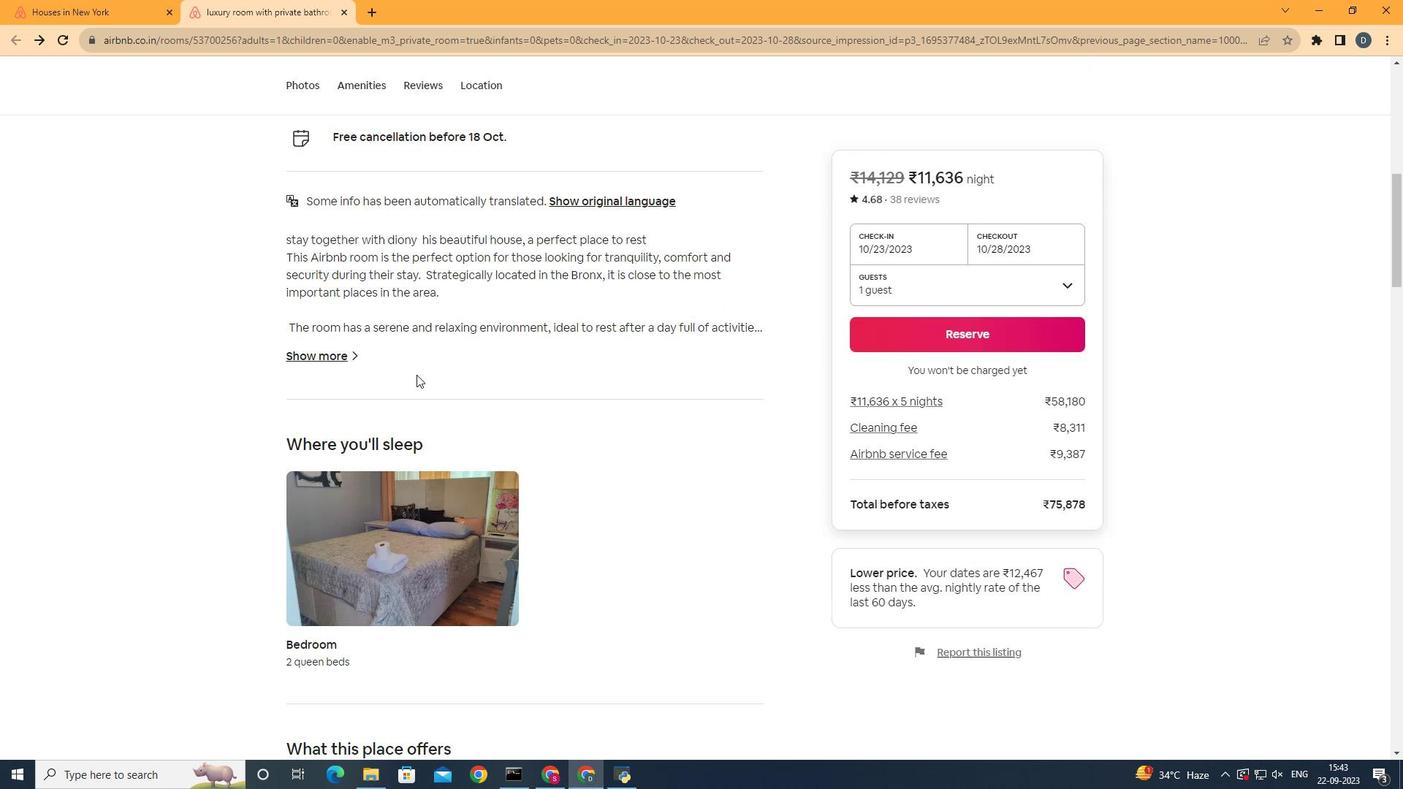 
Action: Mouse moved to (344, 363)
Screenshot: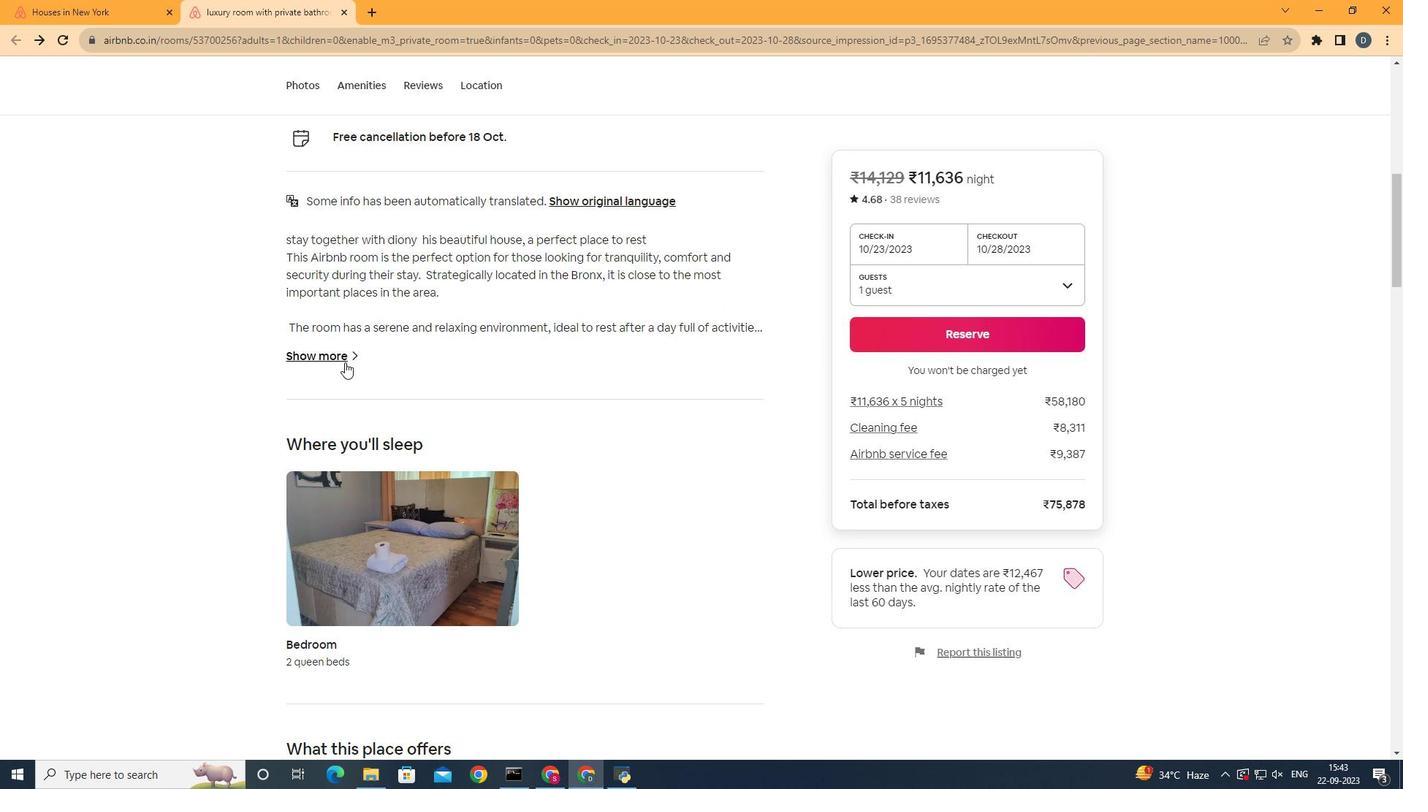 
Action: Mouse pressed left at (344, 363)
Screenshot: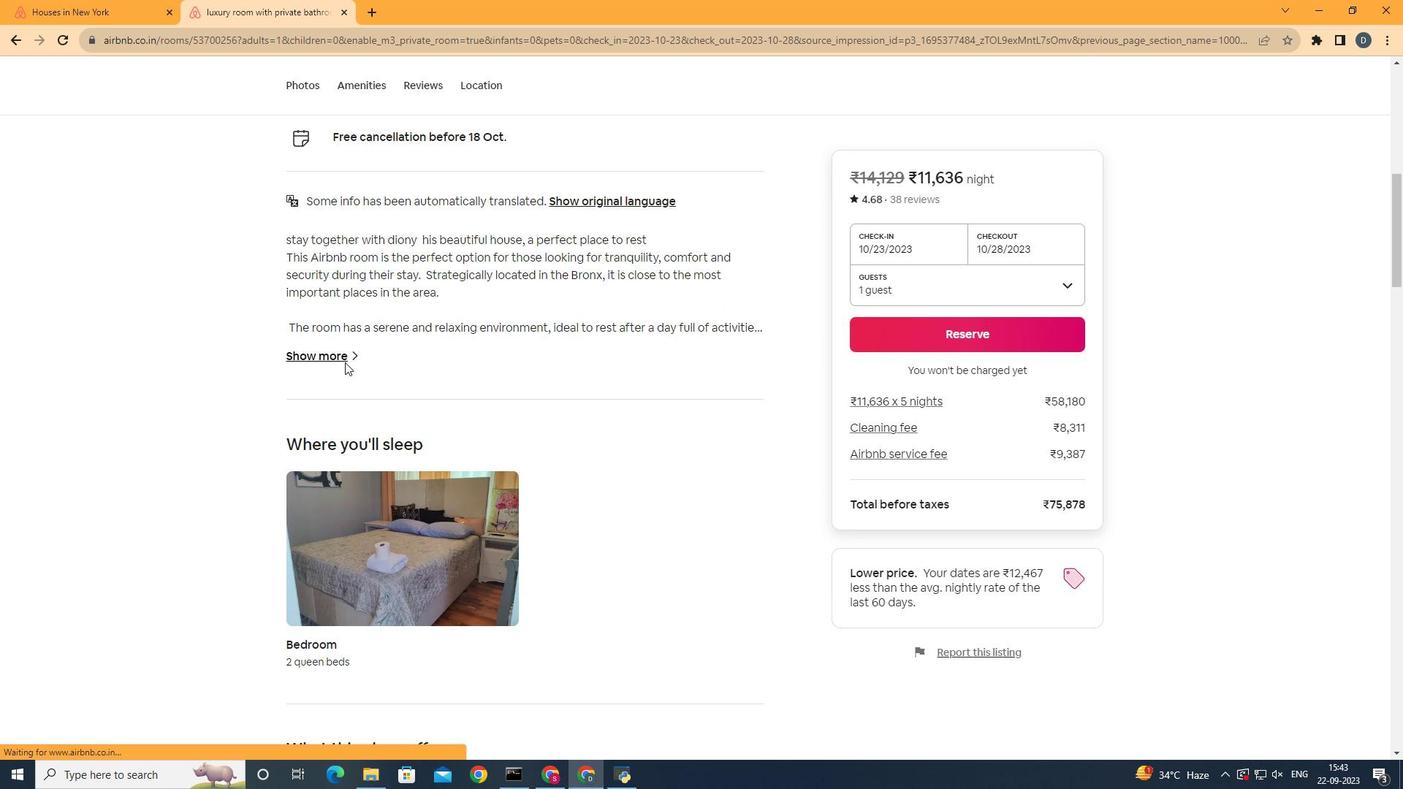 
Action: Mouse moved to (670, 537)
Screenshot: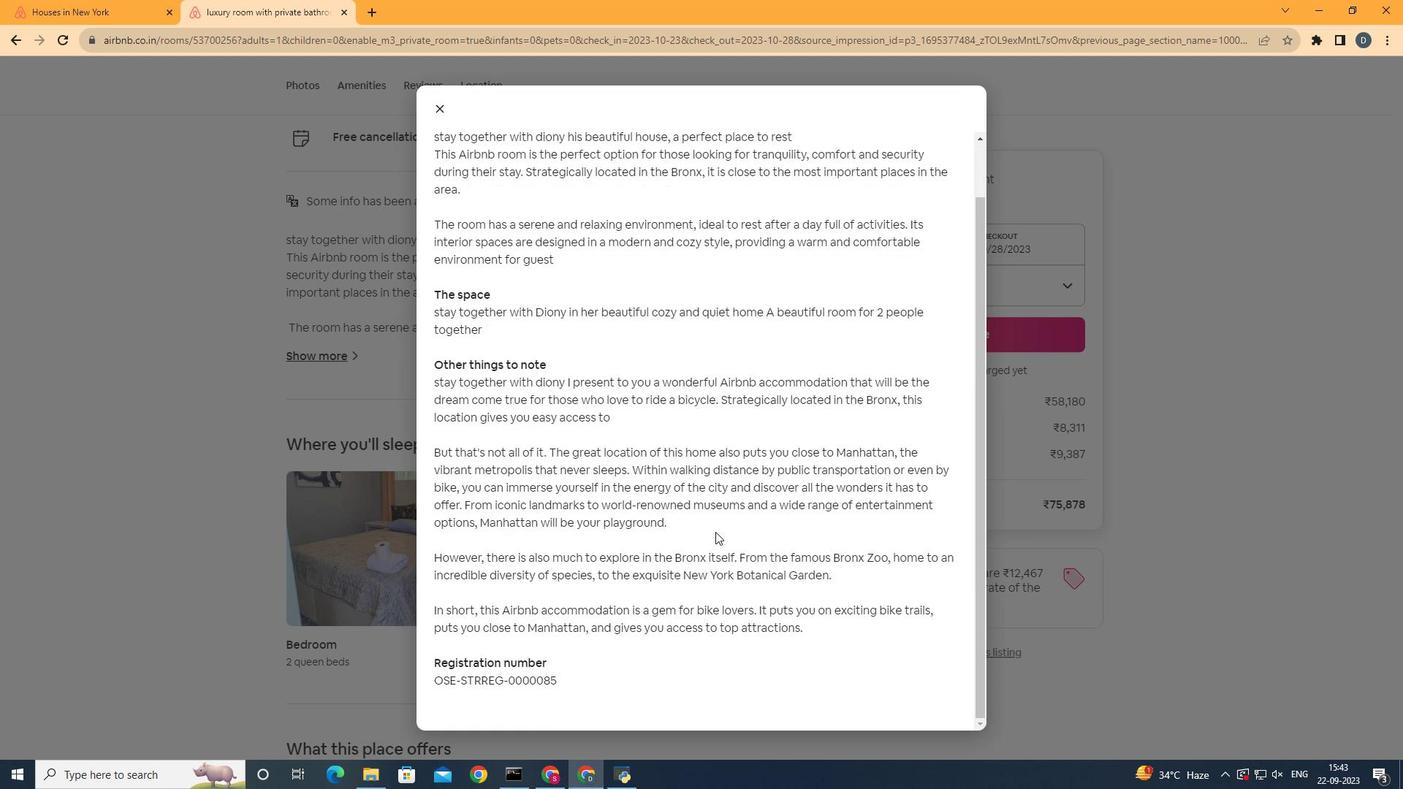 
Action: Mouse scrolled (670, 536) with delta (0, 0)
Screenshot: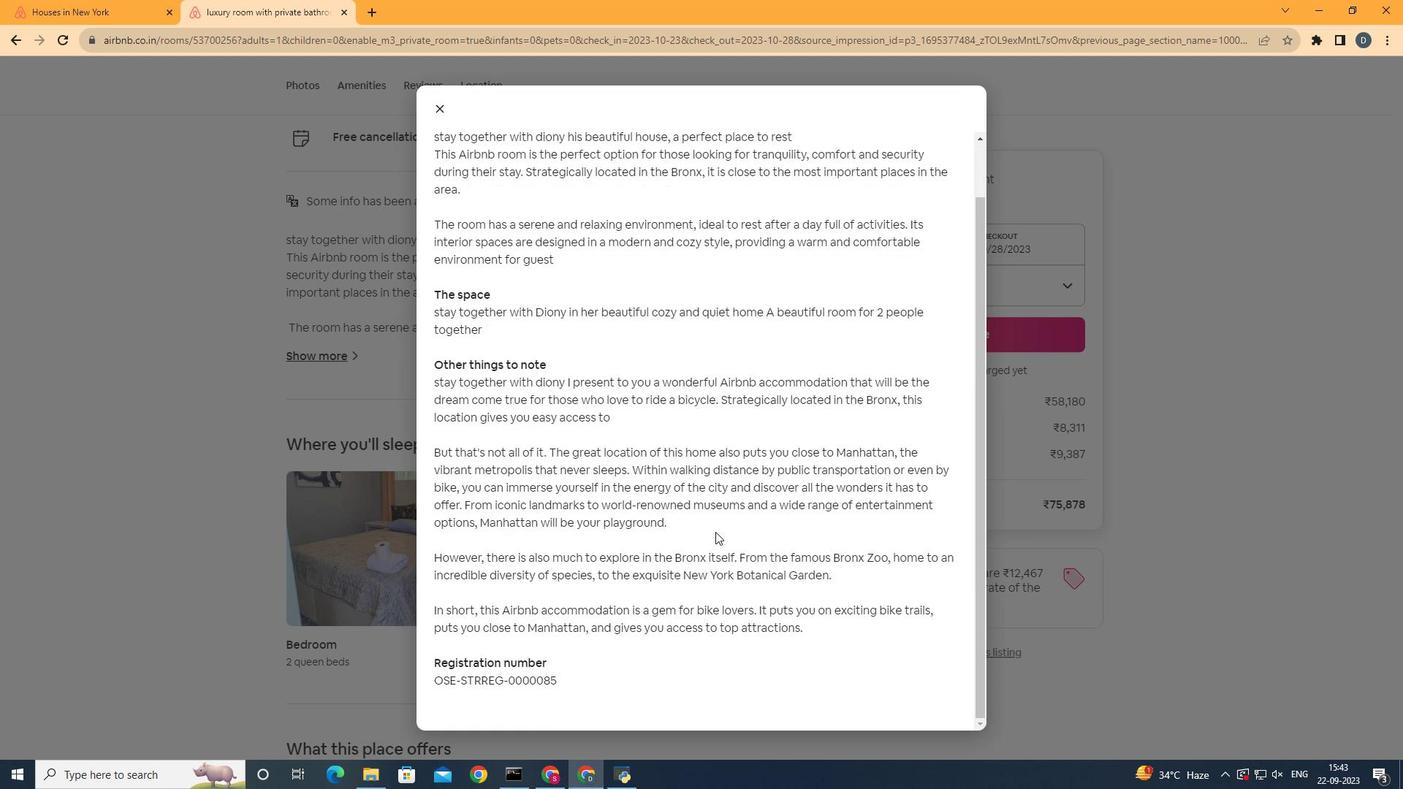 
Action: Mouse moved to (686, 536)
Screenshot: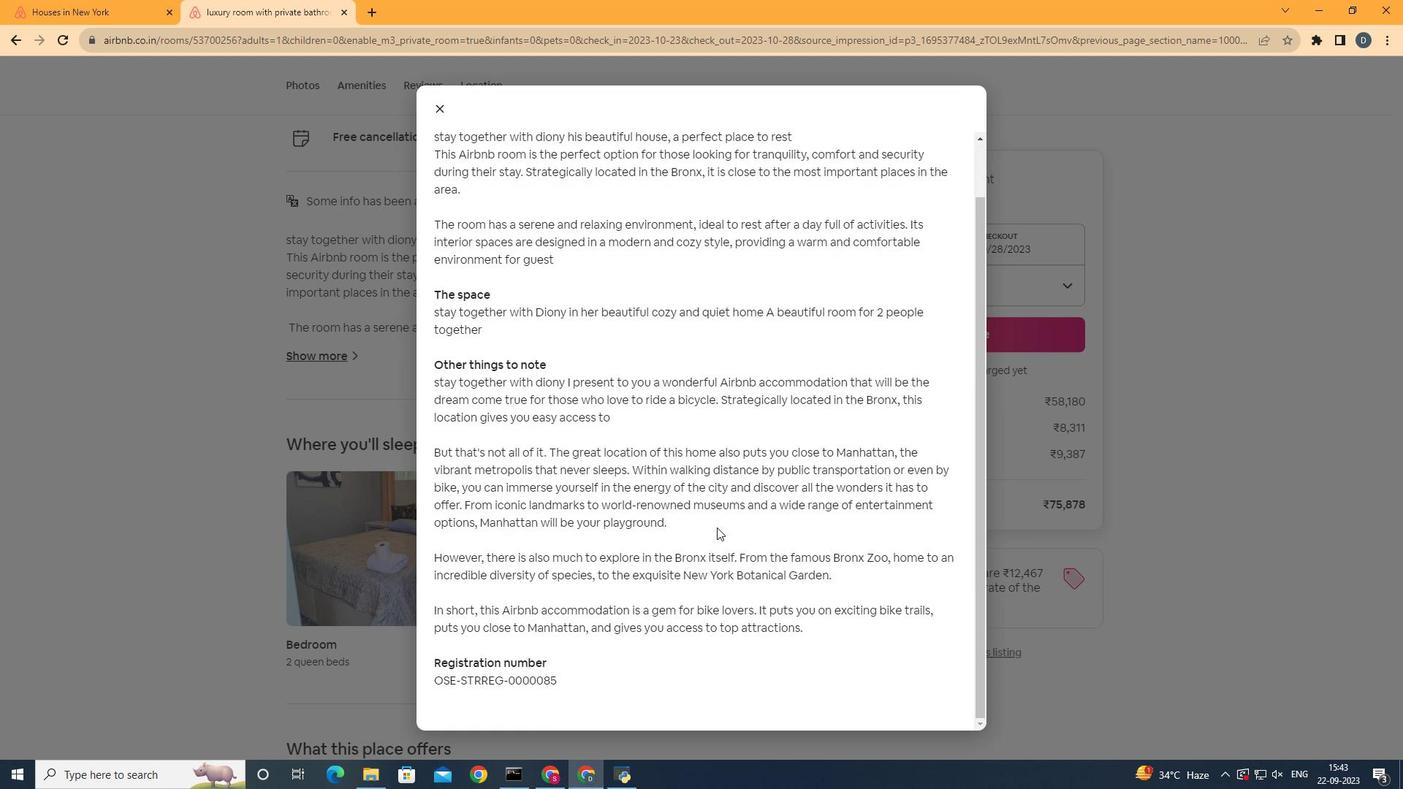 
Action: Mouse scrolled (686, 535) with delta (0, 0)
Screenshot: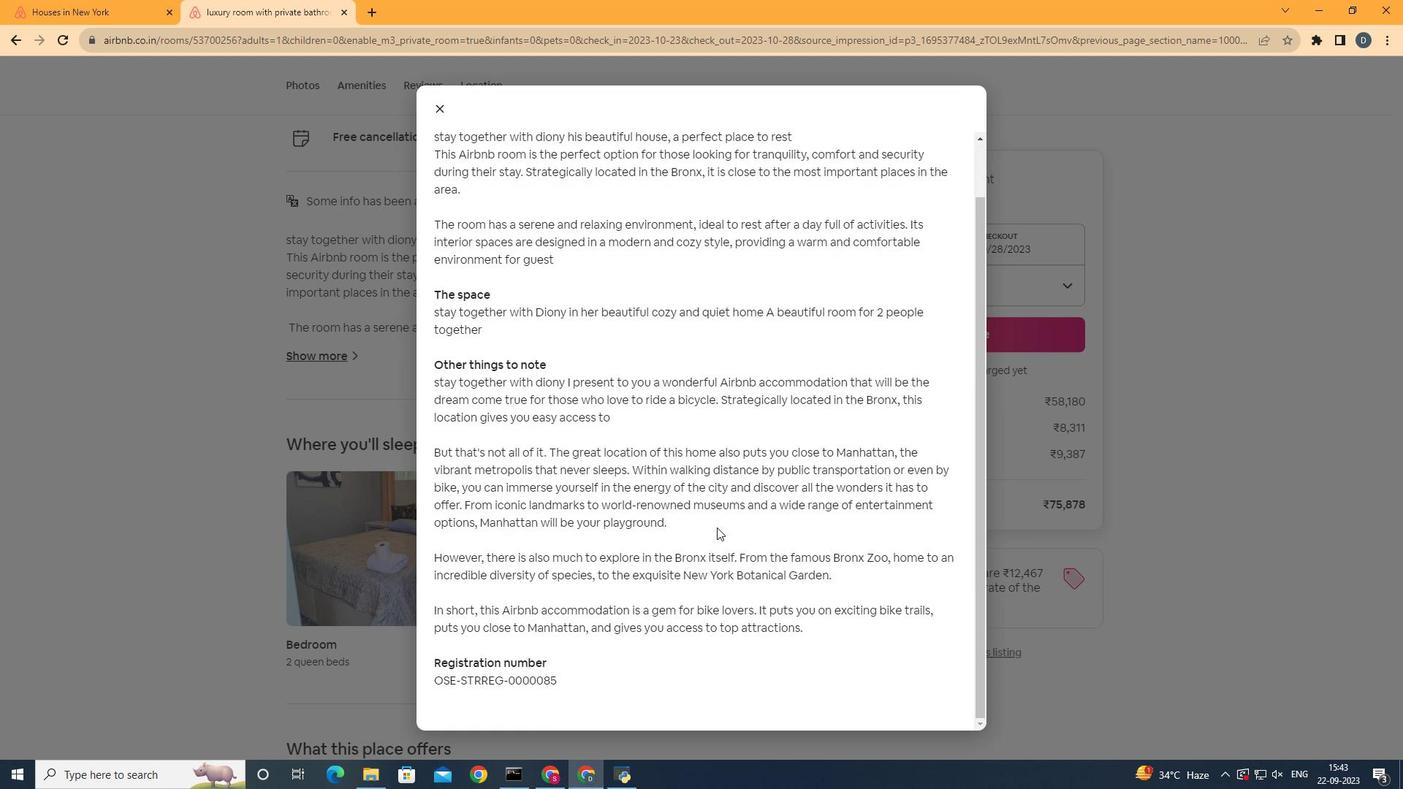 
Action: Mouse moved to (715, 532)
Screenshot: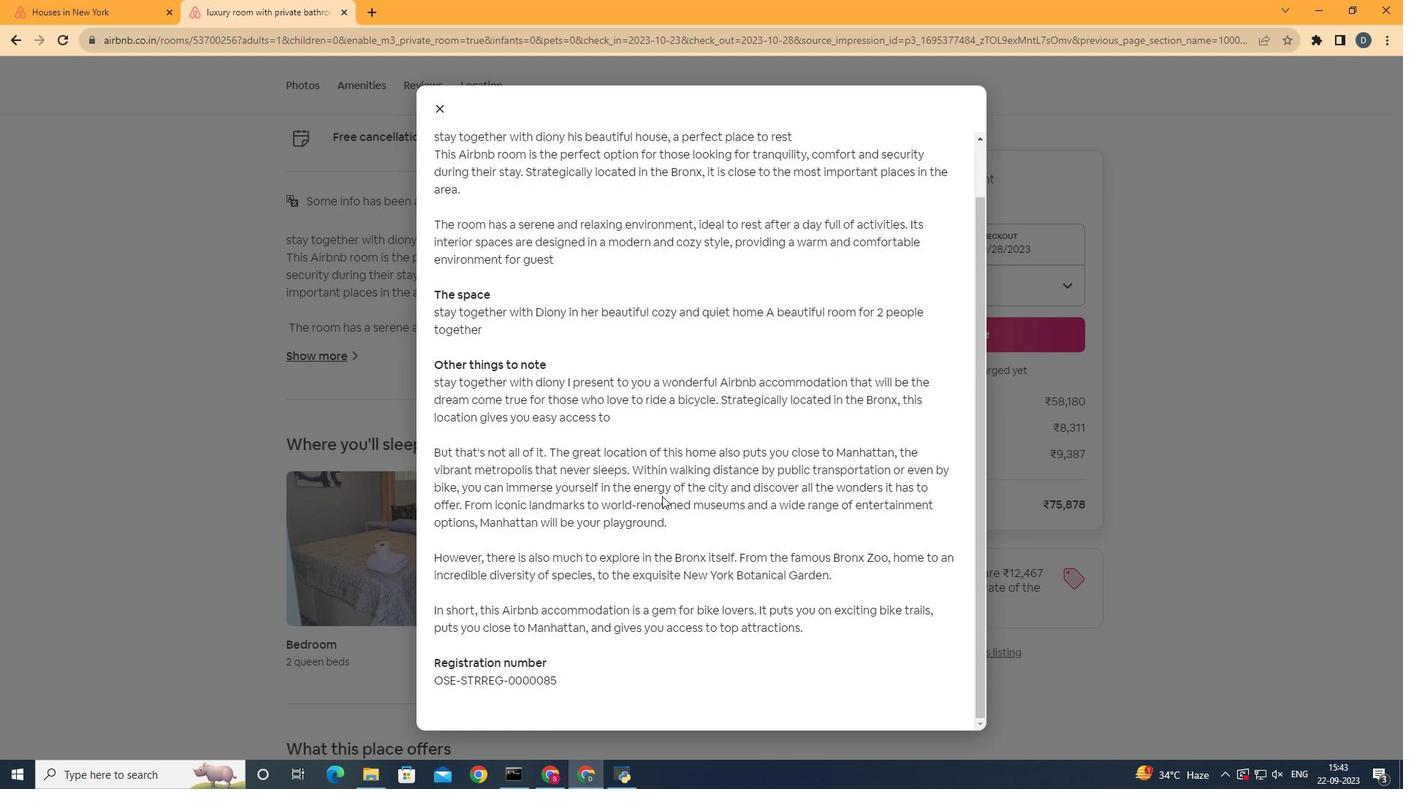 
Action: Mouse scrolled (715, 531) with delta (0, 0)
Screenshot: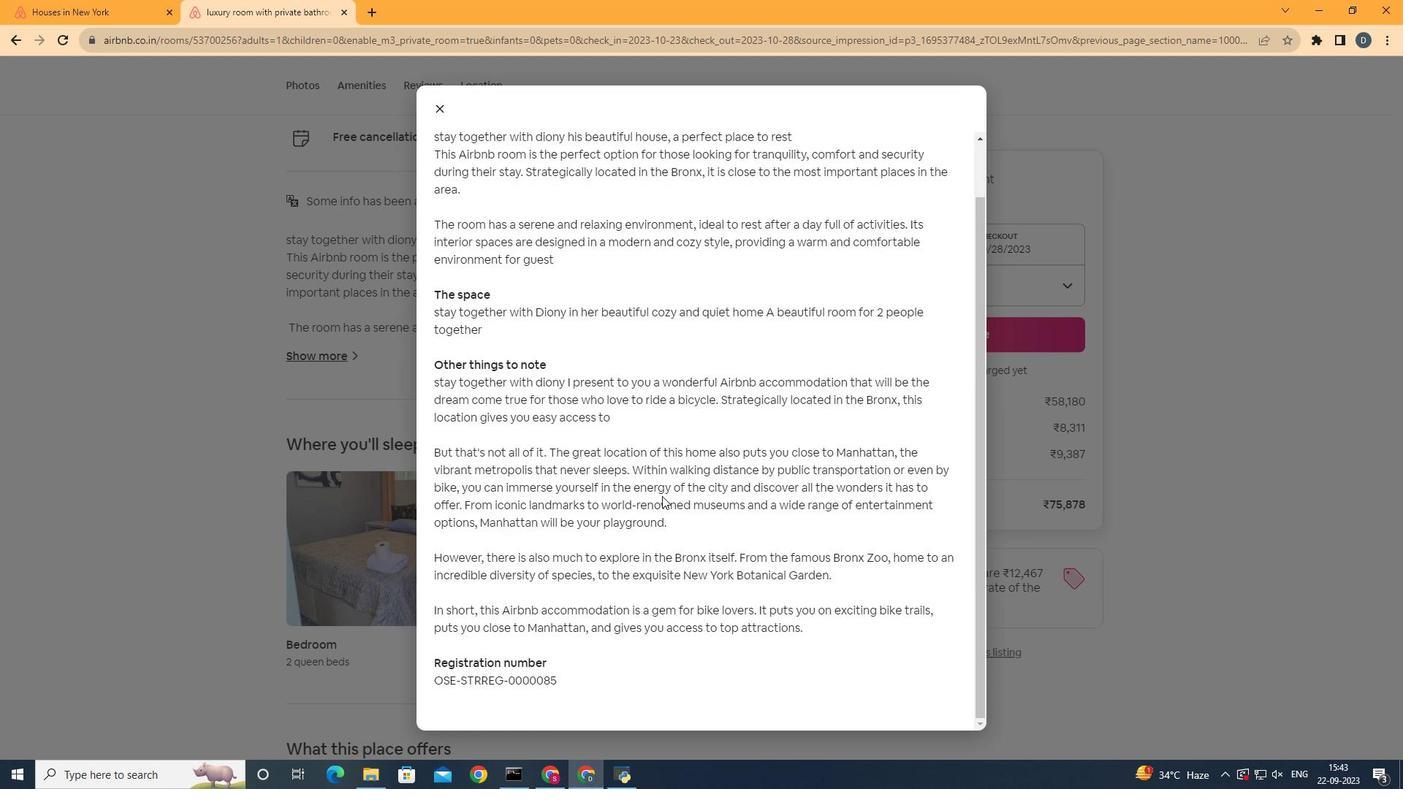 
Action: Mouse moved to (1274, 393)
Screenshot: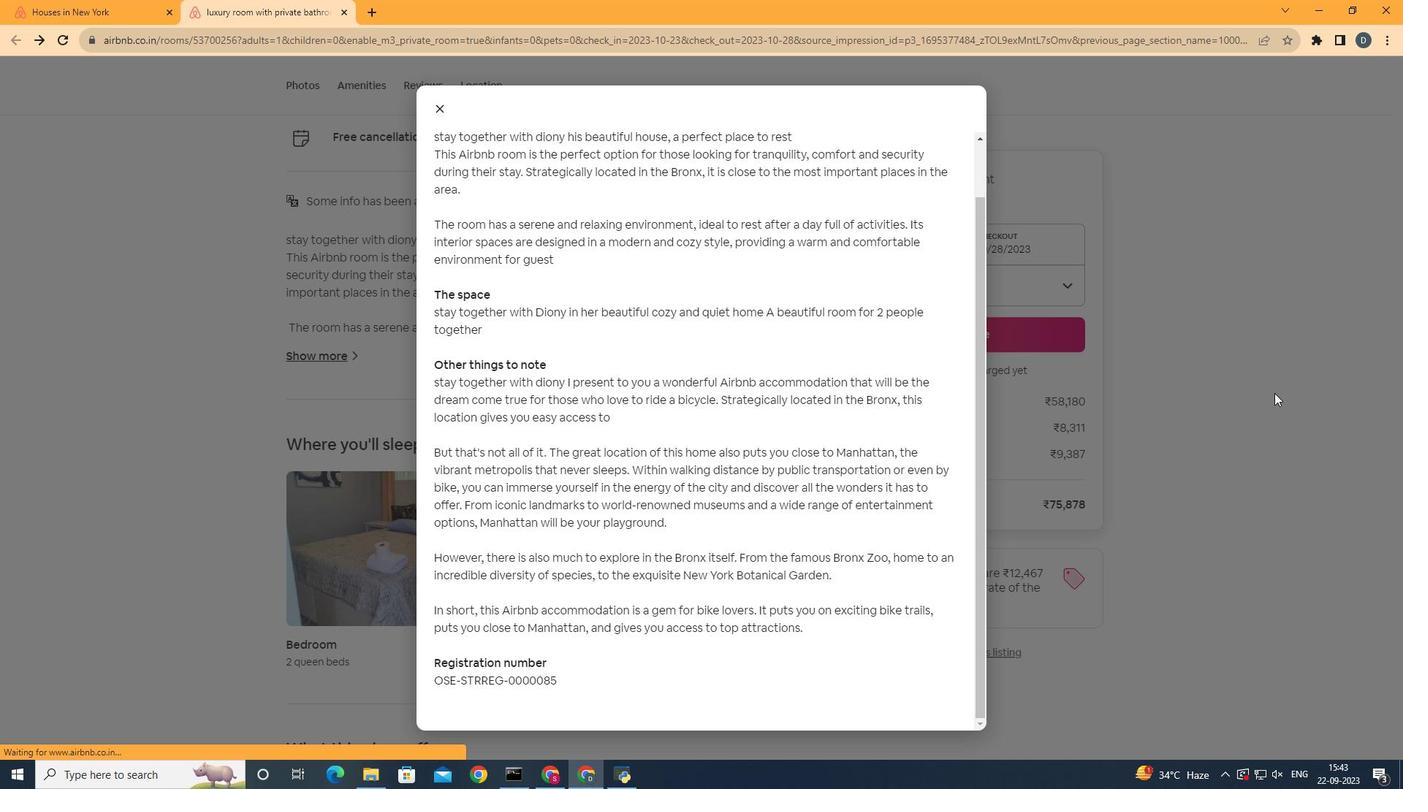 
Action: Mouse pressed left at (1274, 393)
Screenshot: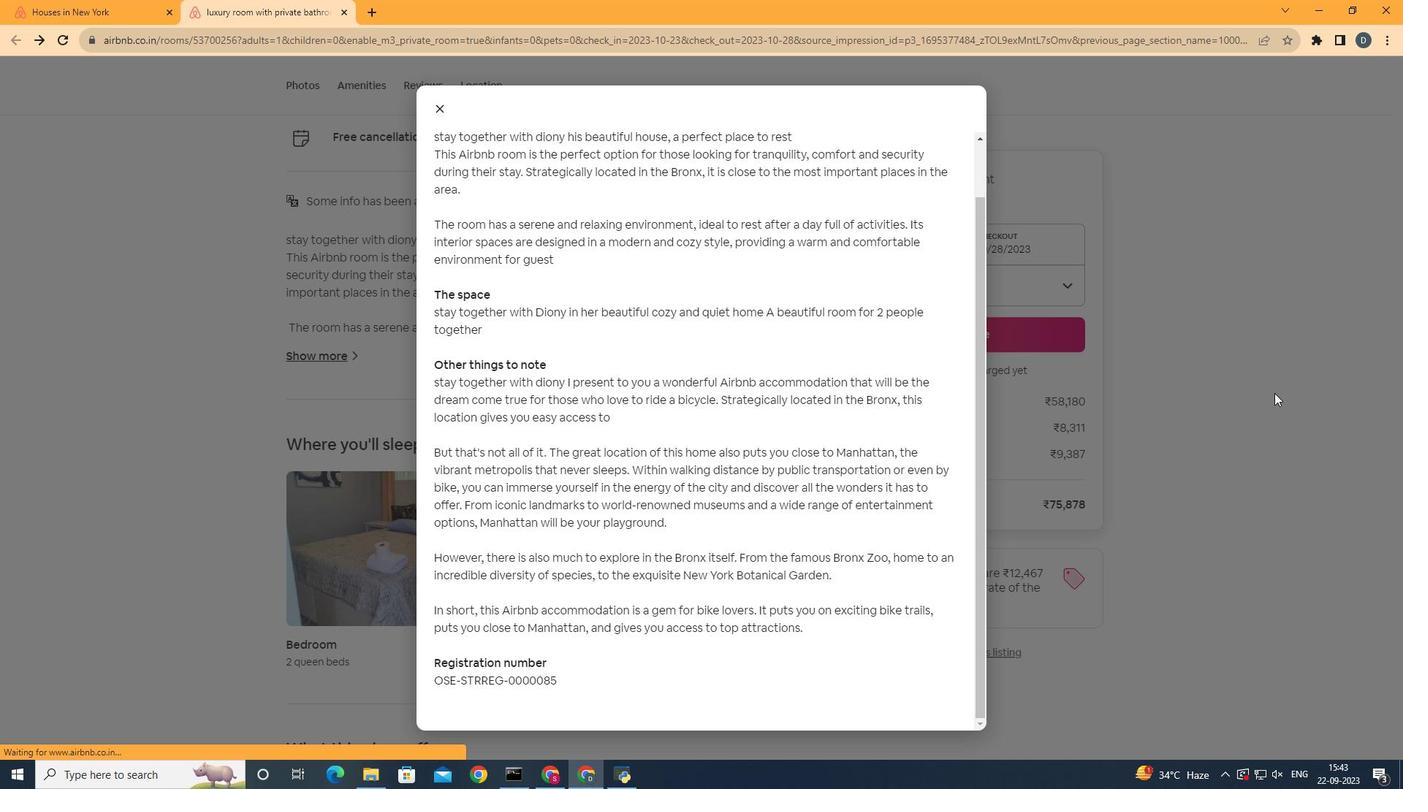 
Action: Mouse moved to (757, 407)
Screenshot: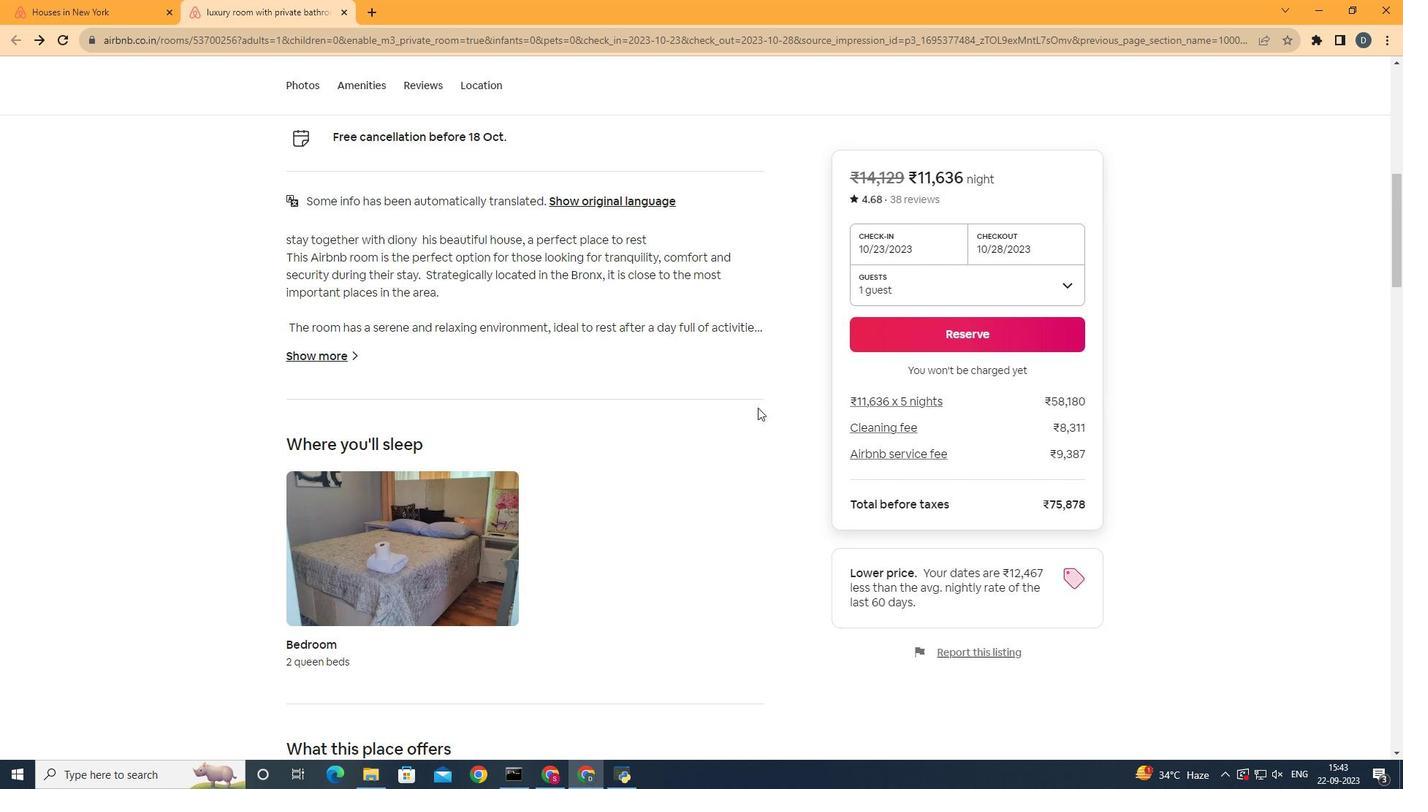 
Action: Mouse scrolled (757, 407) with delta (0, 0)
Screenshot: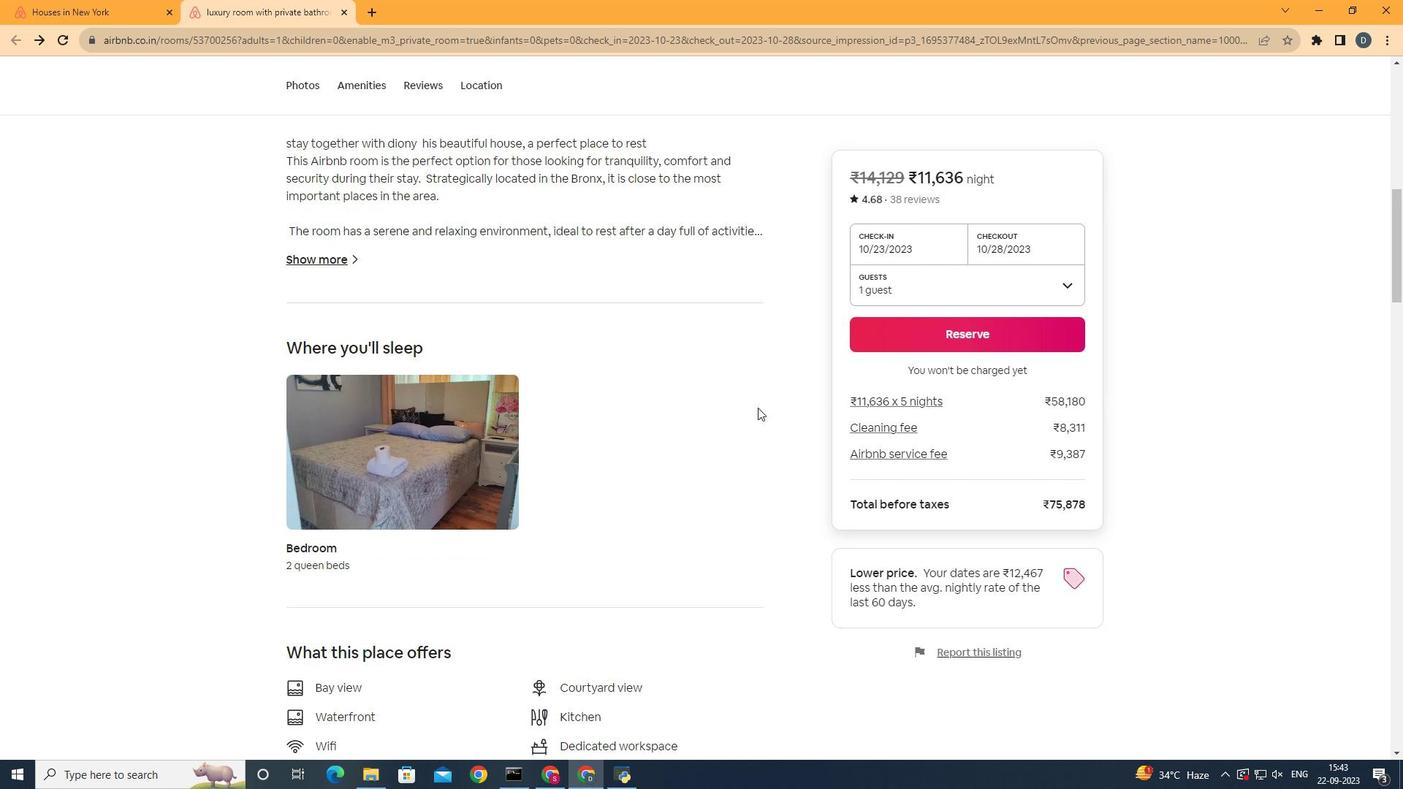 
Action: Mouse scrolled (757, 407) with delta (0, 0)
Screenshot: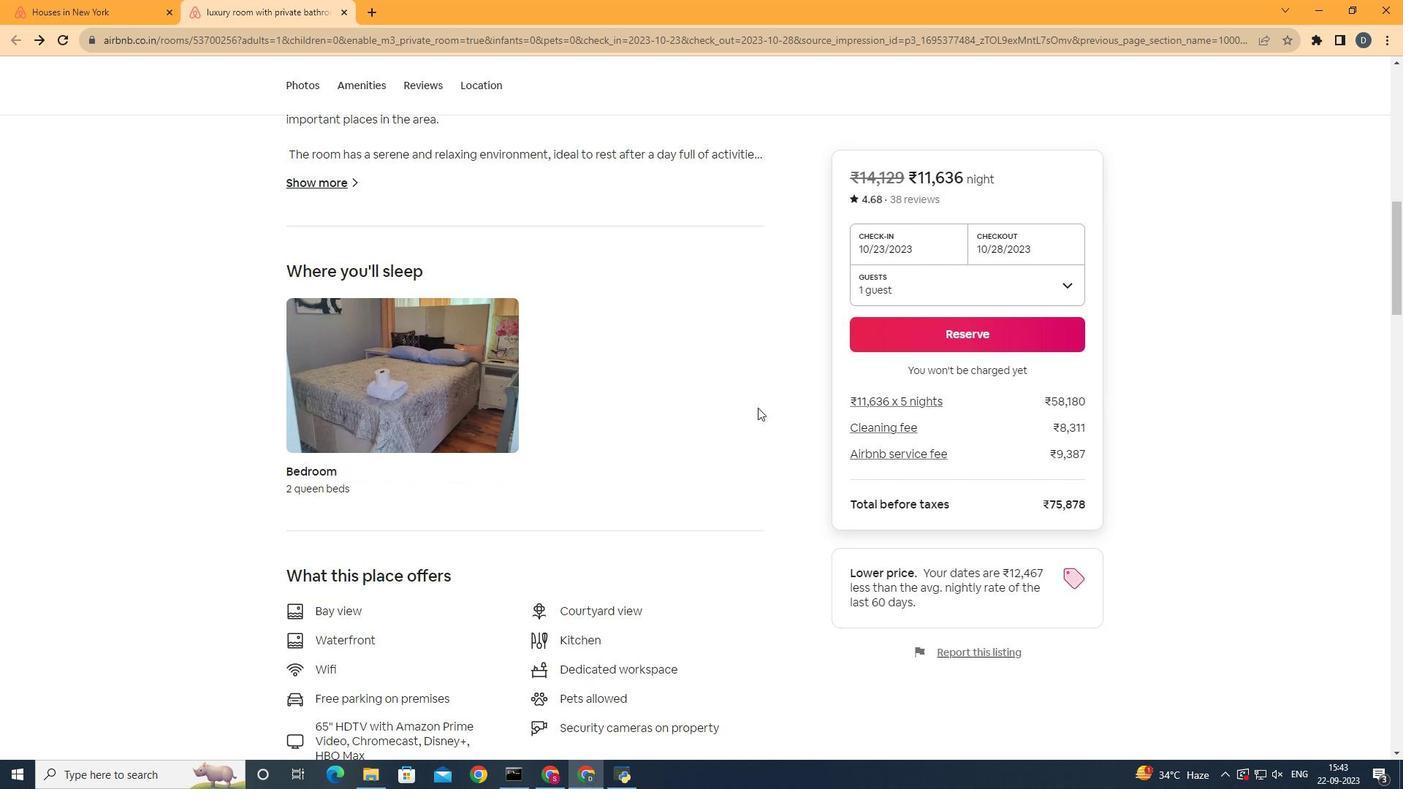 
Action: Mouse scrolled (757, 407) with delta (0, 0)
Screenshot: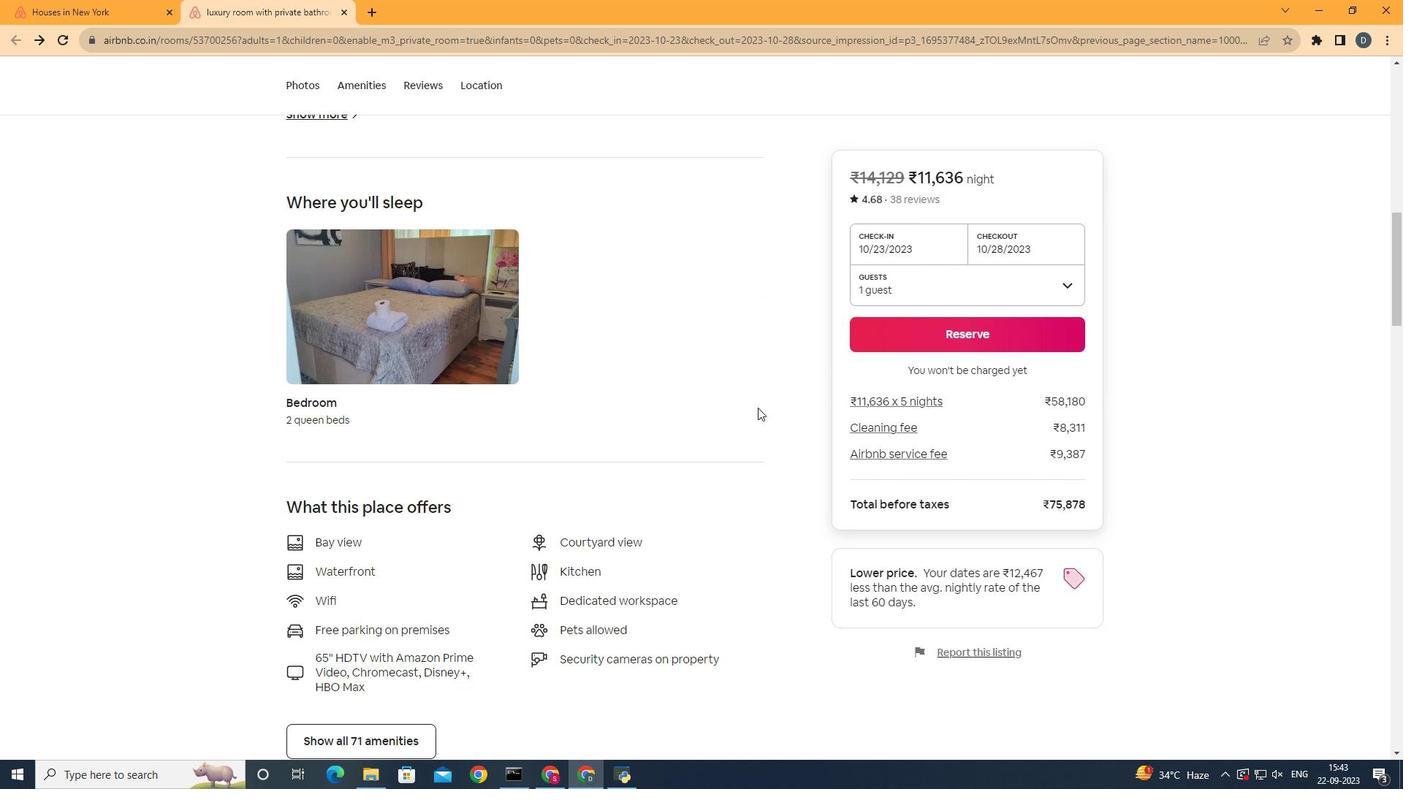 
Action: Mouse scrolled (757, 407) with delta (0, 0)
Screenshot: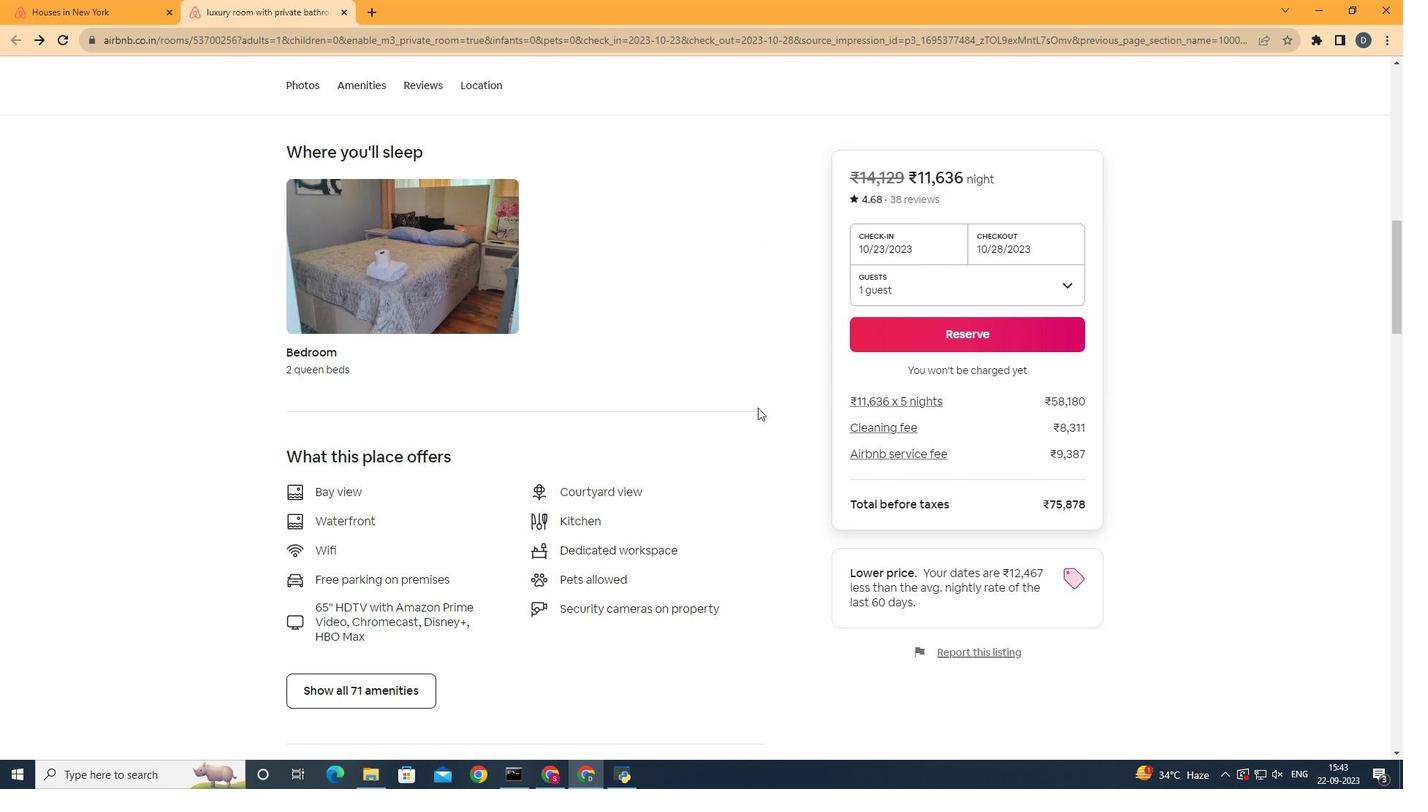 
Action: Mouse moved to (755, 408)
